 Task: Play online Dominion games in easy mode.
Action: Mouse moved to (312, 213)
Screenshot: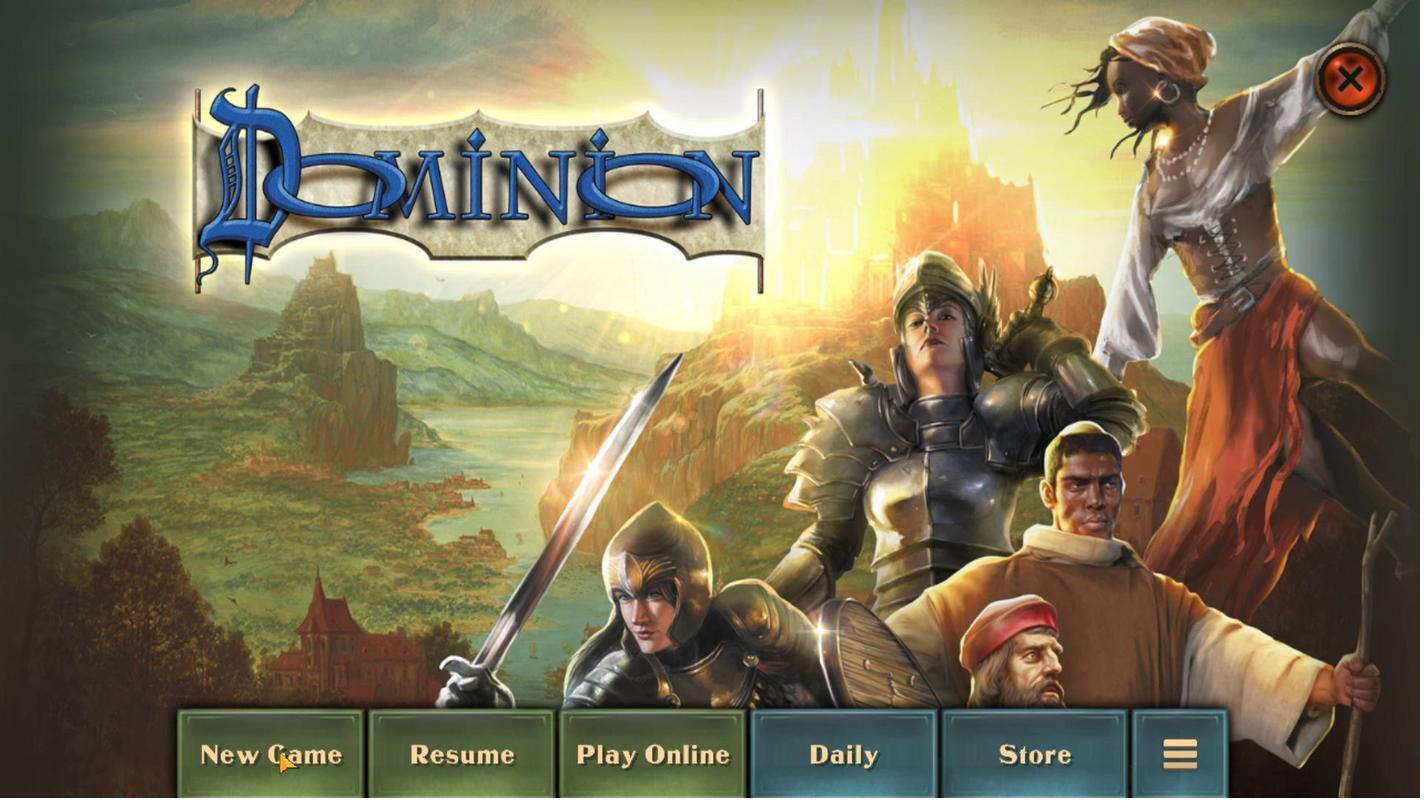 
Action: Mouse pressed left at (312, 213)
Screenshot: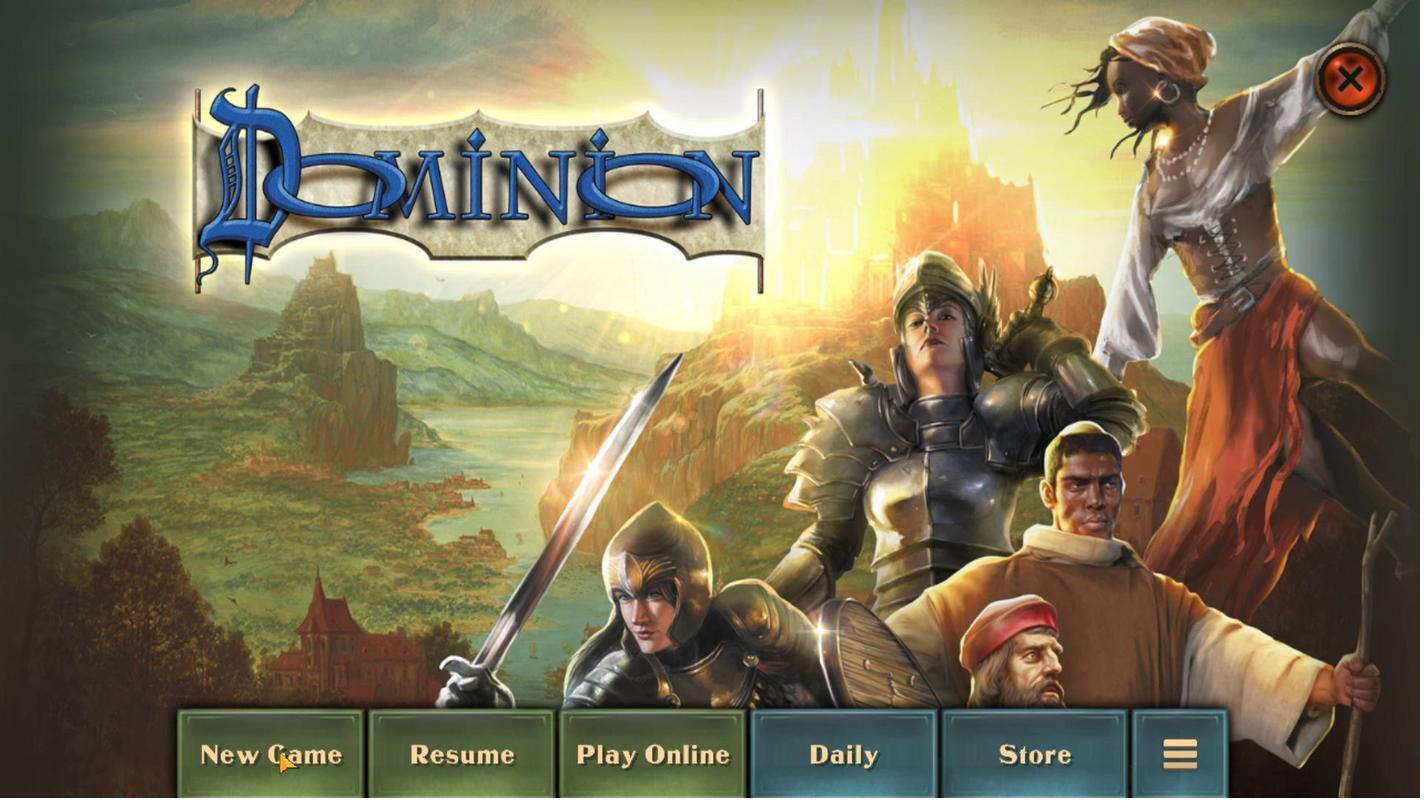 
Action: Mouse moved to (685, 457)
Screenshot: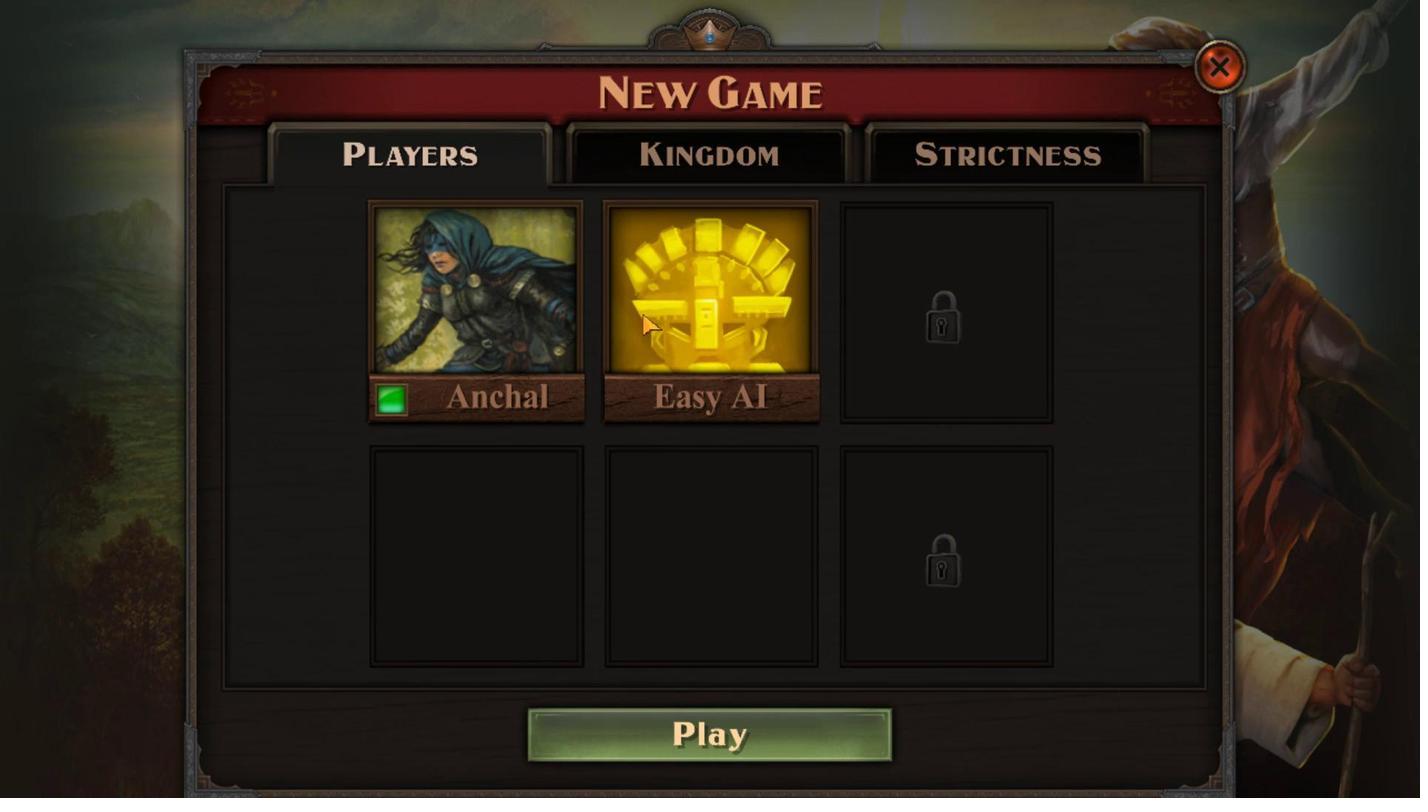 
Action: Mouse pressed left at (685, 457)
Screenshot: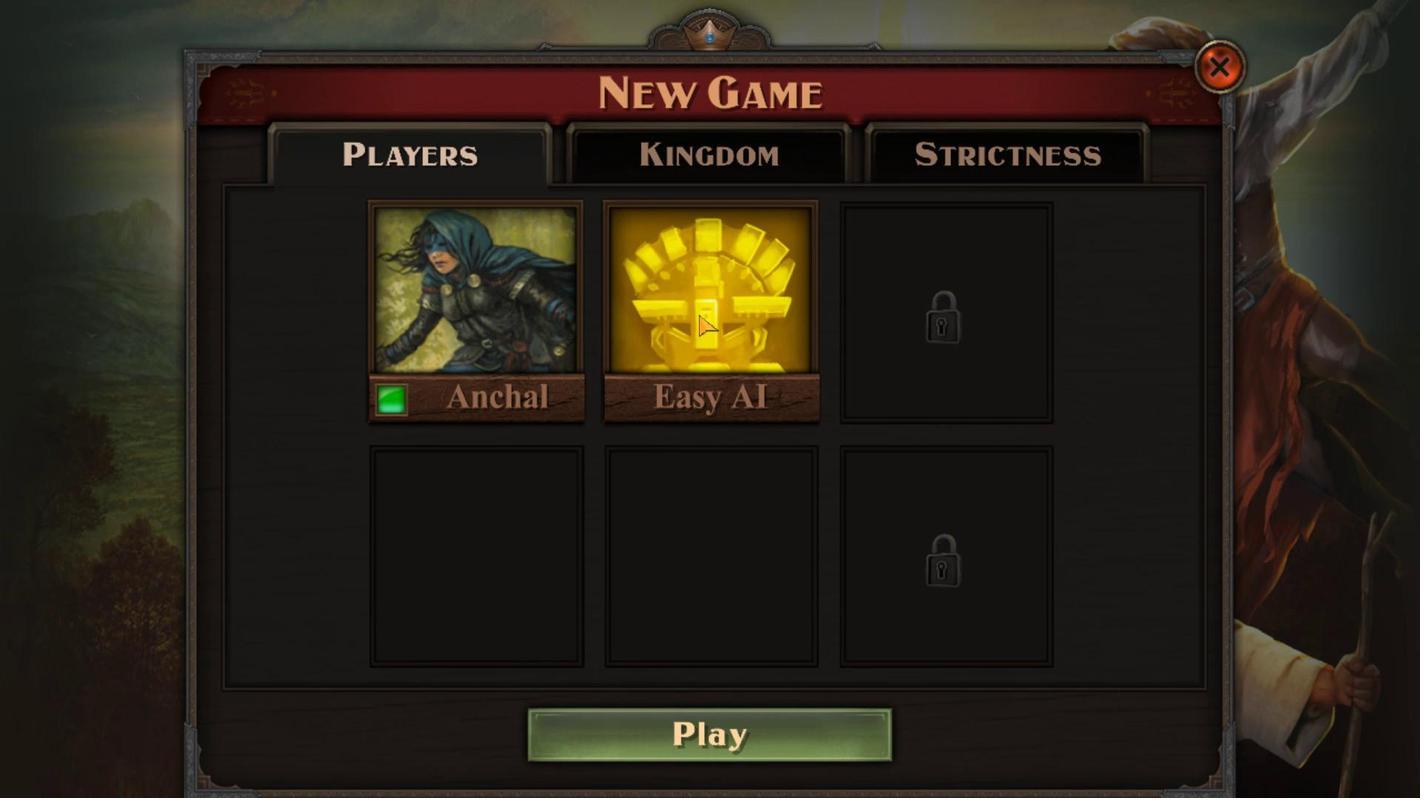 
Action: Mouse moved to (415, 379)
Screenshot: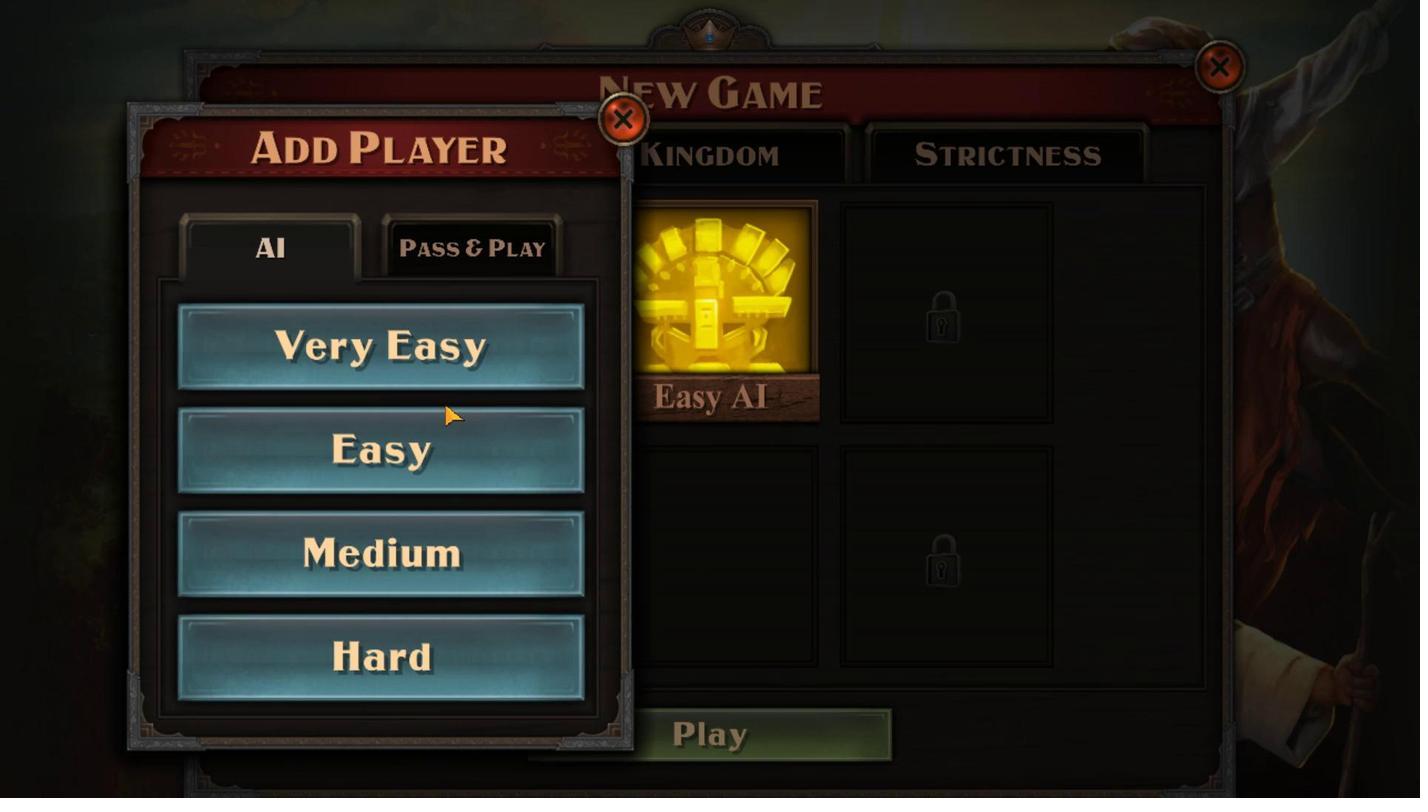 
Action: Mouse pressed left at (415, 379)
Screenshot: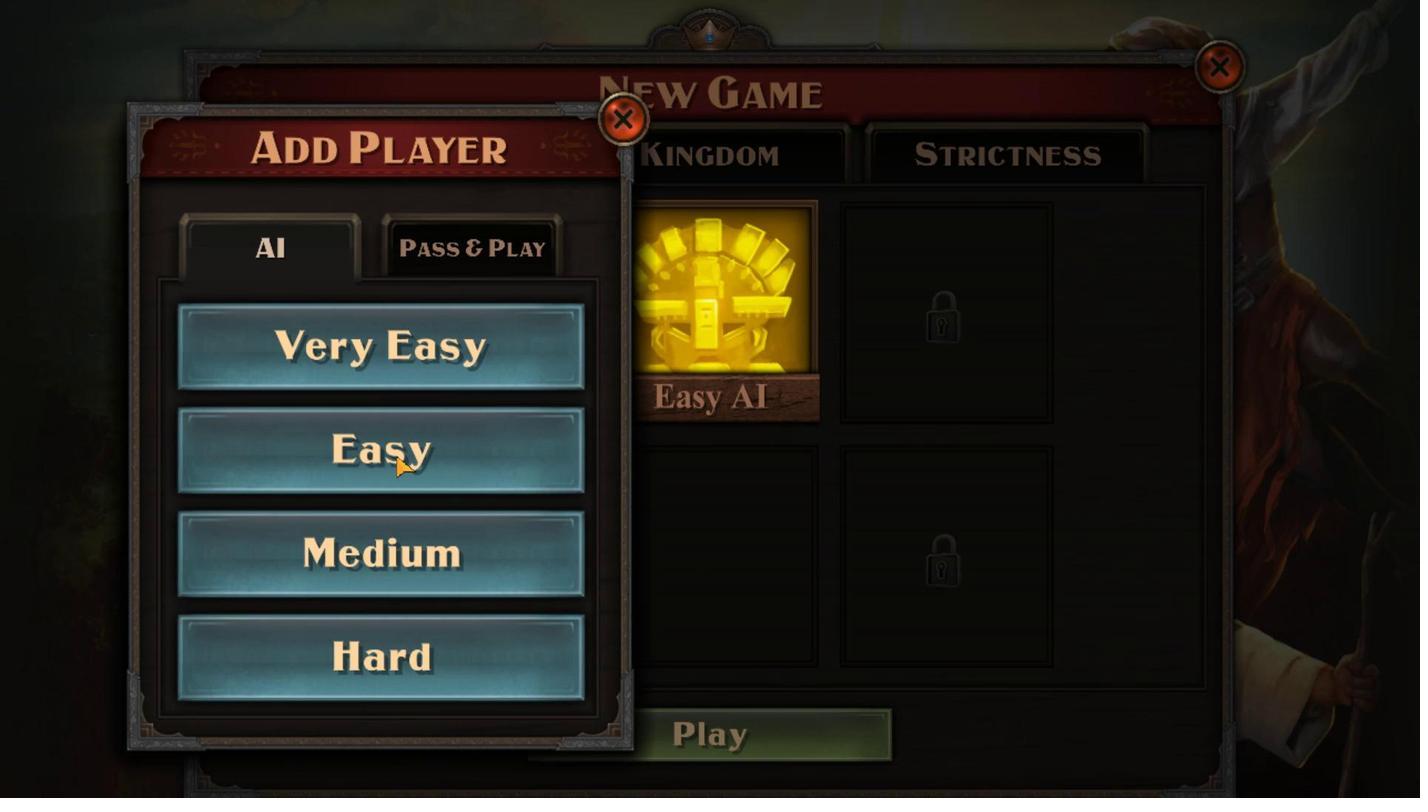 
Action: Mouse moved to (637, 227)
Screenshot: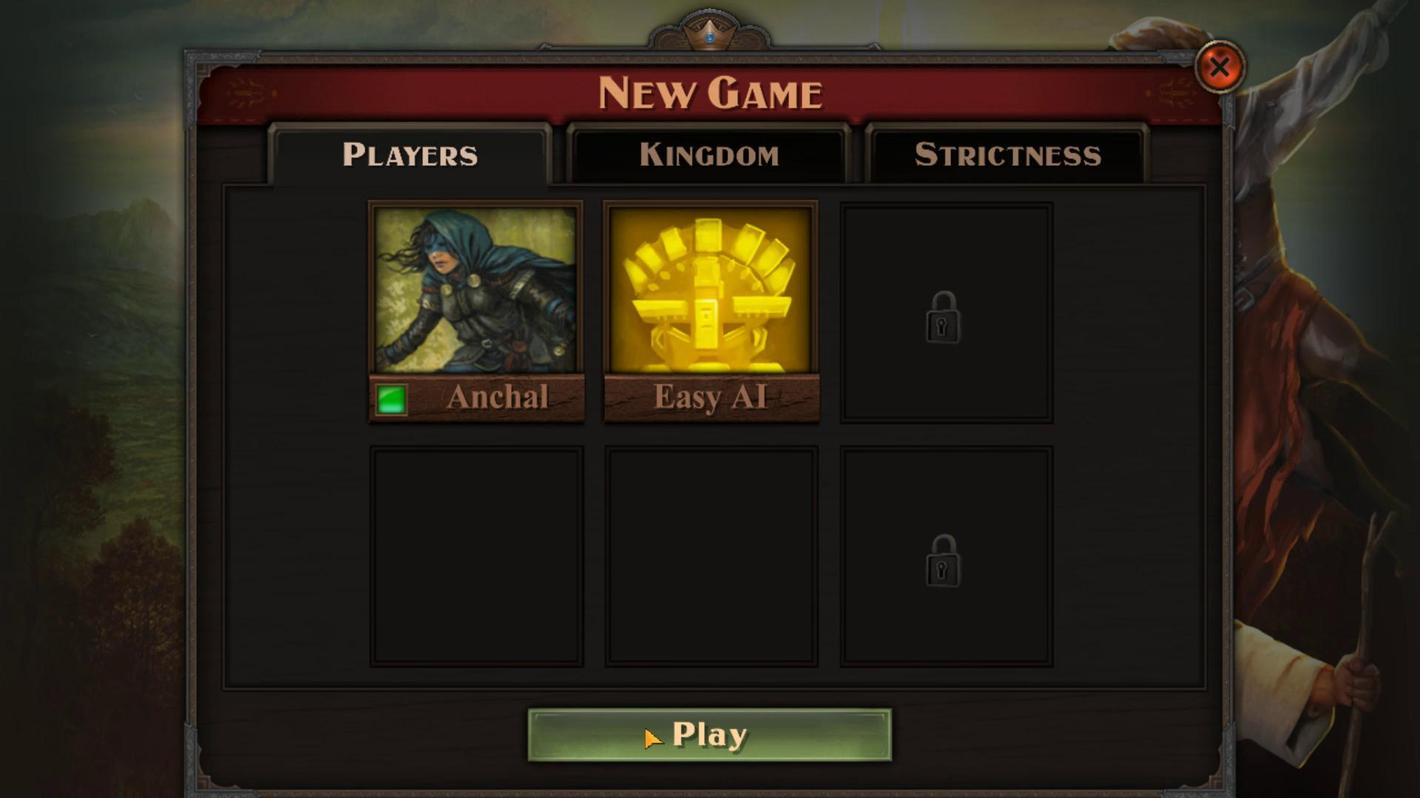 
Action: Mouse pressed left at (637, 227)
Screenshot: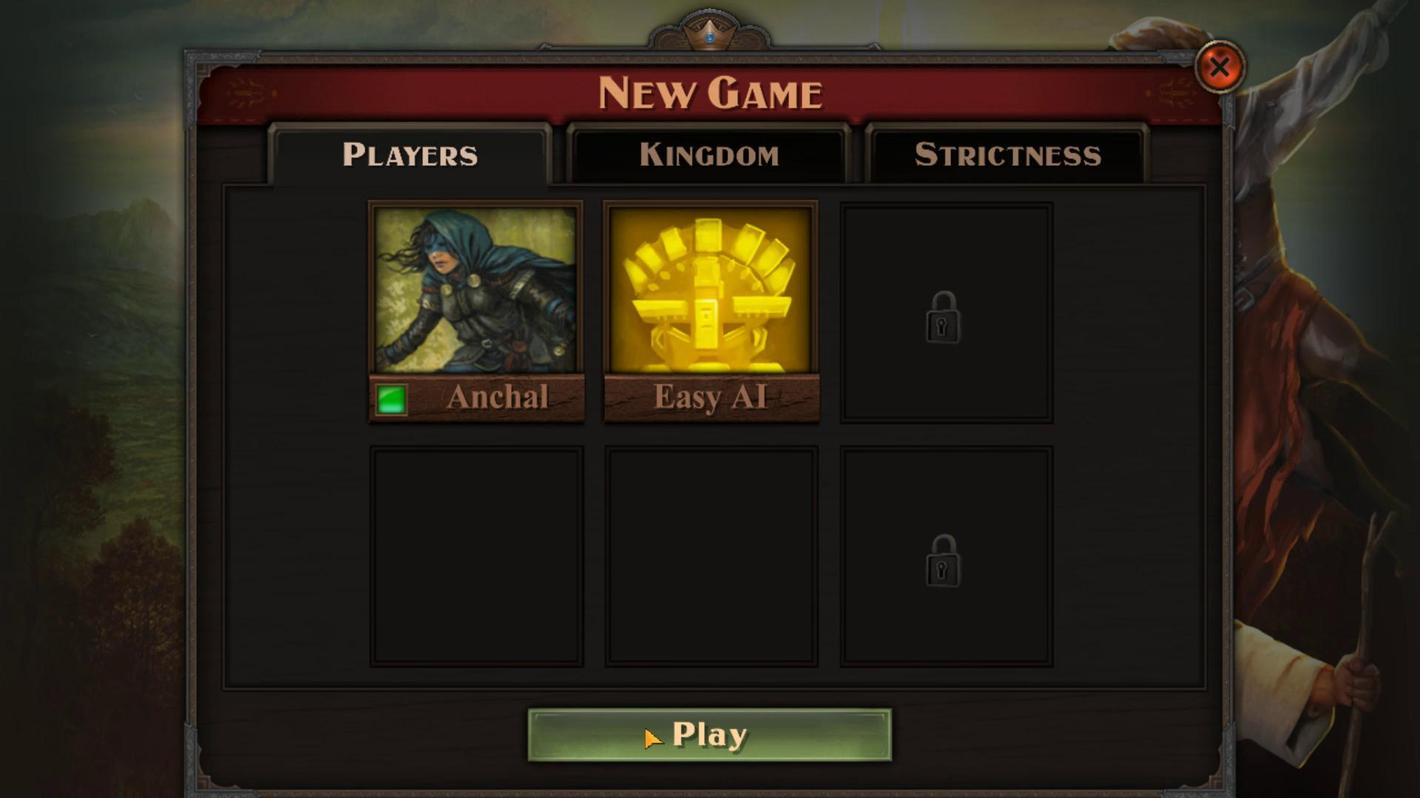 
Action: Mouse moved to (674, 241)
Screenshot: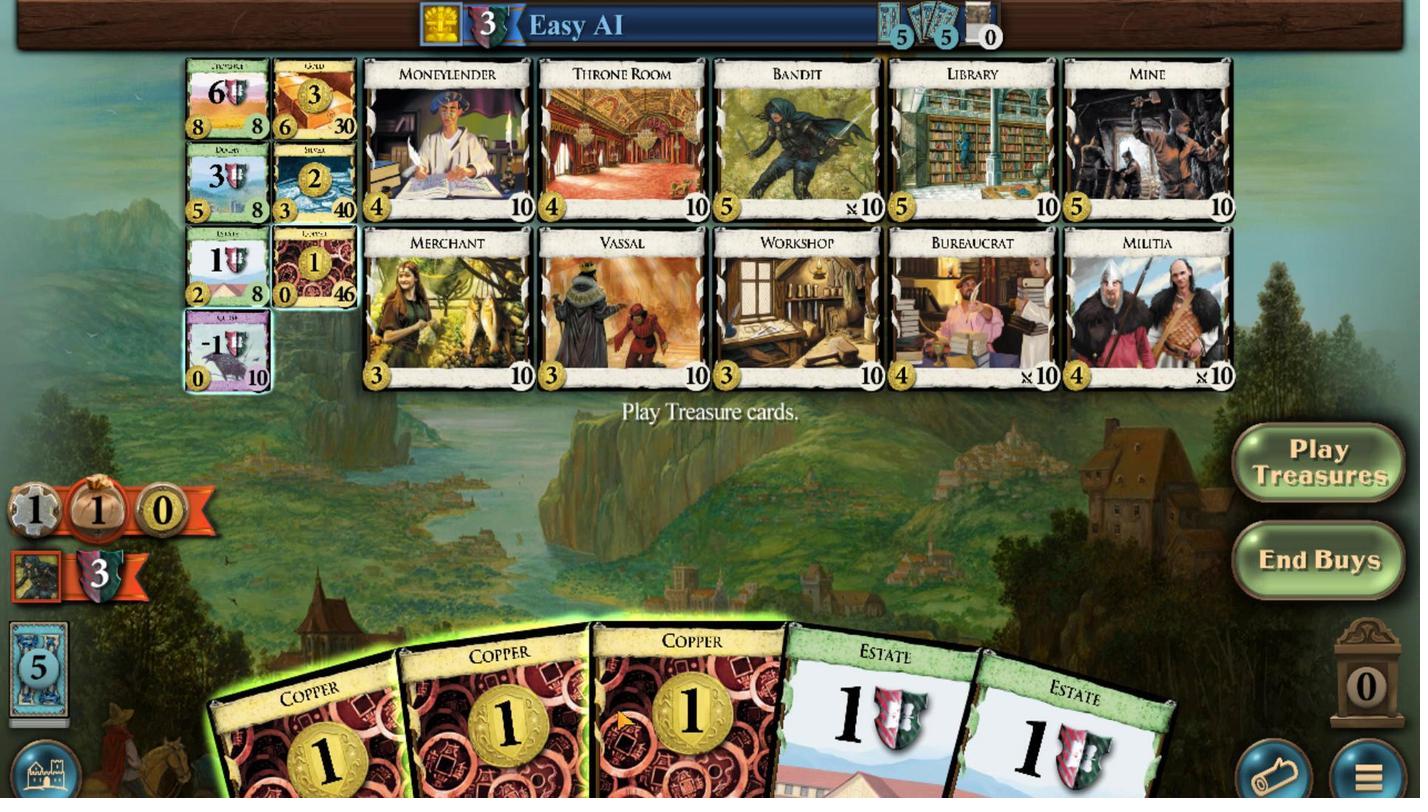 
Action: Mouse pressed left at (674, 241)
Screenshot: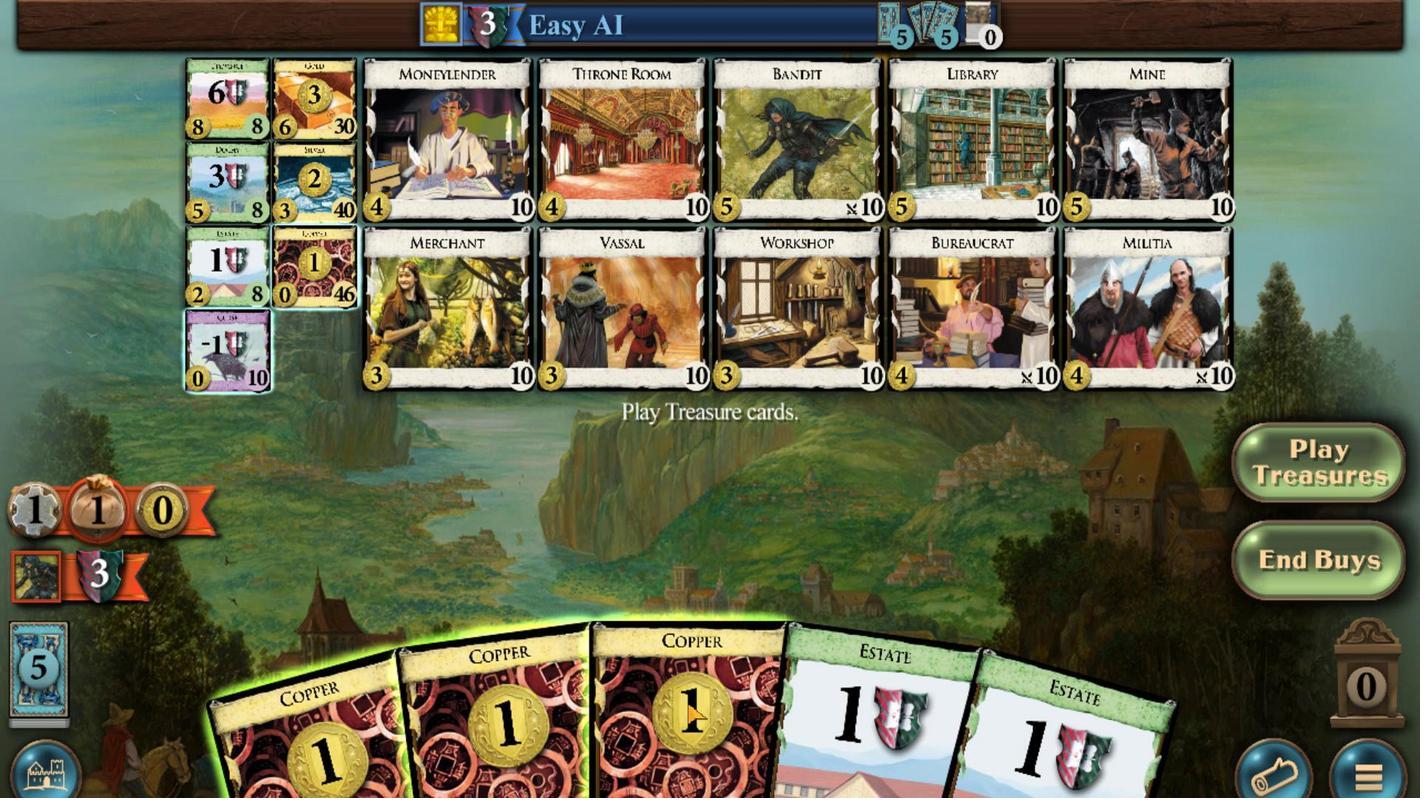 
Action: Mouse moved to (602, 247)
Screenshot: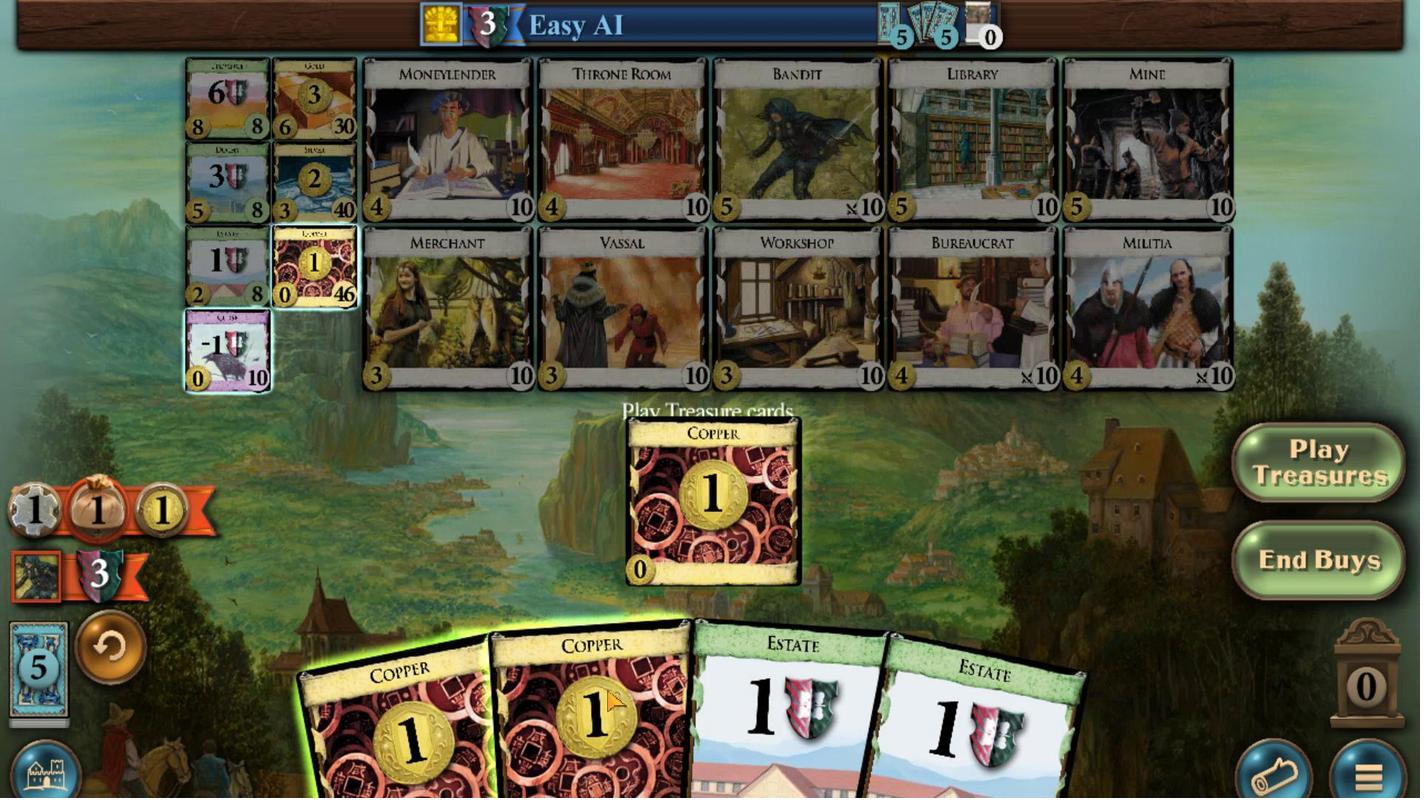 
Action: Mouse pressed left at (602, 247)
Screenshot: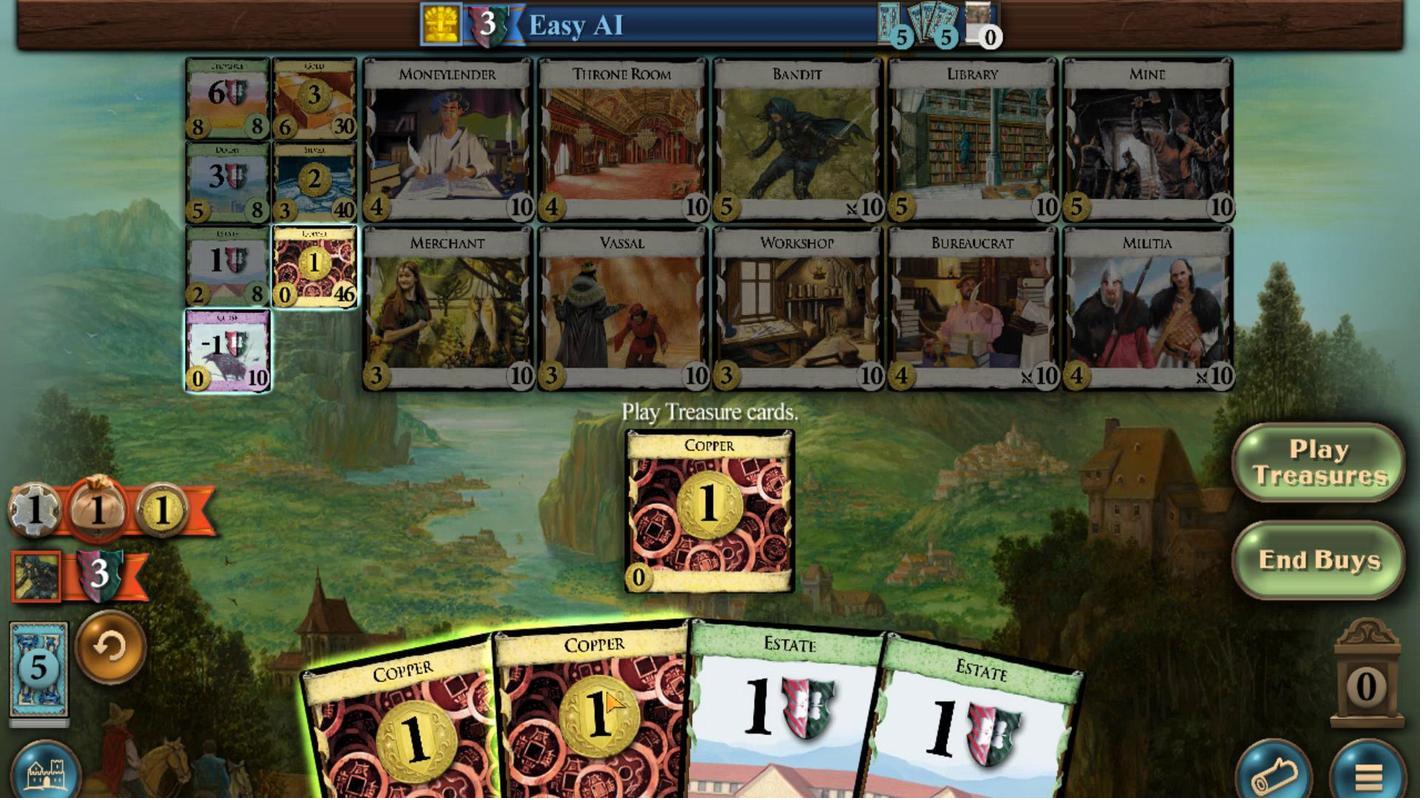 
Action: Mouse moved to (268, 484)
Screenshot: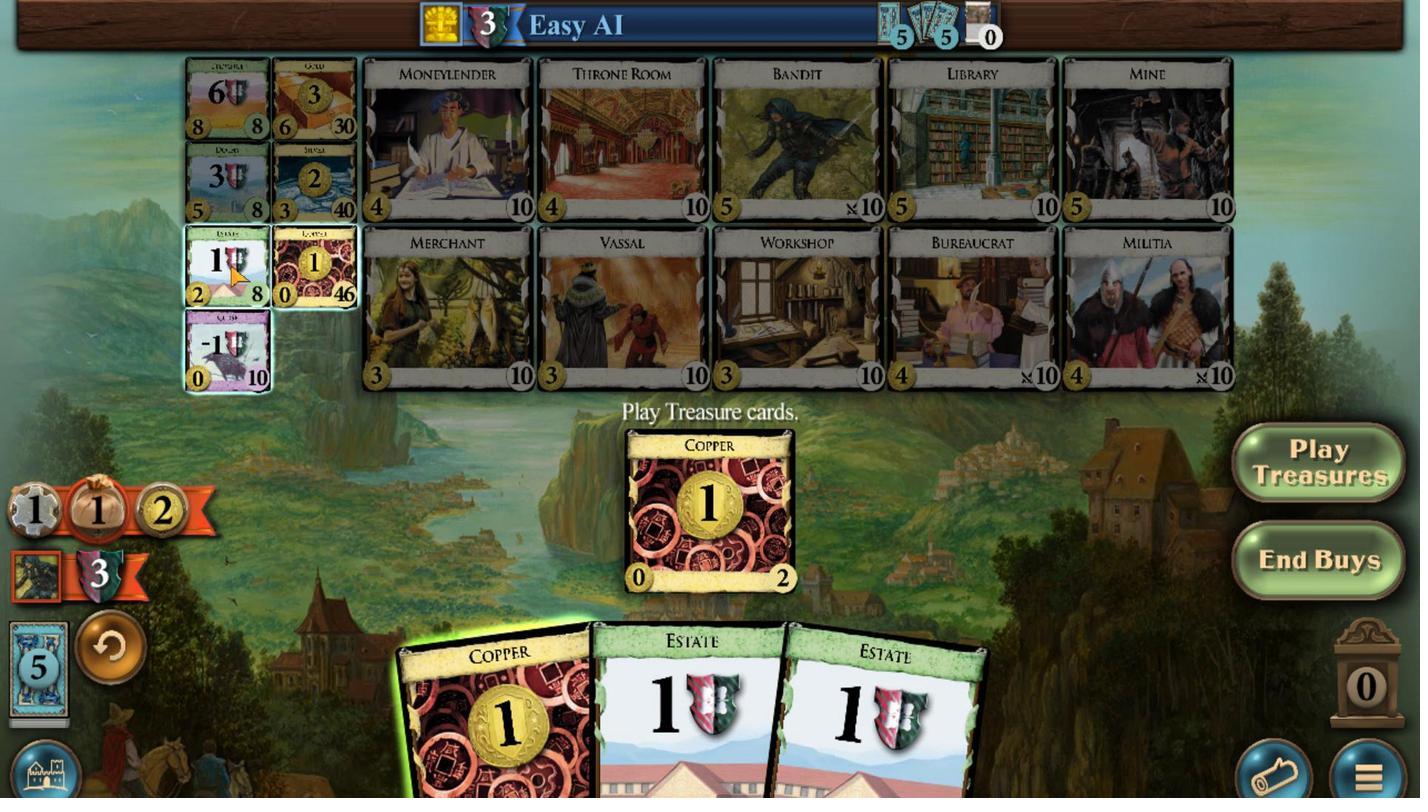 
Action: Mouse pressed left at (268, 484)
Screenshot: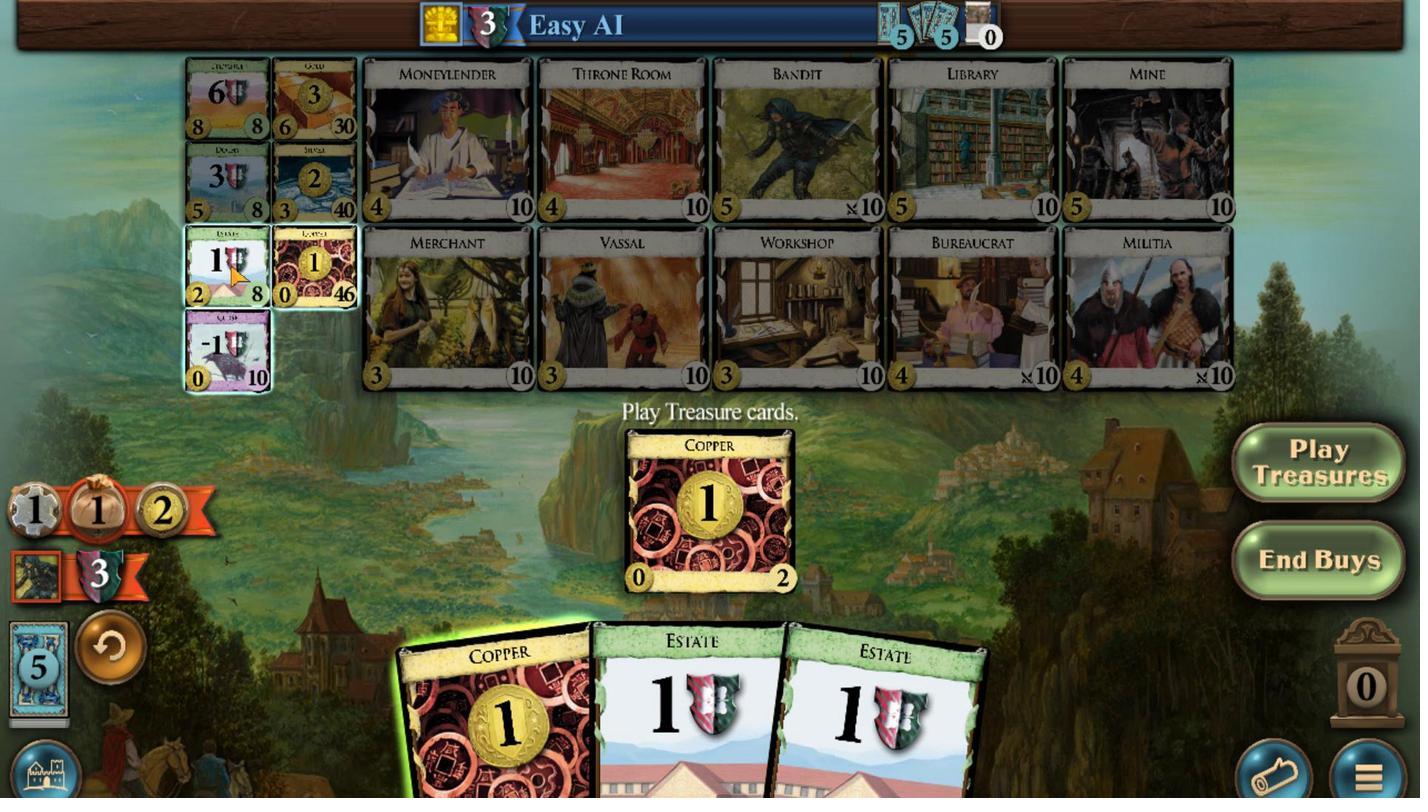 
Action: Mouse moved to (653, 220)
Screenshot: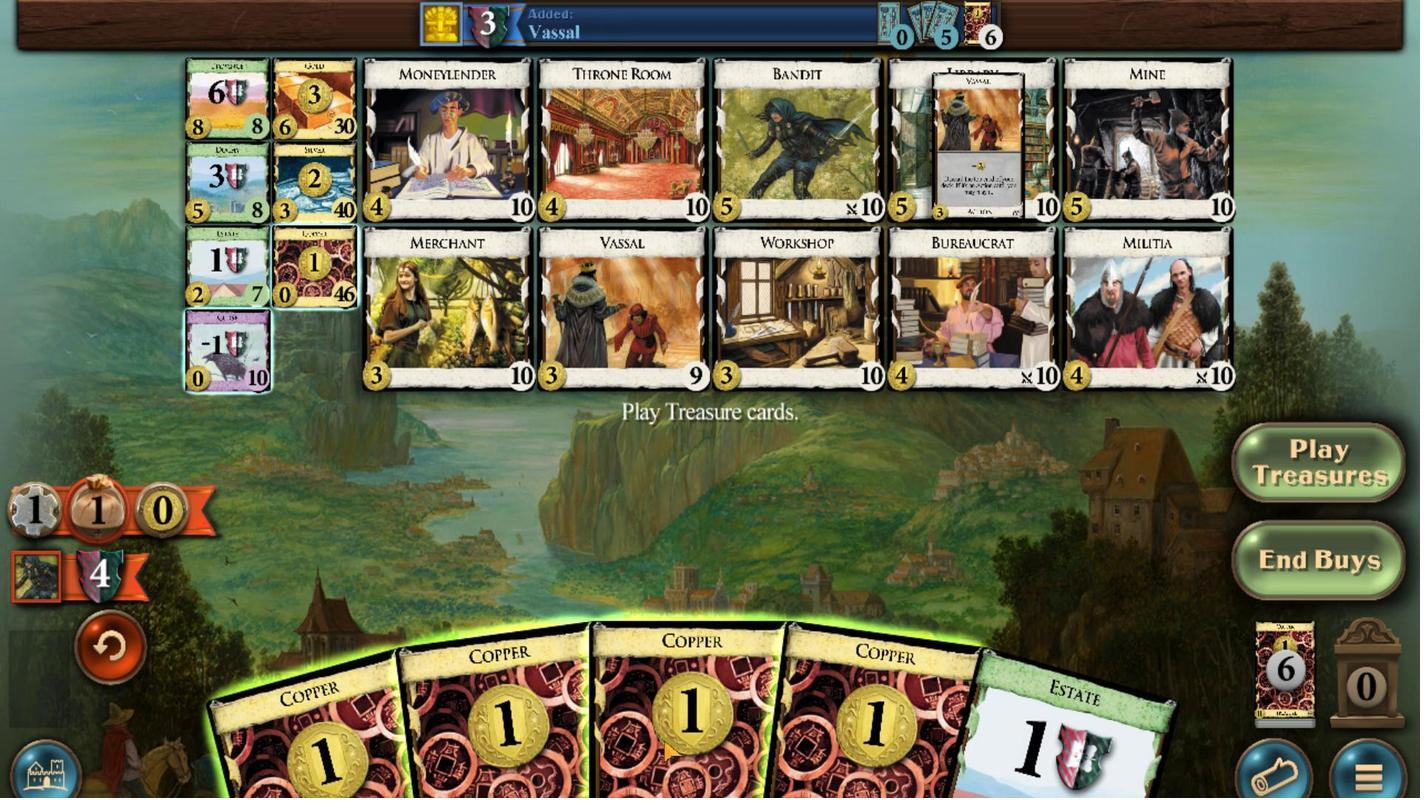
Action: Mouse pressed left at (653, 220)
Screenshot: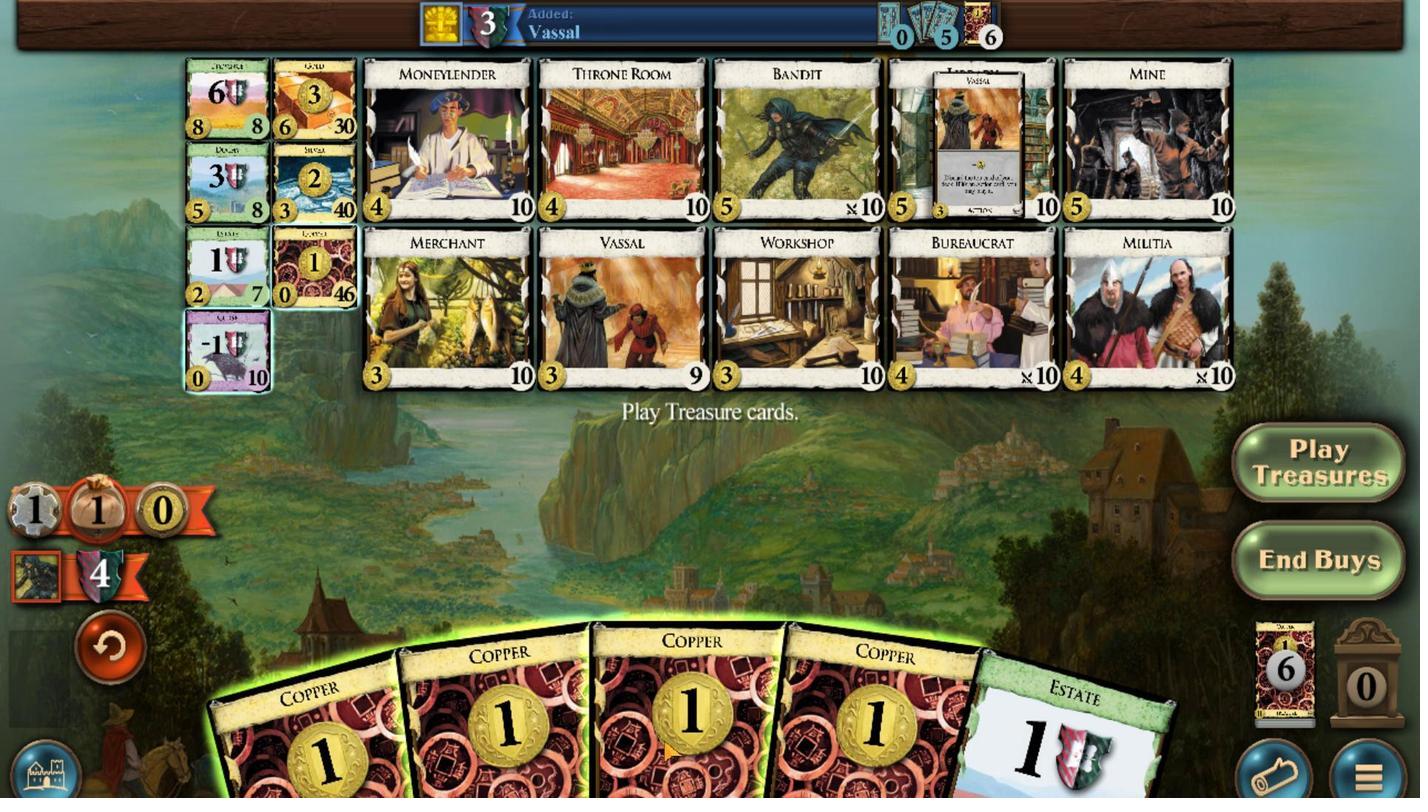 
Action: Mouse moved to (585, 216)
Screenshot: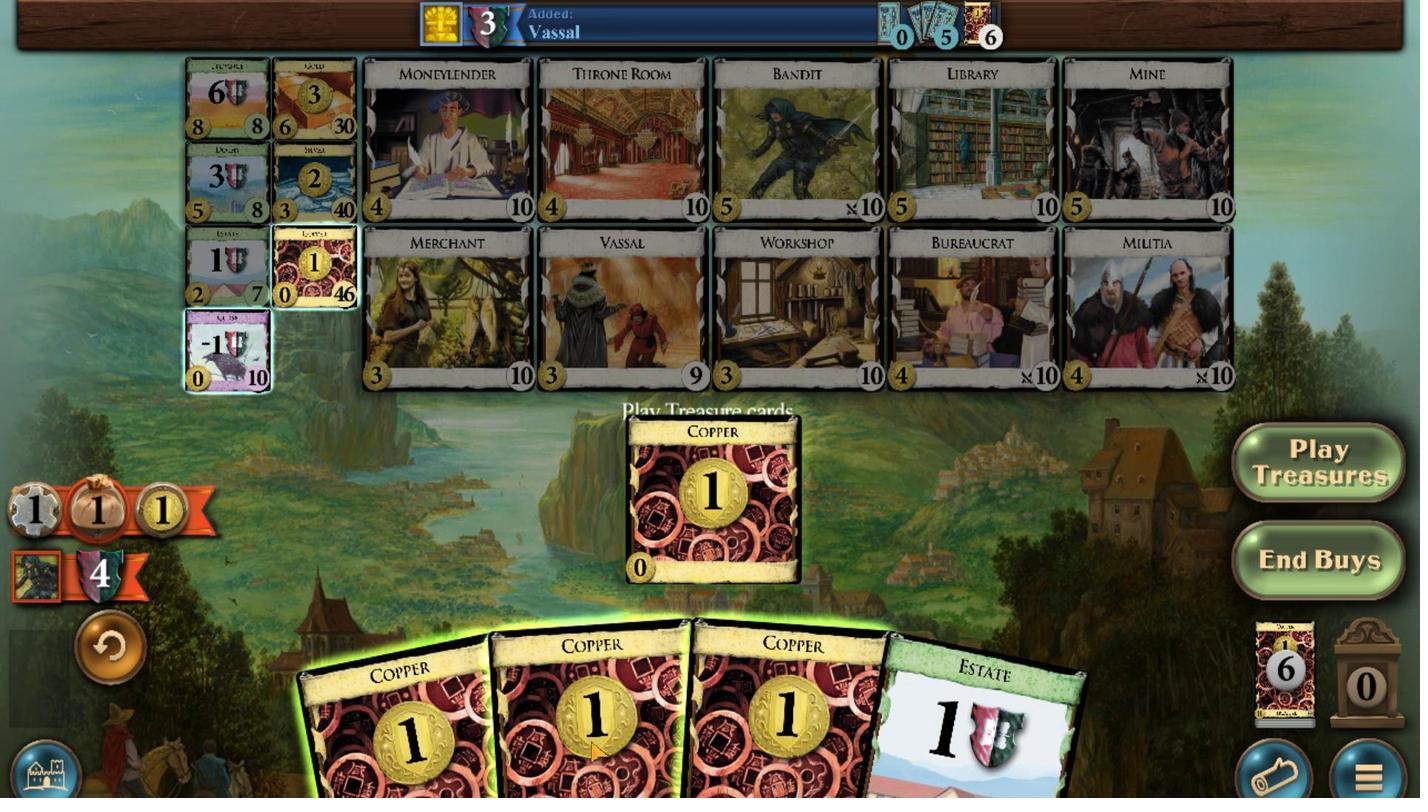 
Action: Mouse pressed left at (585, 216)
Screenshot: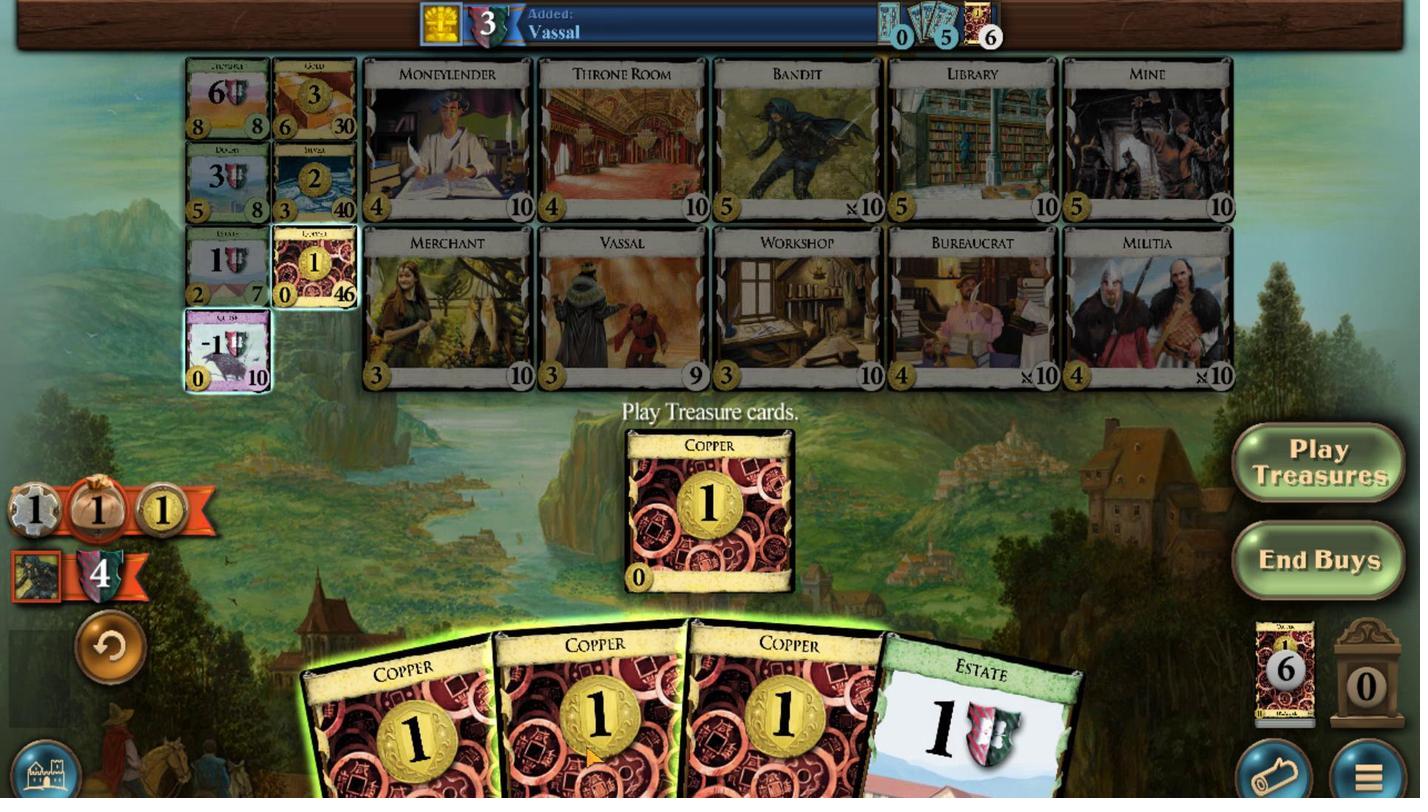 
Action: Mouse moved to (267, 486)
Screenshot: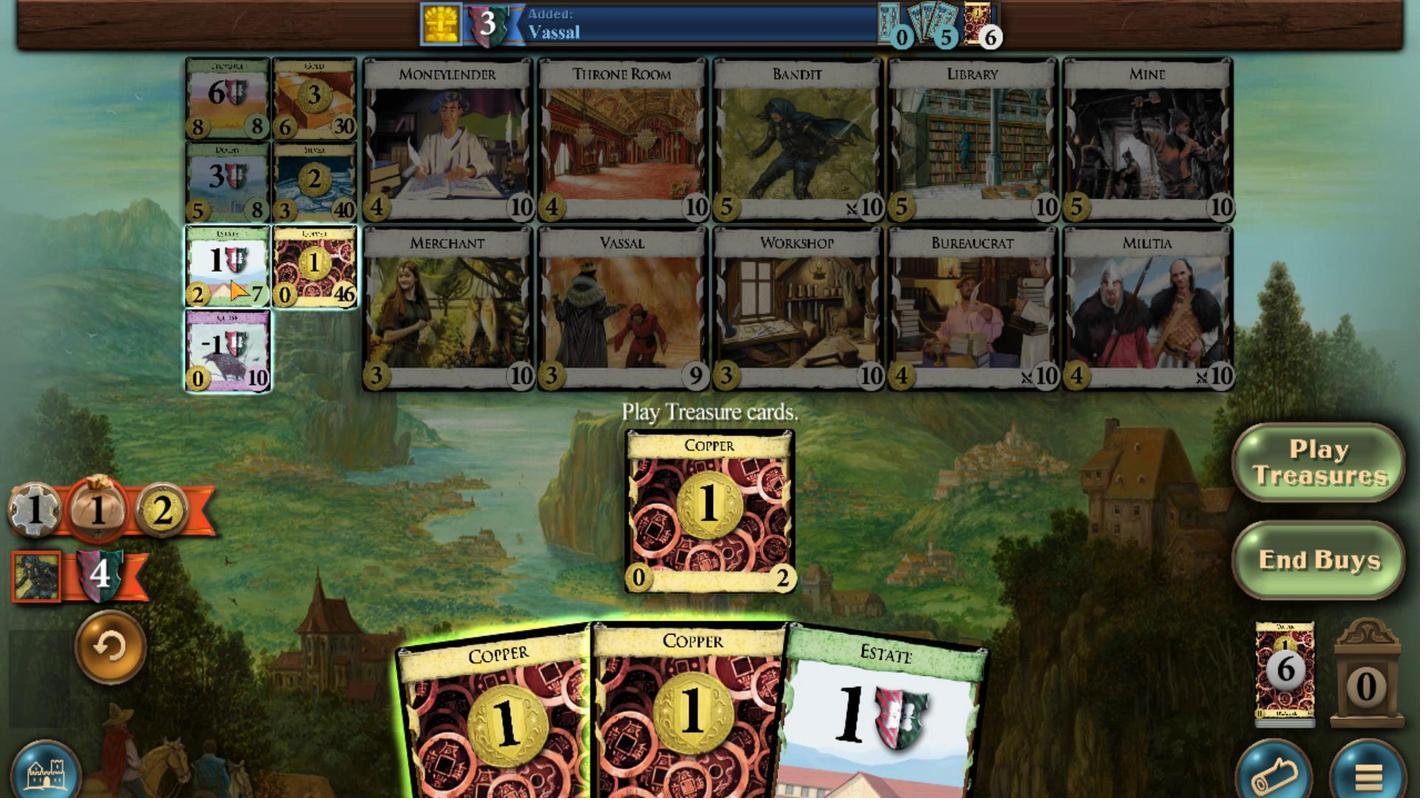 
Action: Mouse pressed left at (267, 486)
Screenshot: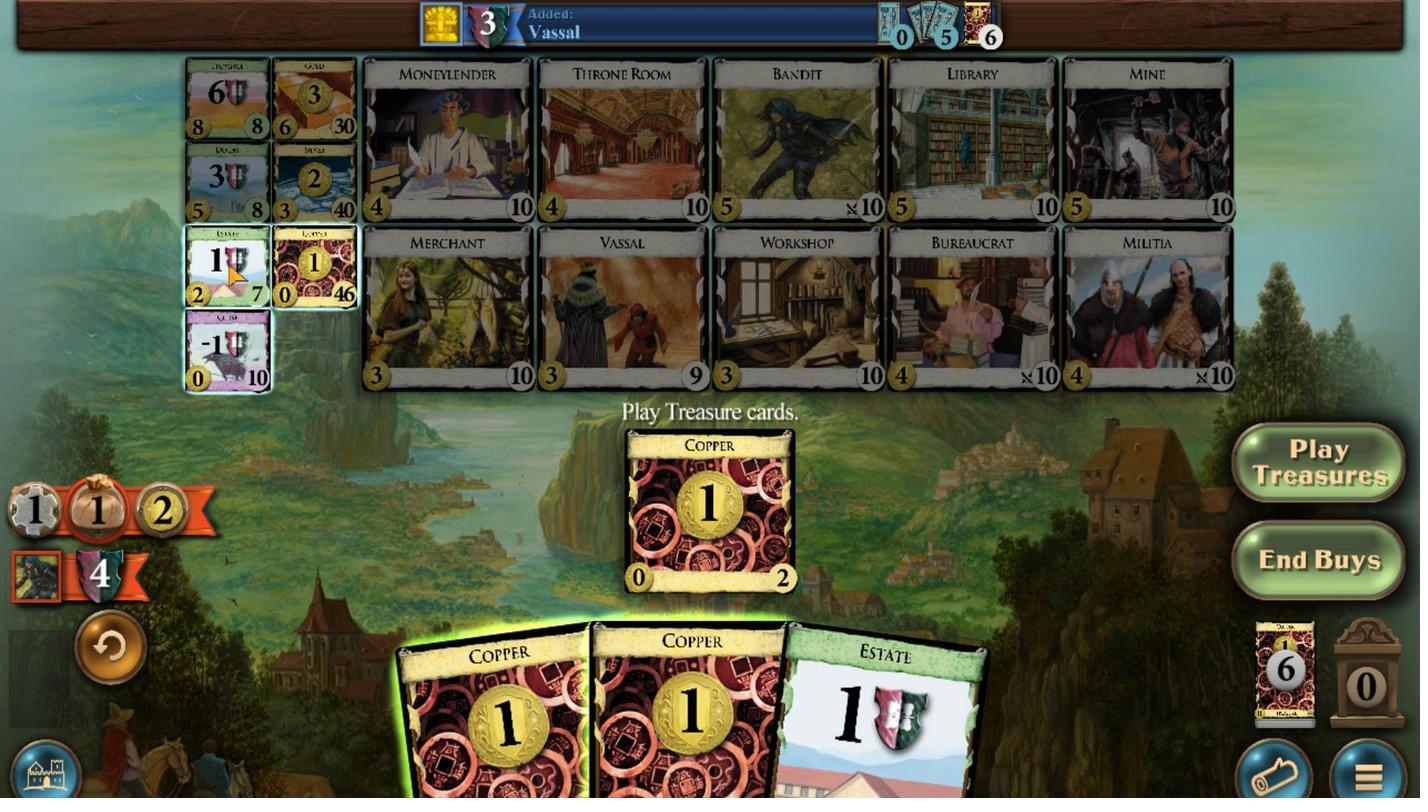 
Action: Mouse moved to (661, 235)
Screenshot: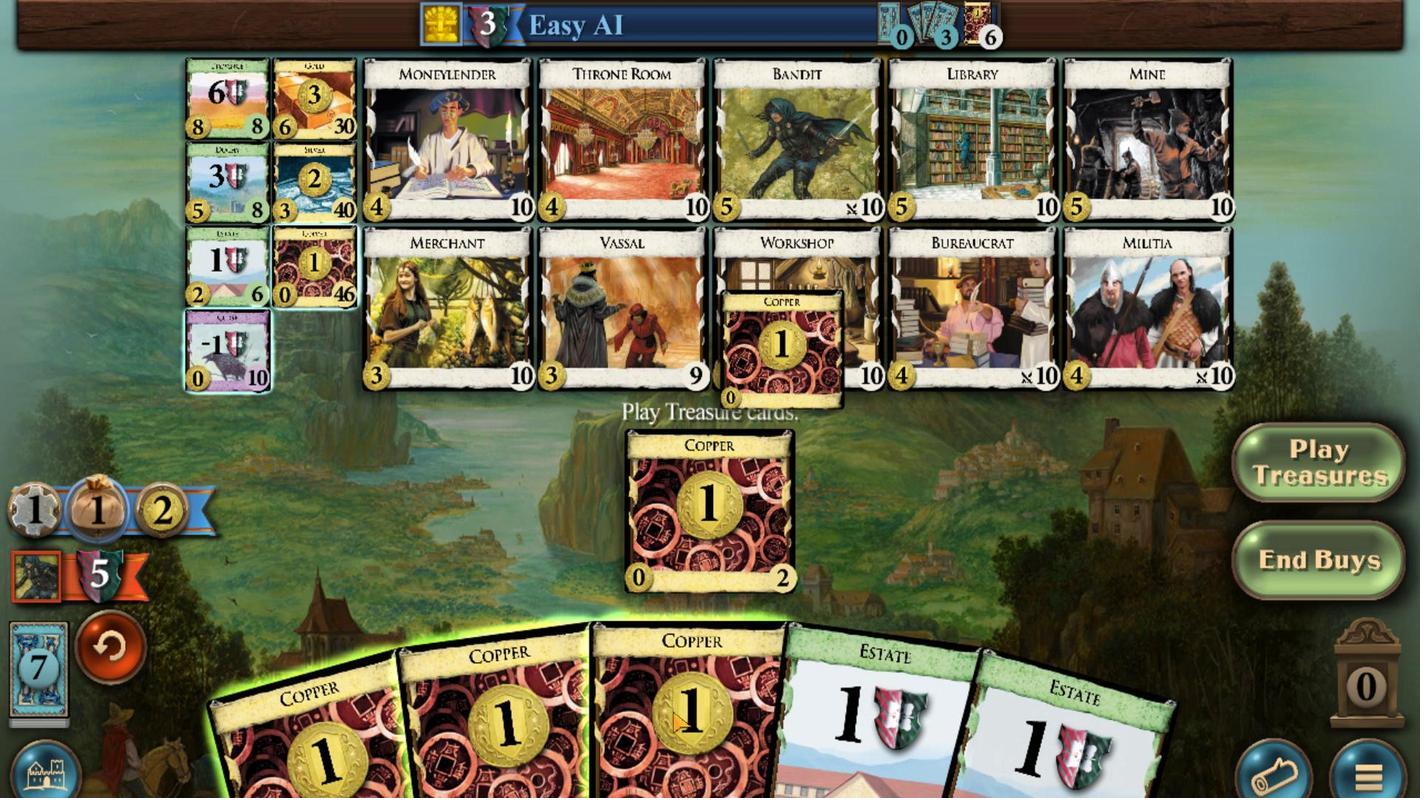 
Action: Mouse pressed left at (661, 235)
Screenshot: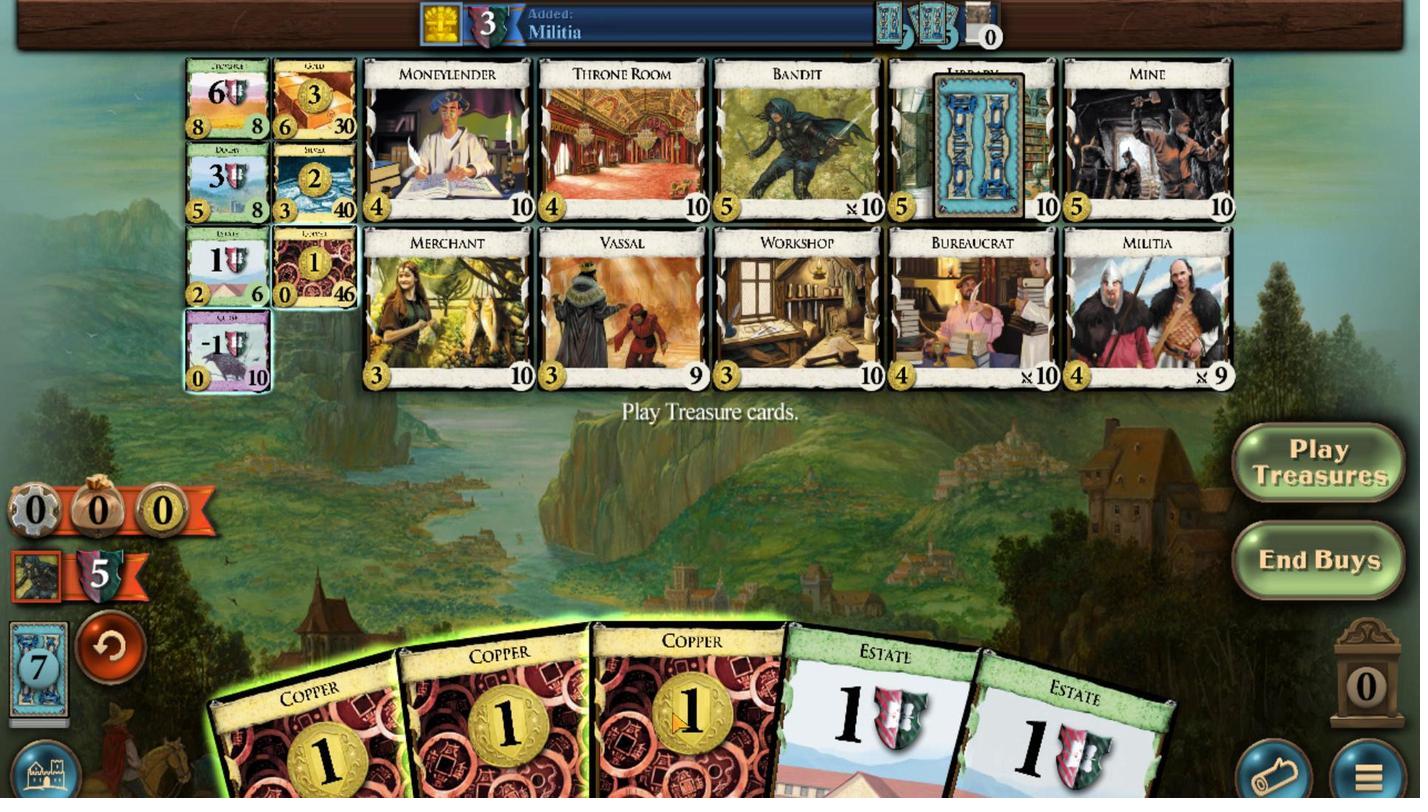 
Action: Mouse moved to (586, 218)
Screenshot: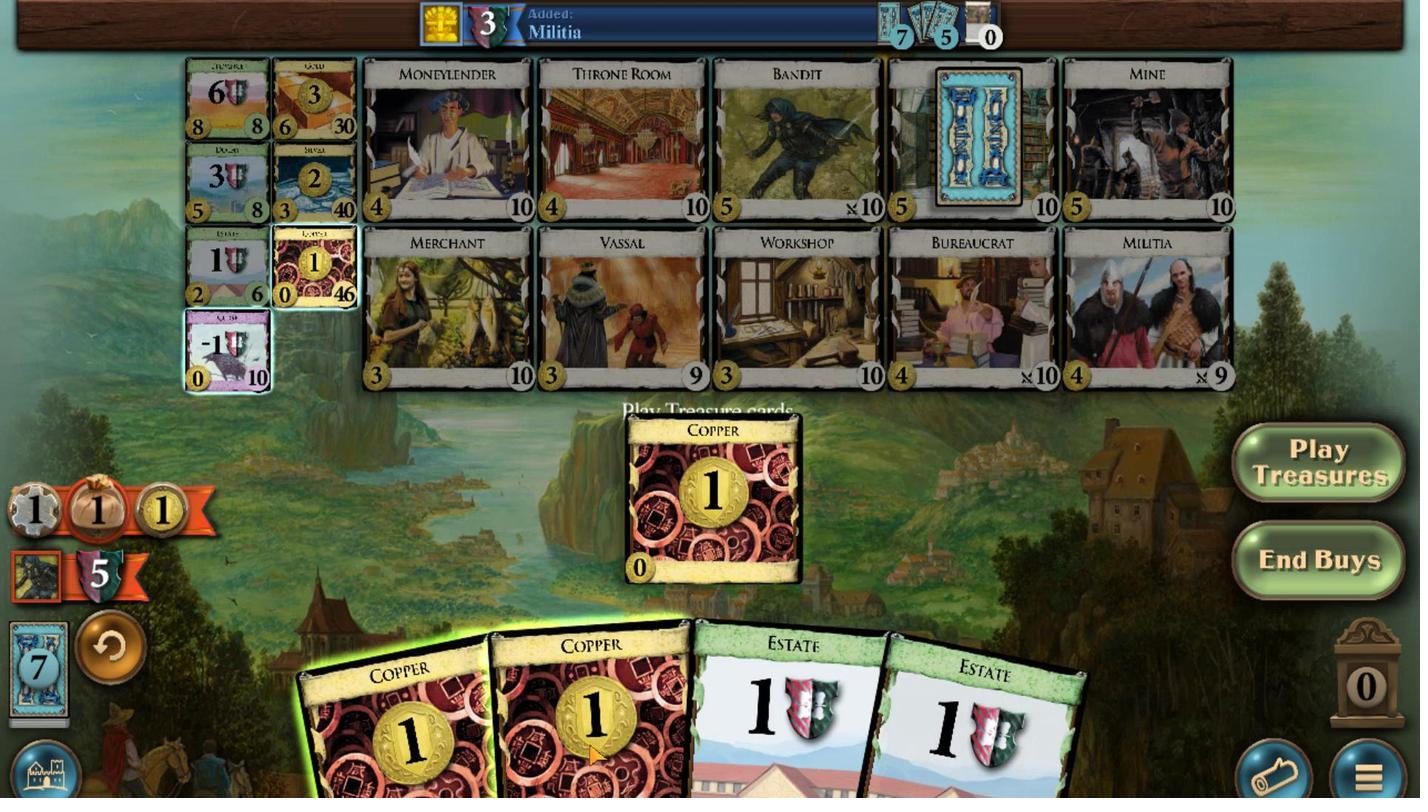 
Action: Mouse pressed left at (586, 218)
Screenshot: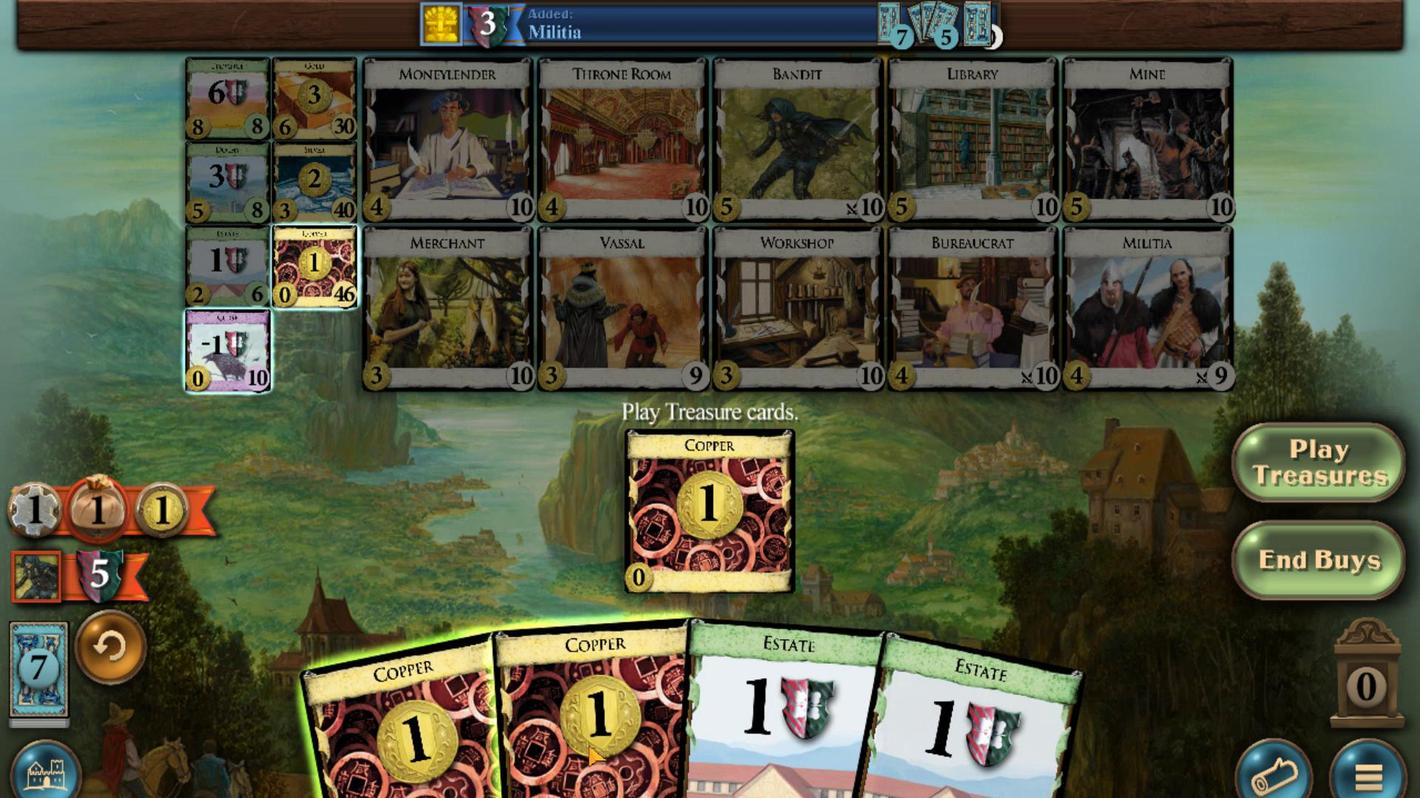 
Action: Mouse moved to (275, 479)
Screenshot: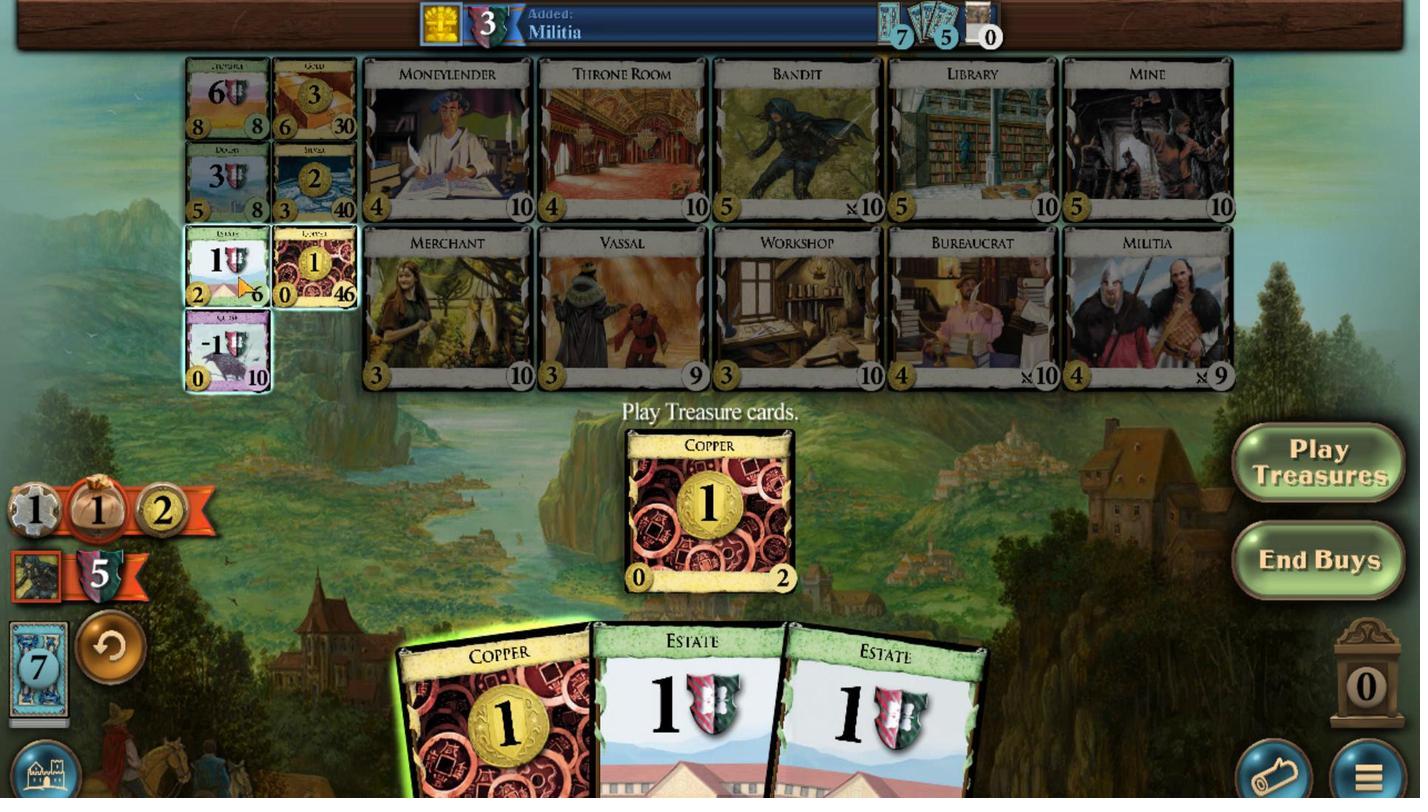 
Action: Mouse pressed left at (275, 479)
Screenshot: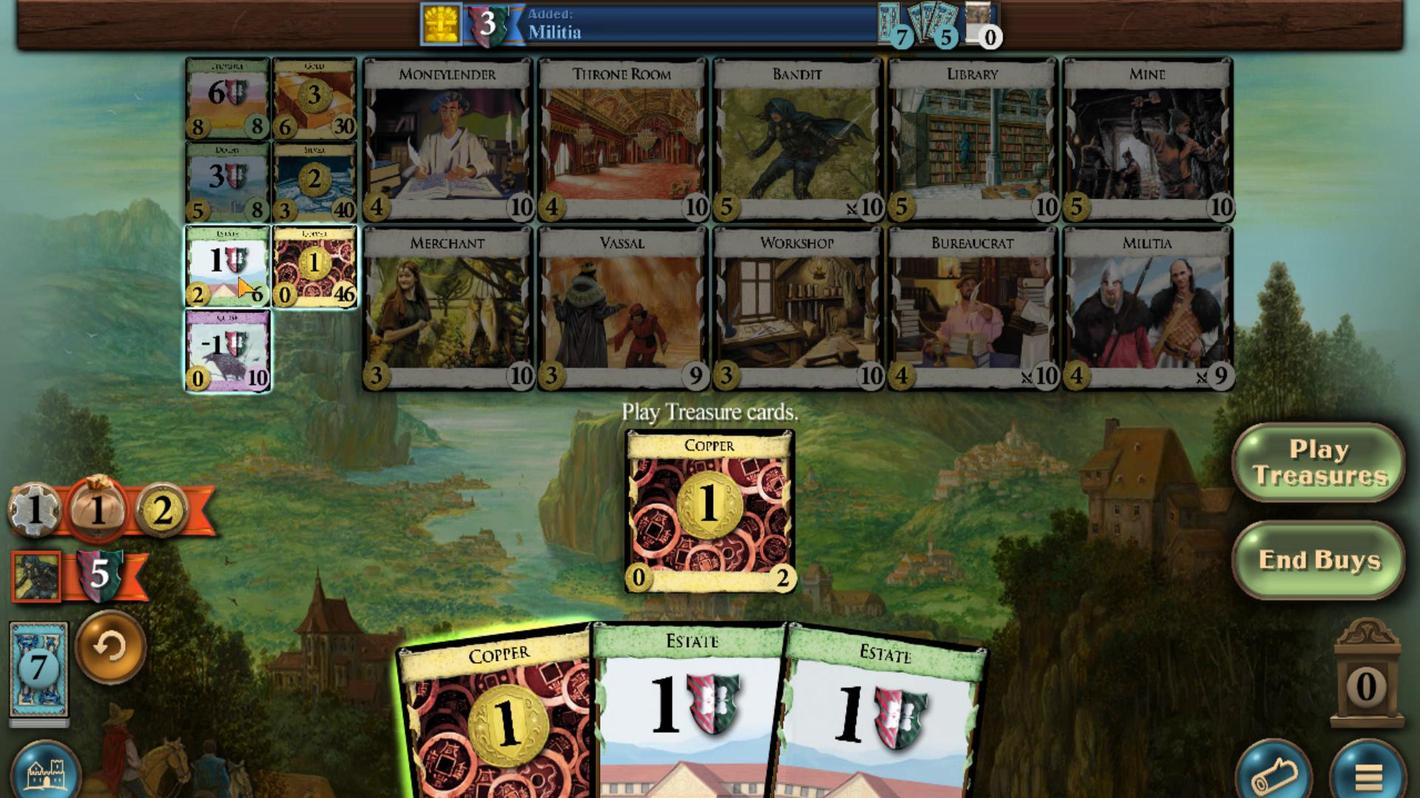 
Action: Mouse moved to (636, 224)
Screenshot: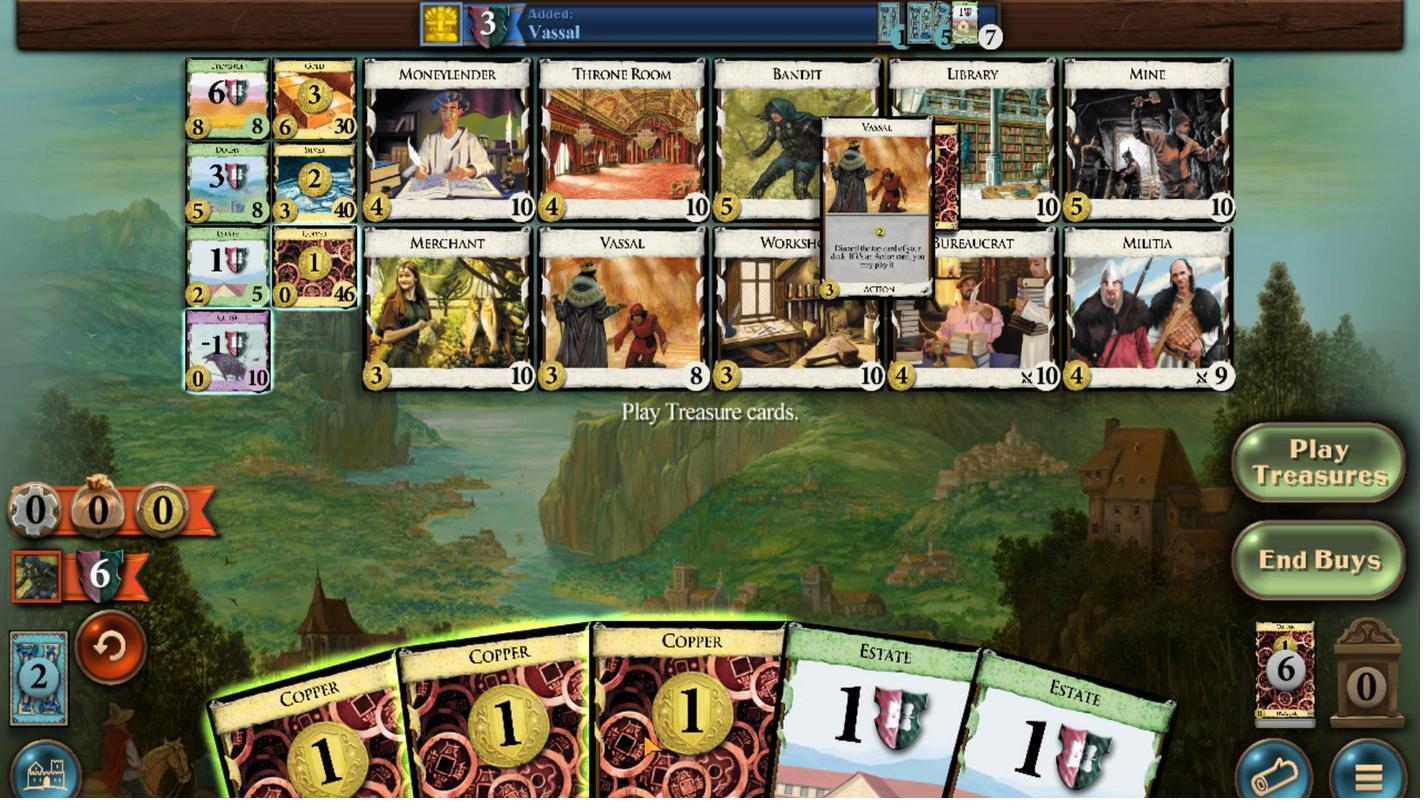 
Action: Mouse pressed left at (636, 224)
Screenshot: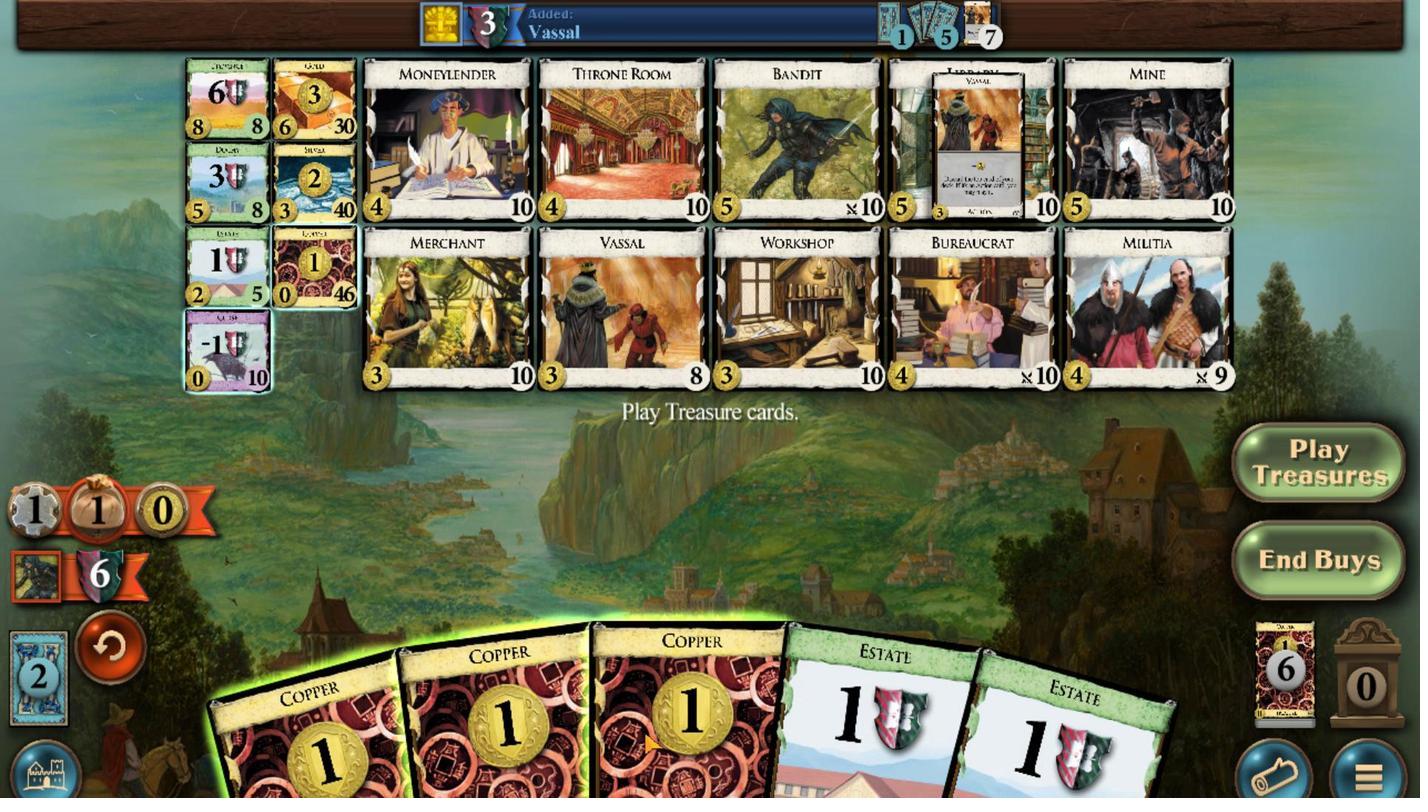 
Action: Mouse moved to (573, 239)
Screenshot: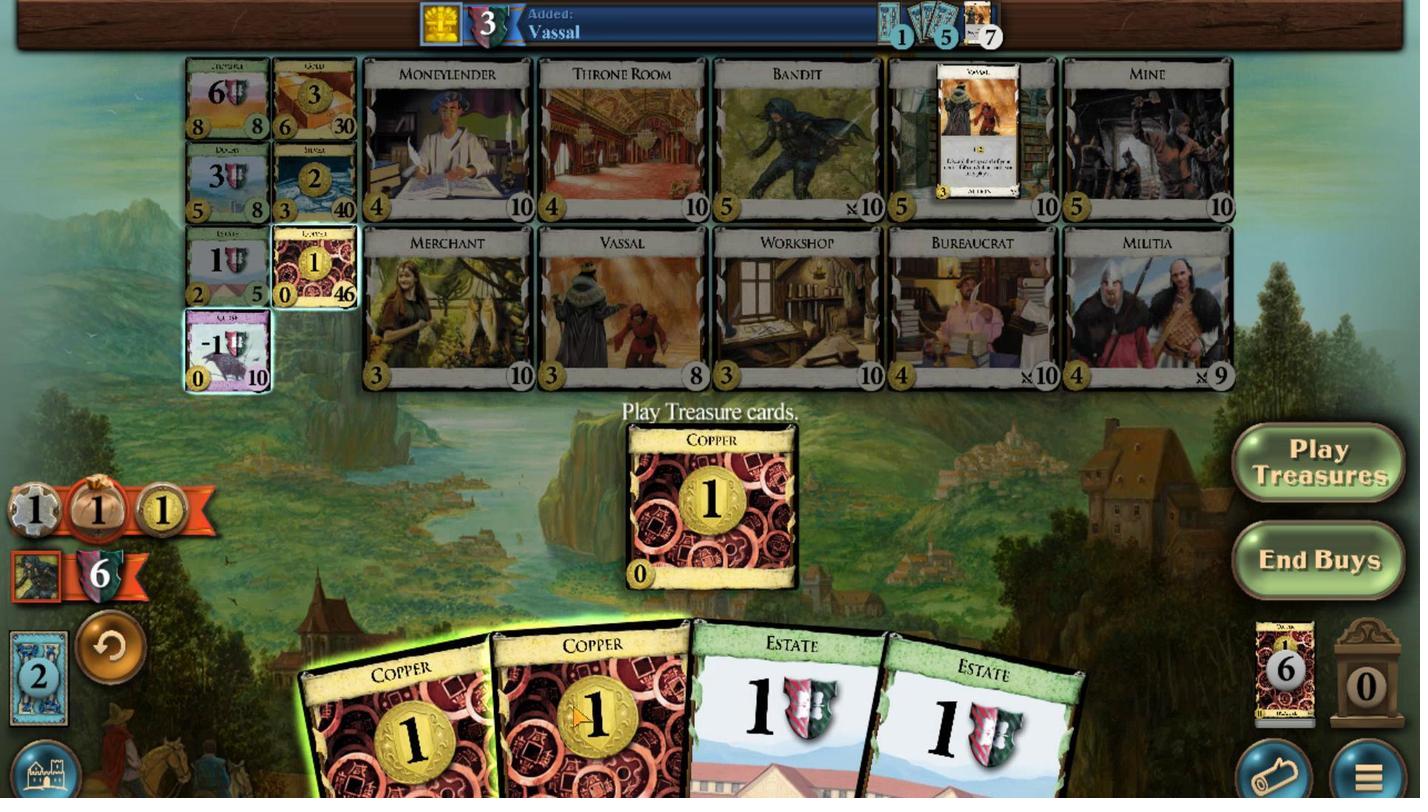 
Action: Mouse pressed left at (573, 239)
Screenshot: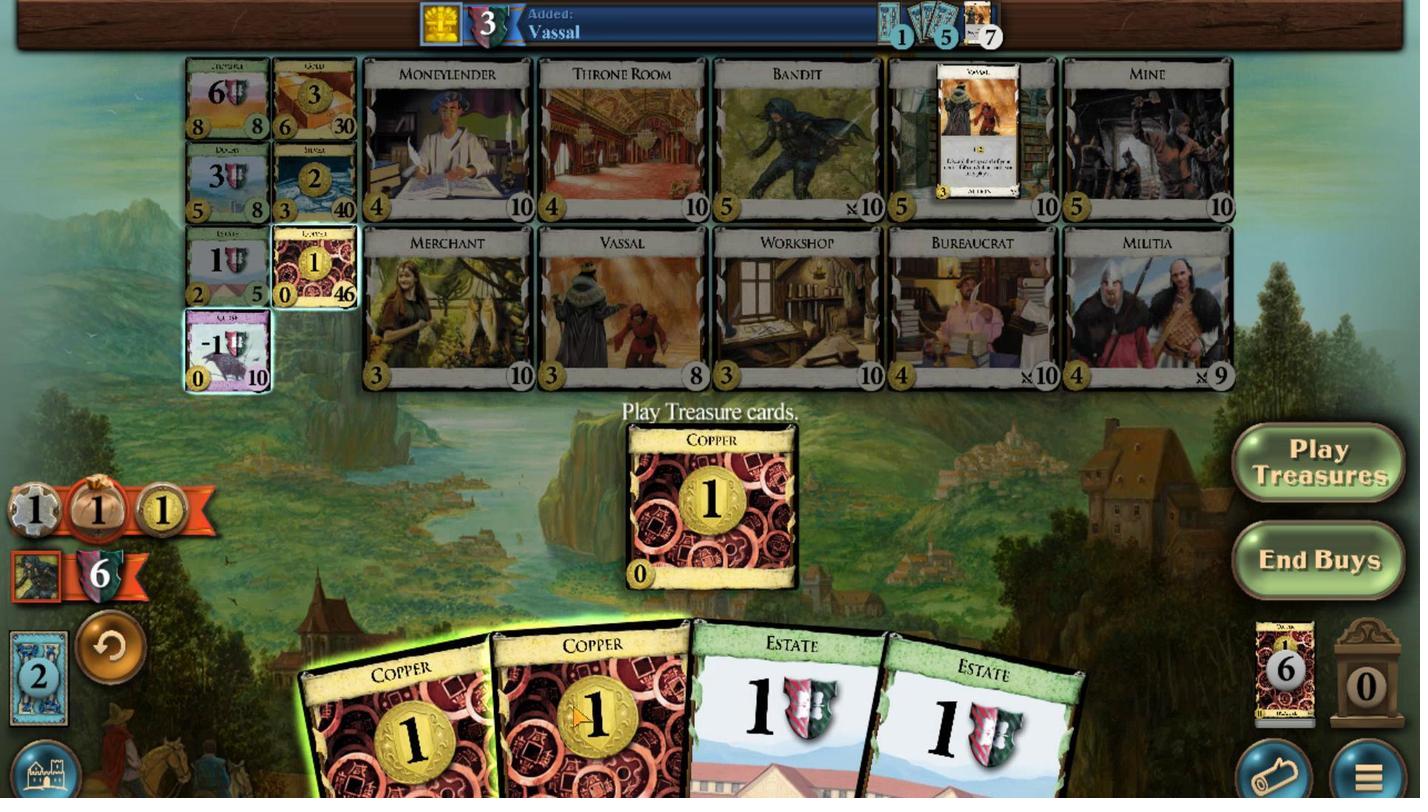 
Action: Mouse moved to (285, 478)
Screenshot: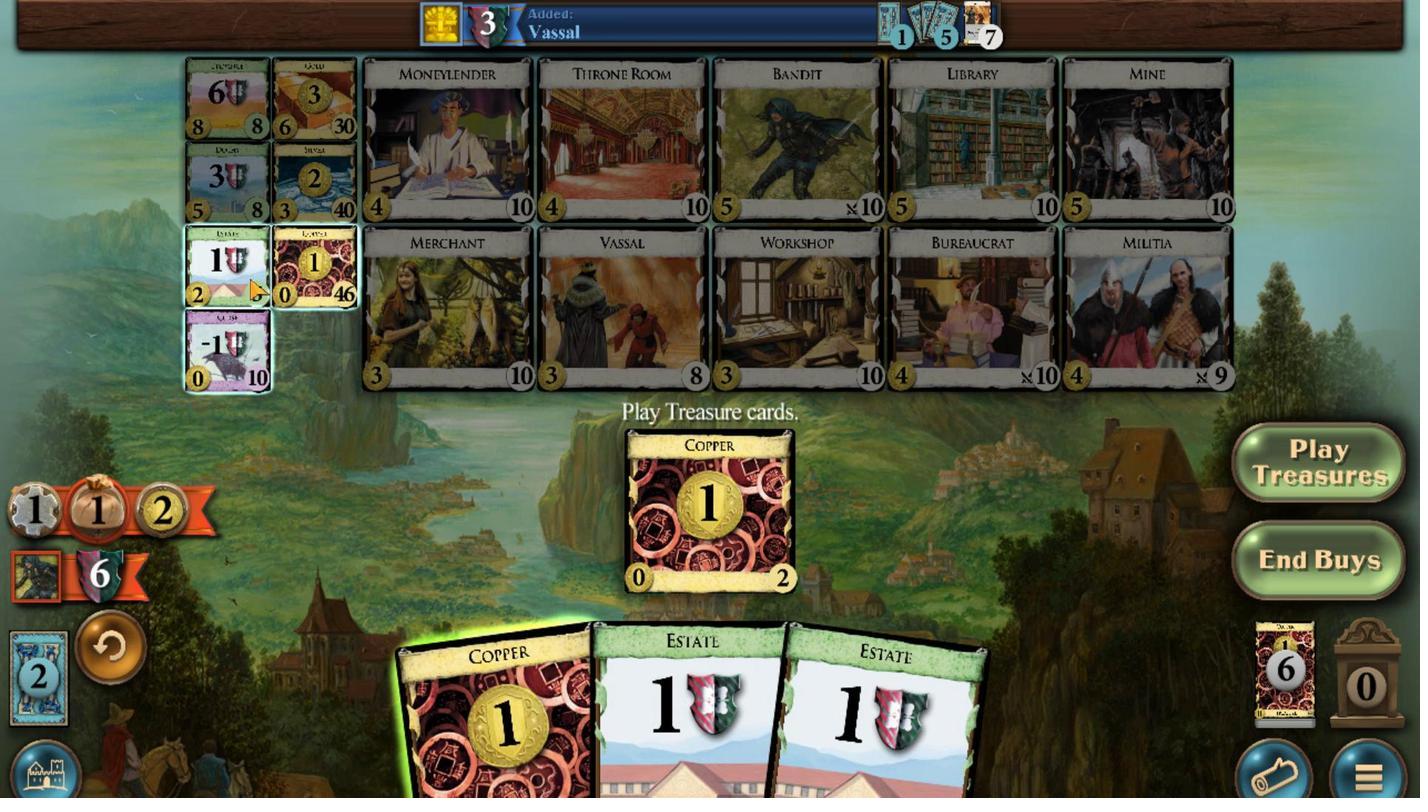 
Action: Mouse pressed left at (285, 478)
Screenshot: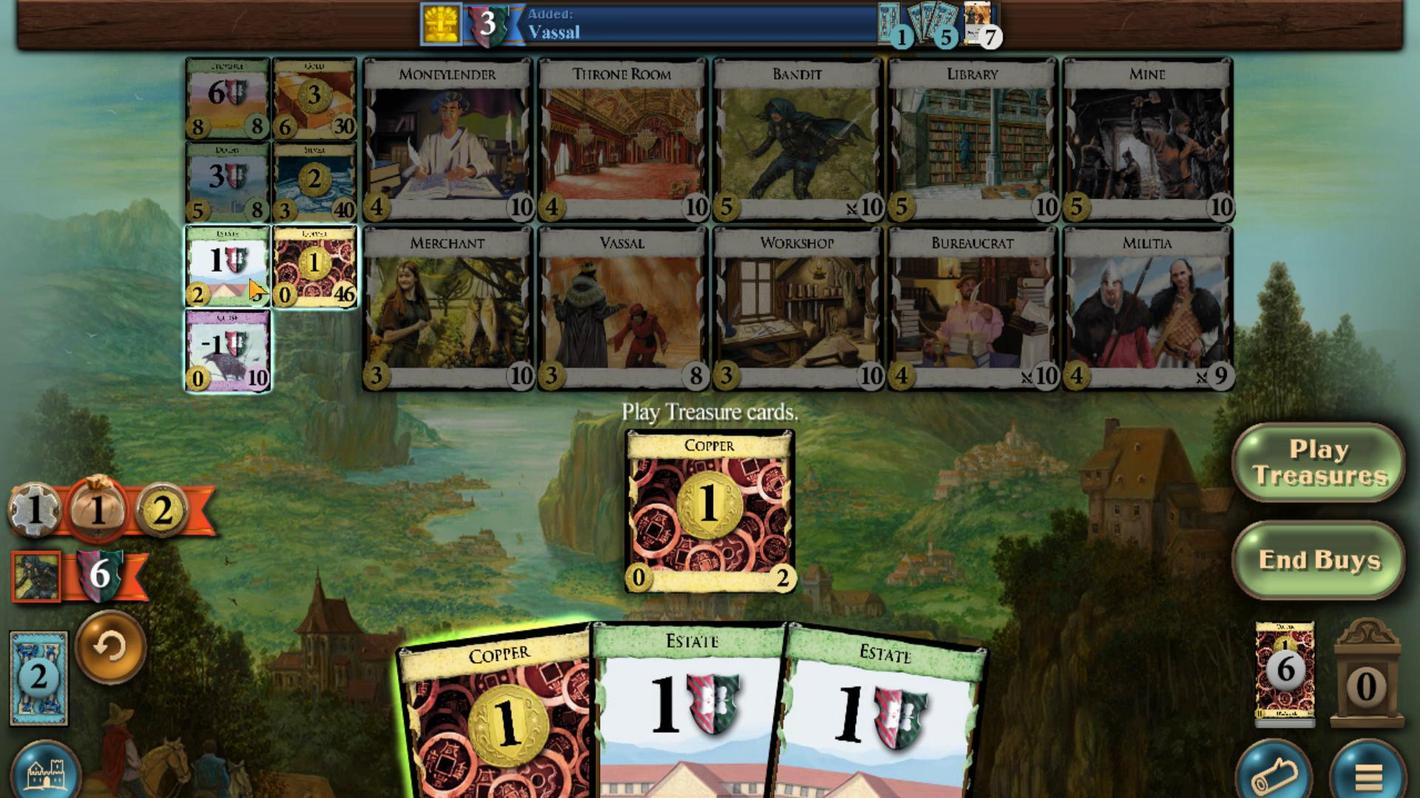 
Action: Mouse moved to (837, 230)
Screenshot: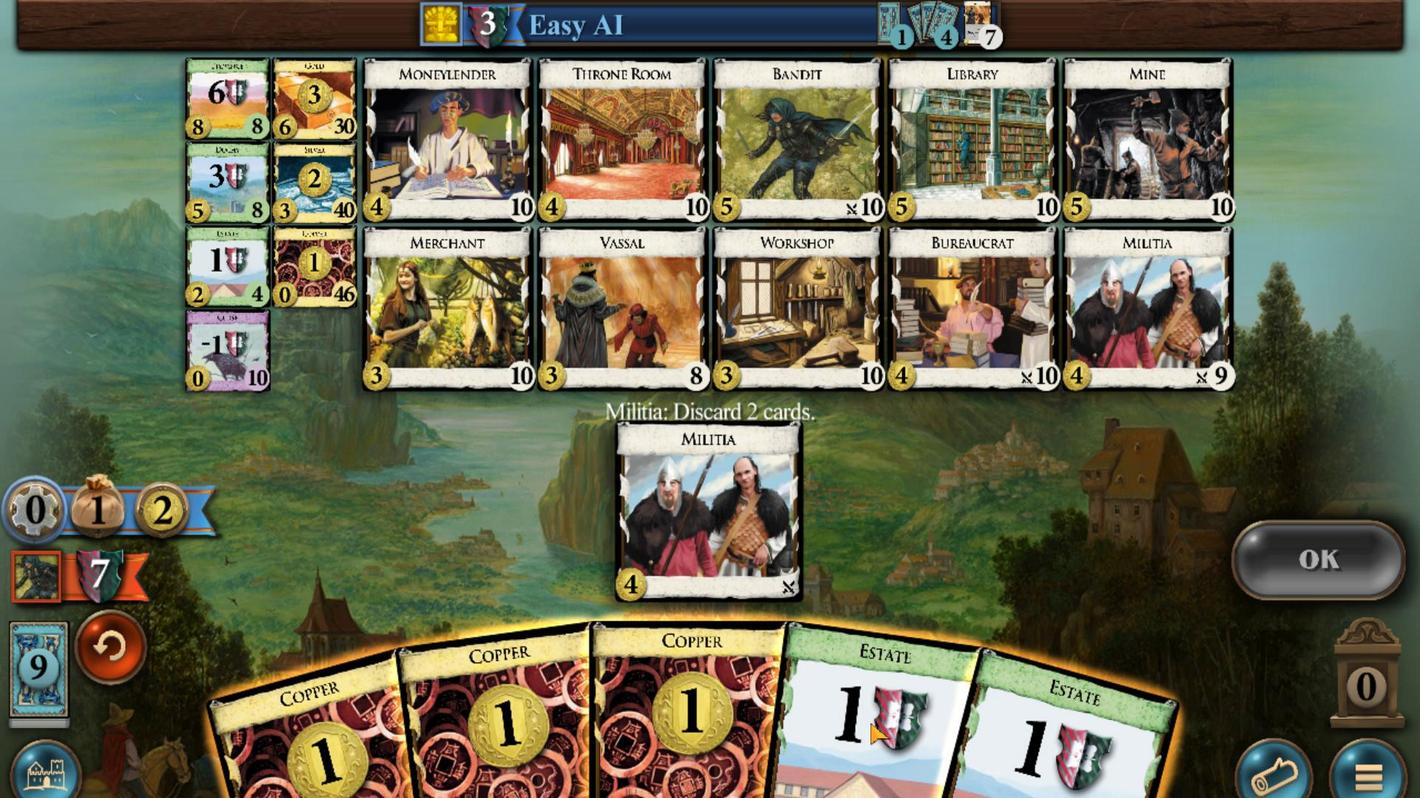 
Action: Mouse pressed left at (837, 230)
Screenshot: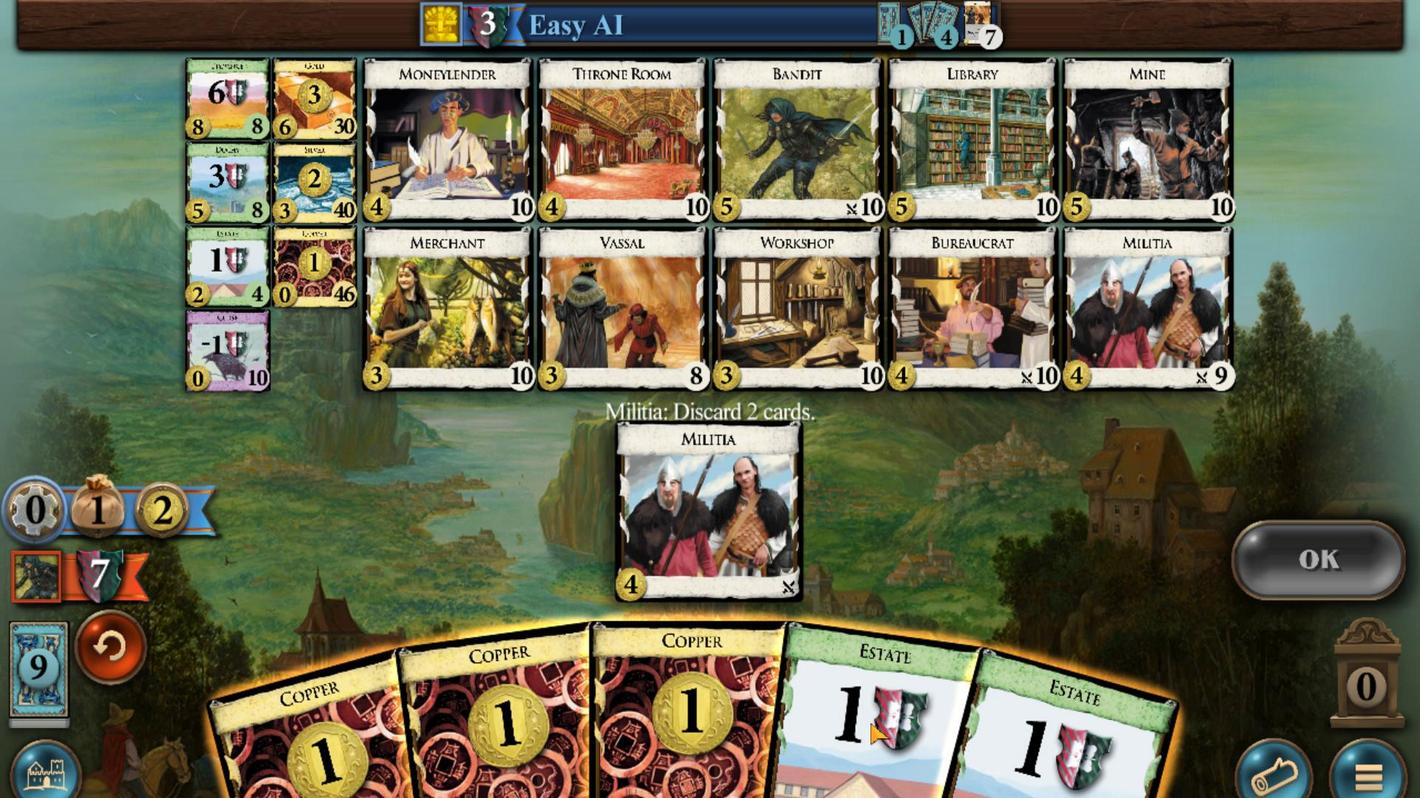
Action: Mouse moved to (703, 250)
Screenshot: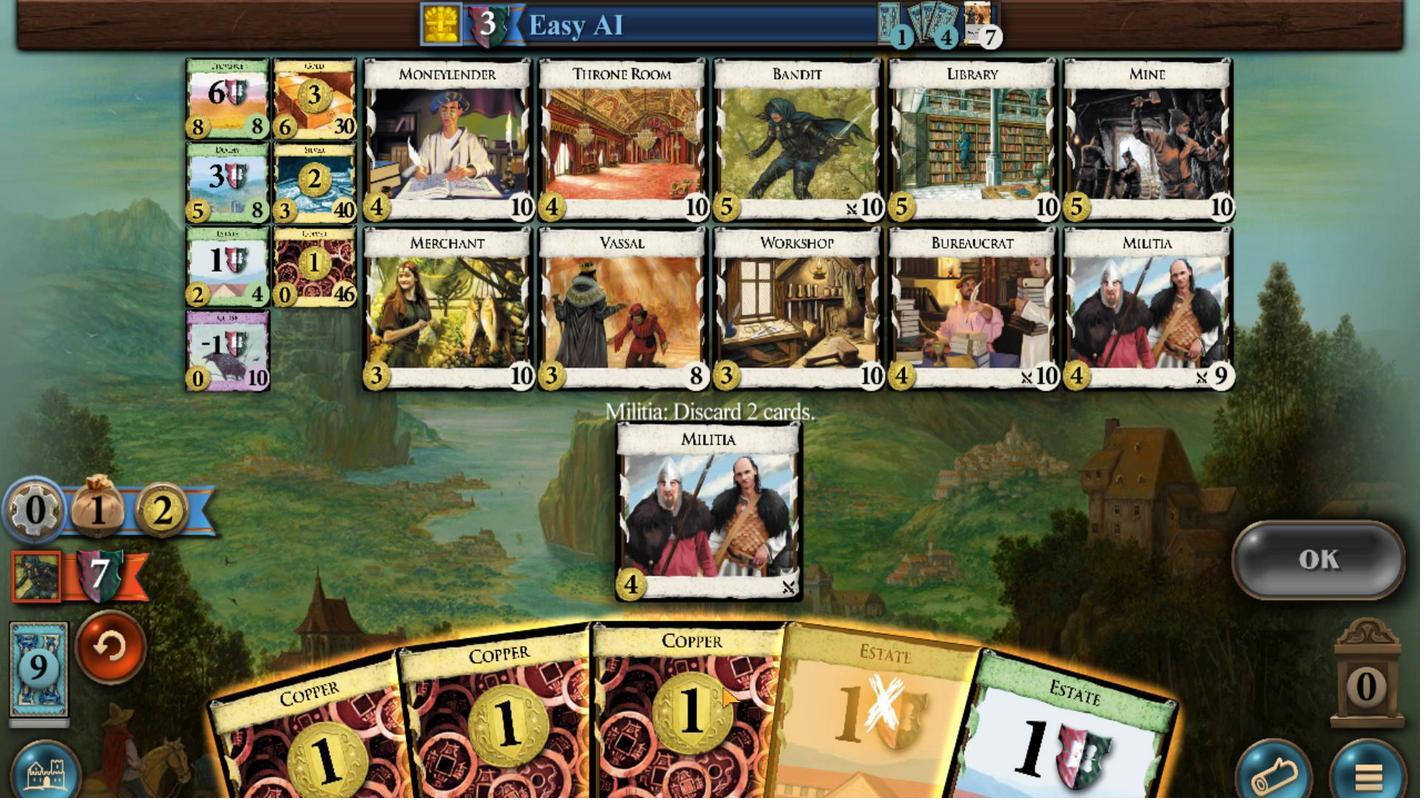 
Action: Mouse pressed left at (703, 250)
Screenshot: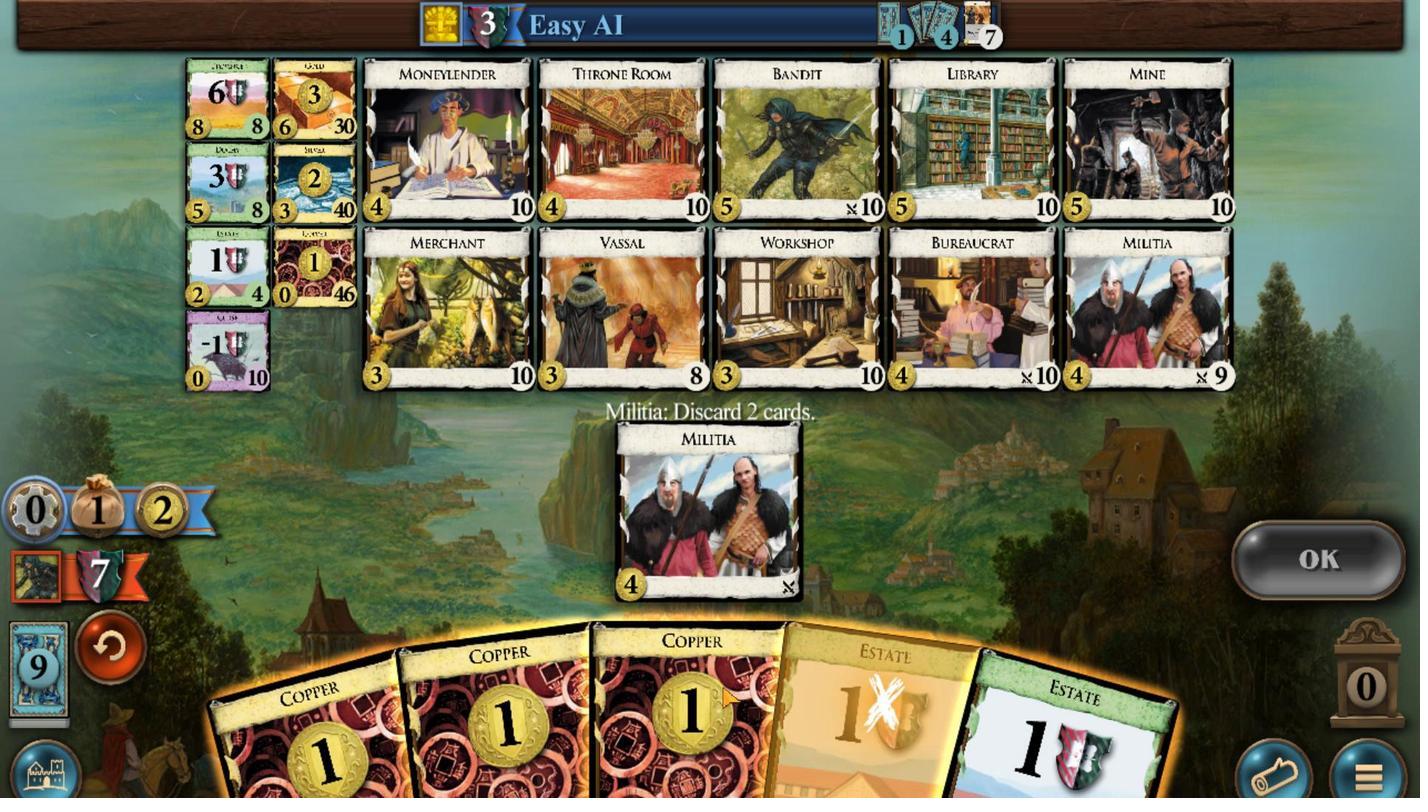 
Action: Mouse moved to (1246, 317)
Screenshot: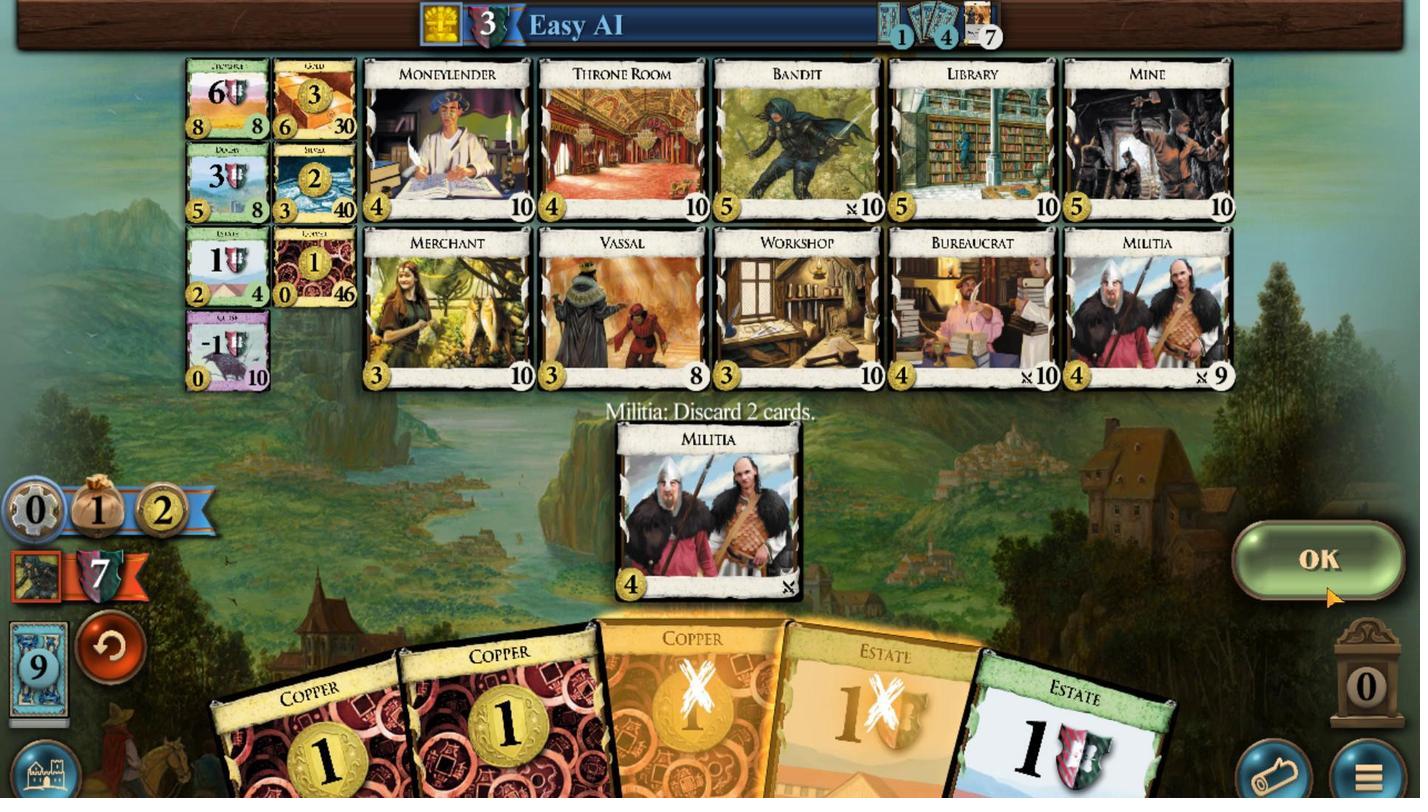 
Action: Mouse pressed left at (1246, 317)
Screenshot: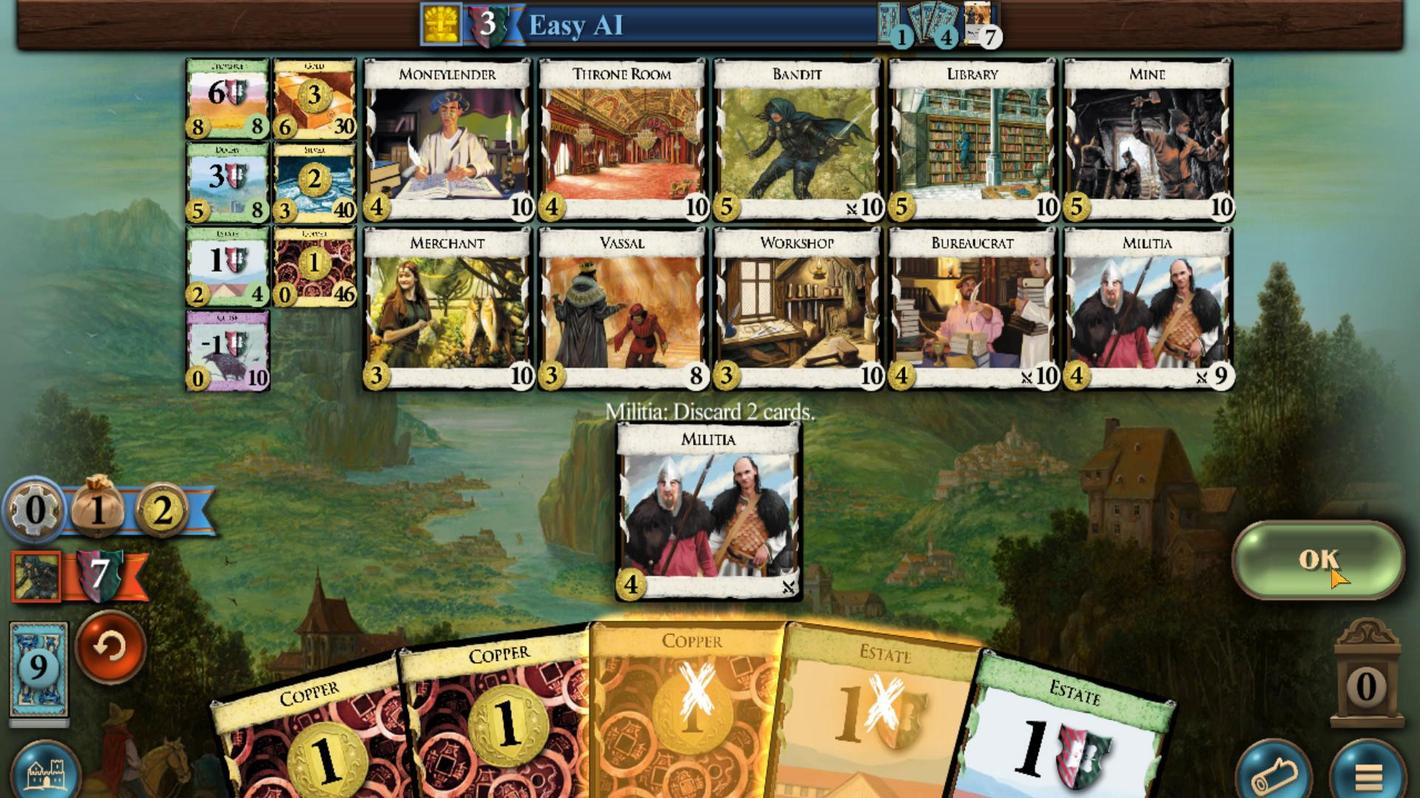 
Action: Mouse moved to (675, 200)
Screenshot: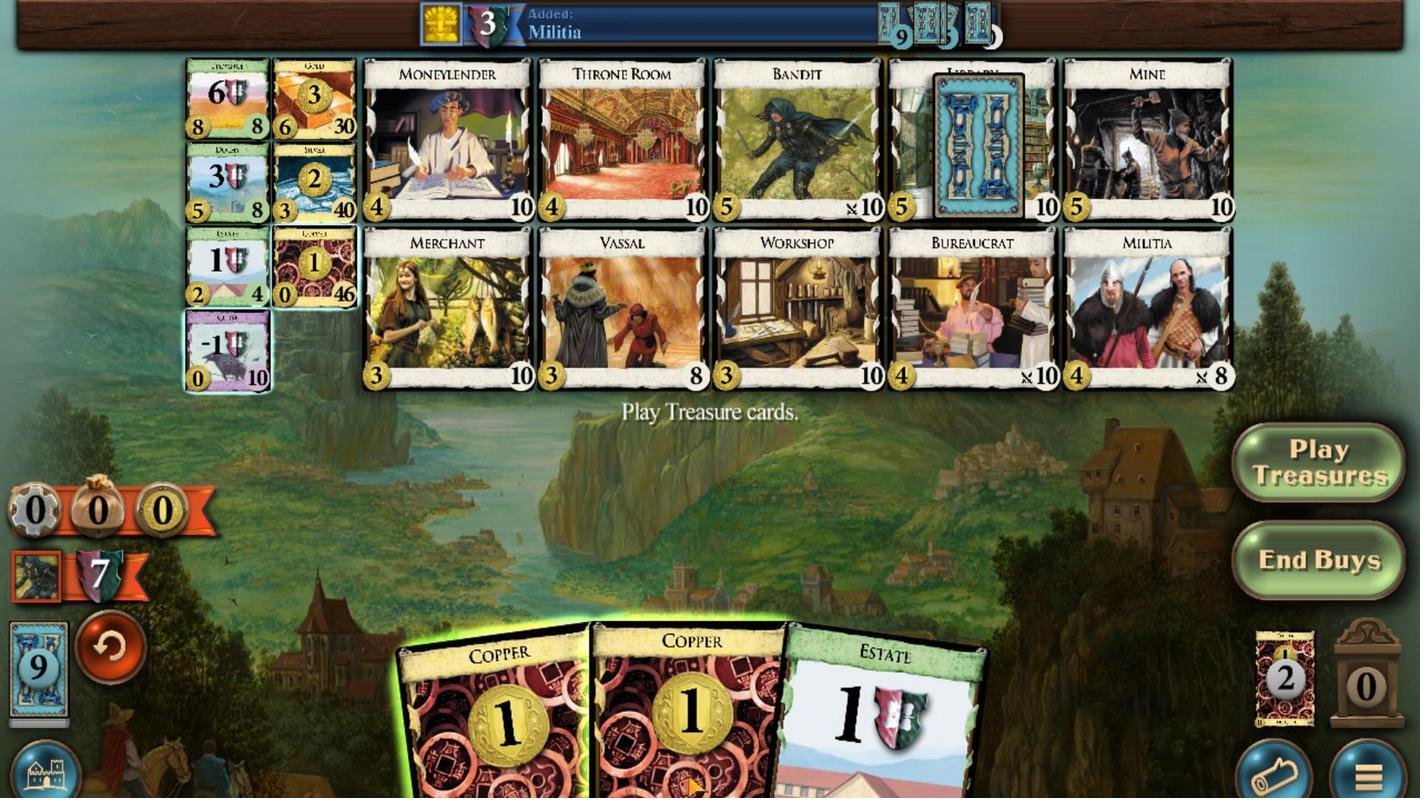 
Action: Mouse pressed left at (675, 200)
Screenshot: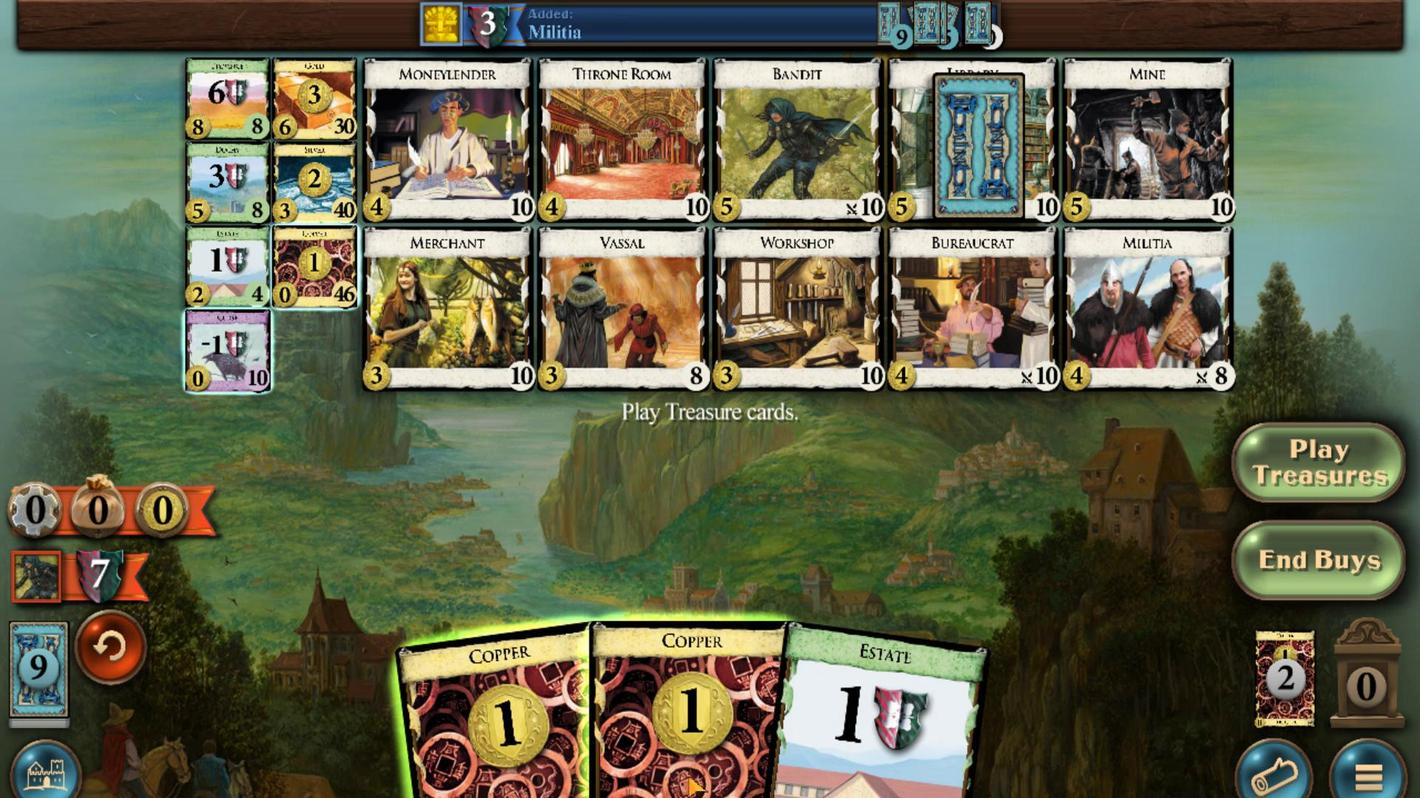 
Action: Mouse moved to (565, 215)
Screenshot: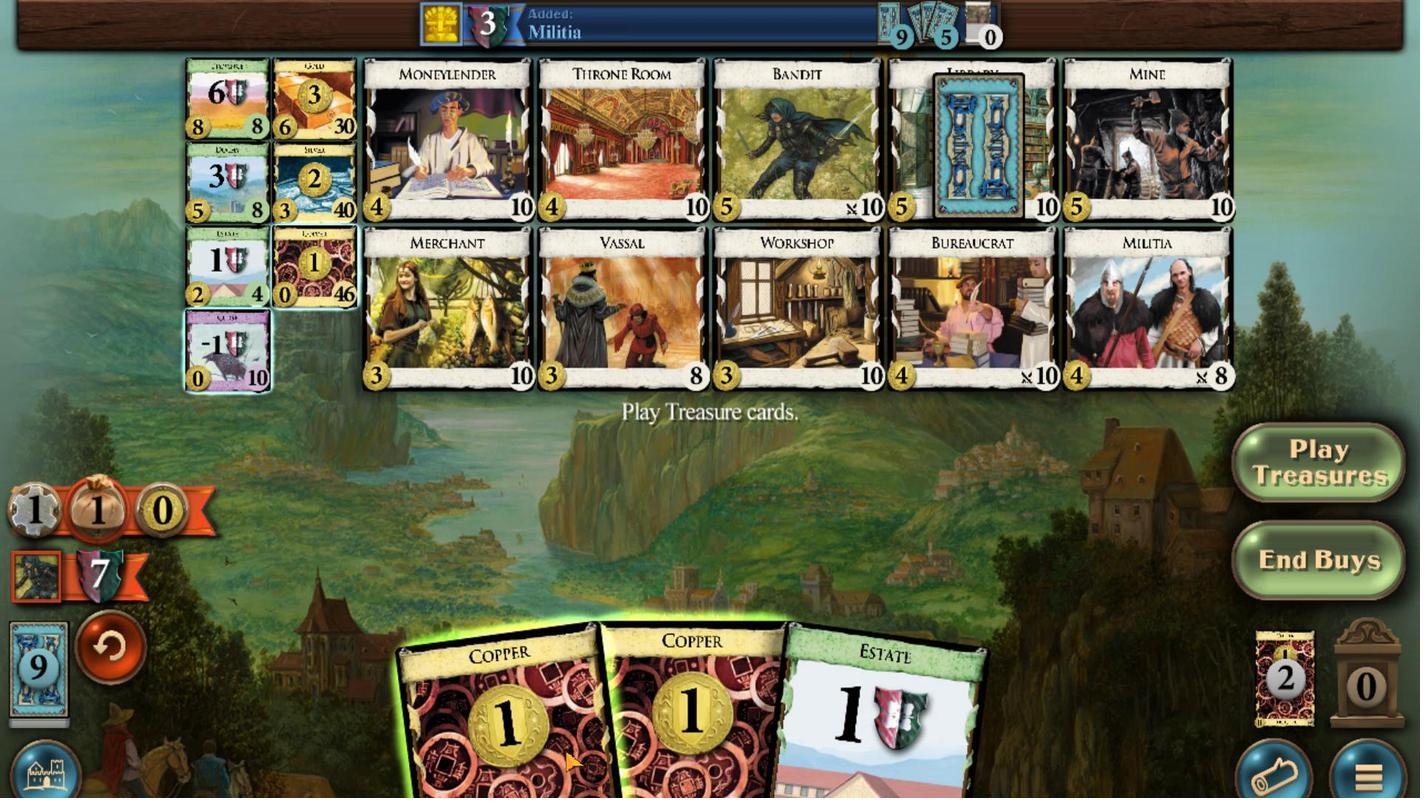 
Action: Mouse pressed left at (565, 215)
Screenshot: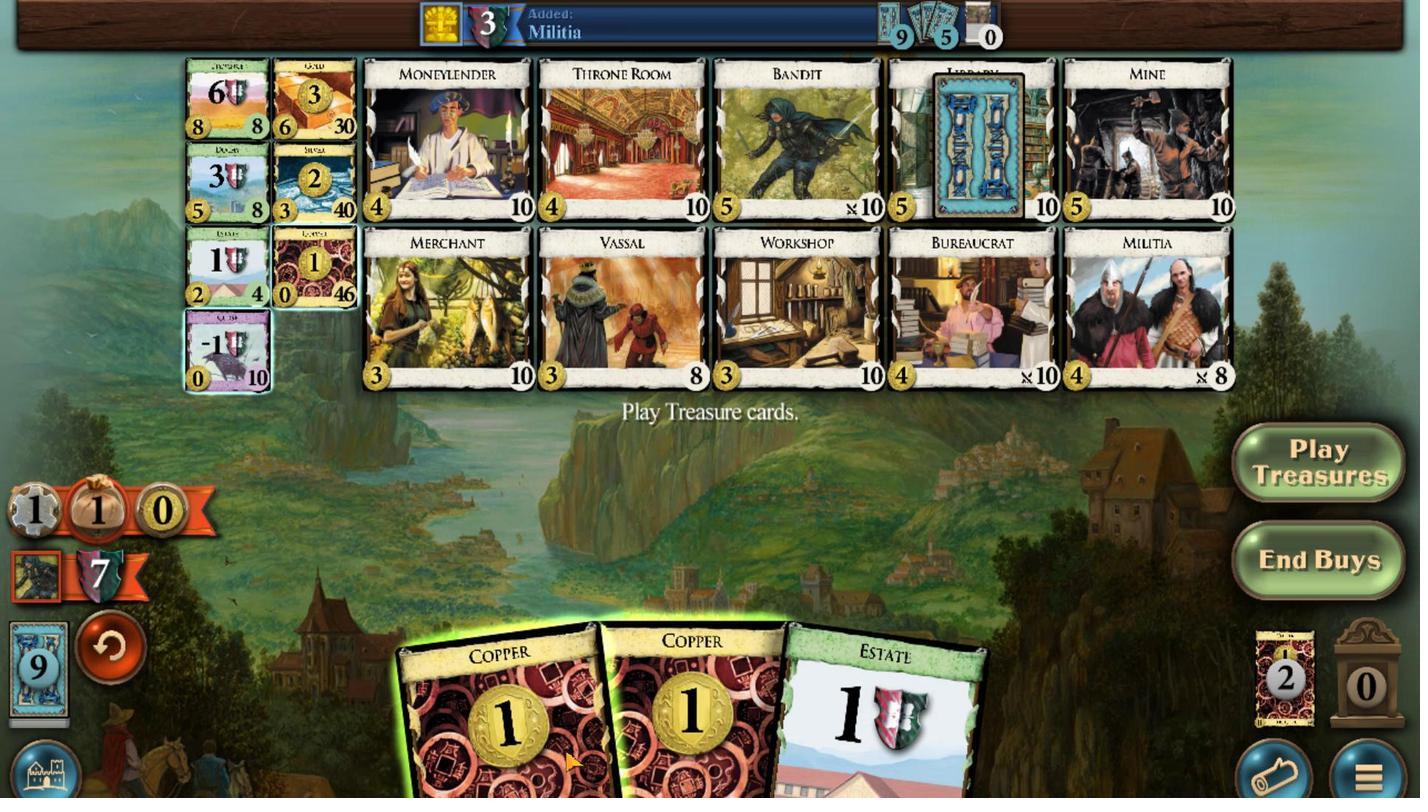 
Action: Mouse moved to (645, 250)
Screenshot: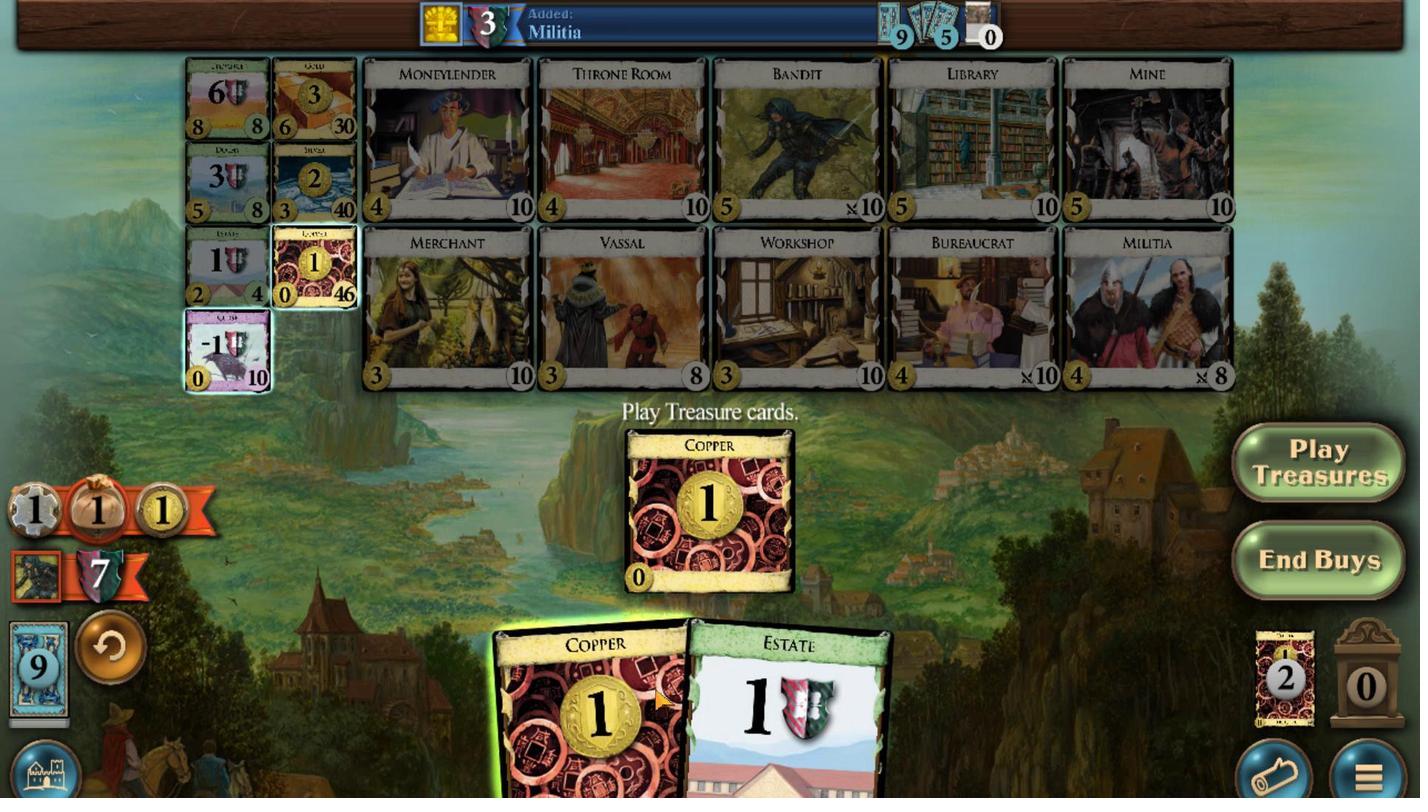 
Action: Mouse pressed left at (645, 250)
Screenshot: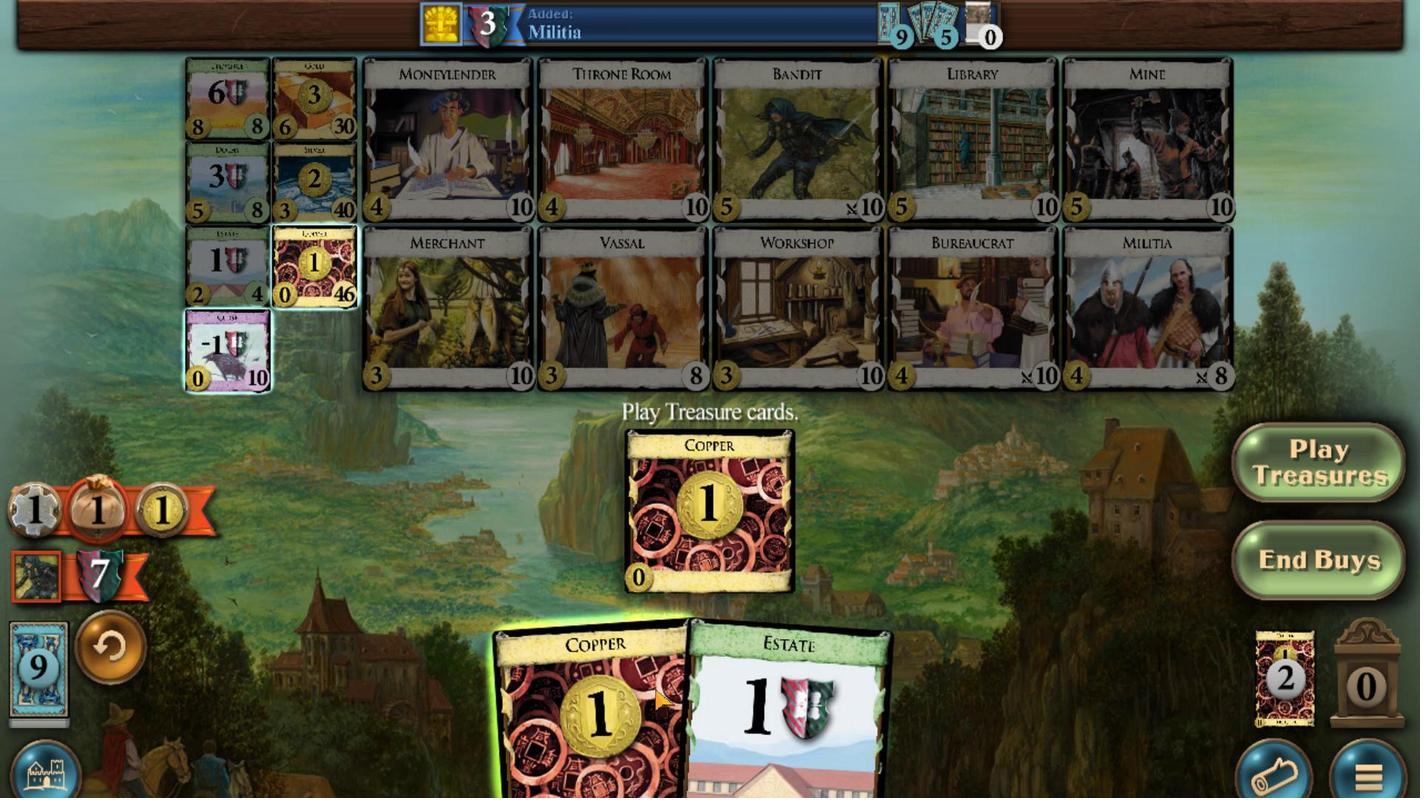 
Action: Mouse moved to (238, 491)
Screenshot: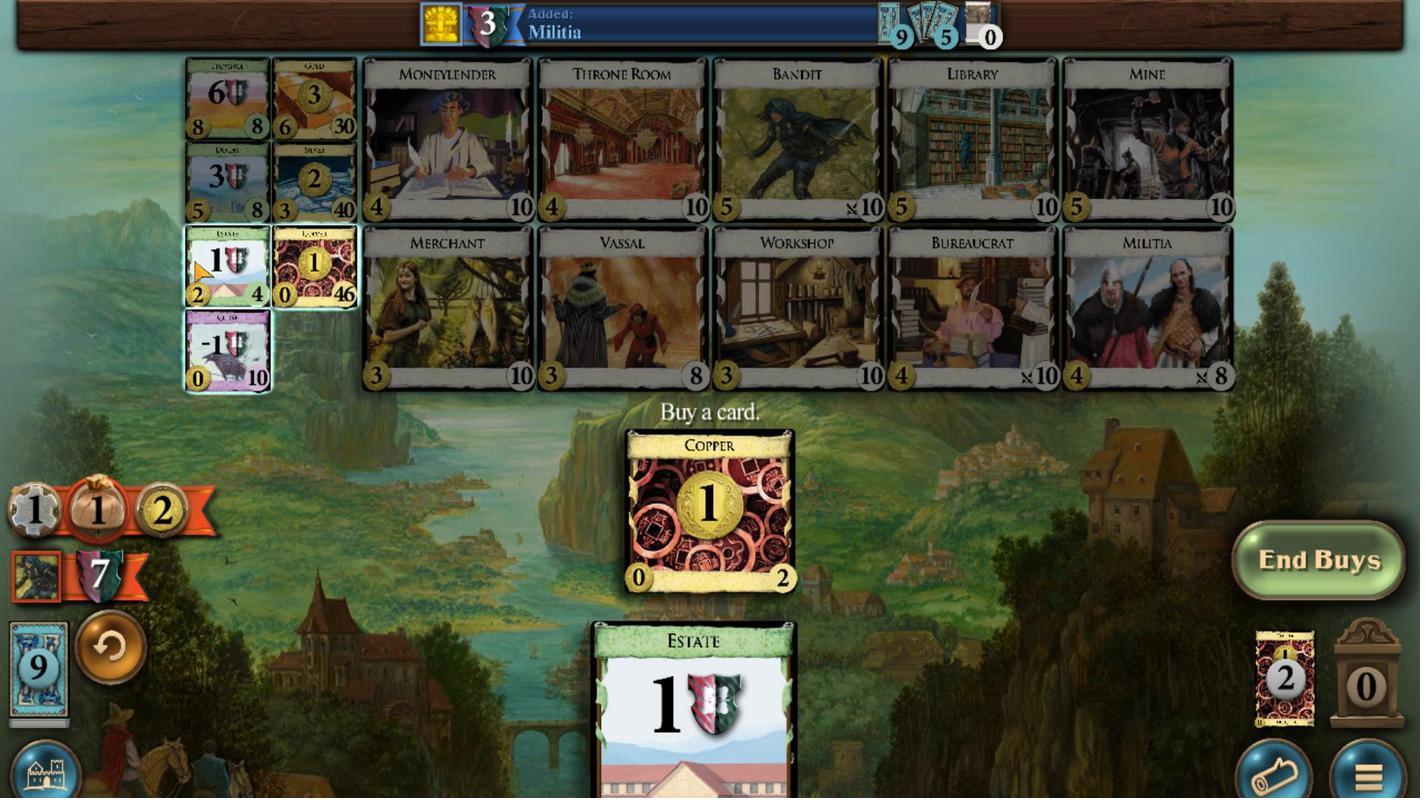
Action: Mouse pressed left at (238, 491)
Screenshot: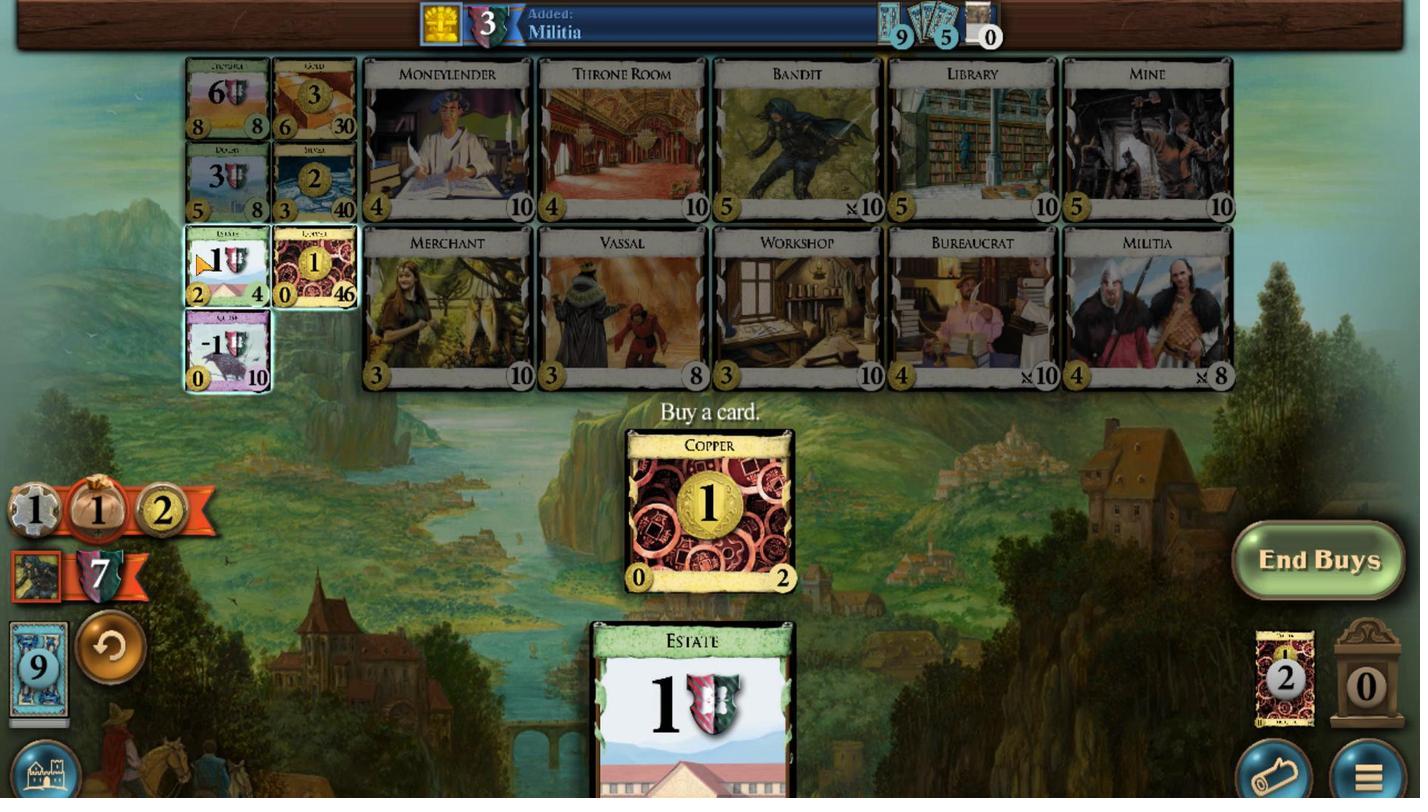 
Action: Mouse moved to (332, 195)
Screenshot: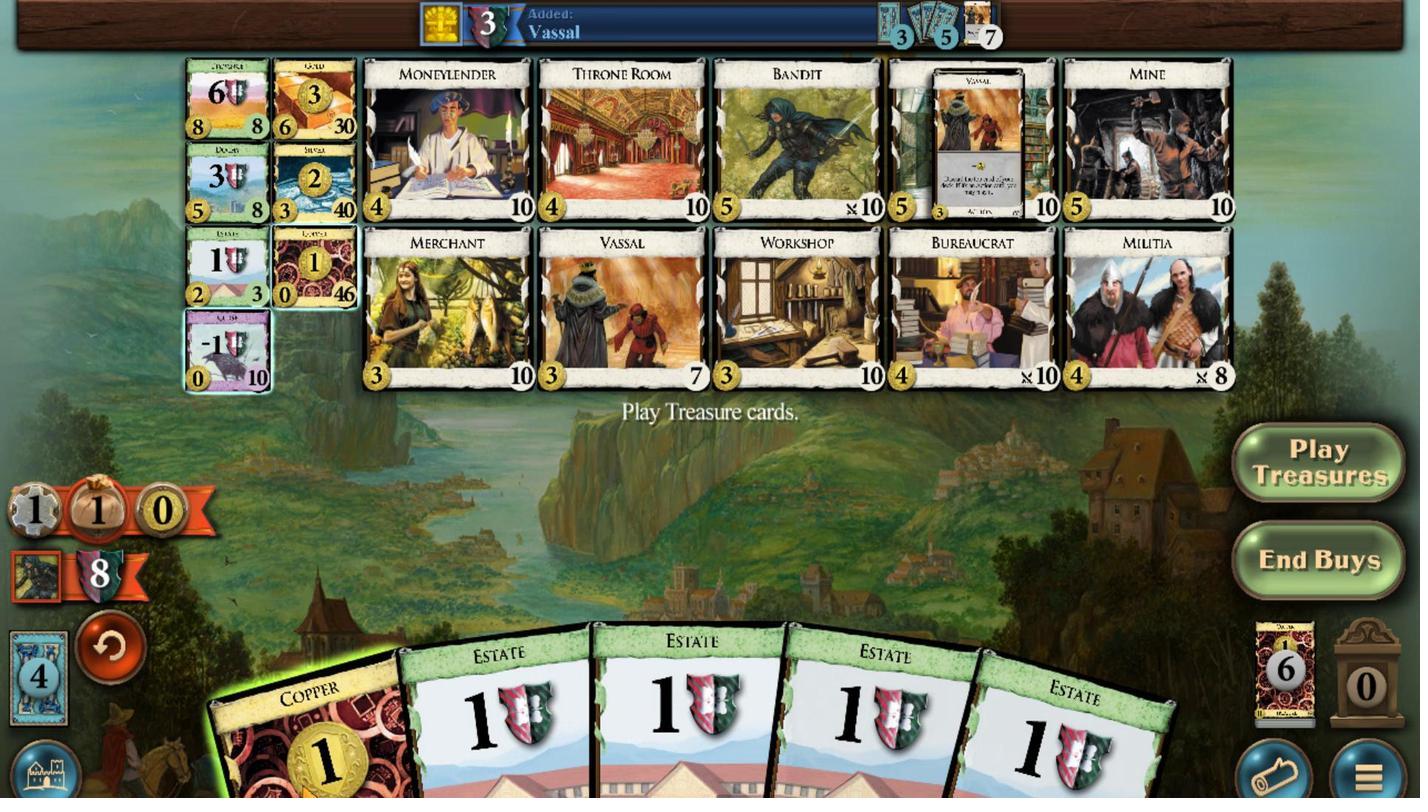 
Action: Mouse pressed left at (332, 195)
Screenshot: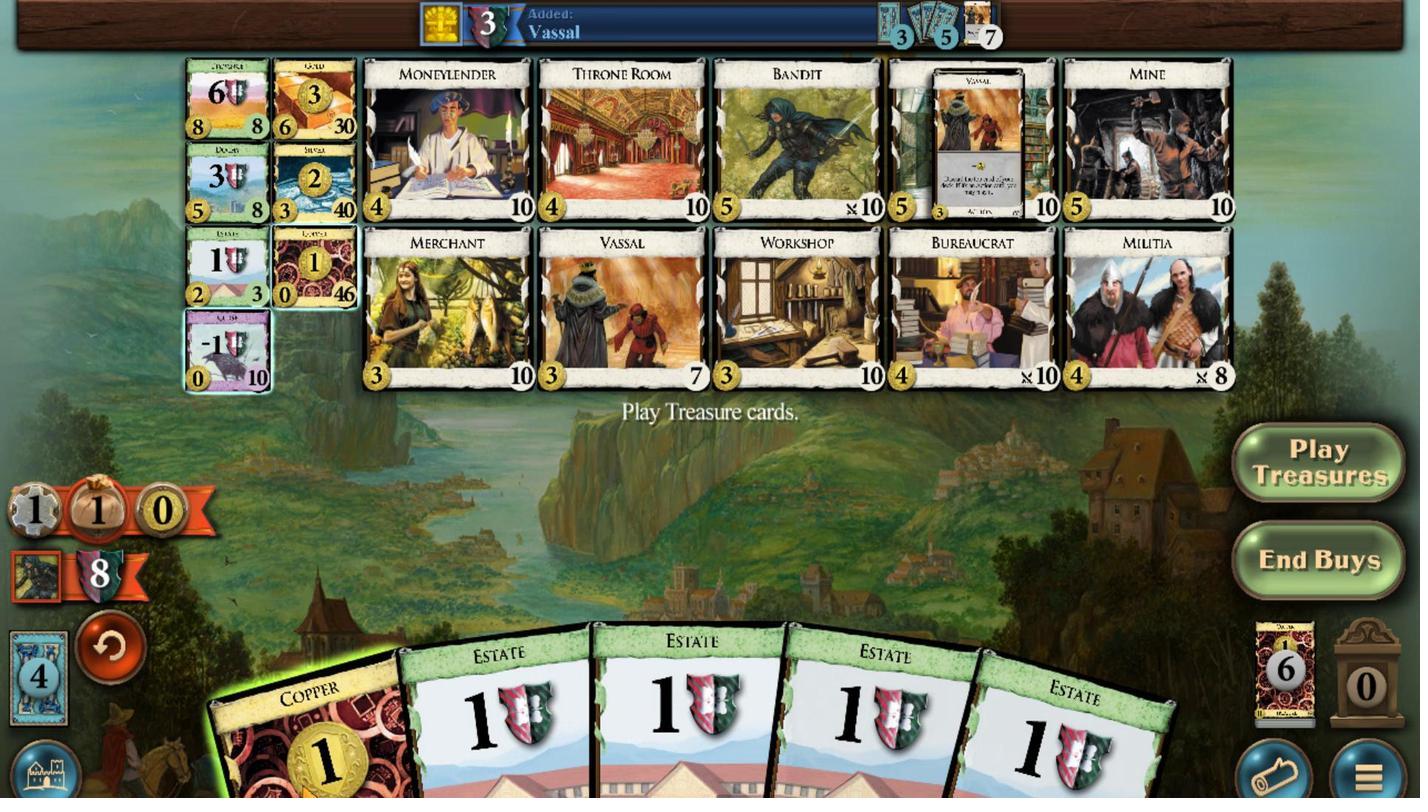 
Action: Mouse moved to (356, 489)
Screenshot: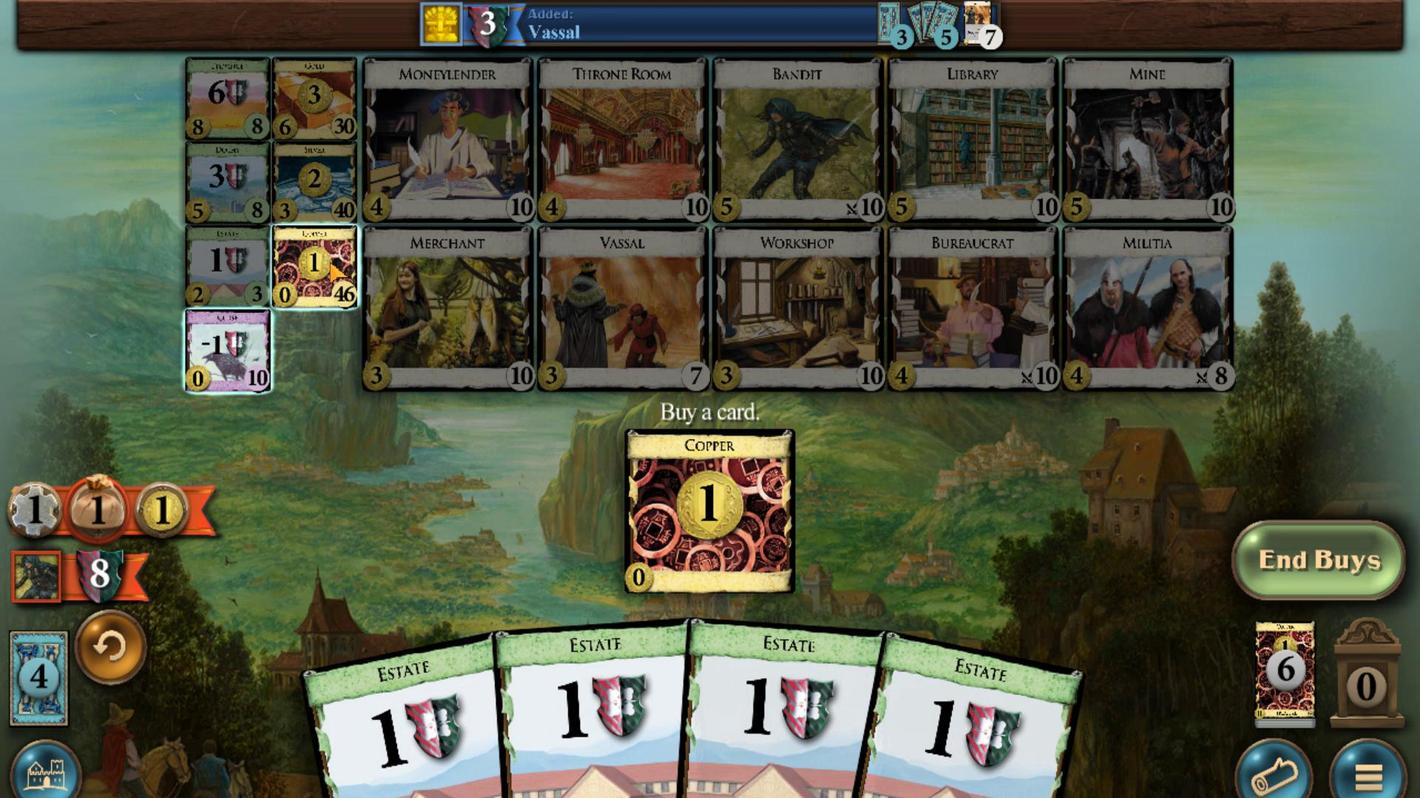 
Action: Mouse pressed left at (356, 489)
Screenshot: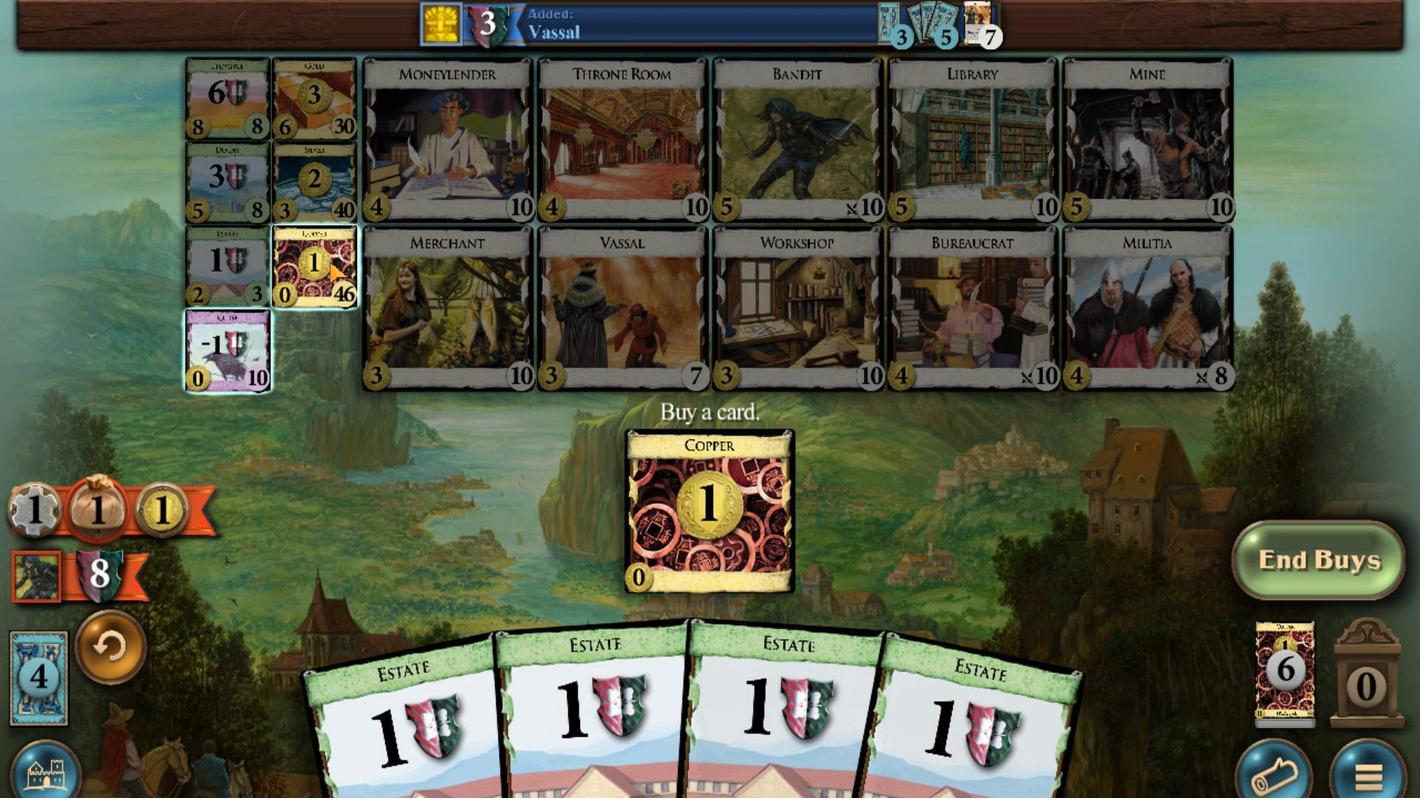 
Action: Mouse moved to (884, 229)
Screenshot: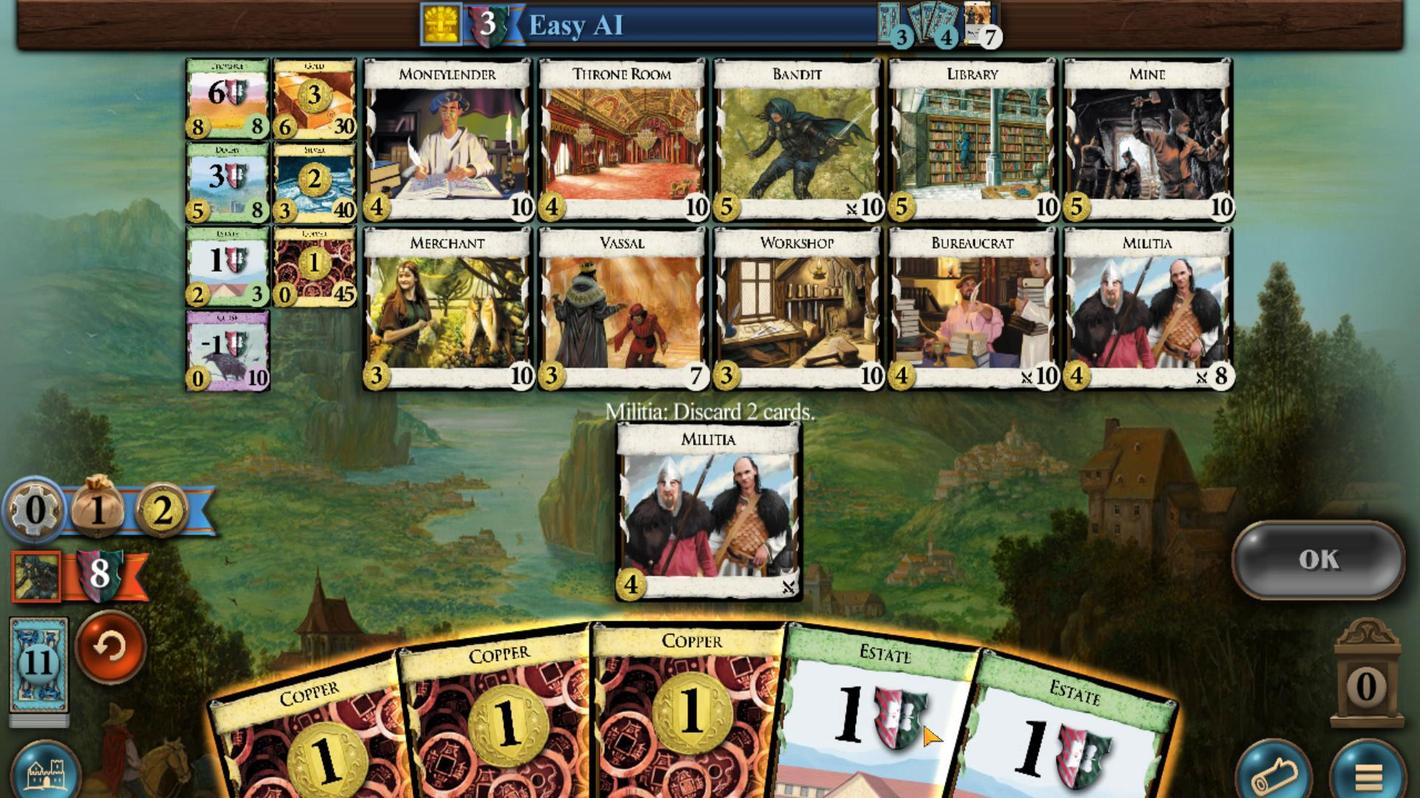 
Action: Mouse pressed left at (884, 229)
Screenshot: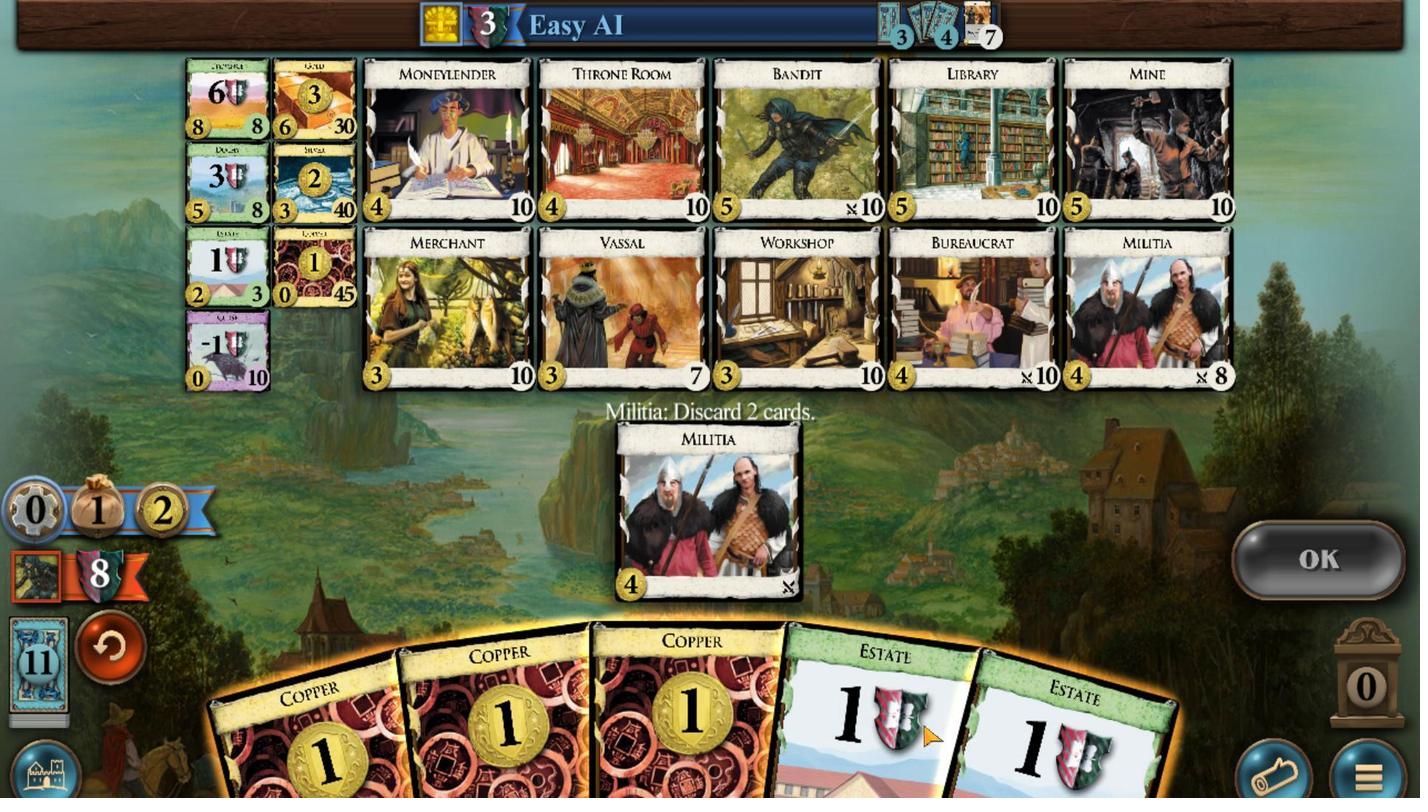 
Action: Mouse moved to (719, 240)
Screenshot: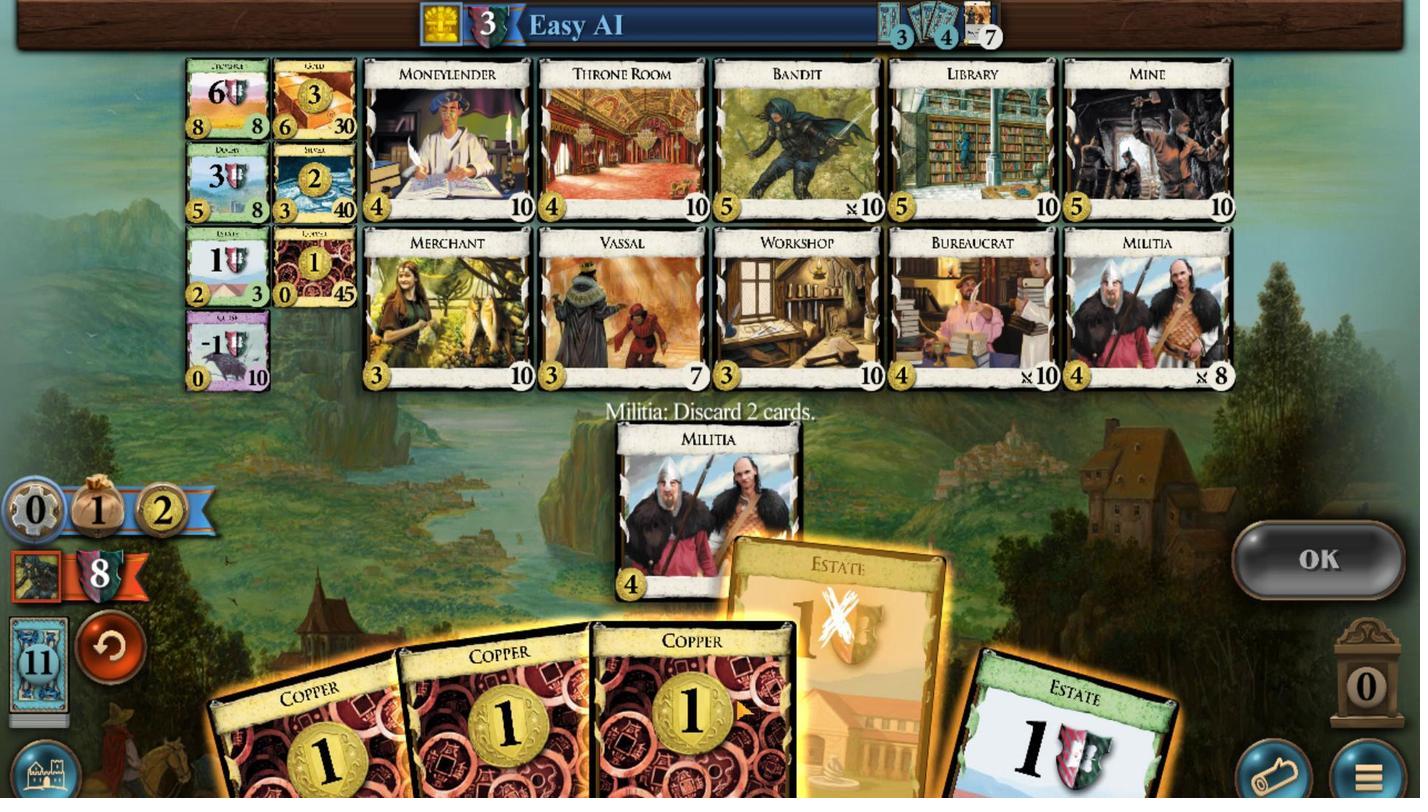 
Action: Mouse pressed left at (719, 240)
Screenshot: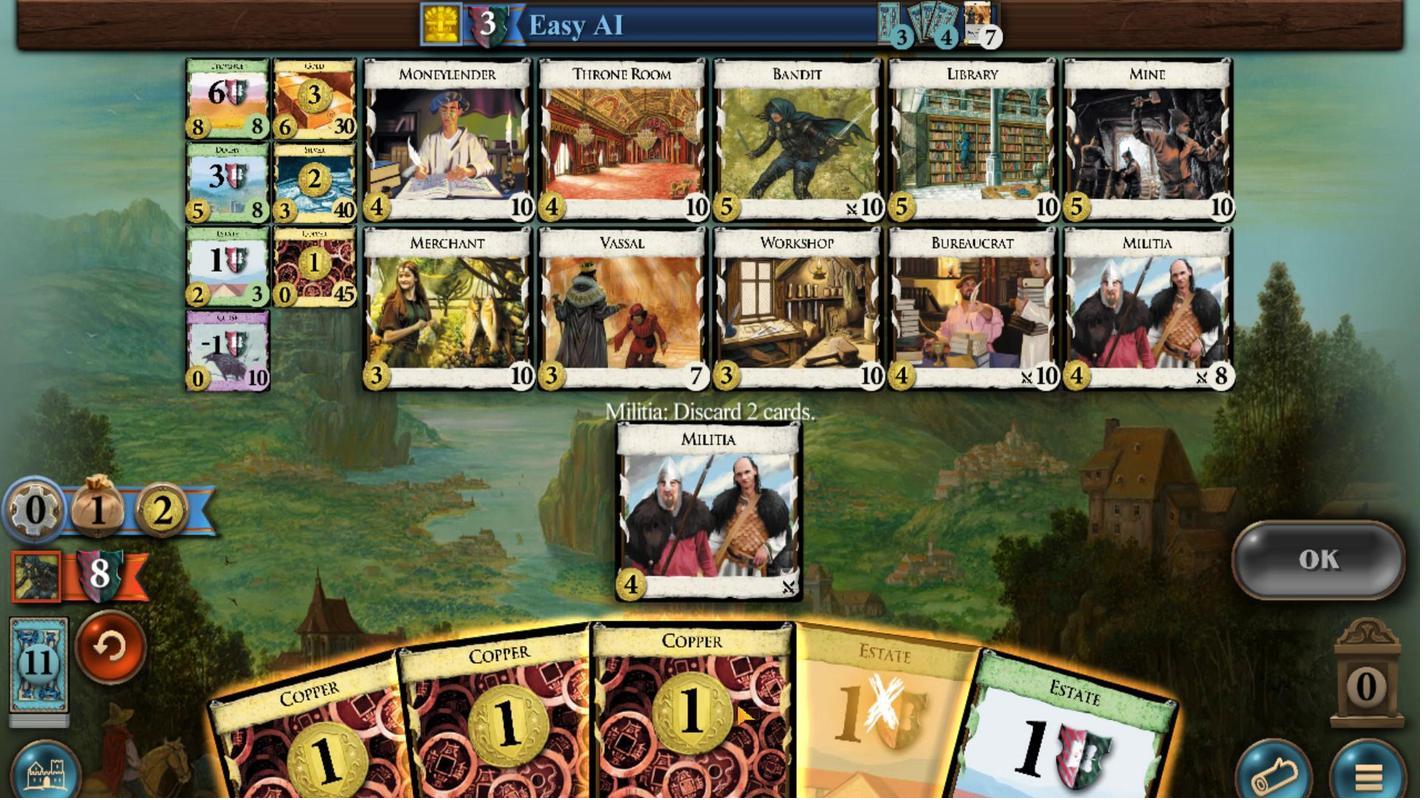 
Action: Mouse moved to (1228, 318)
Screenshot: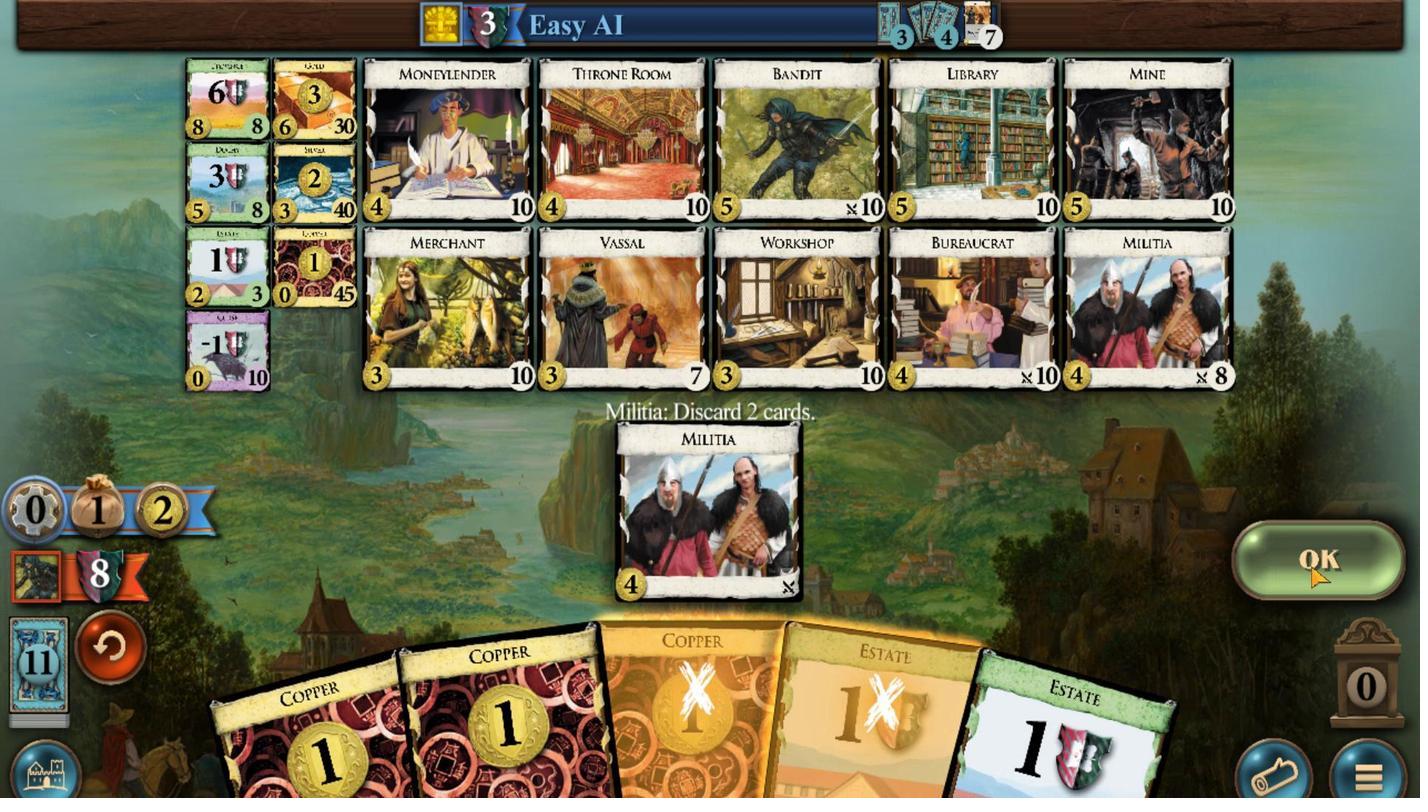 
Action: Mouse pressed left at (1228, 318)
Screenshot: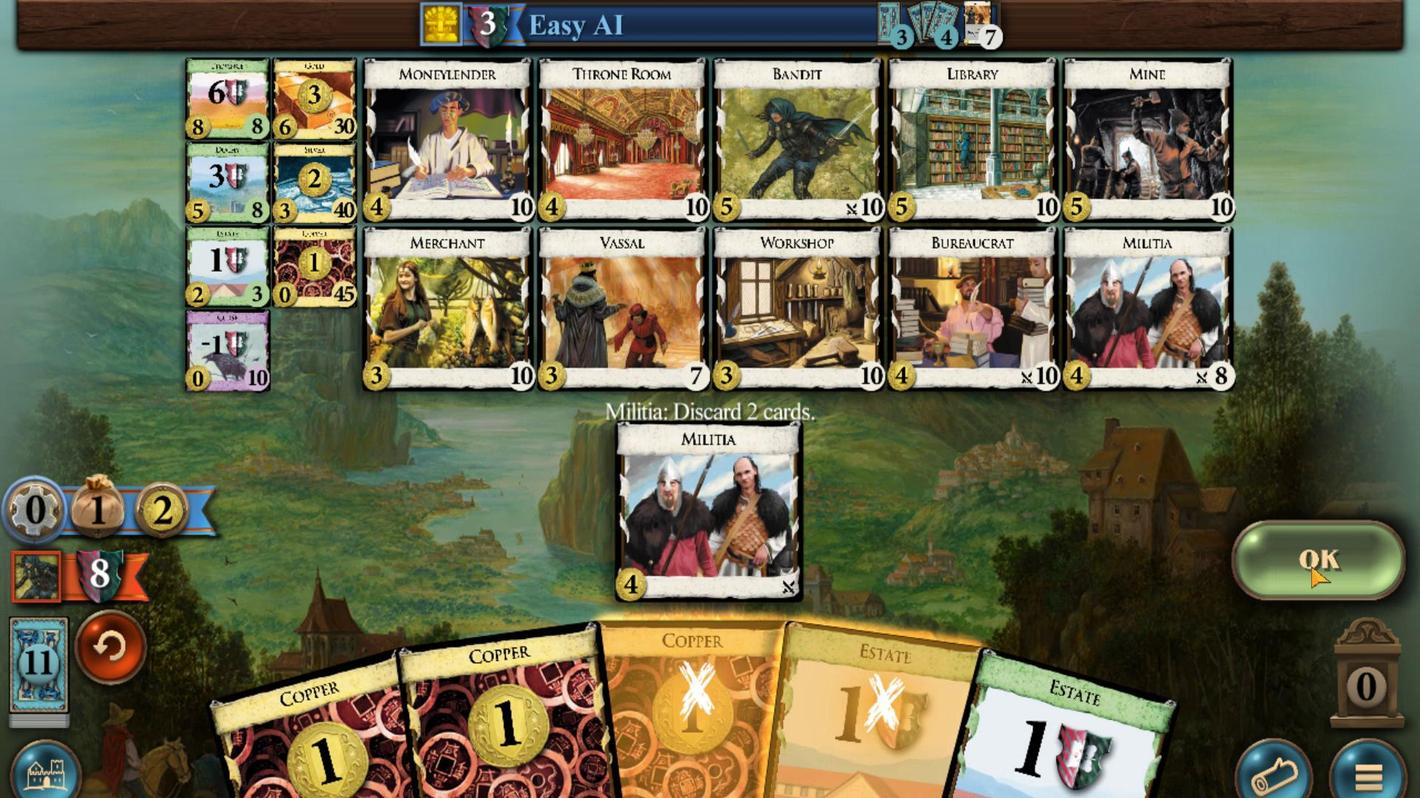 
Action: Mouse moved to (704, 237)
Screenshot: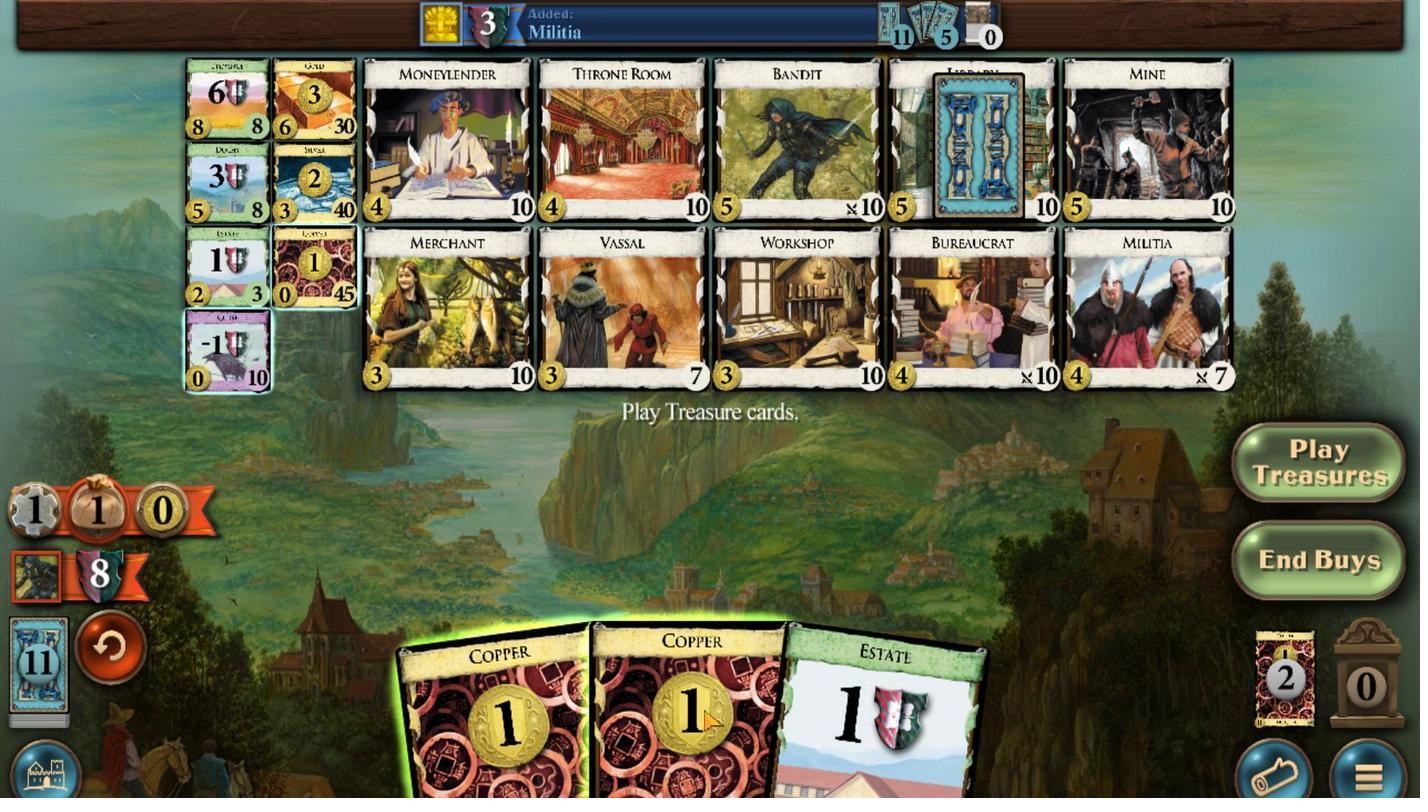 
Action: Mouse pressed left at (704, 237)
Screenshot: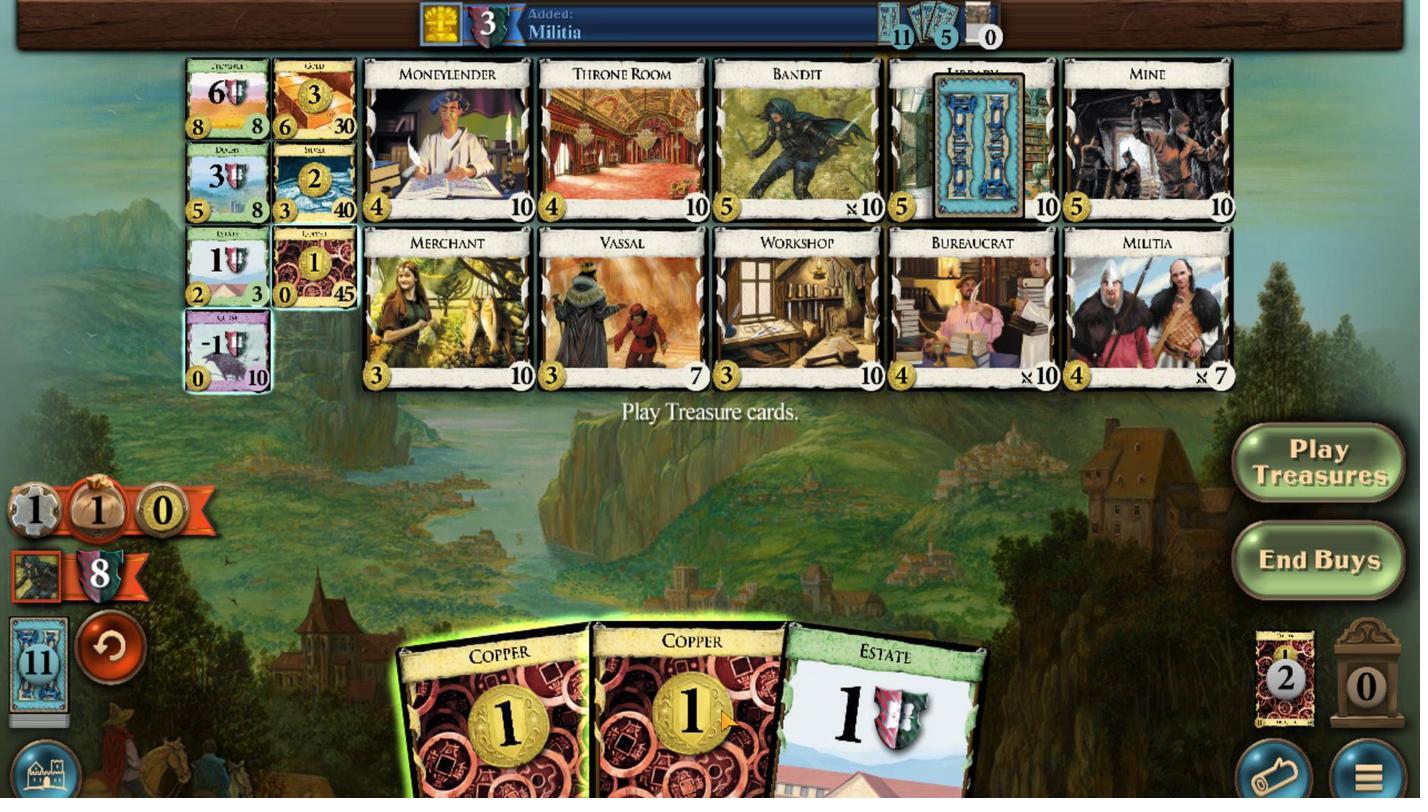 
Action: Mouse moved to (589, 261)
Screenshot: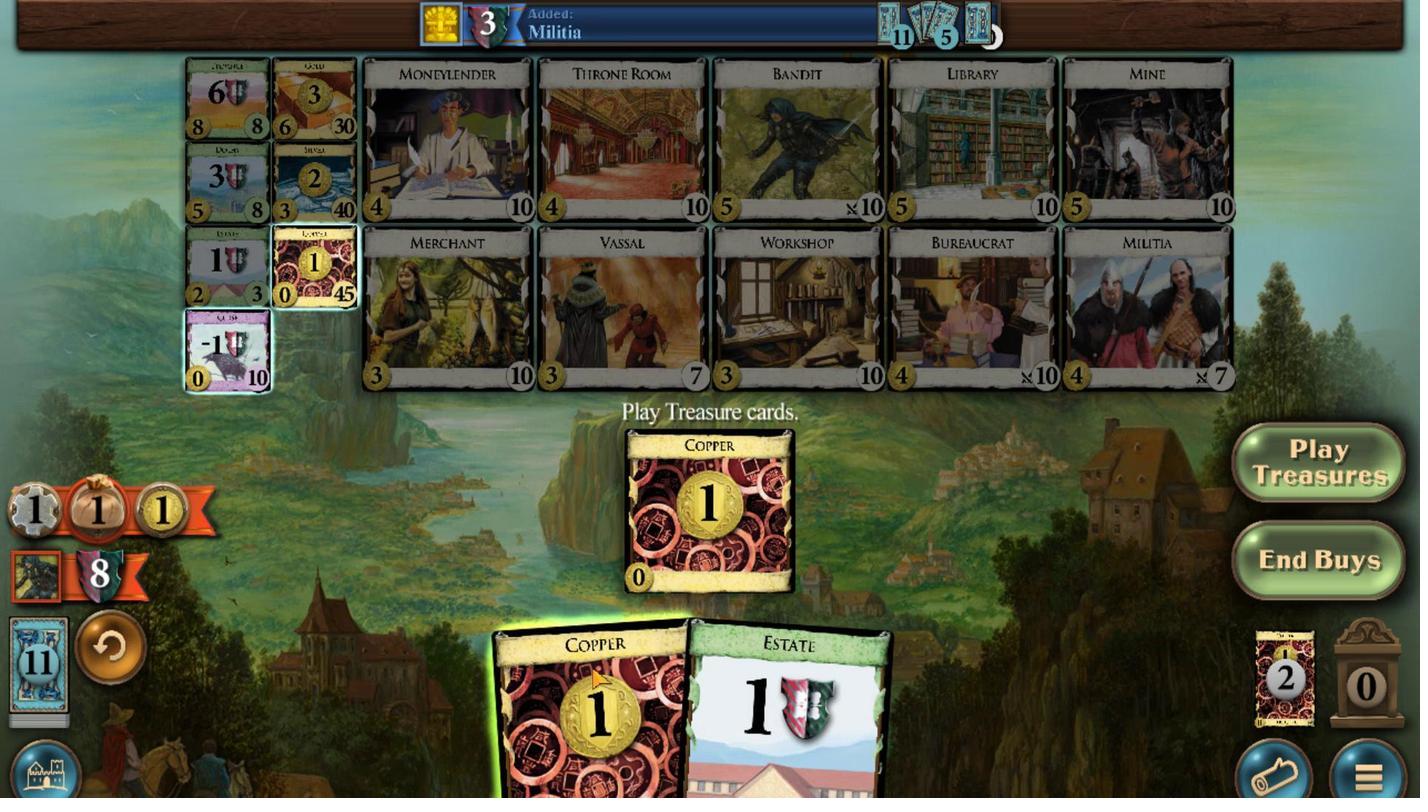 
Action: Mouse pressed left at (589, 261)
Screenshot: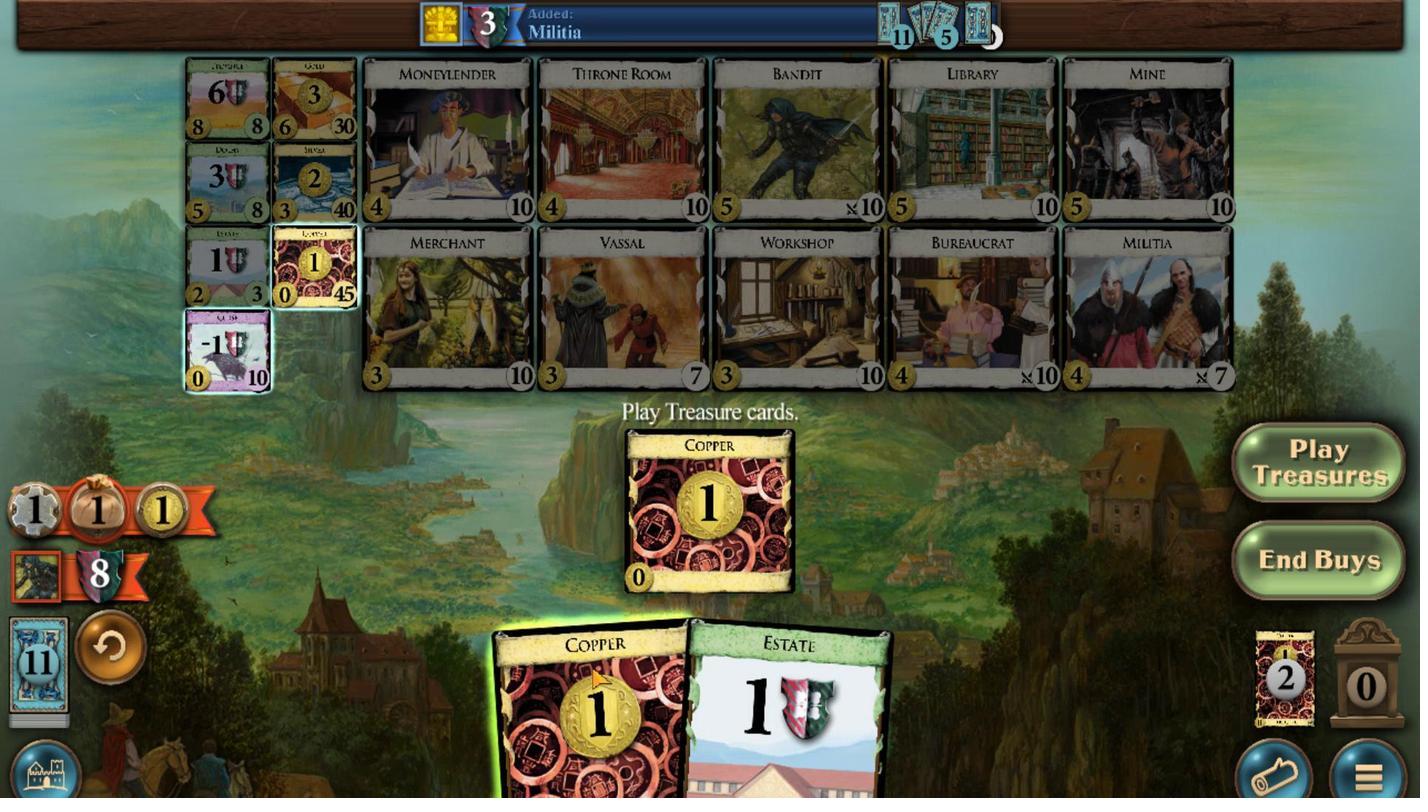 
Action: Mouse moved to (249, 486)
Screenshot: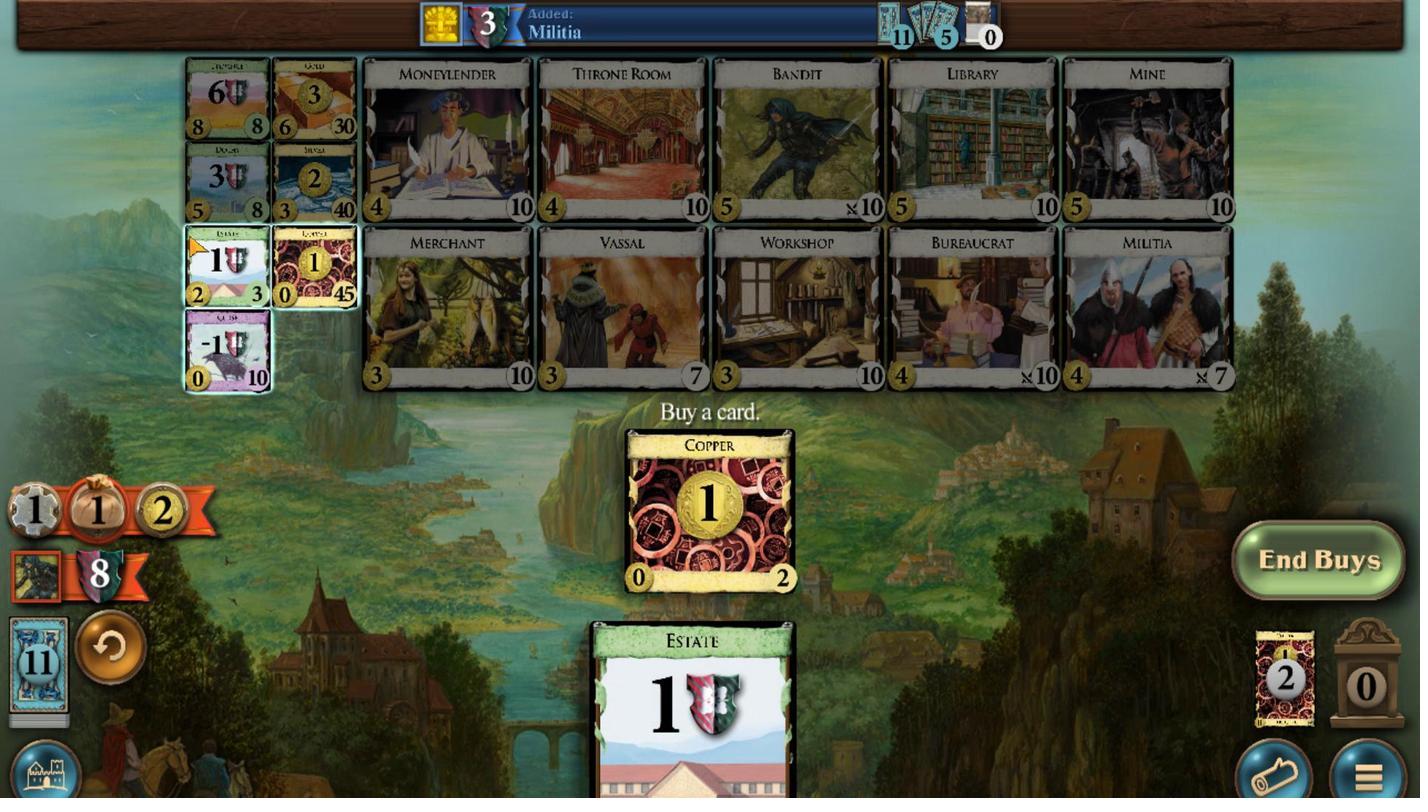 
Action: Mouse pressed left at (249, 486)
Screenshot: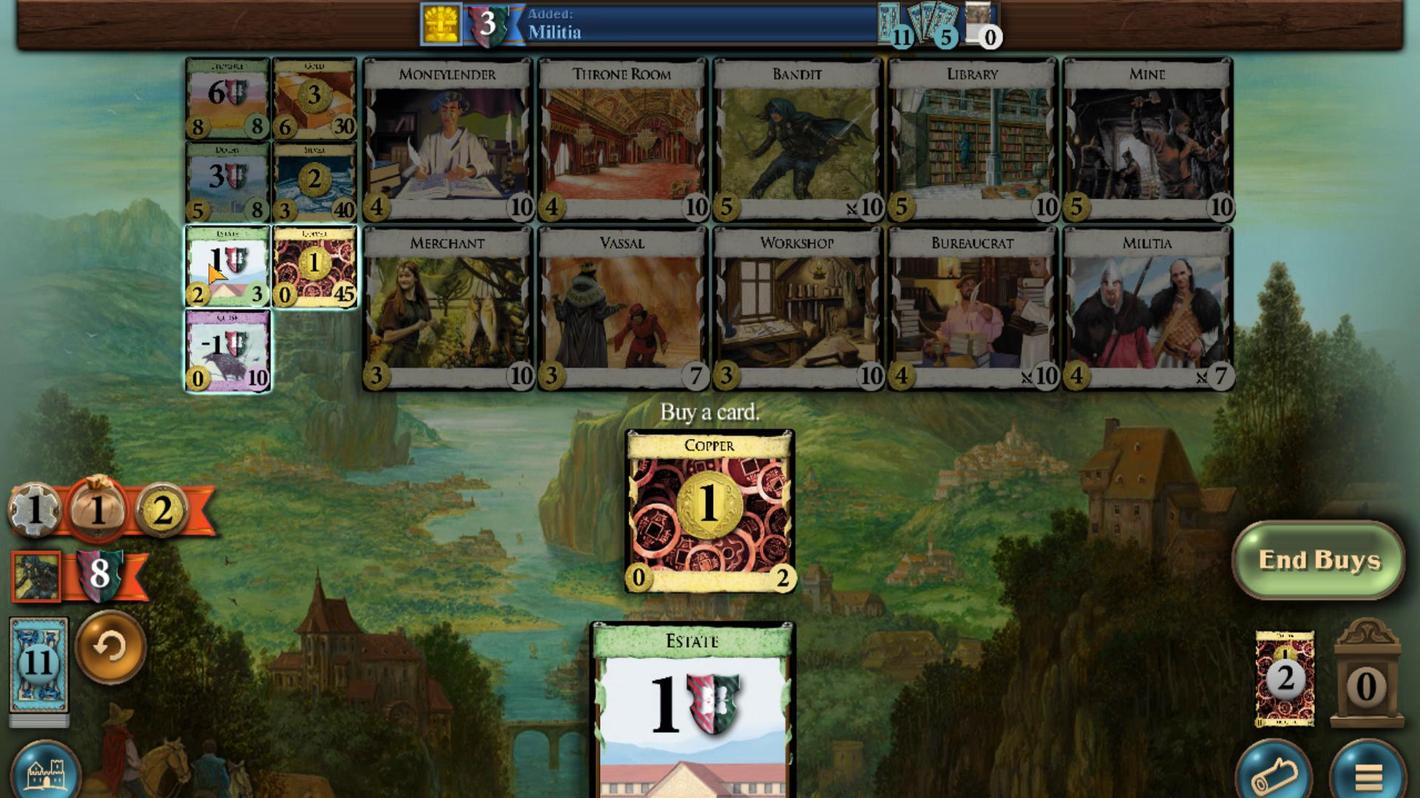 
Action: Mouse moved to (529, 219)
Screenshot: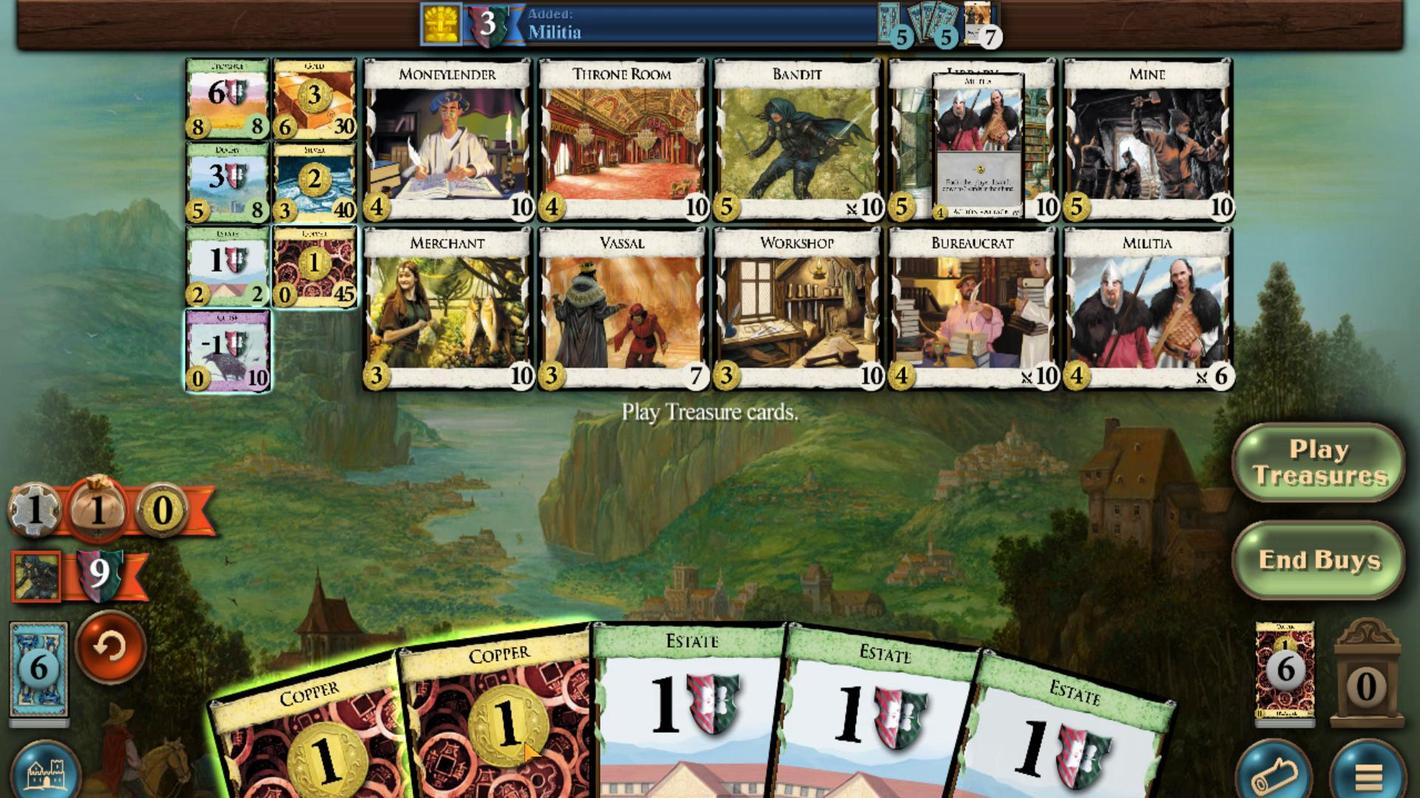 
Action: Mouse pressed left at (529, 219)
Screenshot: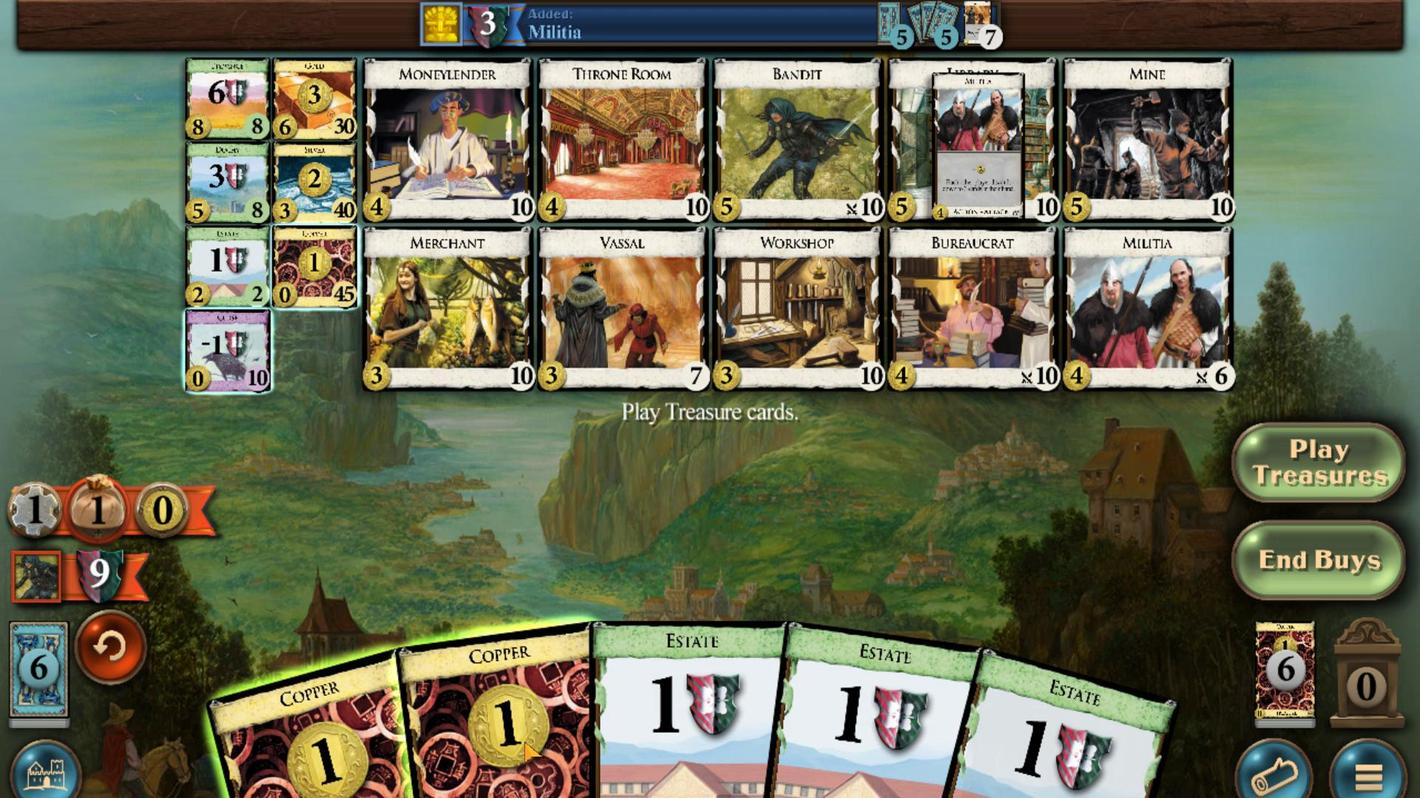 
Action: Mouse moved to (414, 221)
Screenshot: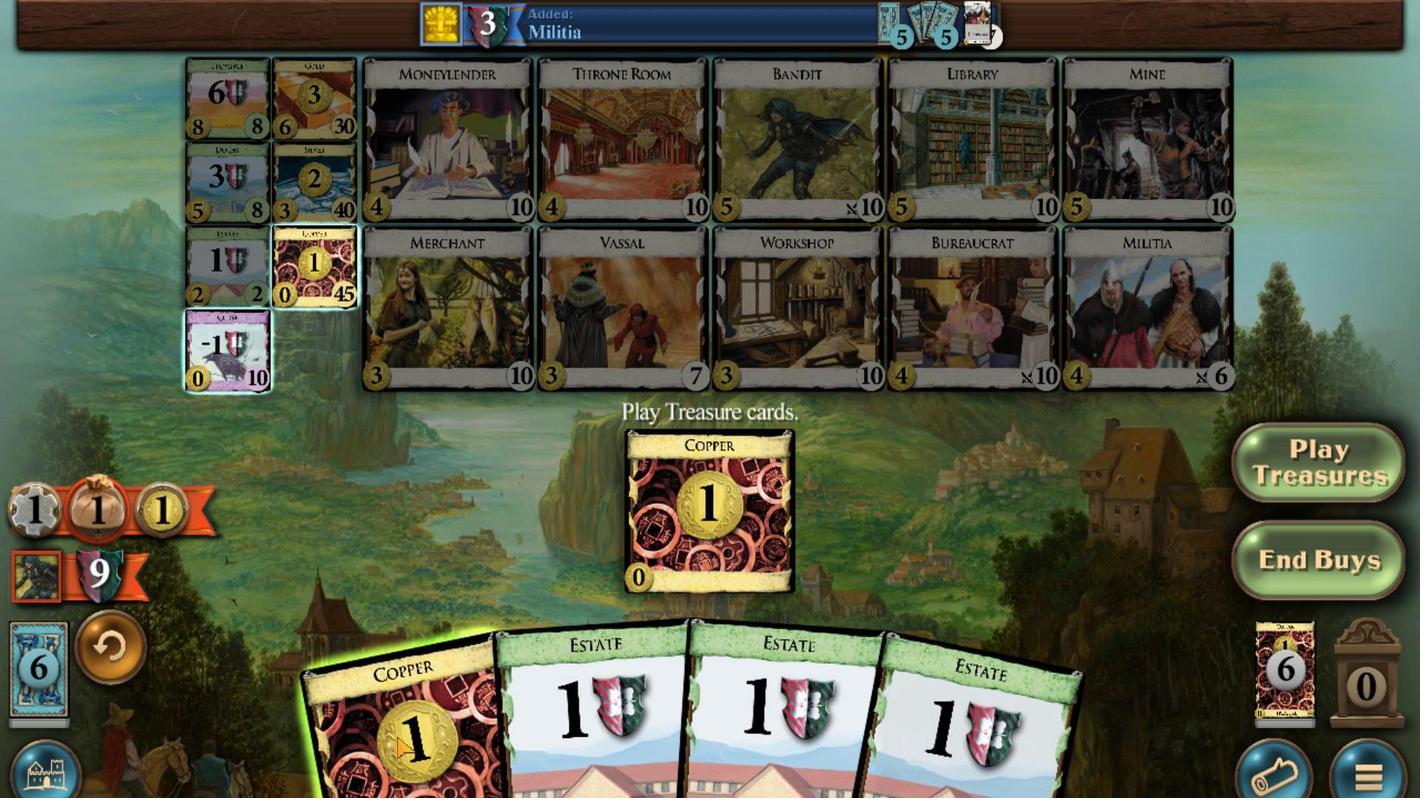 
Action: Mouse pressed left at (414, 221)
Screenshot: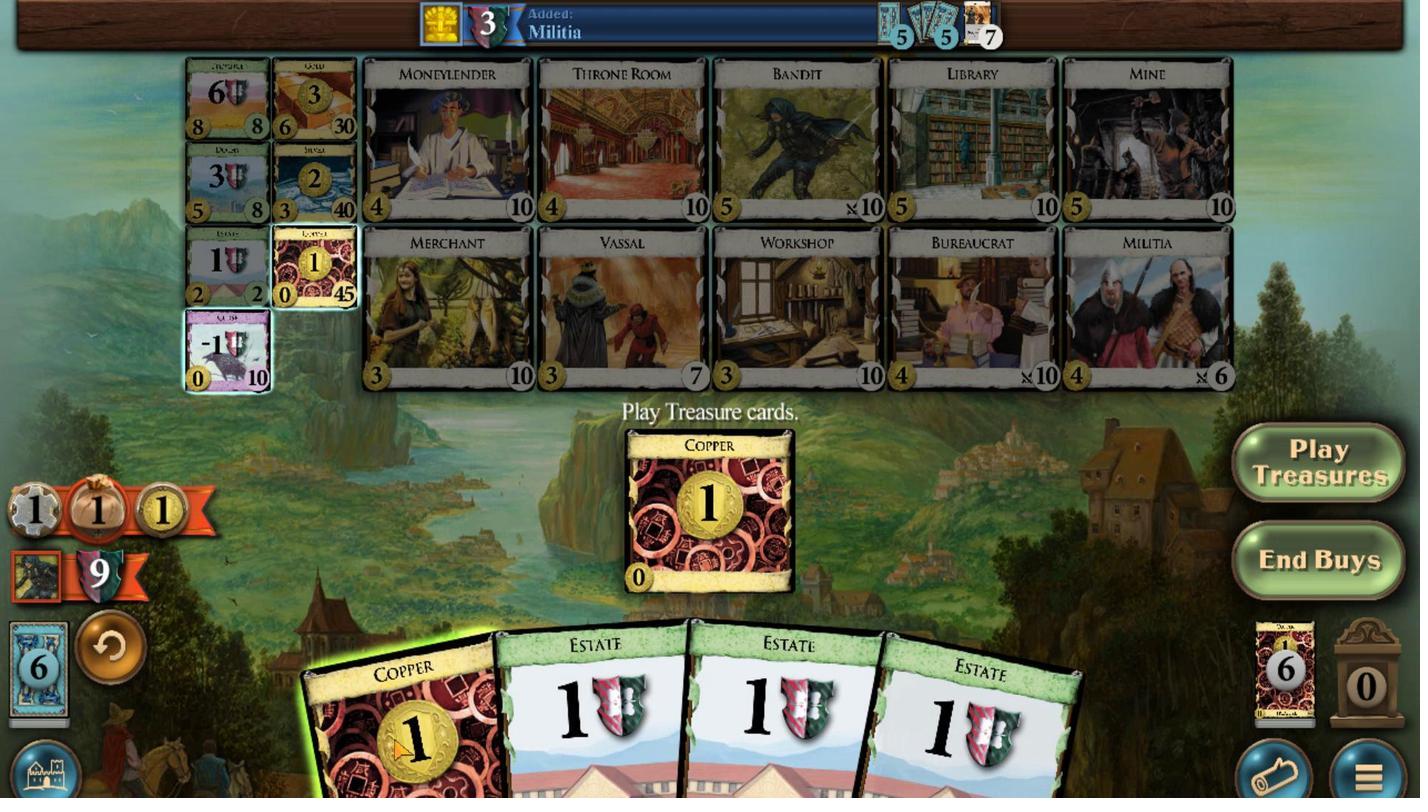 
Action: Mouse moved to (275, 481)
Screenshot: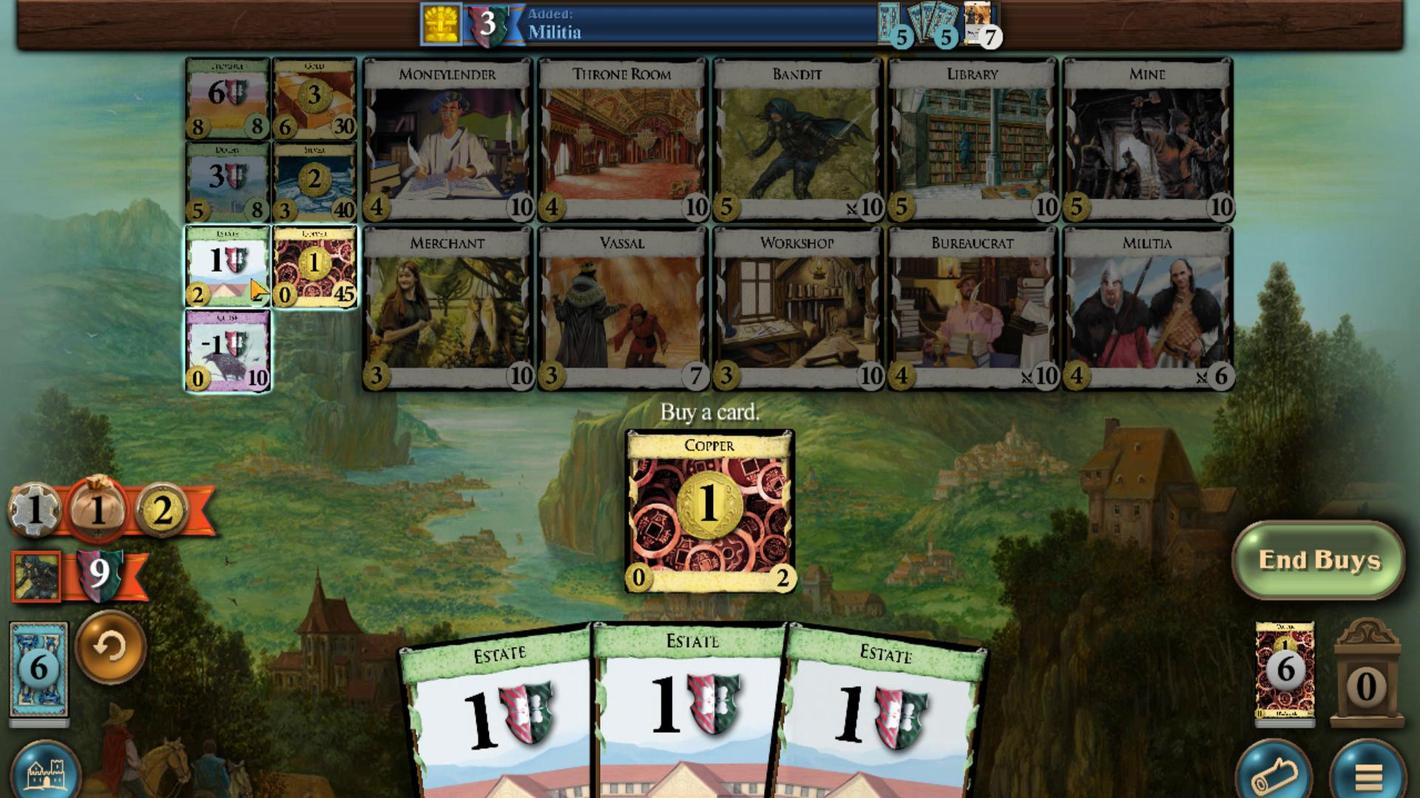 
Action: Mouse pressed left at (275, 481)
Screenshot: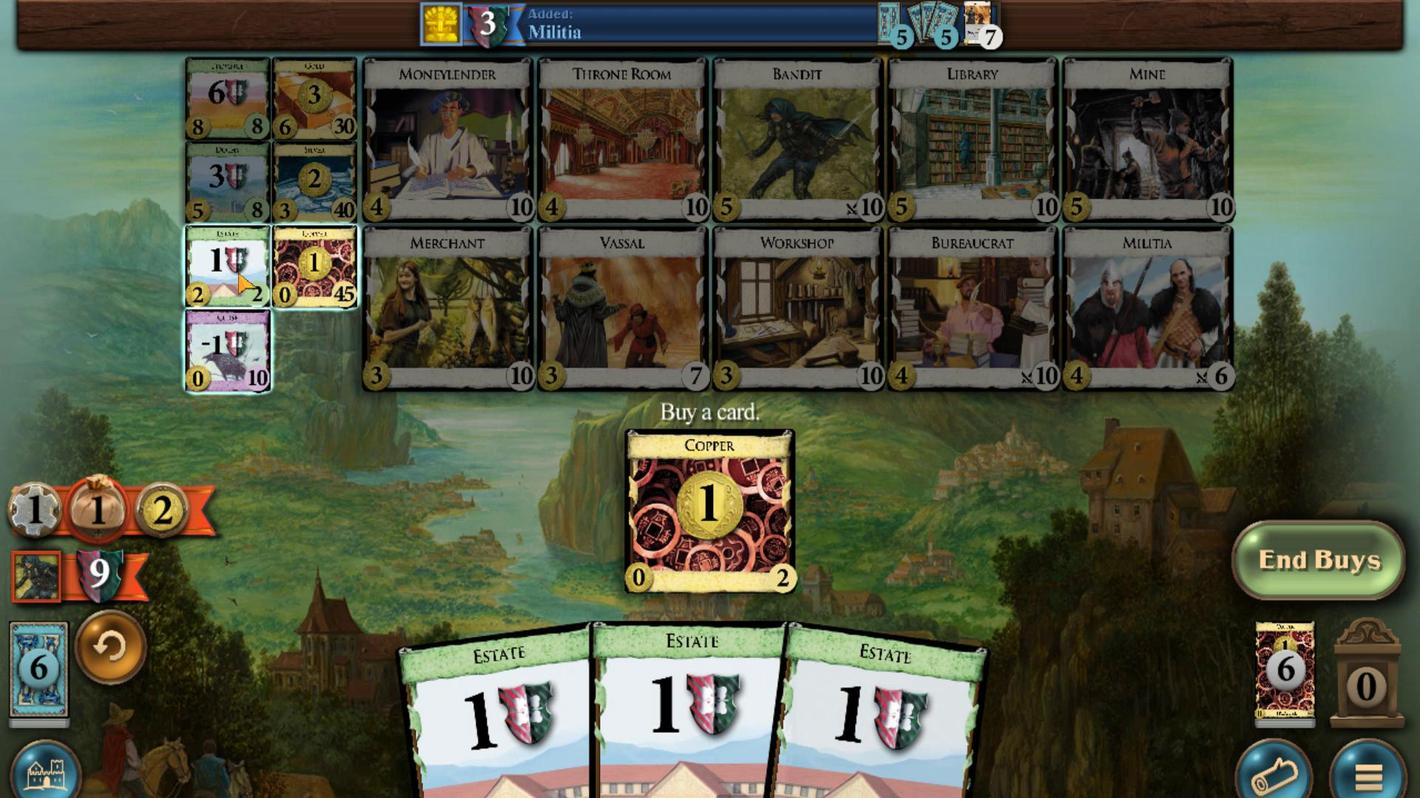 
Action: Mouse moved to (510, 223)
Screenshot: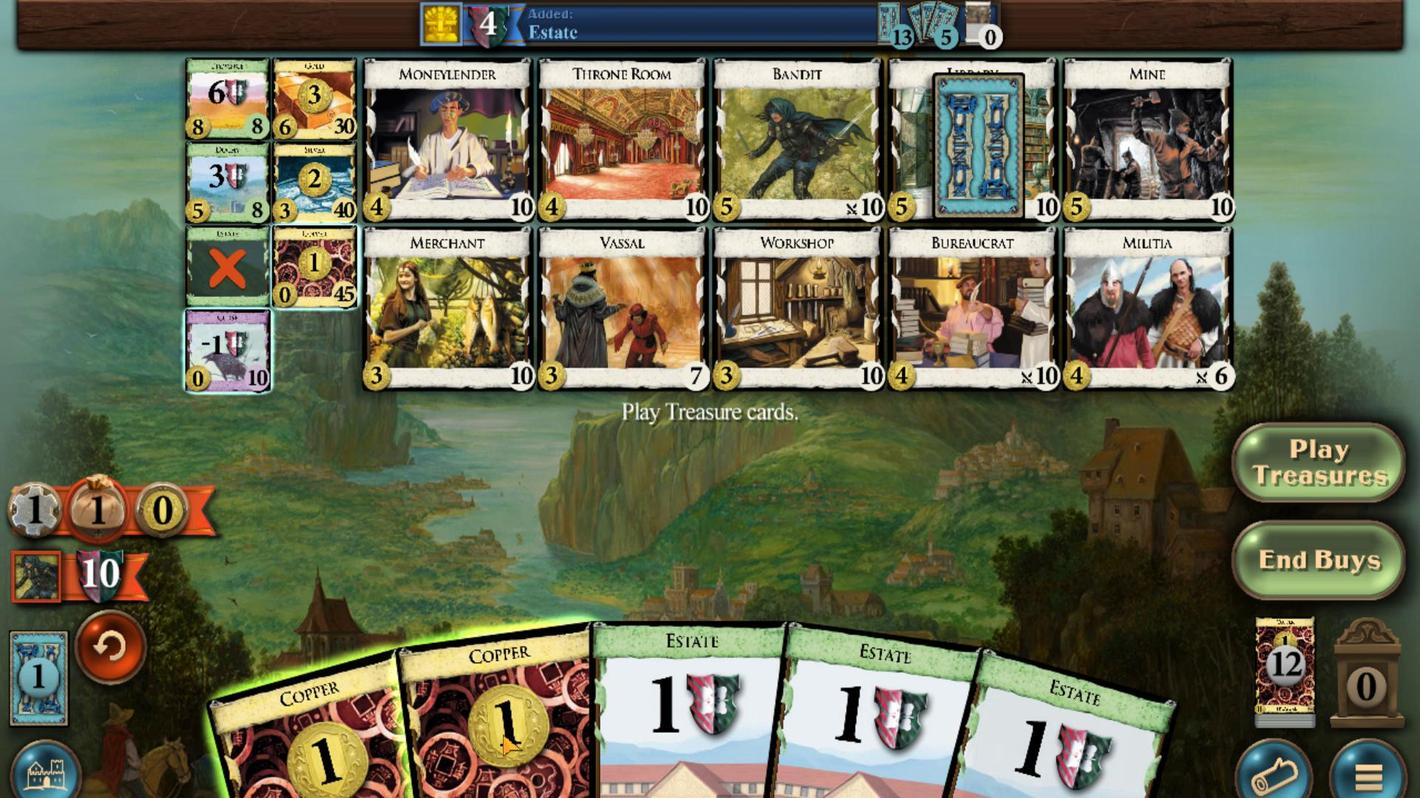 
Action: Mouse pressed left at (510, 223)
Screenshot: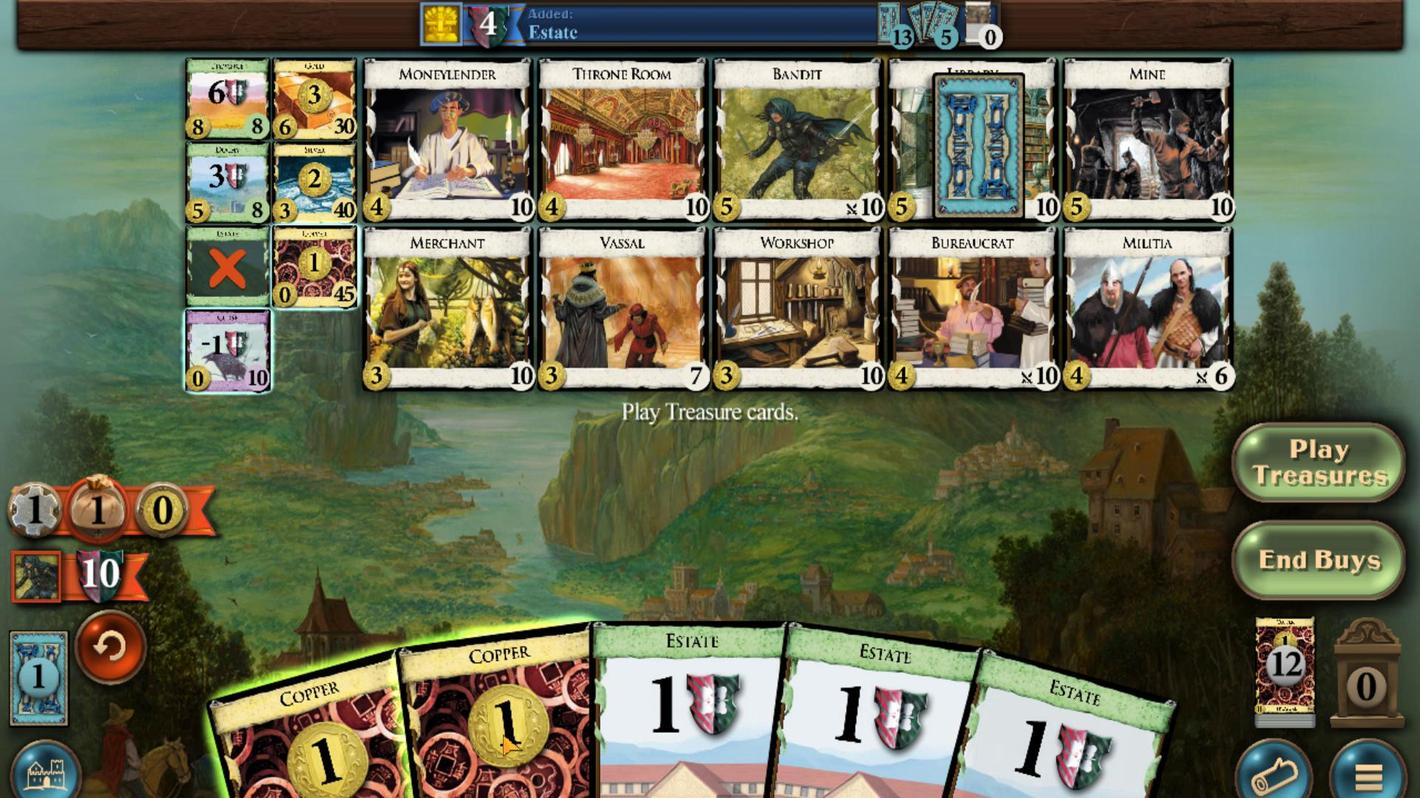
Action: Mouse moved to (340, 484)
Screenshot: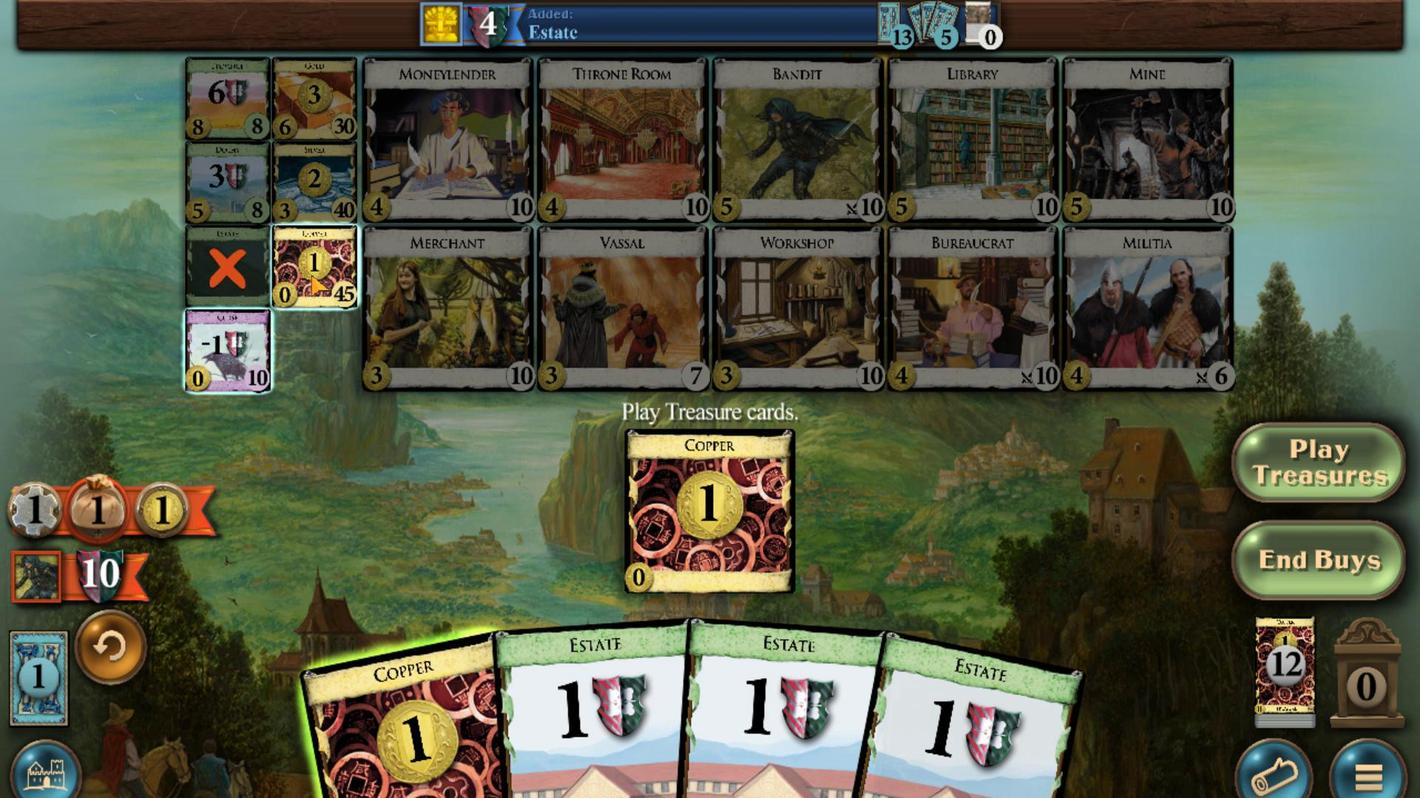 
Action: Mouse pressed left at (340, 484)
Screenshot: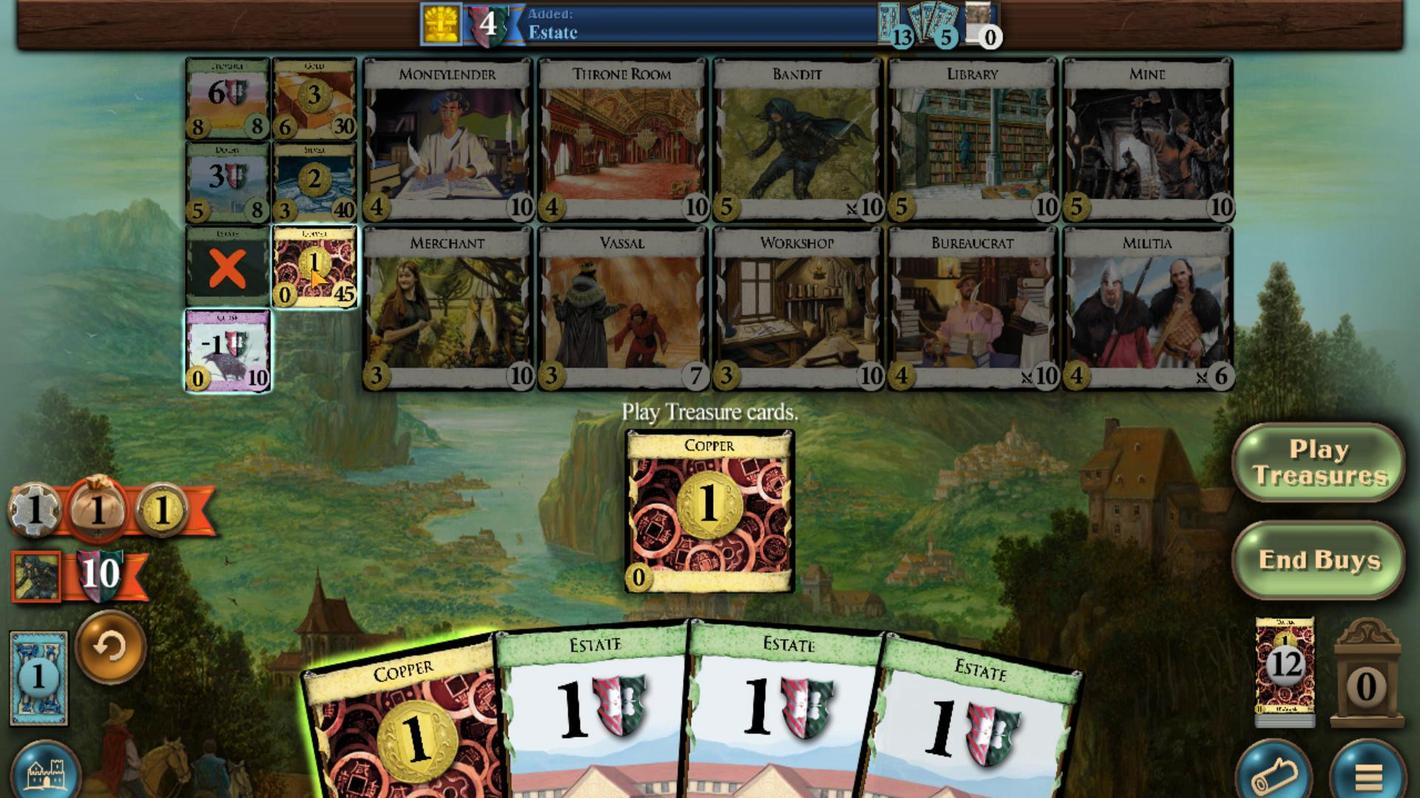
Action: Mouse moved to (685, 207)
Screenshot: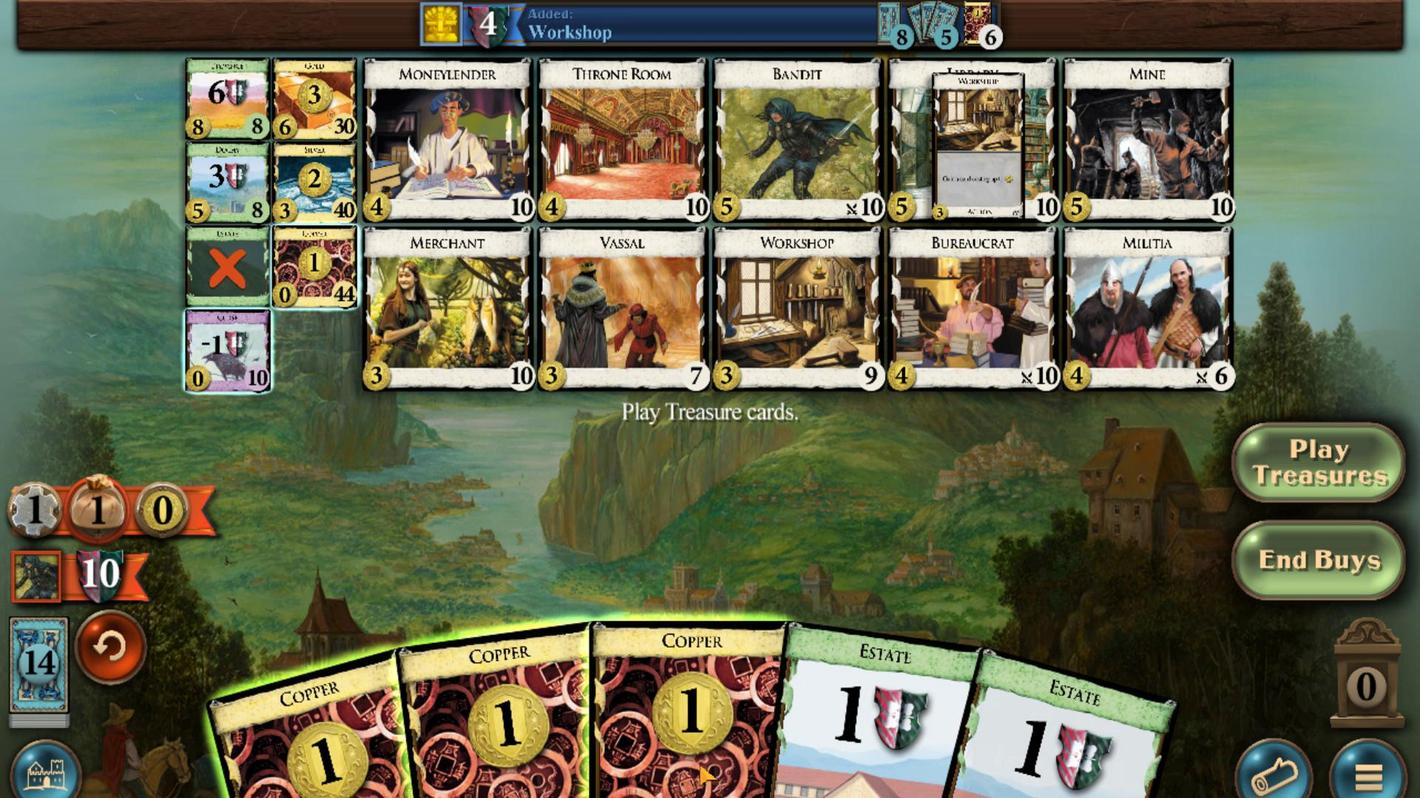 
Action: Mouse pressed left at (685, 207)
Screenshot: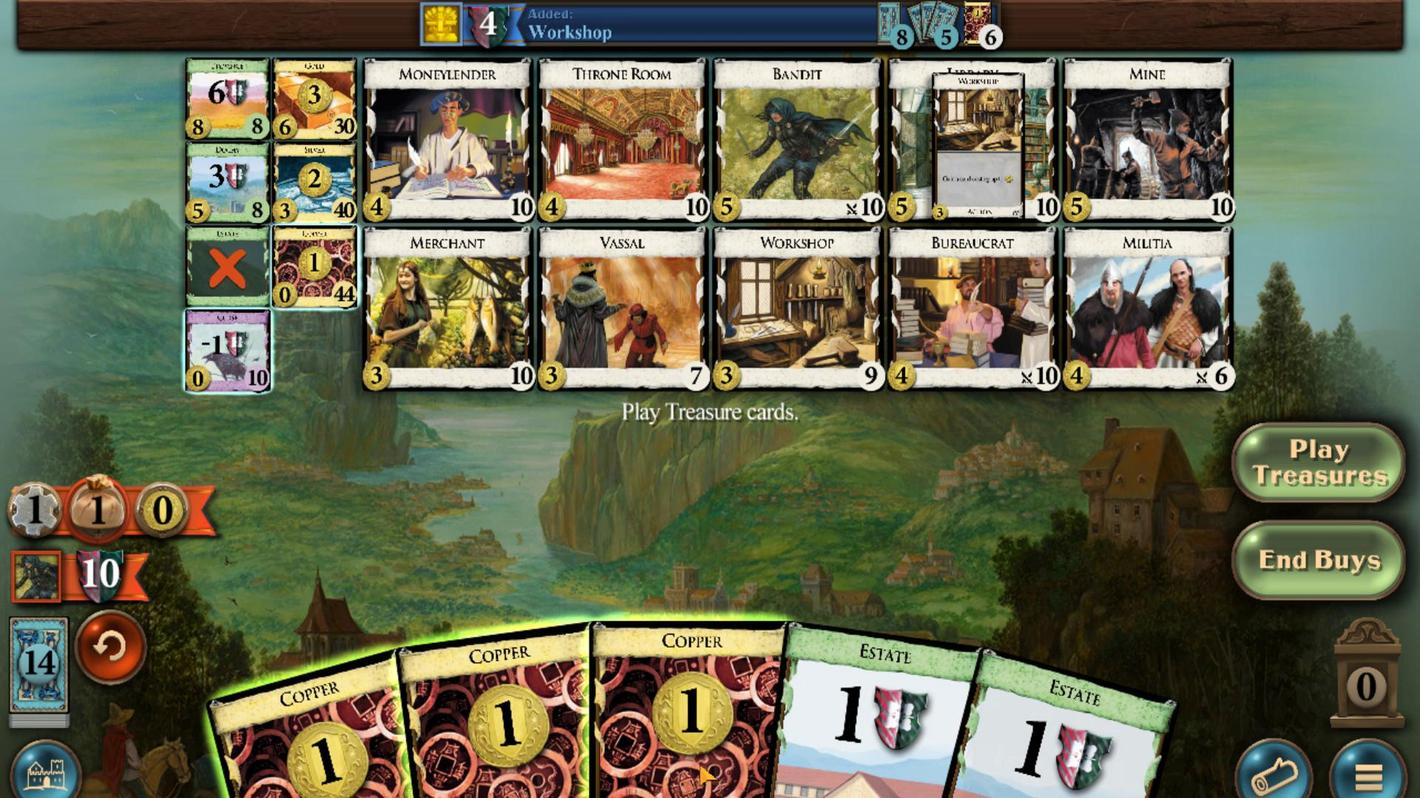 
Action: Mouse moved to (599, 241)
Screenshot: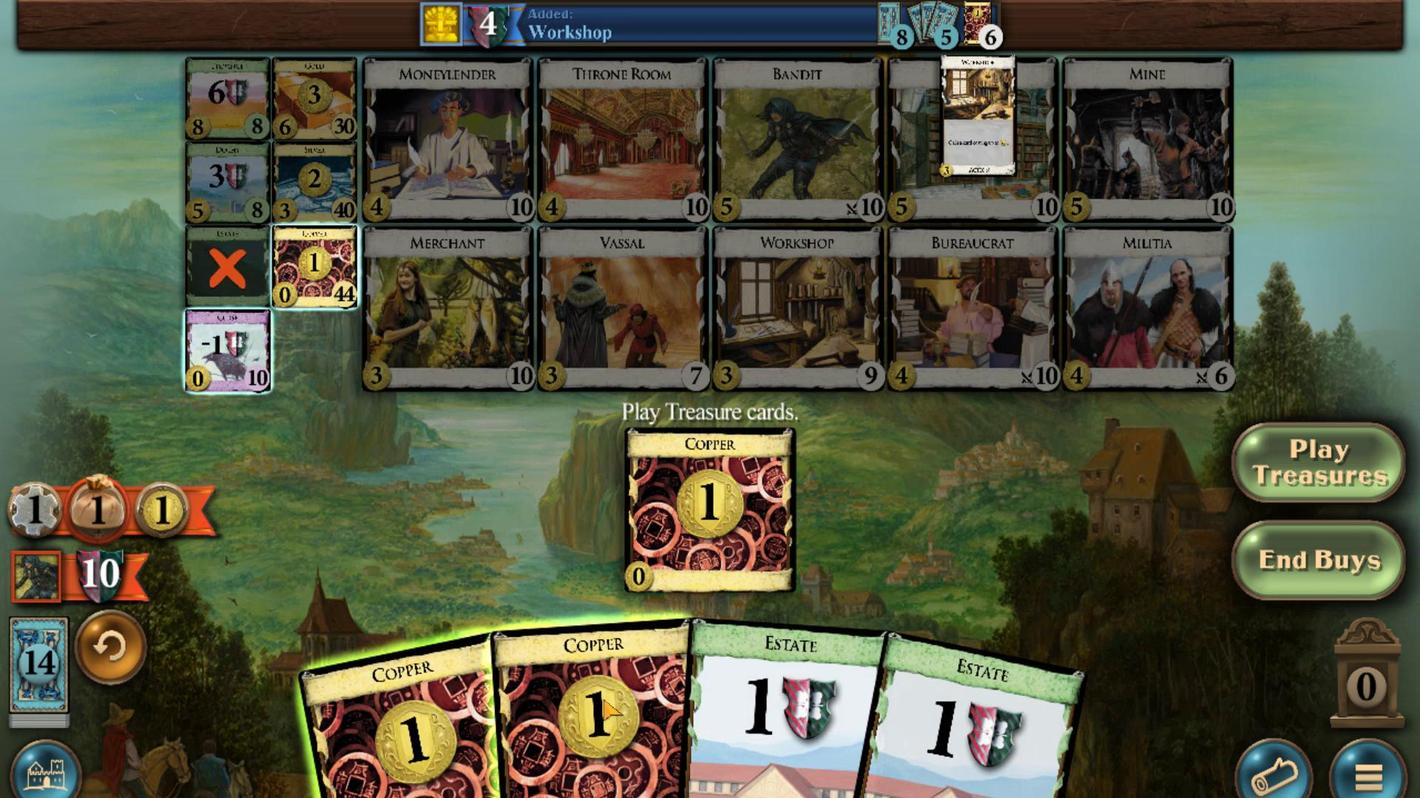 
Action: Mouse pressed left at (599, 241)
Screenshot: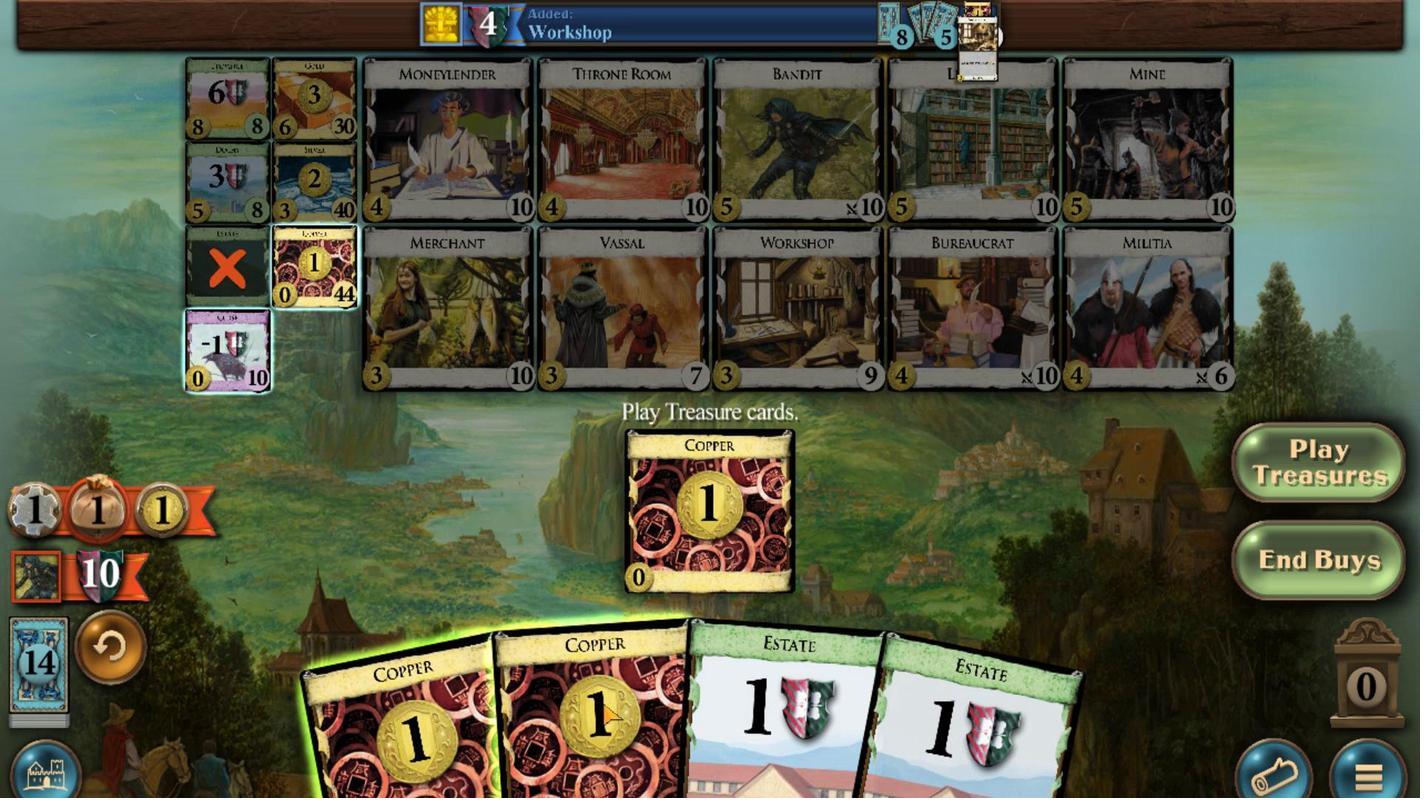 
Action: Mouse moved to (489, 240)
Screenshot: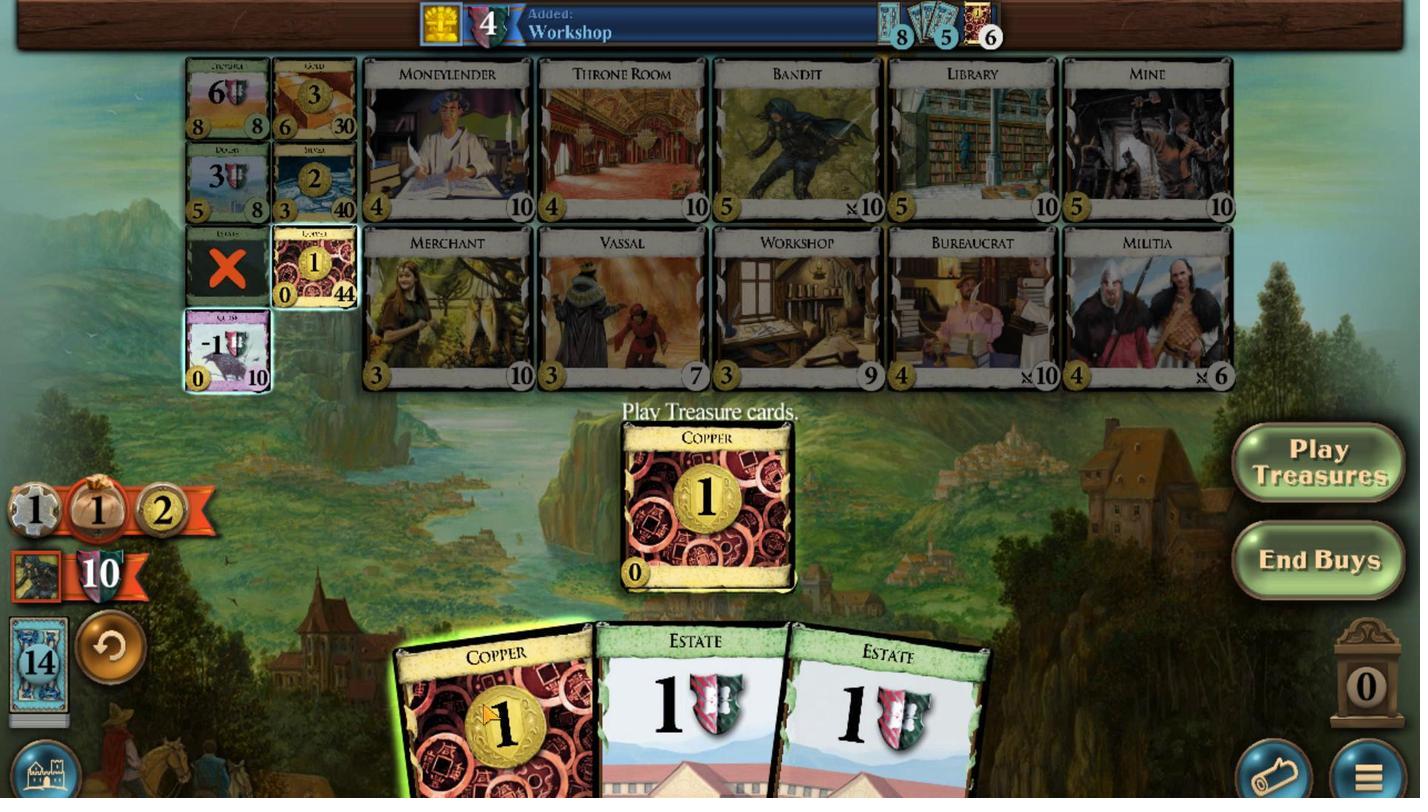 
Action: Mouse pressed left at (489, 240)
Screenshot: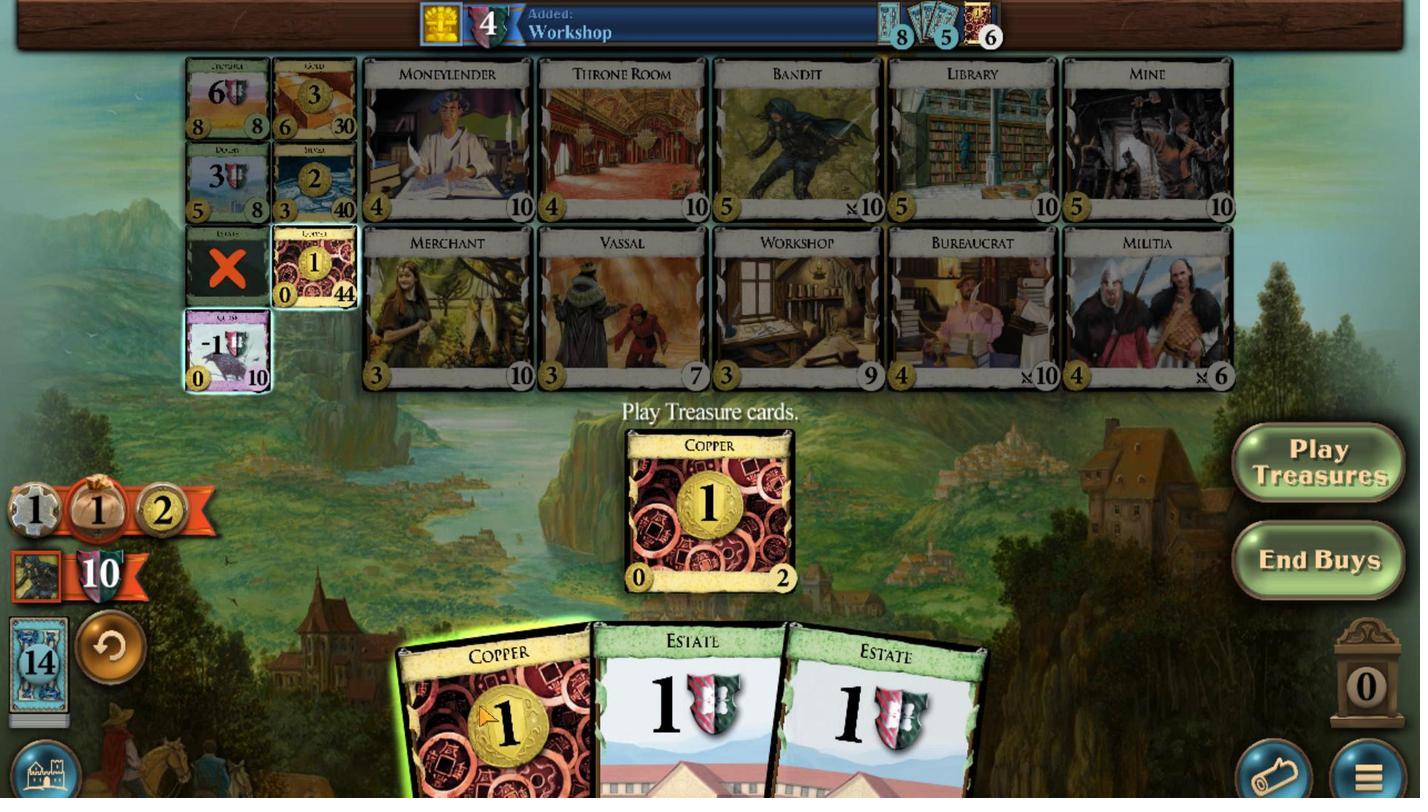 
Action: Mouse moved to (327, 486)
Screenshot: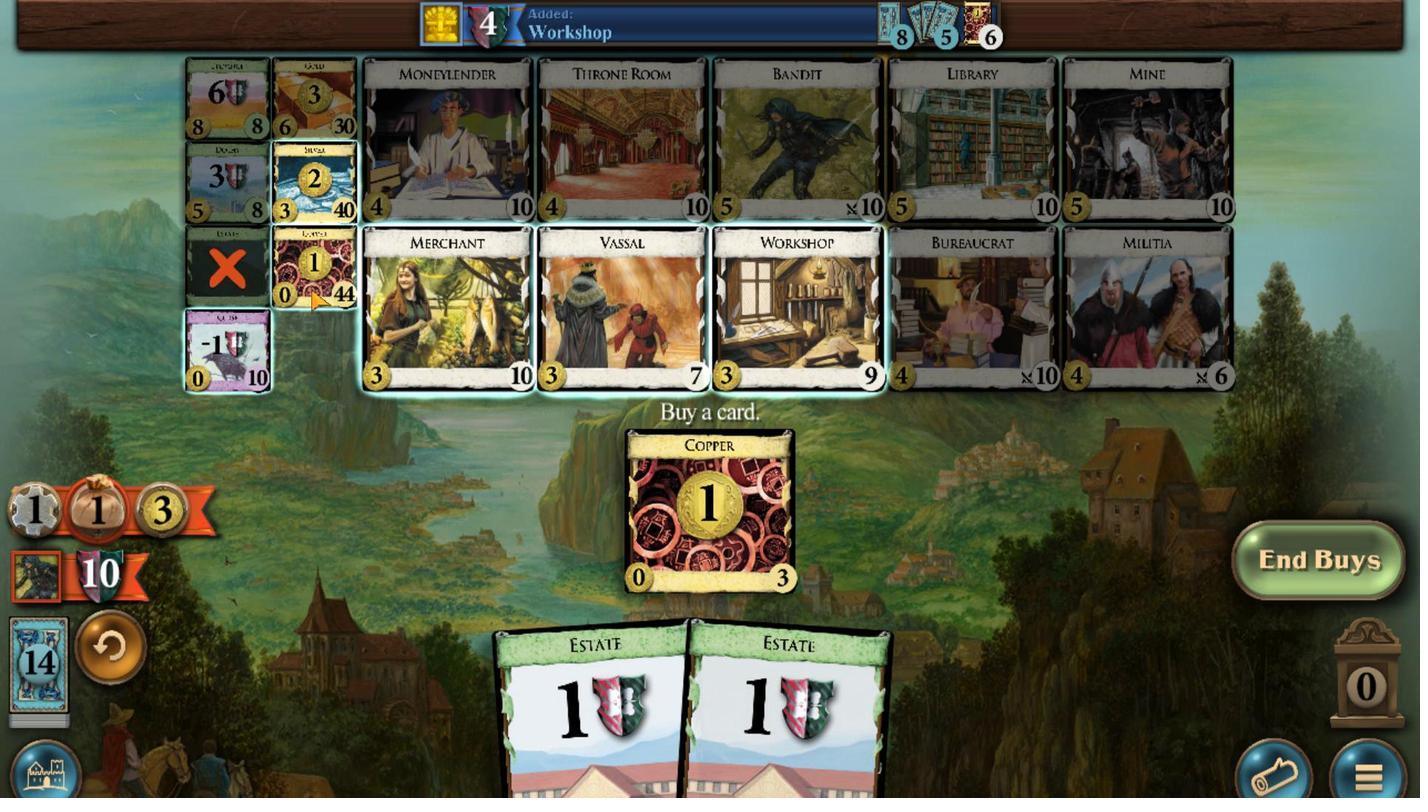 
Action: Mouse pressed left at (327, 486)
Screenshot: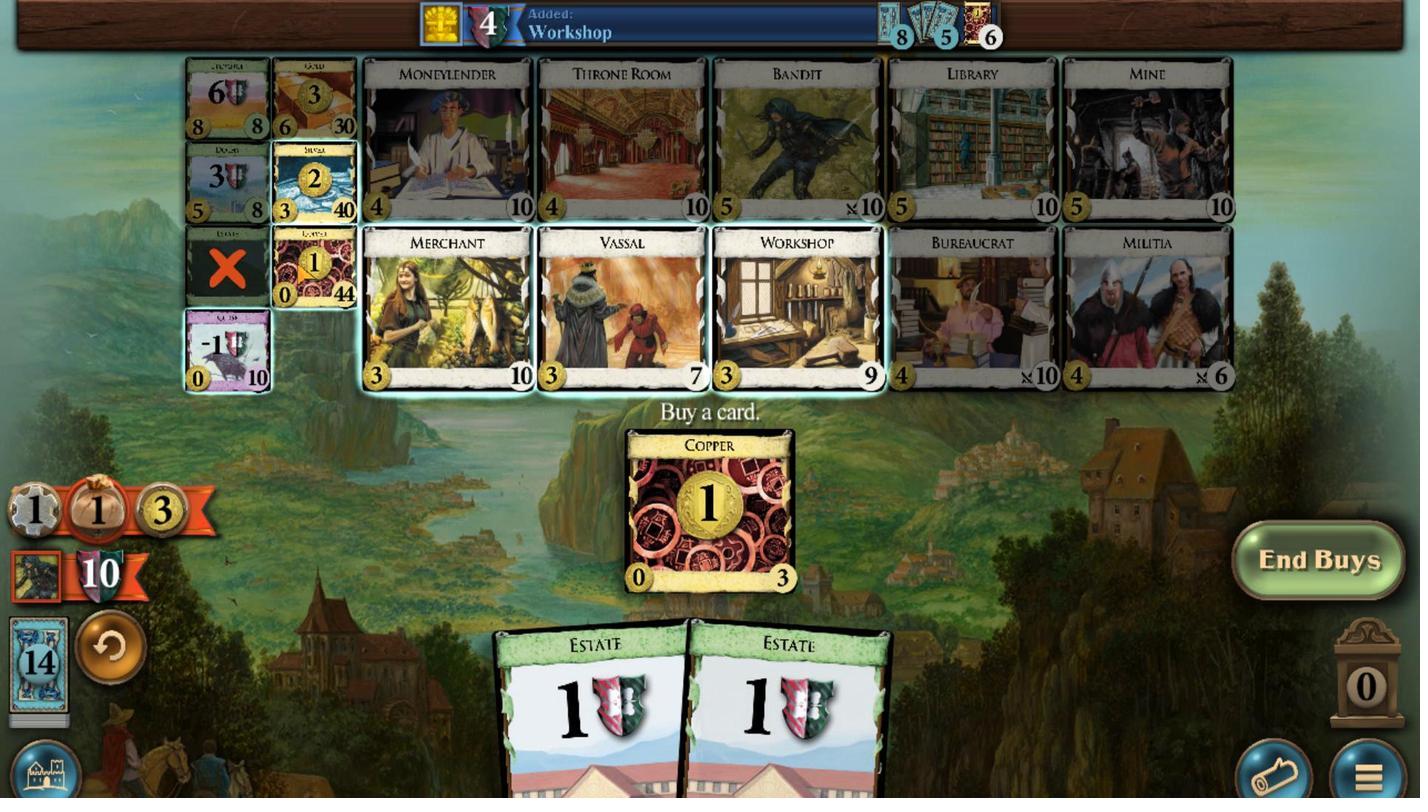 
Action: Mouse moved to (514, 210)
Screenshot: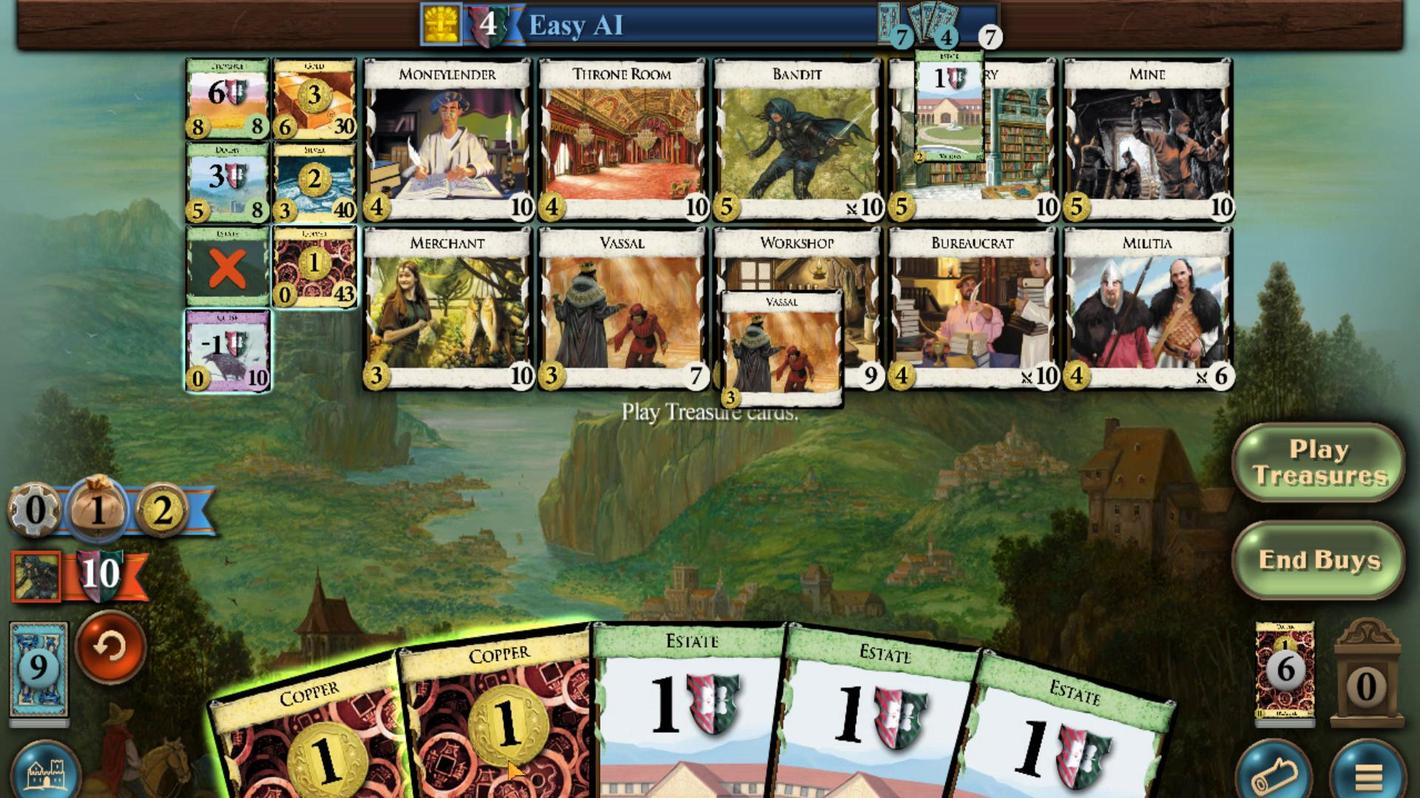 
Action: Mouse pressed left at (514, 210)
Screenshot: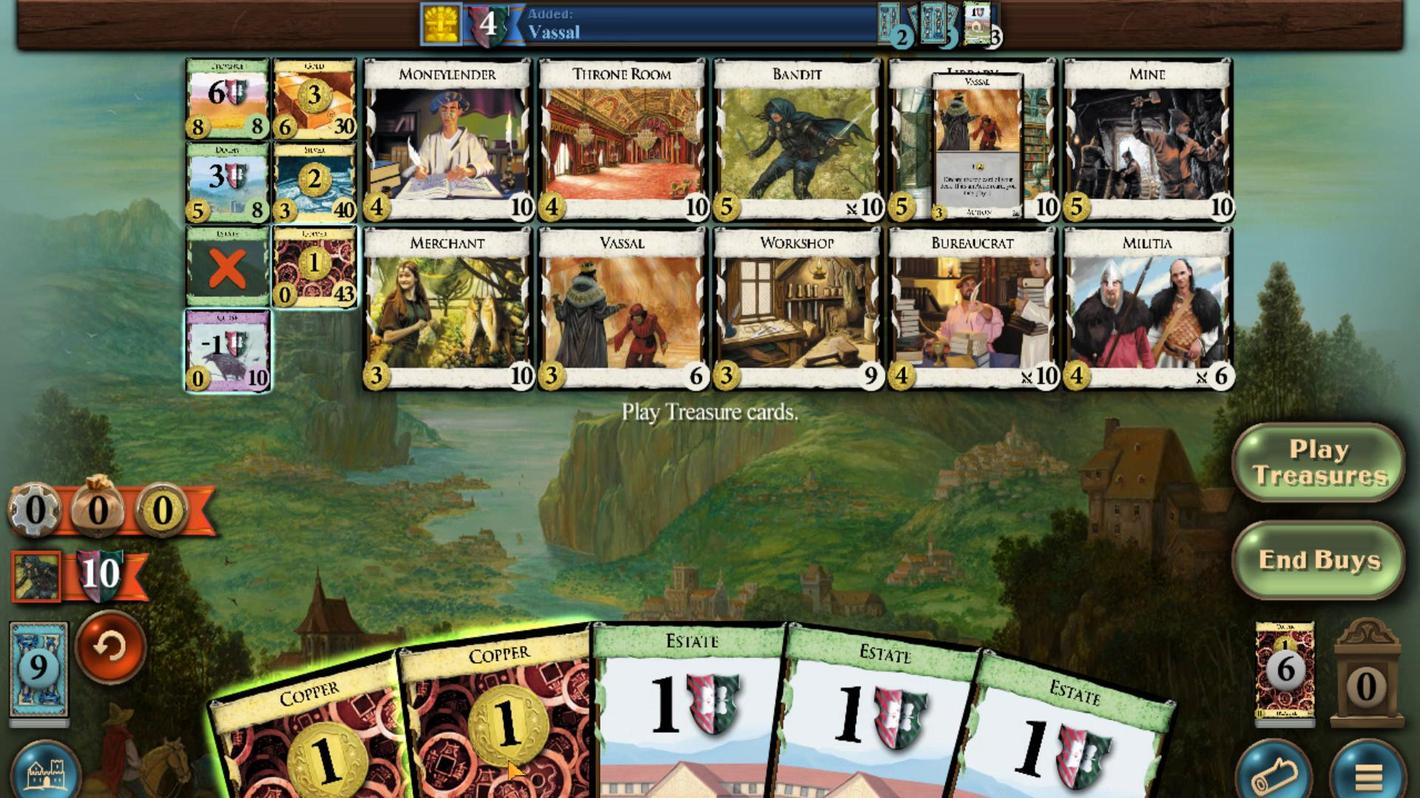 
Action: Mouse moved to (457, 227)
Screenshot: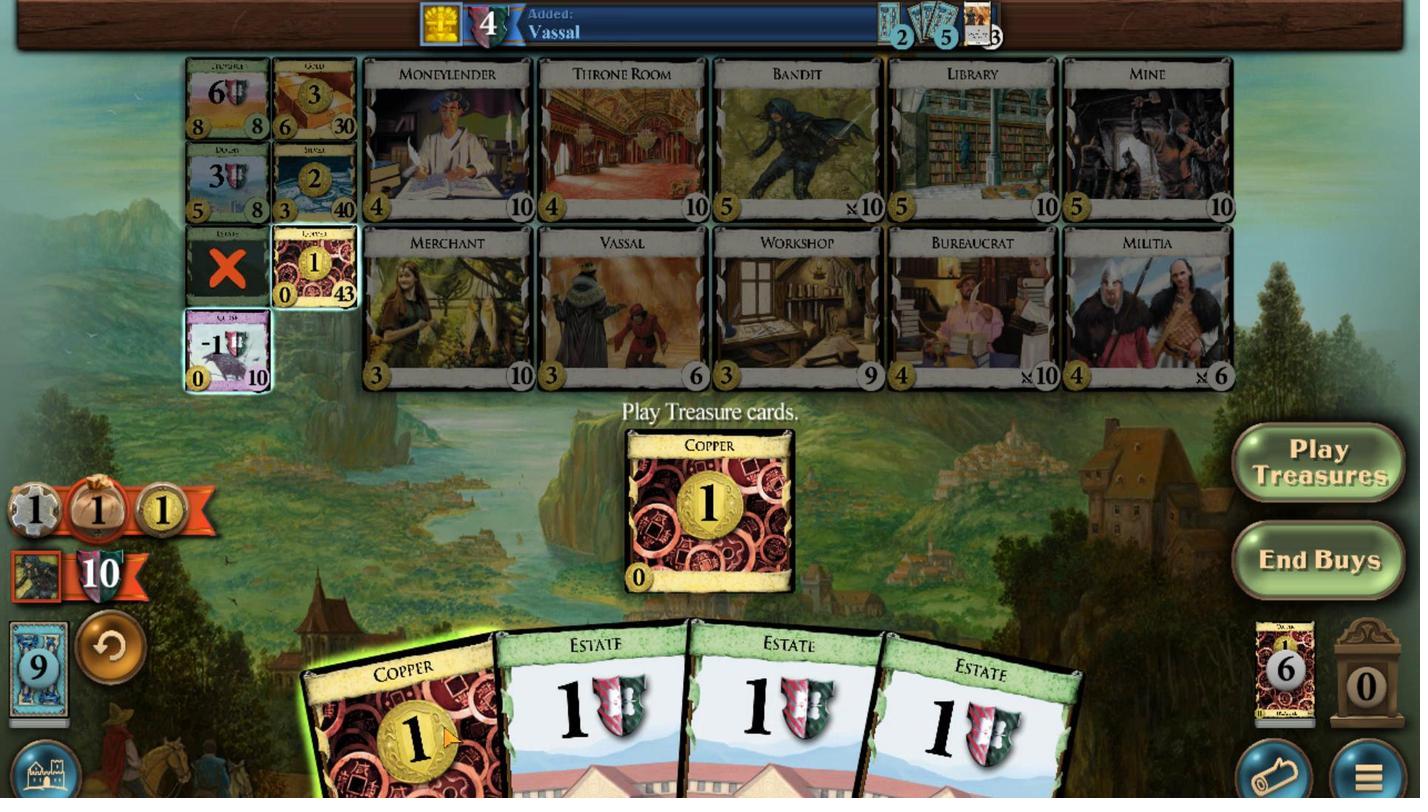 
Action: Mouse pressed left at (457, 227)
Screenshot: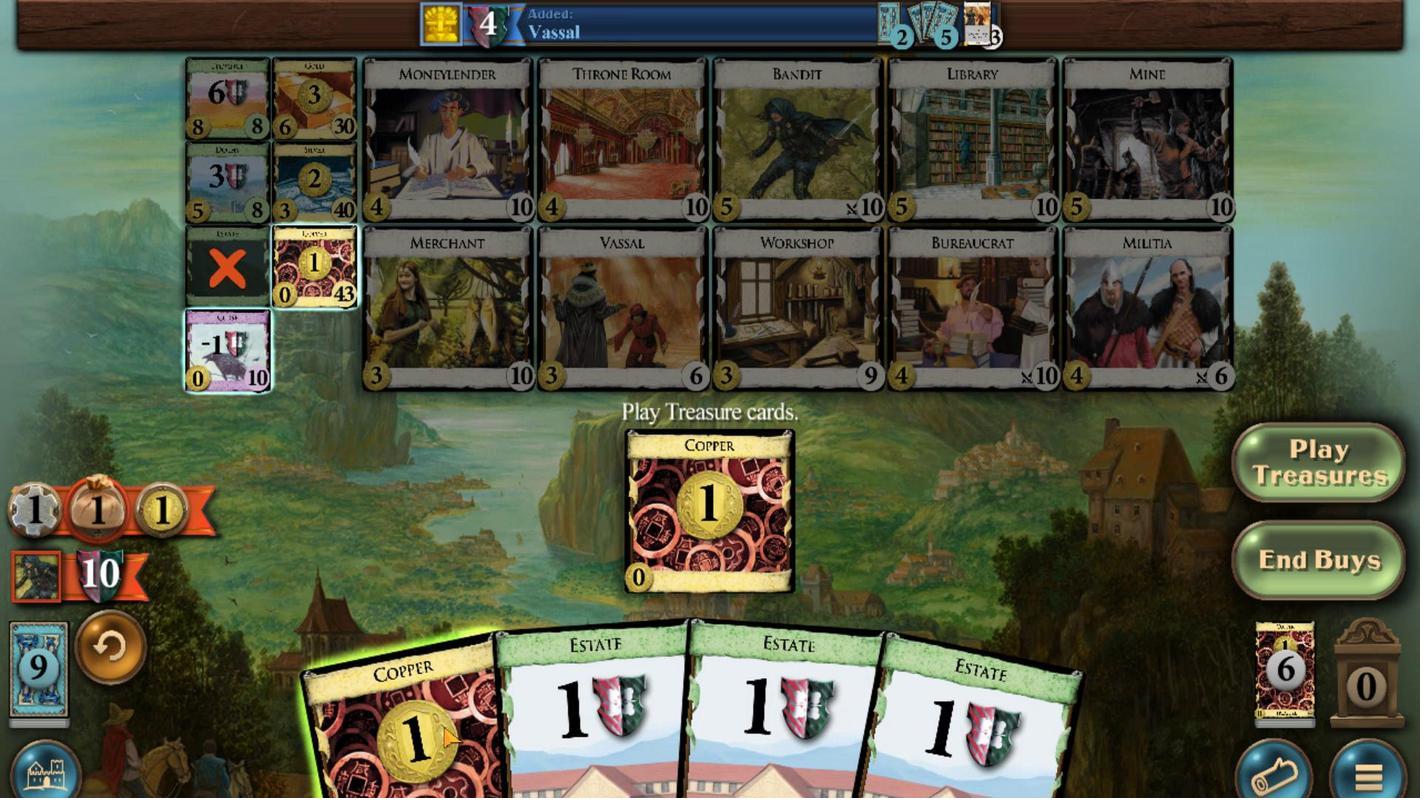 
Action: Mouse moved to (335, 480)
Screenshot: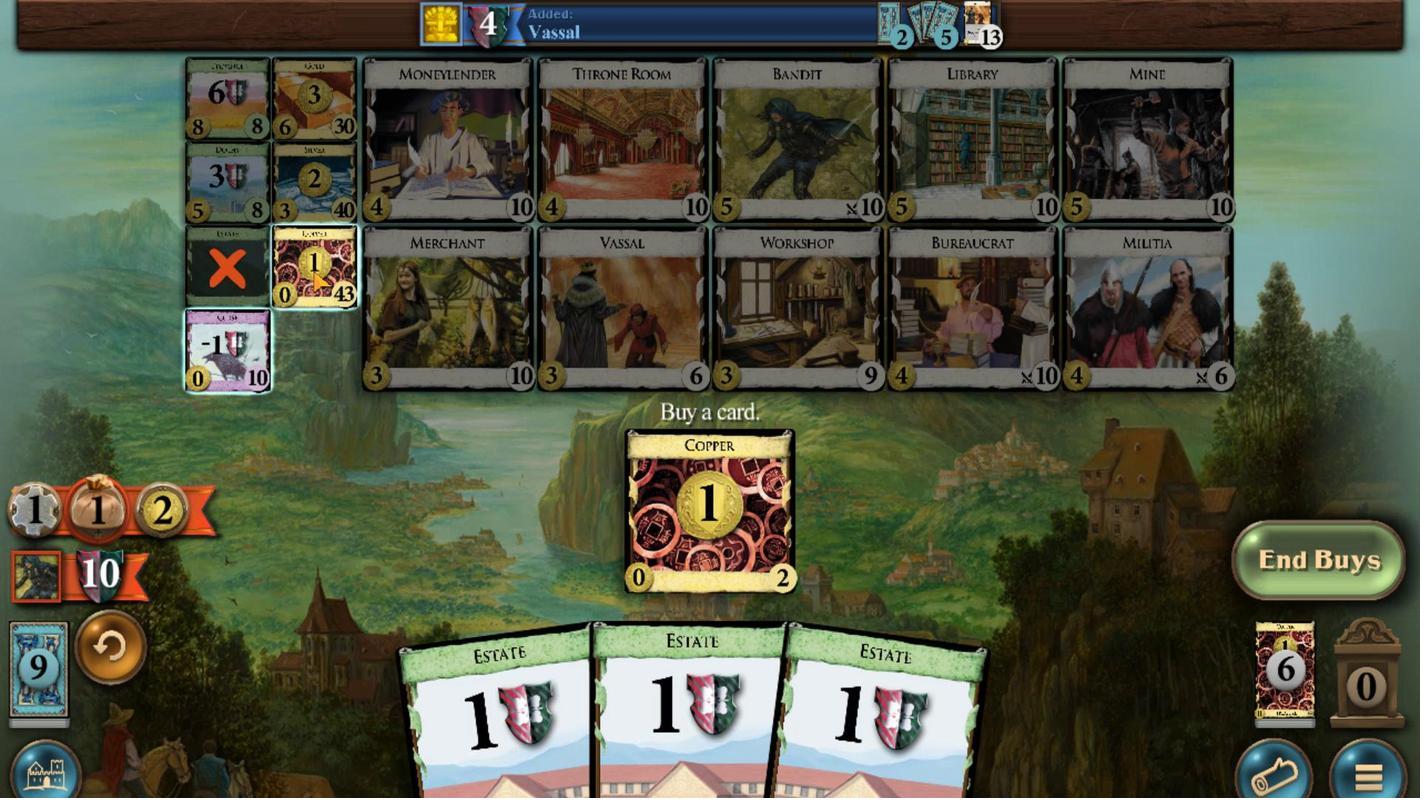 
Action: Mouse pressed left at (335, 480)
Screenshot: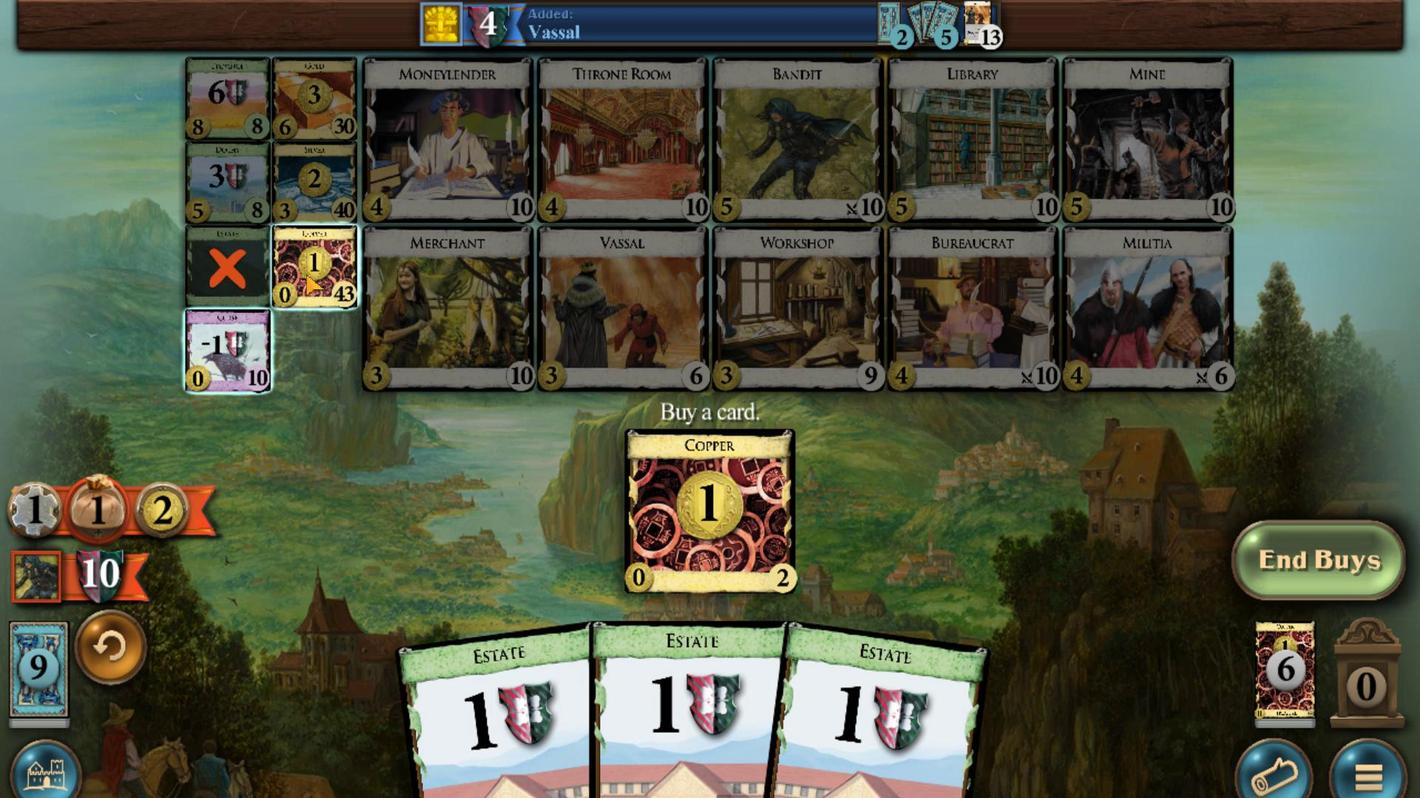 
Action: Mouse moved to (830, 219)
Screenshot: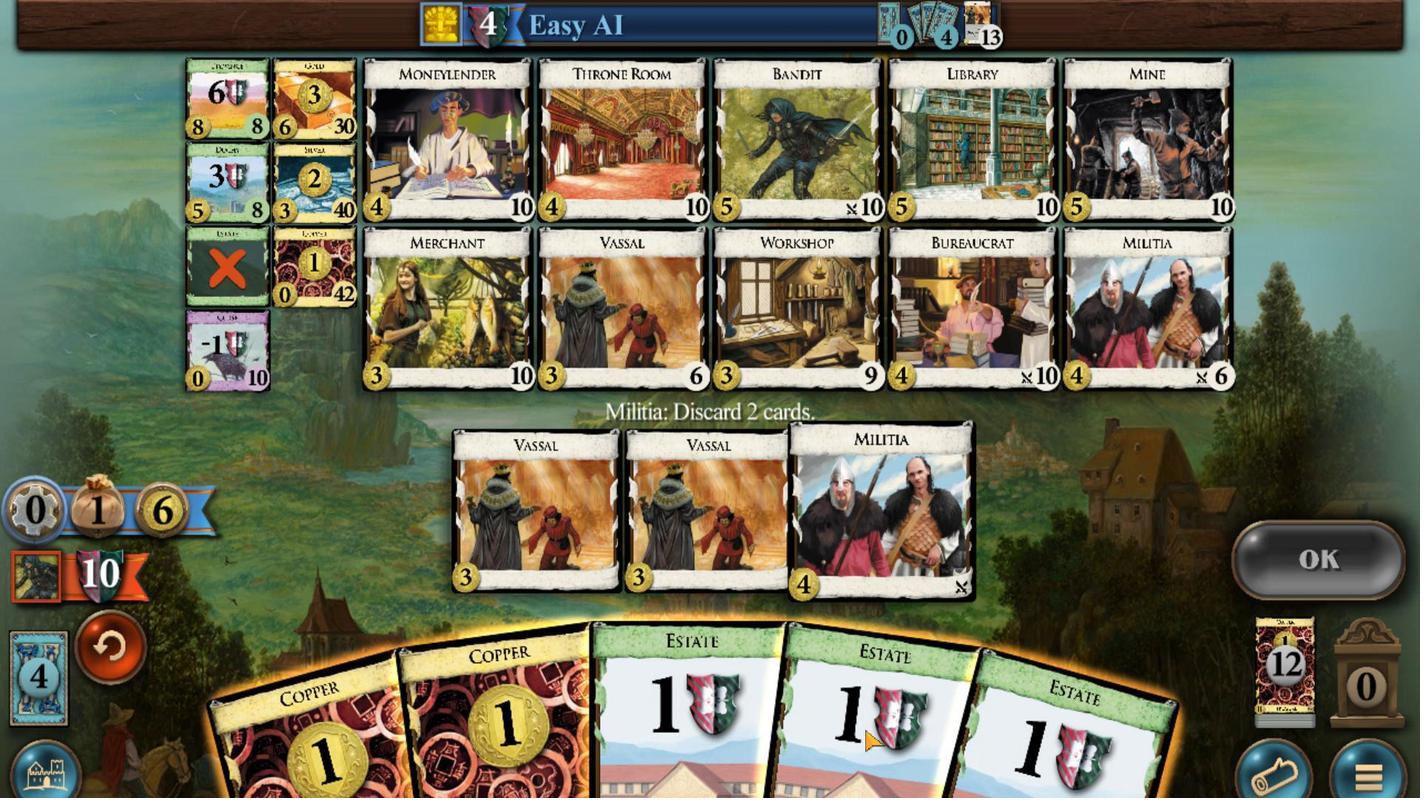 
Action: Mouse pressed left at (830, 219)
Screenshot: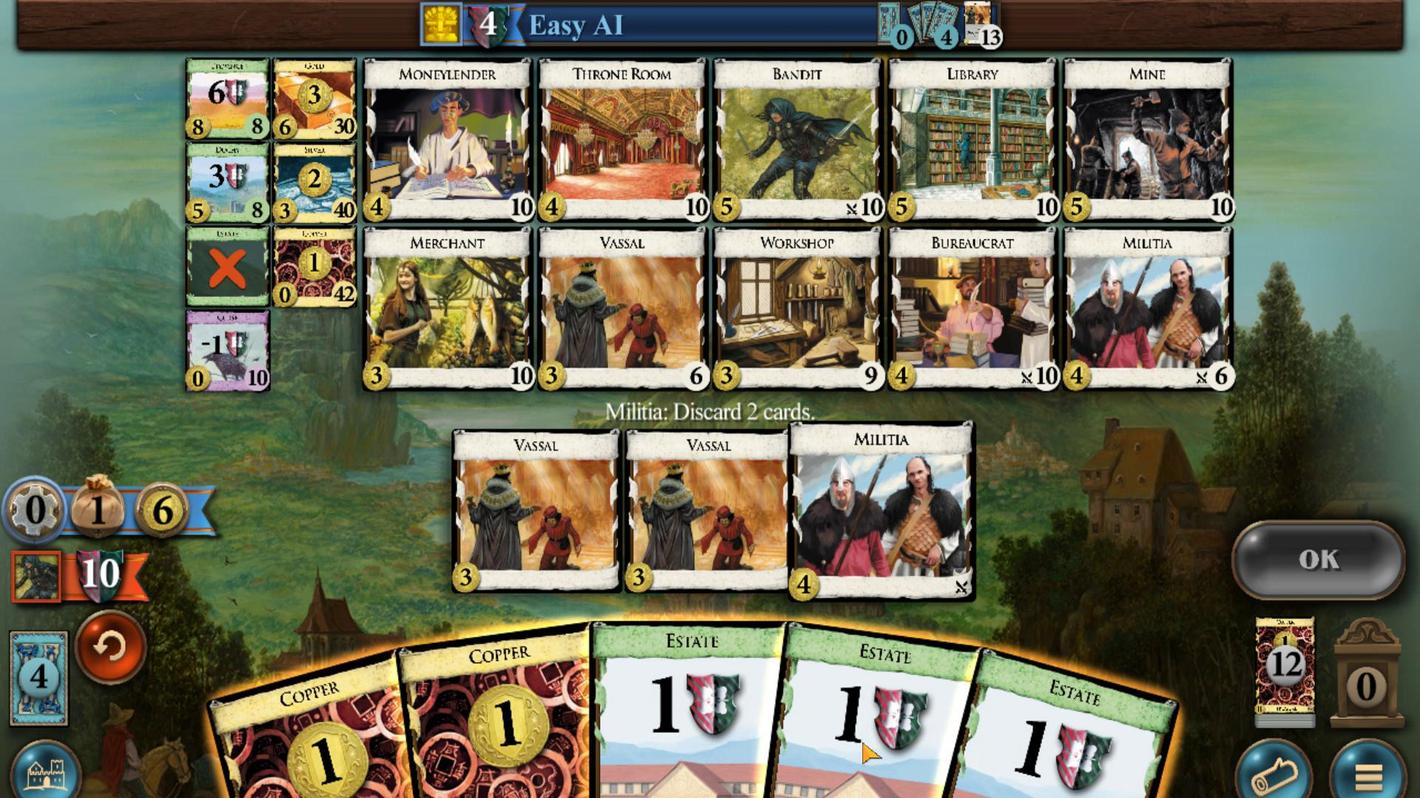 
Action: Mouse moved to (990, 213)
Screenshot: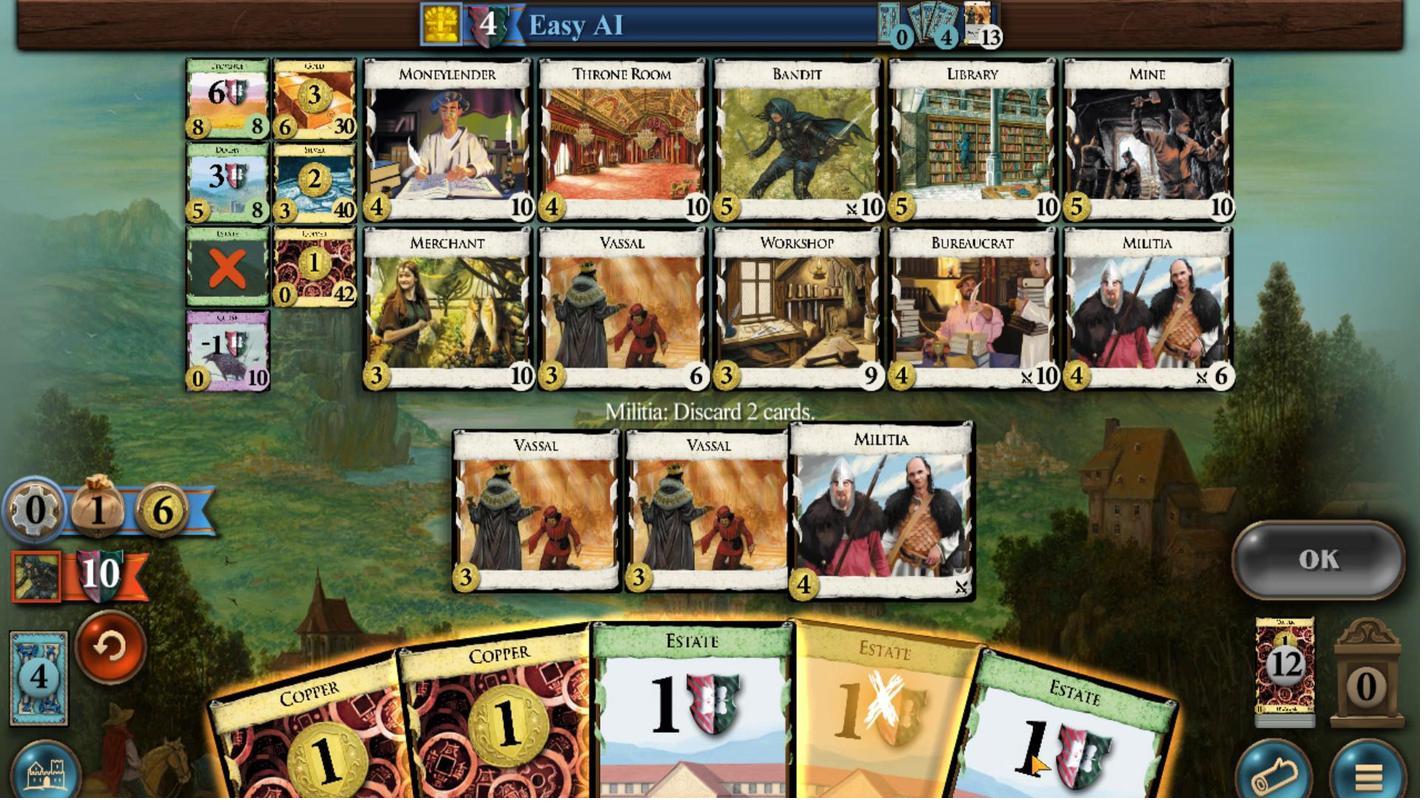 
Action: Mouse pressed left at (990, 213)
Screenshot: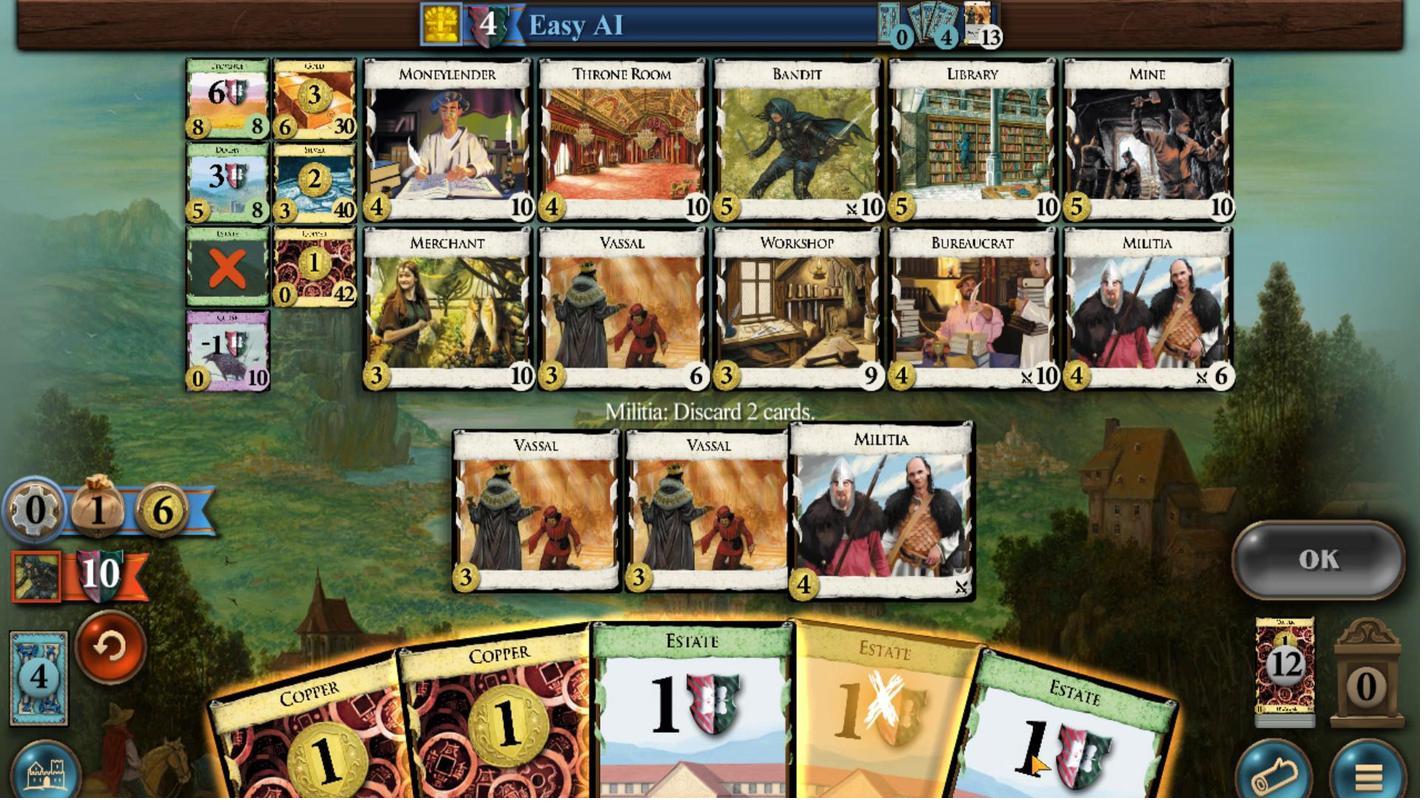 
Action: Mouse moved to (708, 232)
Screenshot: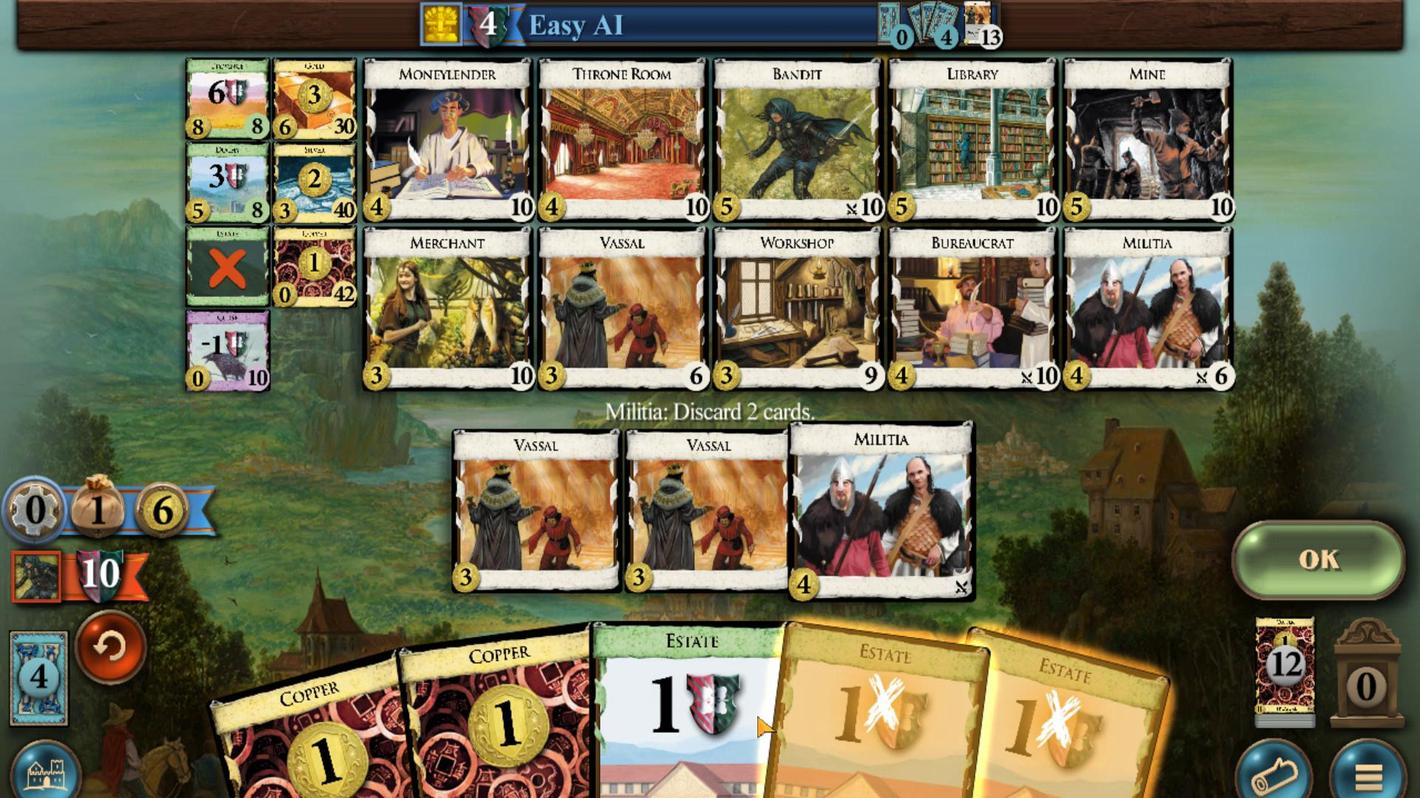 
Action: Mouse pressed left at (708, 232)
Screenshot: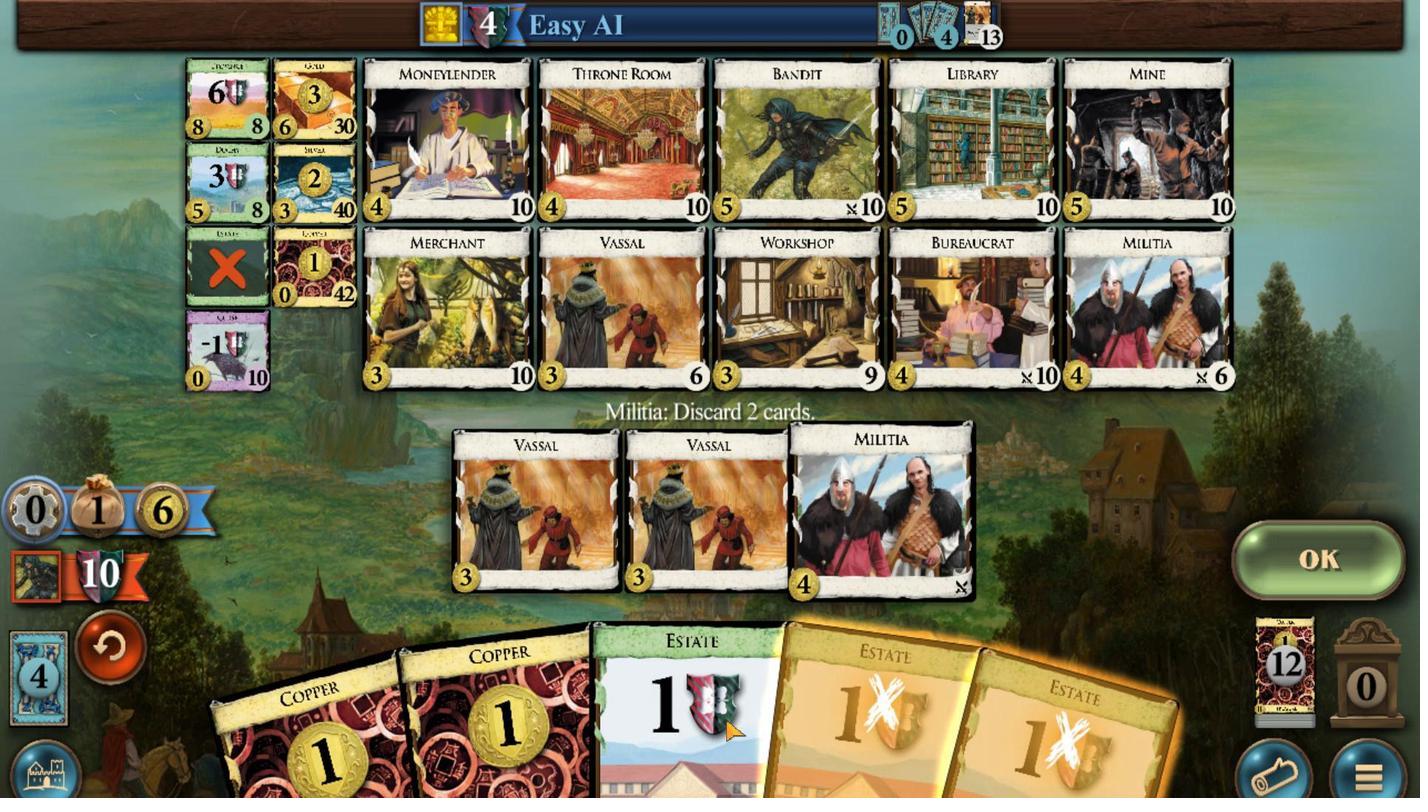 
Action: Mouse moved to (1229, 329)
Screenshot: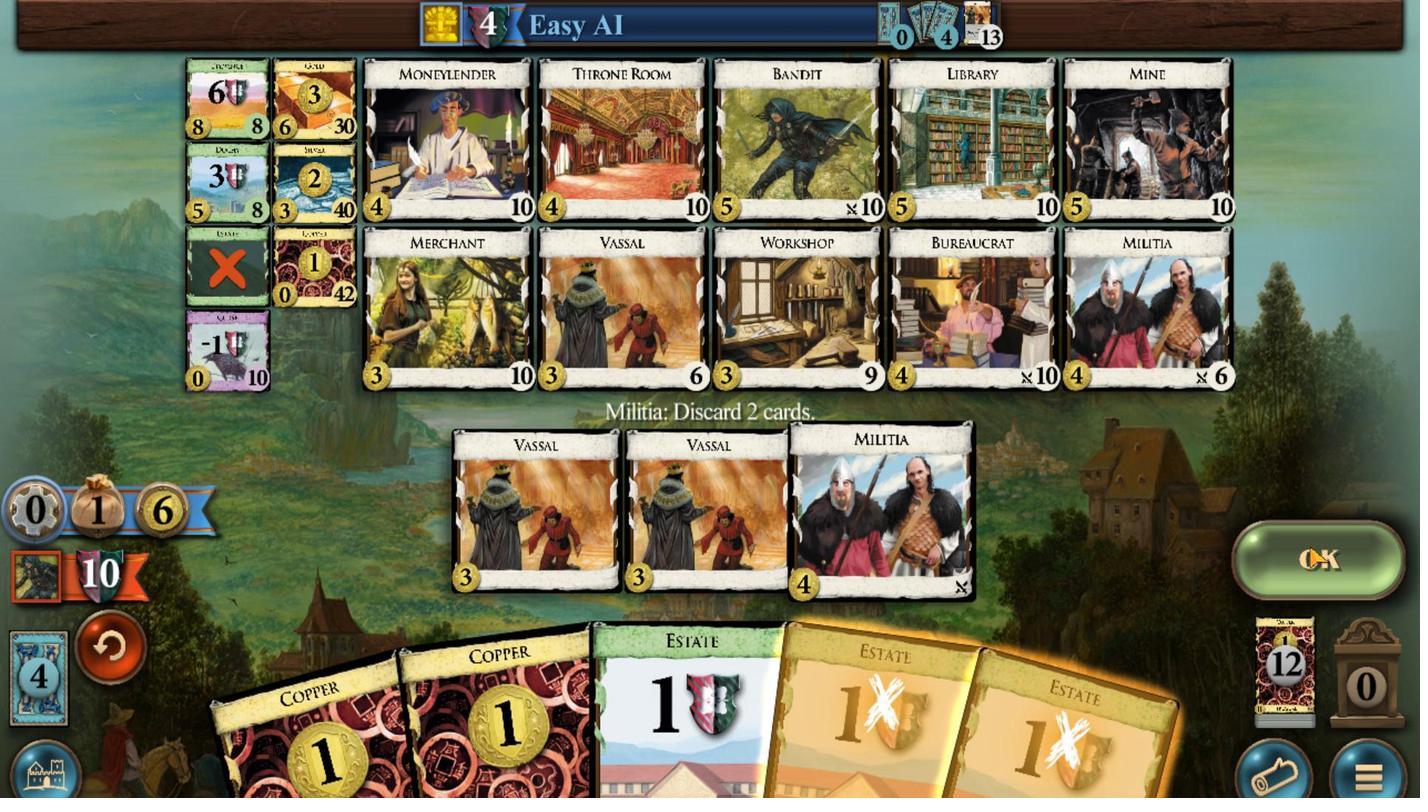 
Action: Mouse pressed left at (1229, 329)
Screenshot: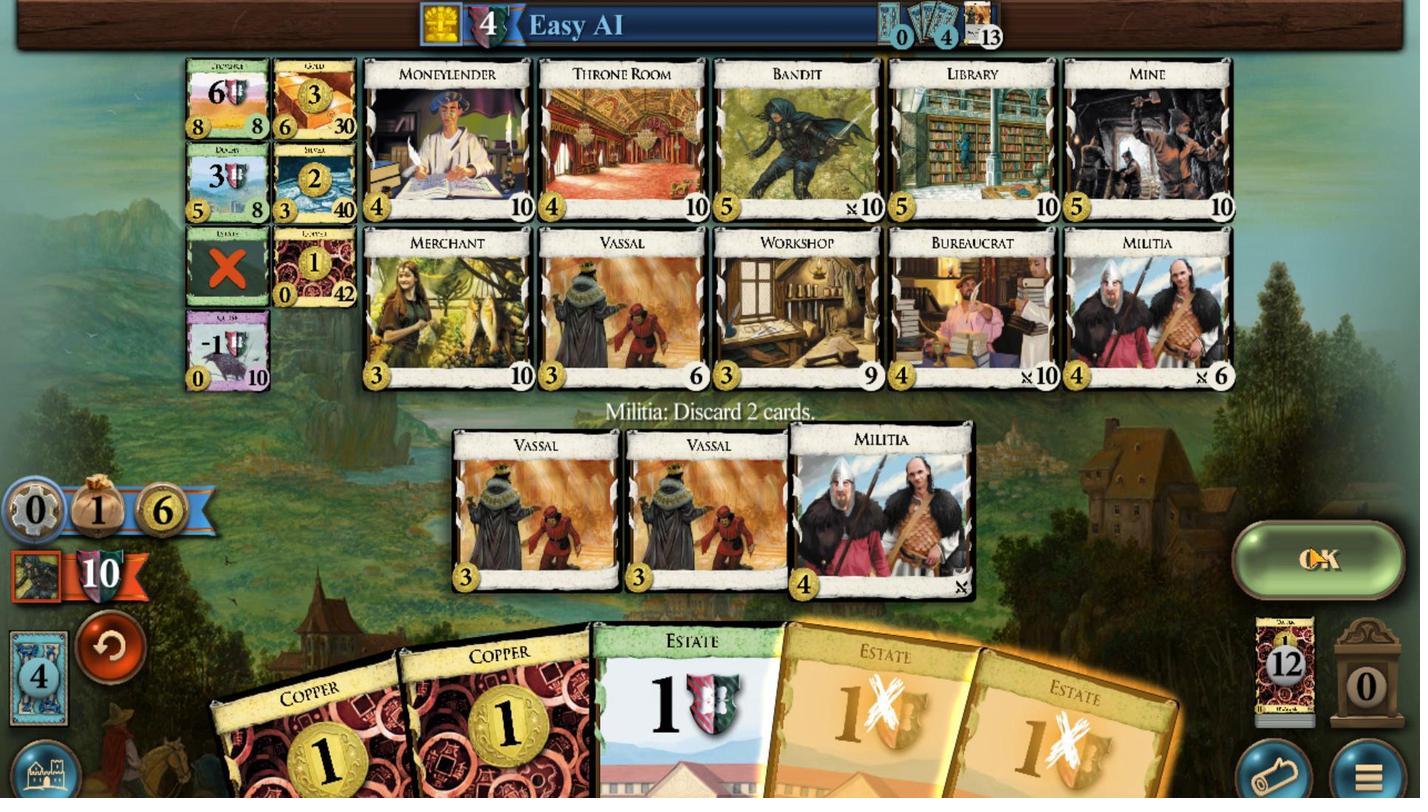 
Action: Mouse moved to (702, 230)
Screenshot: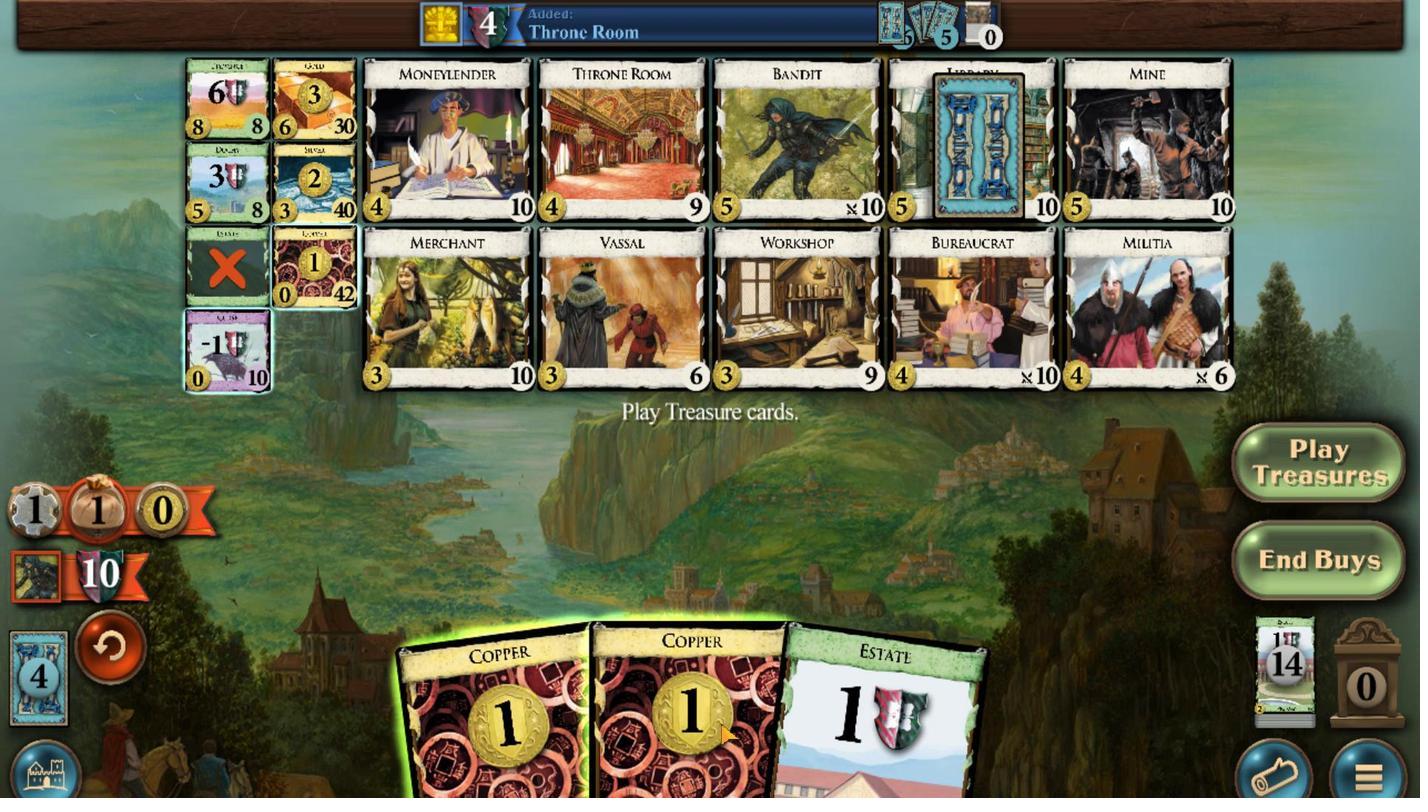 
Action: Mouse pressed left at (702, 230)
Screenshot: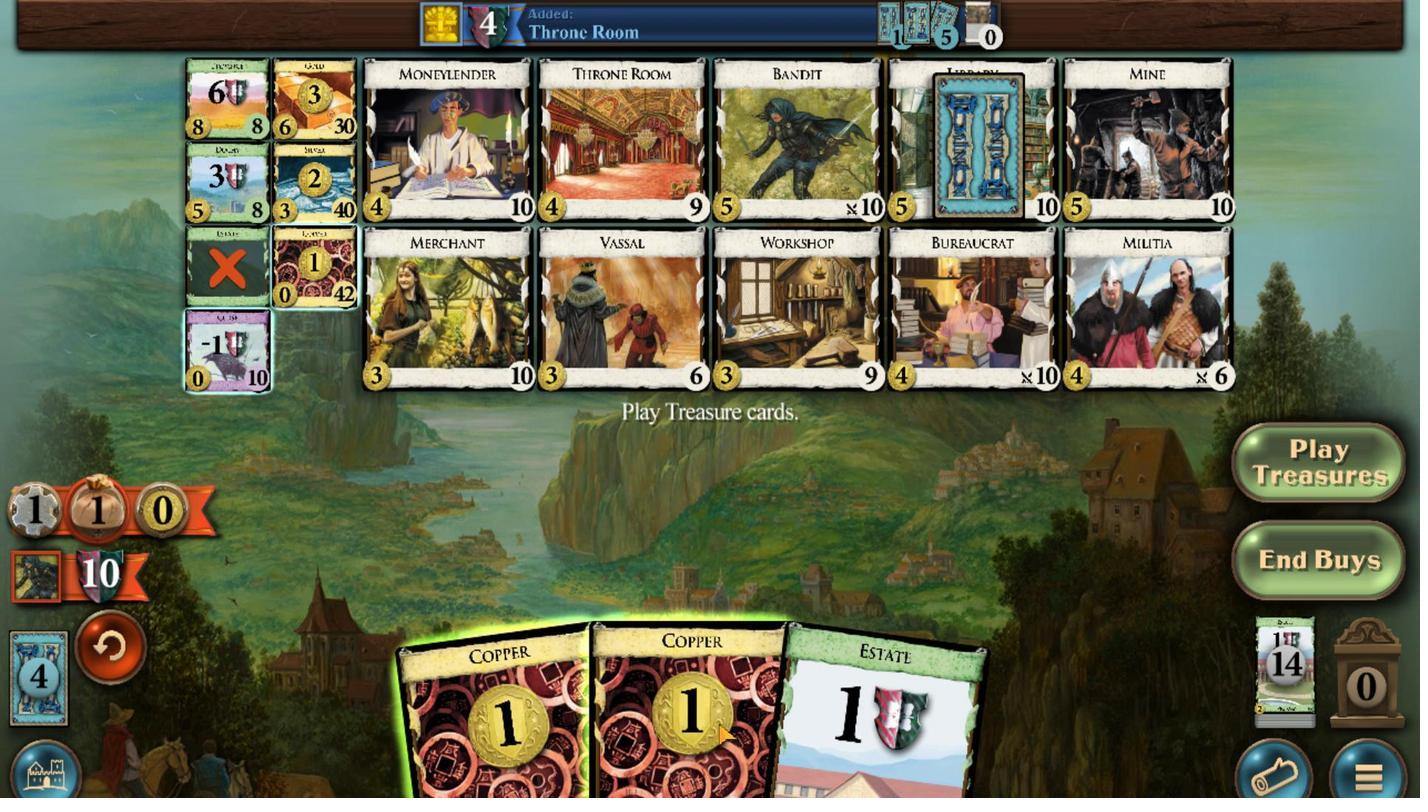 
Action: Mouse moved to (549, 244)
Screenshot: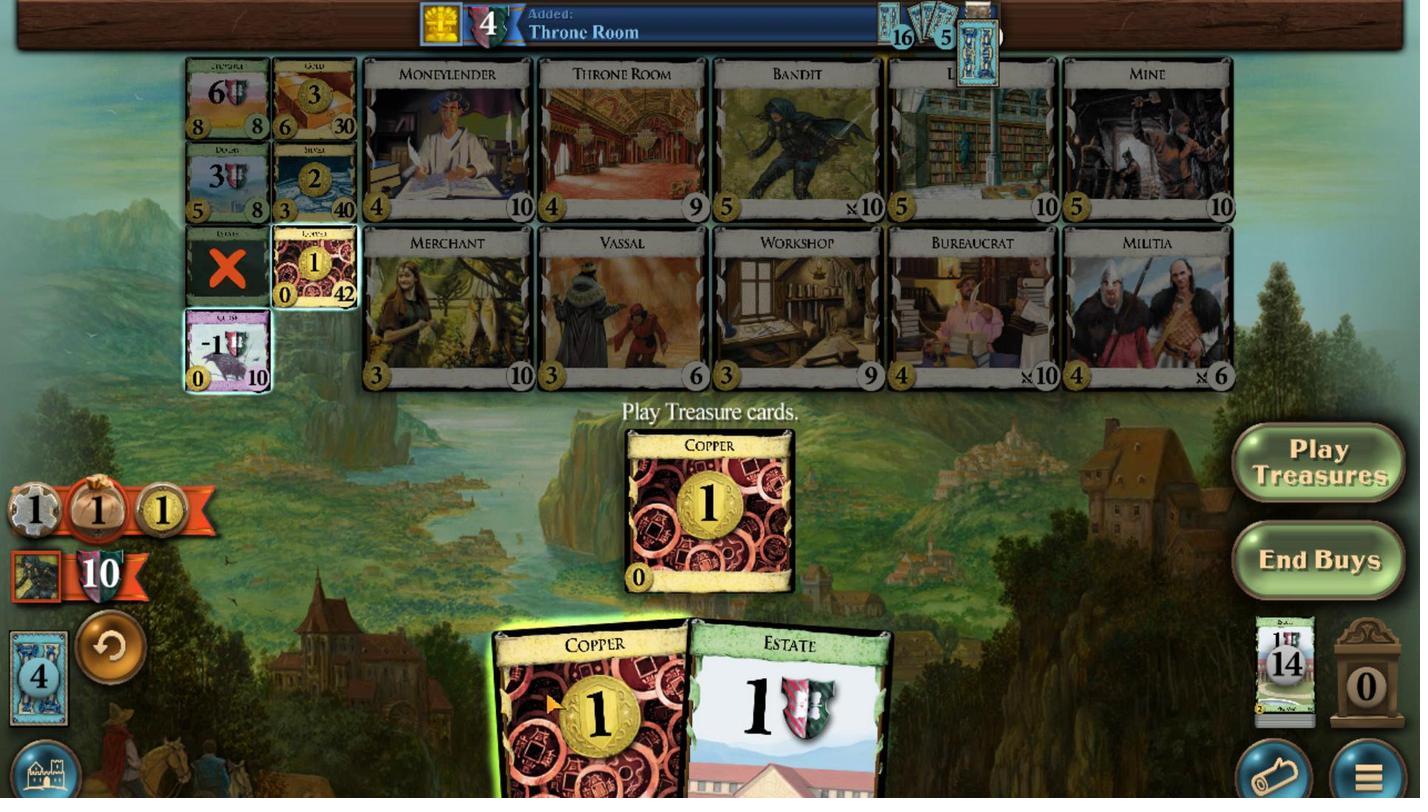 
Action: Mouse pressed left at (549, 244)
Screenshot: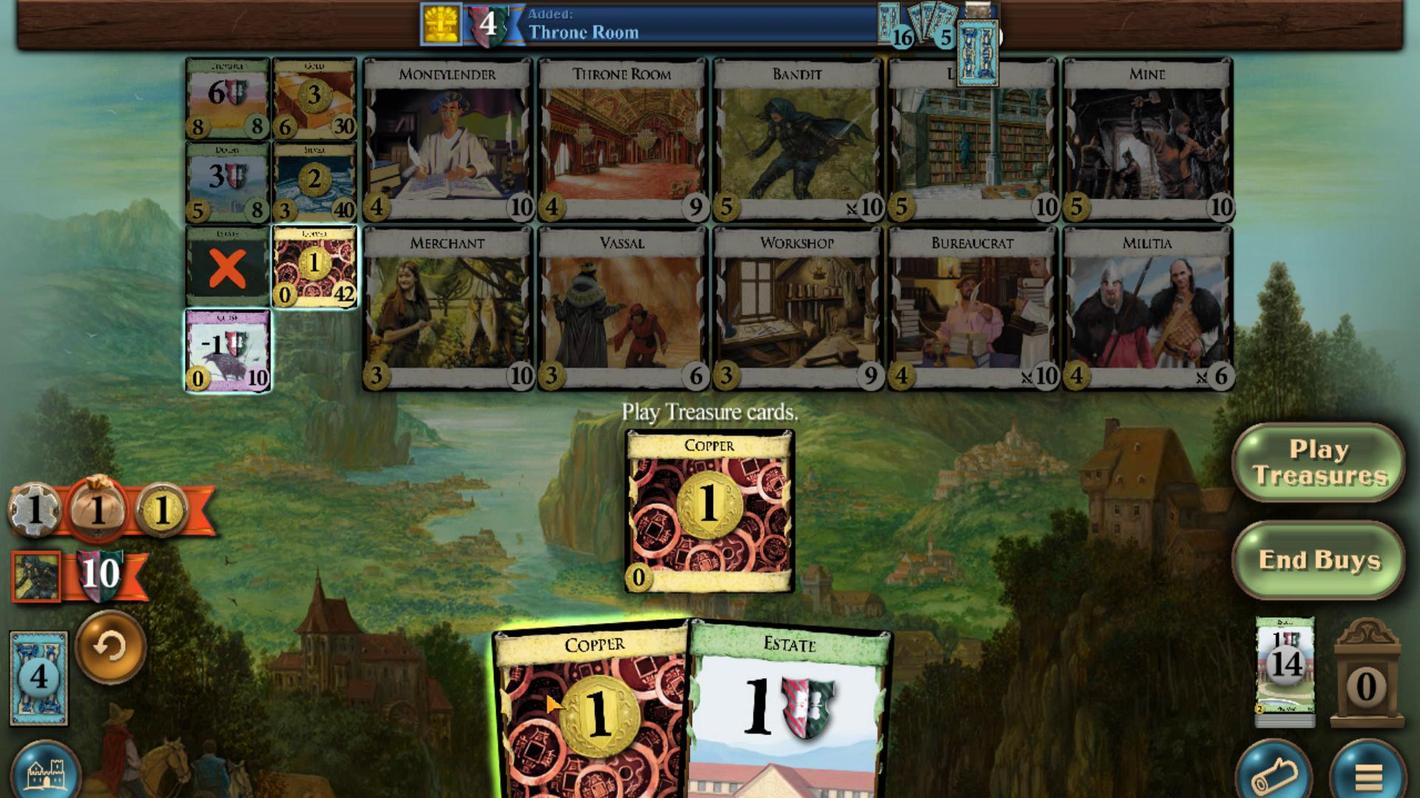 
Action: Mouse moved to (344, 481)
Screenshot: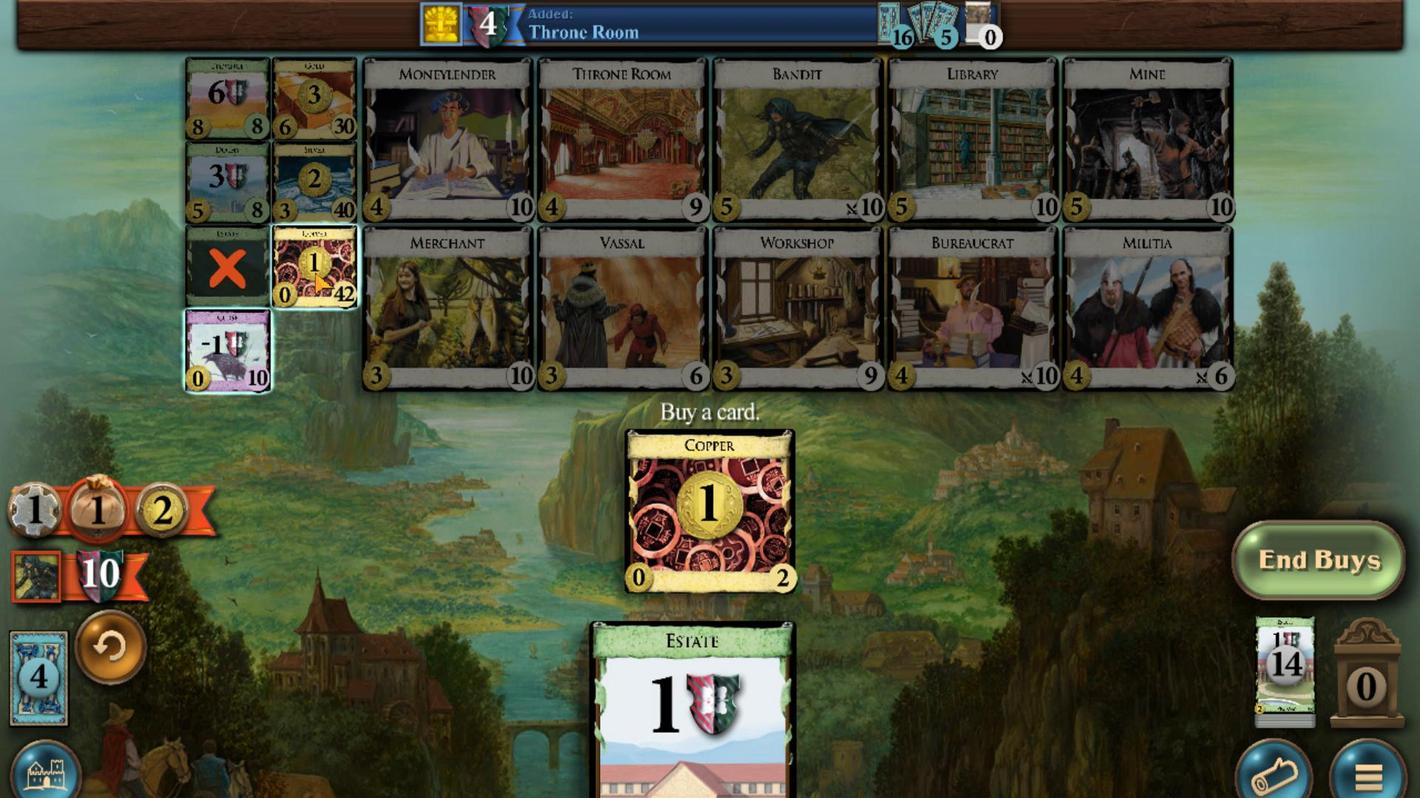 
Action: Mouse pressed left at (344, 481)
Screenshot: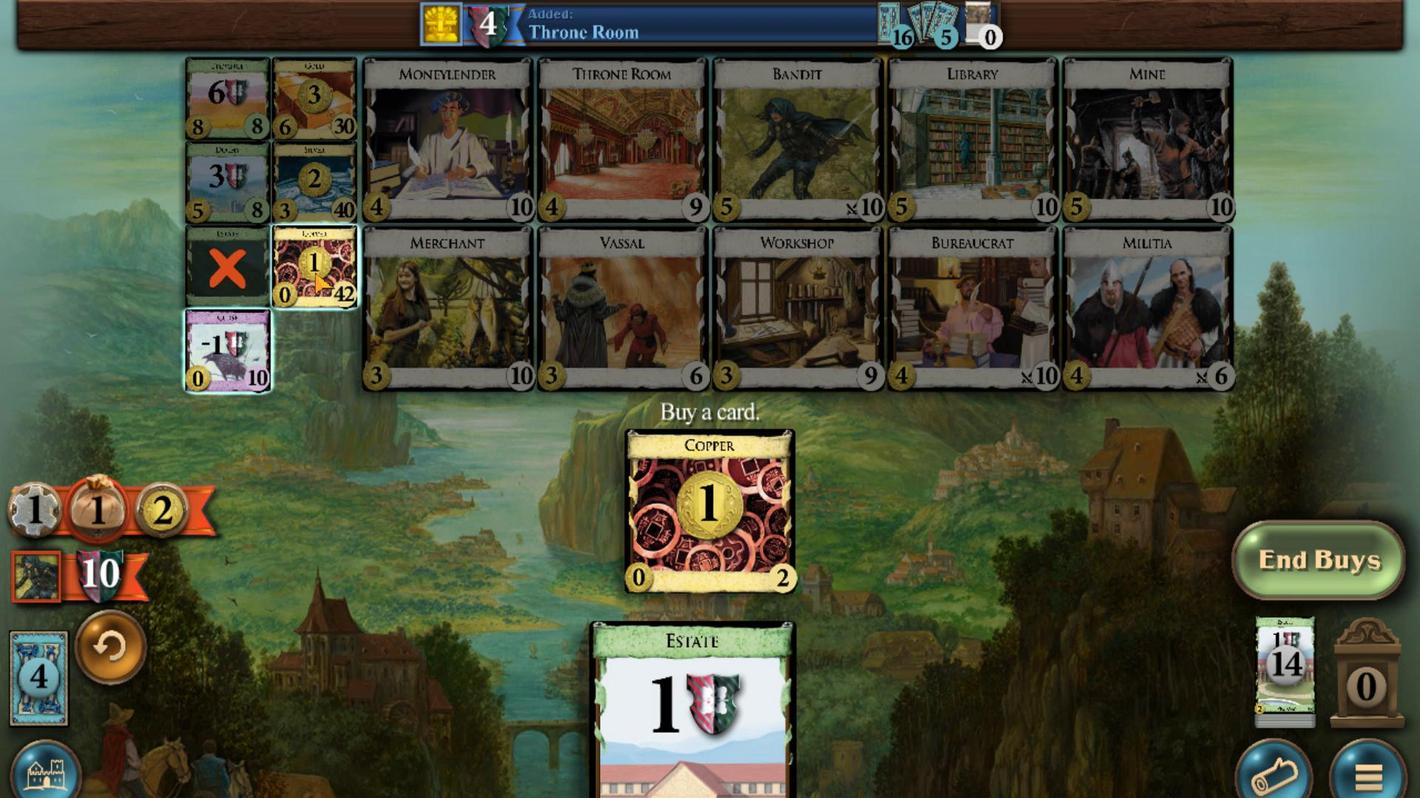 
Action: Mouse moved to (500, 236)
Screenshot: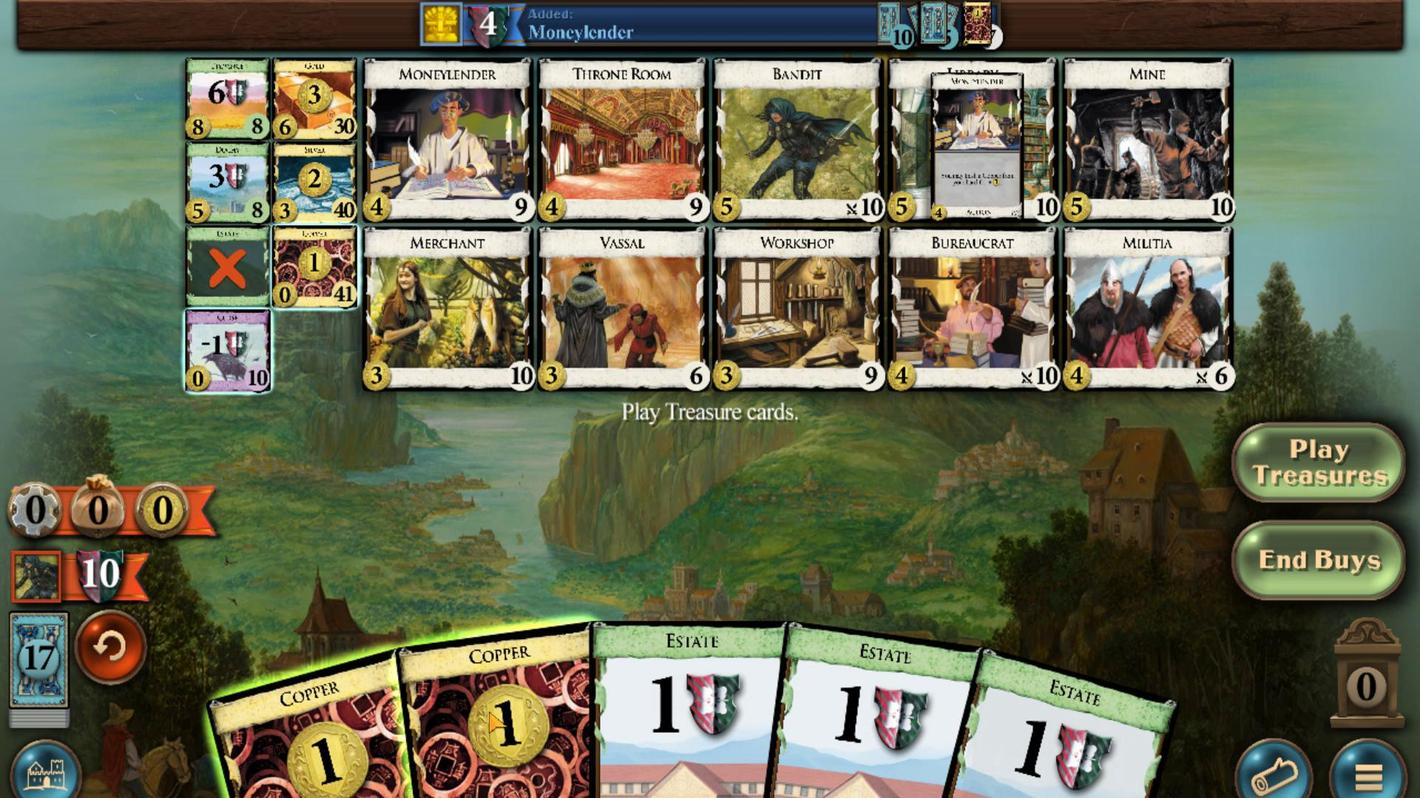 
Action: Mouse pressed left at (500, 236)
Screenshot: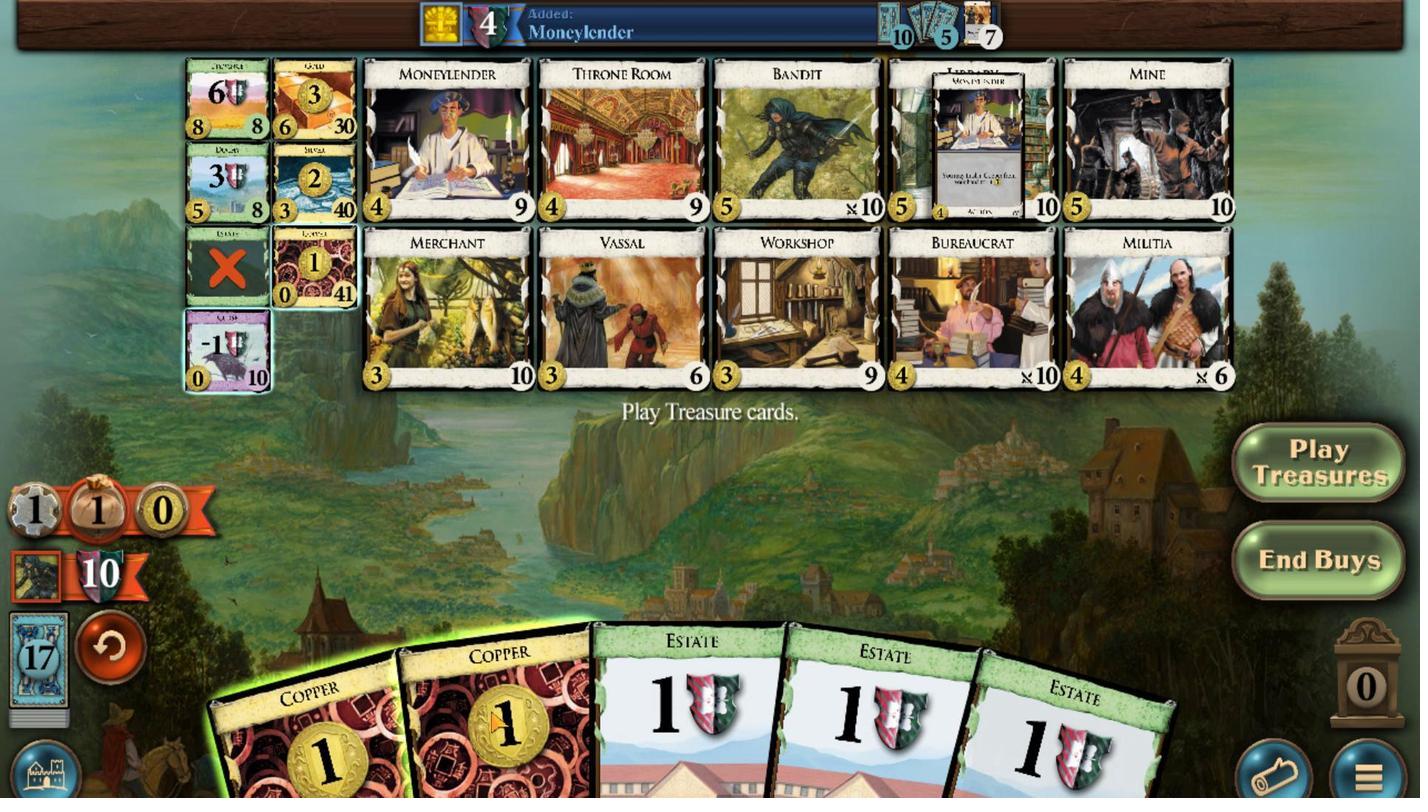 
Action: Mouse moved to (358, 483)
Screenshot: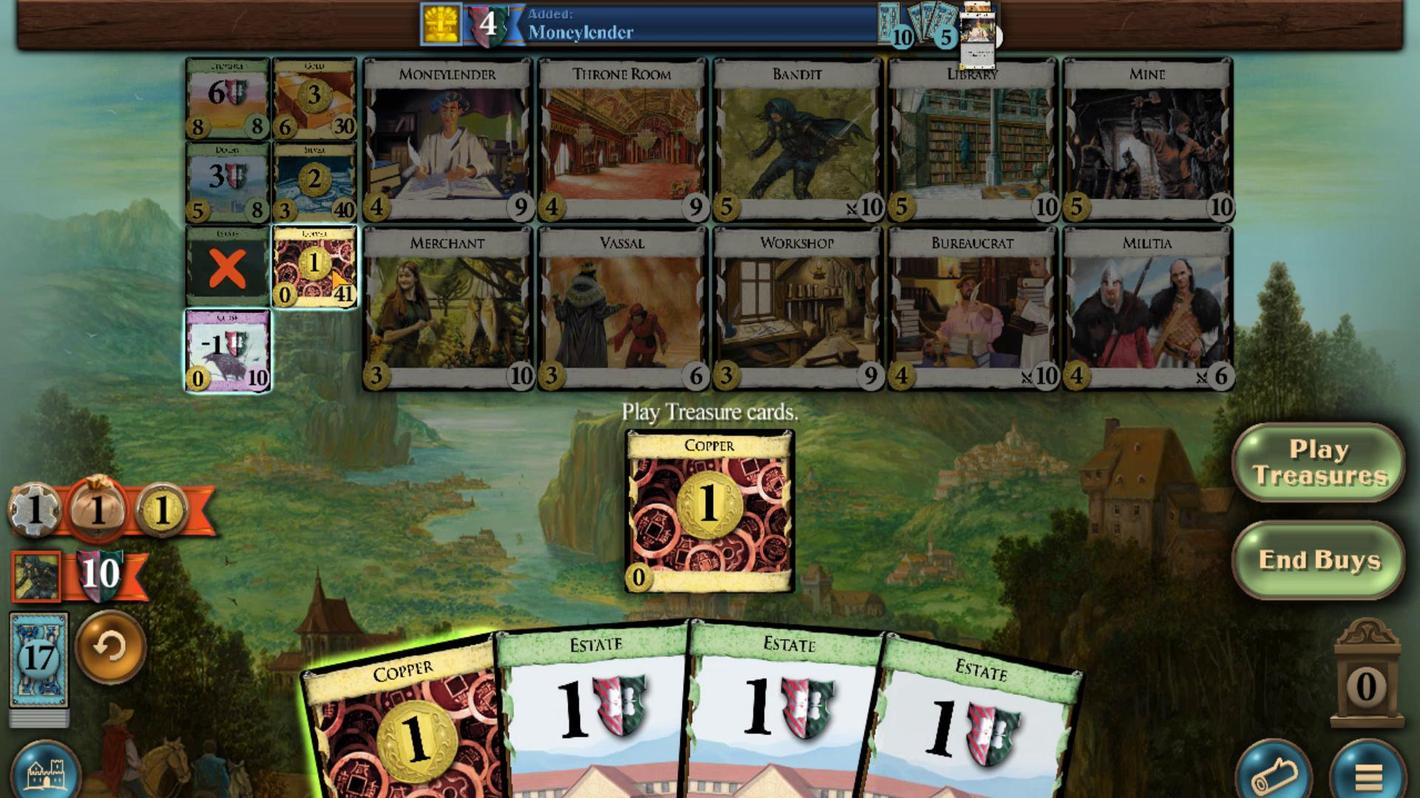 
Action: Mouse pressed left at (358, 483)
Screenshot: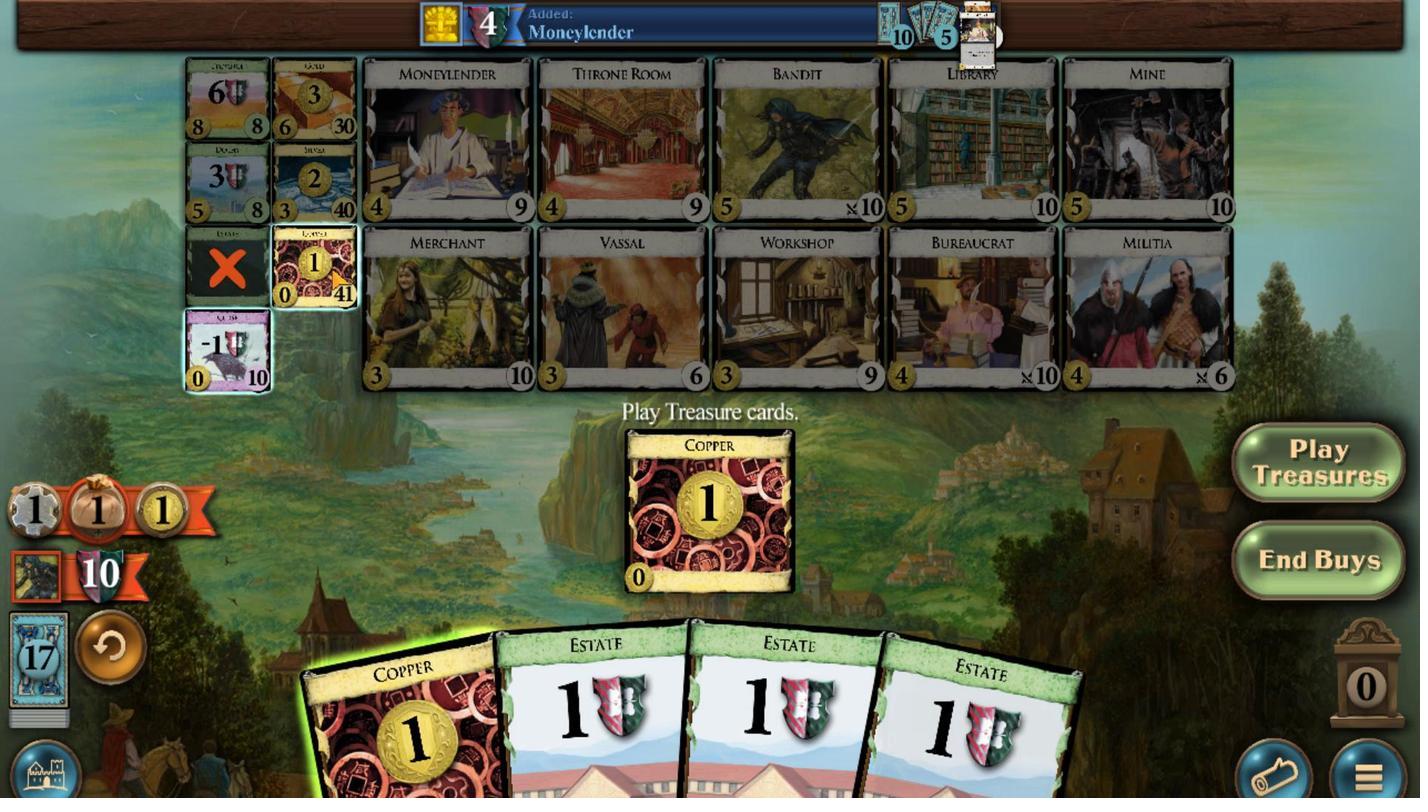 
Action: Mouse moved to (670, 204)
Screenshot: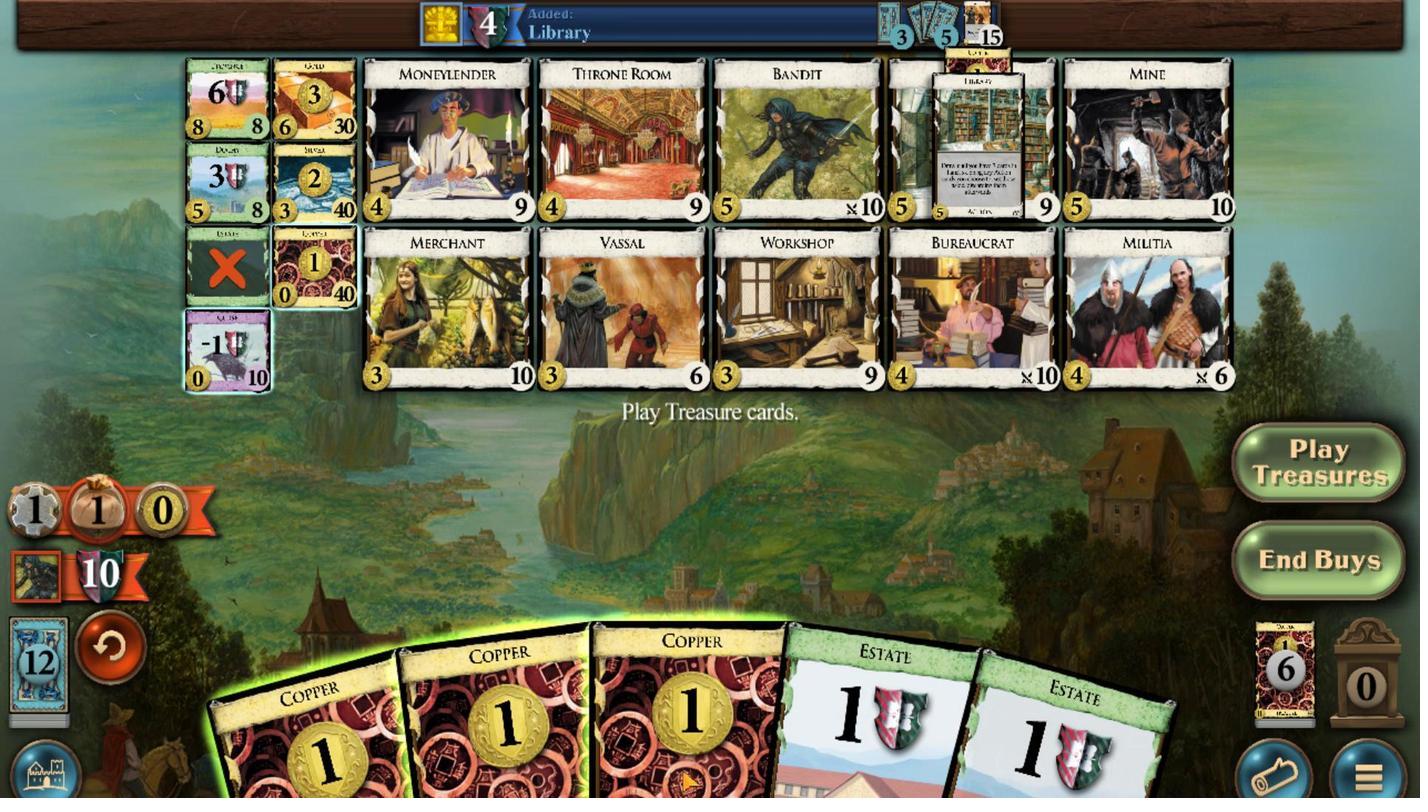 
Action: Mouse pressed left at (670, 204)
Screenshot: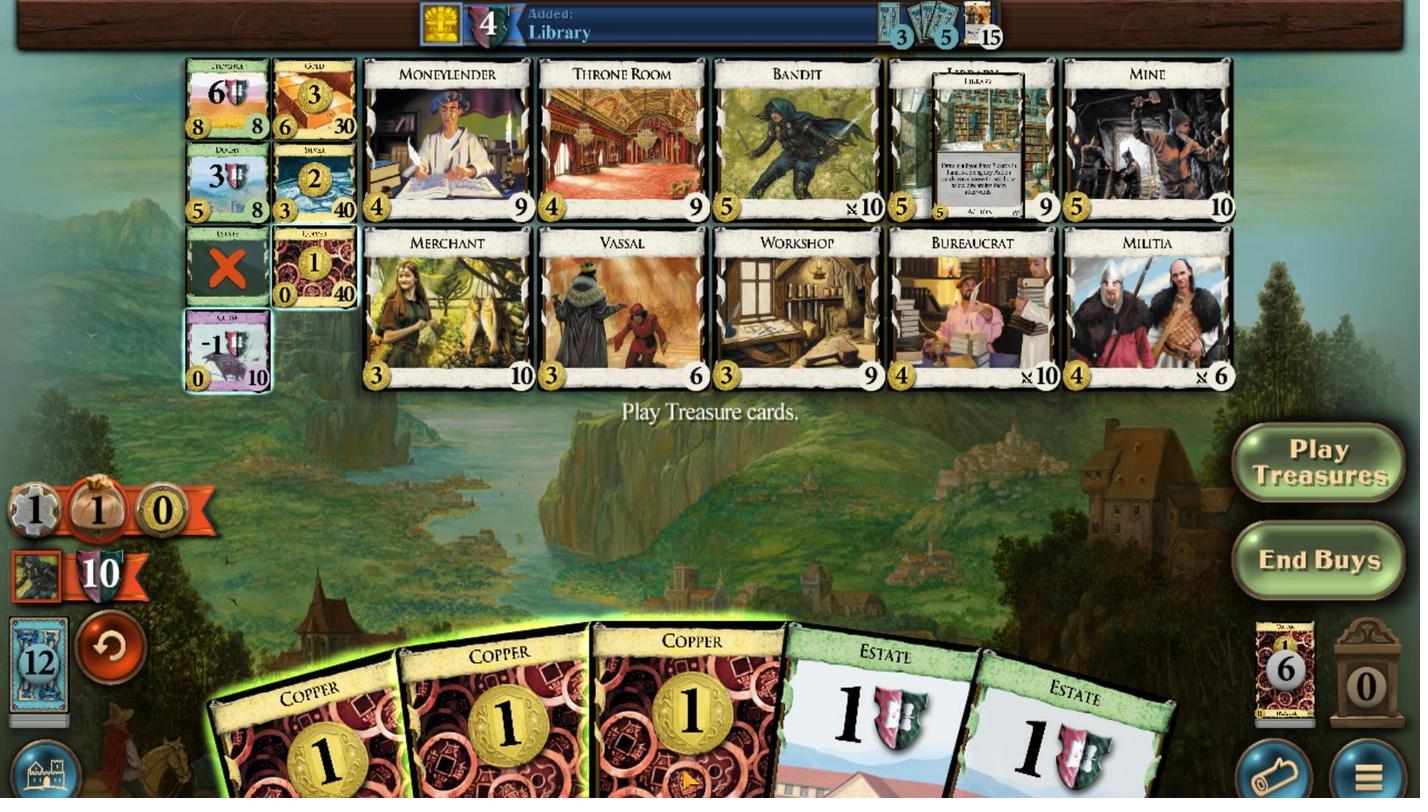 
Action: Mouse moved to (507, 199)
Screenshot: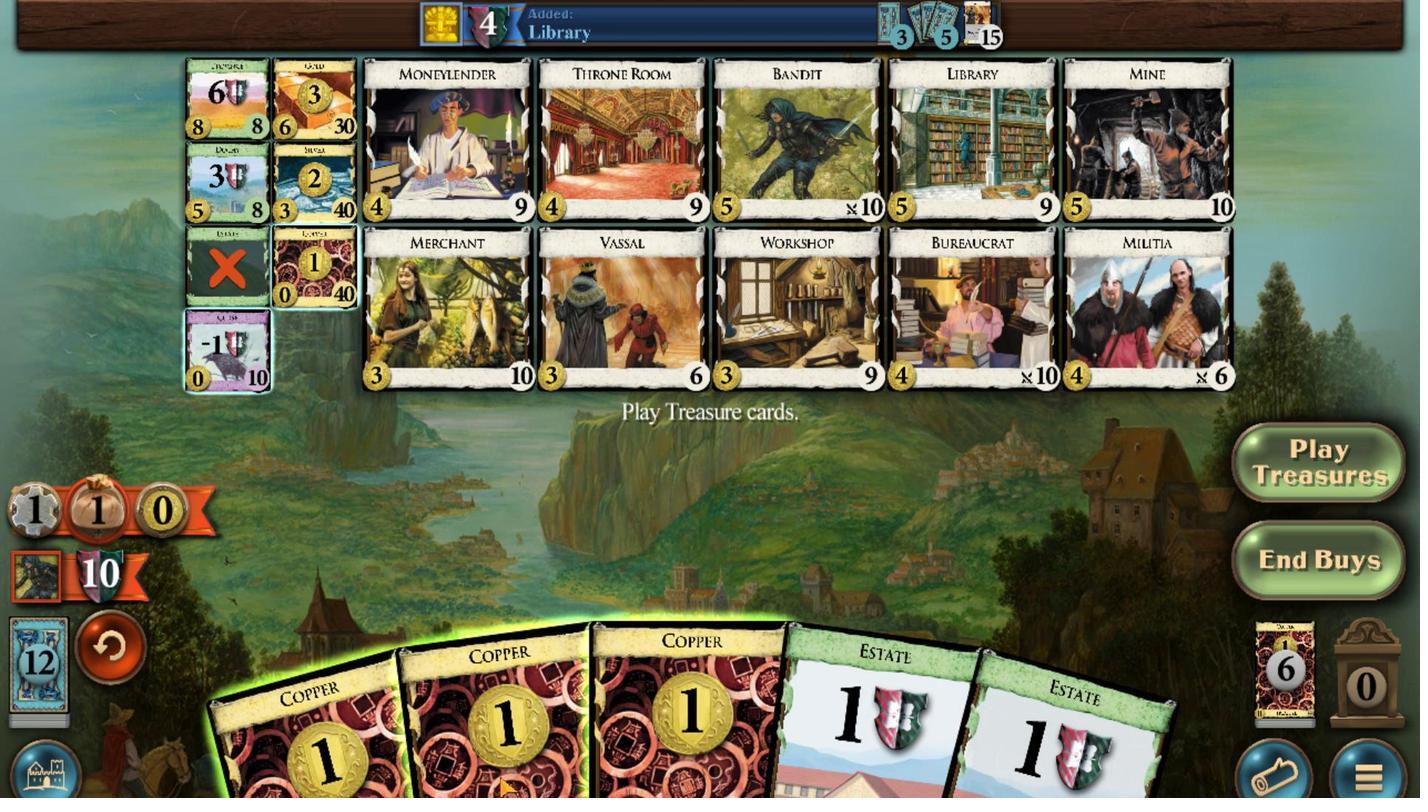 
Action: Mouse pressed left at (507, 199)
Screenshot: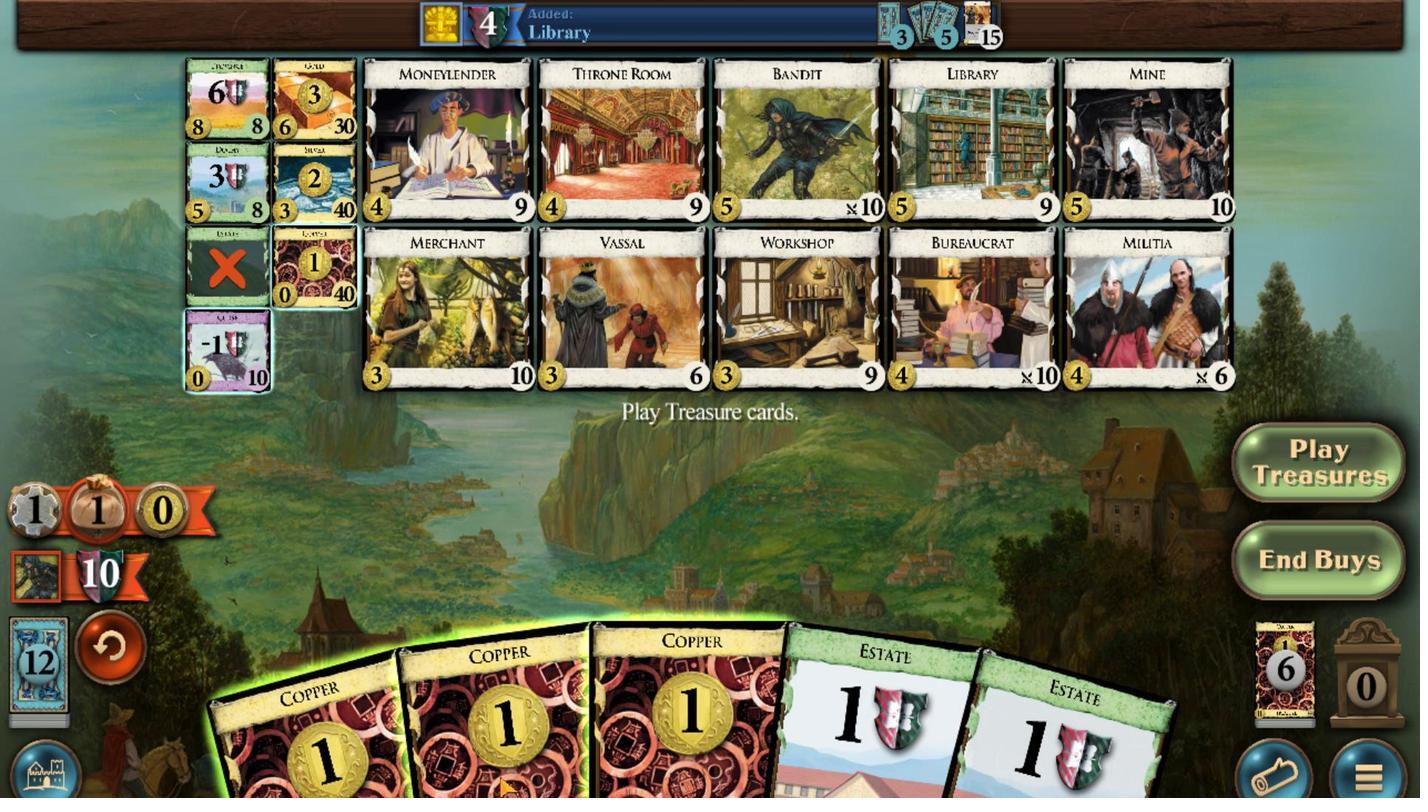 
Action: Mouse moved to (346, 480)
Screenshot: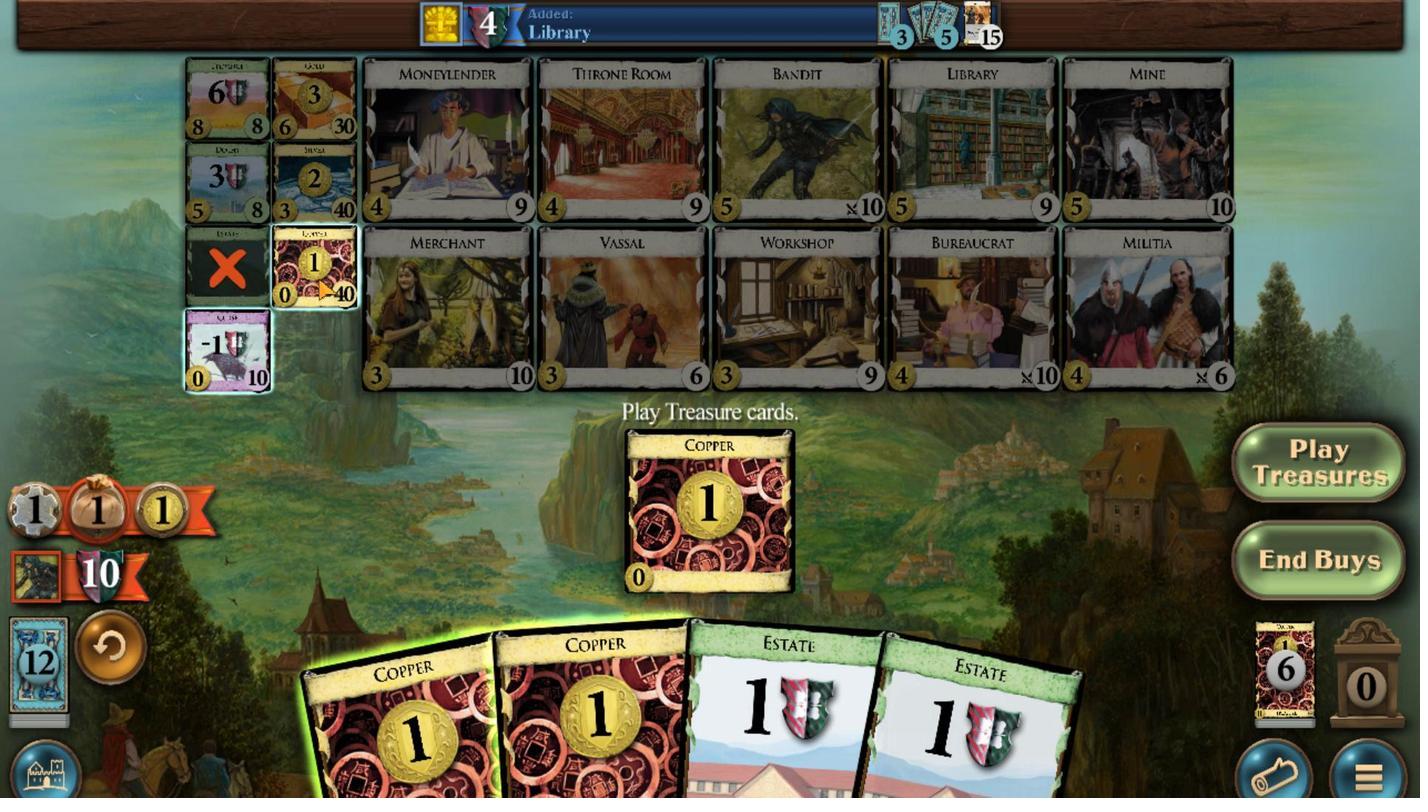 
Action: Mouse pressed left at (346, 480)
Screenshot: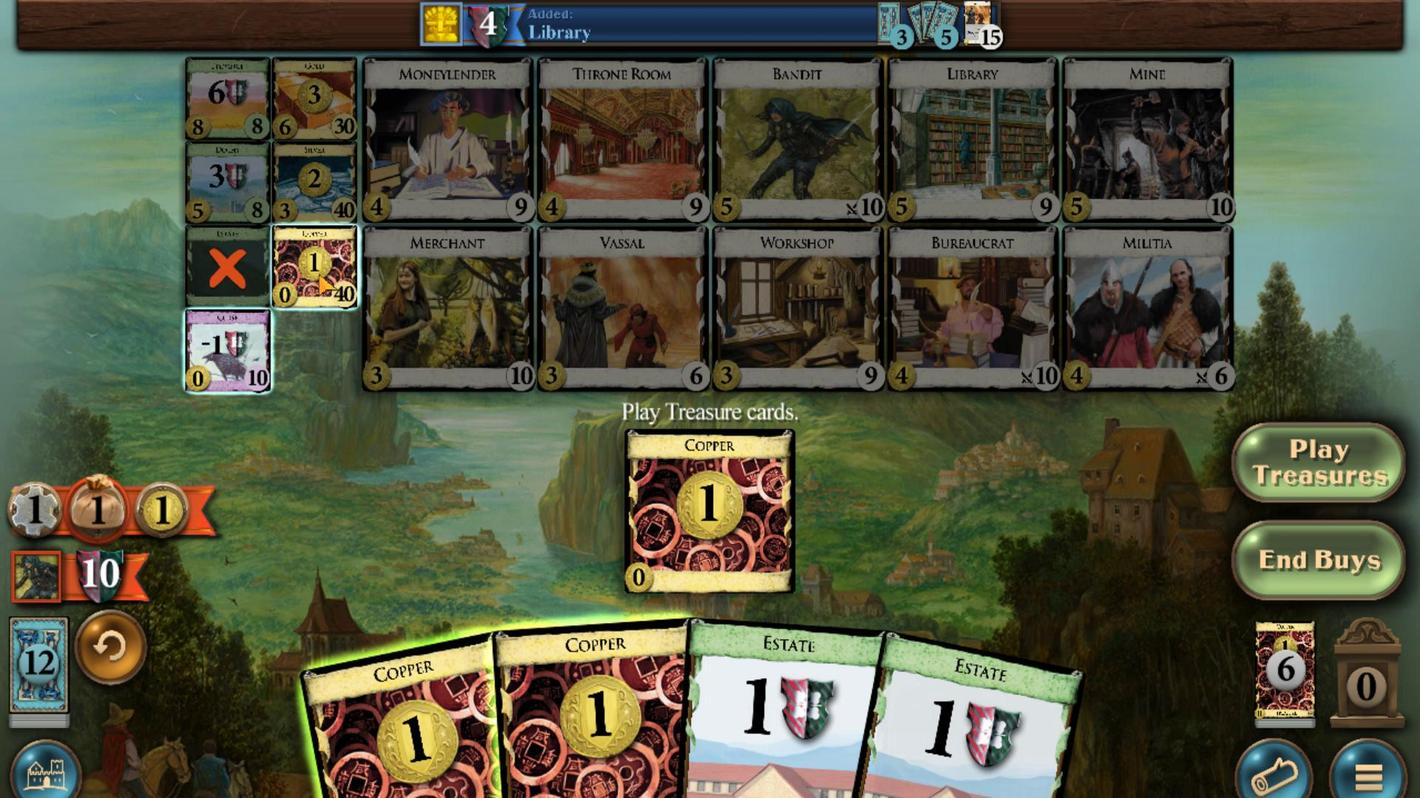 
Action: Mouse moved to (830, 232)
Screenshot: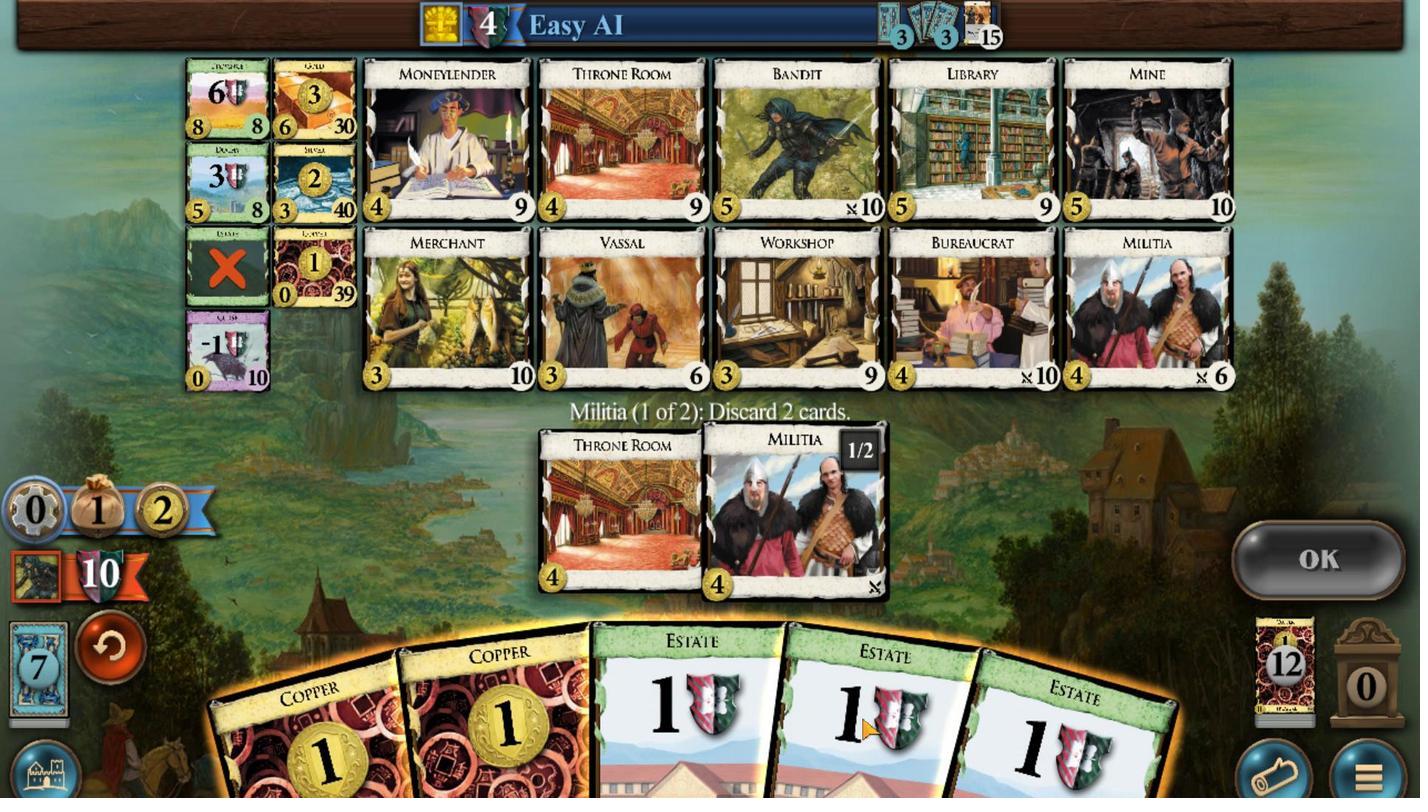 
Action: Mouse pressed left at (830, 232)
Screenshot: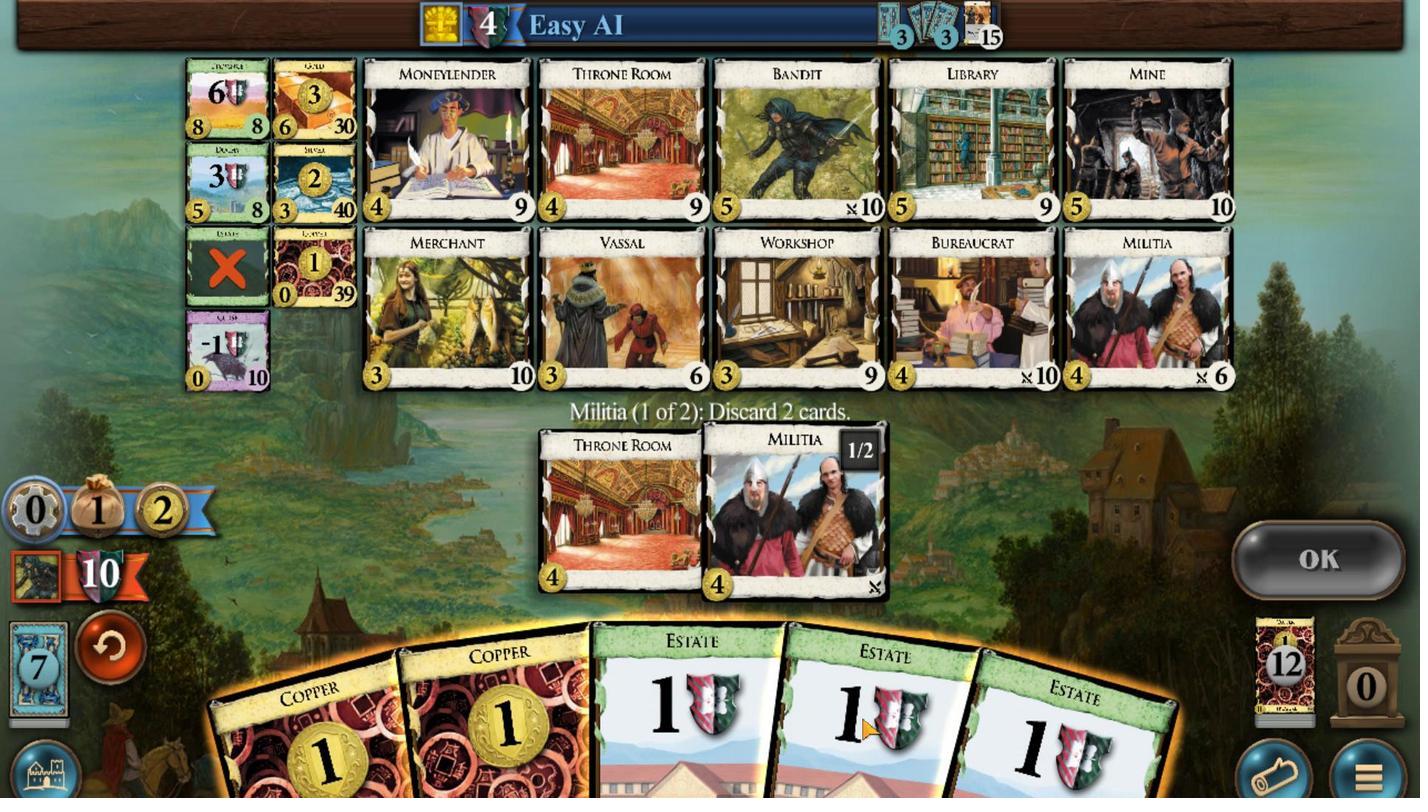 
Action: Mouse moved to (726, 253)
Screenshot: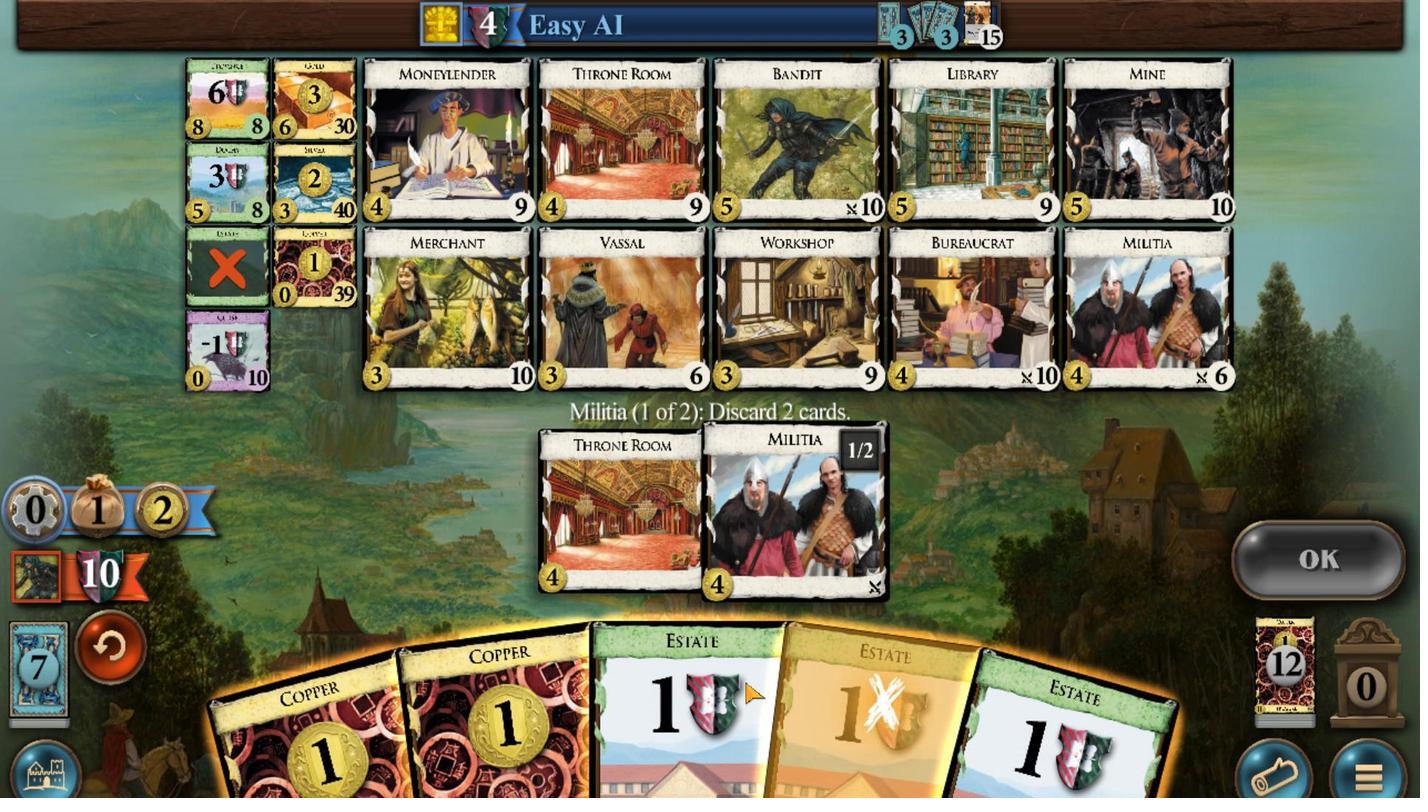 
Action: Mouse pressed left at (726, 253)
Screenshot: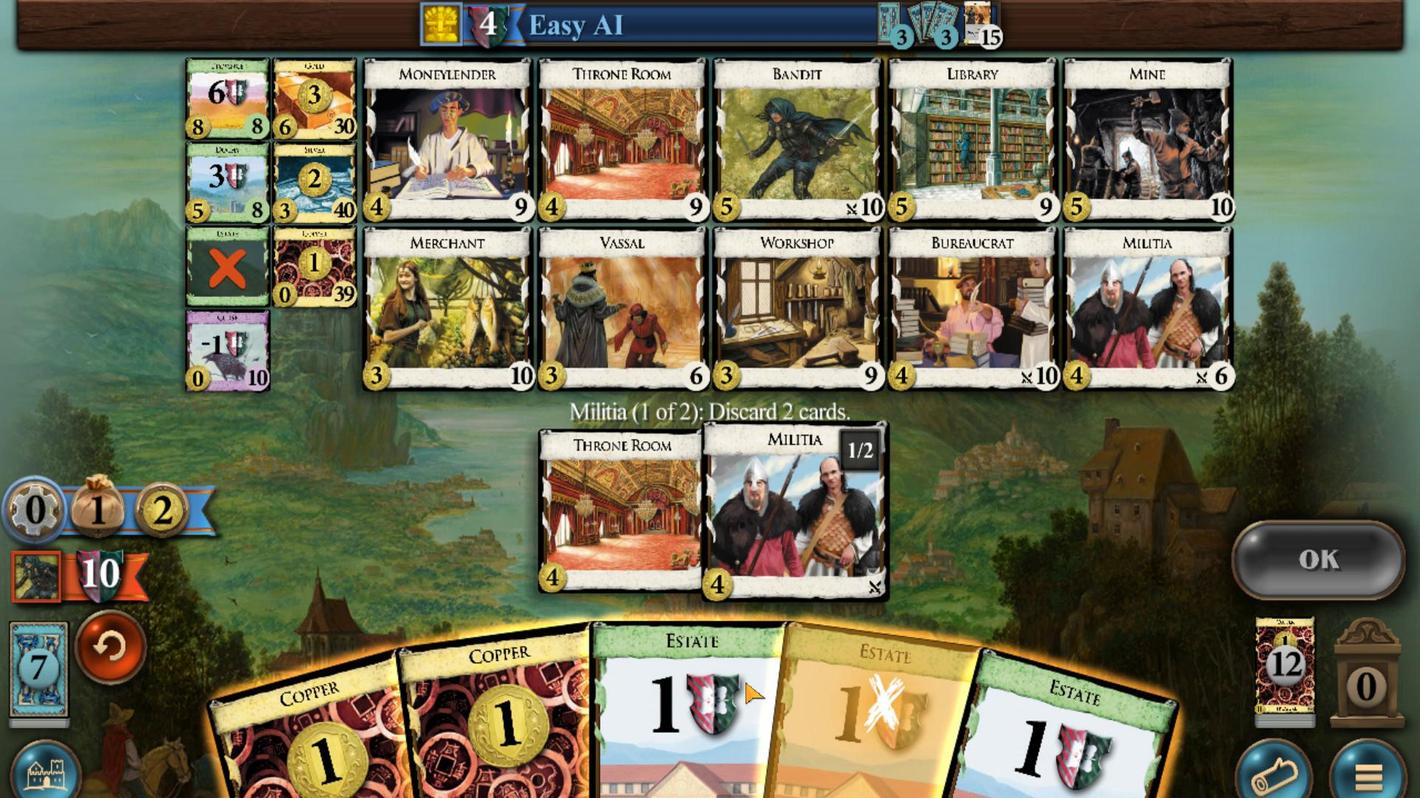 
Action: Mouse moved to (1280, 322)
Screenshot: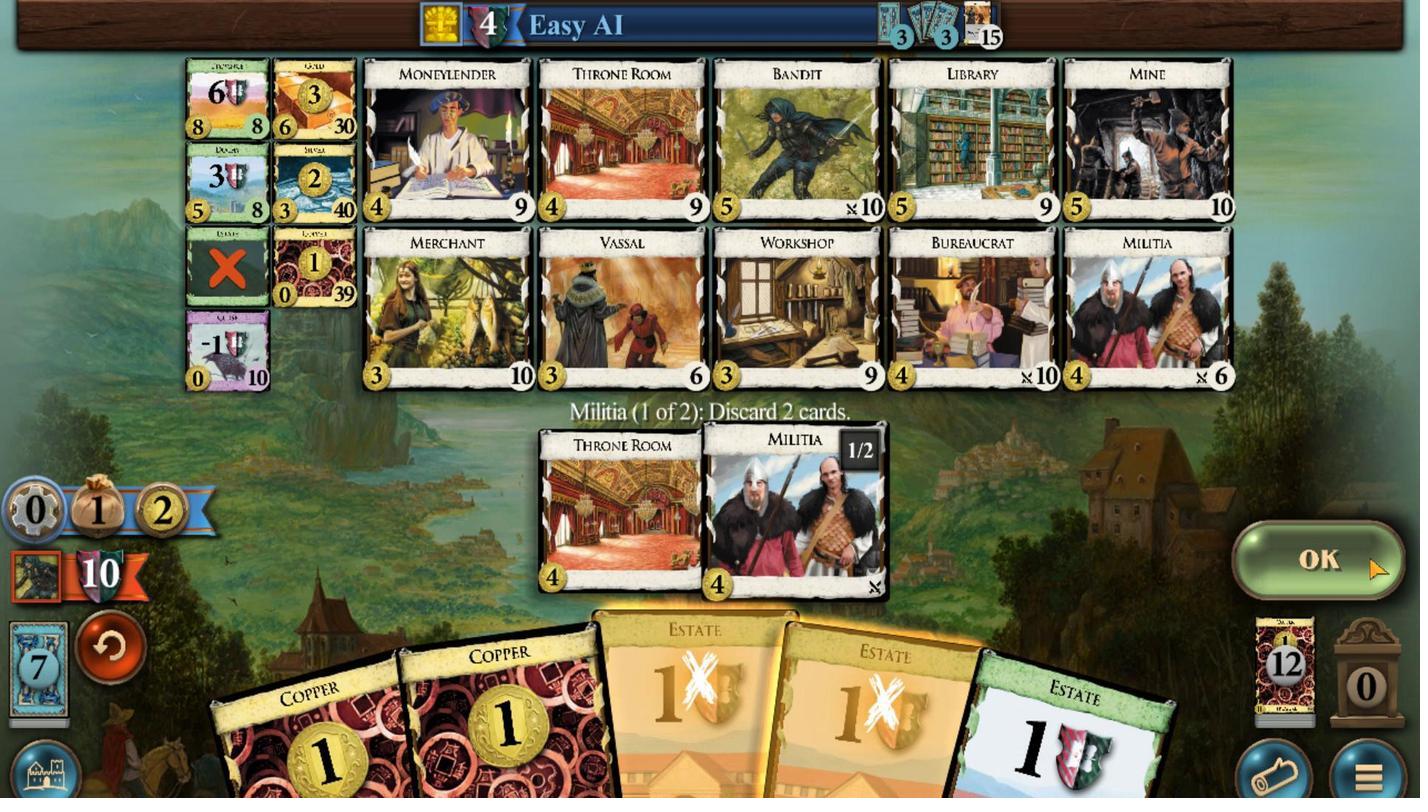 
Action: Mouse pressed left at (1280, 322)
Screenshot: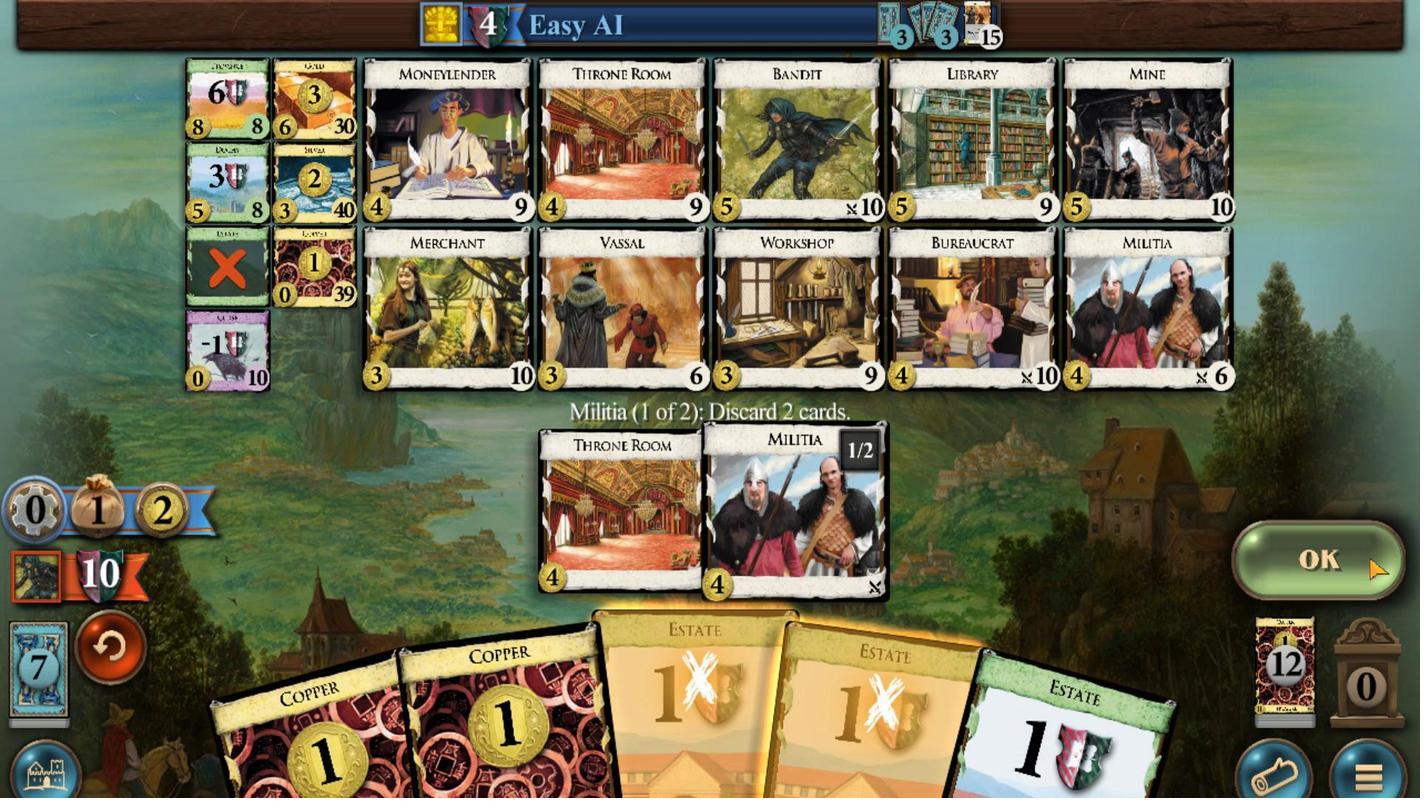 
Action: Mouse moved to (696, 224)
Screenshot: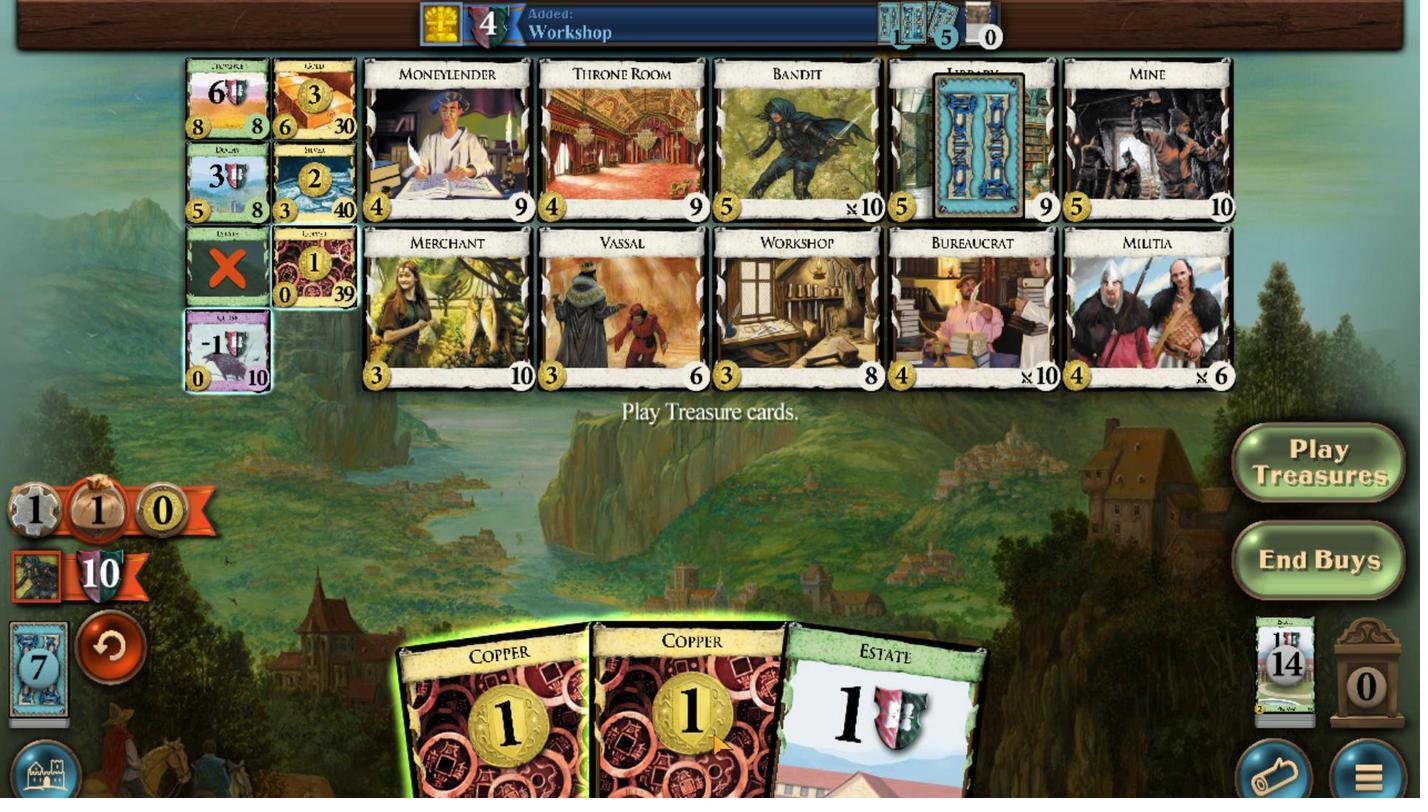 
Action: Mouse pressed left at (696, 224)
Screenshot: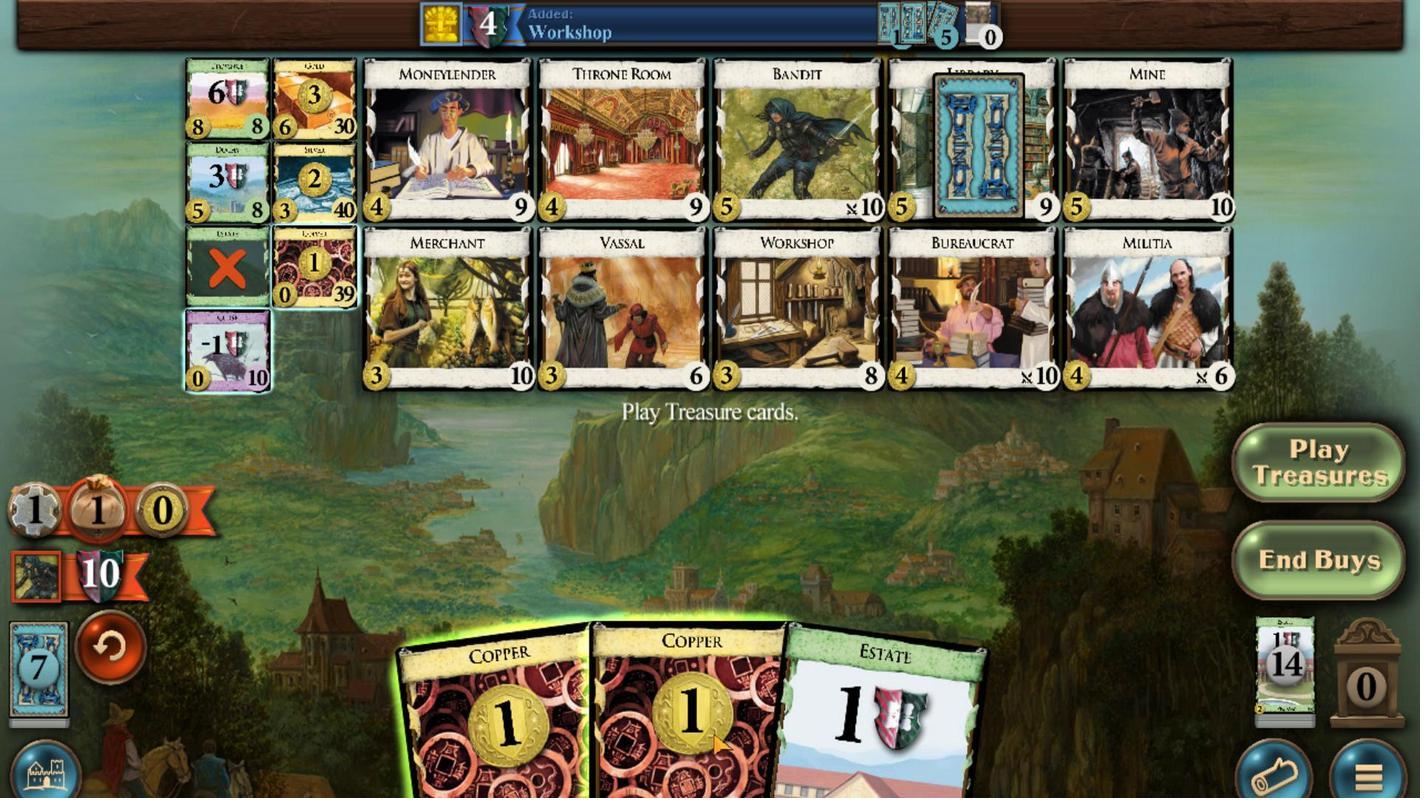 
Action: Mouse moved to (611, 241)
Screenshot: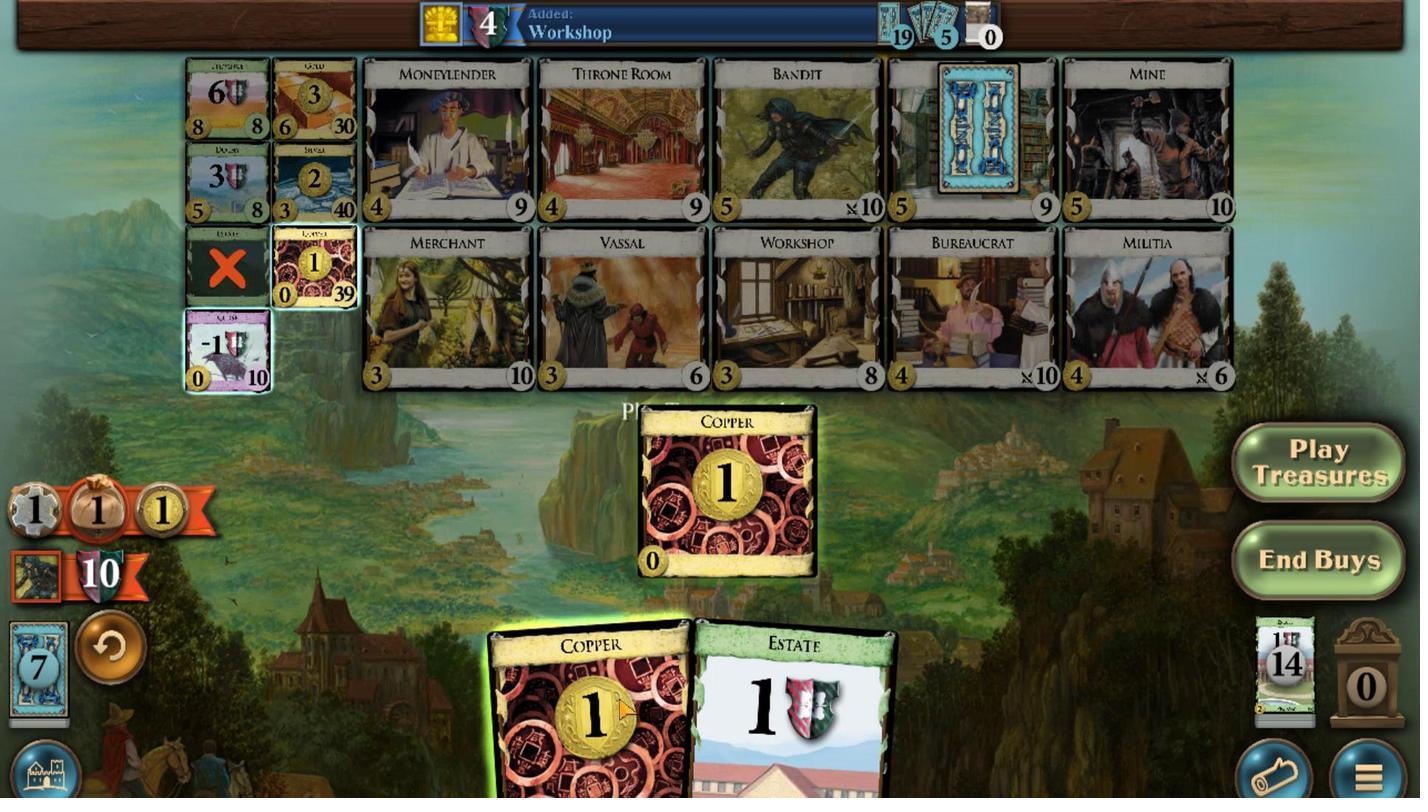 
Action: Mouse pressed left at (611, 241)
Screenshot: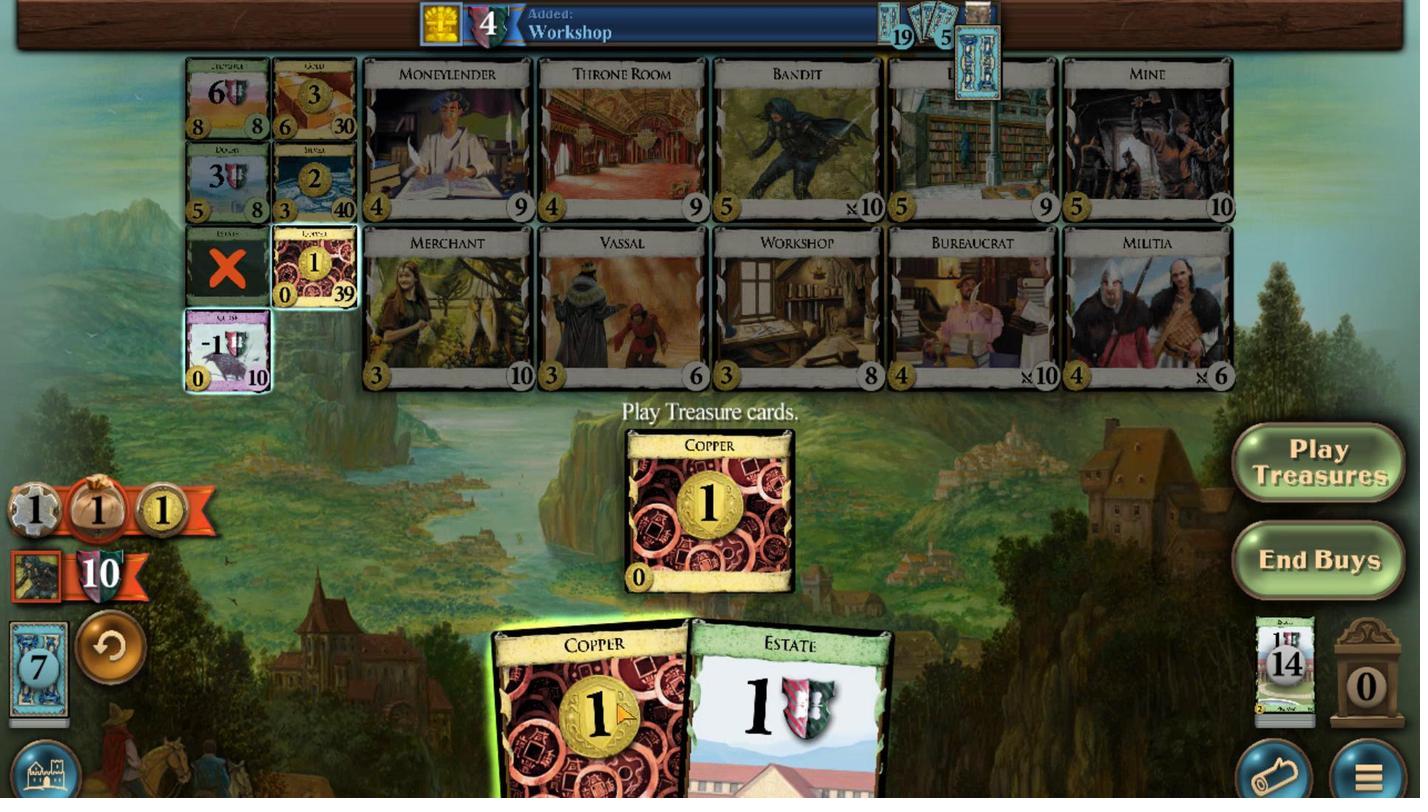 
Action: Mouse moved to (344, 486)
Screenshot: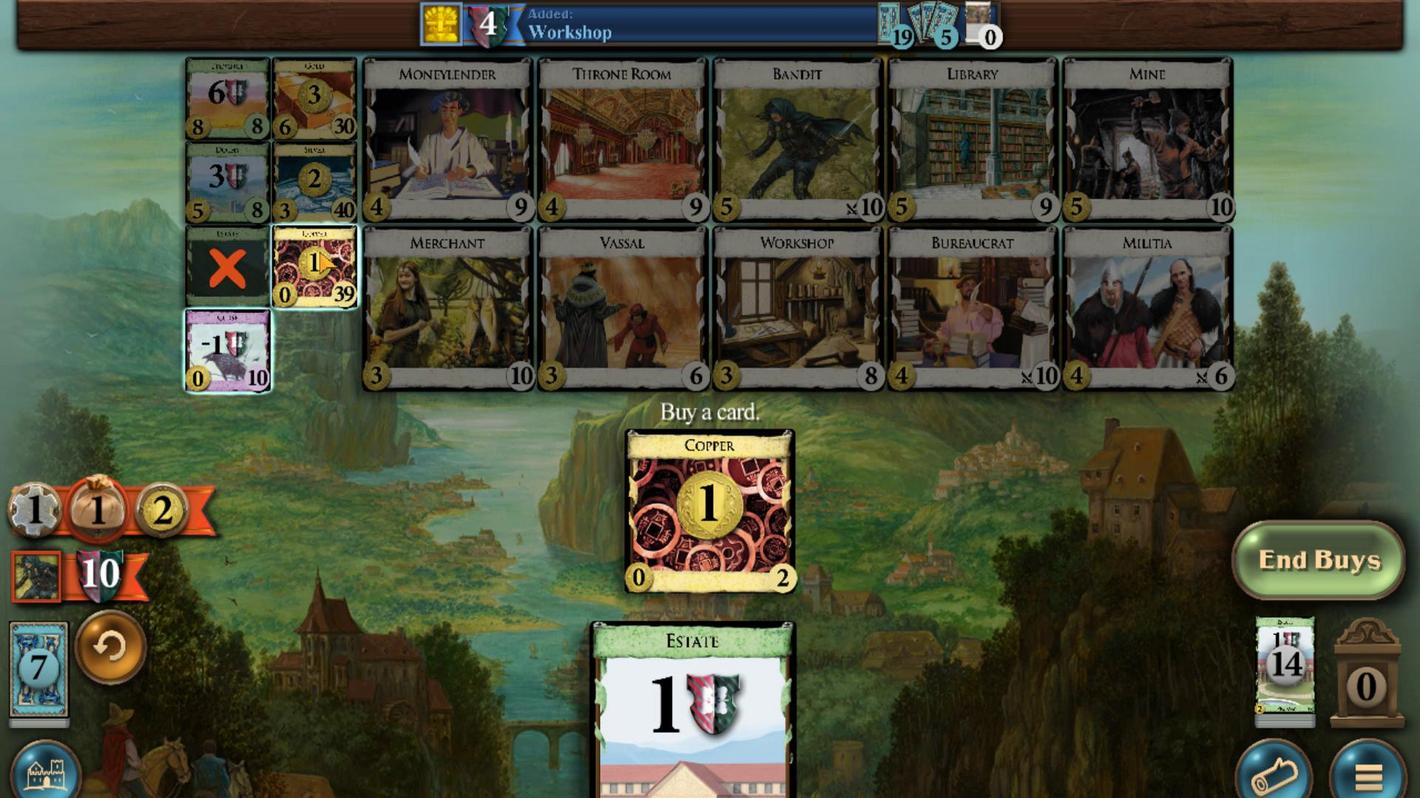 
Action: Mouse pressed left at (344, 486)
Screenshot: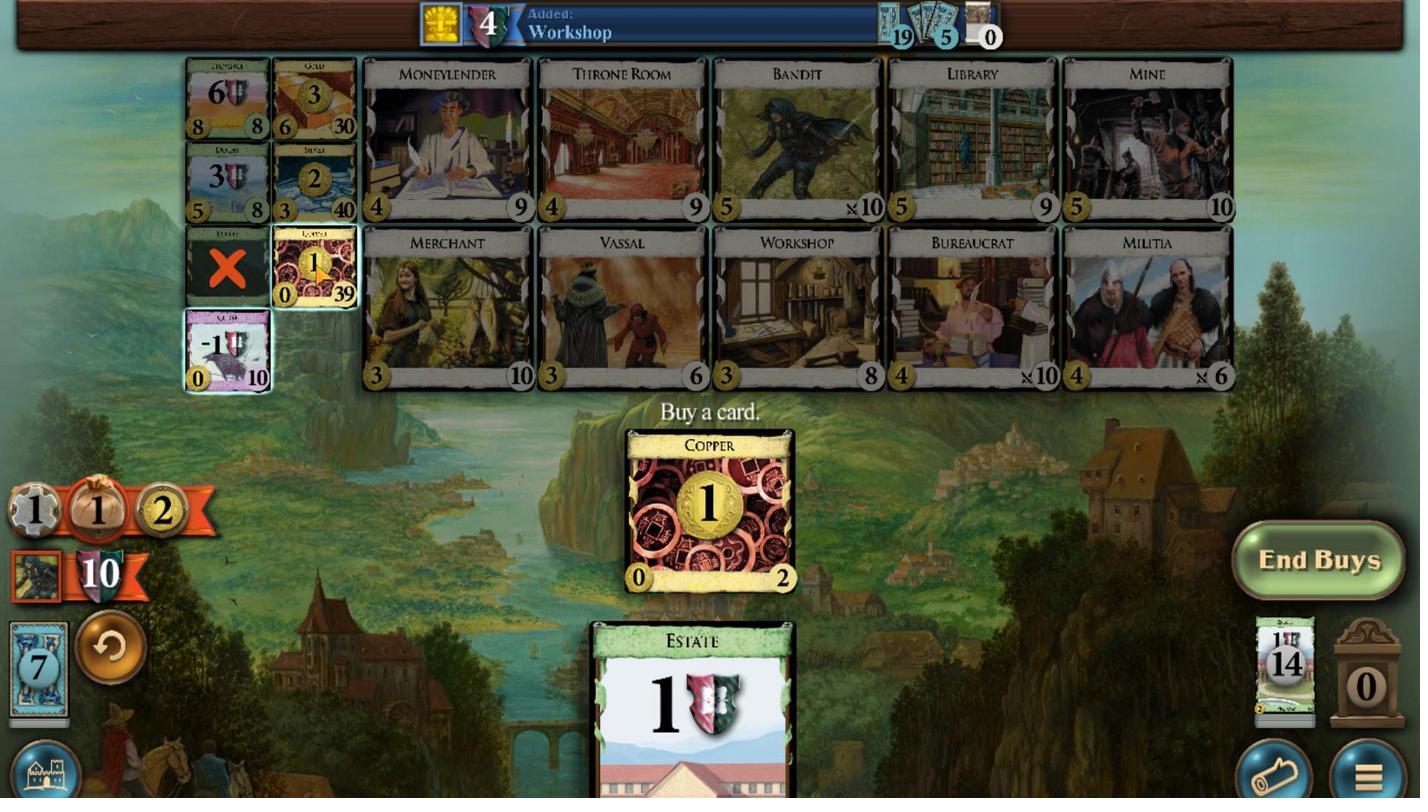 
Action: Mouse moved to (835, 224)
Screenshot: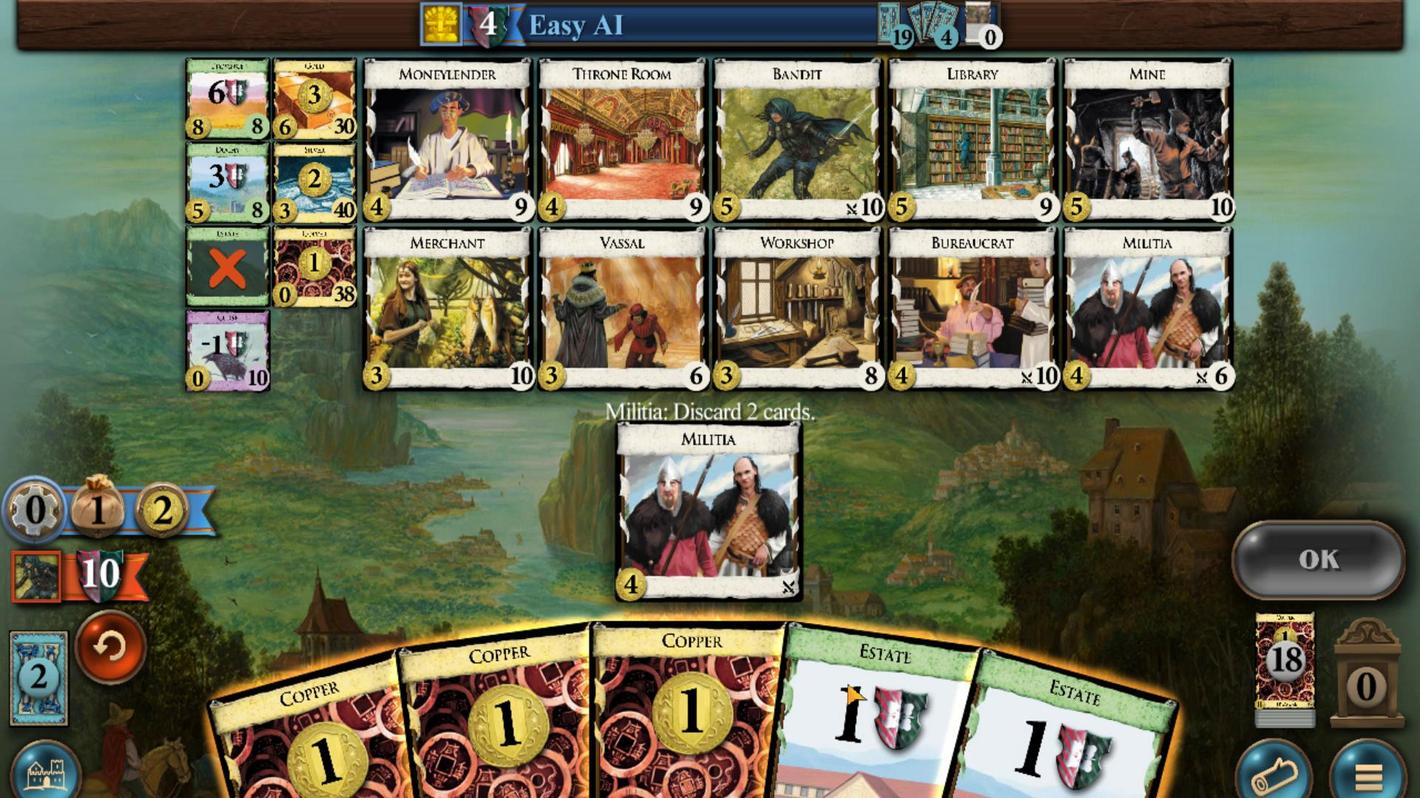 
Action: Mouse pressed left at (835, 224)
Screenshot: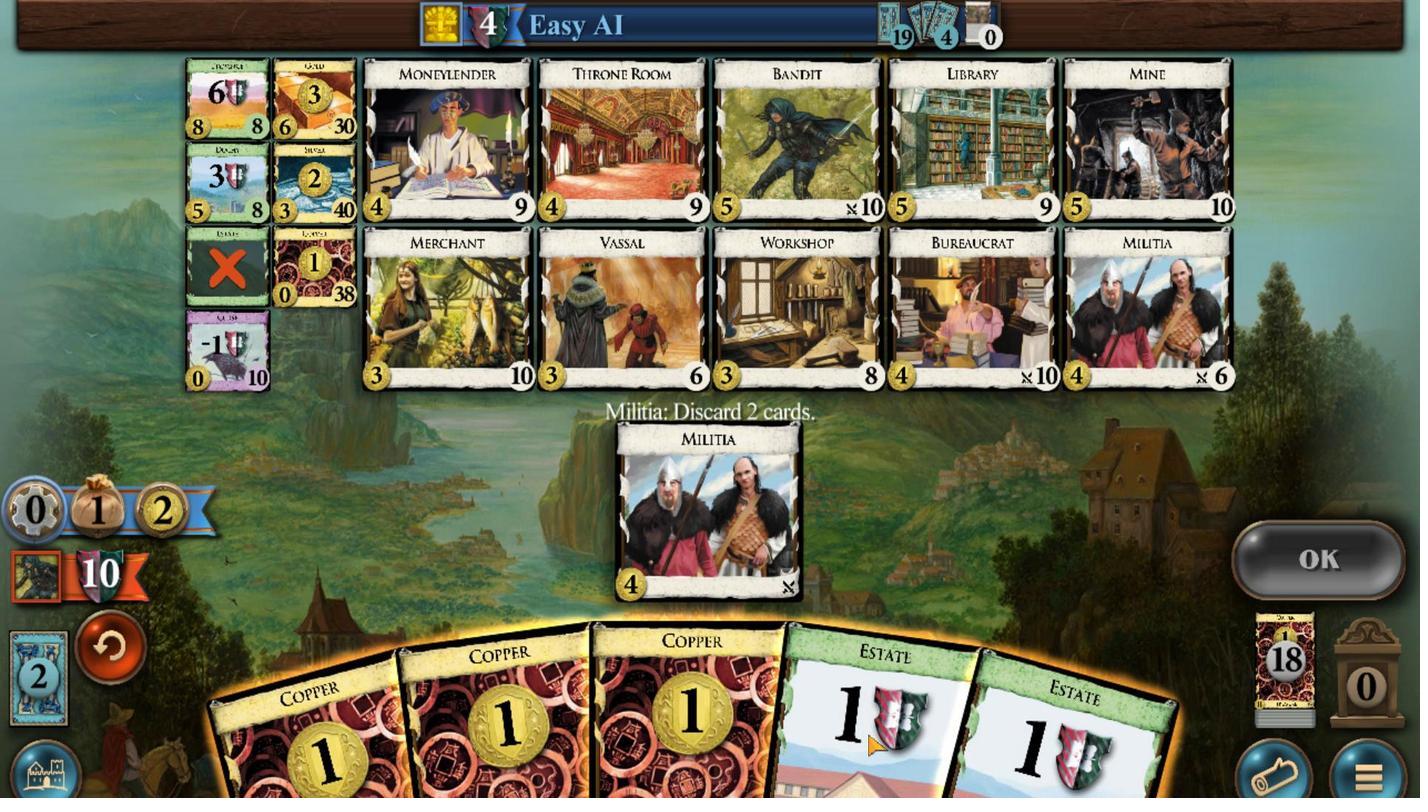 
Action: Mouse moved to (958, 223)
Screenshot: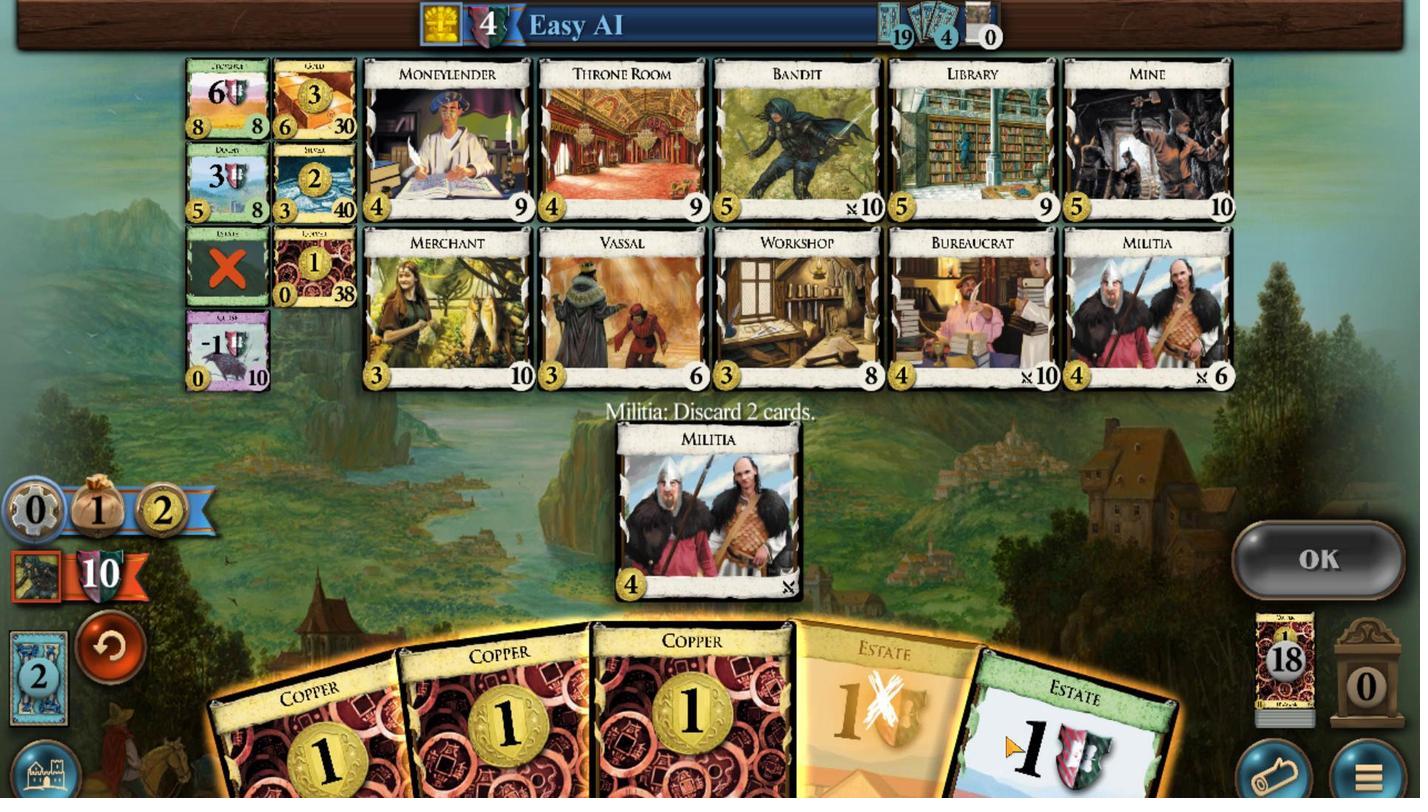 
Action: Mouse pressed left at (958, 223)
Screenshot: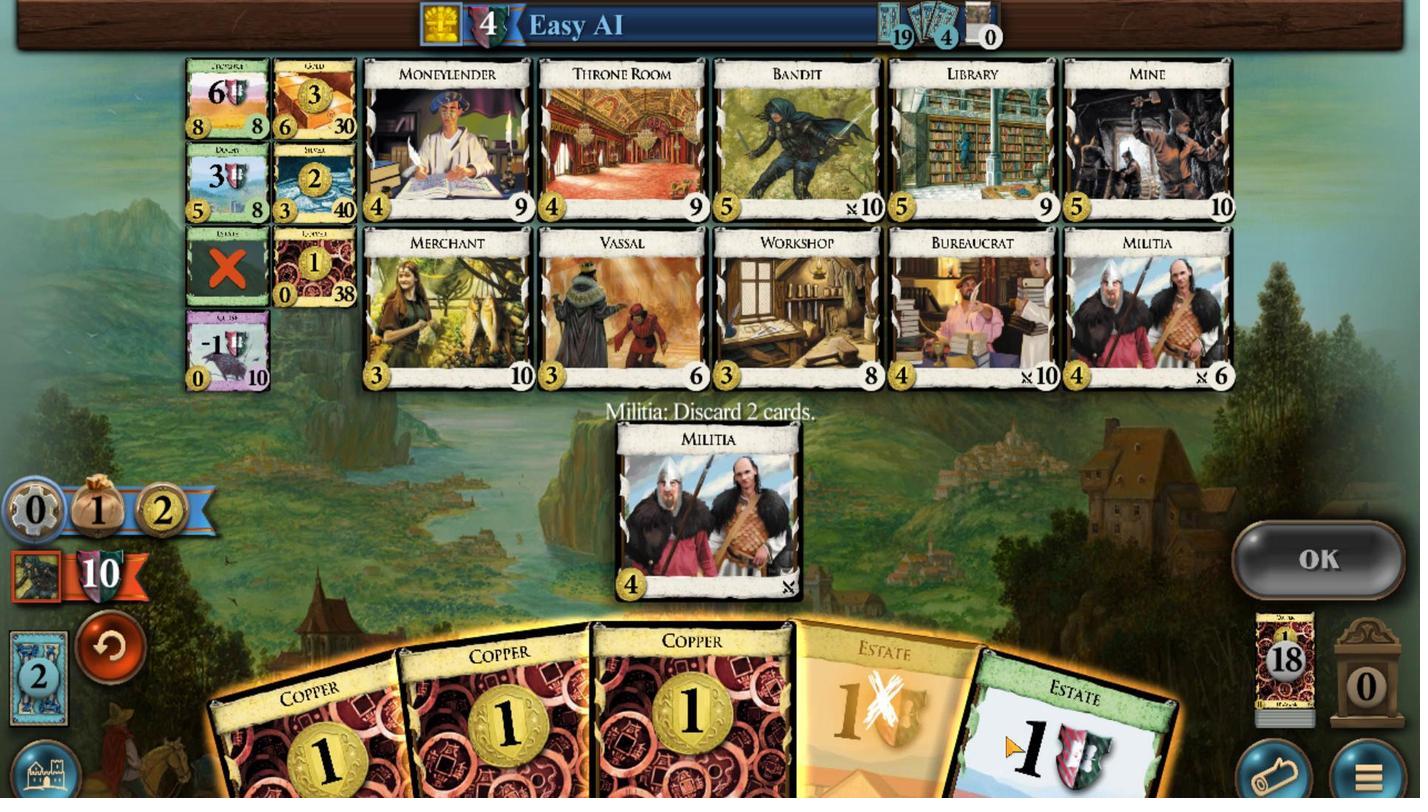 
Action: Mouse moved to (1215, 320)
Screenshot: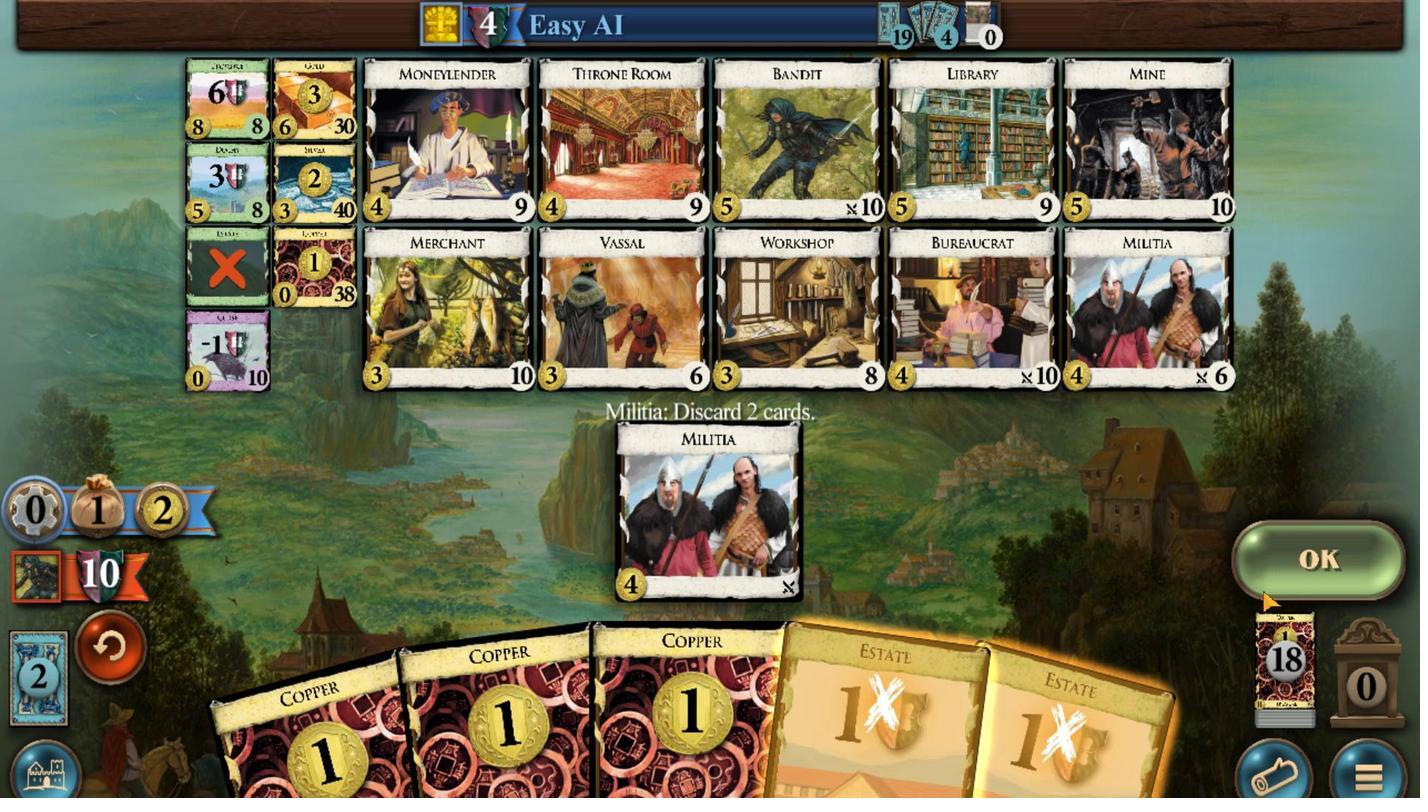 
Action: Mouse pressed left at (1215, 320)
Screenshot: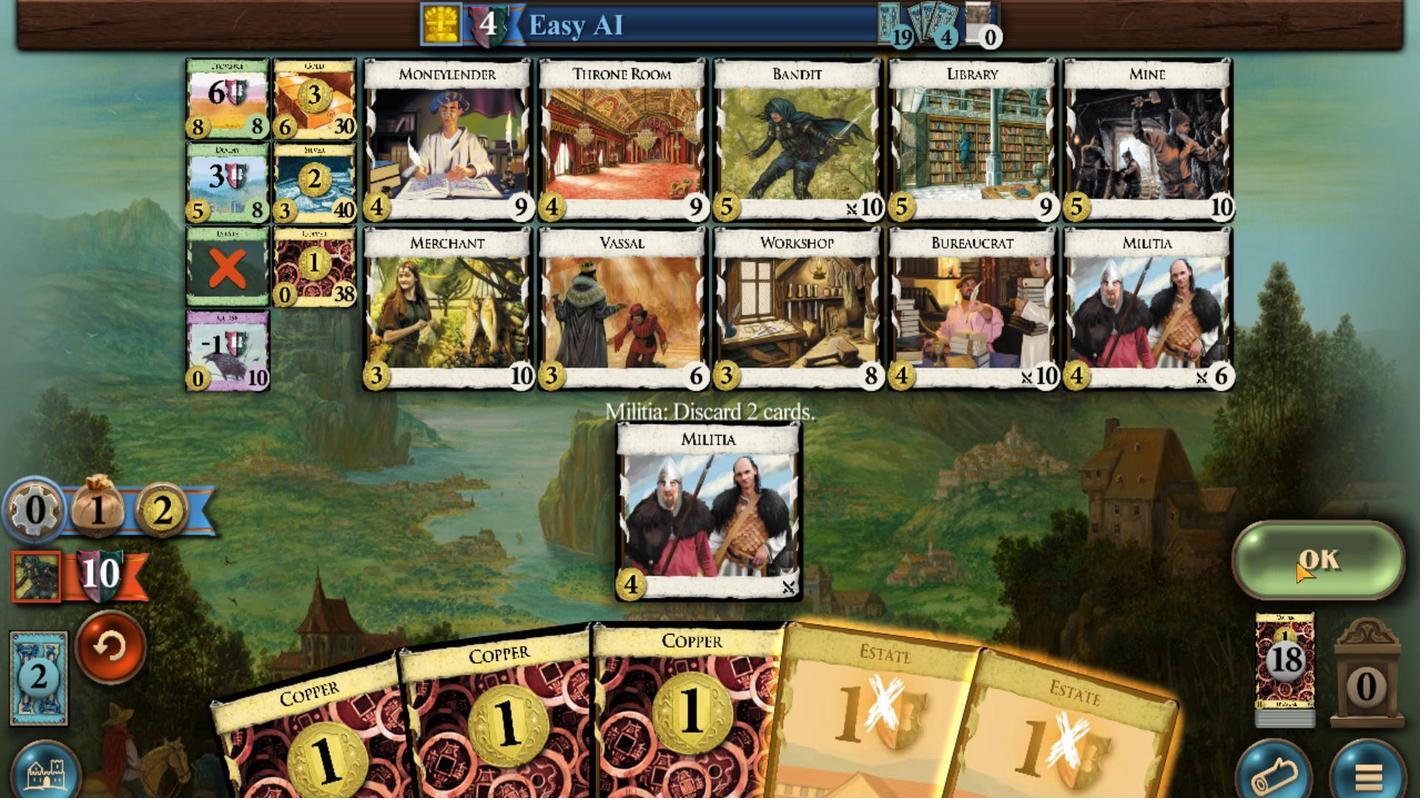 
Action: Mouse moved to (817, 216)
Screenshot: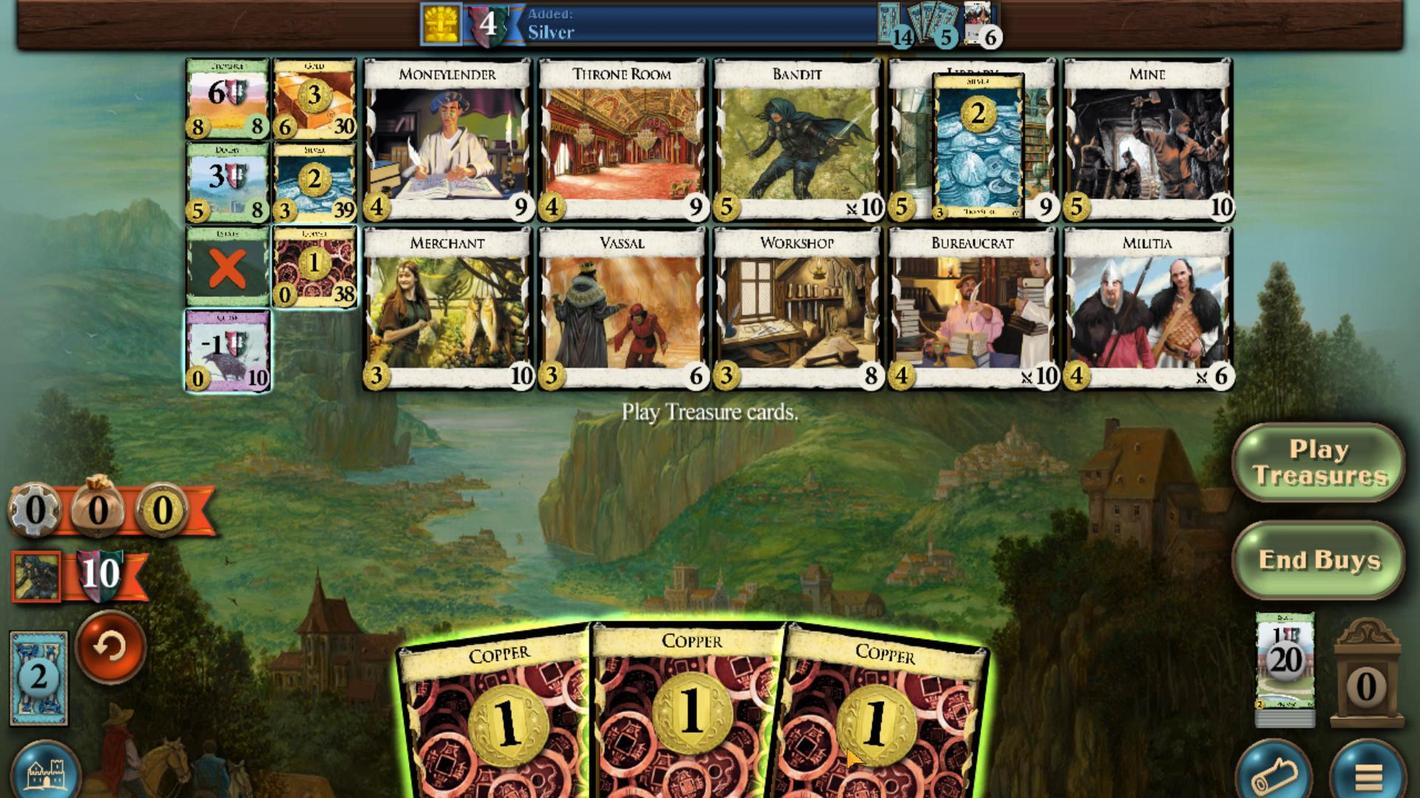 
Action: Mouse pressed left at (817, 216)
Screenshot: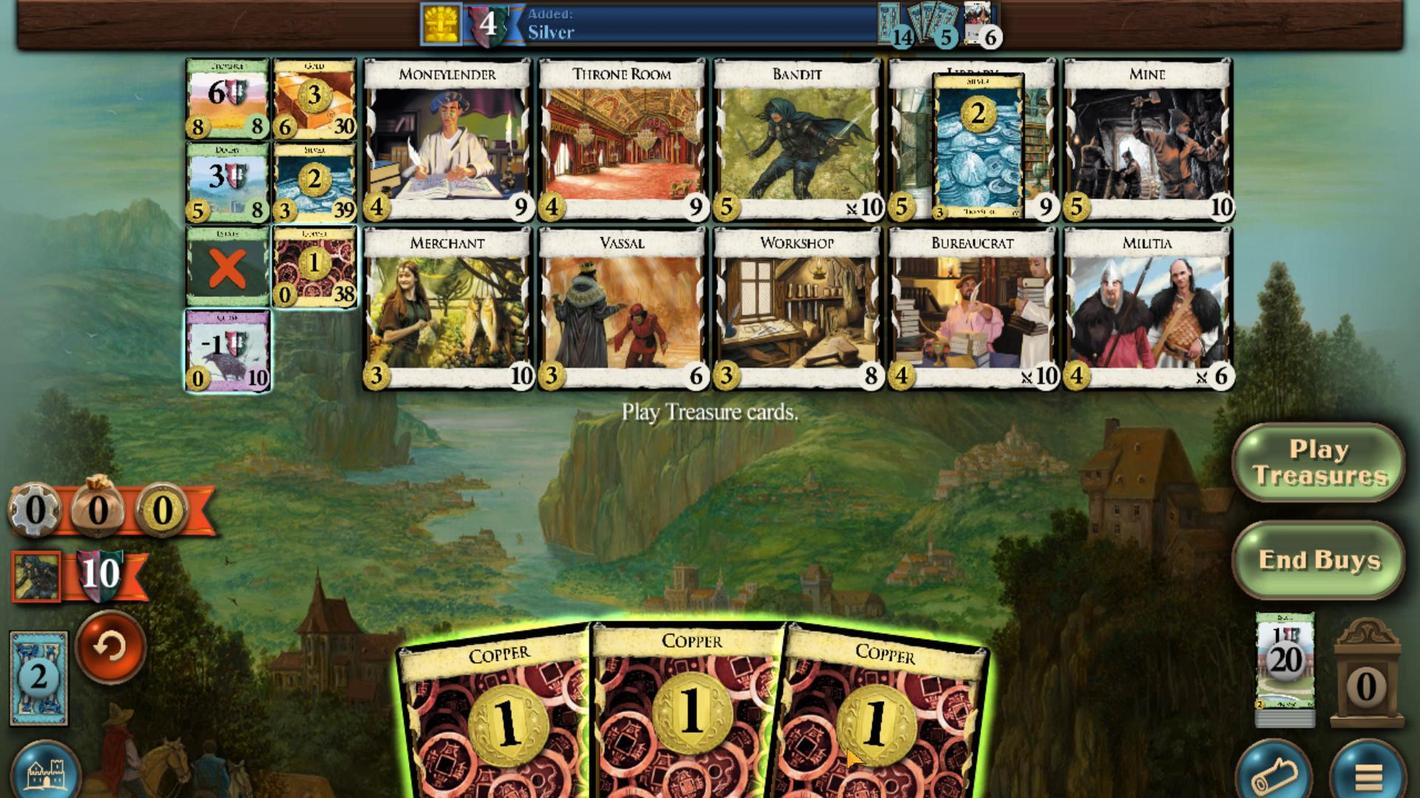 
Action: Mouse moved to (729, 212)
Screenshot: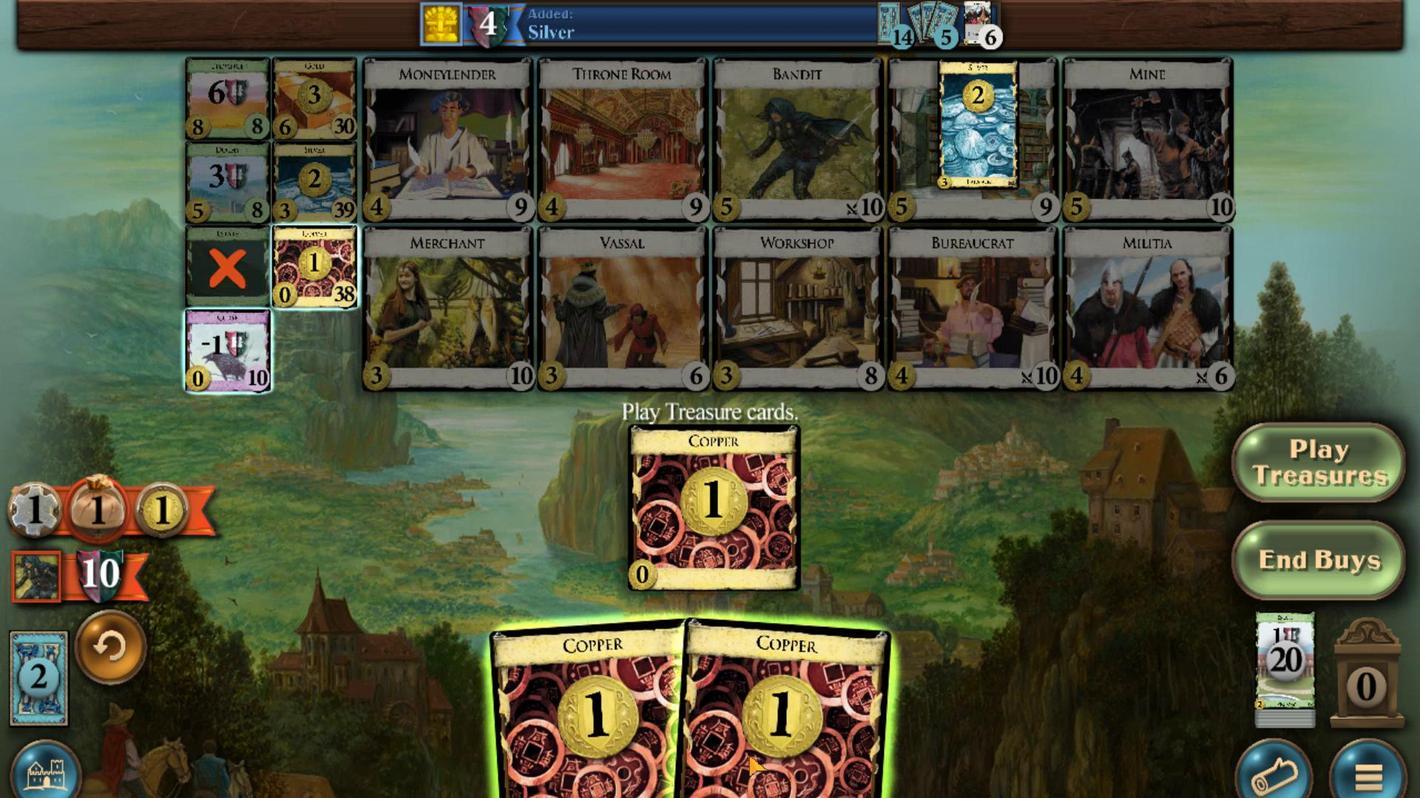 
Action: Mouse pressed left at (729, 212)
Screenshot: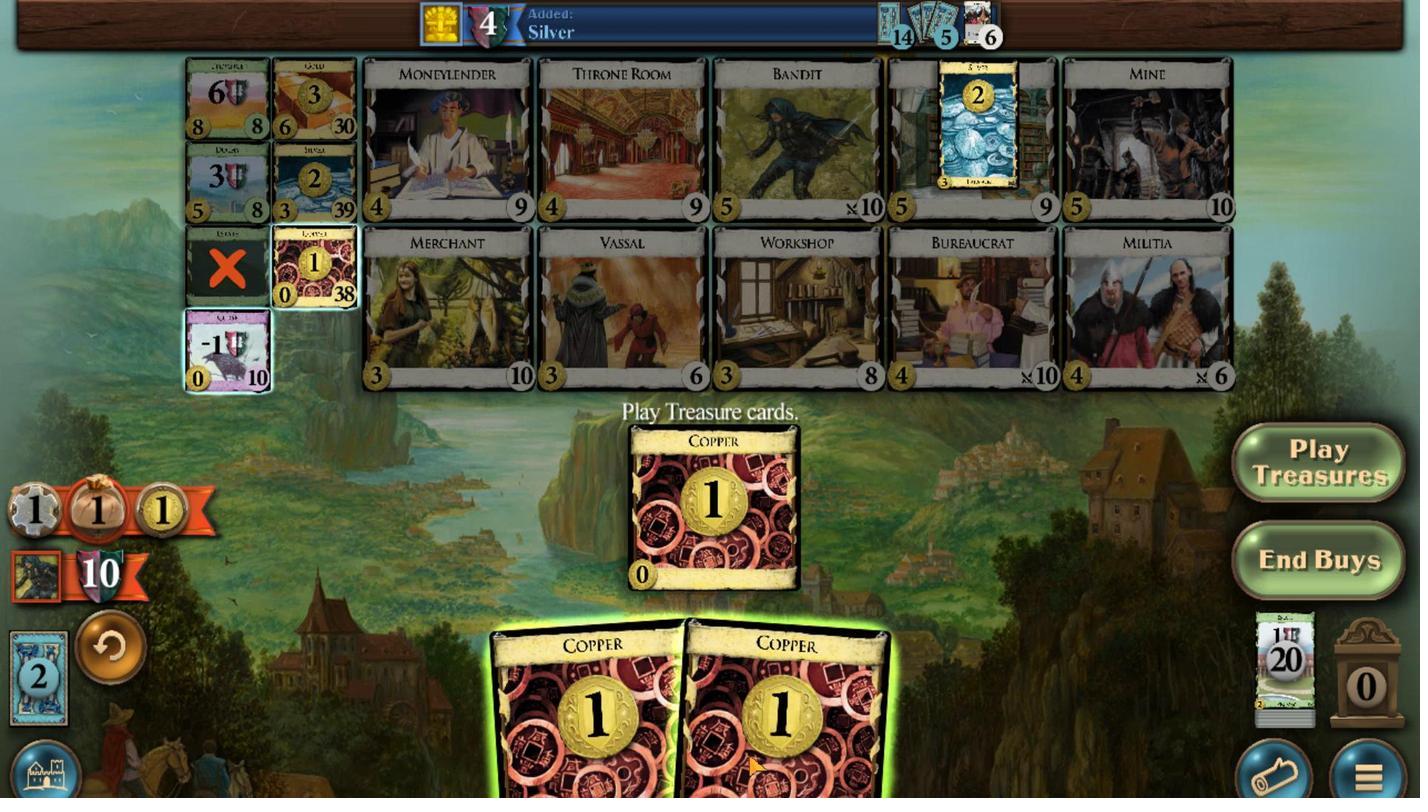 
Action: Mouse moved to (636, 242)
Screenshot: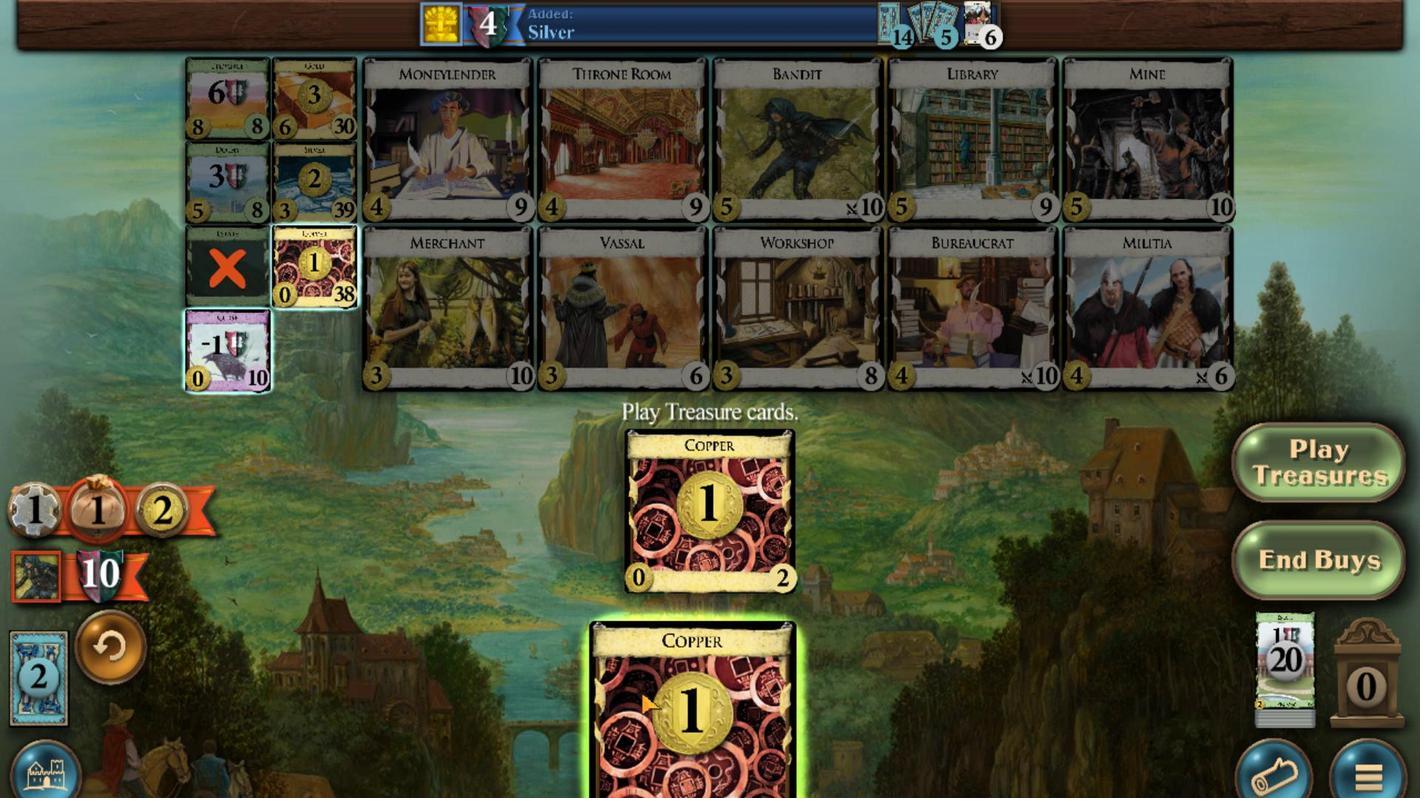 
Action: Mouse pressed left at (636, 242)
Screenshot: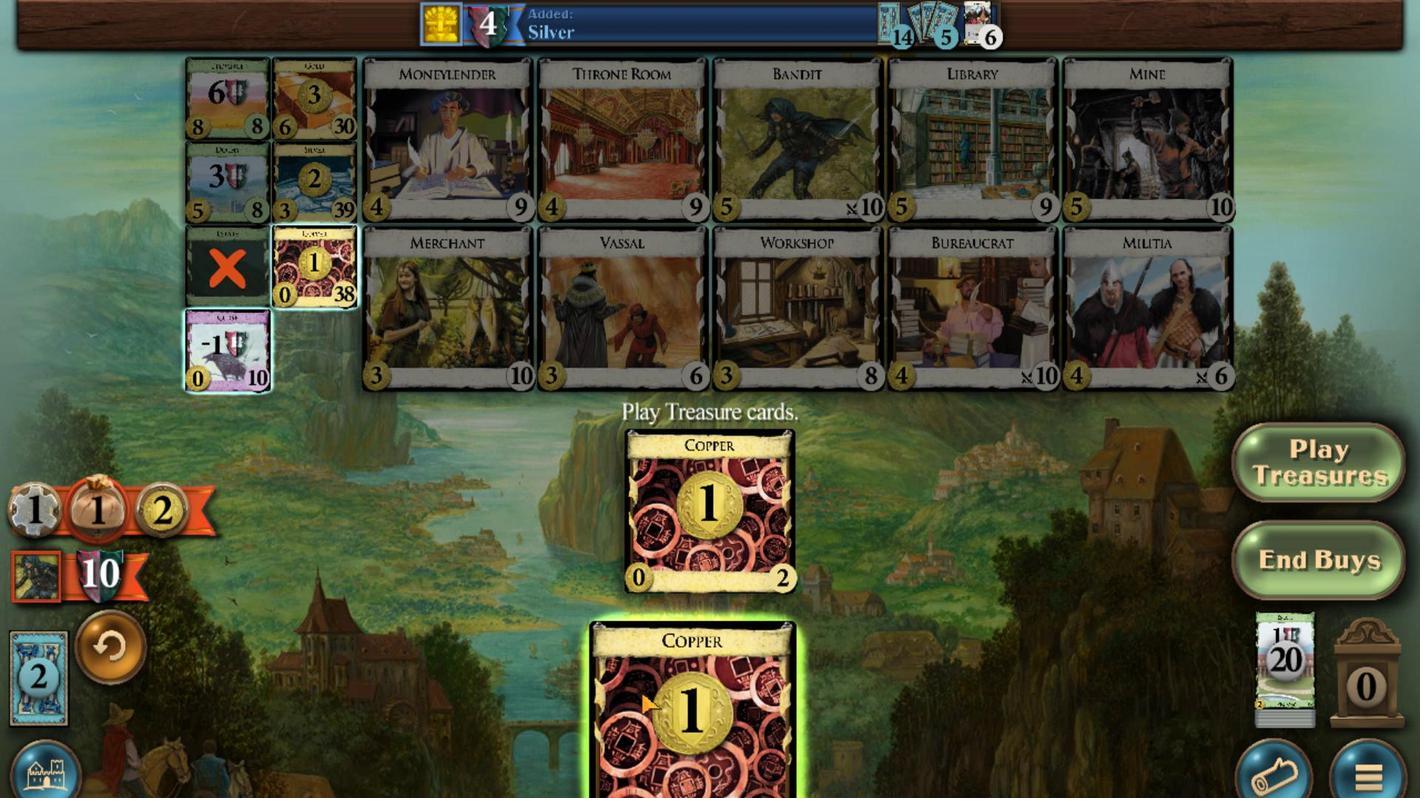 
Action: Mouse moved to (337, 531)
Screenshot: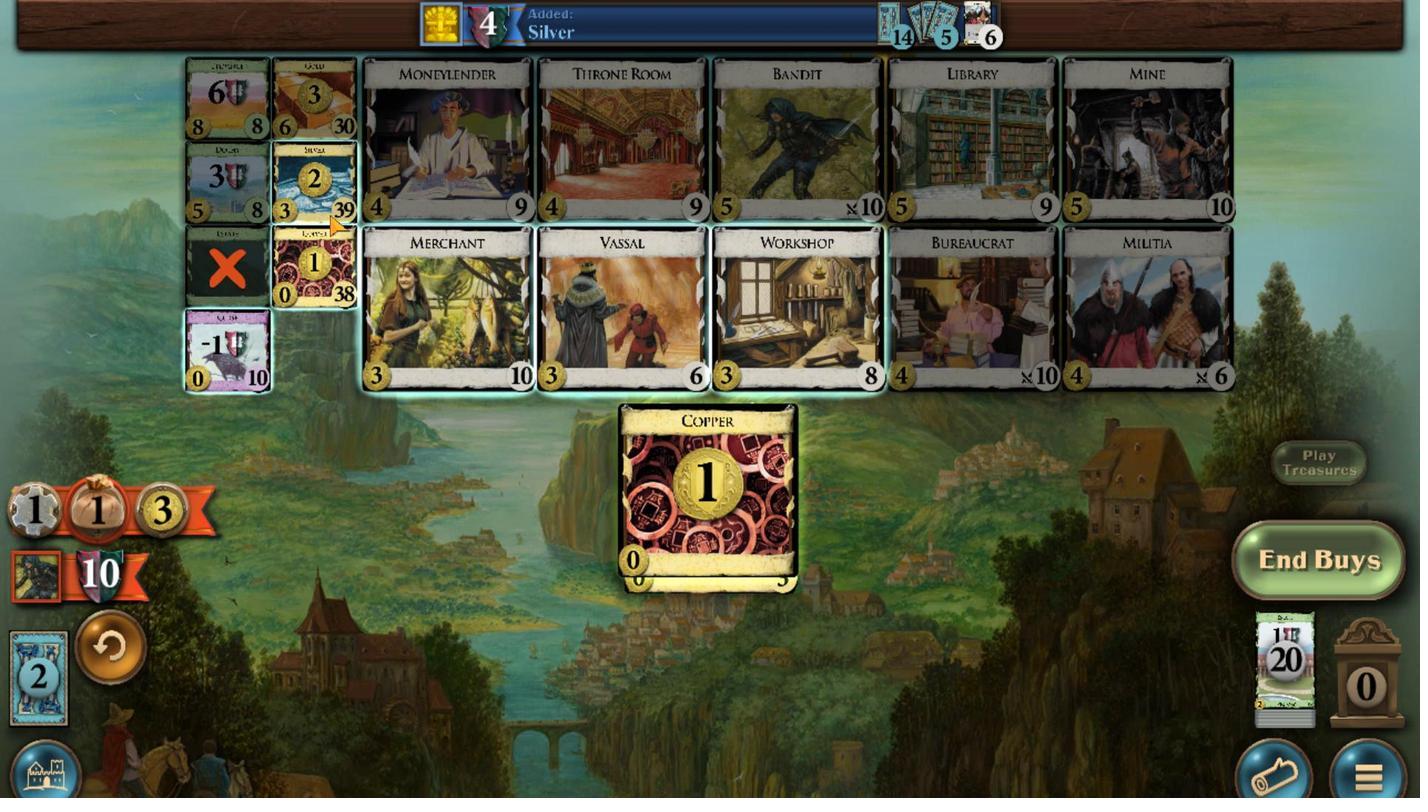 
Action: Mouse pressed left at (337, 531)
Screenshot: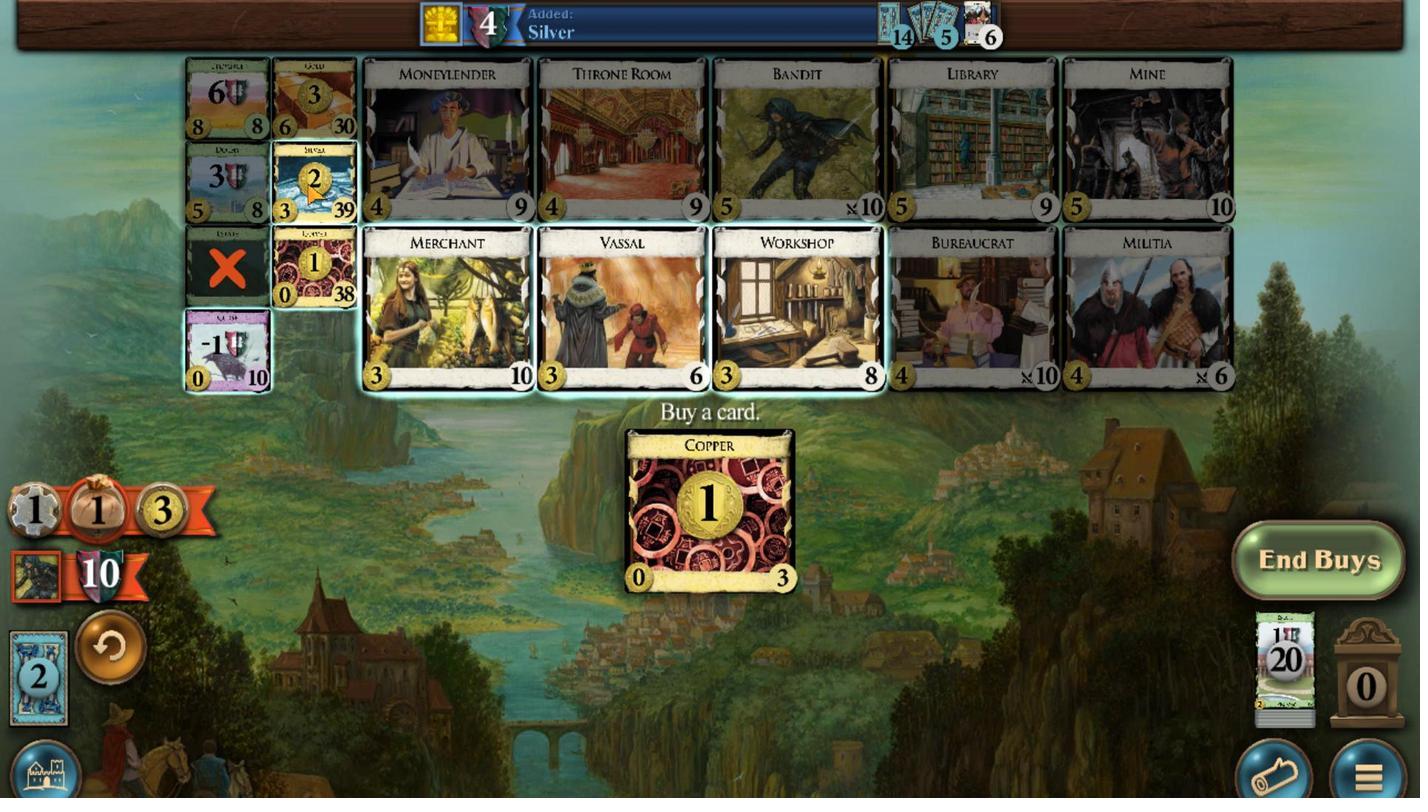 
Action: Mouse moved to (831, 202)
Screenshot: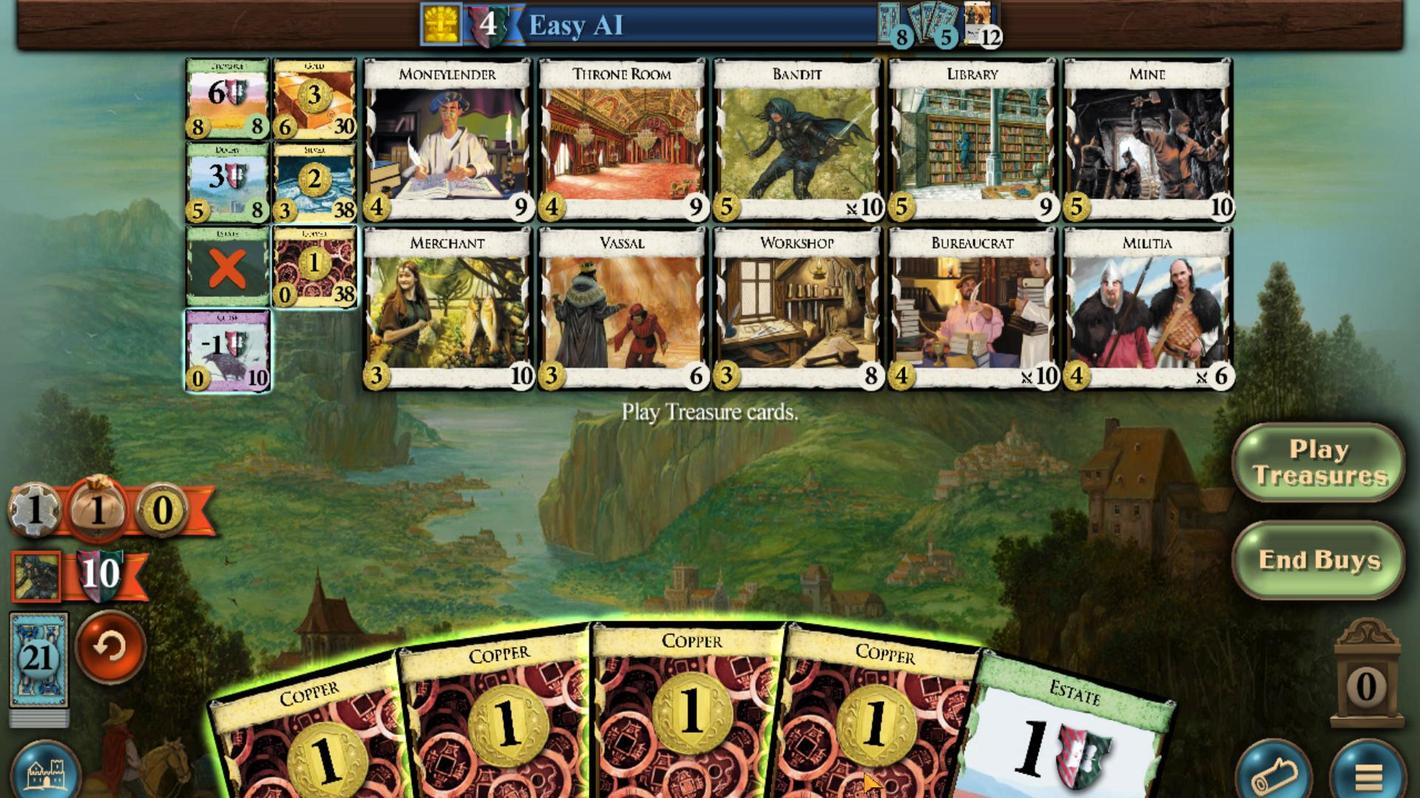 
Action: Mouse pressed left at (831, 202)
Screenshot: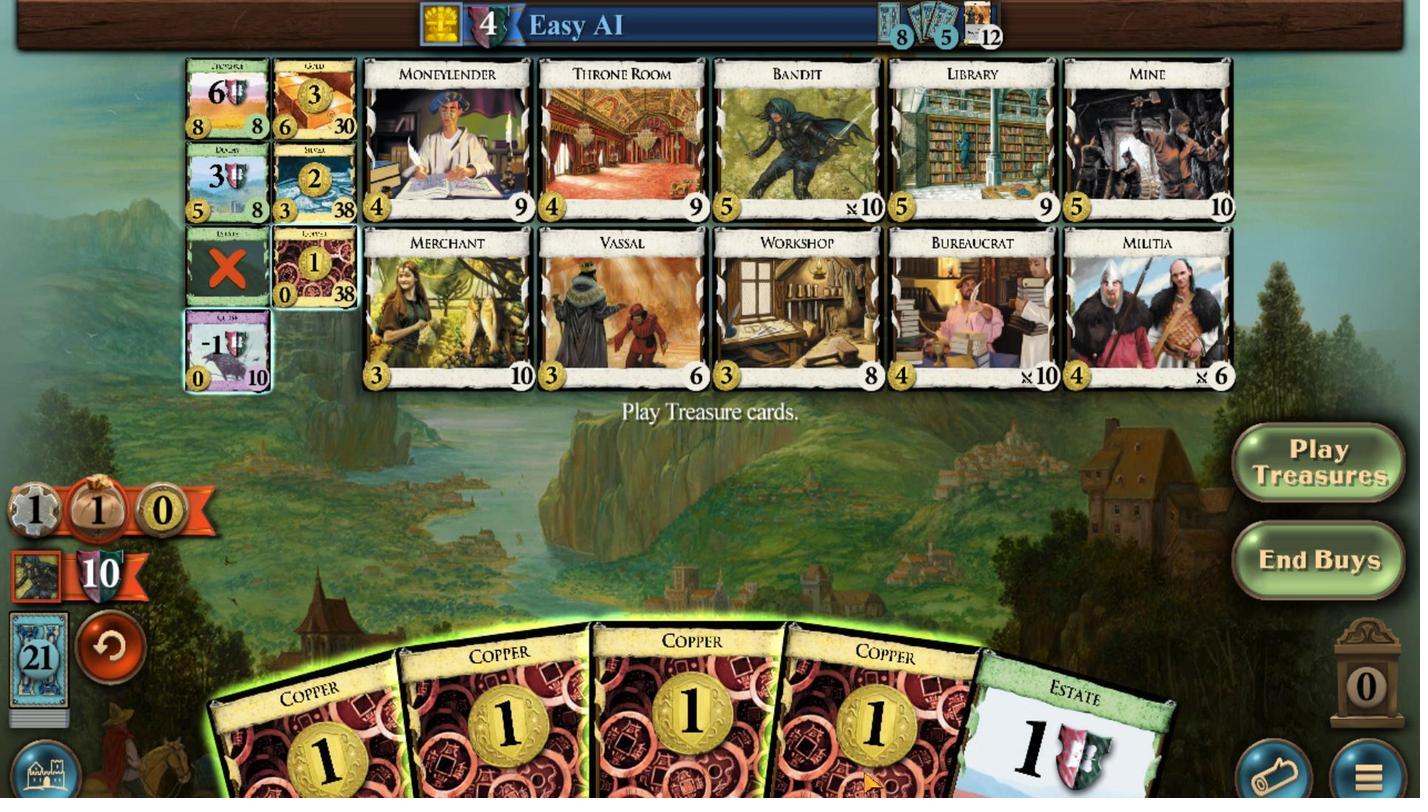 
Action: Mouse moved to (732, 220)
Screenshot: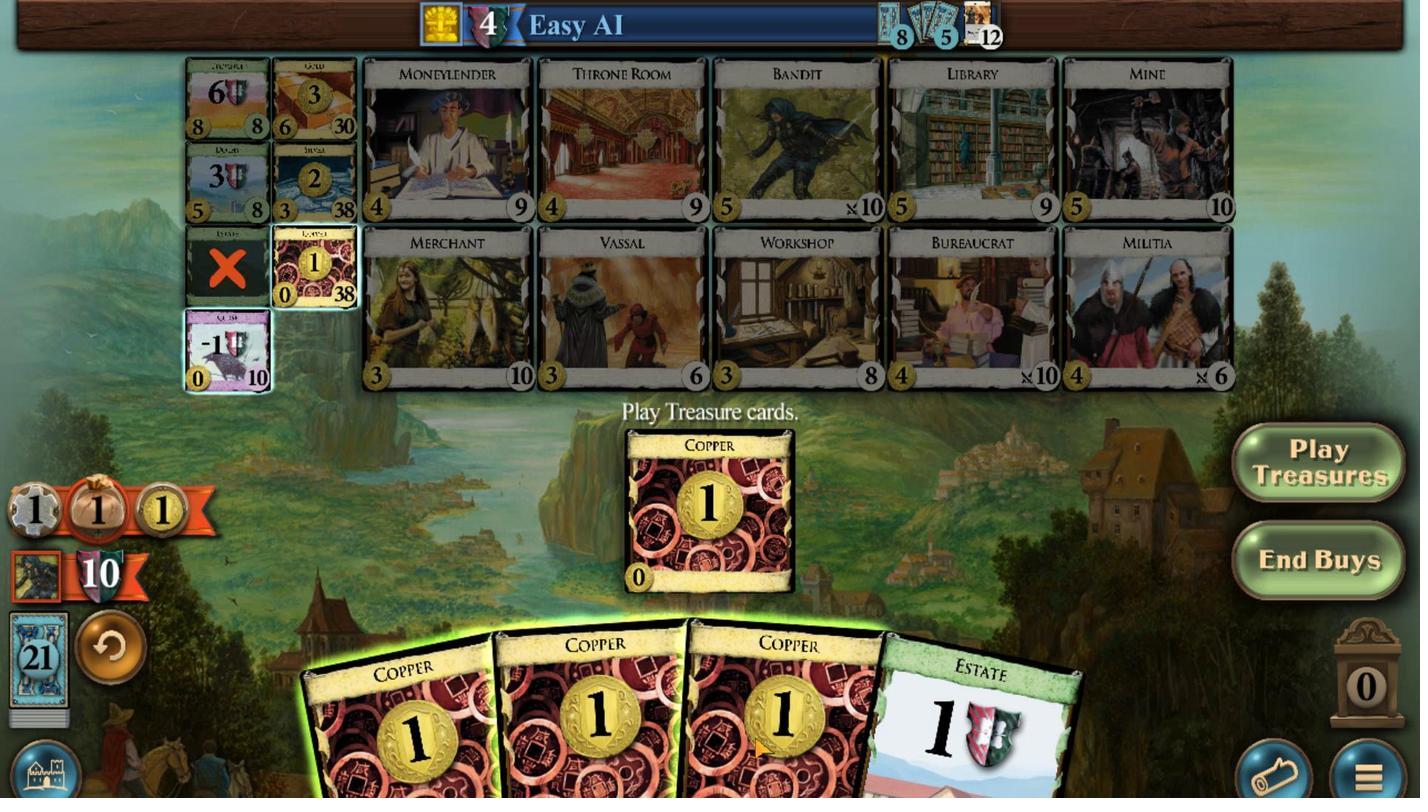 
Action: Mouse pressed left at (732, 220)
Screenshot: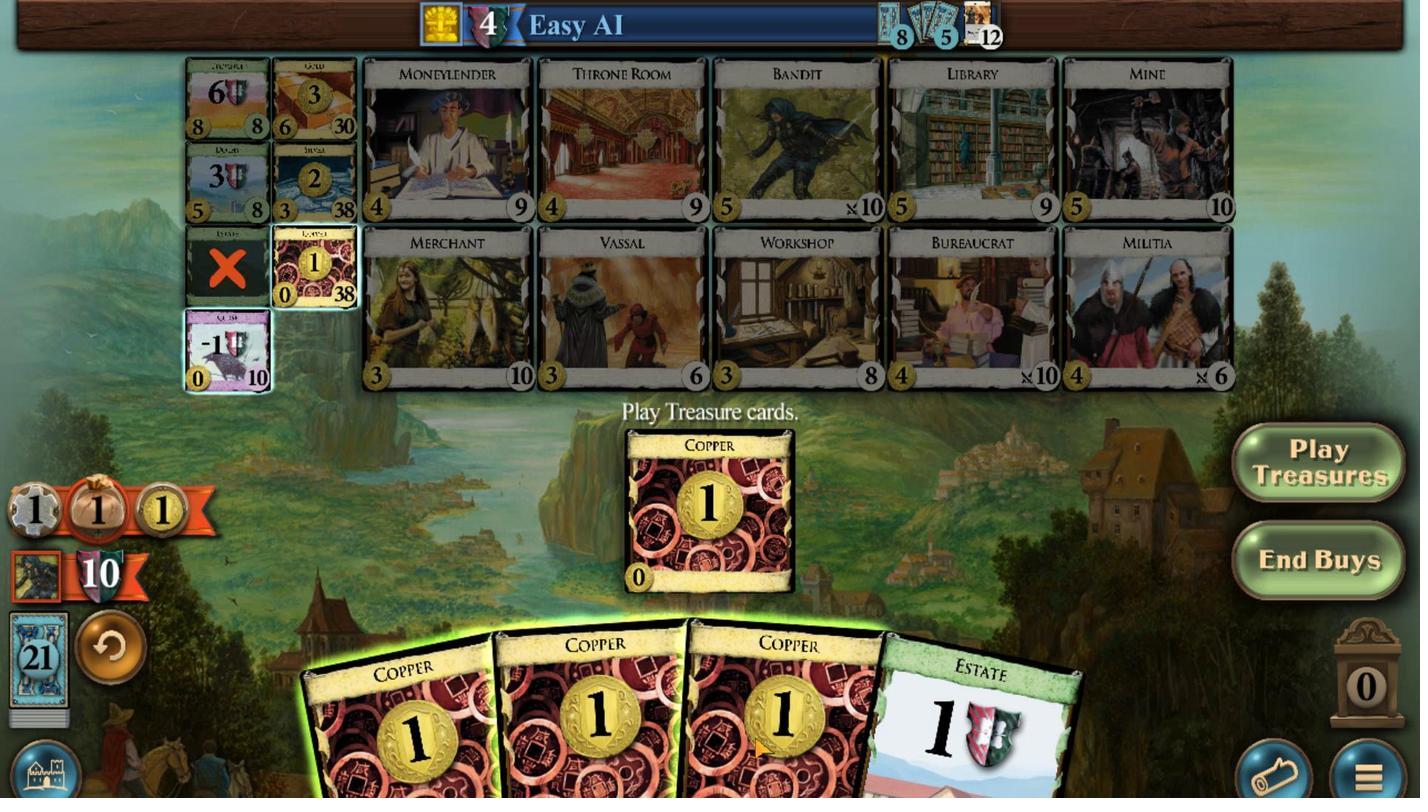 
Action: Mouse moved to (676, 226)
Screenshot: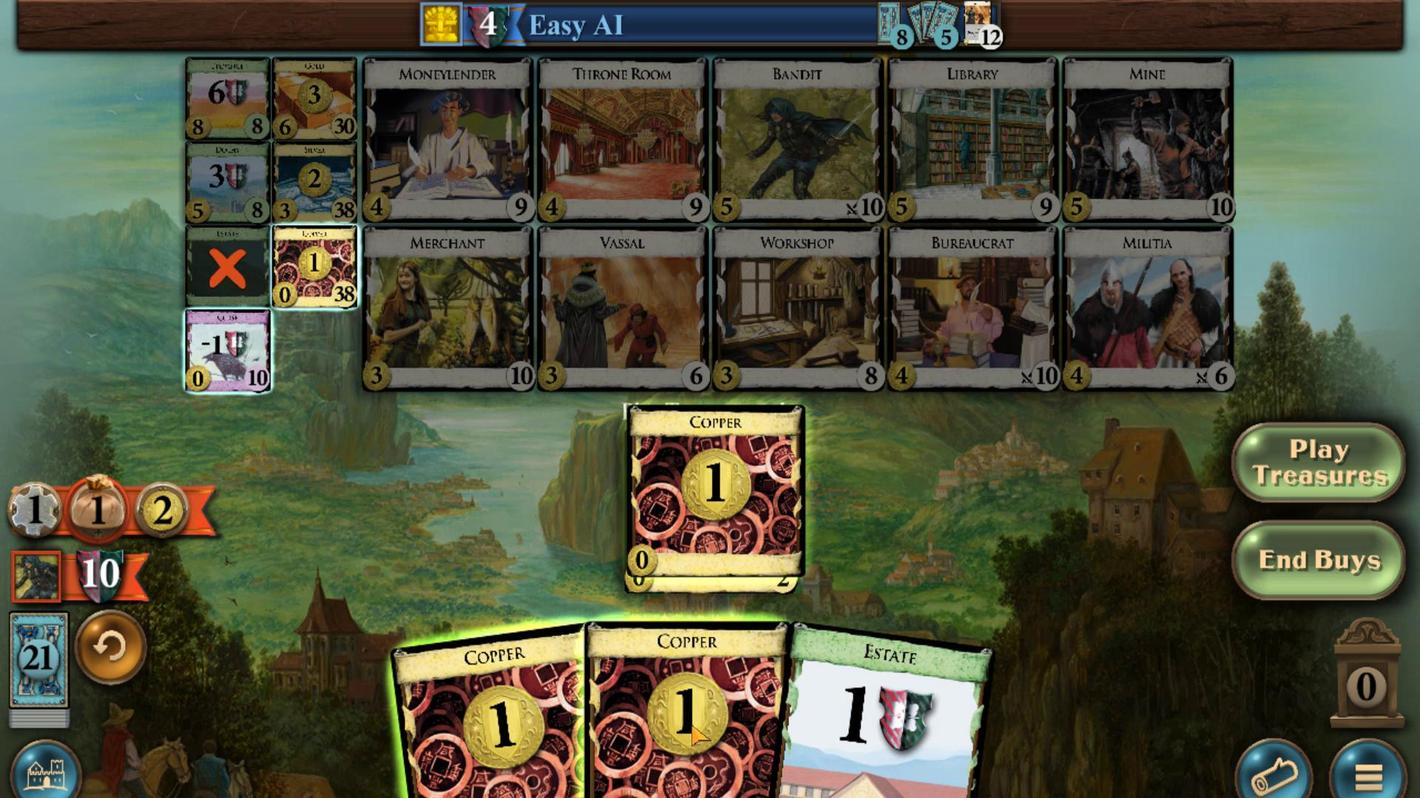 
Action: Mouse pressed left at (676, 226)
Screenshot: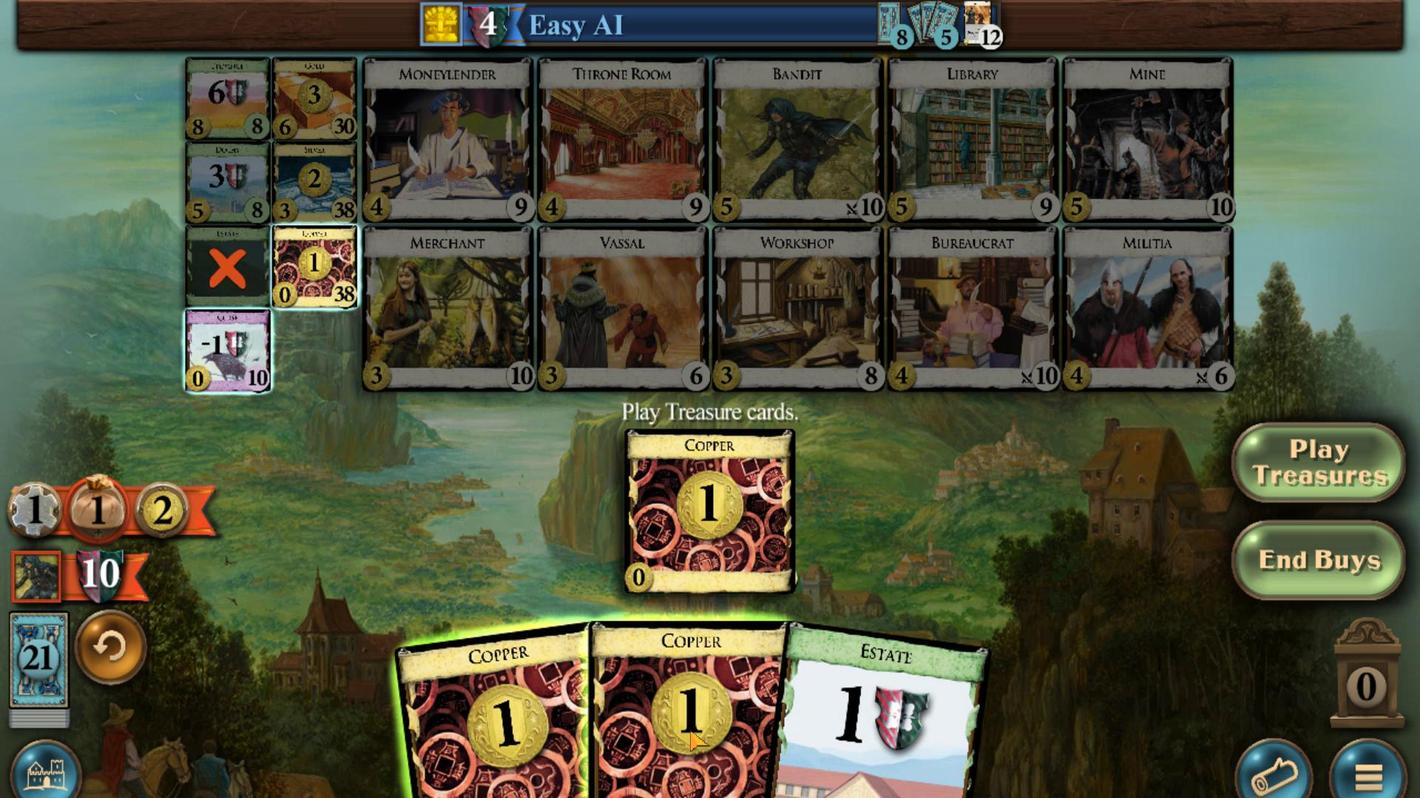 
Action: Mouse moved to (336, 533)
Screenshot: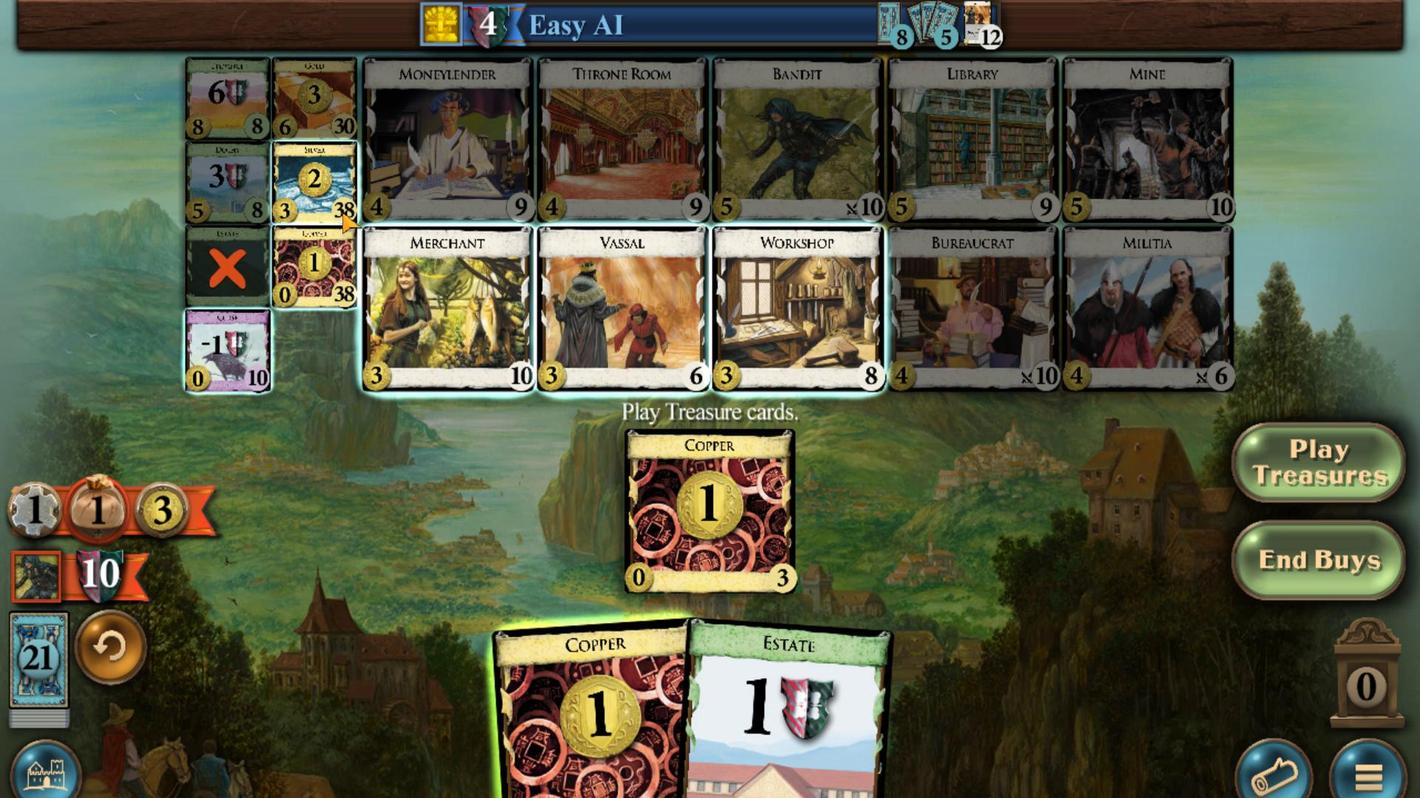 
Action: Mouse pressed left at (336, 533)
Screenshot: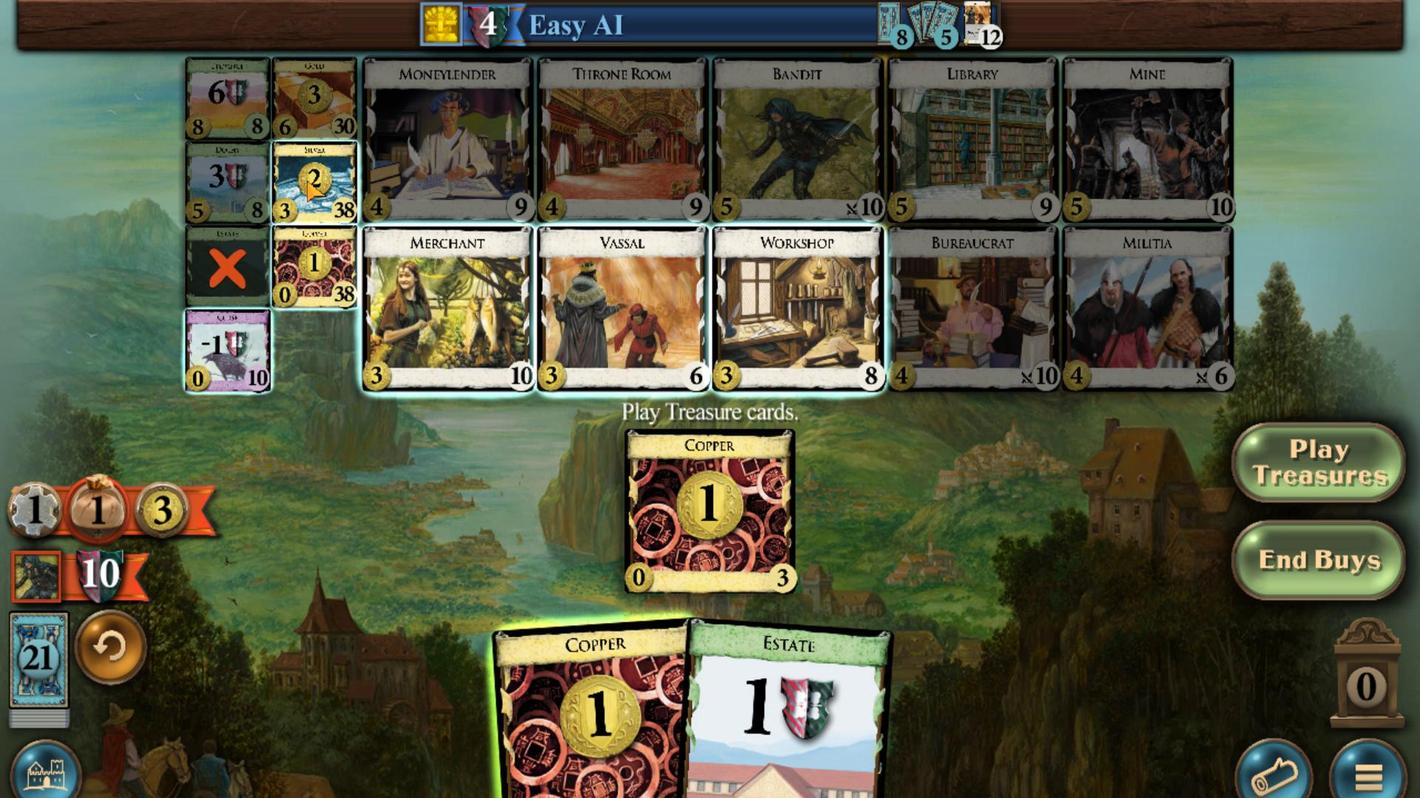 
Action: Mouse moved to (516, 212)
Screenshot: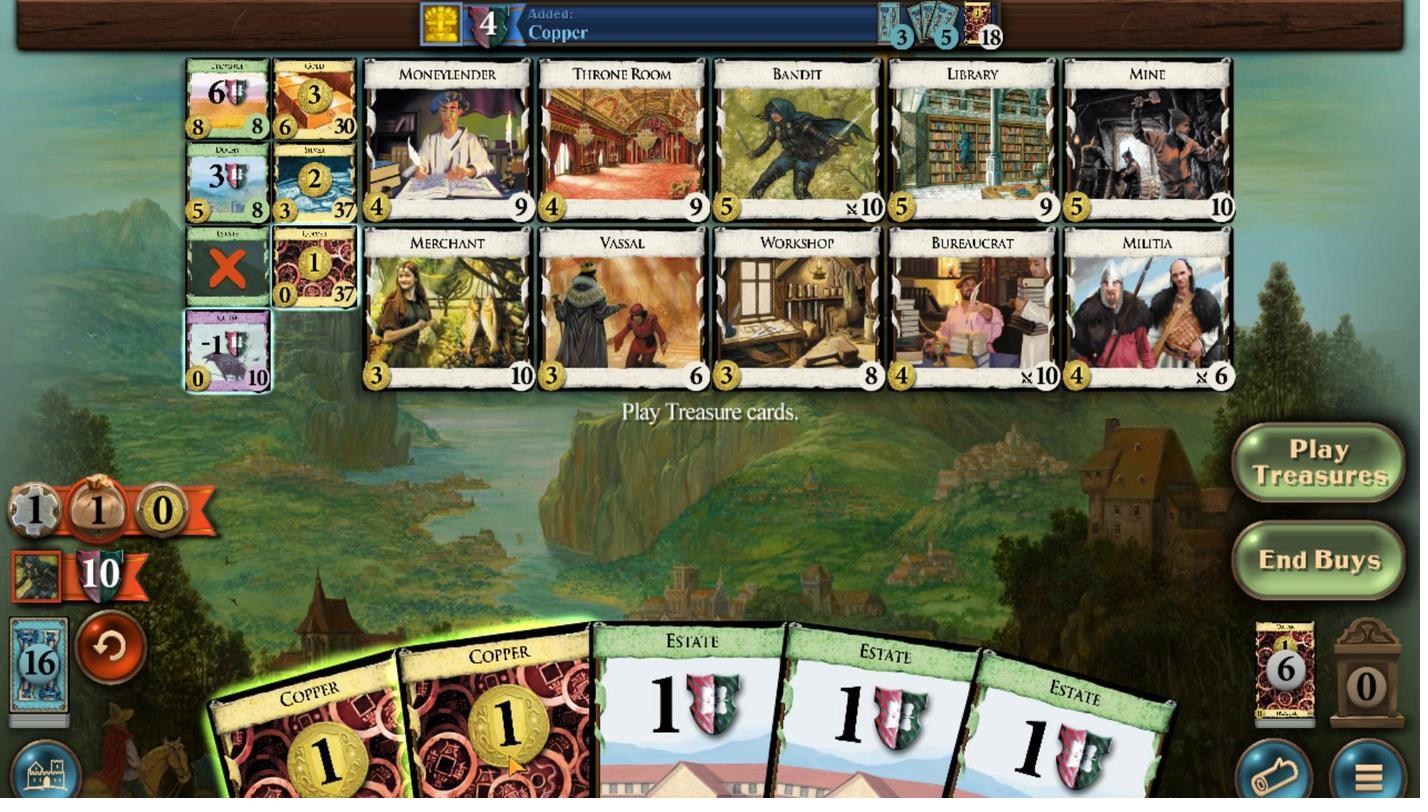 
Action: Mouse pressed left at (516, 212)
Screenshot: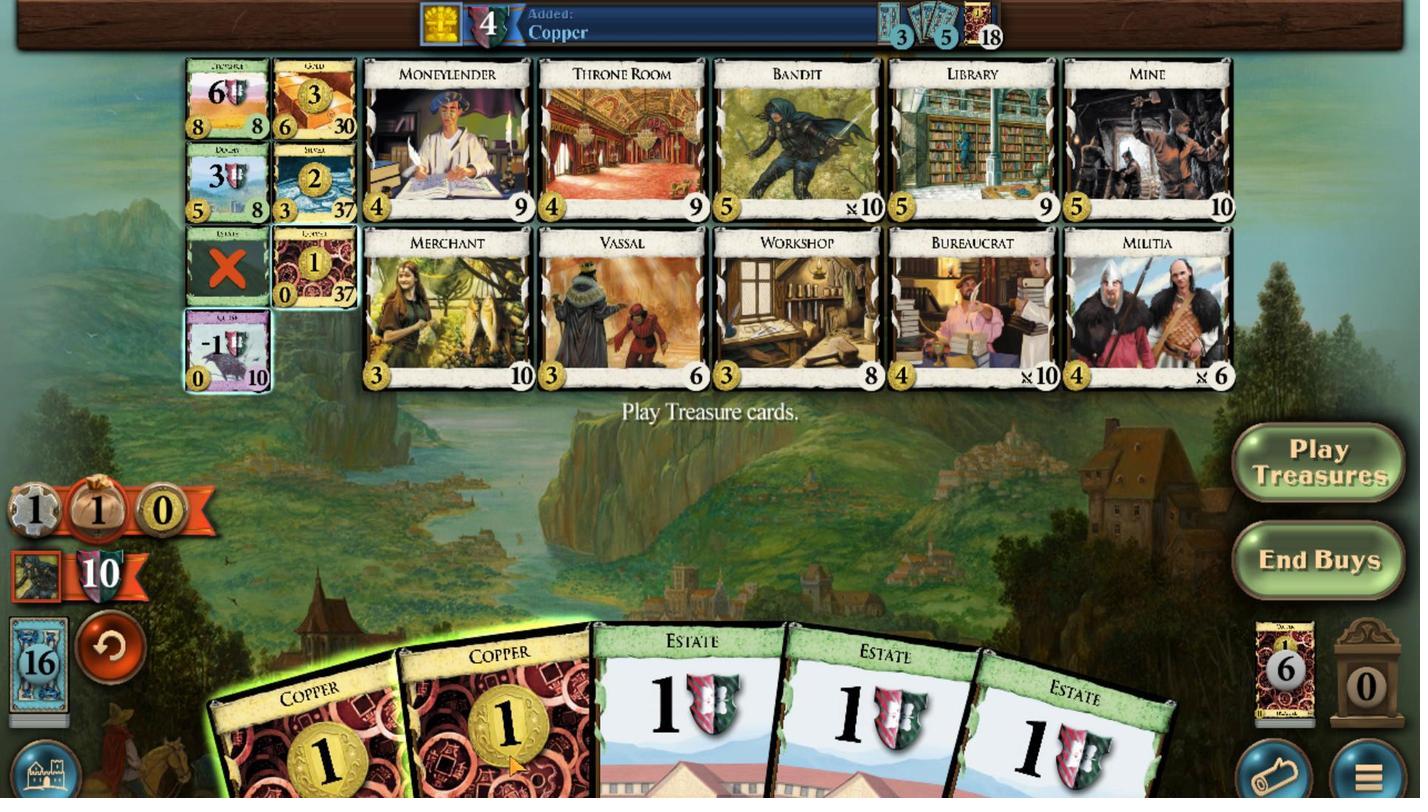
Action: Mouse moved to (370, 476)
Screenshot: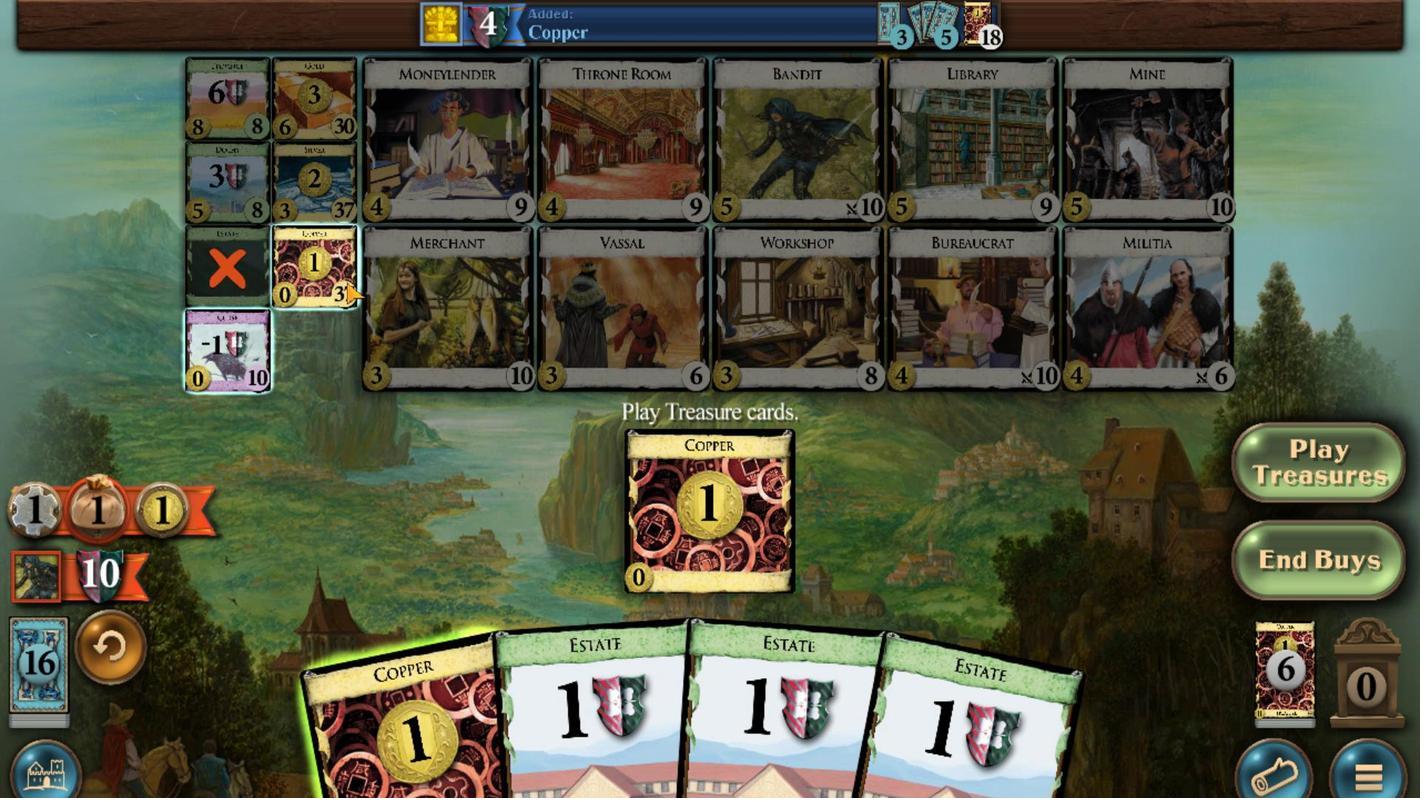 
Action: Mouse pressed left at (370, 476)
Screenshot: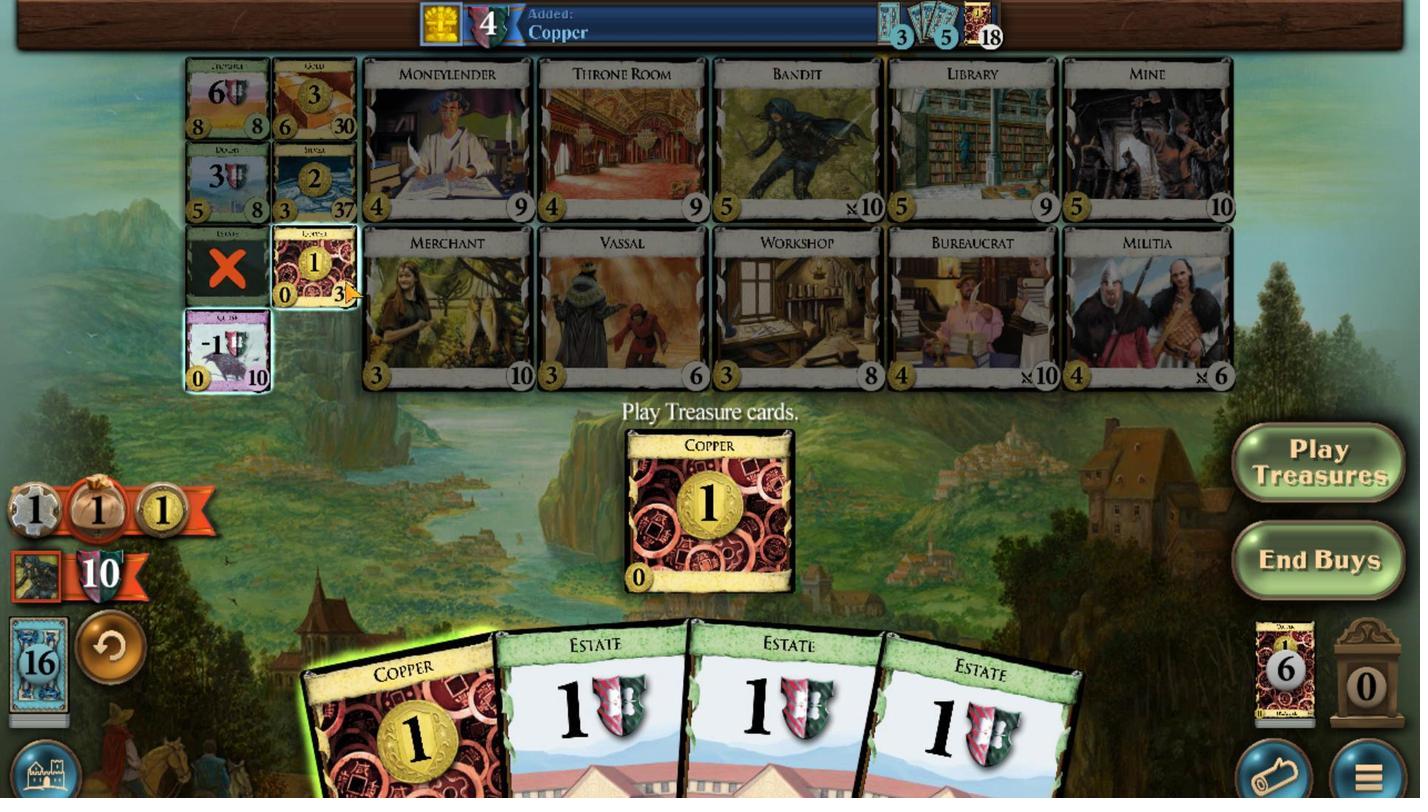 
Action: Mouse moved to (665, 201)
Screenshot: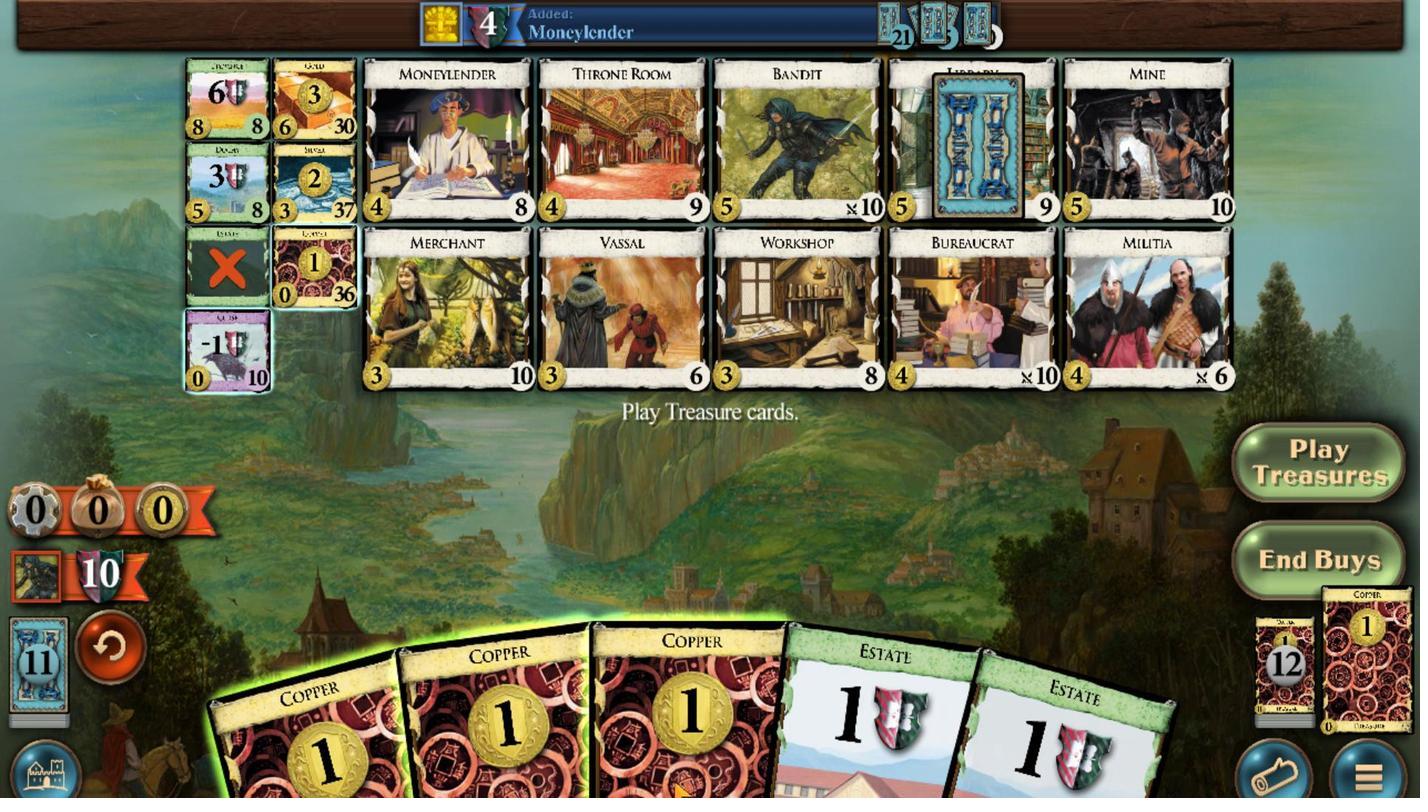 
Action: Mouse pressed left at (665, 201)
Screenshot: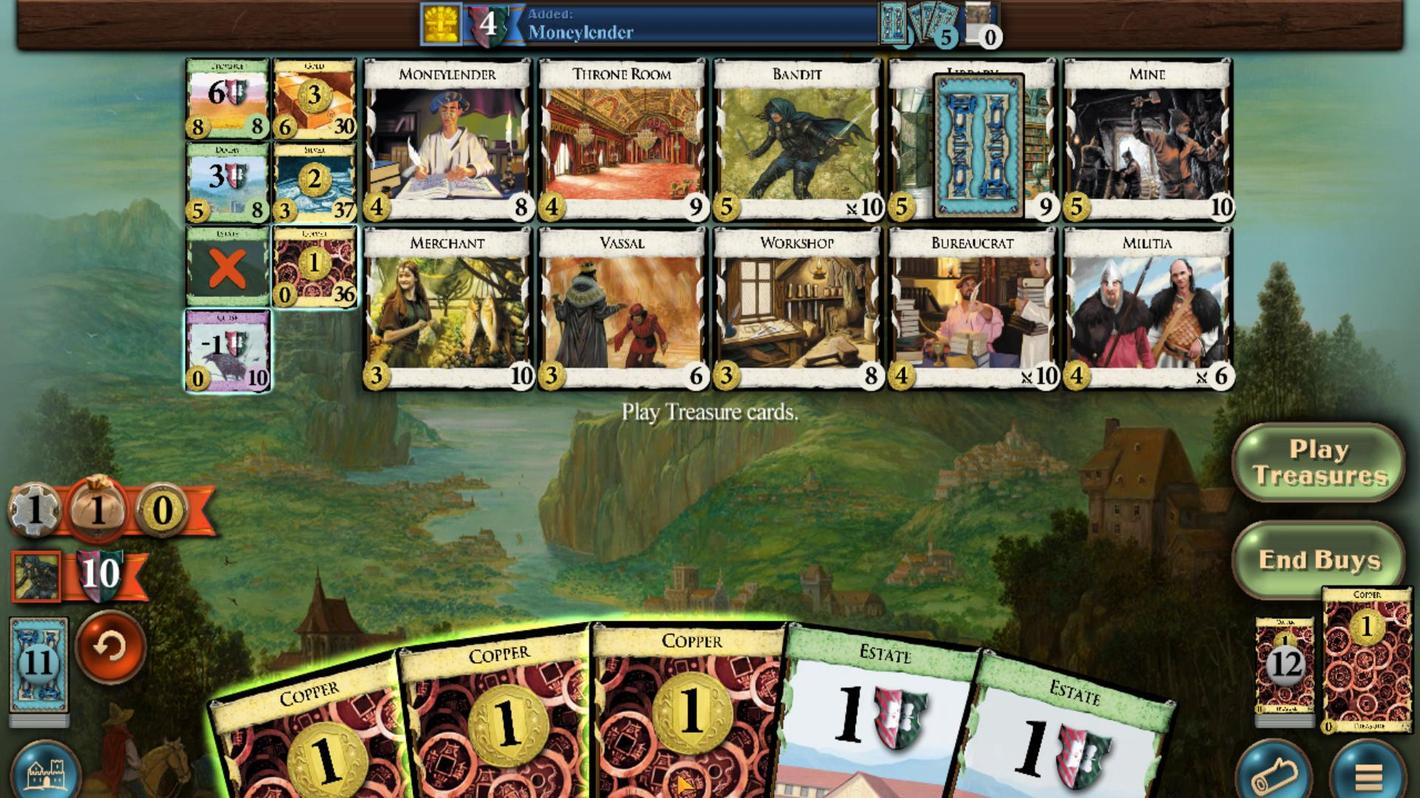 
Action: Mouse moved to (353, 471)
Screenshot: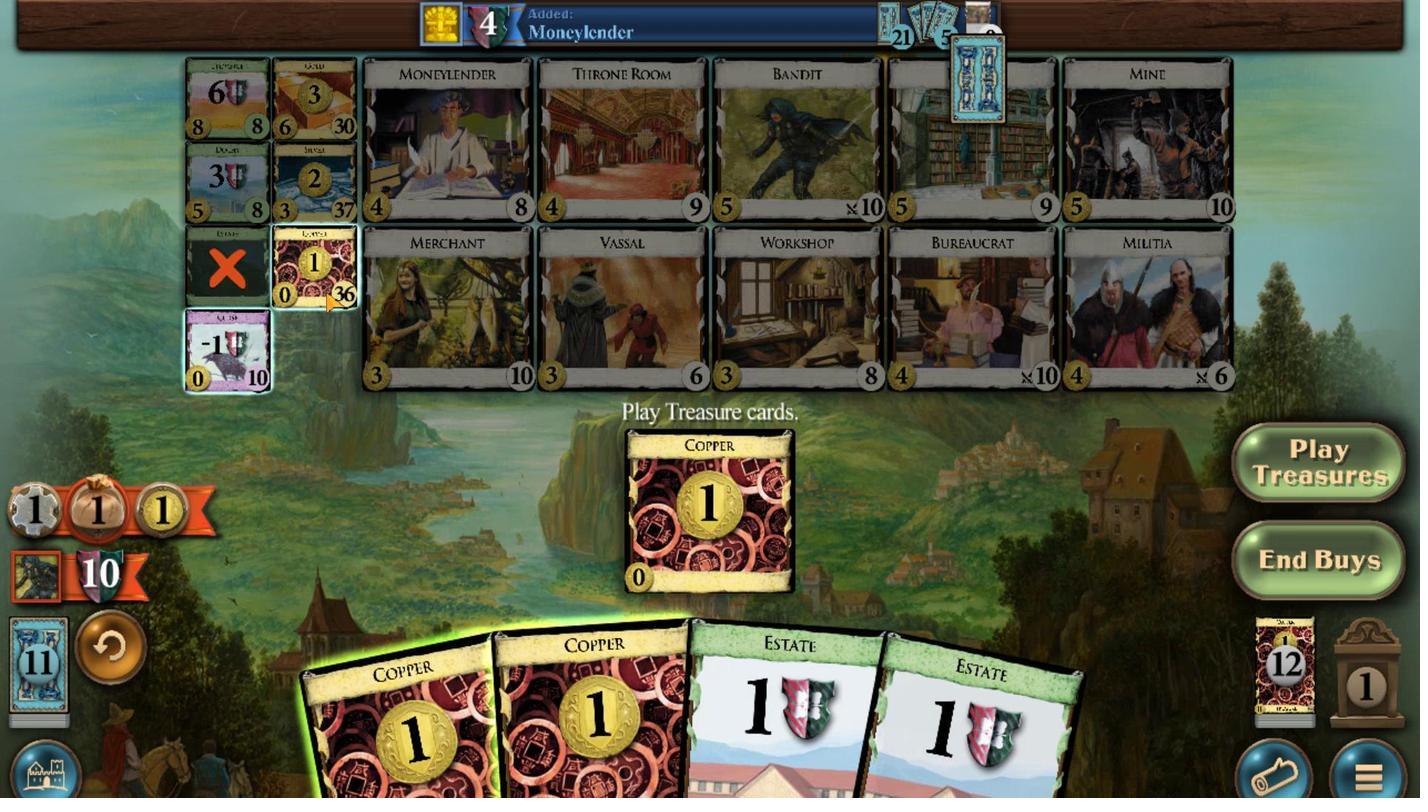 
Action: Mouse pressed left at (353, 471)
Screenshot: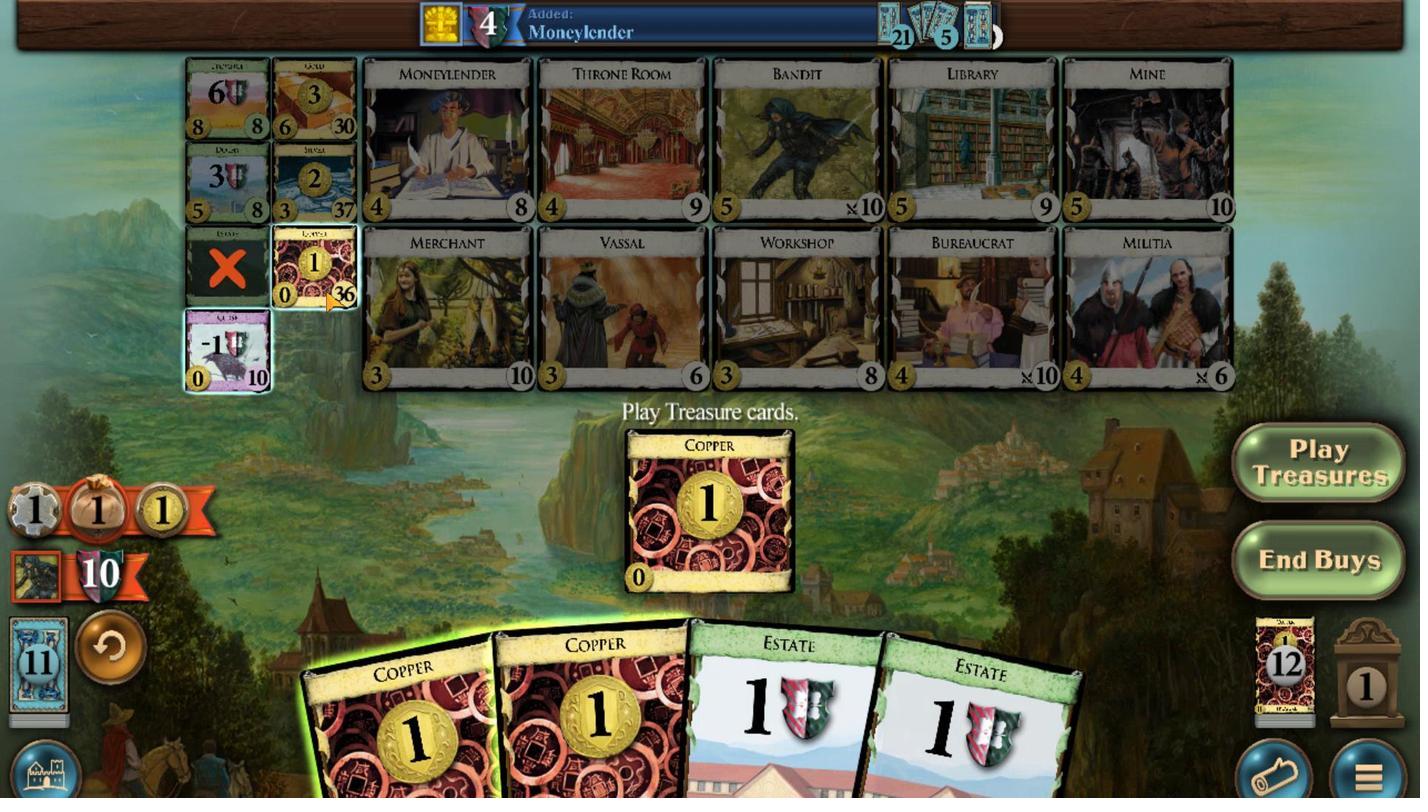 
Action: Mouse moved to (850, 230)
Screenshot: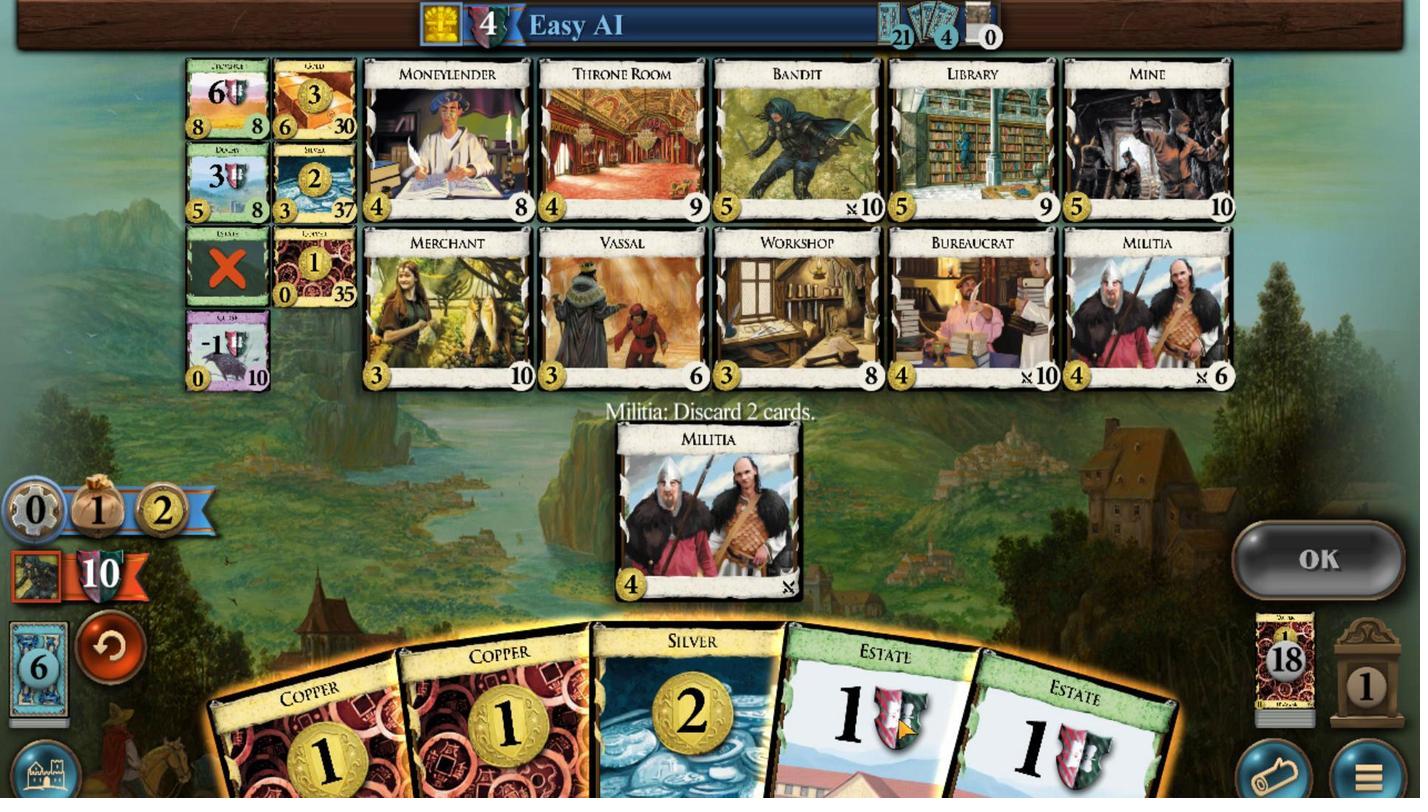 
Action: Mouse pressed left at (850, 230)
Screenshot: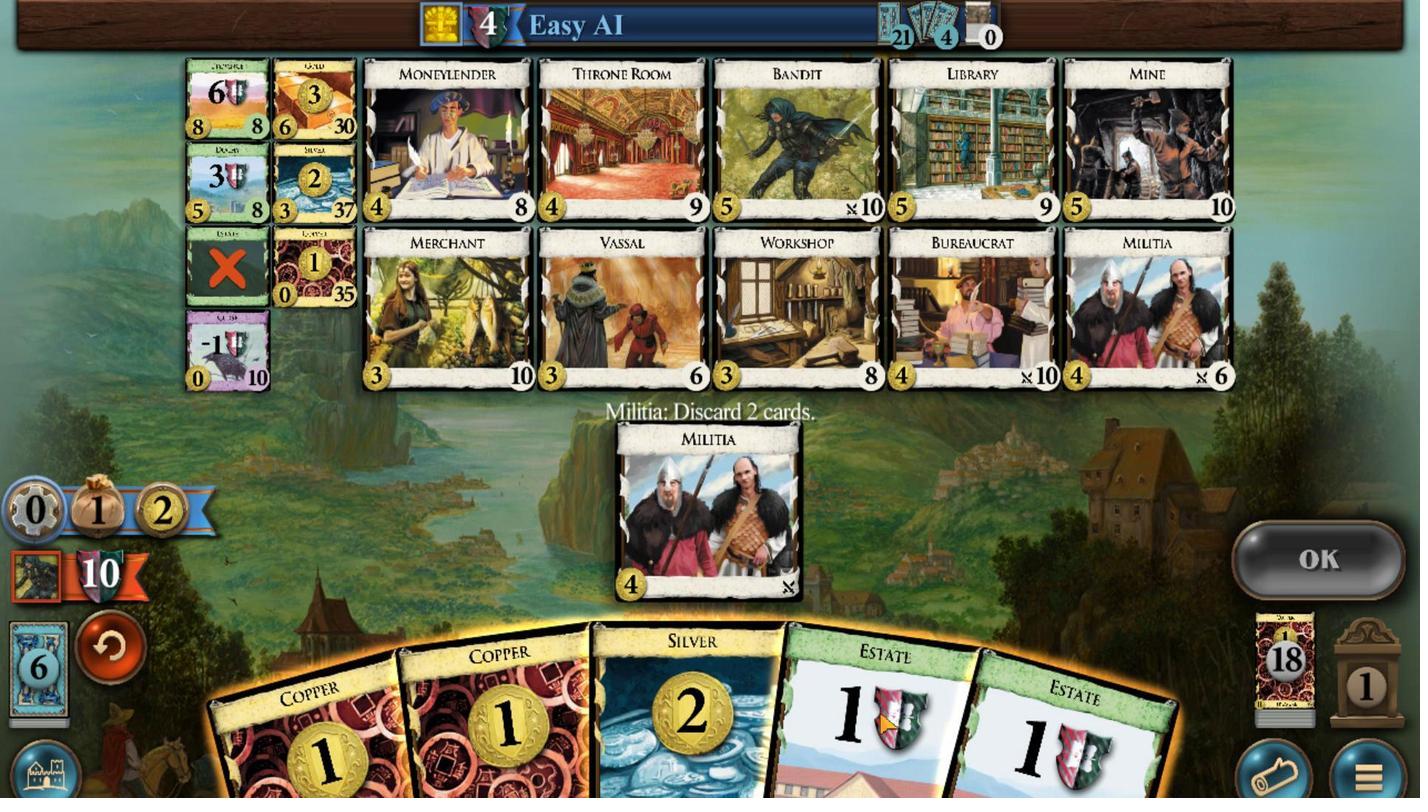 
Action: Mouse moved to (973, 241)
Screenshot: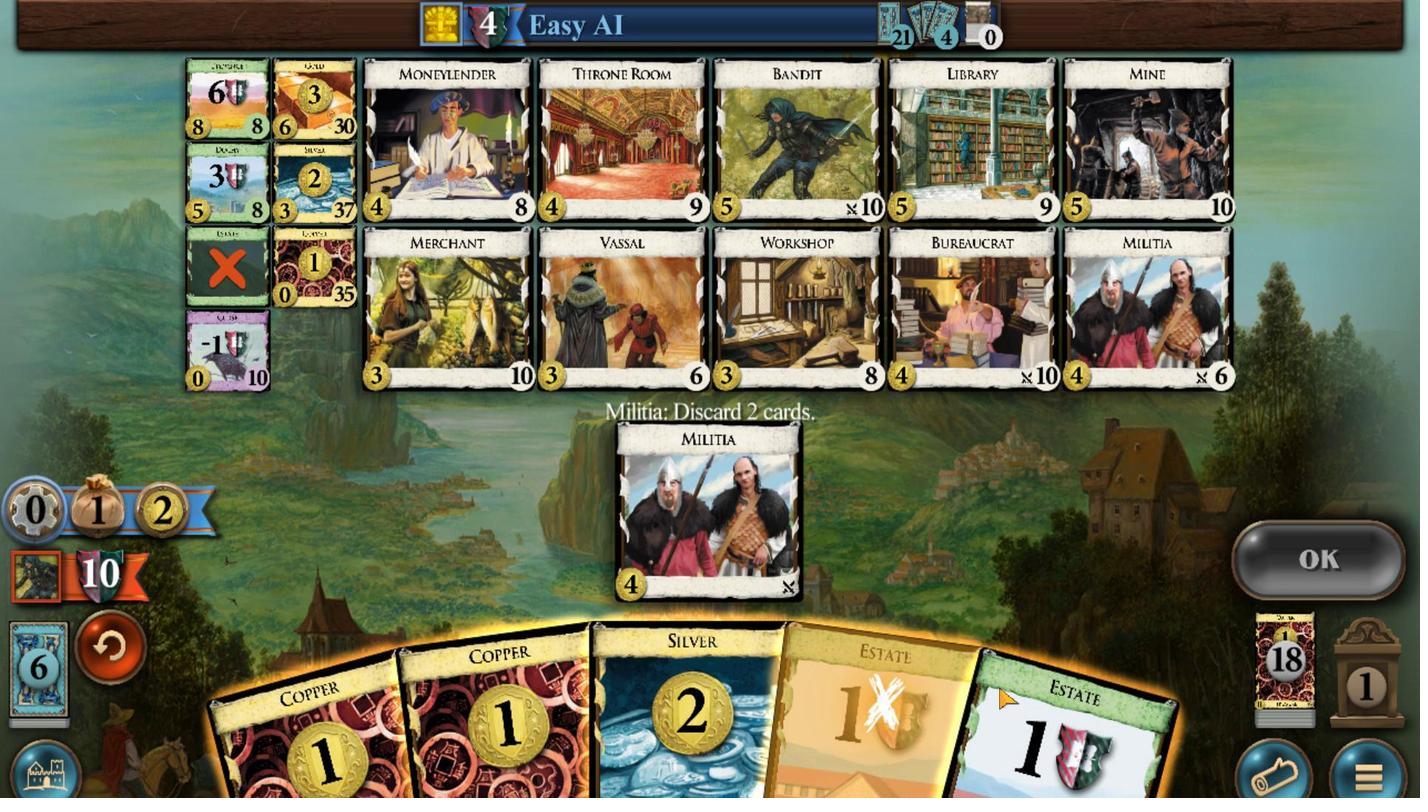 
Action: Mouse pressed left at (973, 241)
Screenshot: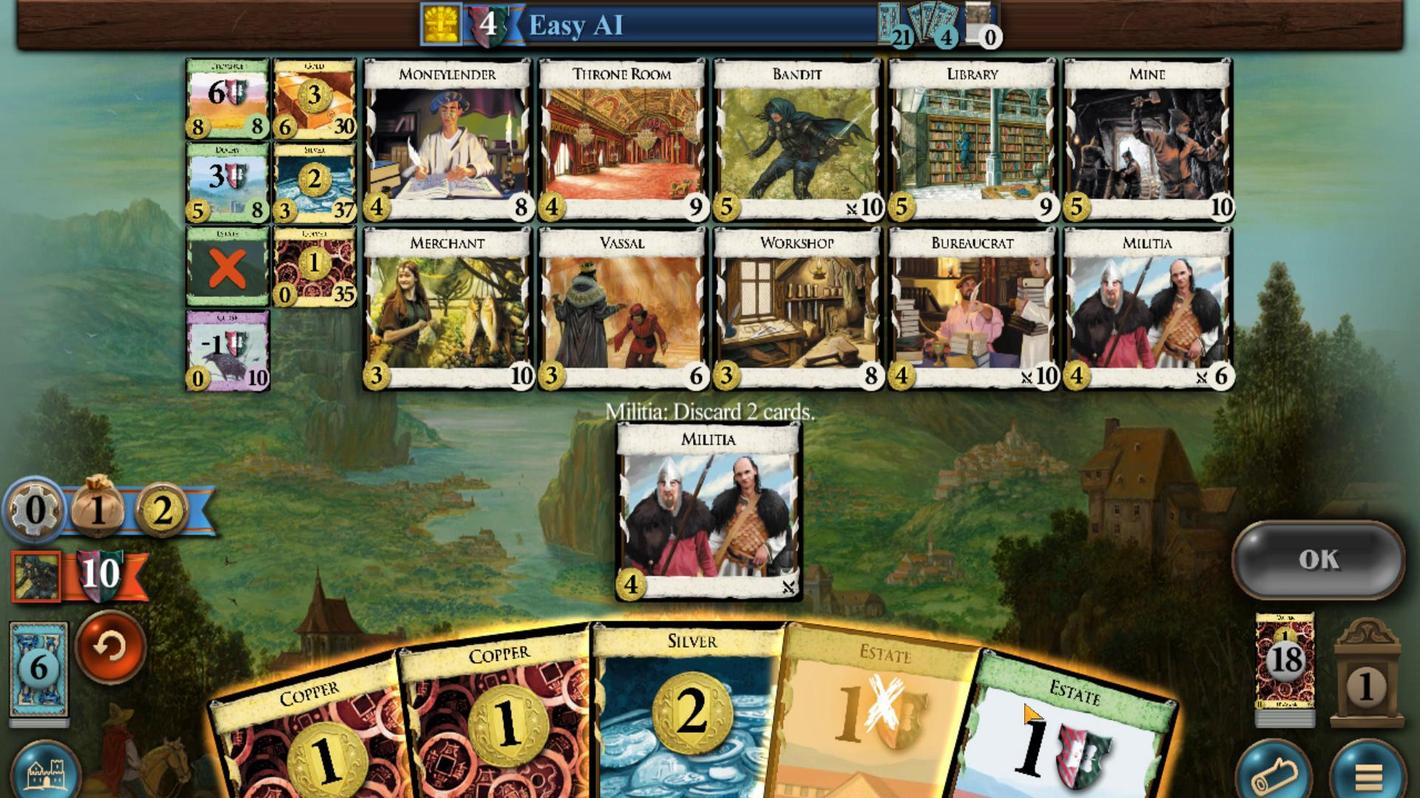 
Action: Mouse moved to (1224, 328)
Screenshot: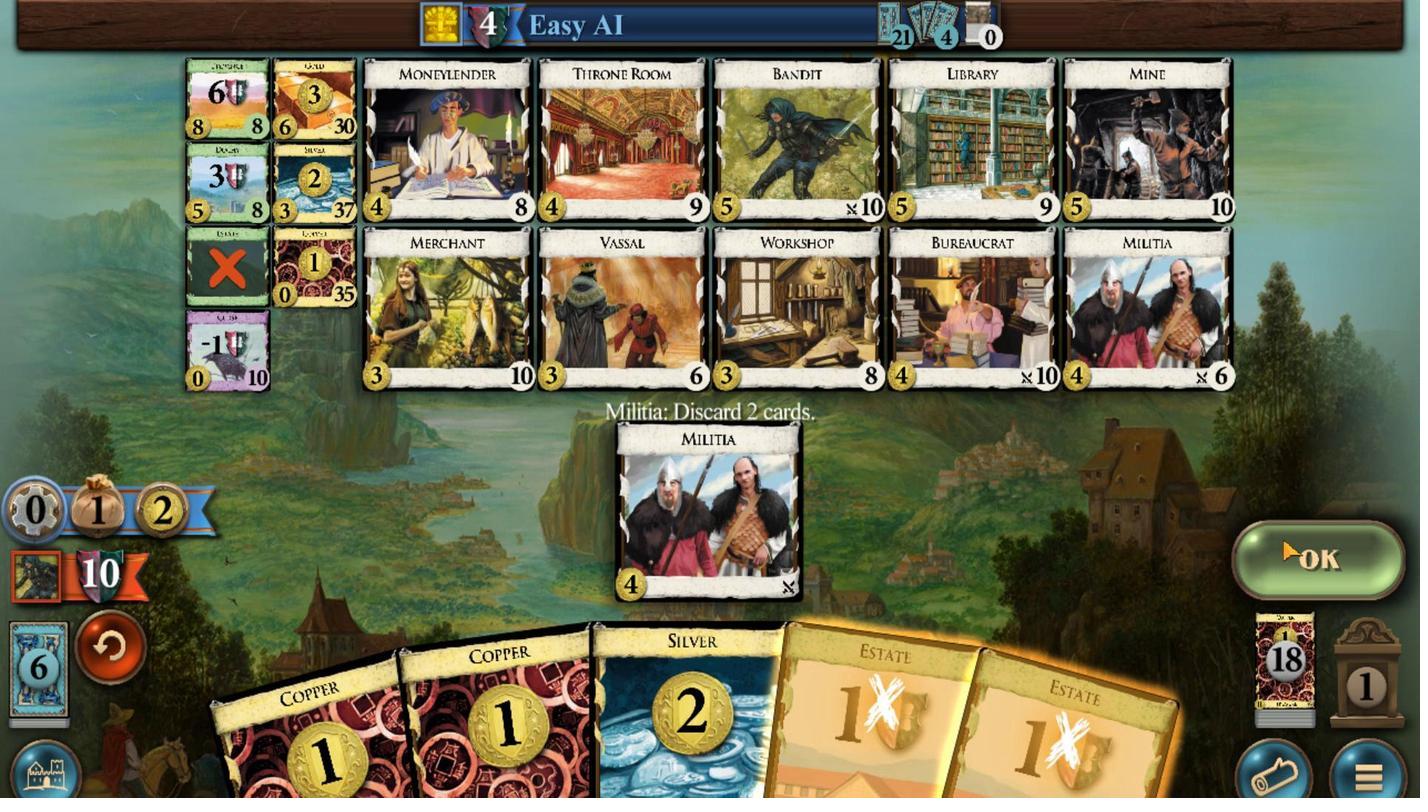 
Action: Mouse pressed left at (1224, 328)
Screenshot: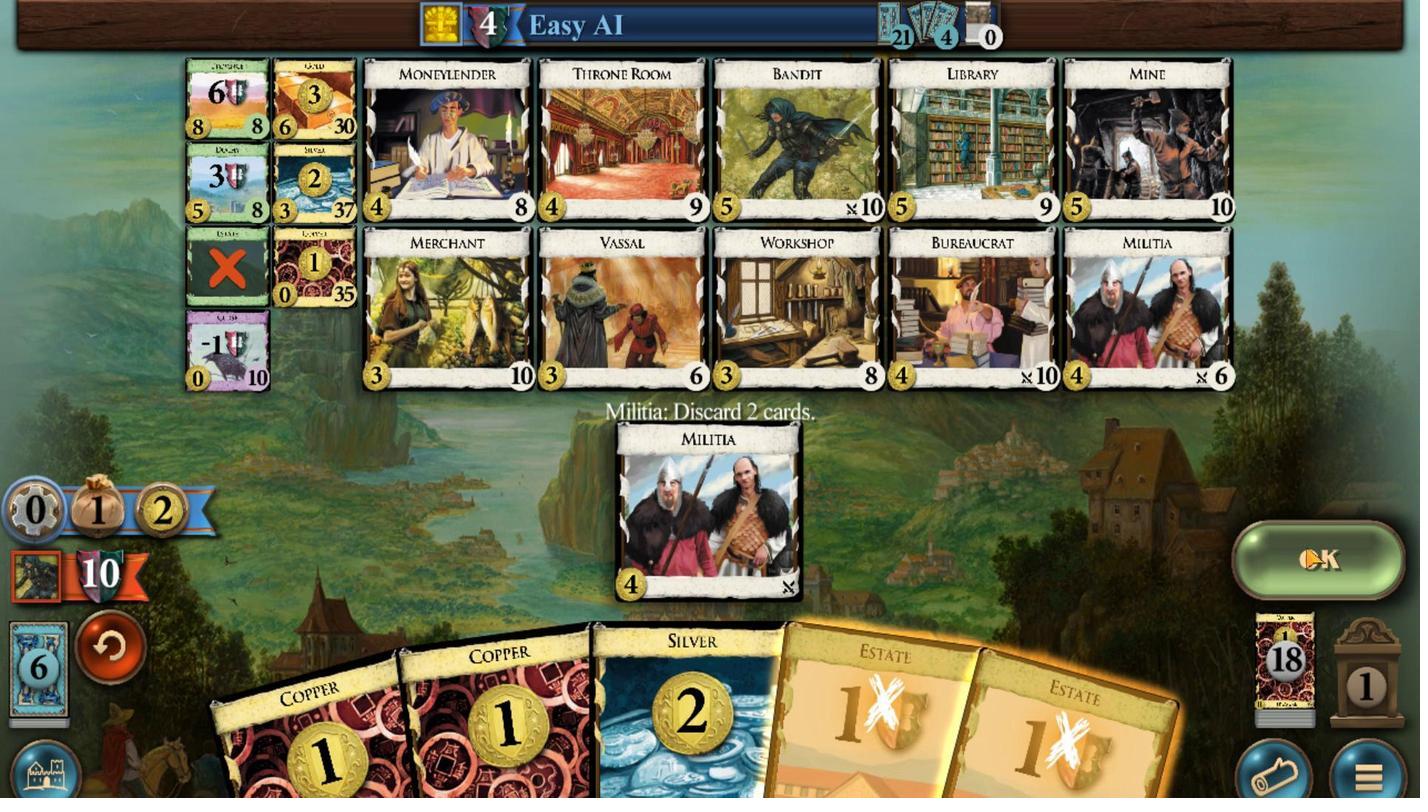 
Action: Mouse moved to (849, 224)
Screenshot: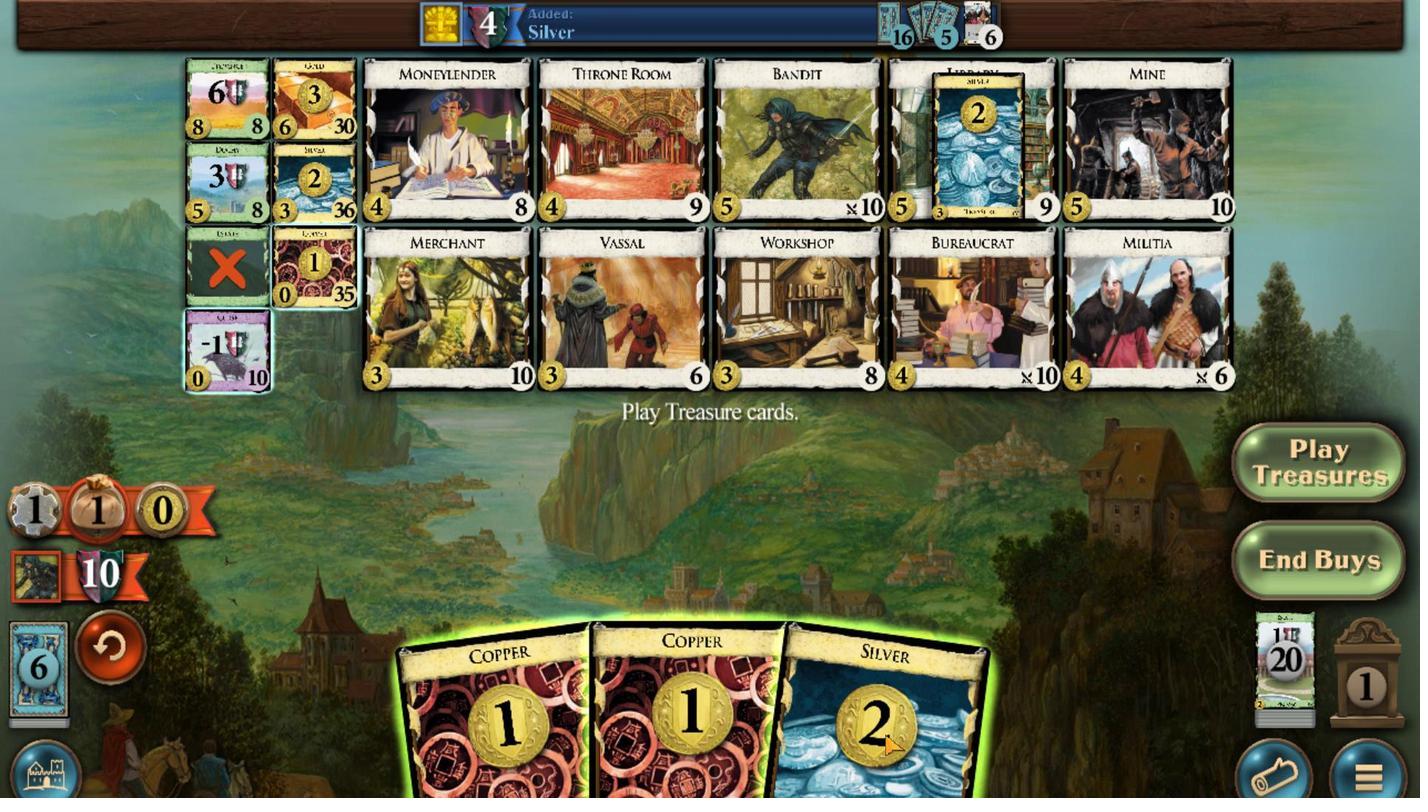 
Action: Mouse pressed left at (849, 224)
Screenshot: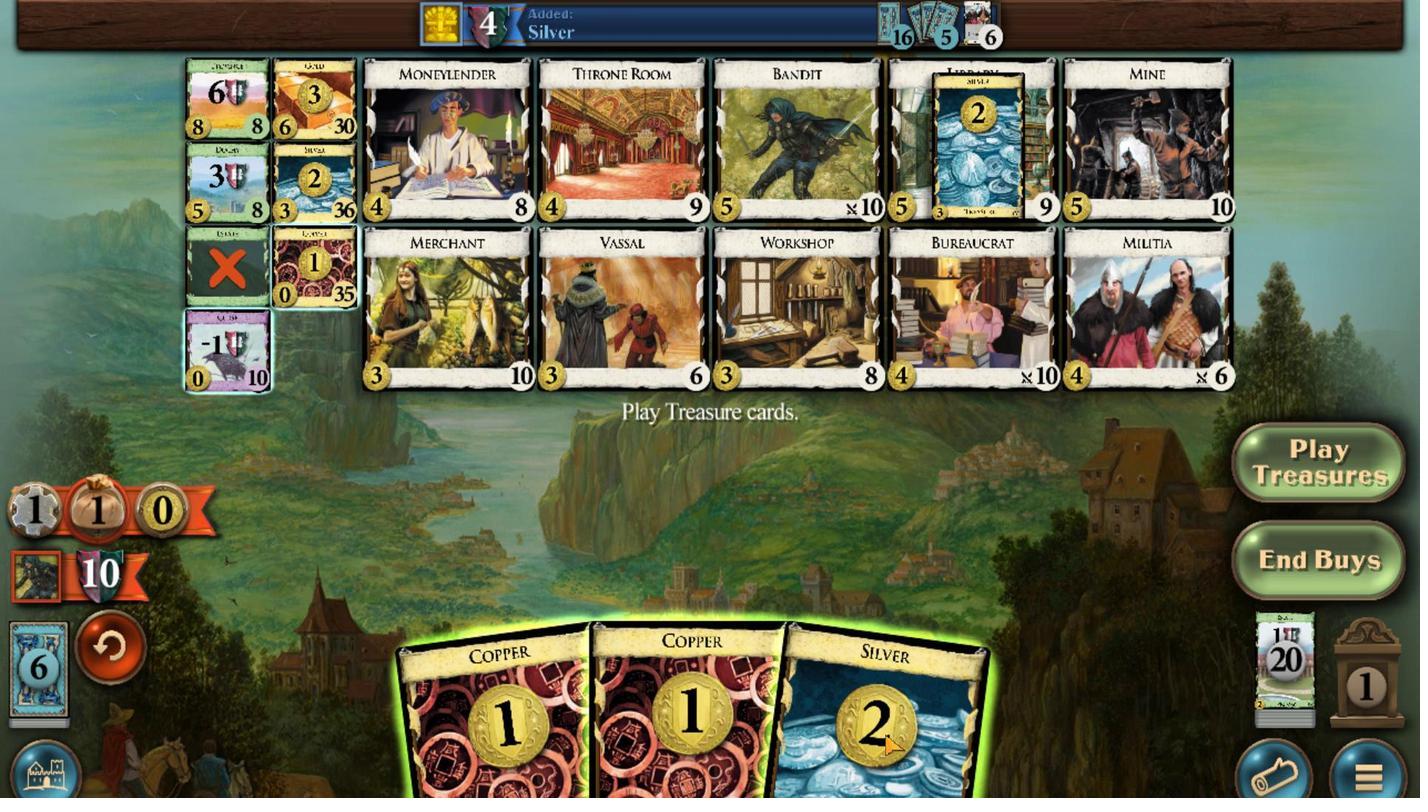 
Action: Mouse moved to (713, 235)
Screenshot: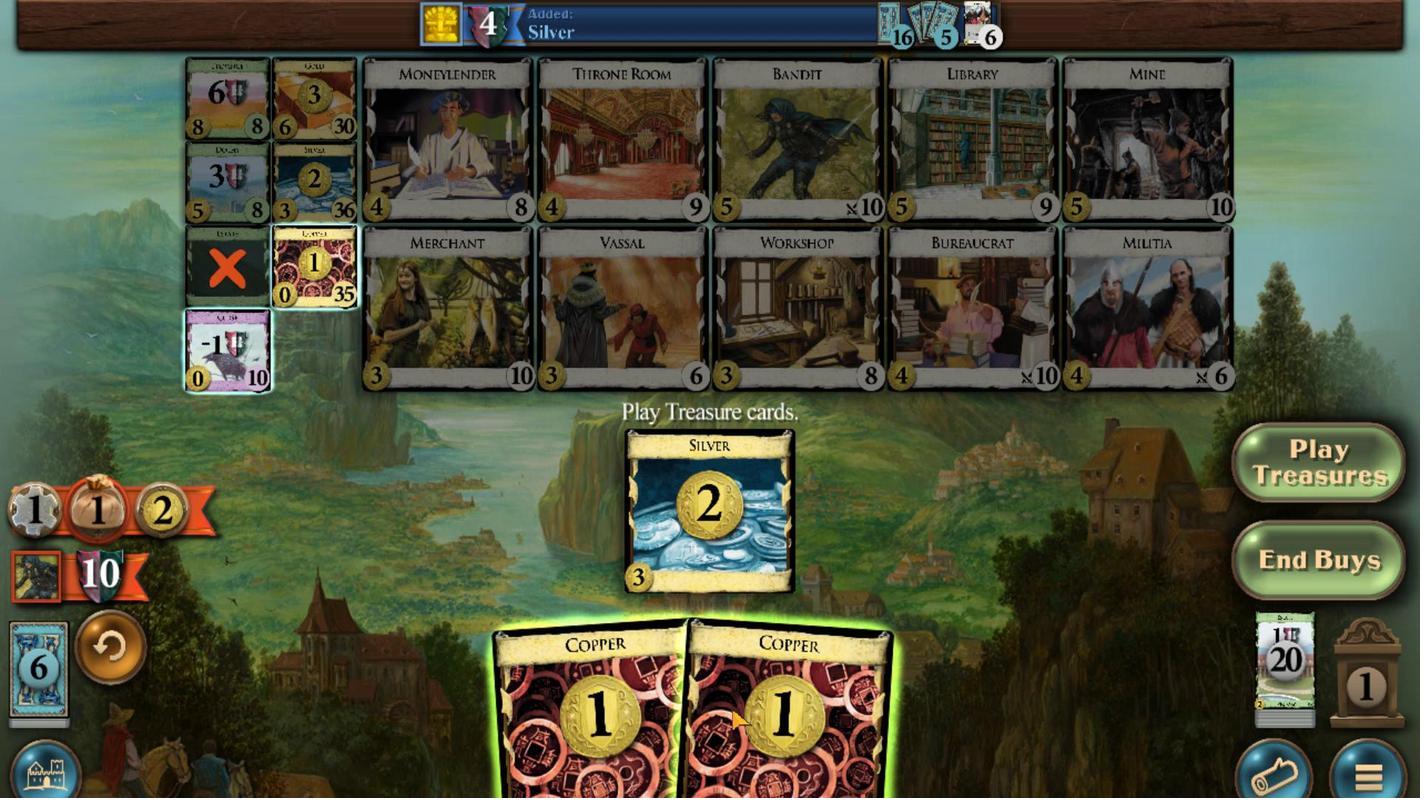 
Action: Mouse pressed left at (713, 235)
Screenshot: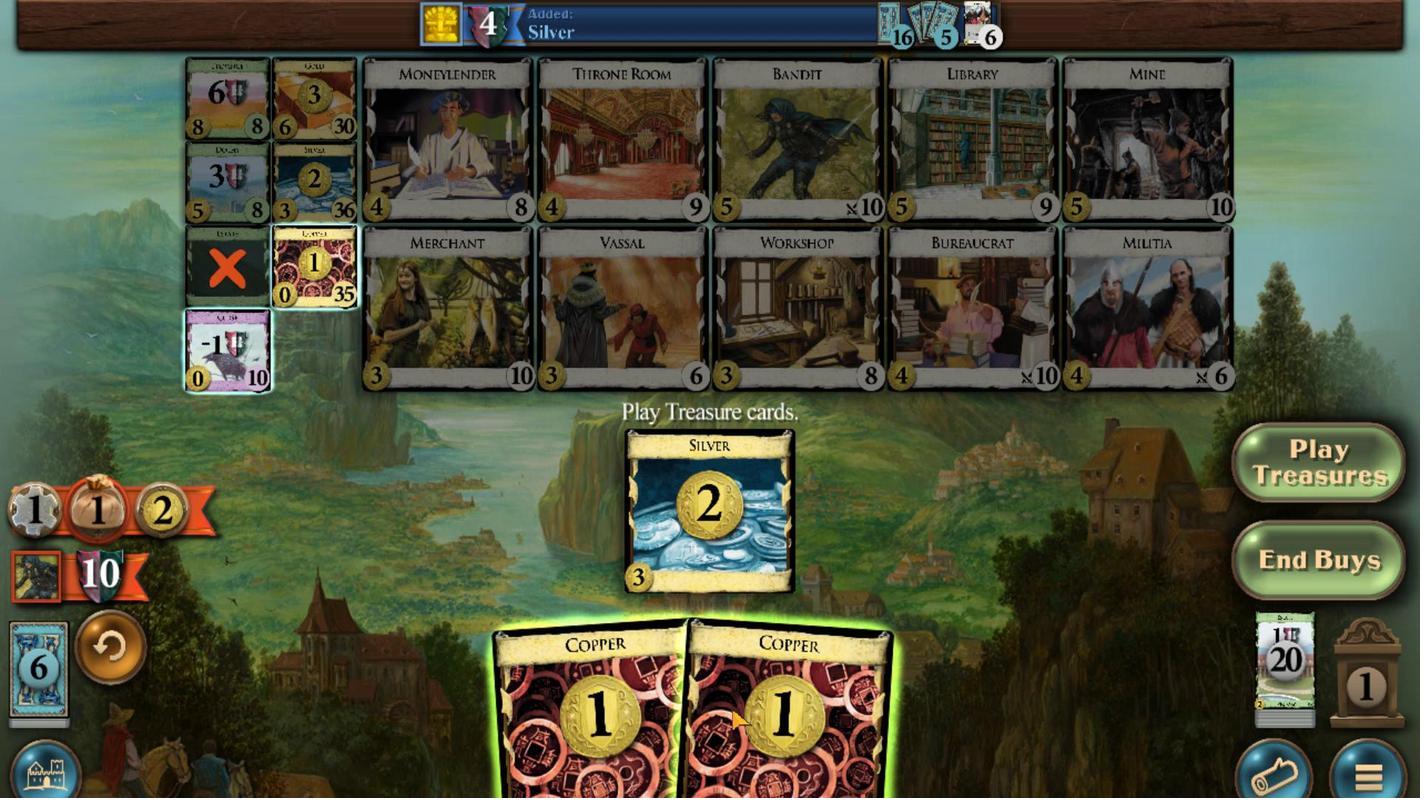 
Action: Mouse moved to (342, 528)
Screenshot: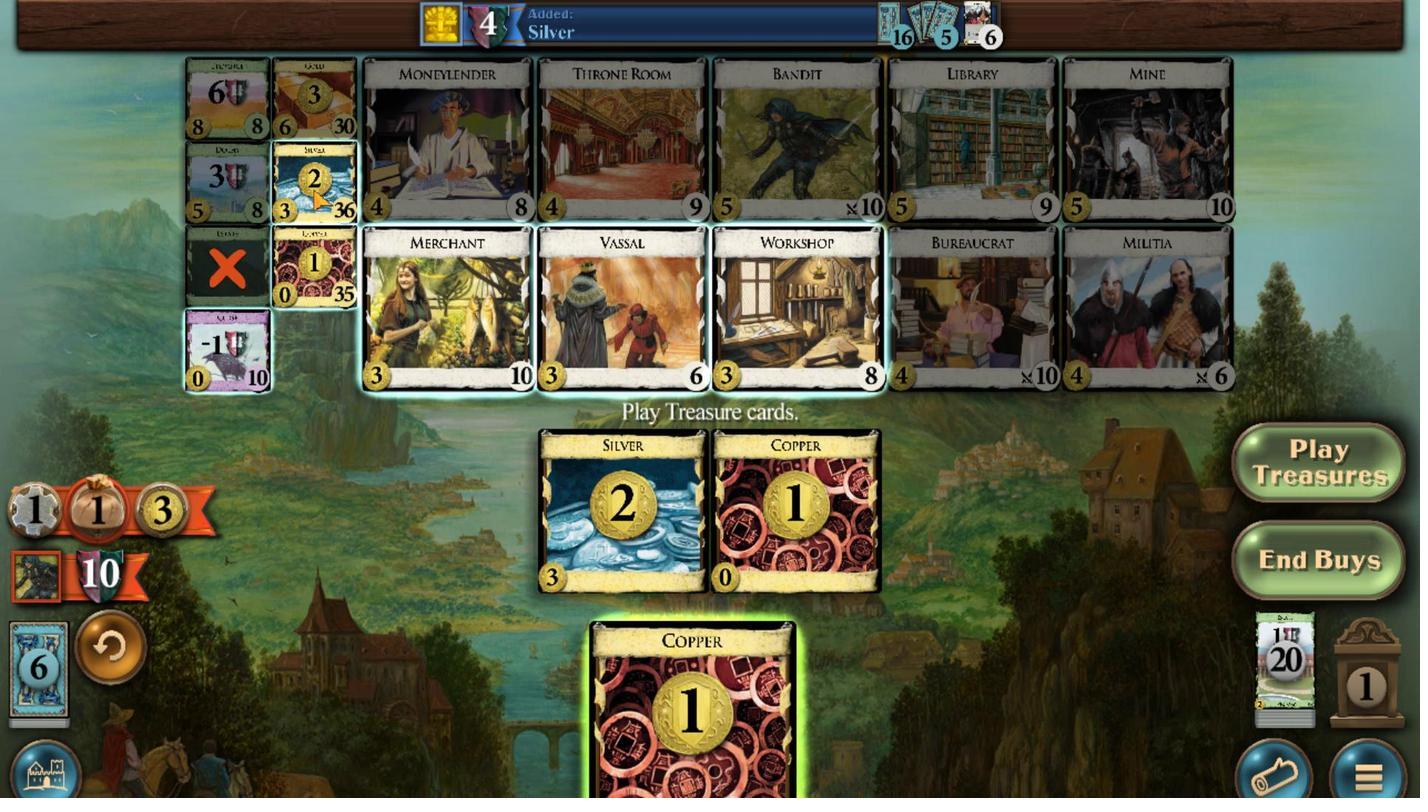 
Action: Mouse pressed left at (342, 528)
Screenshot: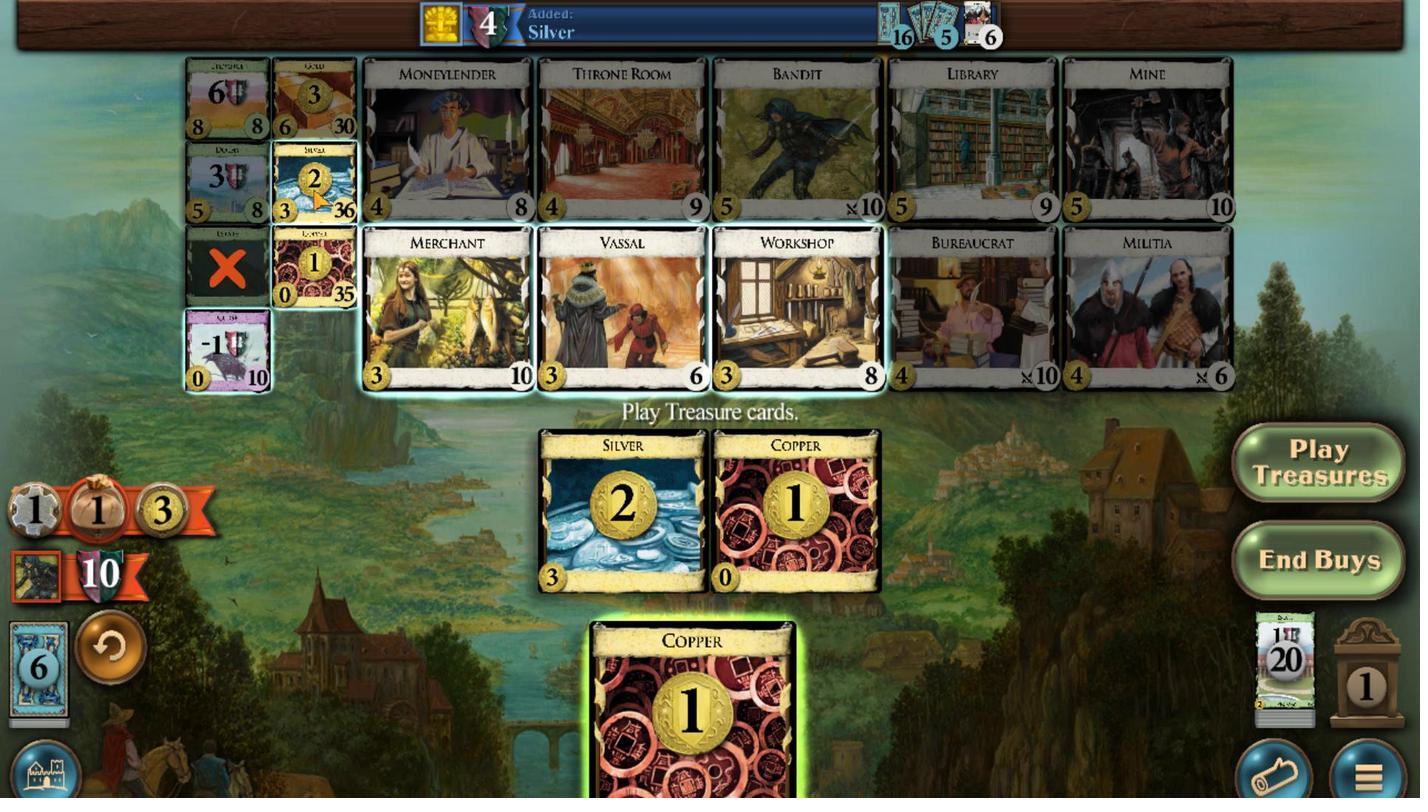 
Action: Mouse moved to (989, 210)
Screenshot: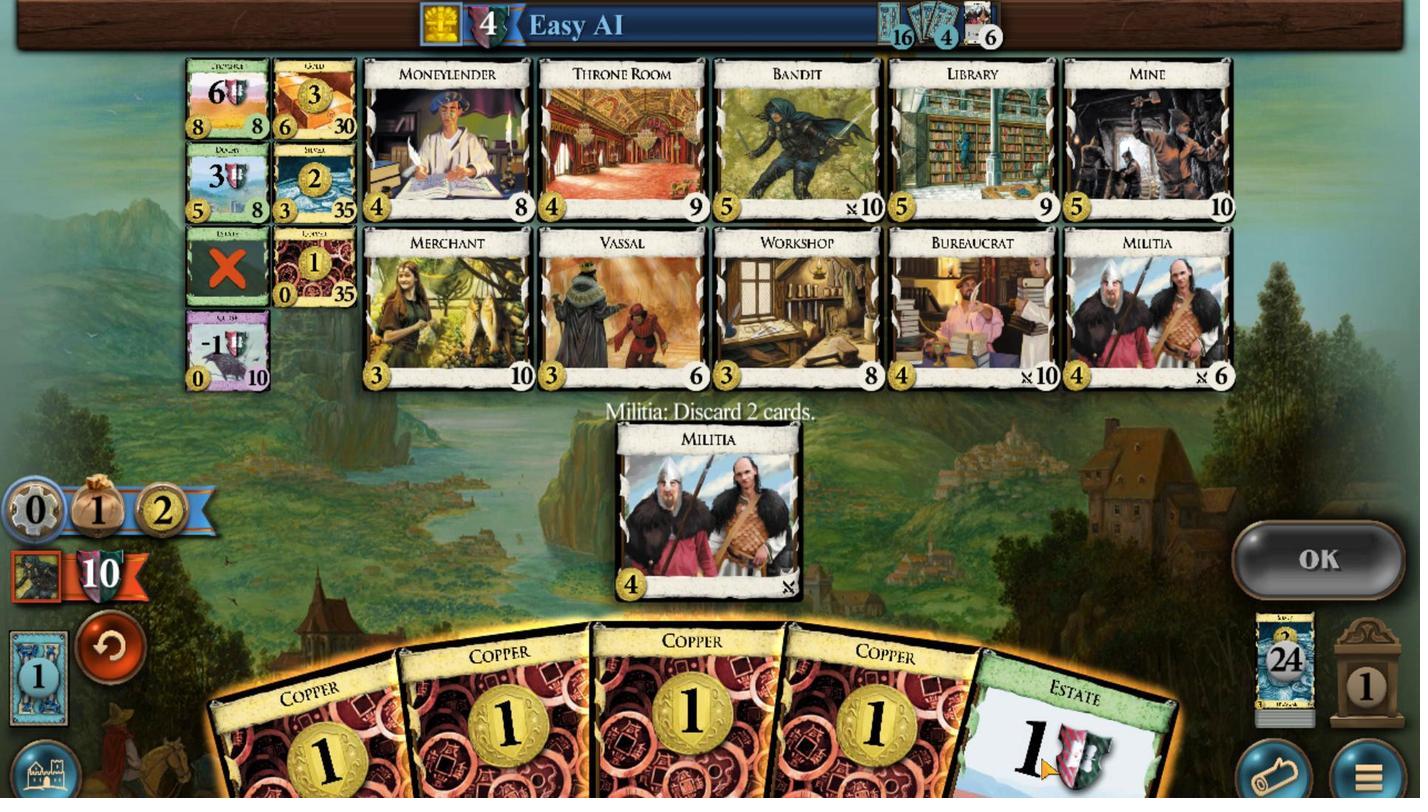 
Action: Mouse pressed left at (989, 210)
Screenshot: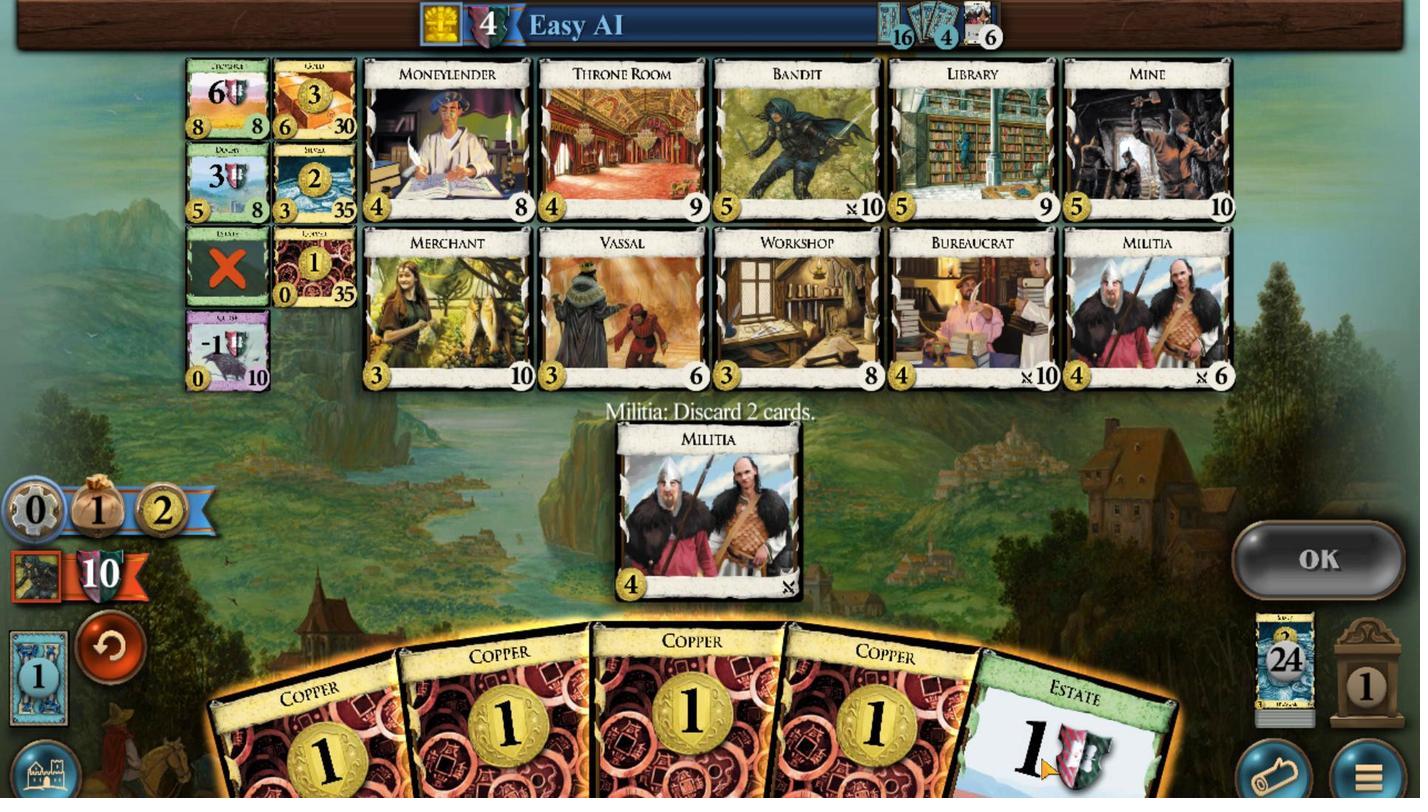 
Action: Mouse moved to (810, 227)
Screenshot: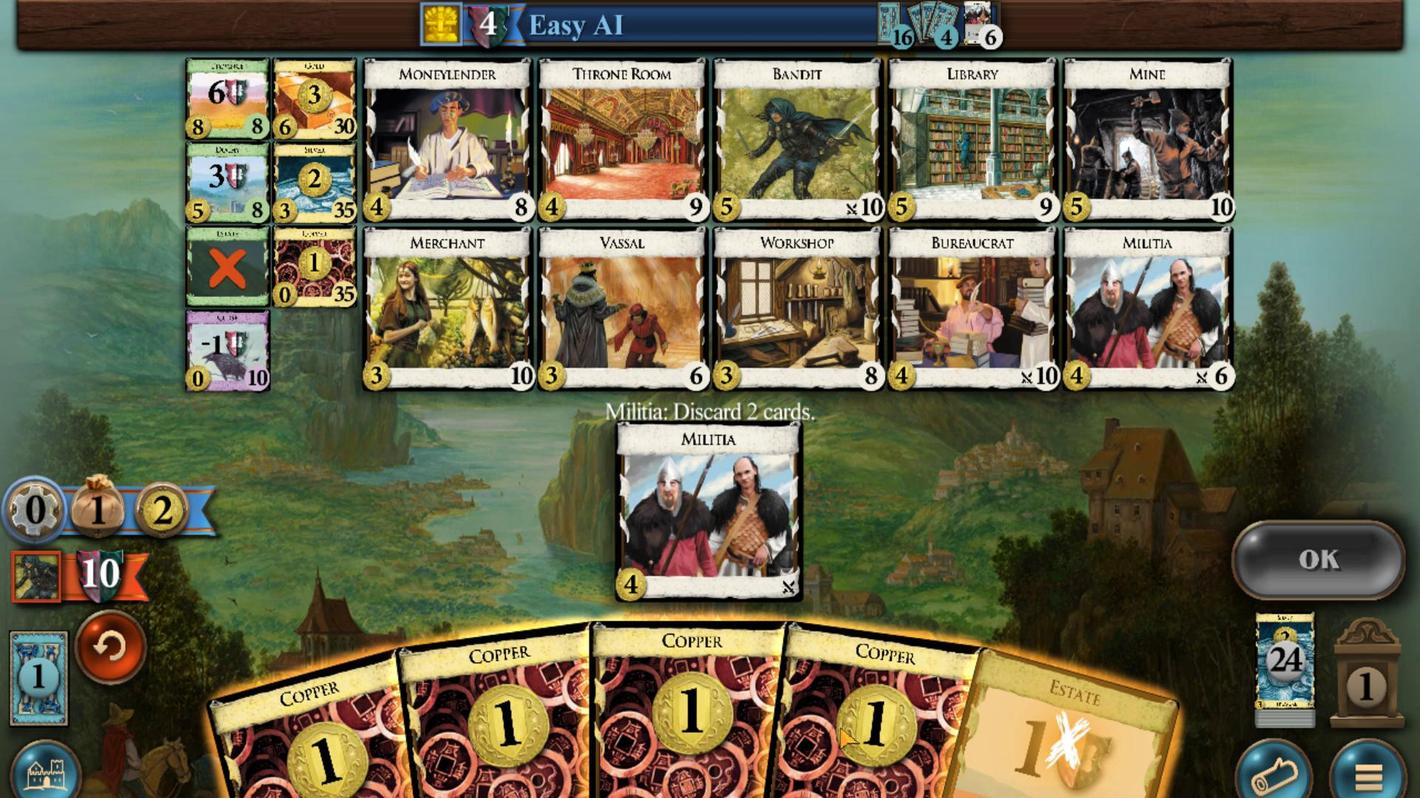 
Action: Mouse pressed left at (810, 227)
Screenshot: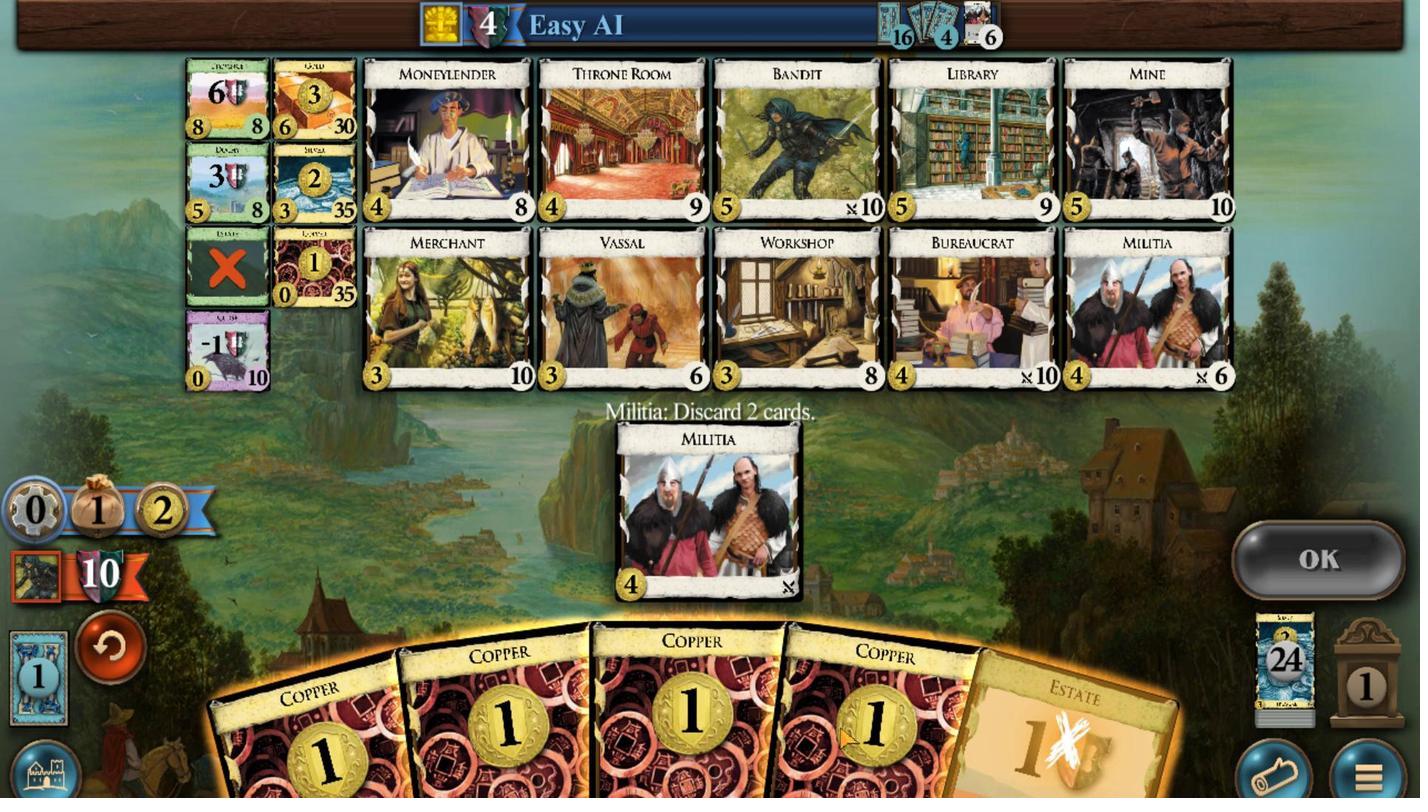 
Action: Mouse moved to (1198, 324)
Screenshot: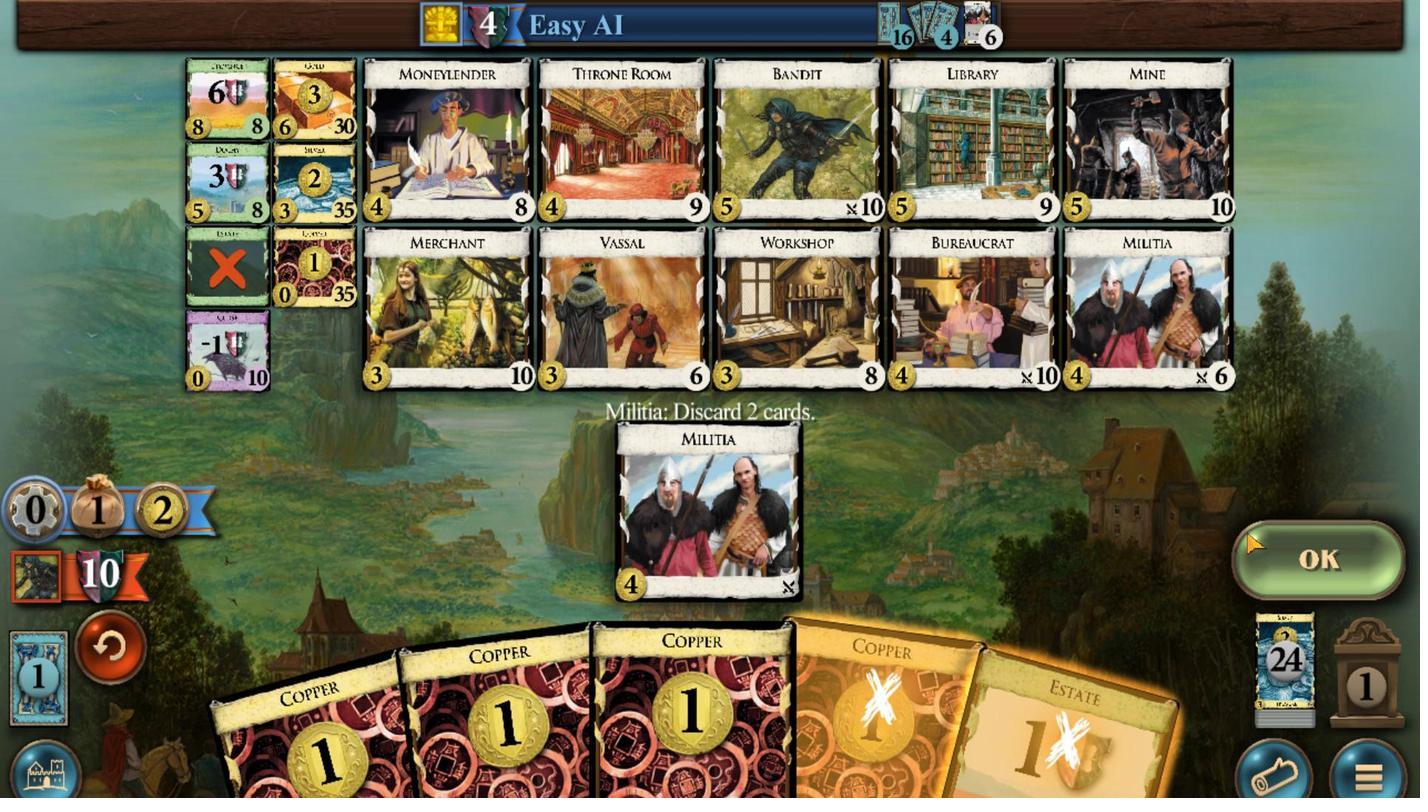
Action: Mouse pressed left at (1198, 324)
Screenshot: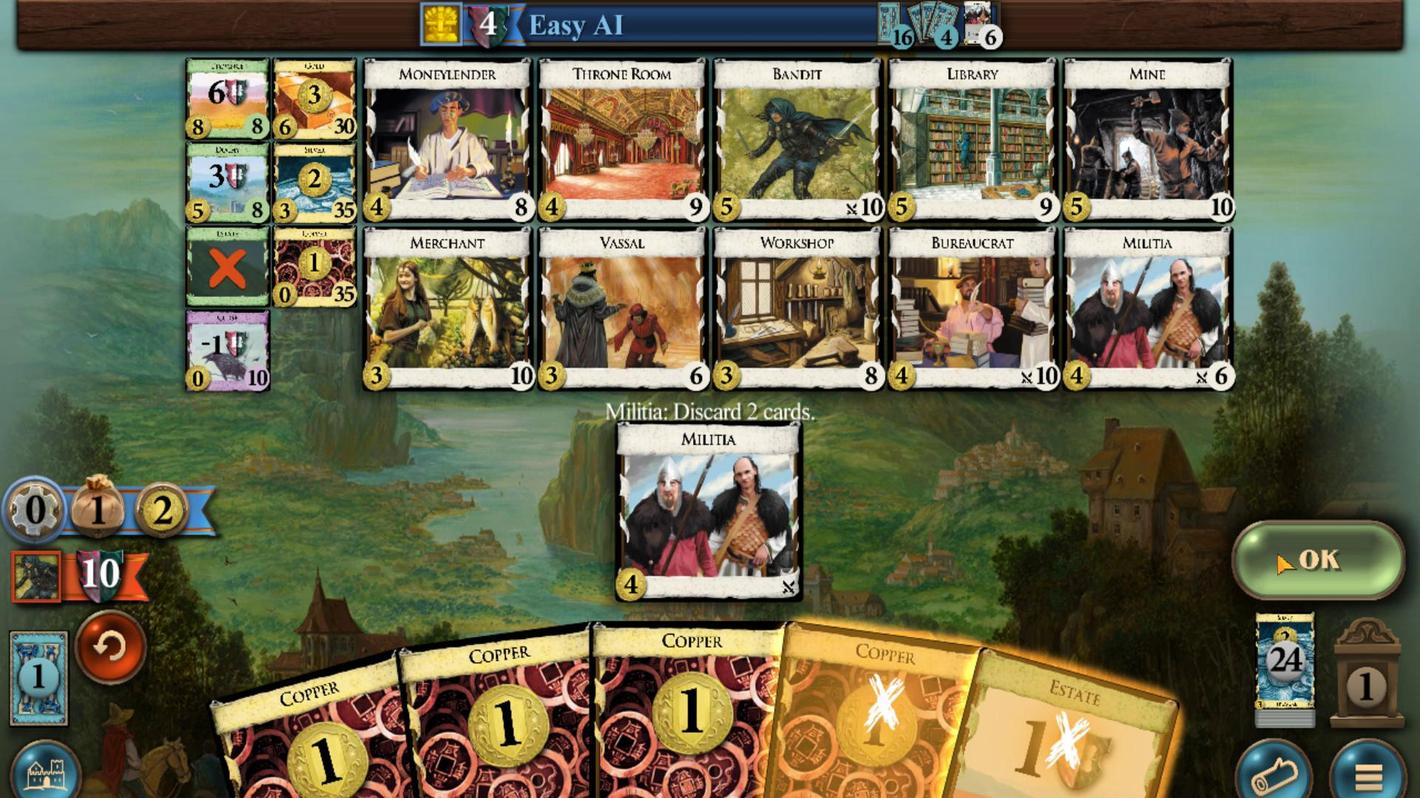 
Action: Mouse moved to (840, 213)
Screenshot: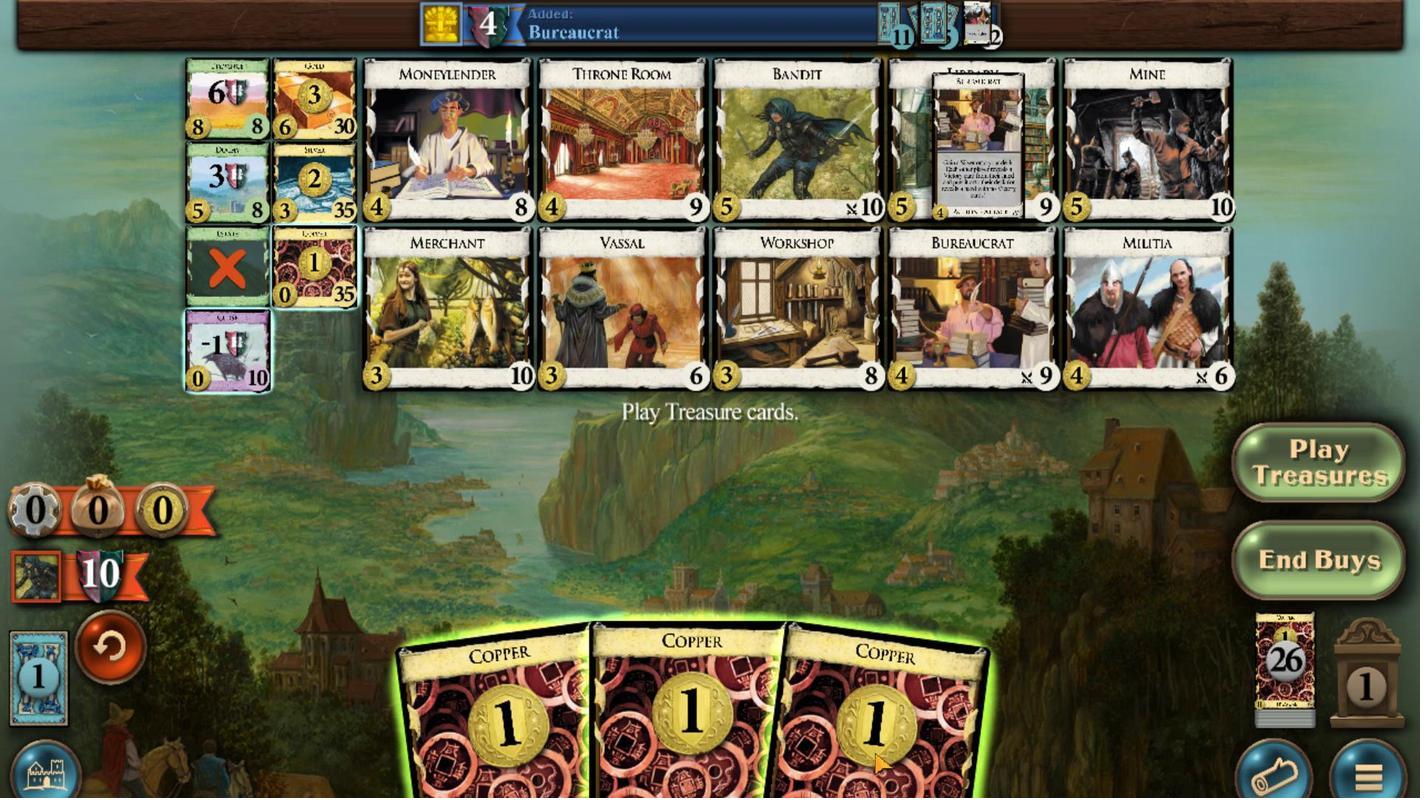 
Action: Mouse pressed left at (840, 213)
Screenshot: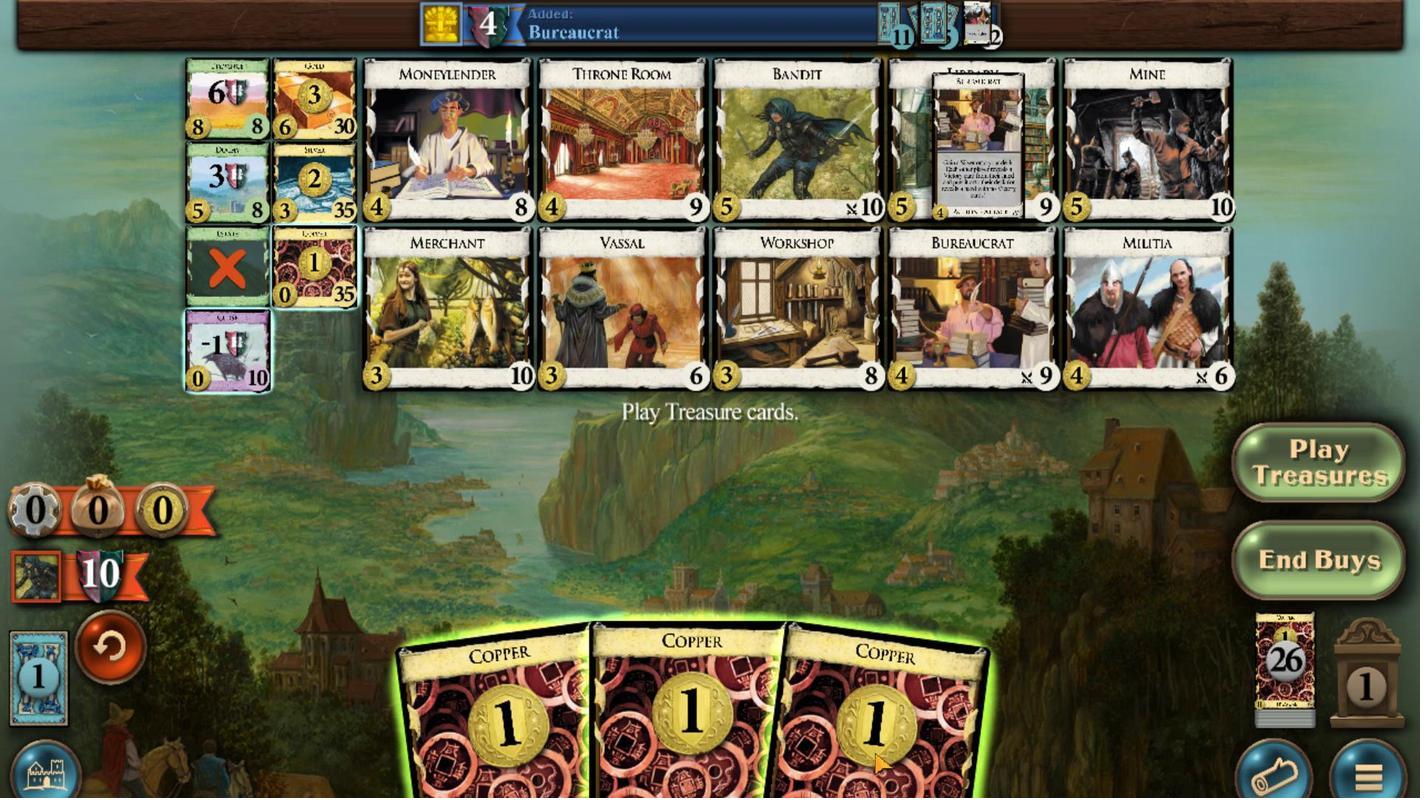
Action: Mouse moved to (325, 483)
Screenshot: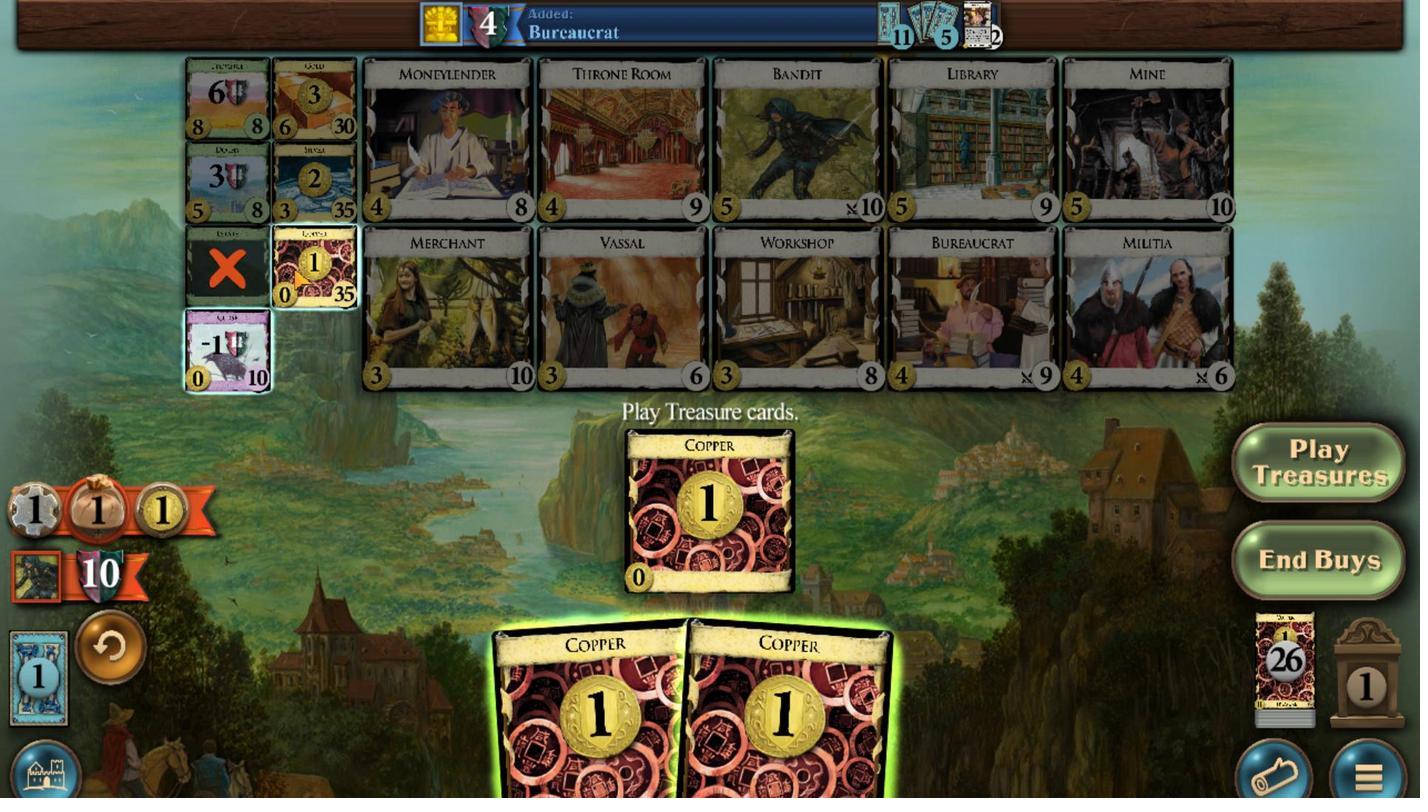 
Action: Mouse pressed left at (325, 483)
Screenshot: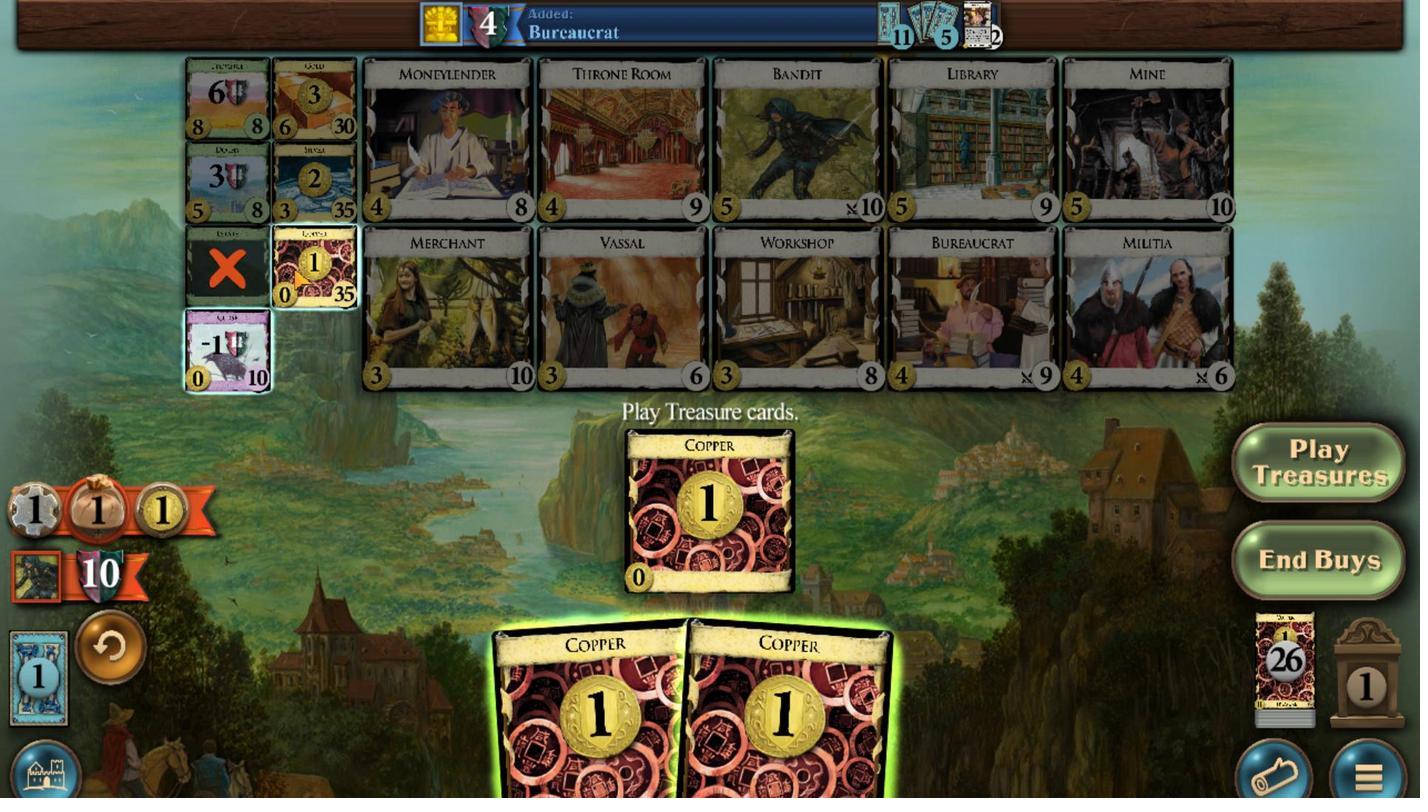 
Action: Mouse moved to (969, 233)
Screenshot: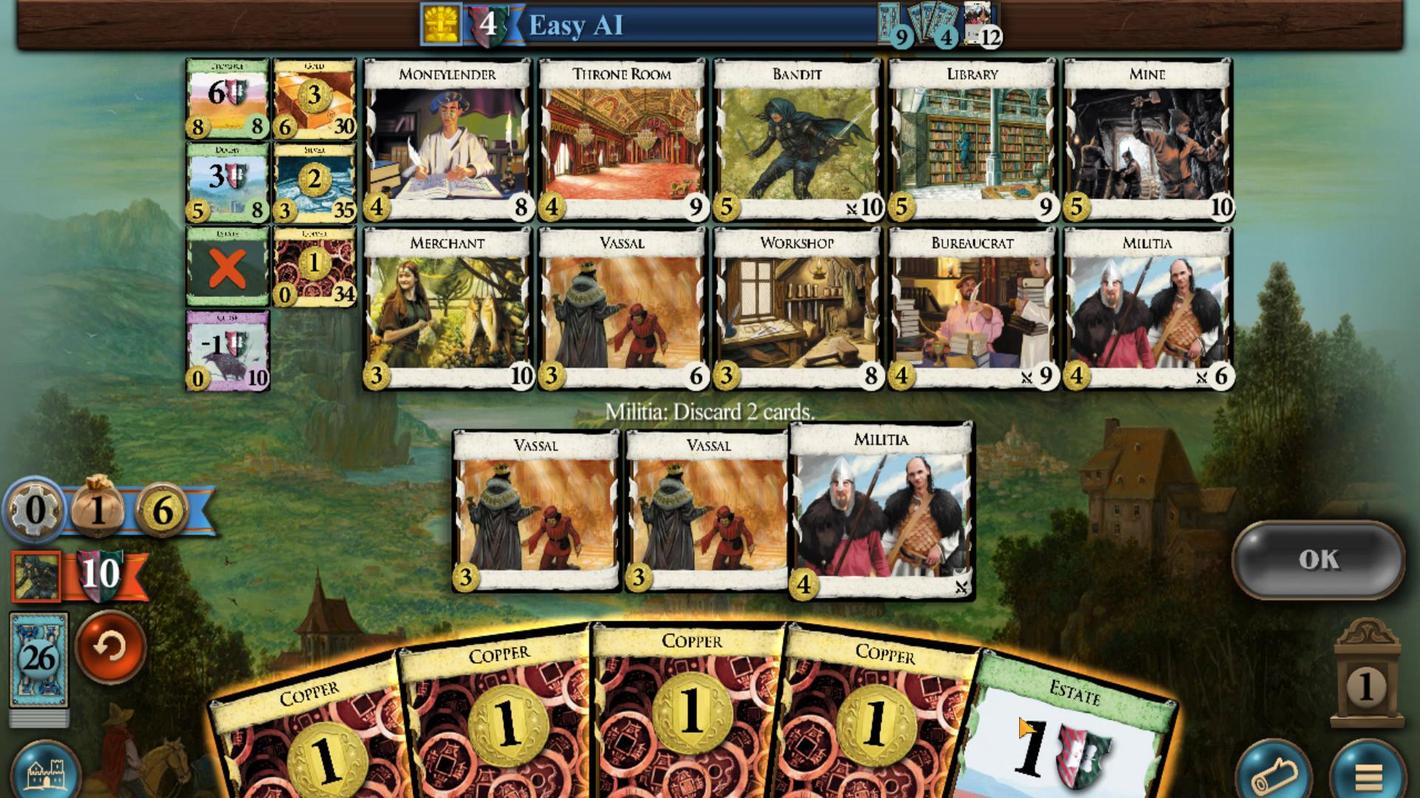 
Action: Mouse pressed left at (969, 233)
Screenshot: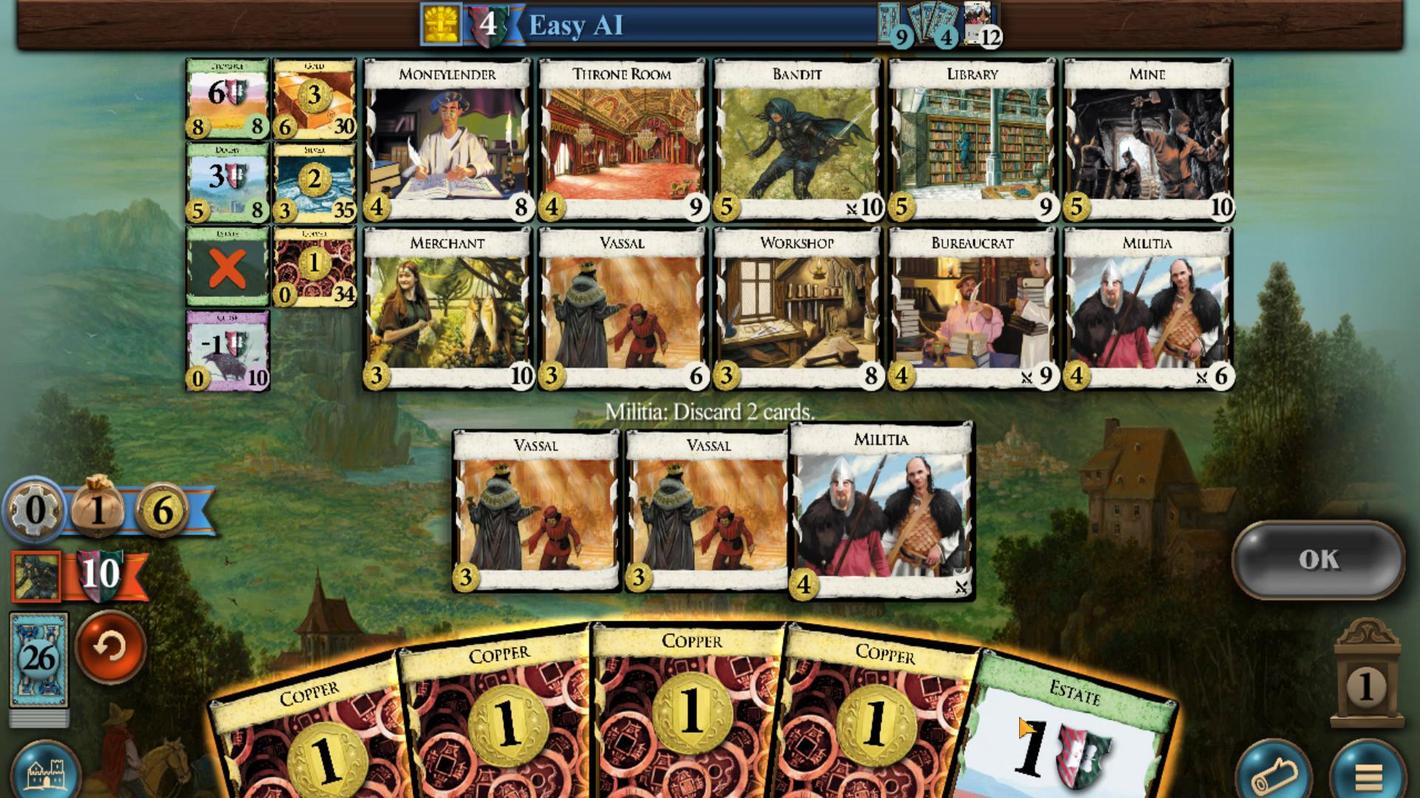 
Action: Mouse moved to (878, 223)
Screenshot: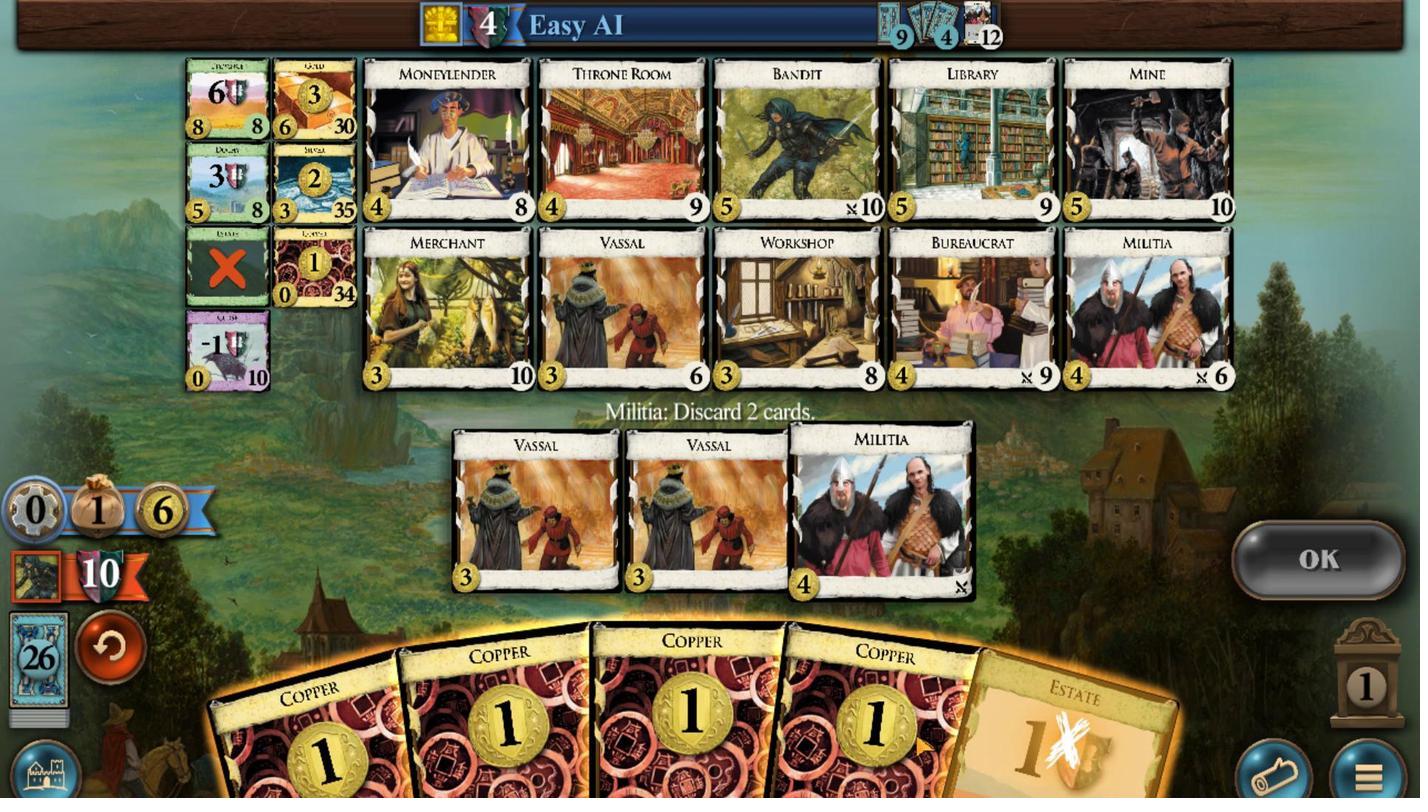 
Action: Mouse pressed left at (878, 223)
Screenshot: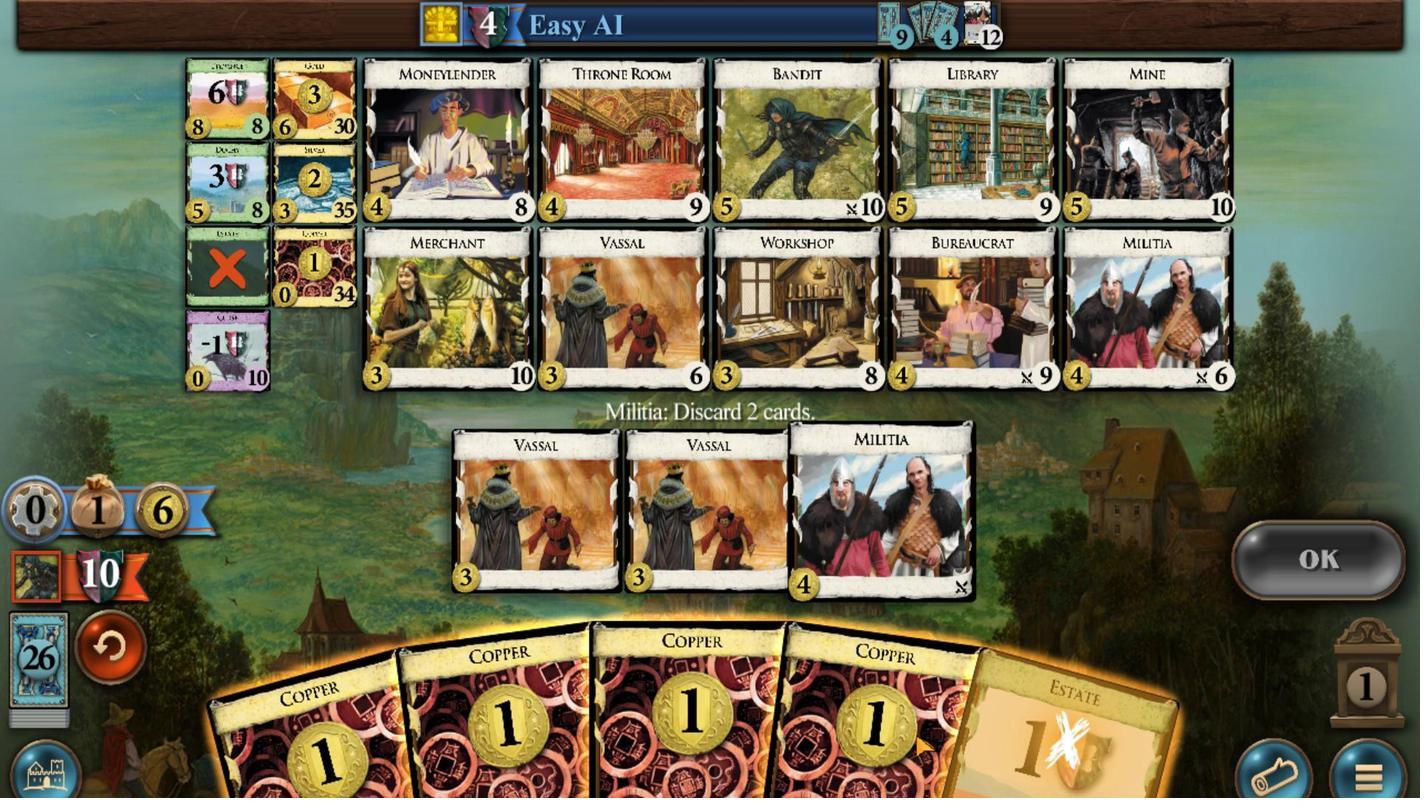
Action: Mouse moved to (1189, 321)
Screenshot: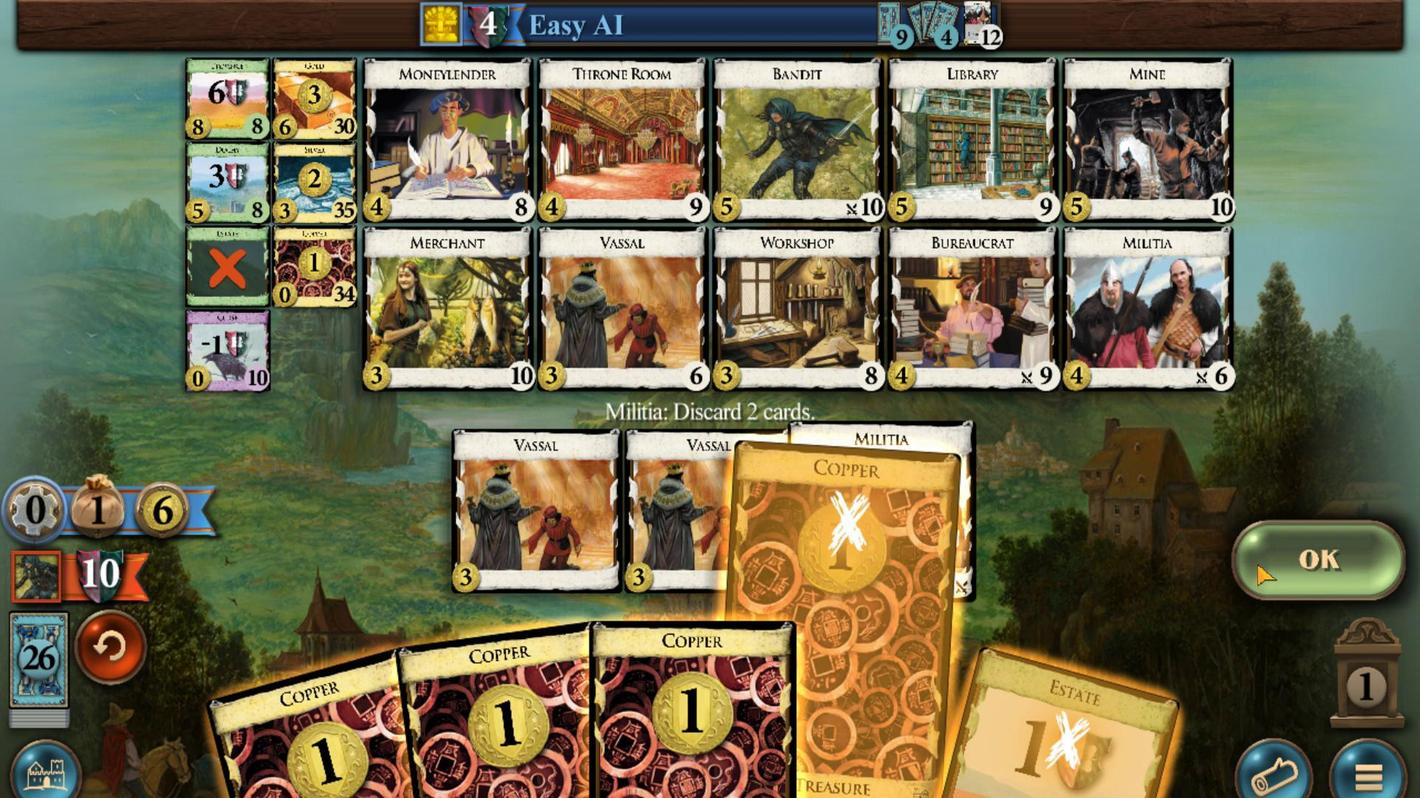 
Action: Mouse pressed left at (1189, 321)
Screenshot: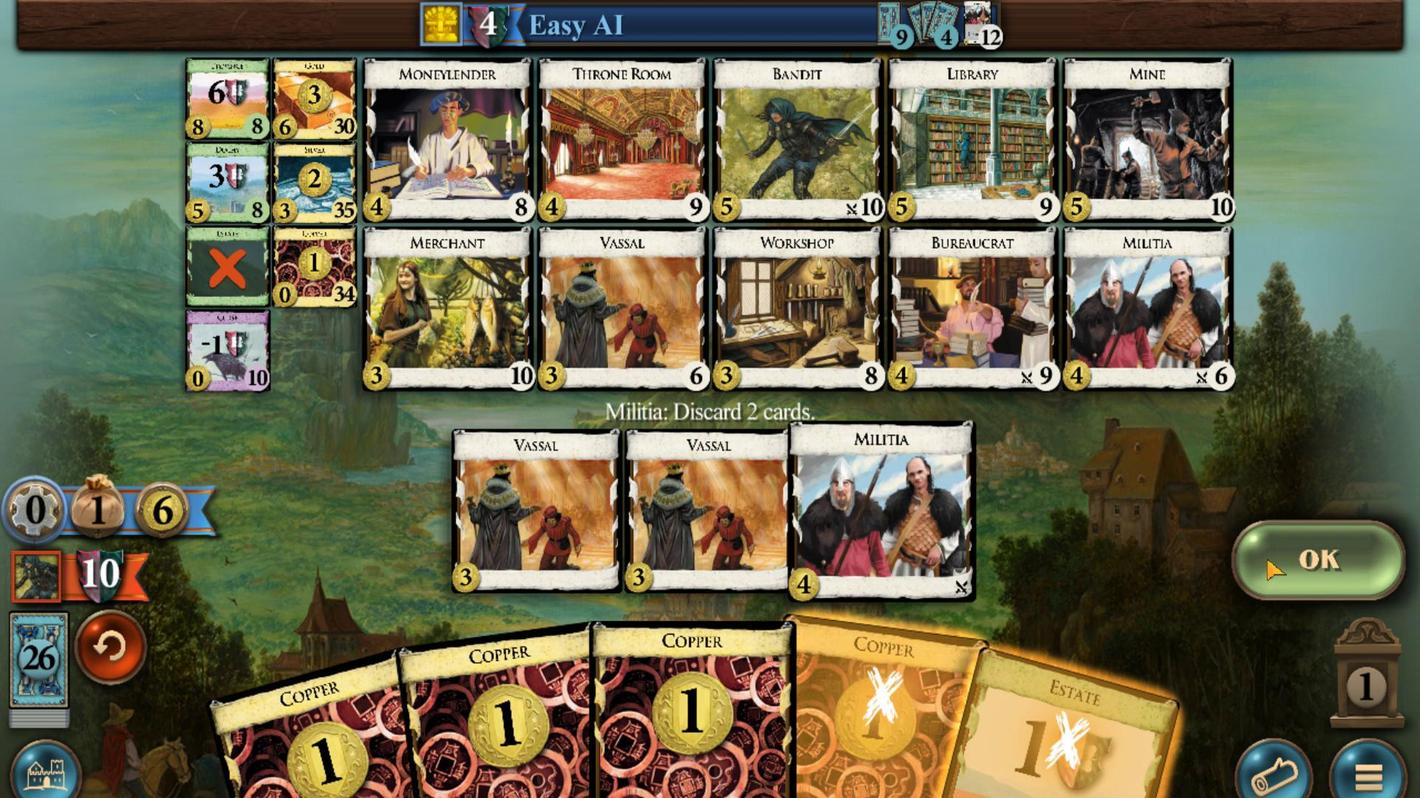 
Action: Mouse moved to (820, 213)
Screenshot: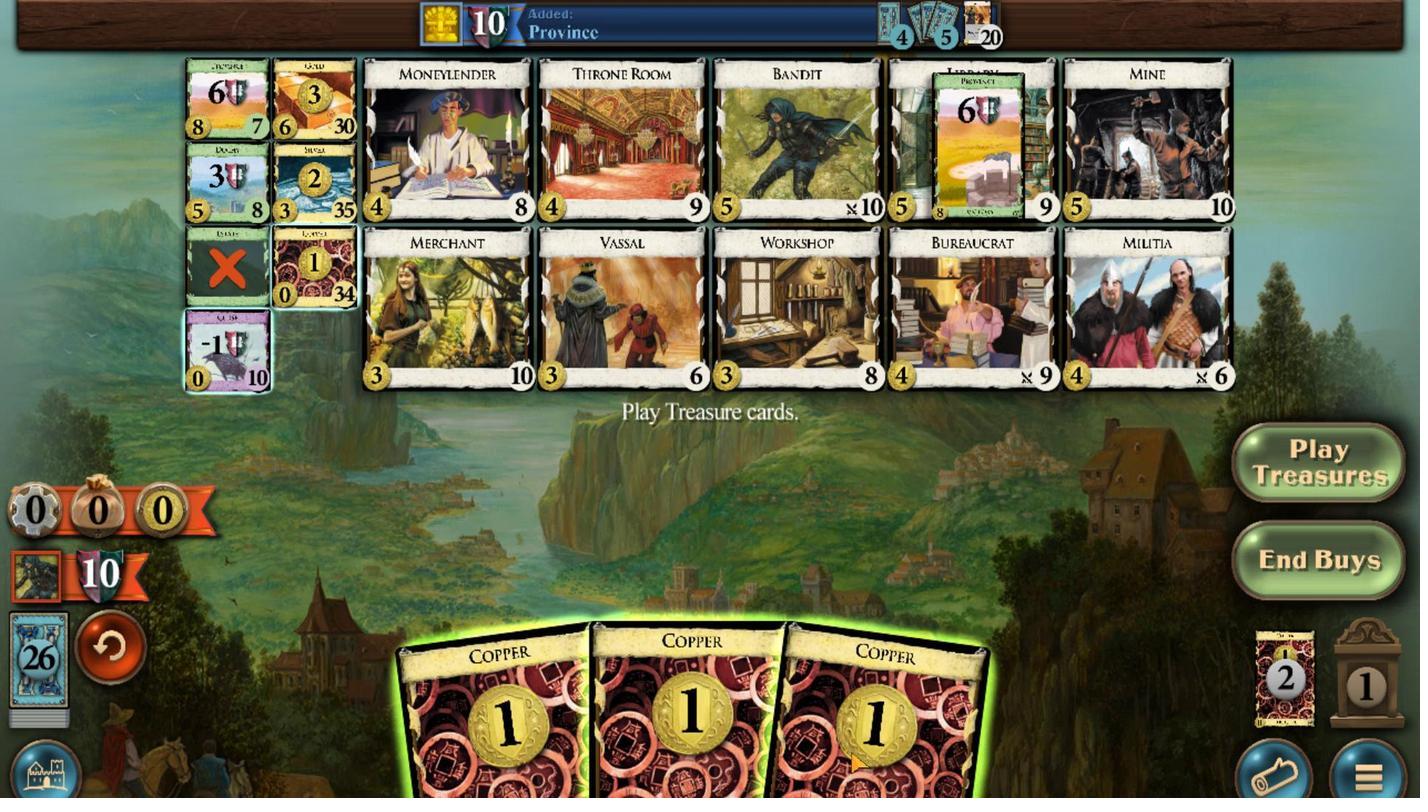 
Action: Mouse pressed left at (820, 213)
Screenshot: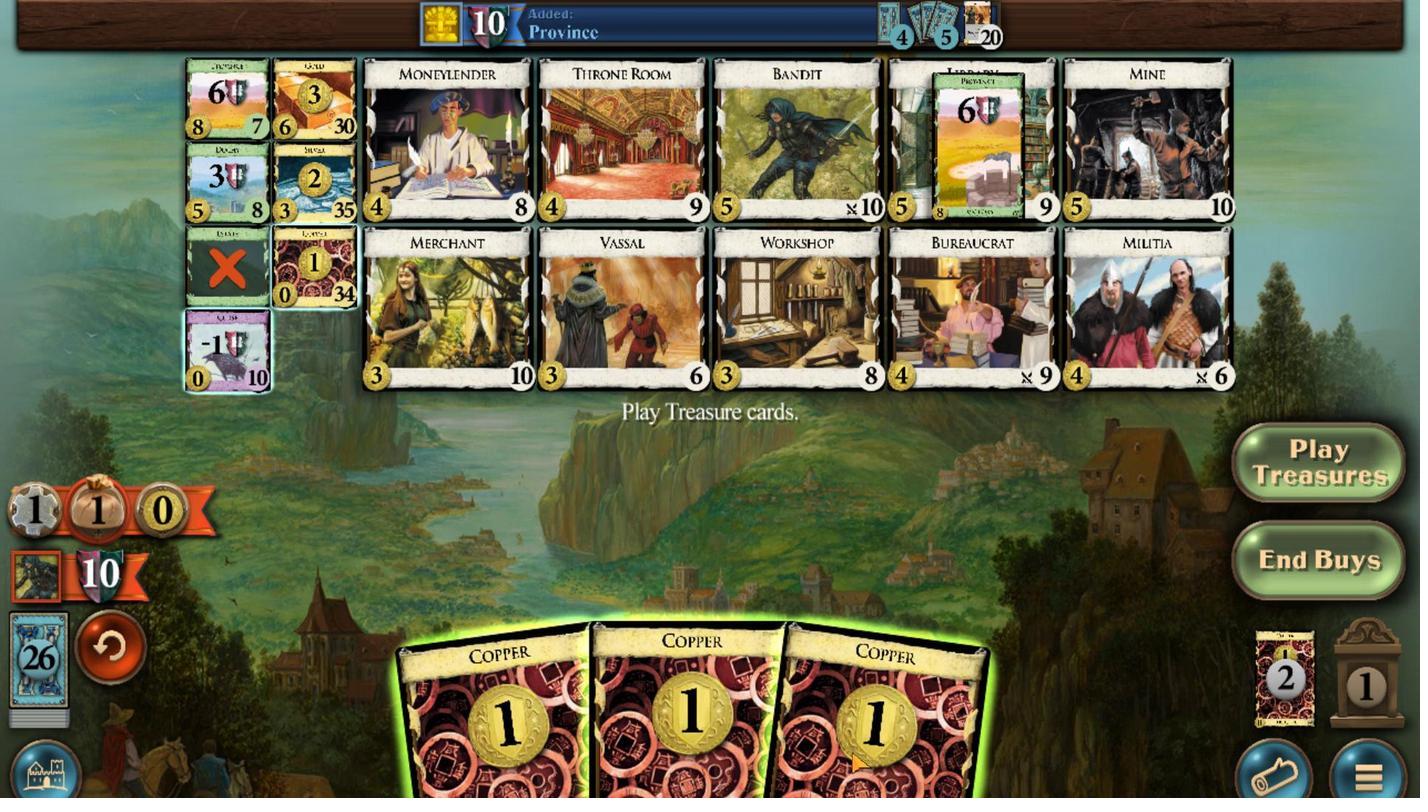
Action: Mouse moved to (340, 494)
Screenshot: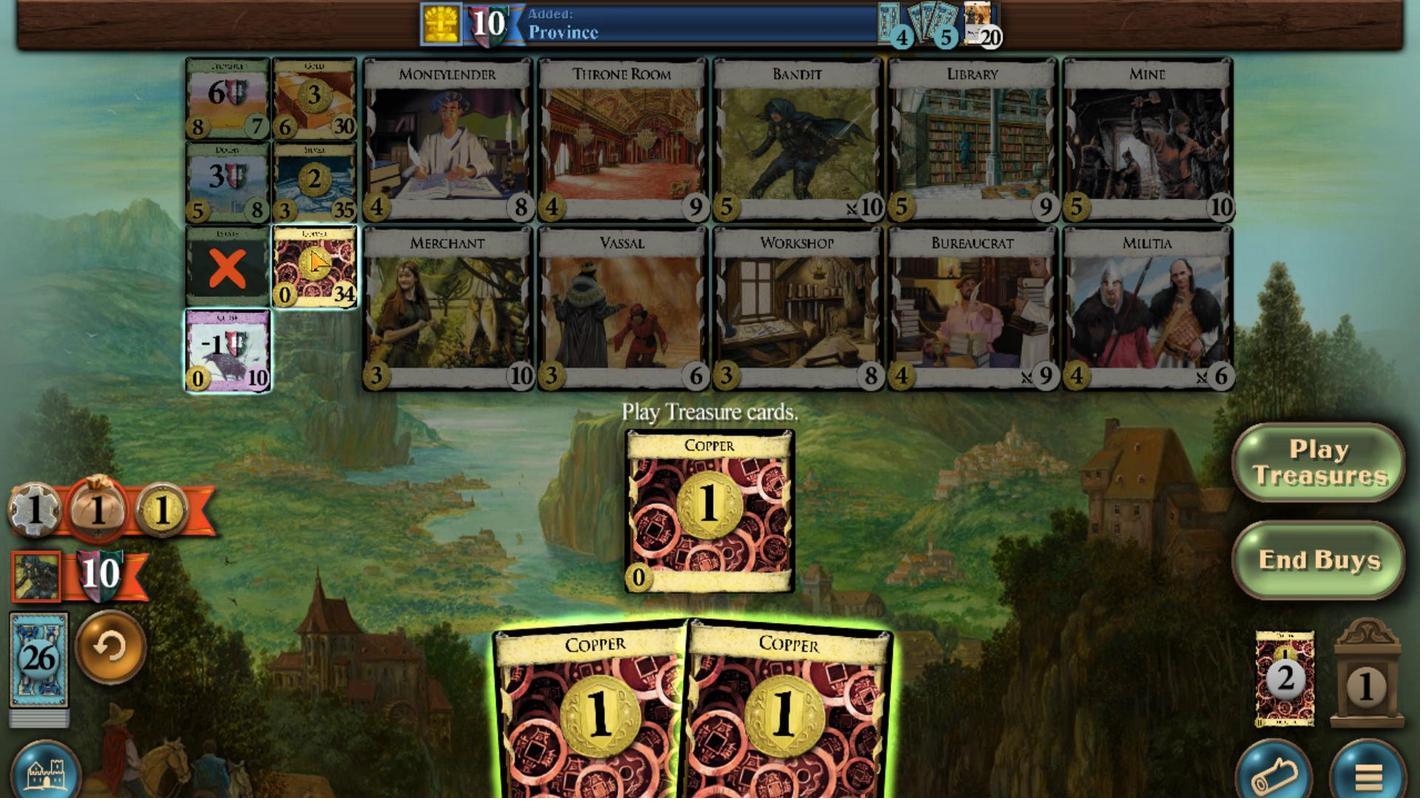 
Action: Mouse pressed left at (340, 494)
Screenshot: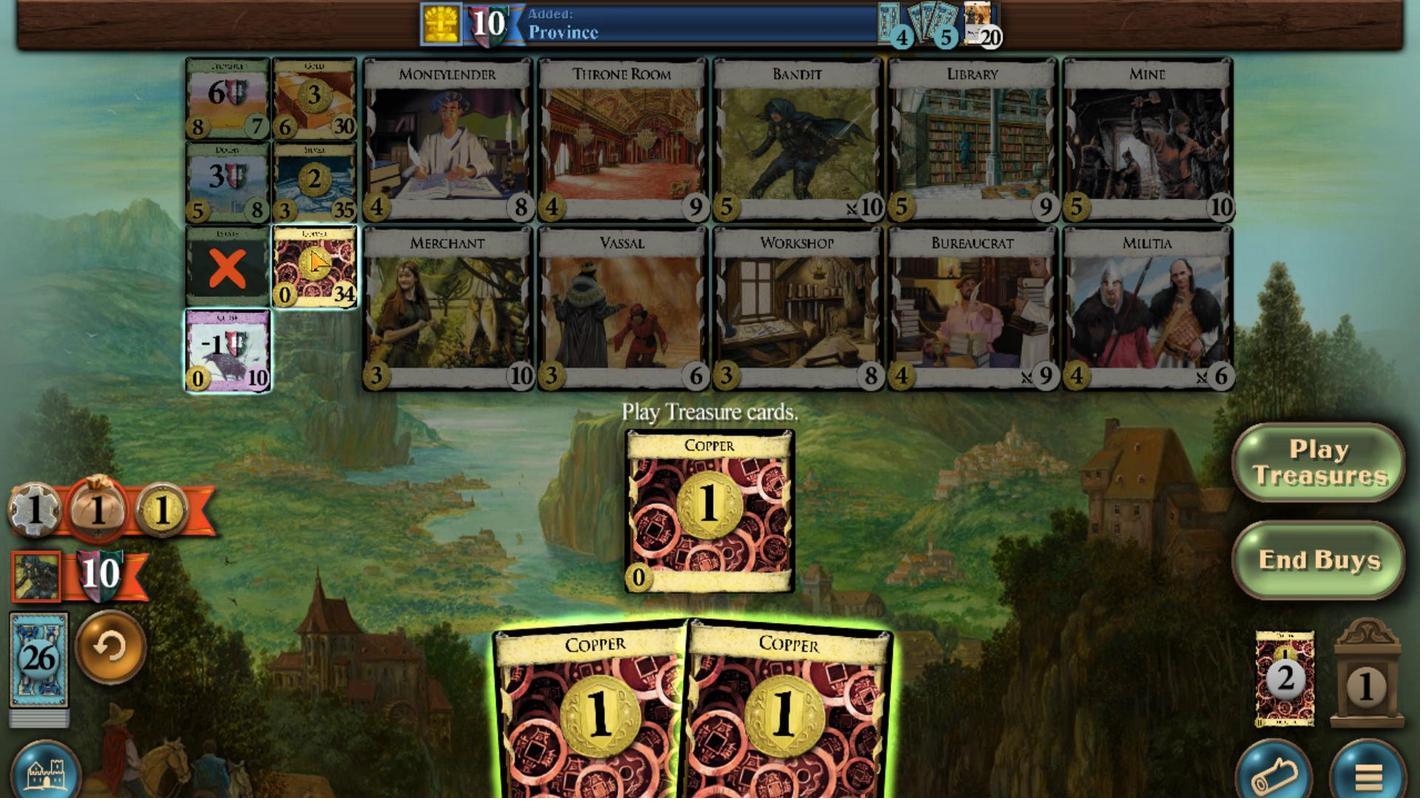 
Action: Mouse moved to (314, 214)
Screenshot: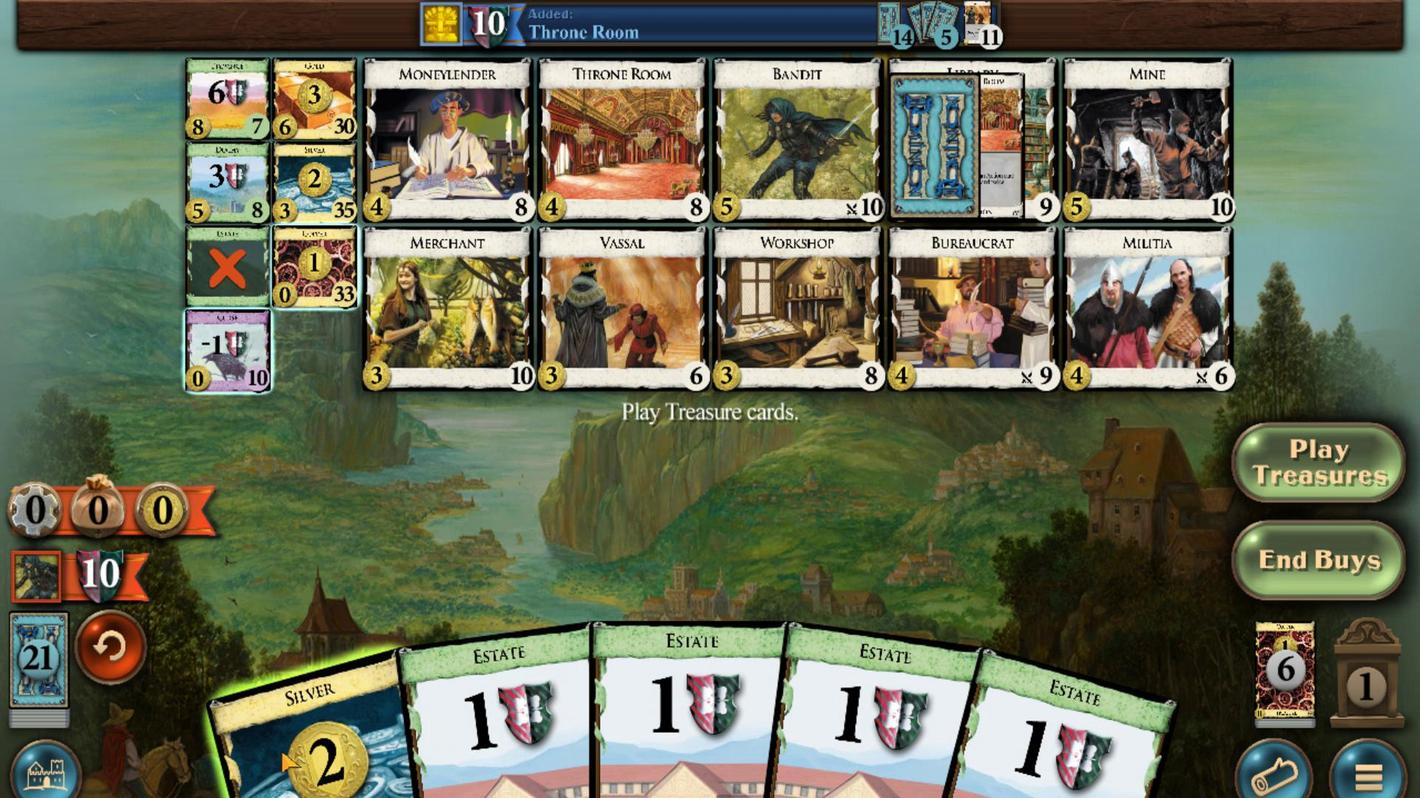 
Action: Mouse pressed left at (314, 214)
Screenshot: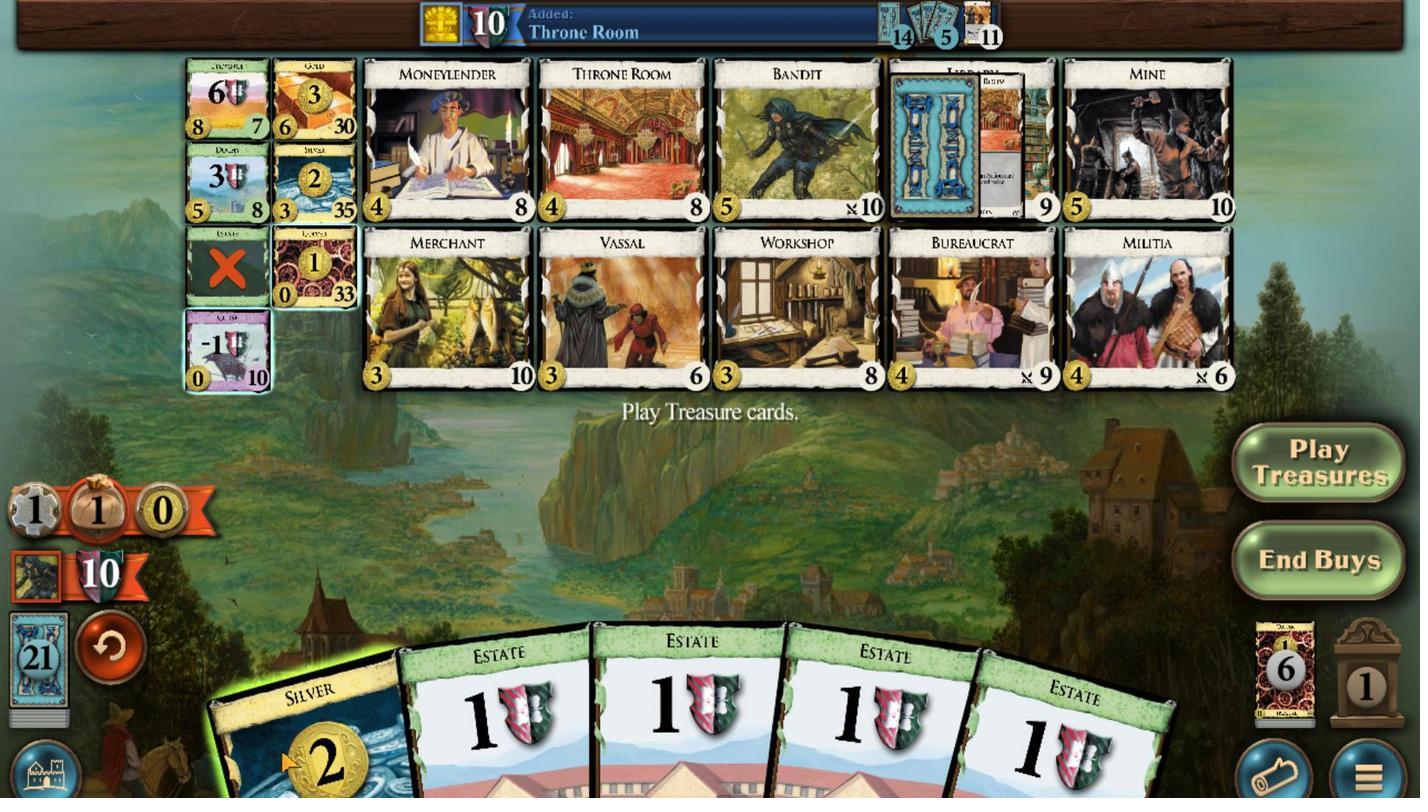 
Action: Mouse moved to (324, 486)
Screenshot: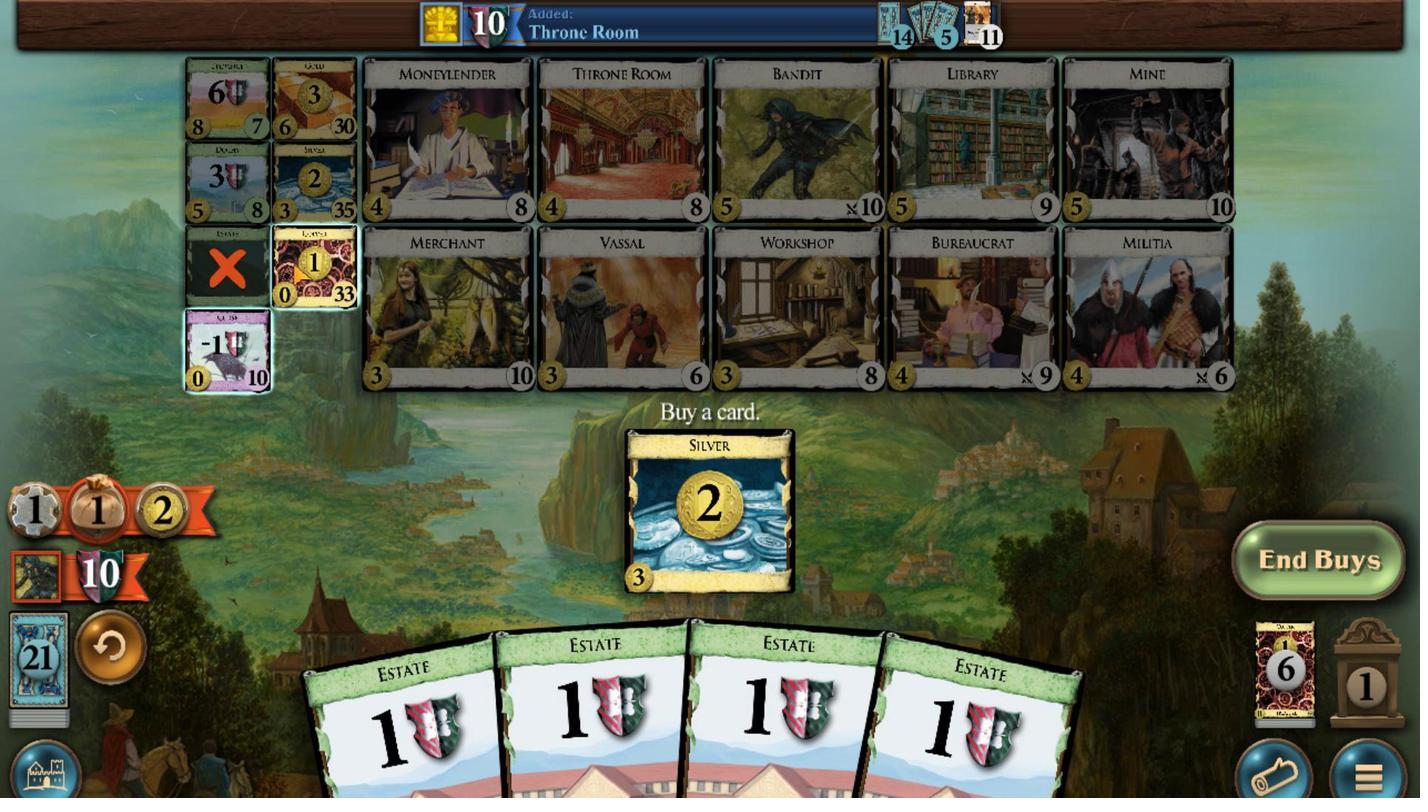
Action: Mouse pressed left at (324, 486)
Screenshot: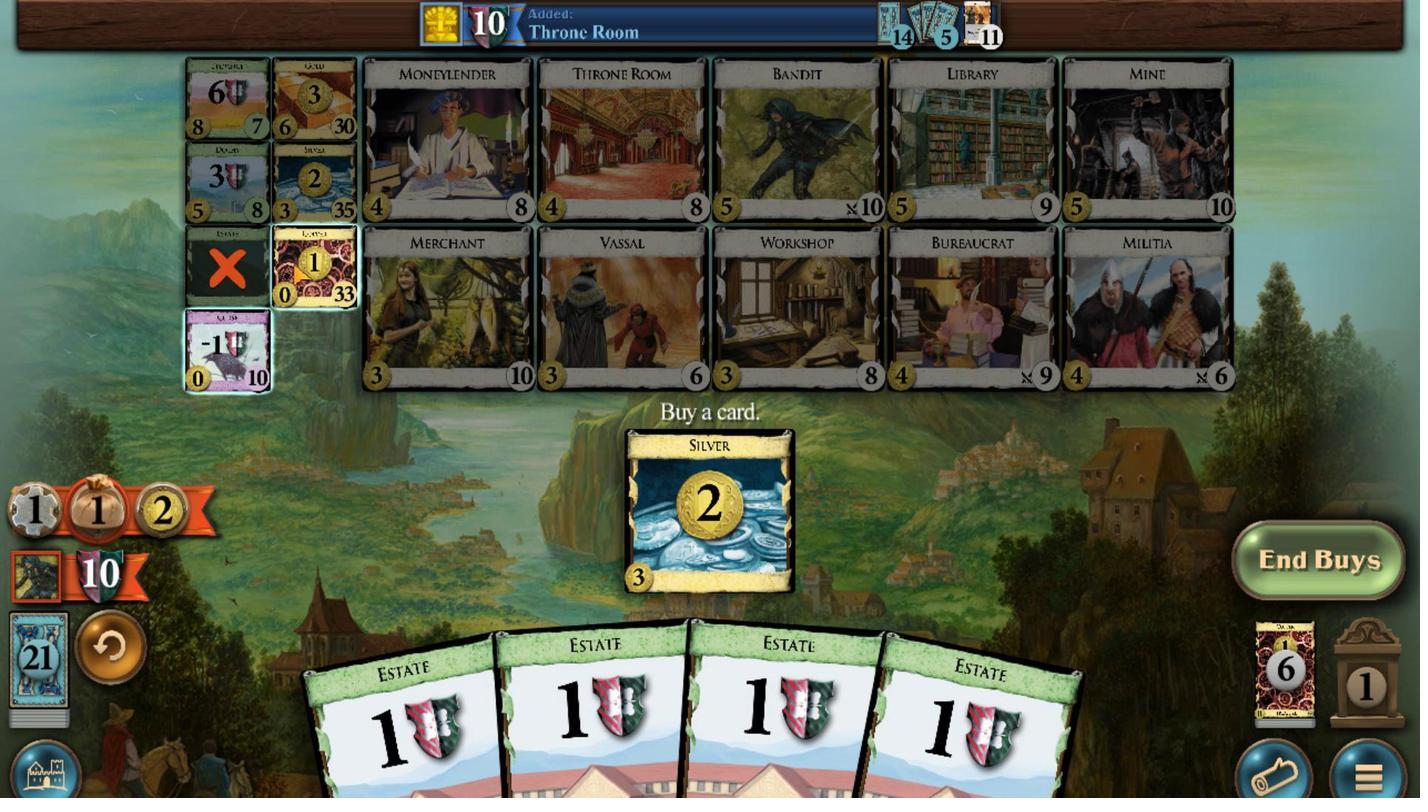 
Action: Mouse moved to (858, 221)
Screenshot: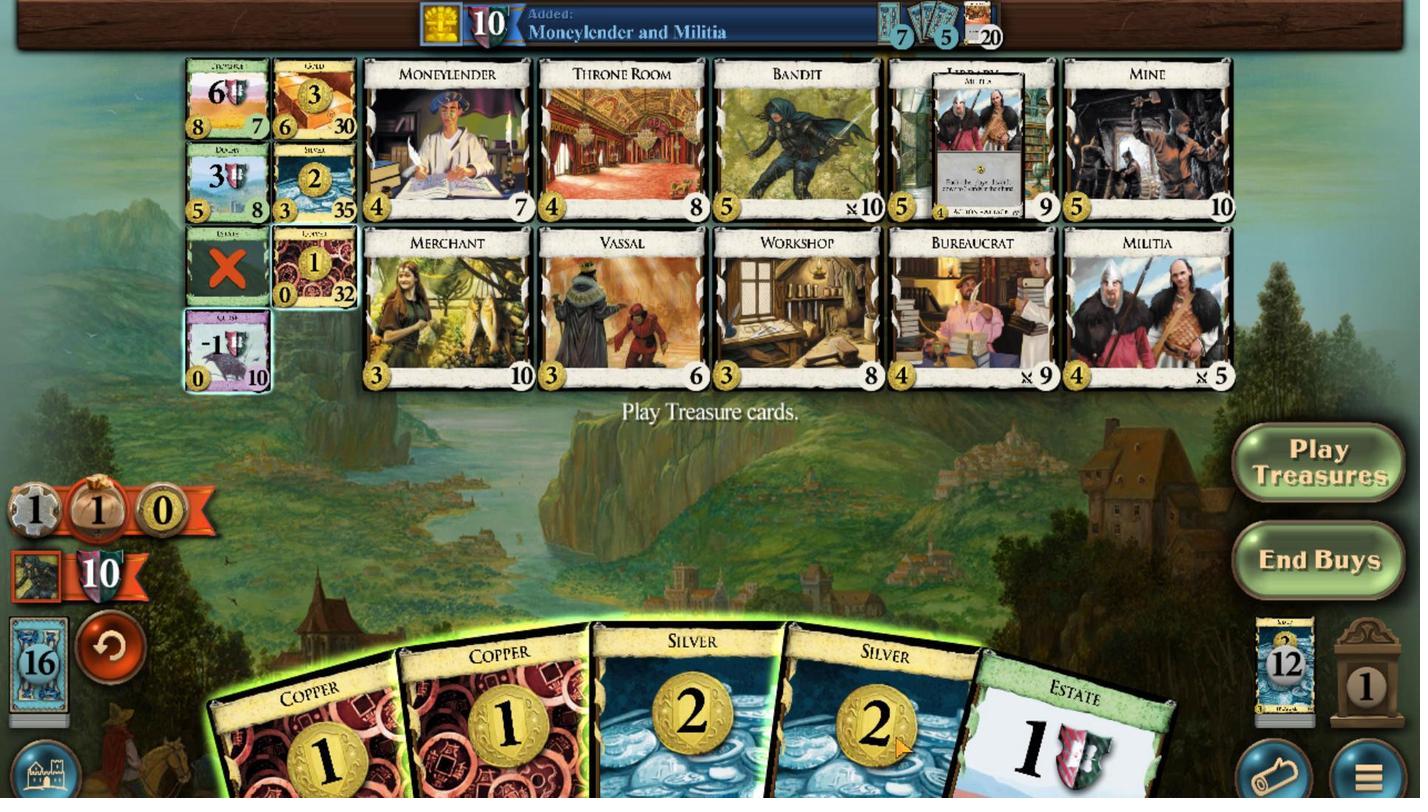 
Action: Mouse pressed left at (858, 221)
Screenshot: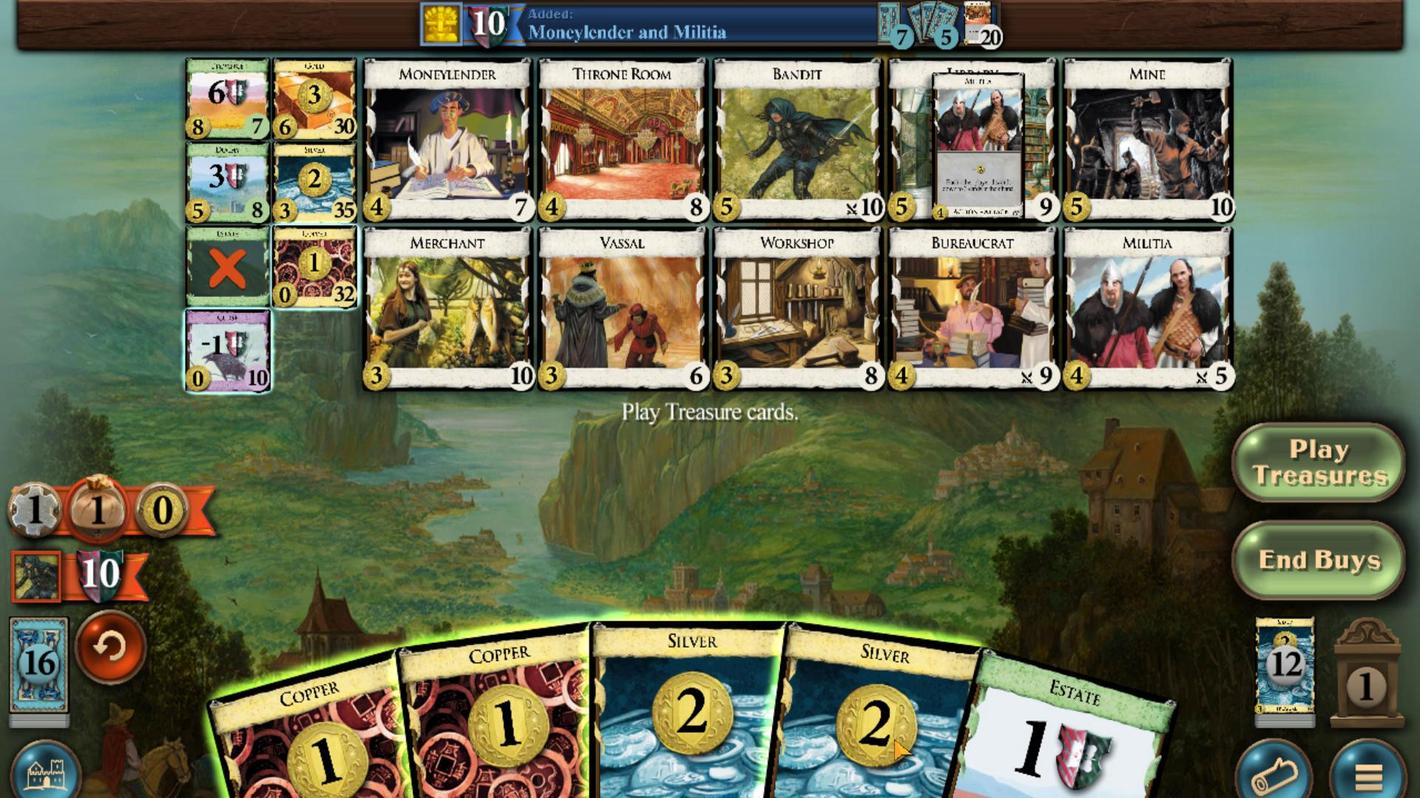 
Action: Mouse moved to (696, 213)
Screenshot: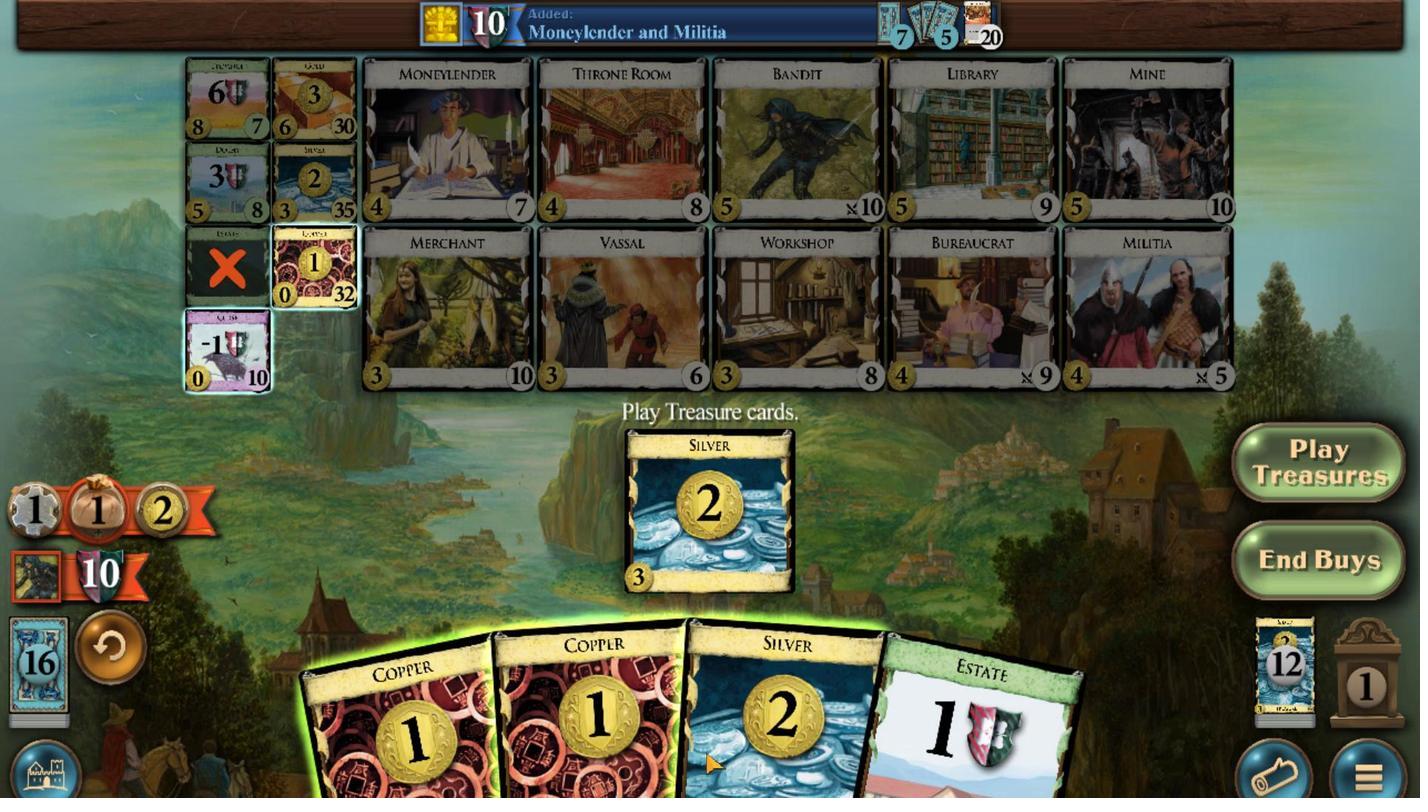 
Action: Mouse pressed left at (696, 213)
Screenshot: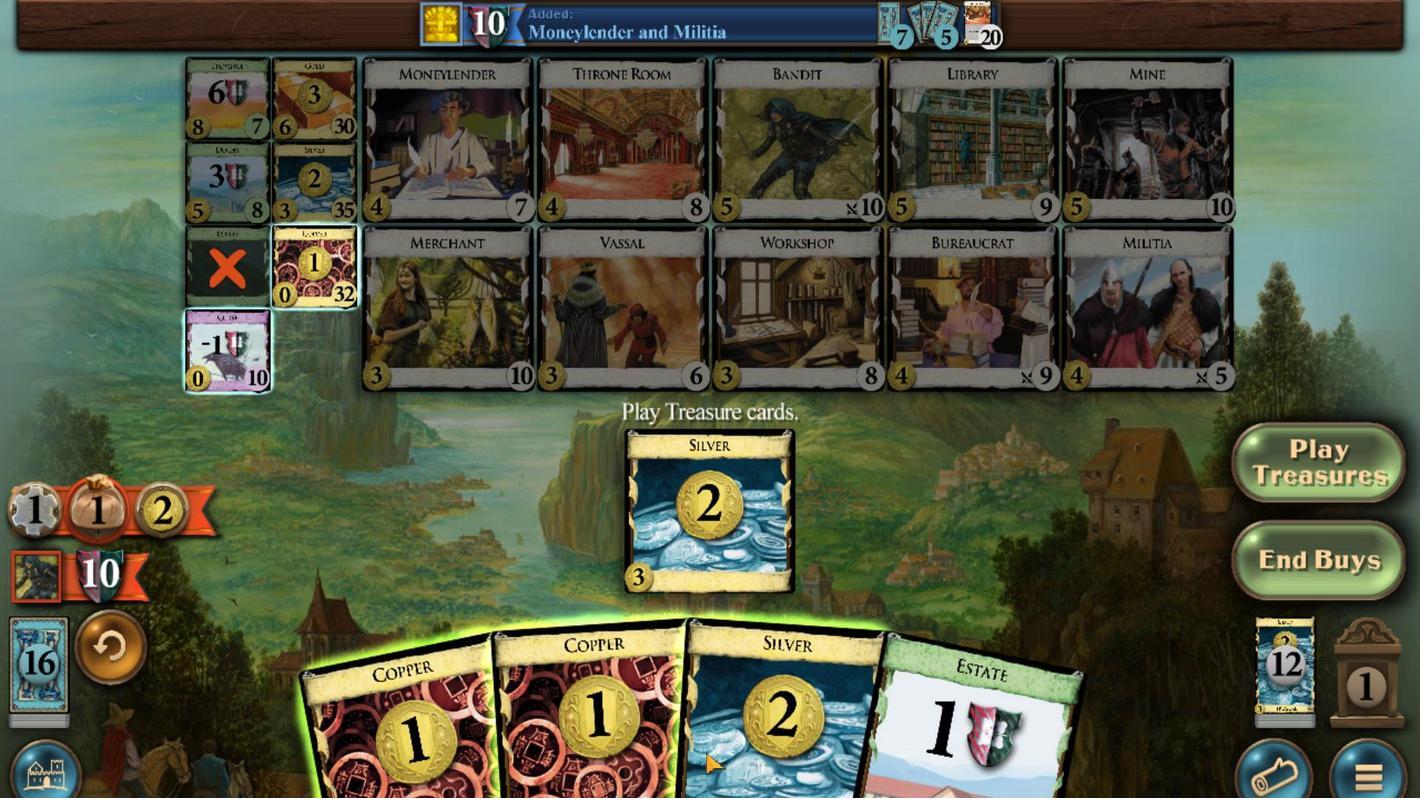 
Action: Mouse moved to (642, 237)
Screenshot: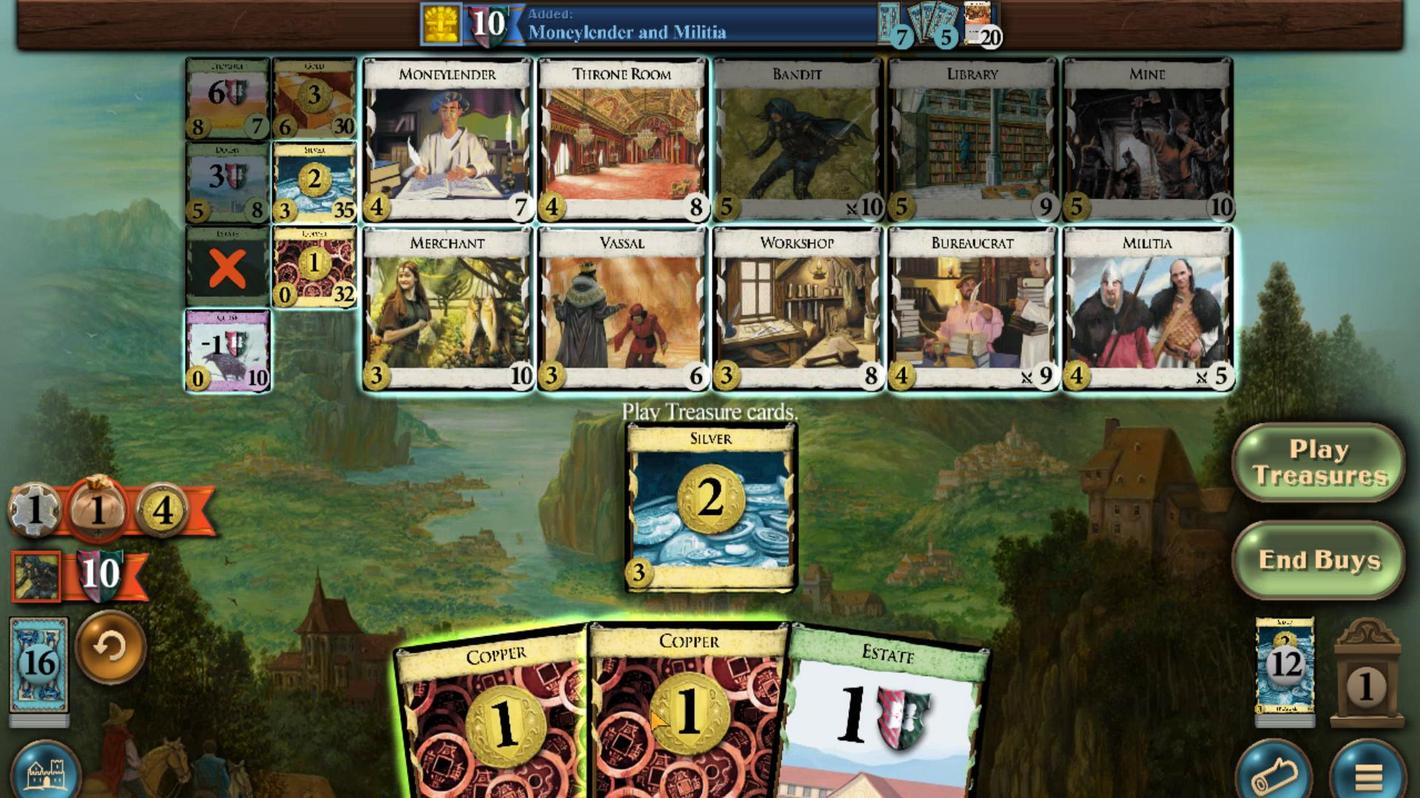
Action: Mouse pressed left at (642, 237)
Screenshot: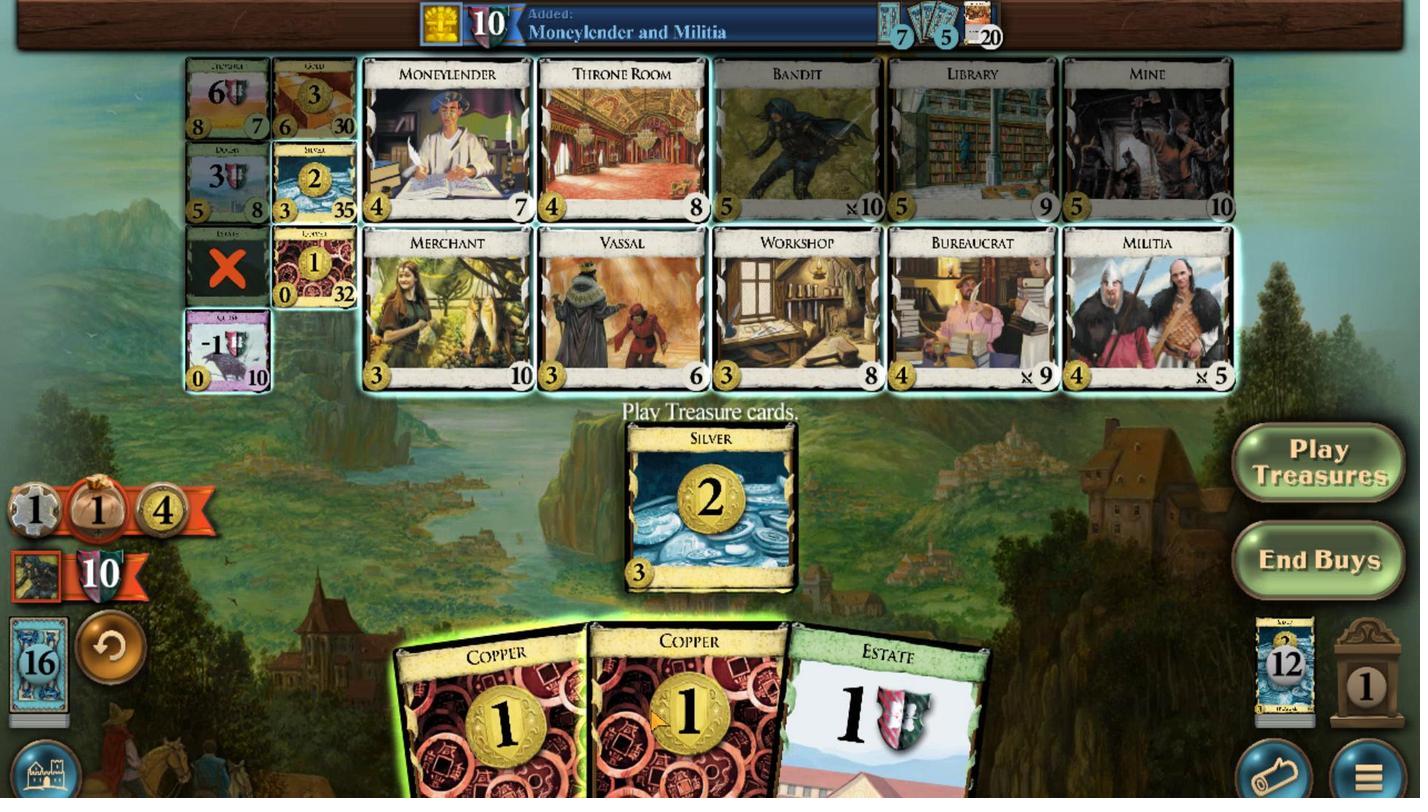 
Action: Mouse moved to (238, 537)
Screenshot: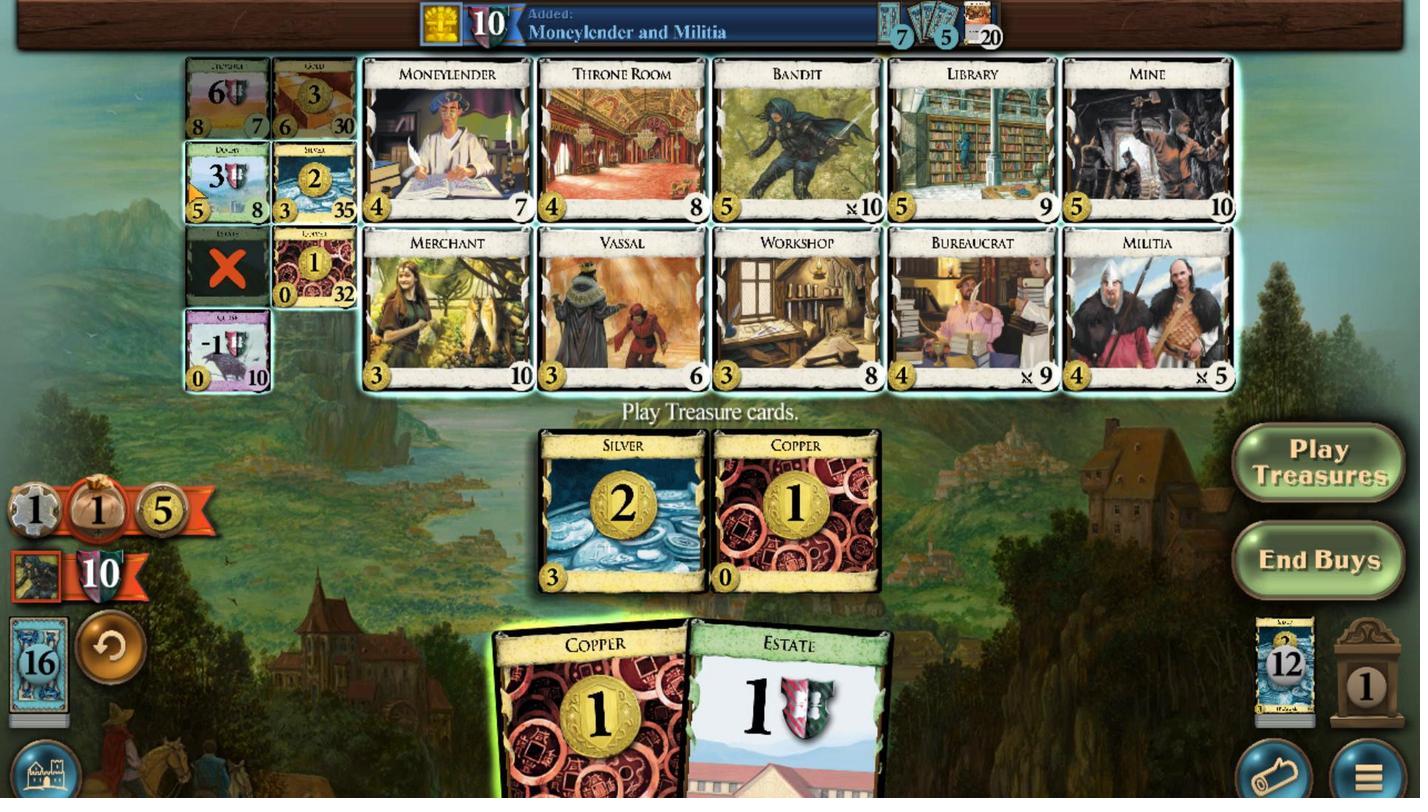 
Action: Mouse pressed left at (238, 537)
Screenshot: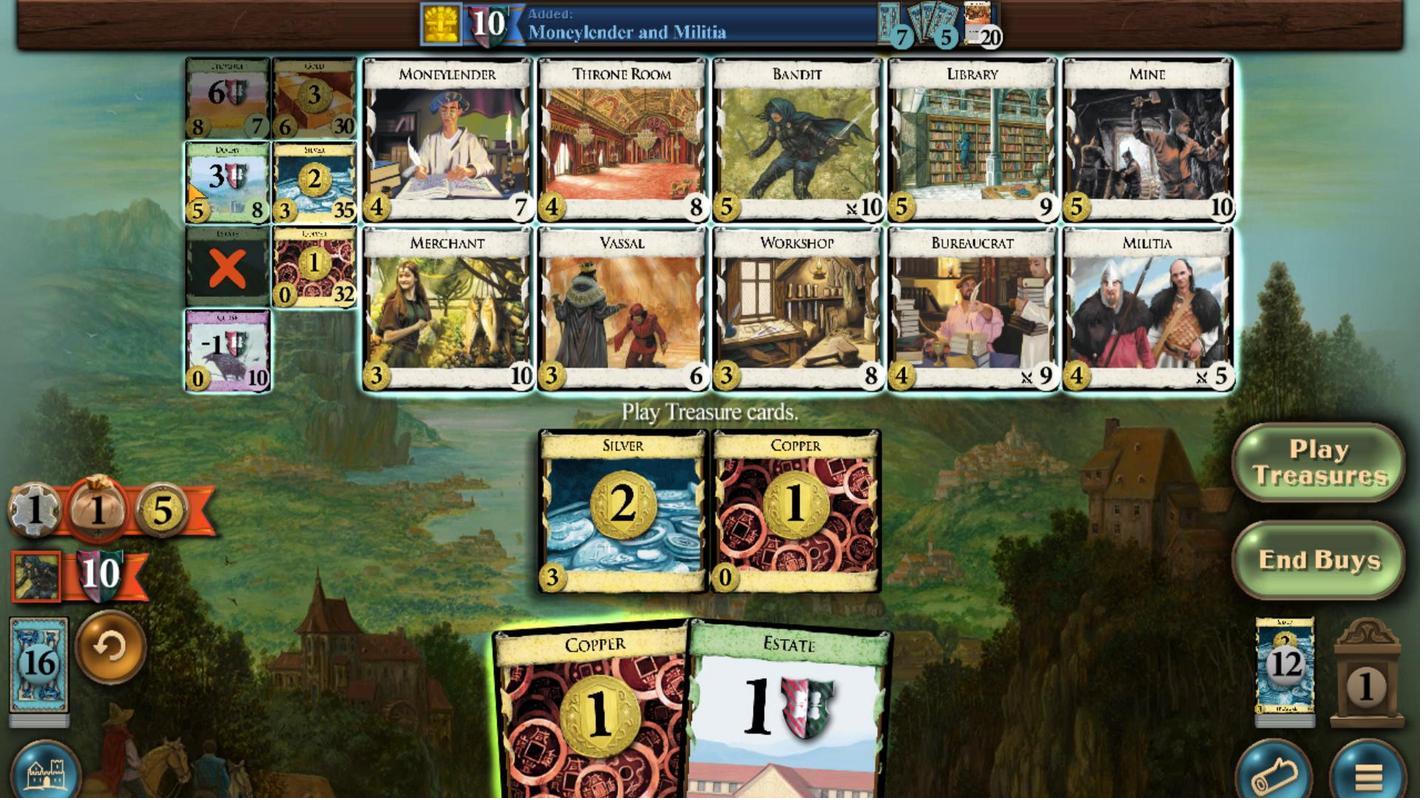 
Action: Mouse moved to (626, 223)
Screenshot: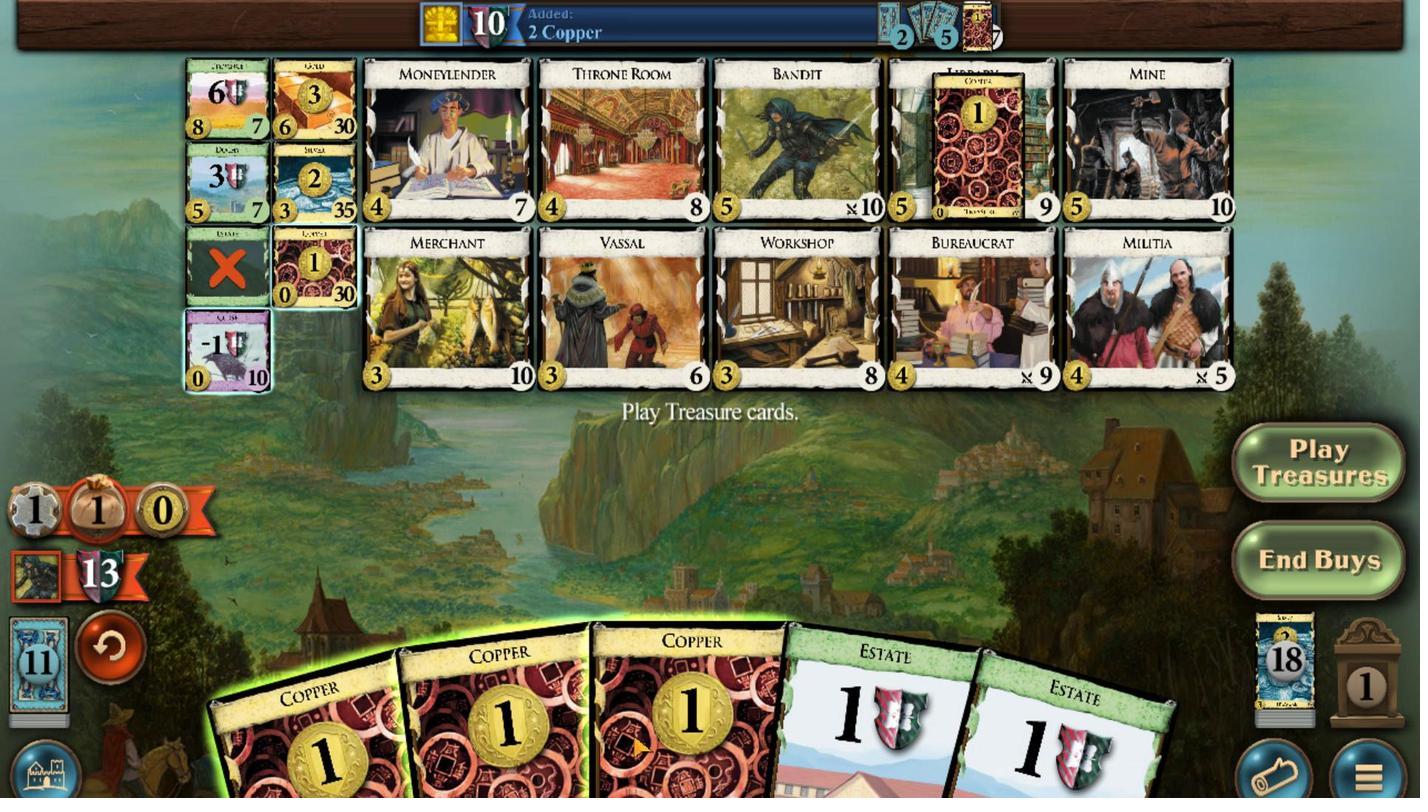 
Action: Mouse pressed left at (626, 223)
Screenshot: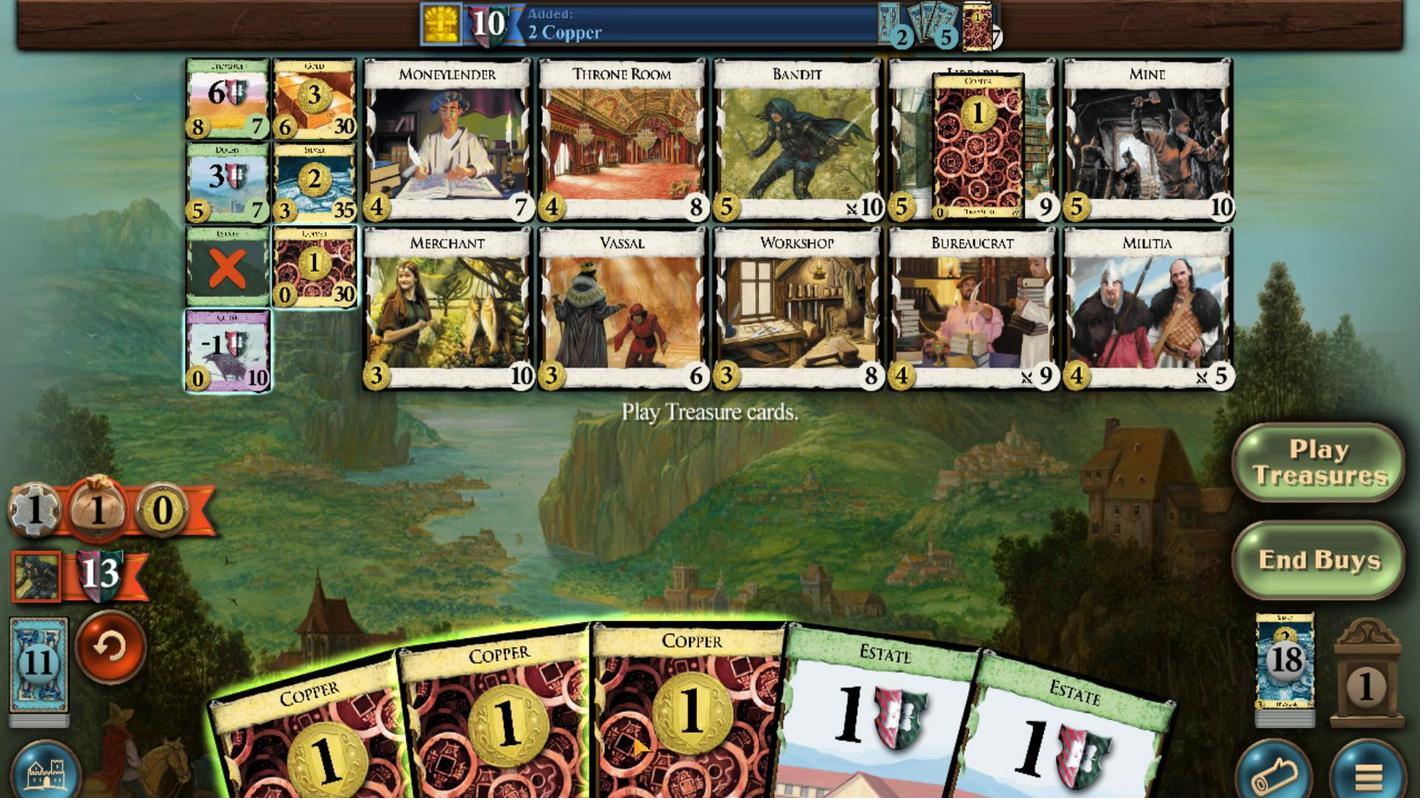 
Action: Mouse moved to (341, 488)
Screenshot: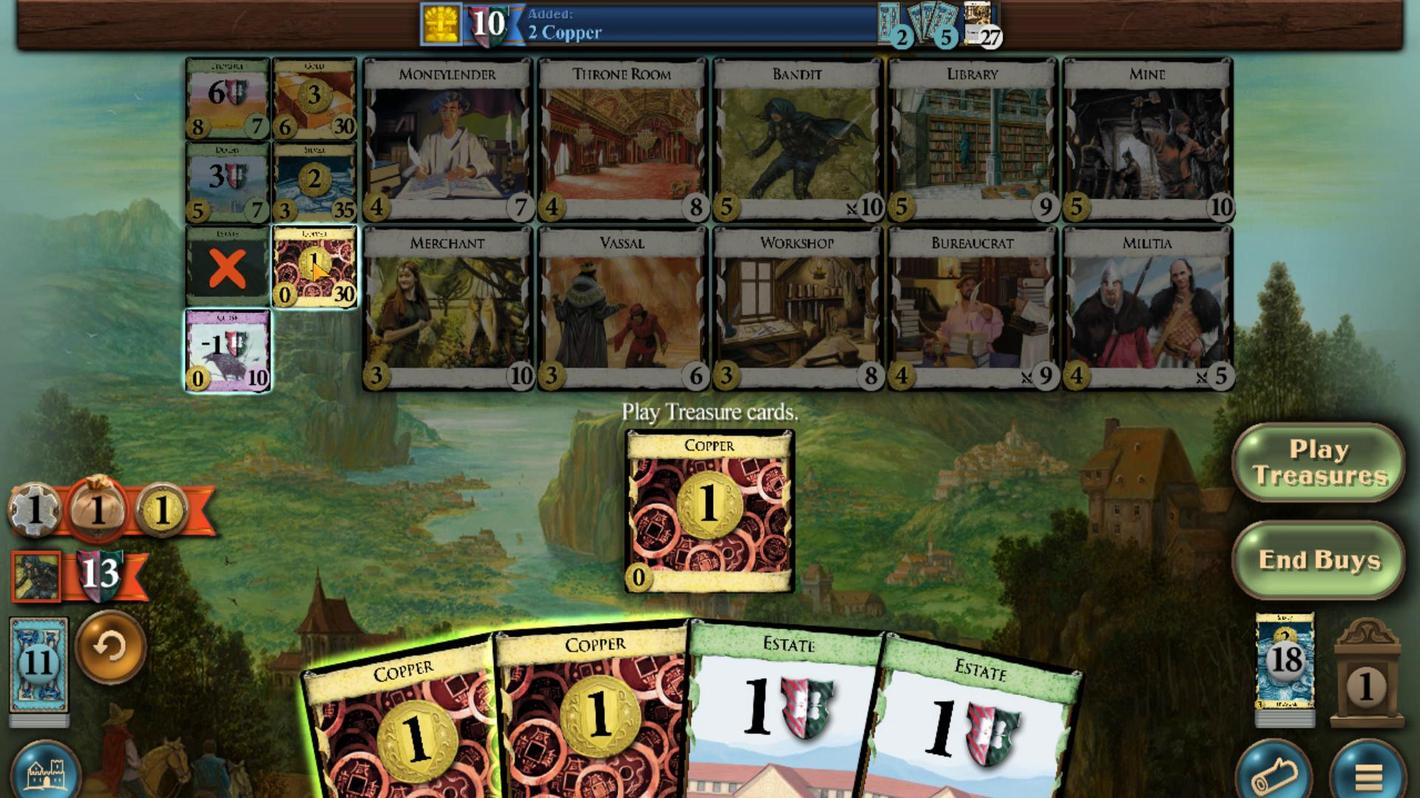 
Action: Mouse pressed left at (341, 488)
Screenshot: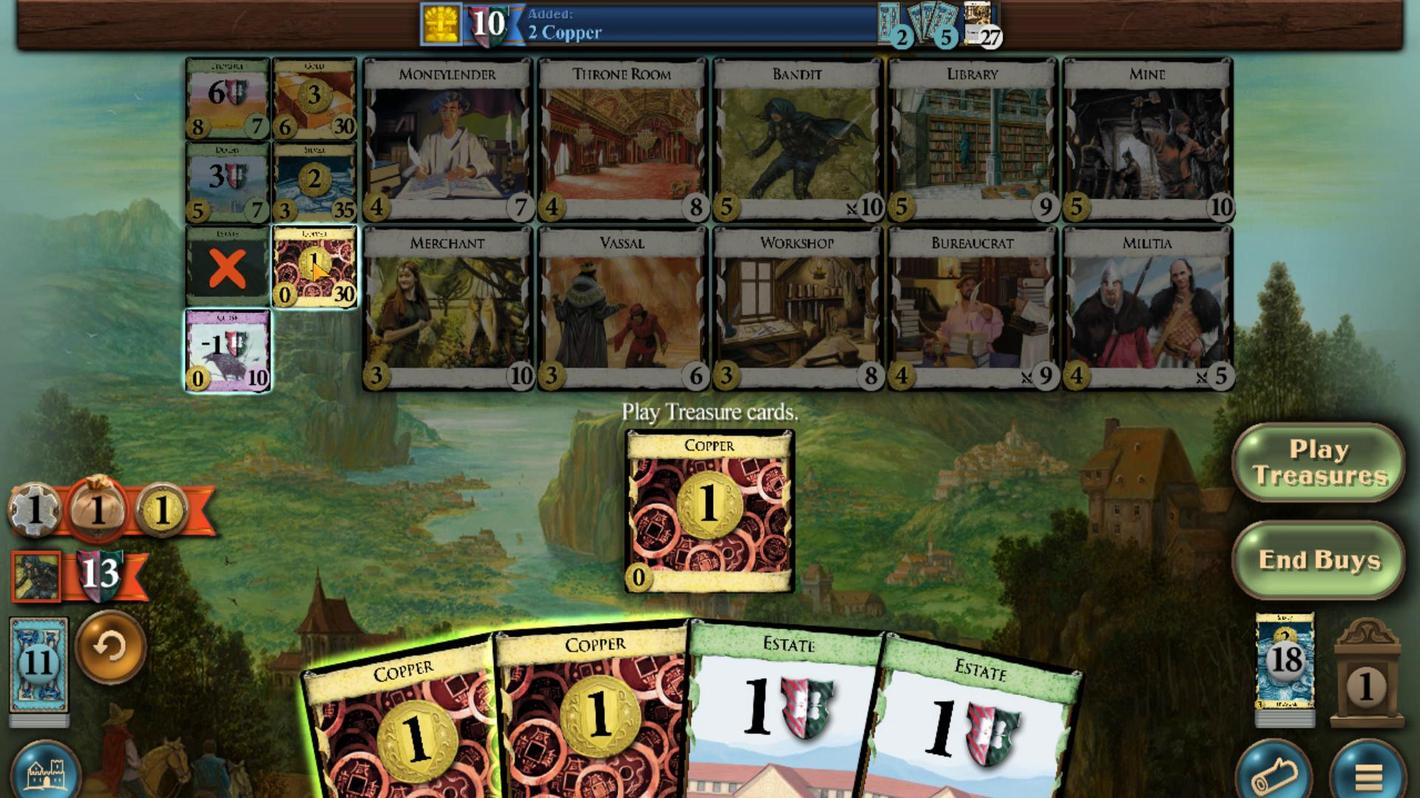 
Action: Mouse moved to (986, 187)
Screenshot: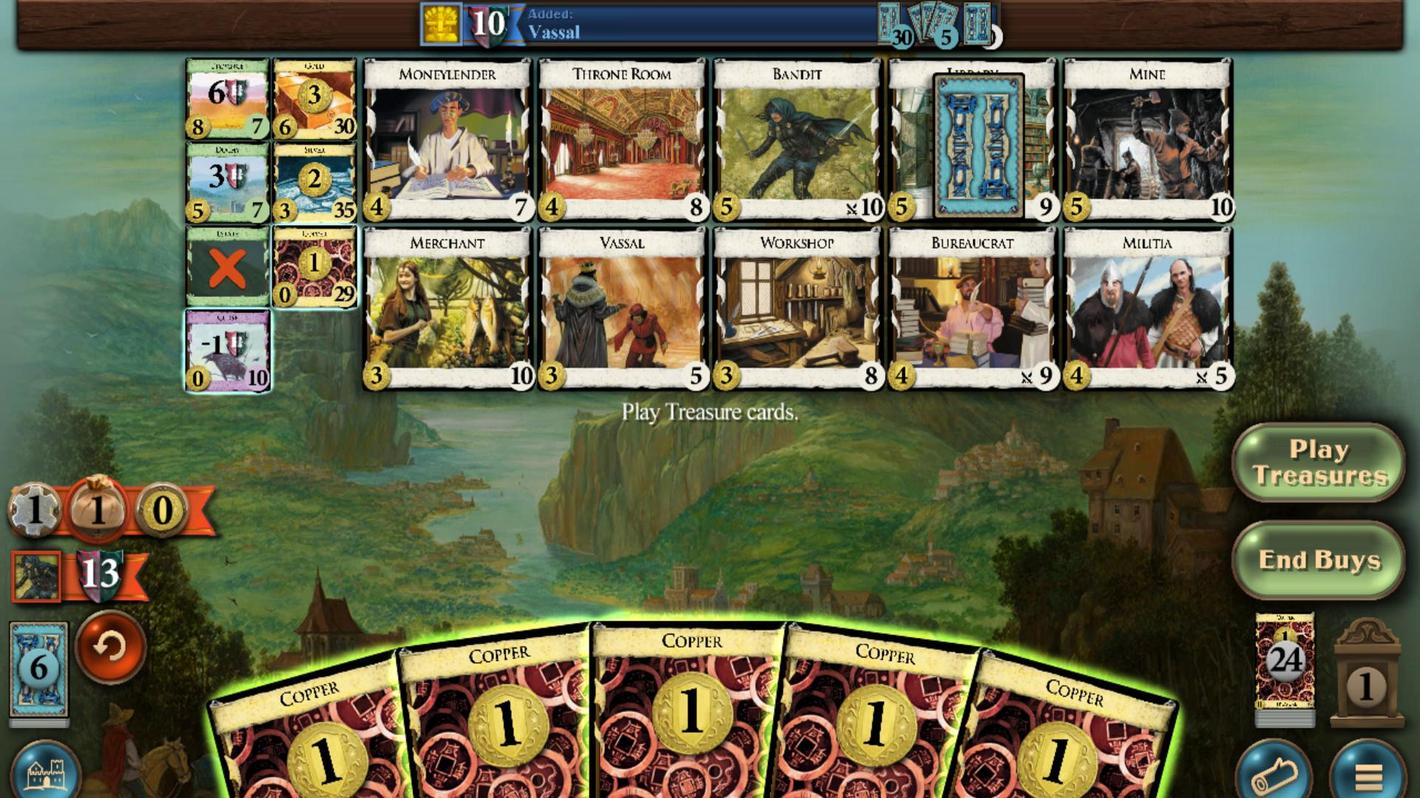 
Action: Mouse pressed left at (986, 187)
Screenshot: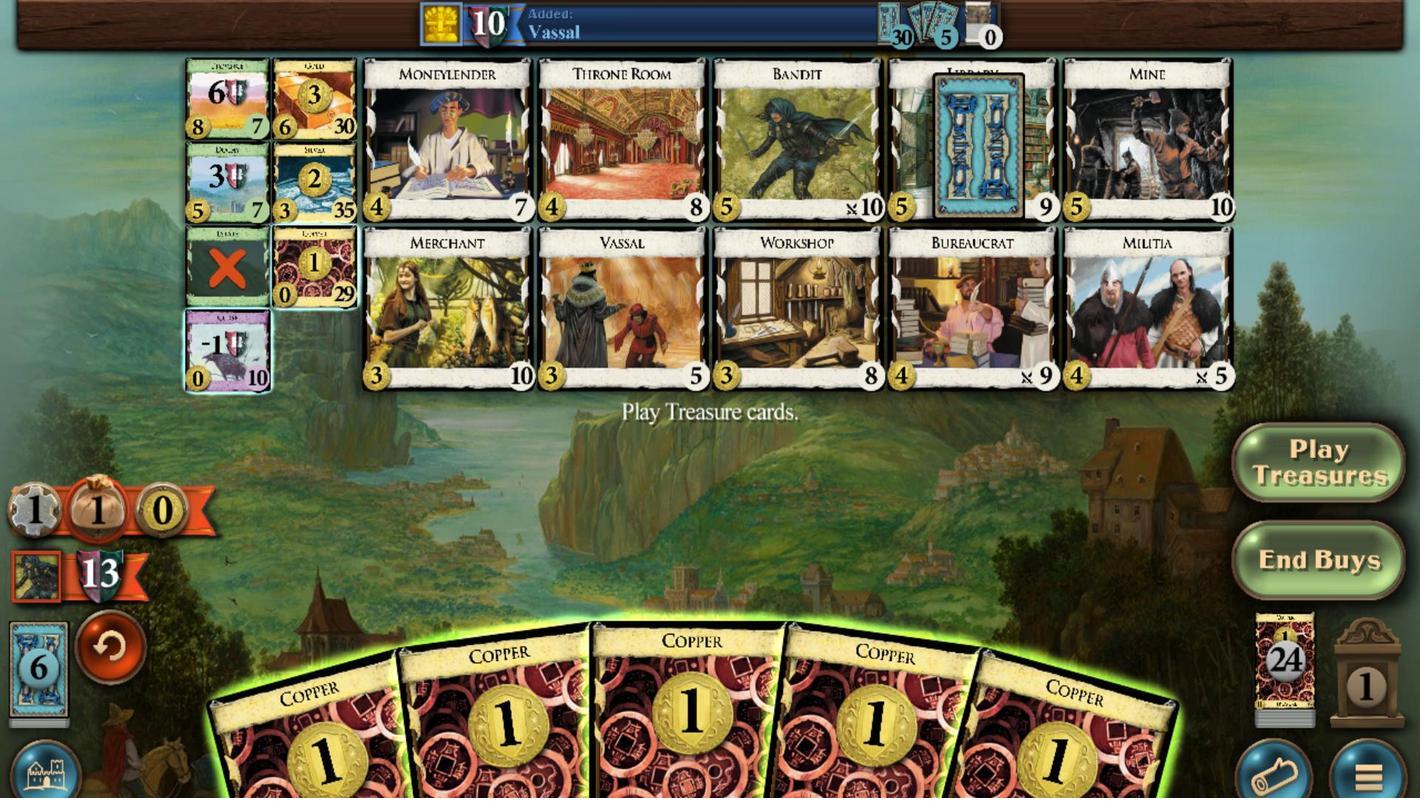 
Action: Mouse moved to (760, 223)
Screenshot: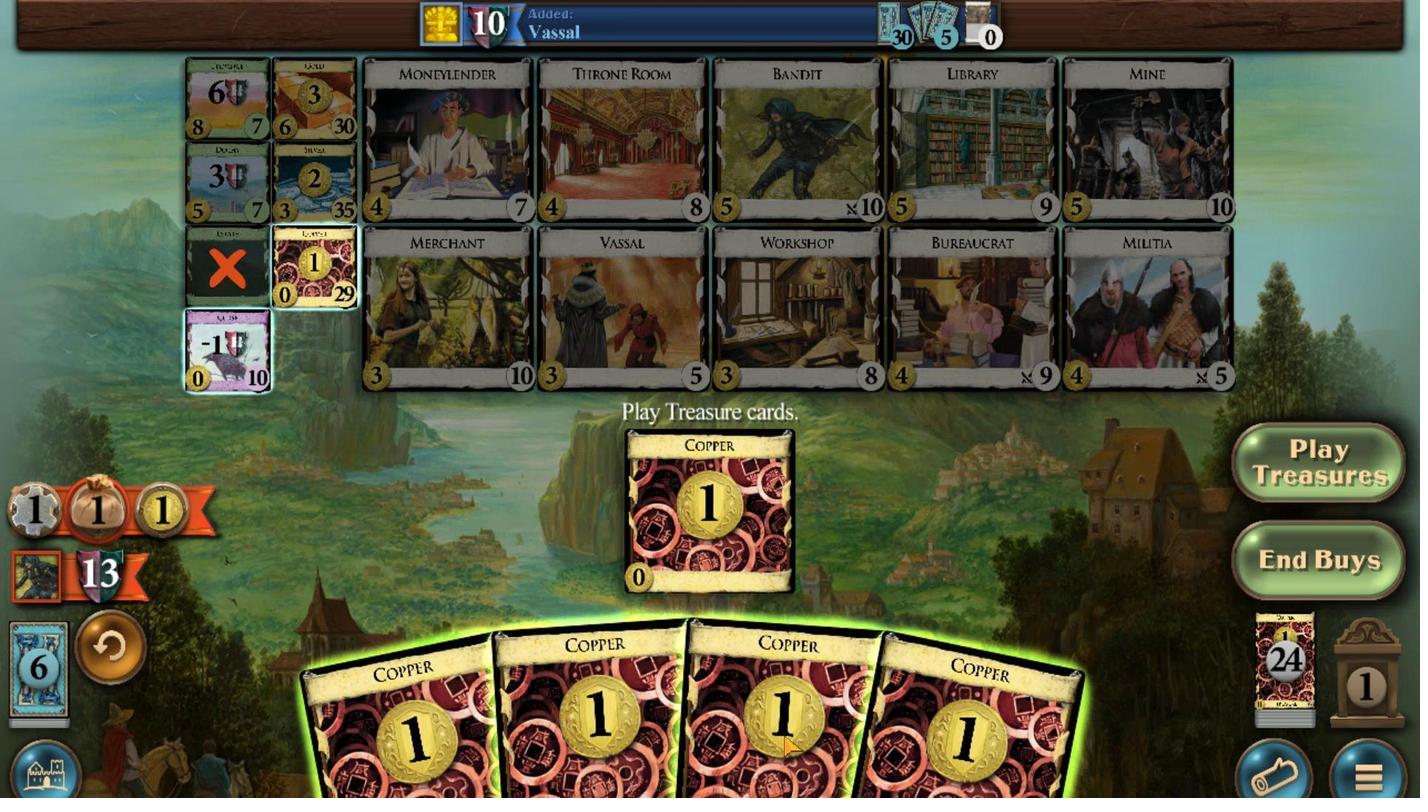 
Action: Mouse pressed left at (760, 223)
Screenshot: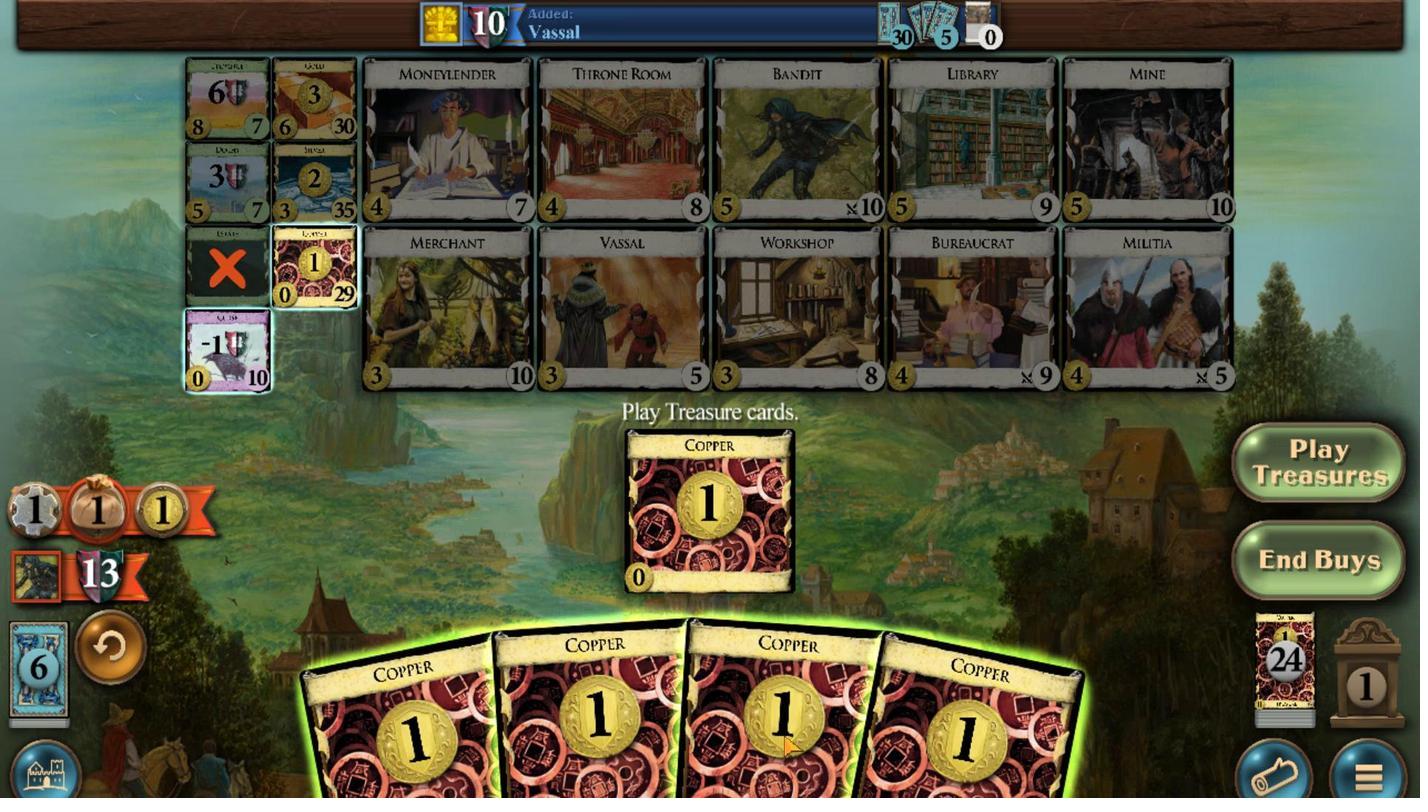 
Action: Mouse moved to (628, 250)
Screenshot: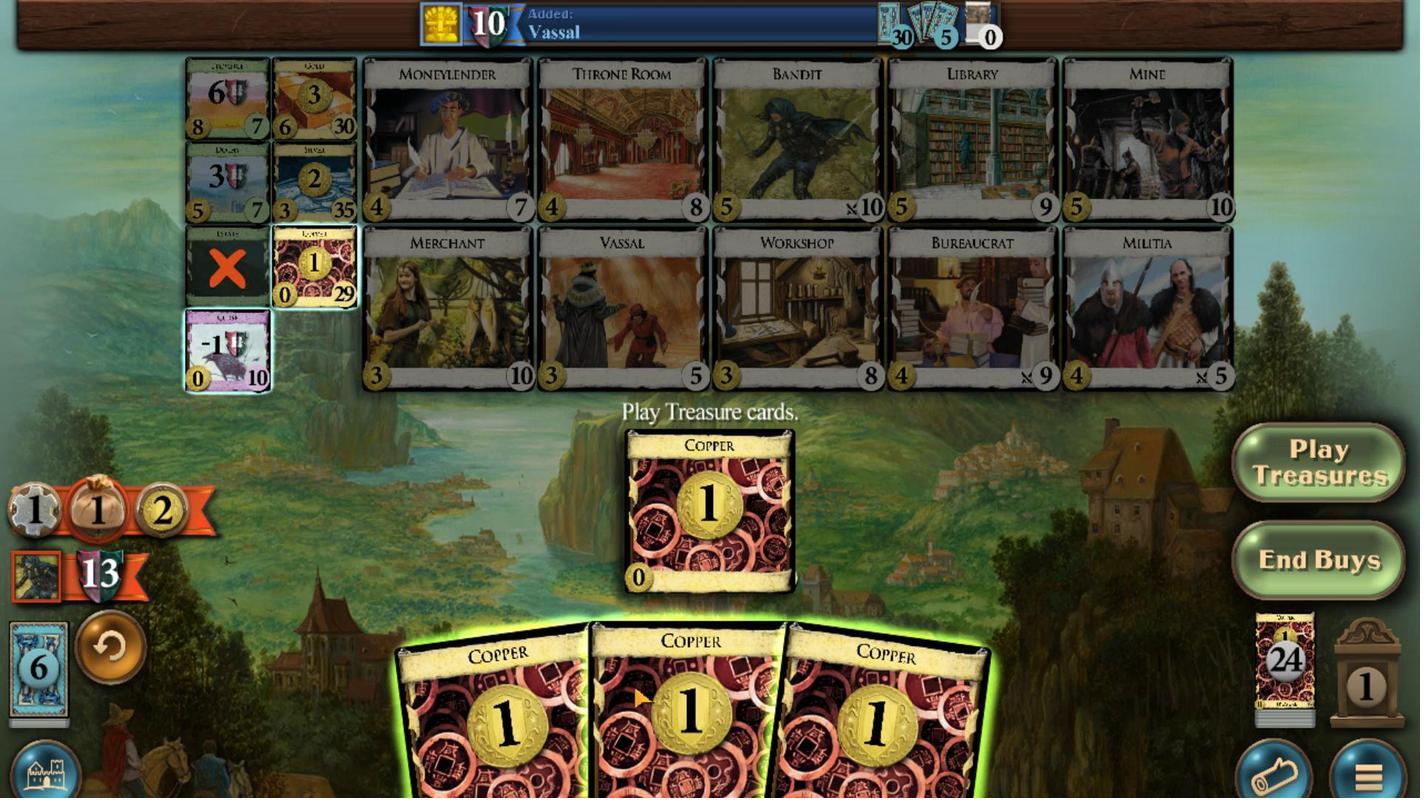 
Action: Mouse pressed left at (628, 250)
Screenshot: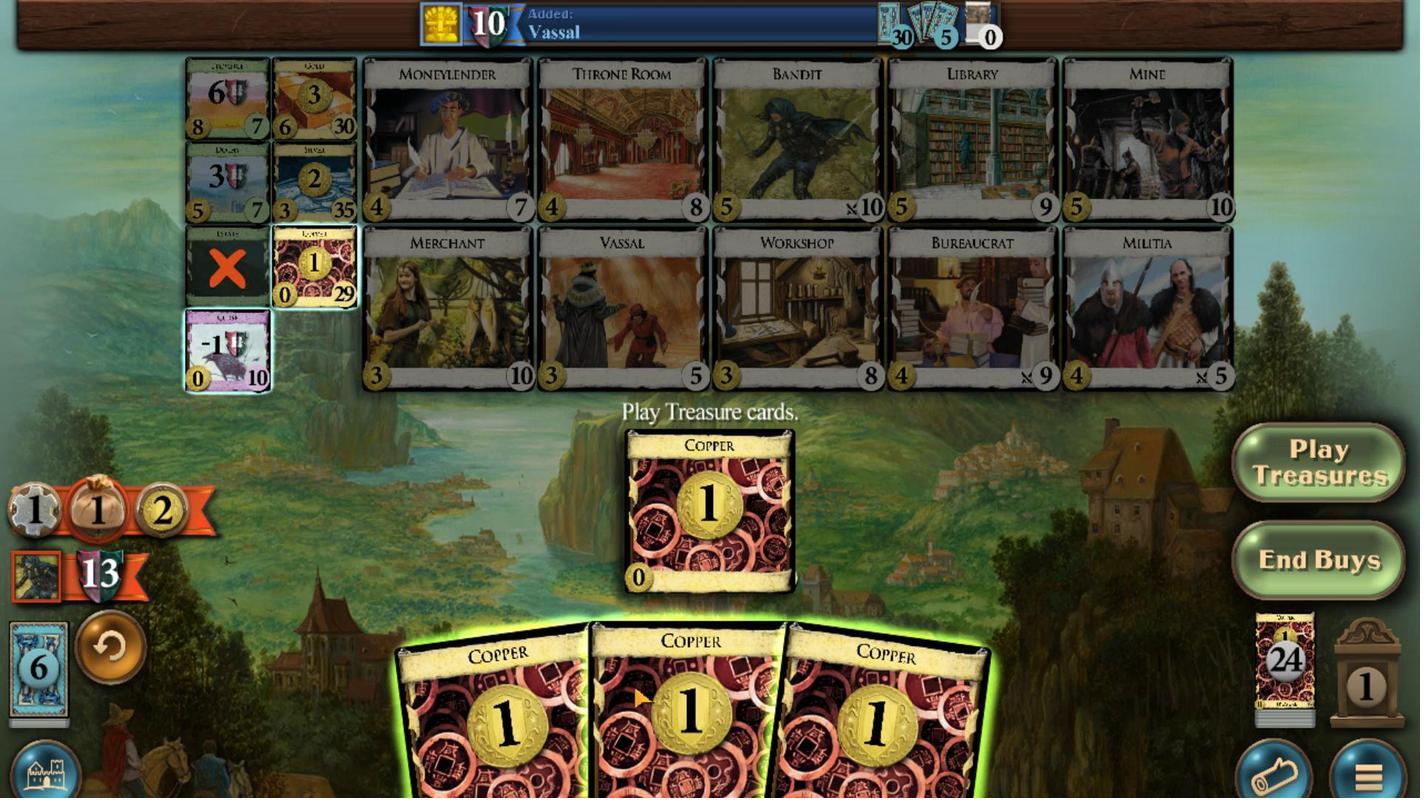 
Action: Mouse moved to (763, 241)
Screenshot: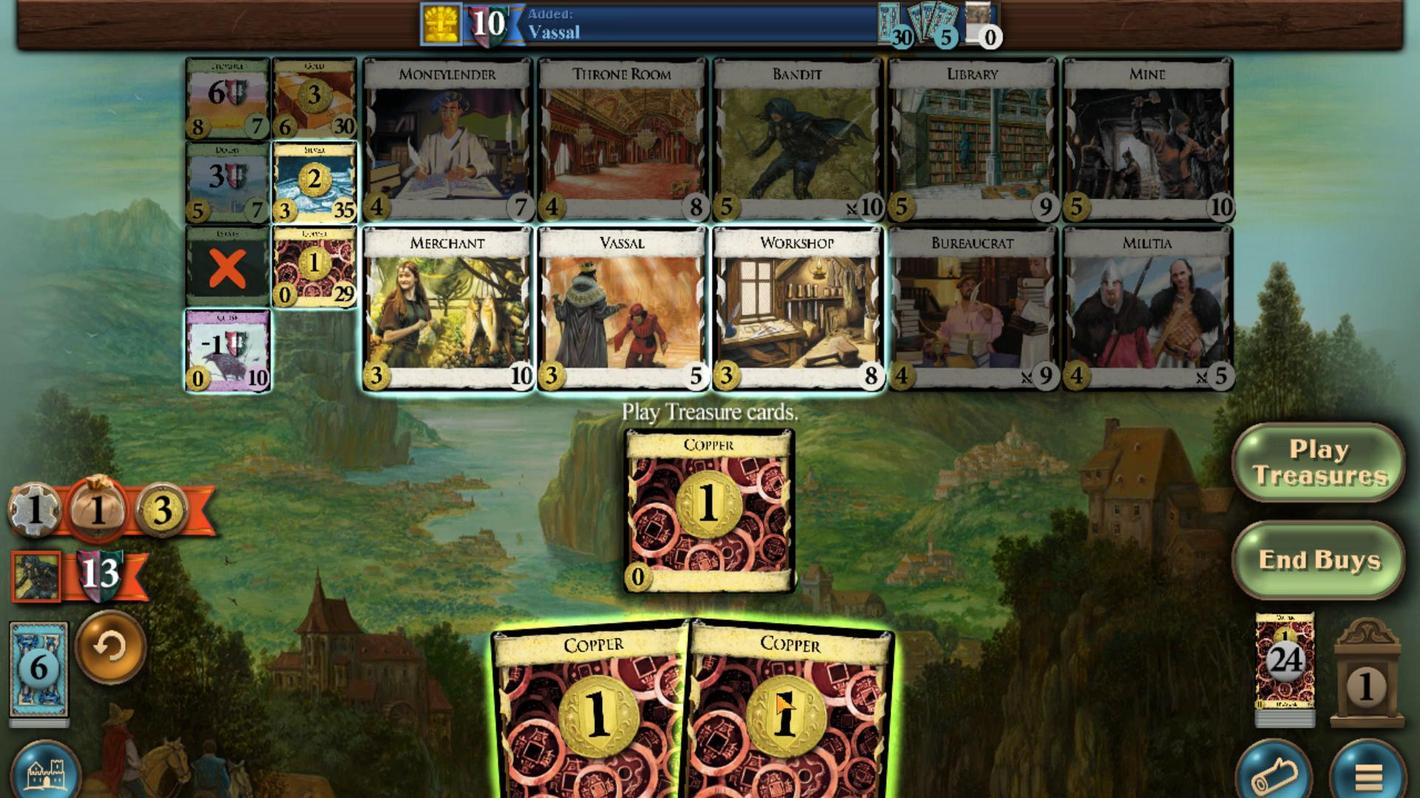 
Action: Mouse pressed left at (763, 241)
Screenshot: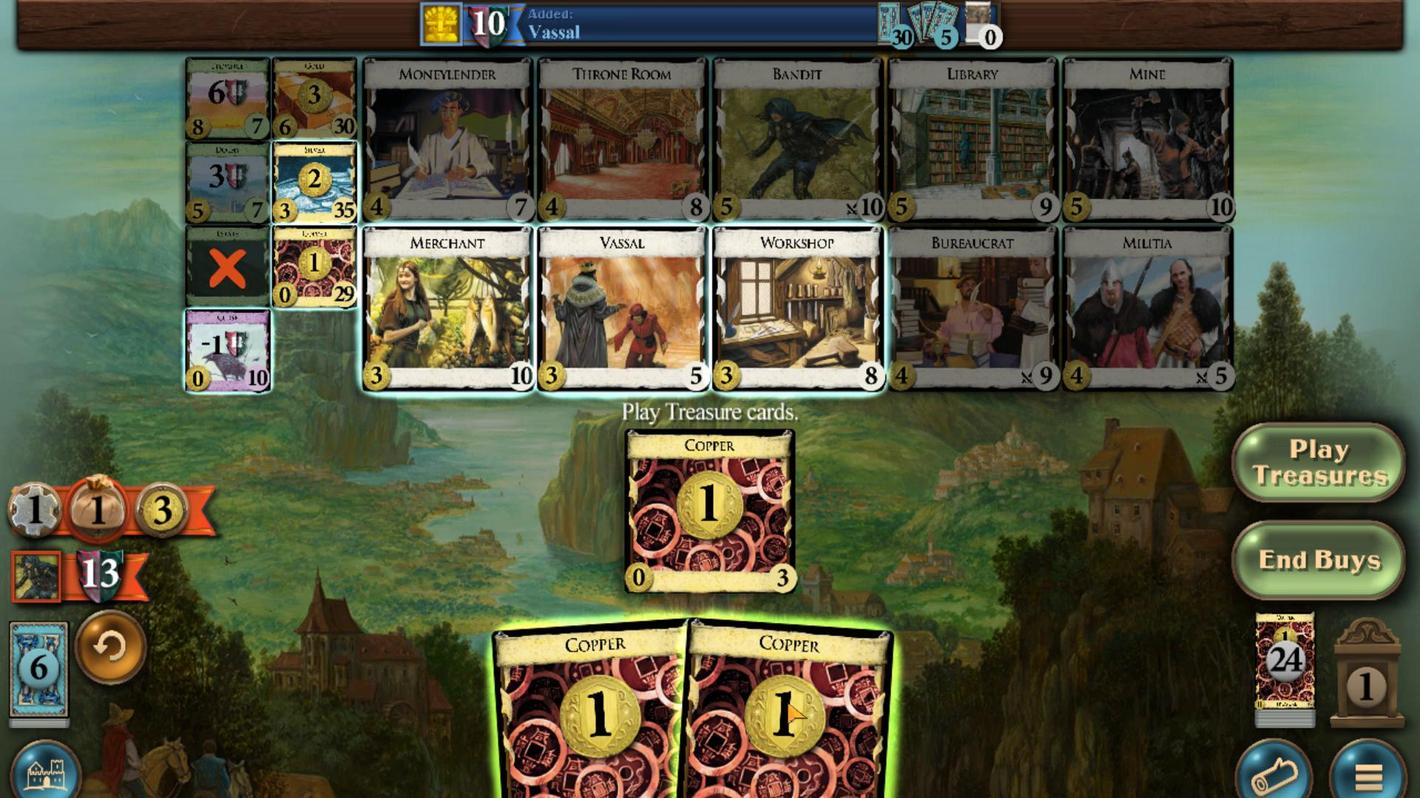 
Action: Mouse moved to (616, 245)
Screenshot: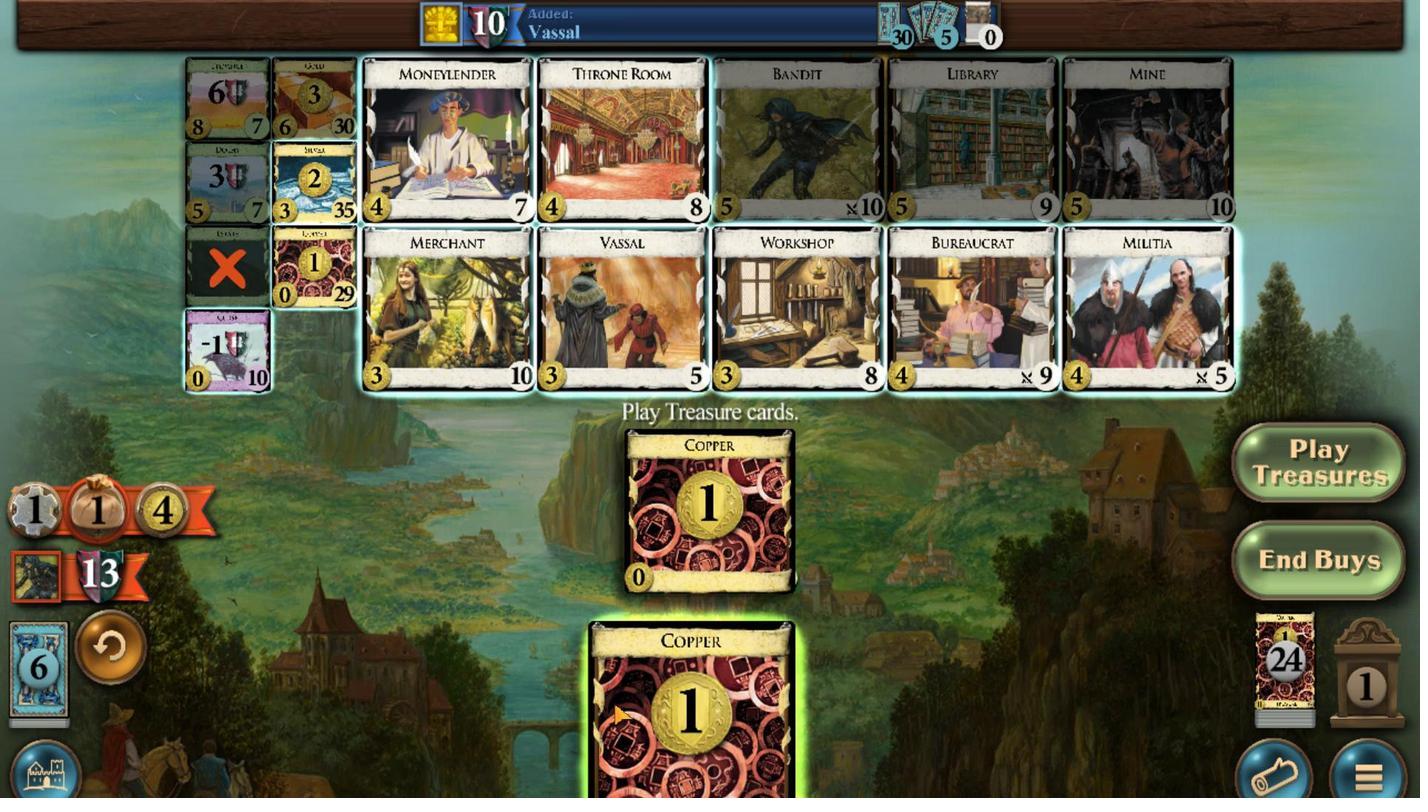 
Action: Mouse pressed left at (616, 245)
Screenshot: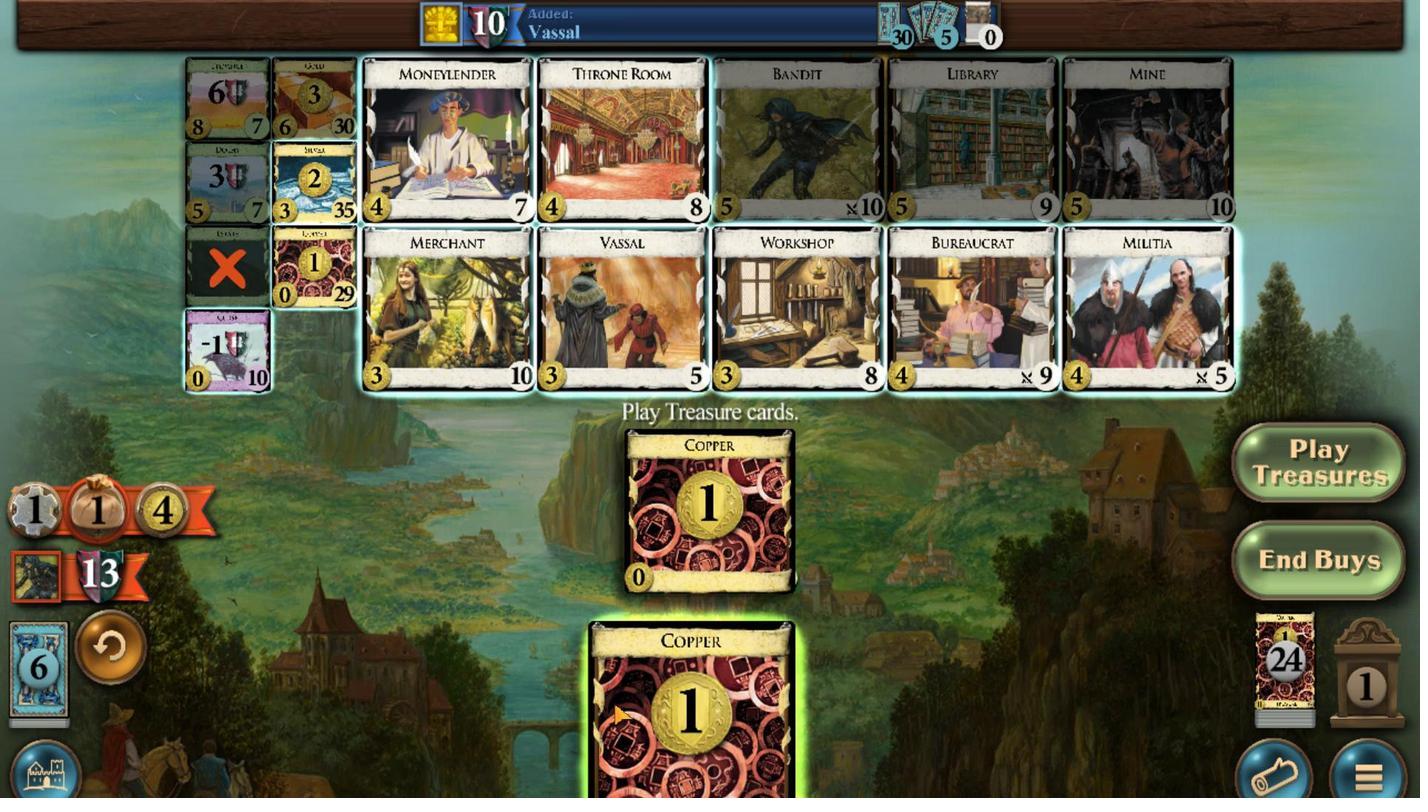 
Action: Mouse moved to (252, 533)
Screenshot: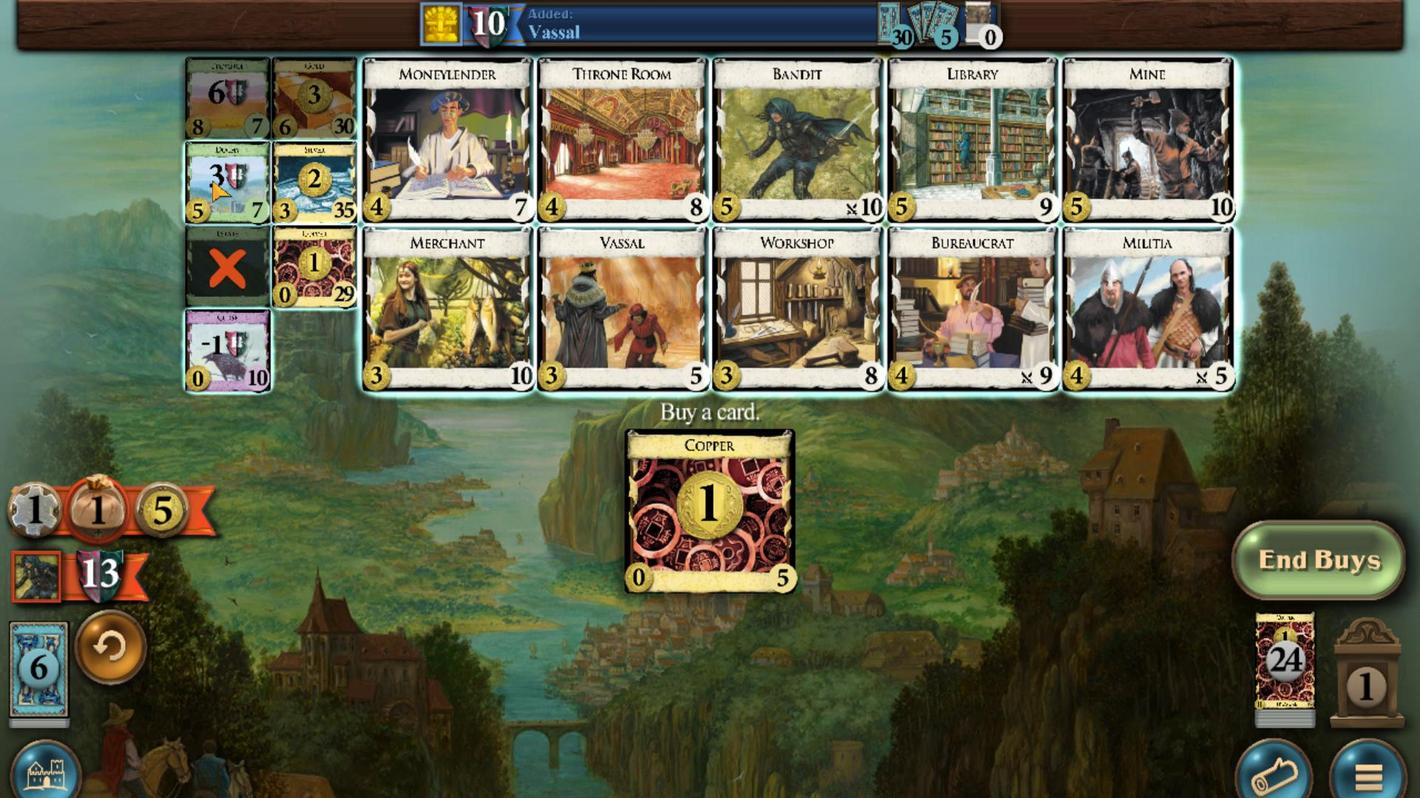 
Action: Mouse pressed left at (252, 533)
Screenshot: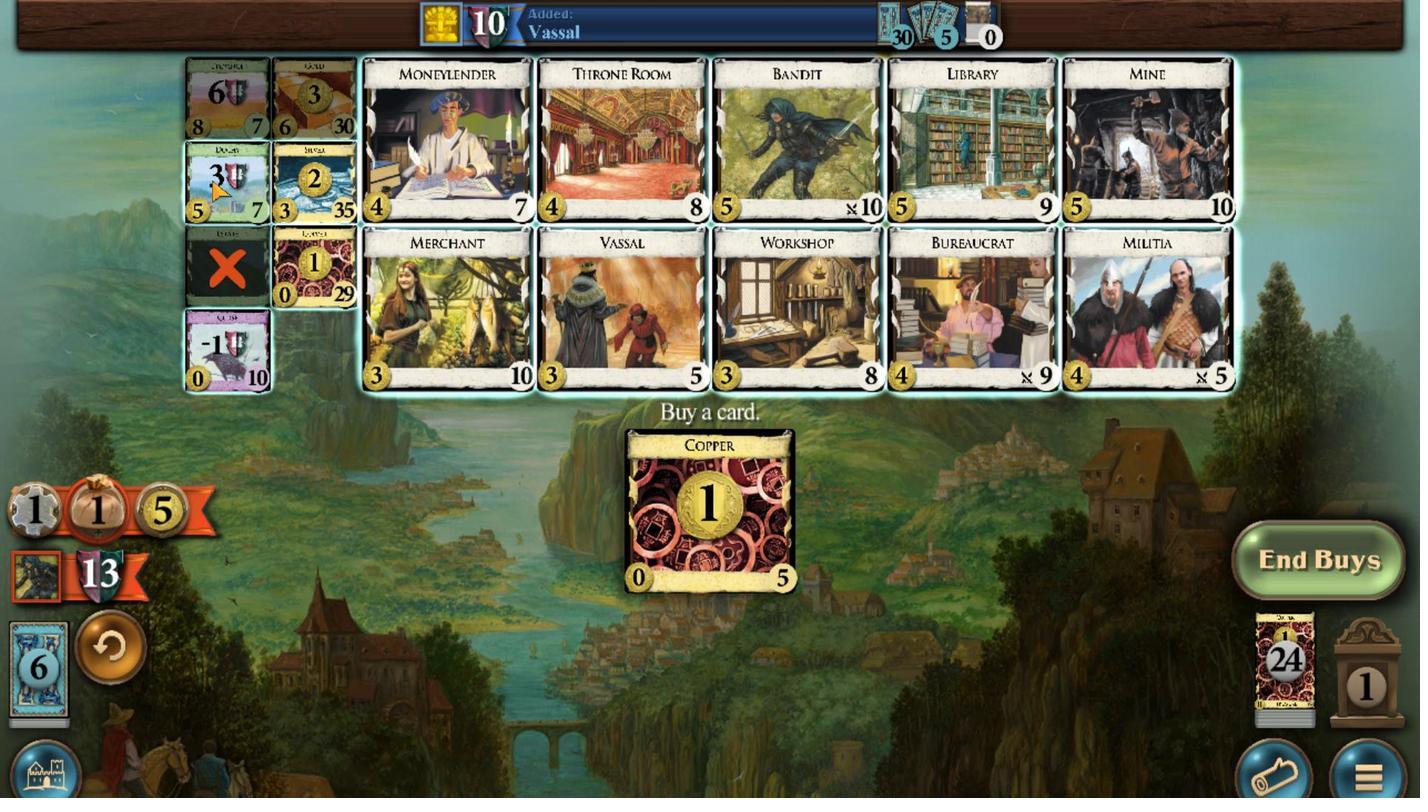 
Action: Mouse moved to (840, 217)
Screenshot: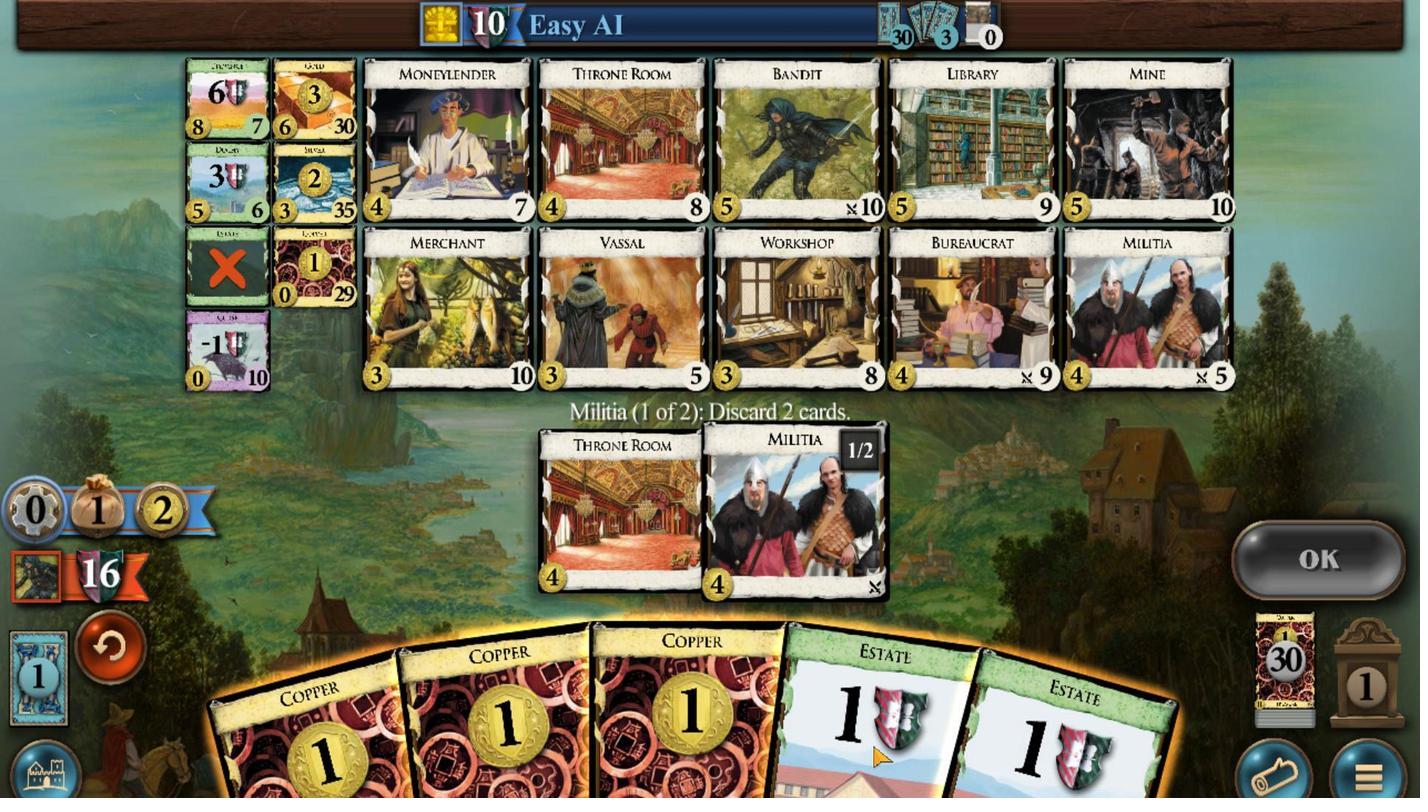 
Action: Mouse pressed left at (840, 217)
Screenshot: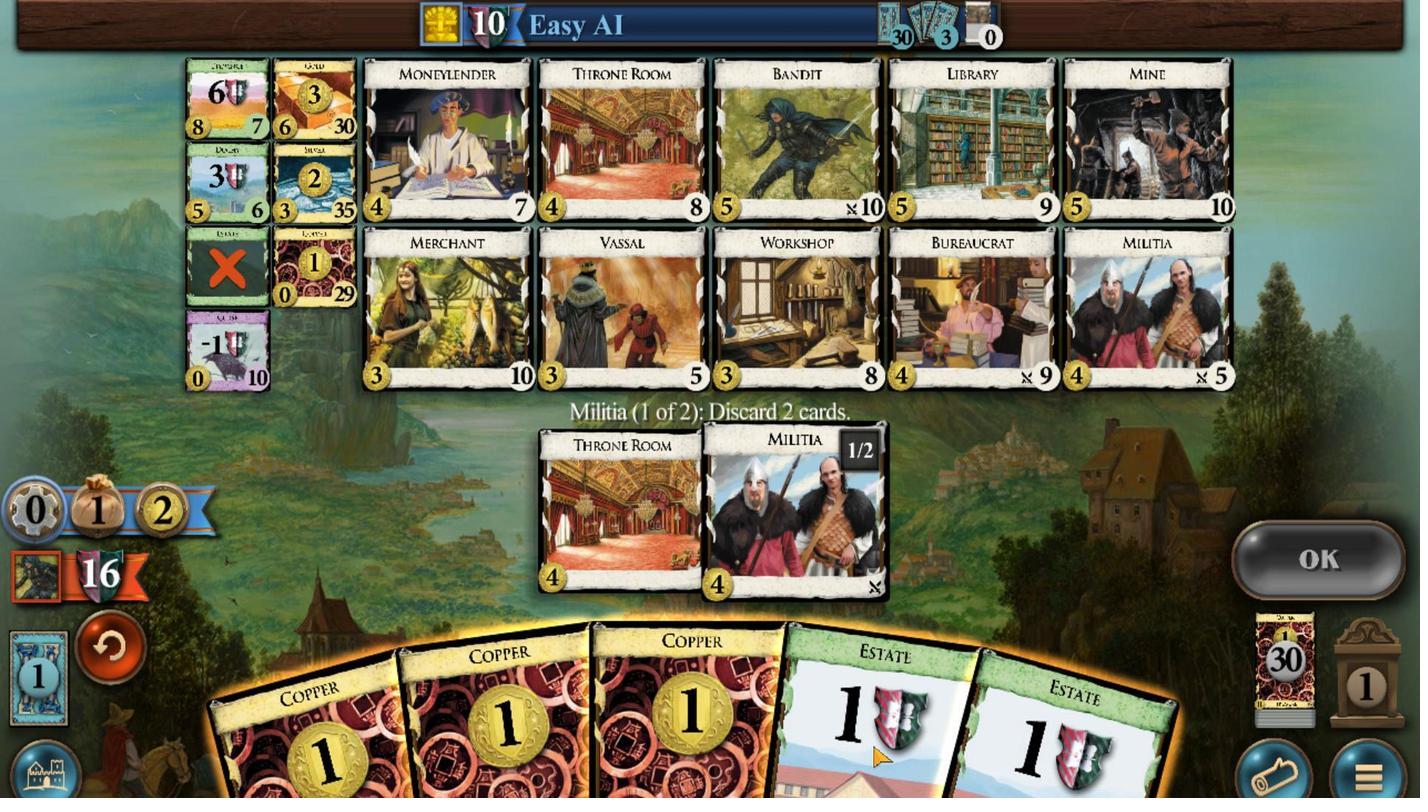 
Action: Mouse moved to (963, 236)
Screenshot: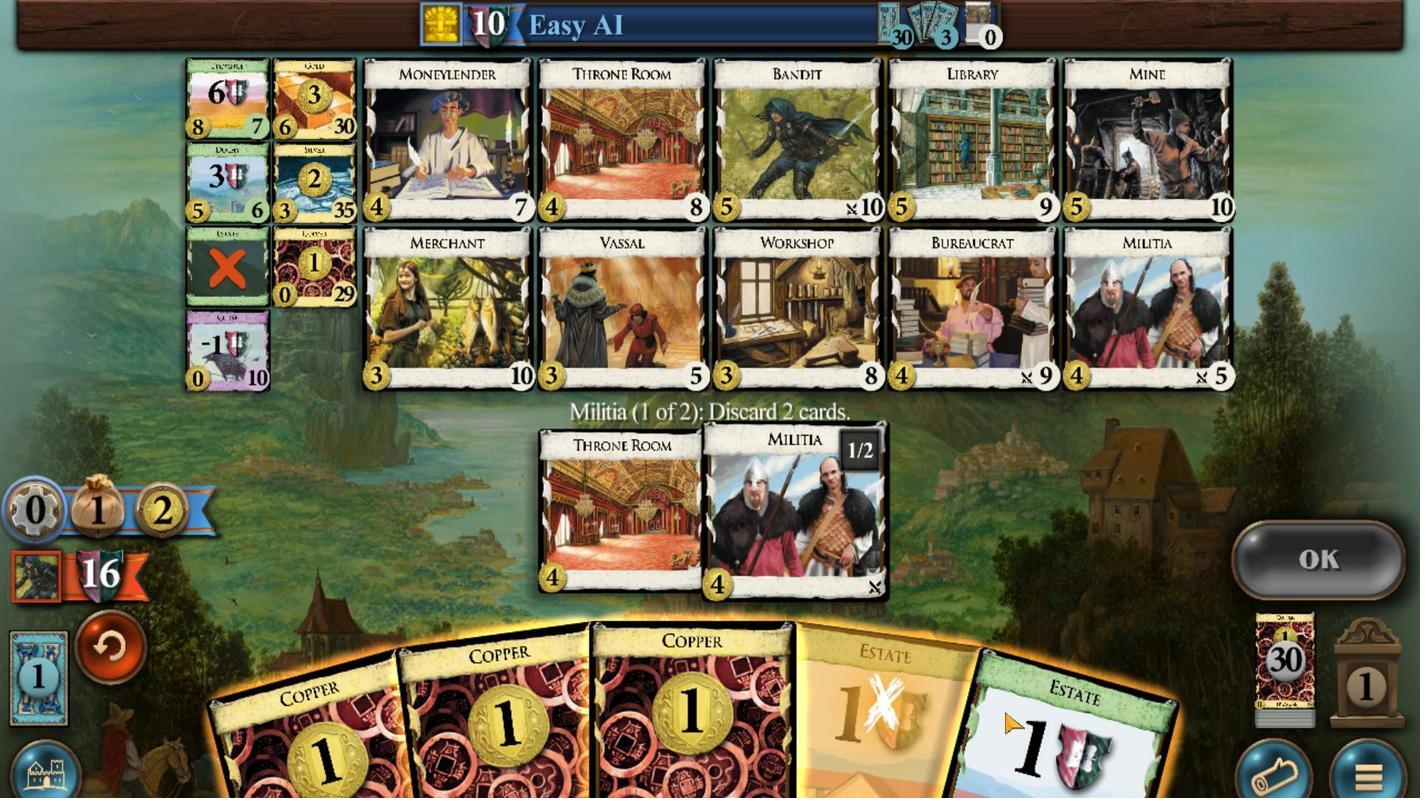 
Action: Mouse pressed left at (963, 236)
Screenshot: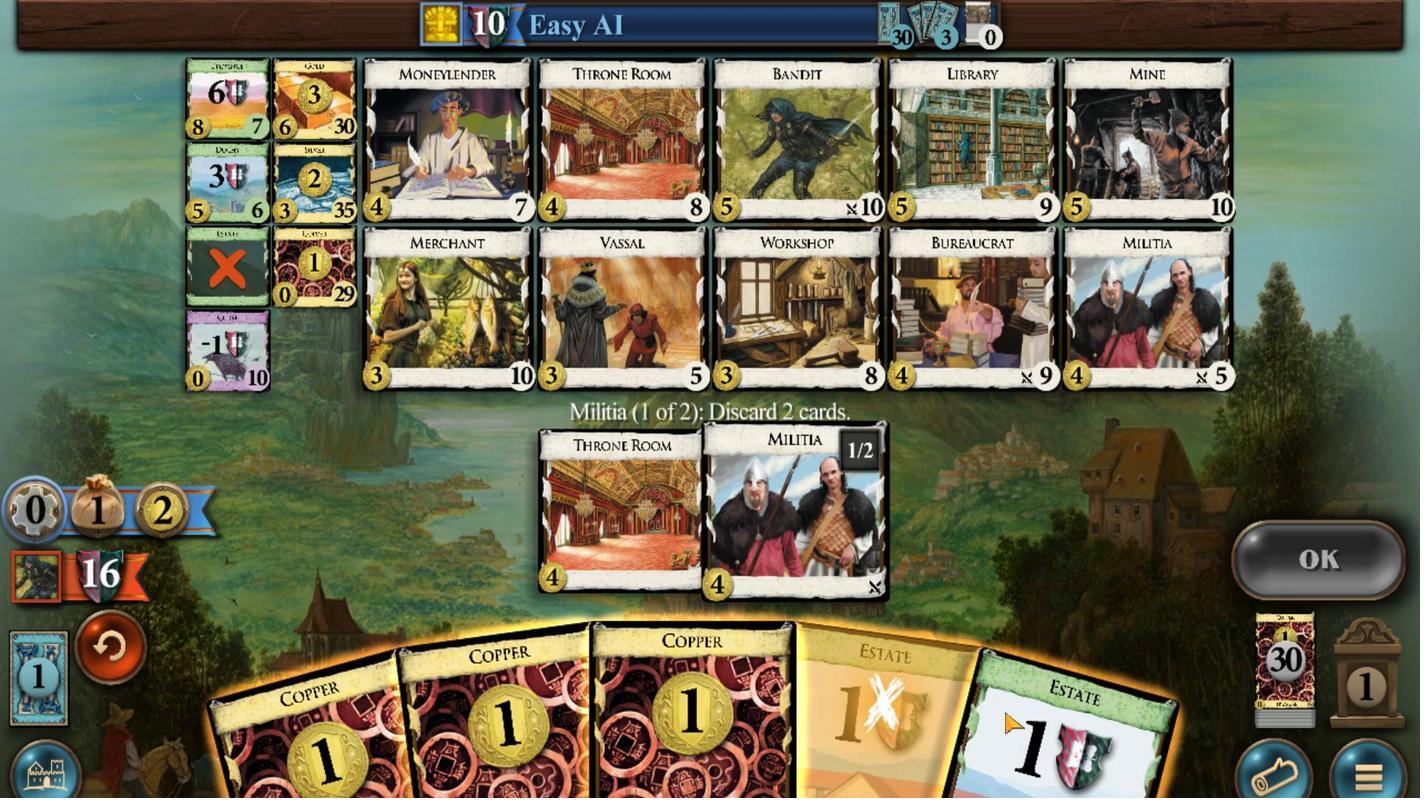 
Action: Mouse moved to (1247, 319)
Screenshot: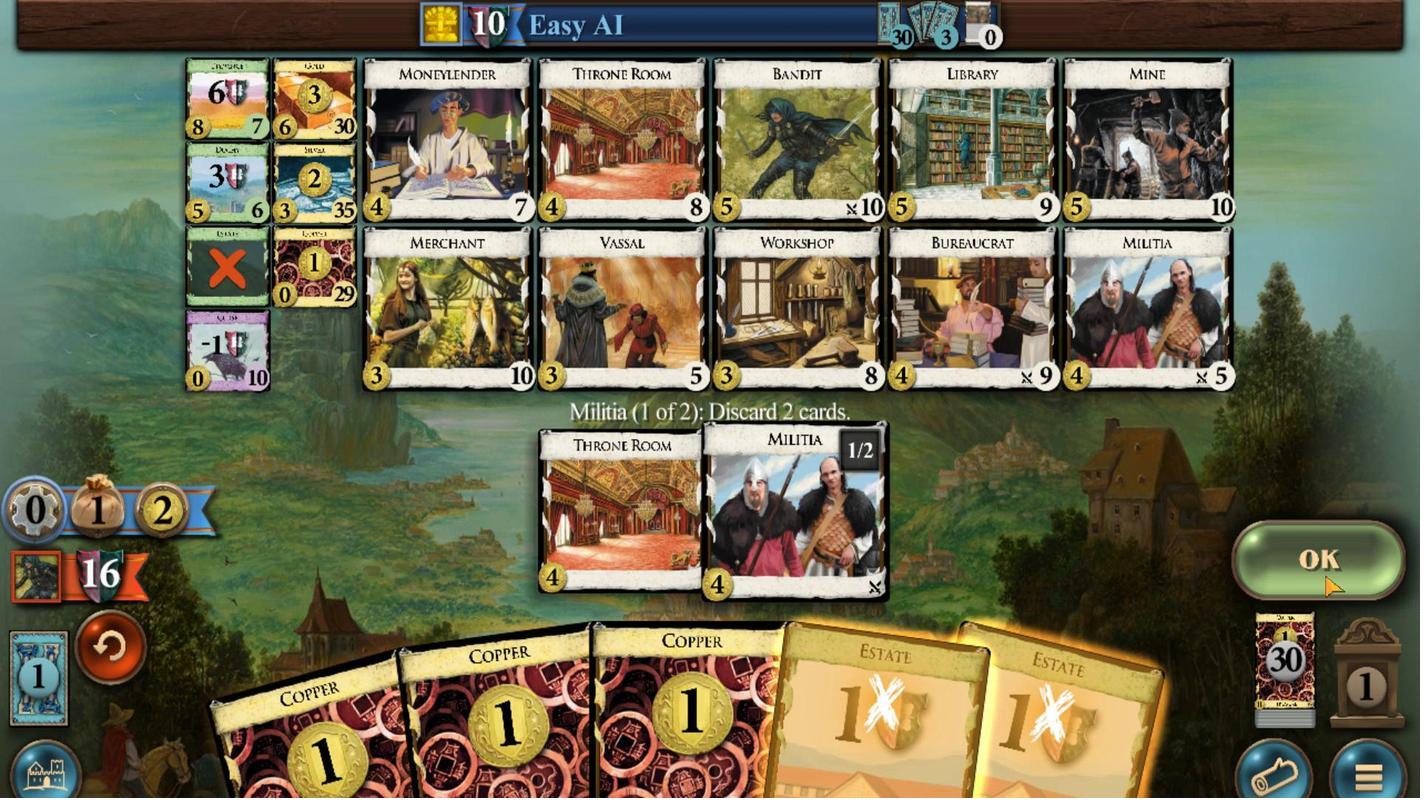 
Action: Mouse pressed left at (1247, 319)
Screenshot: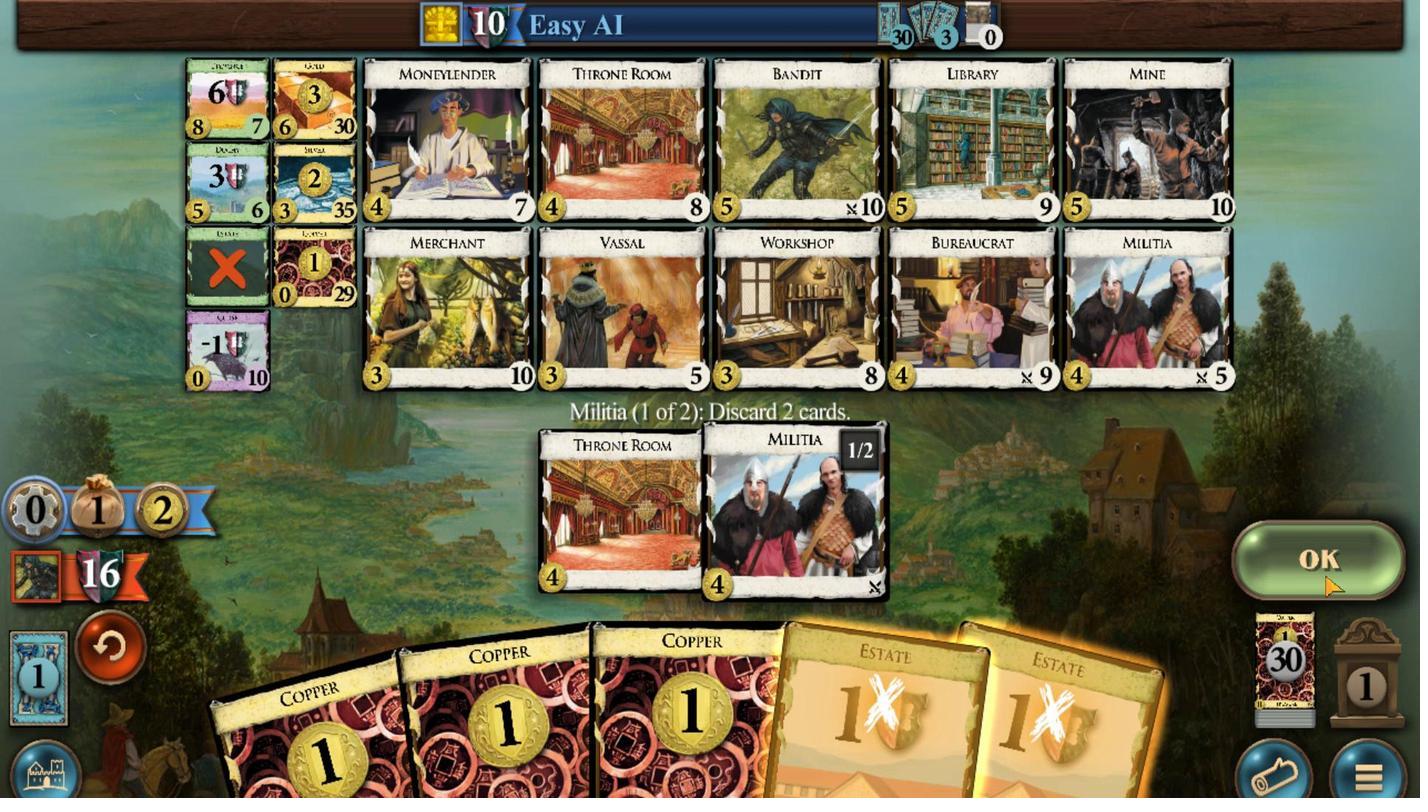
Action: Mouse moved to (838, 216)
Screenshot: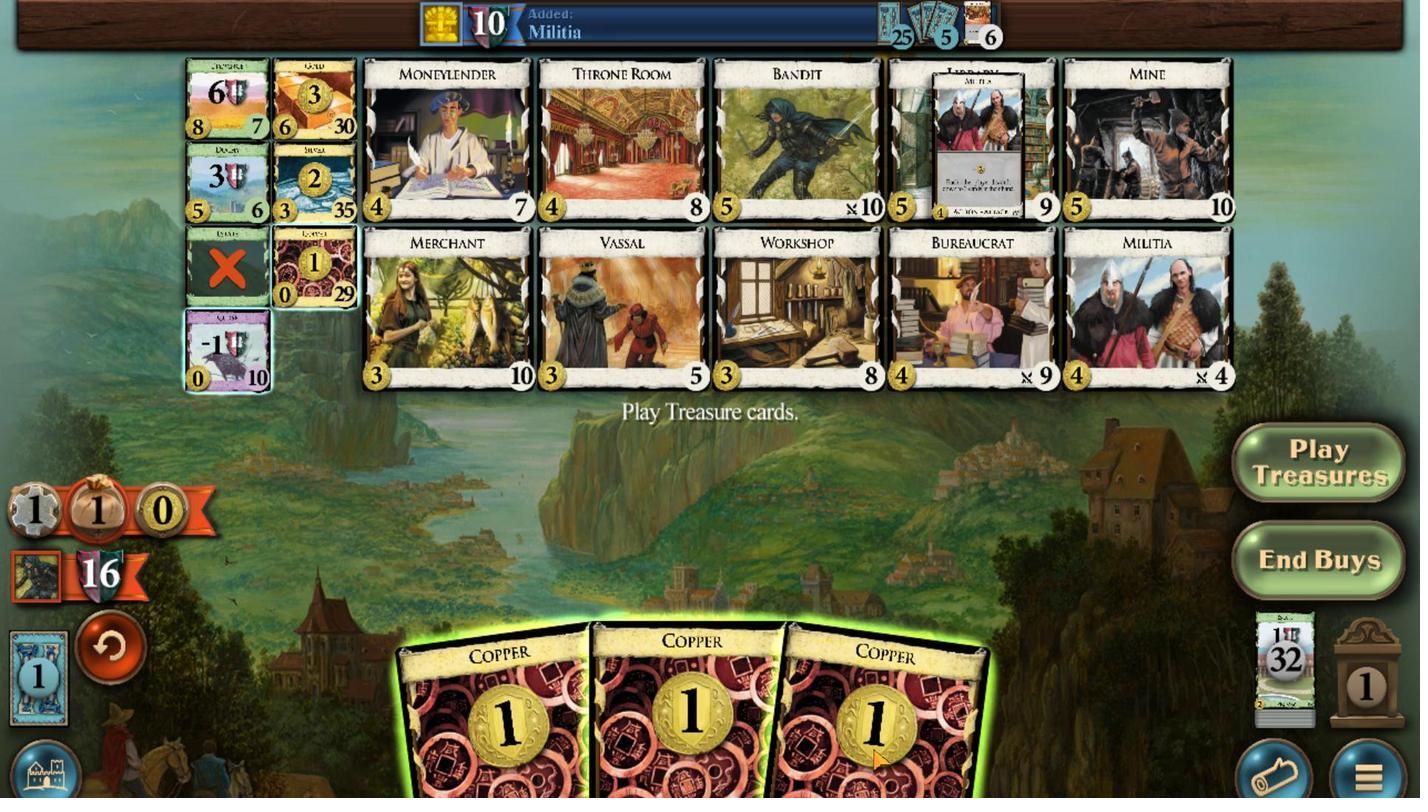 
Action: Mouse pressed left at (838, 216)
Screenshot: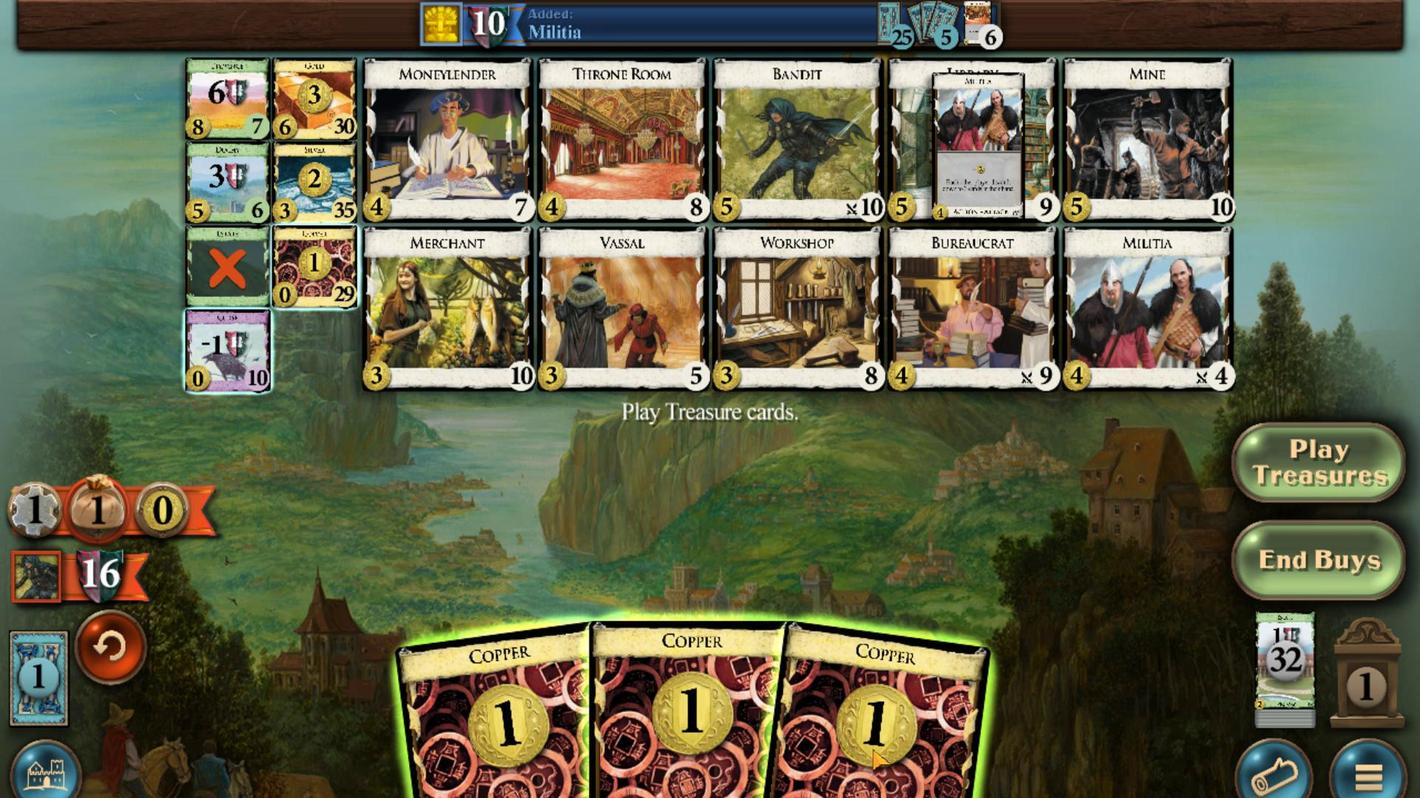 
Action: Mouse moved to (334, 489)
Screenshot: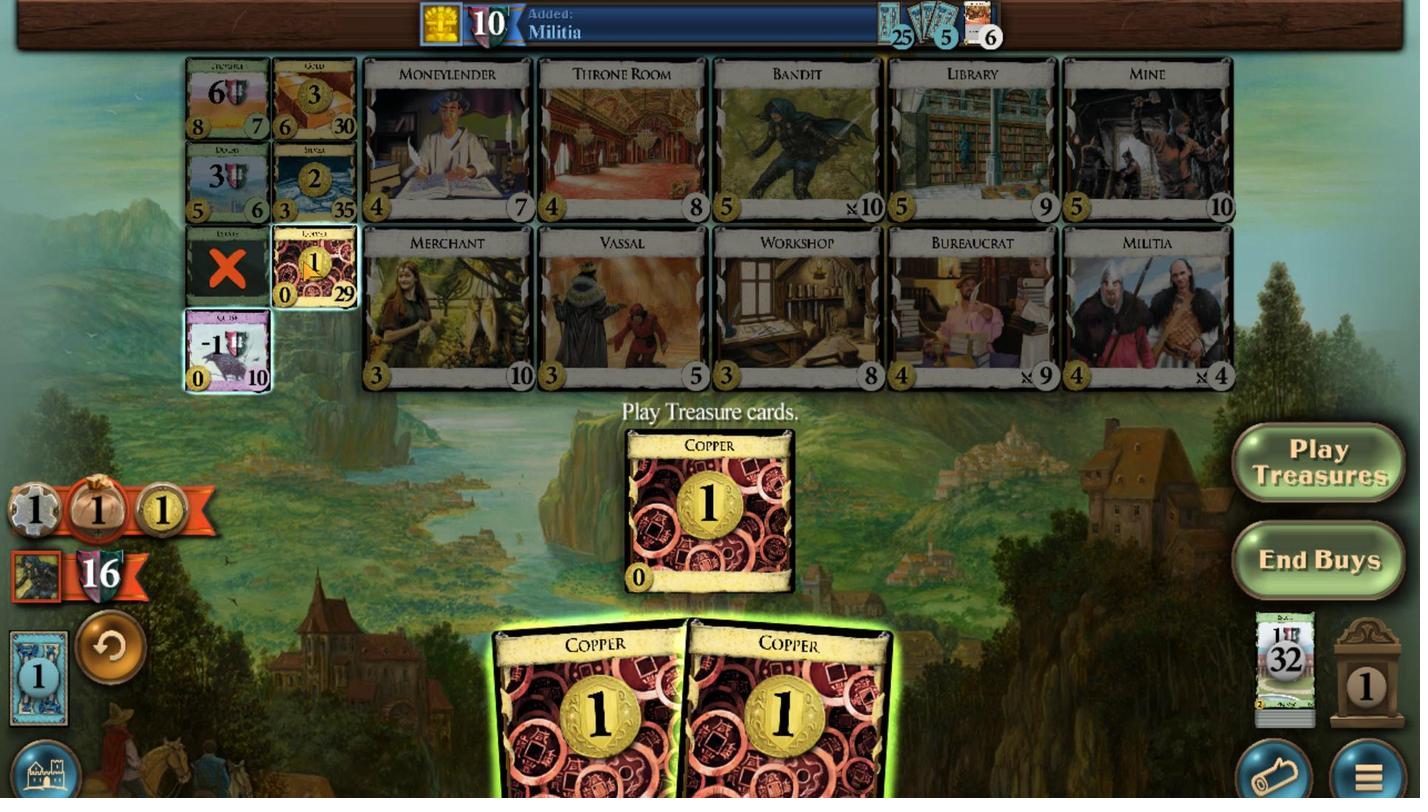 
Action: Mouse pressed left at (334, 489)
Screenshot: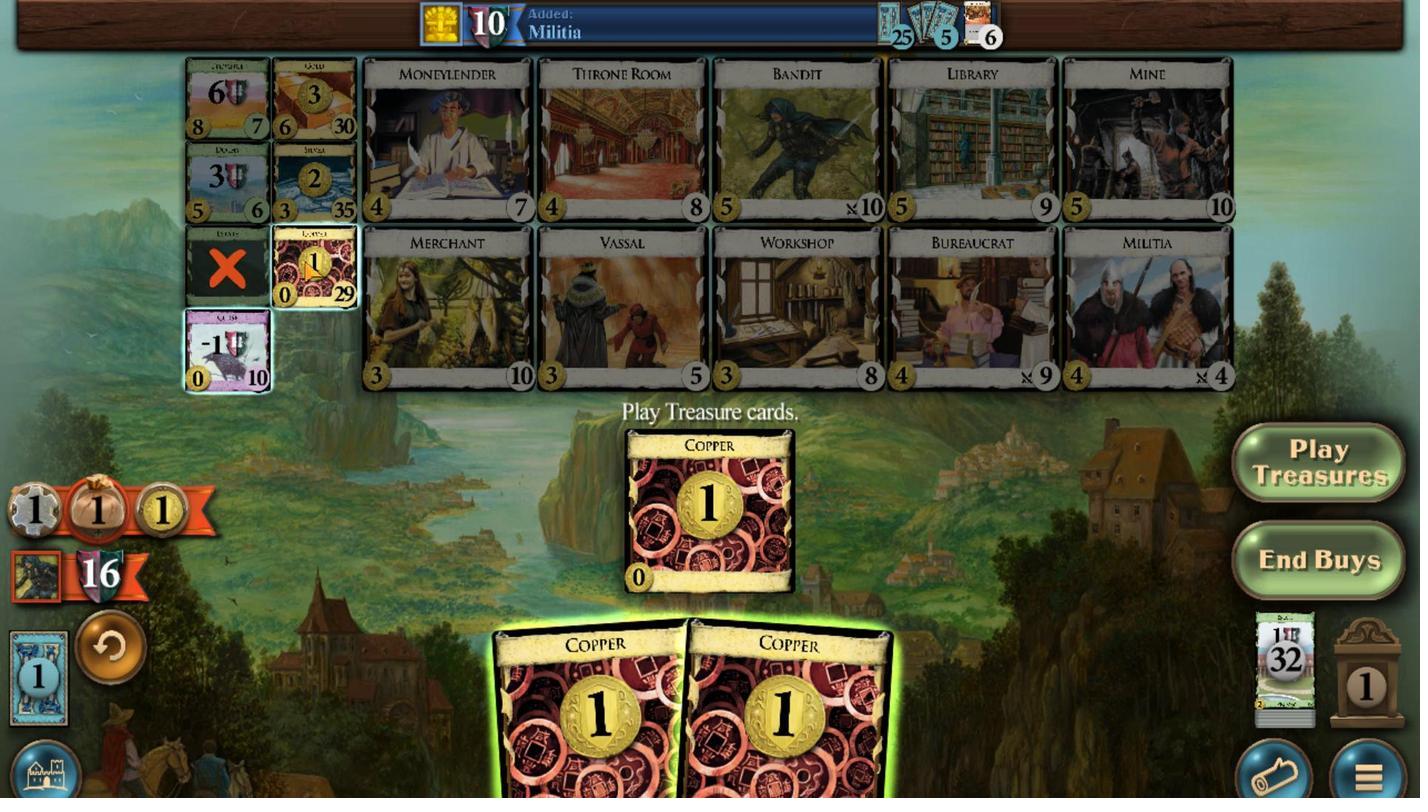 
Action: Mouse moved to (855, 223)
Screenshot: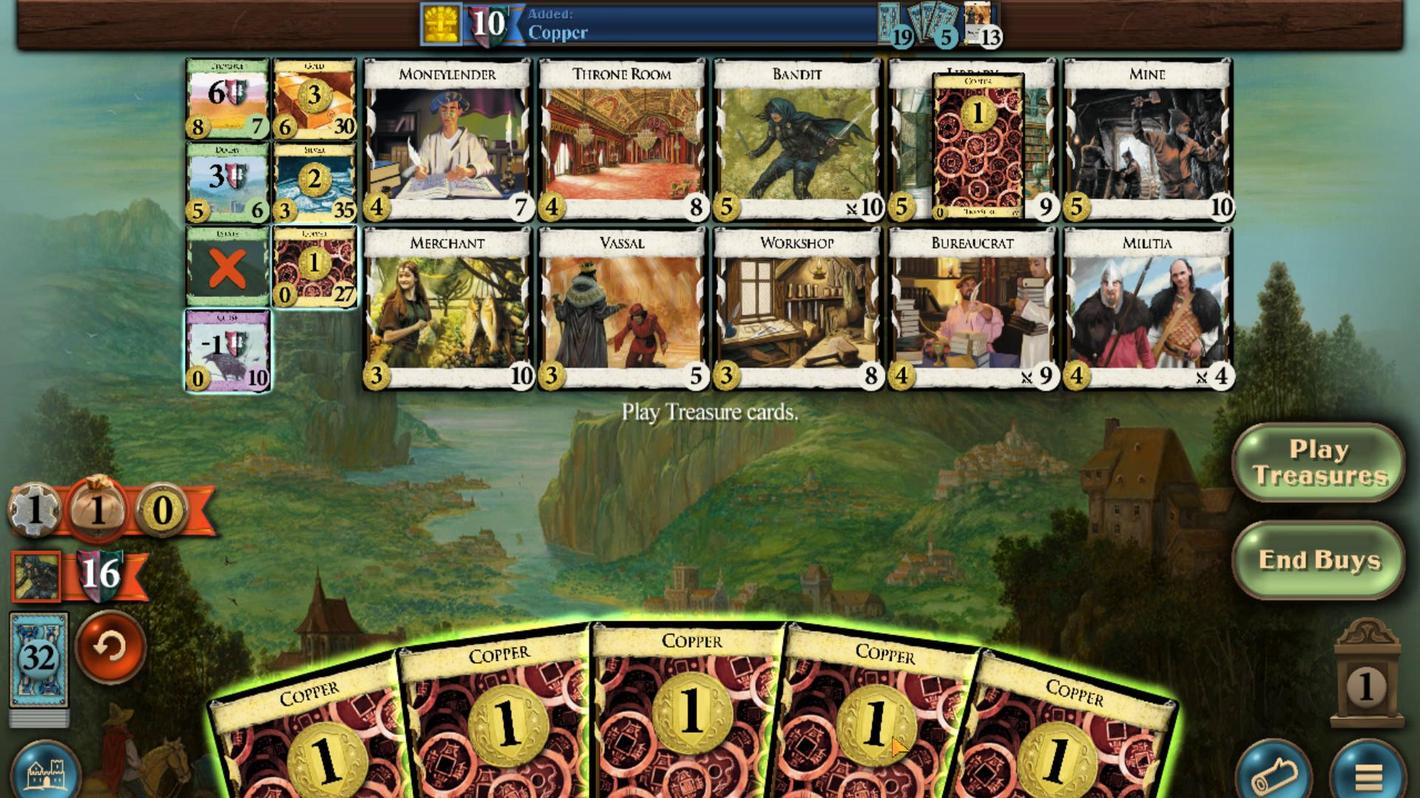 
Action: Mouse pressed left at (855, 223)
Screenshot: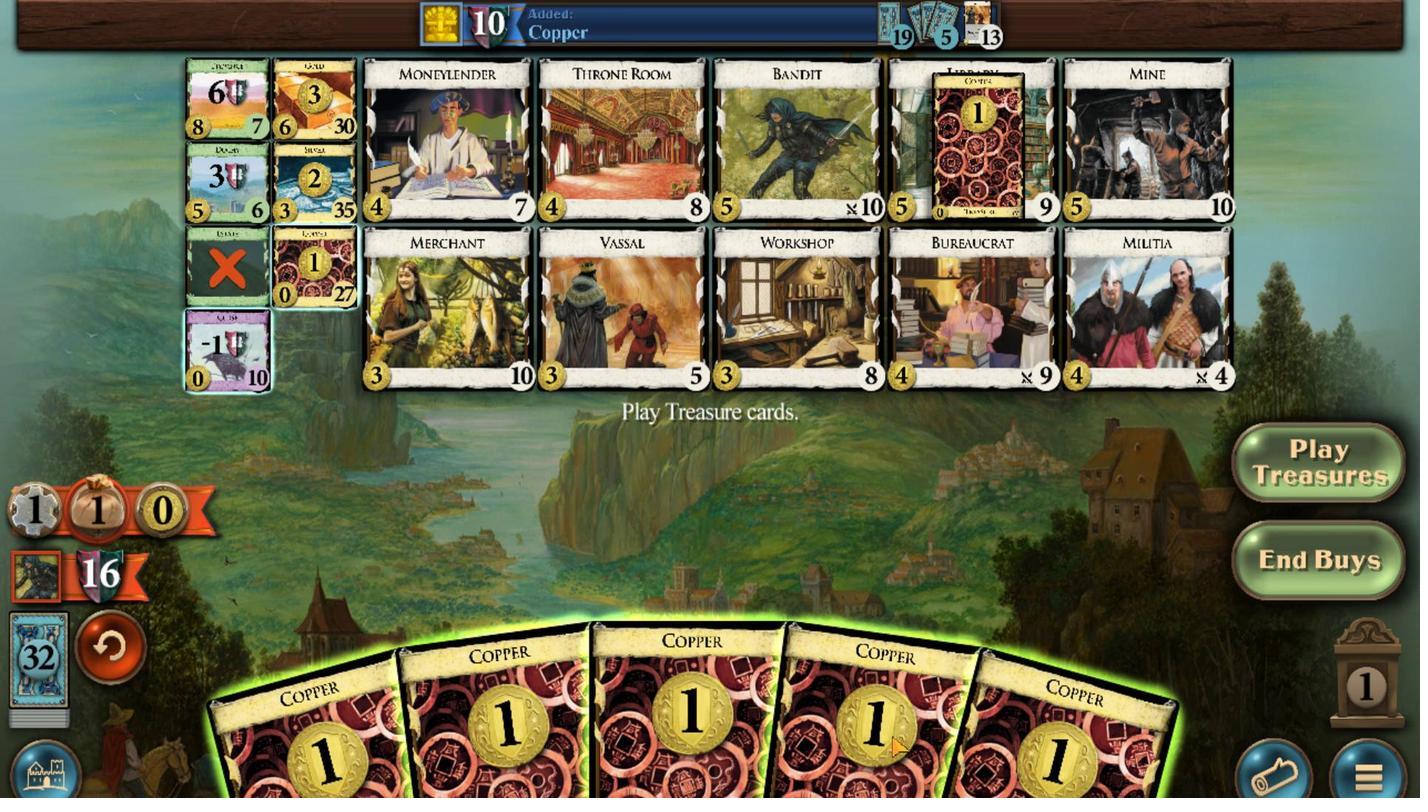 
Action: Mouse moved to (722, 226)
Screenshot: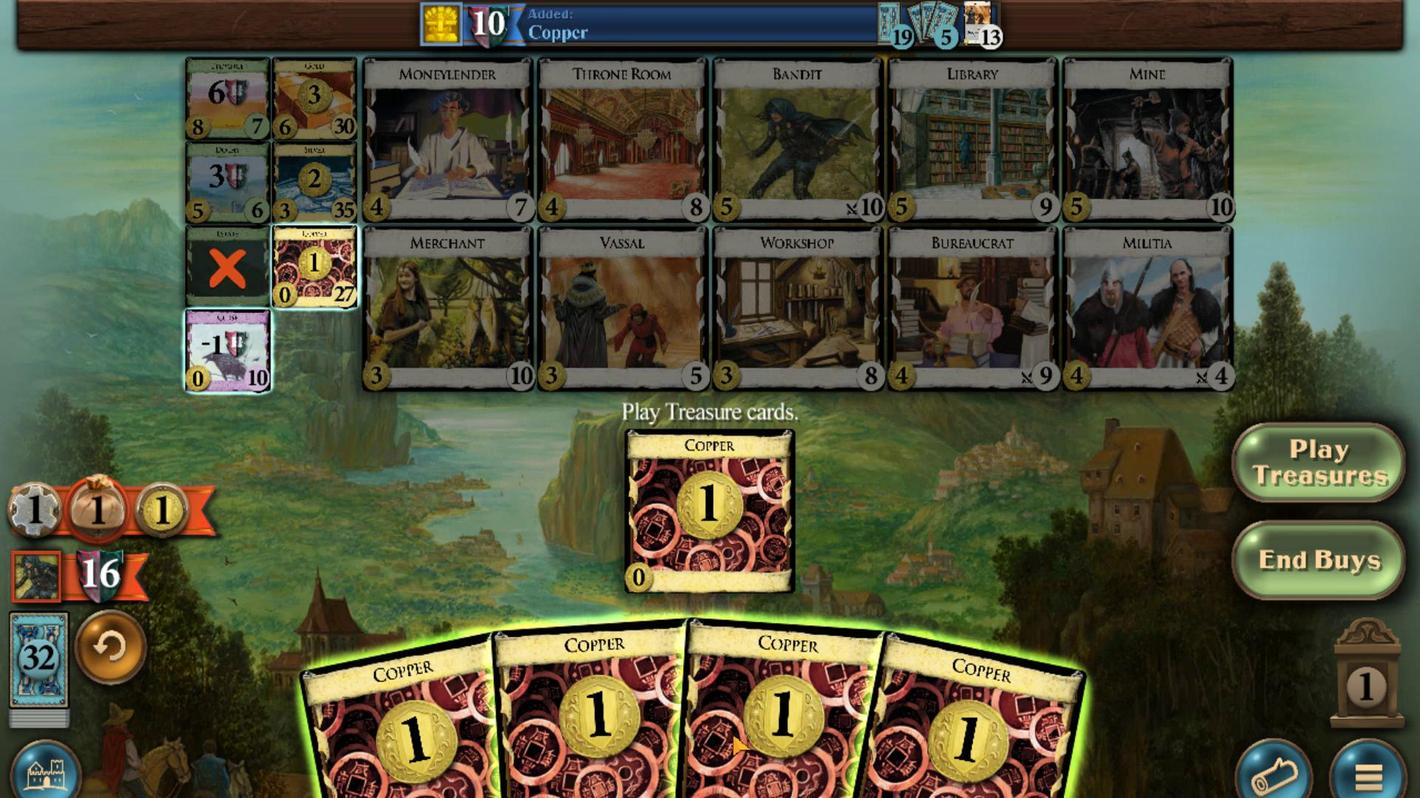 
Action: Mouse pressed left at (722, 226)
Screenshot: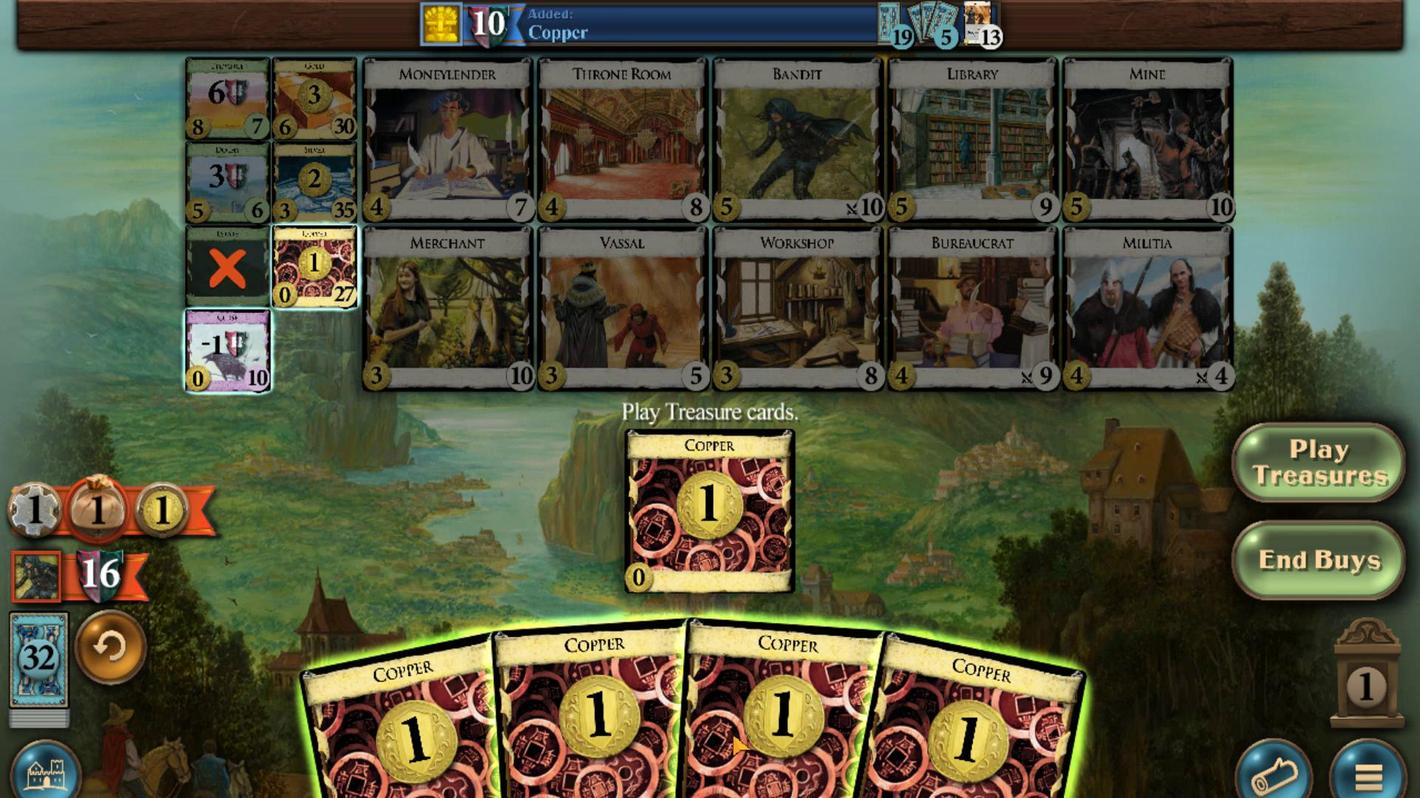 
Action: Mouse moved to (648, 237)
Screenshot: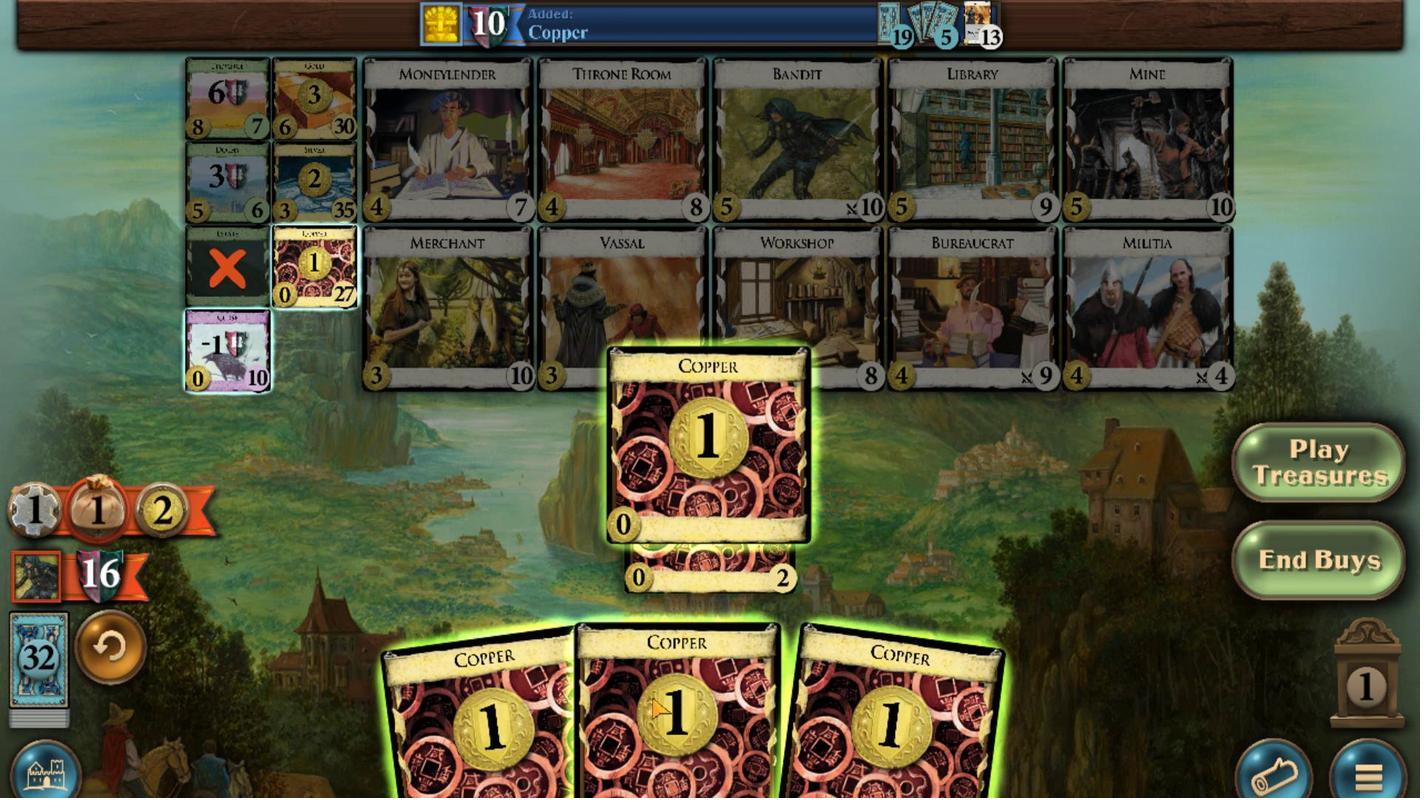 
Action: Mouse pressed left at (648, 237)
Screenshot: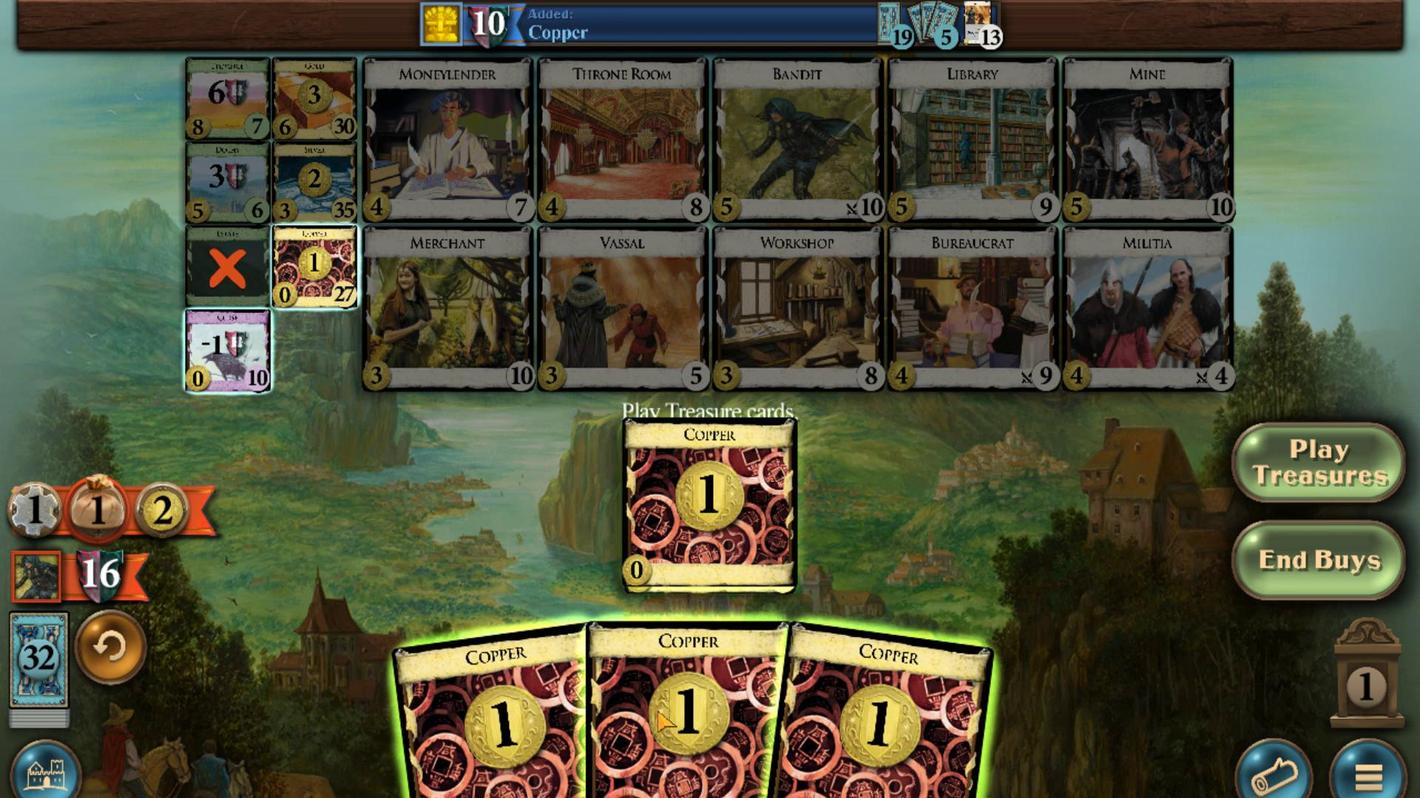 
Action: Mouse moved to (596, 235)
Screenshot: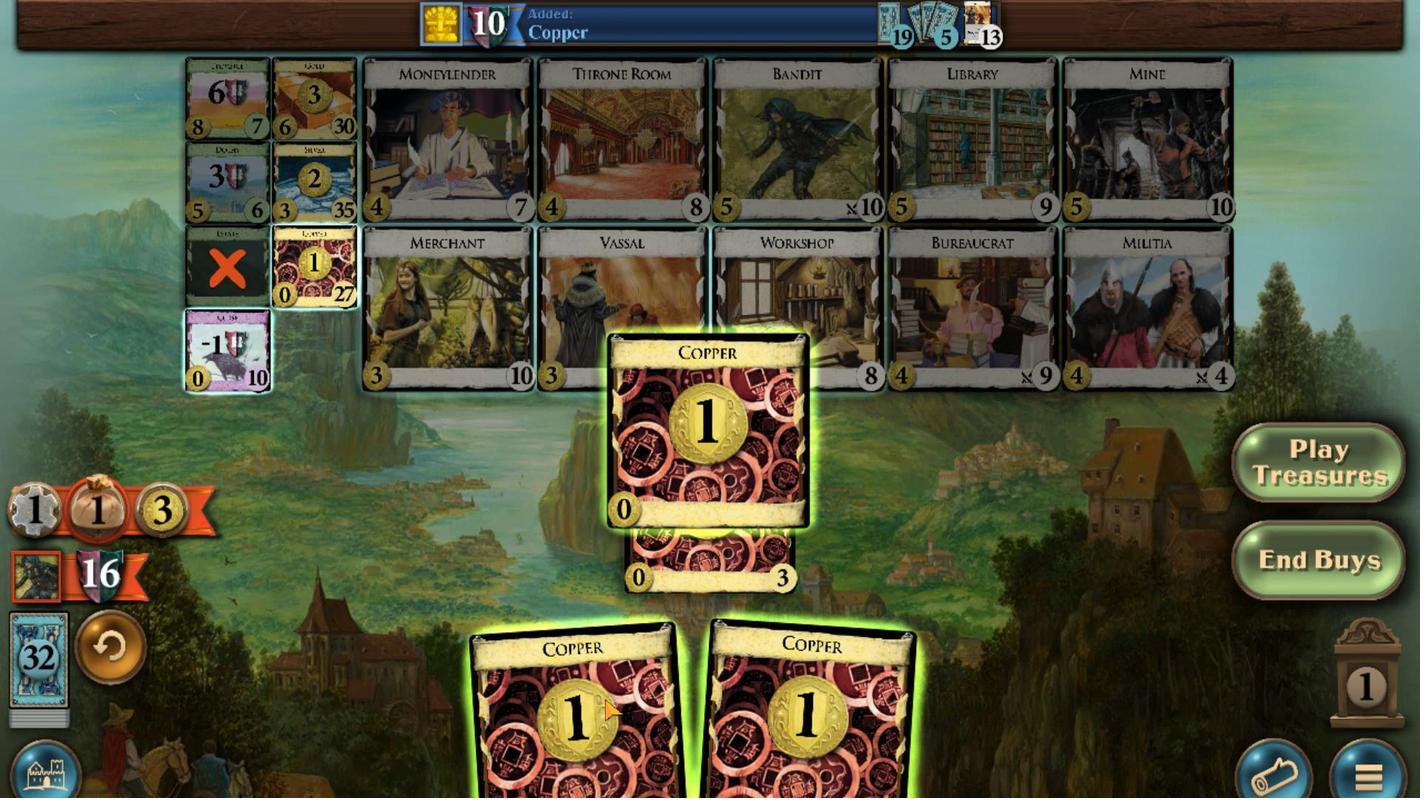 
Action: Mouse pressed left at (596, 235)
Screenshot: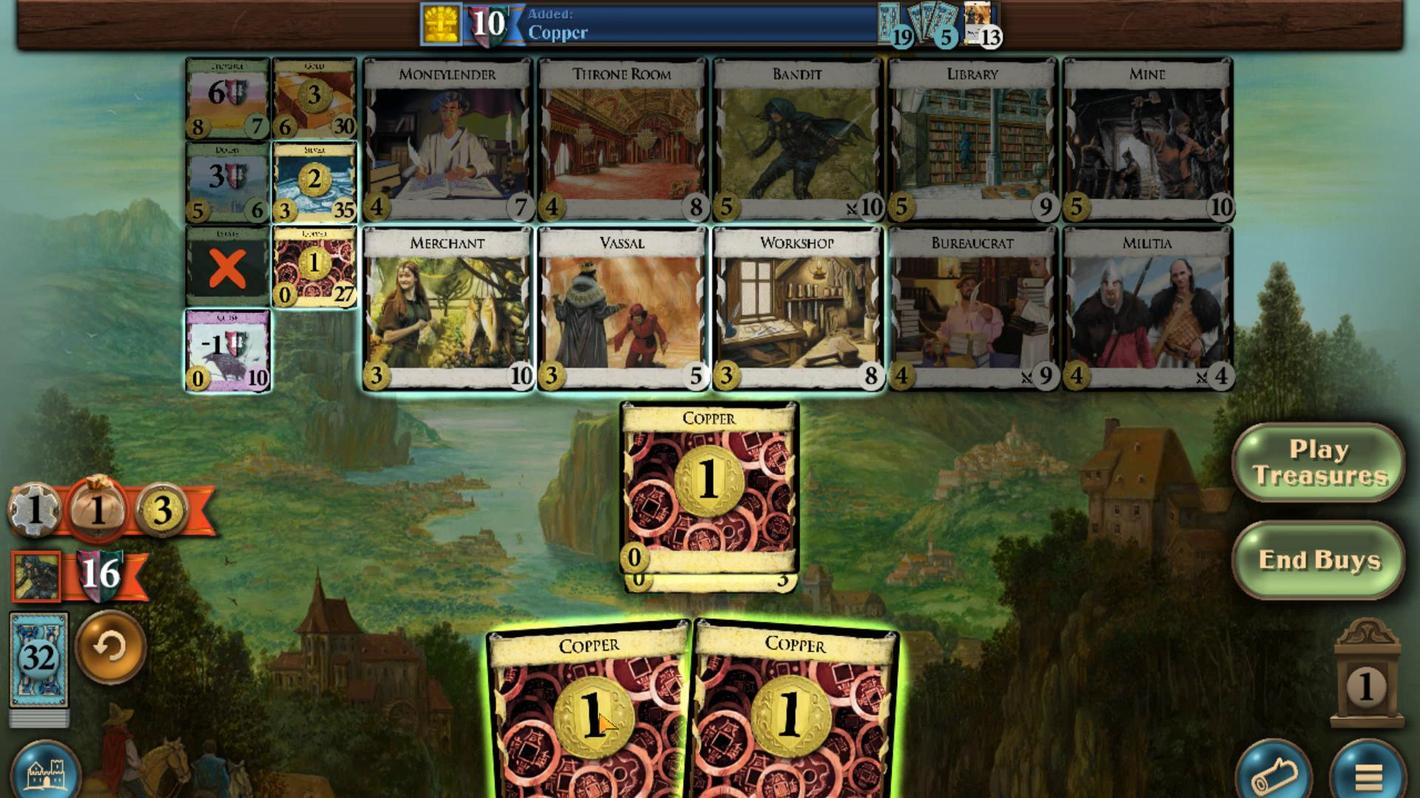 
Action: Mouse moved to (711, 204)
Screenshot: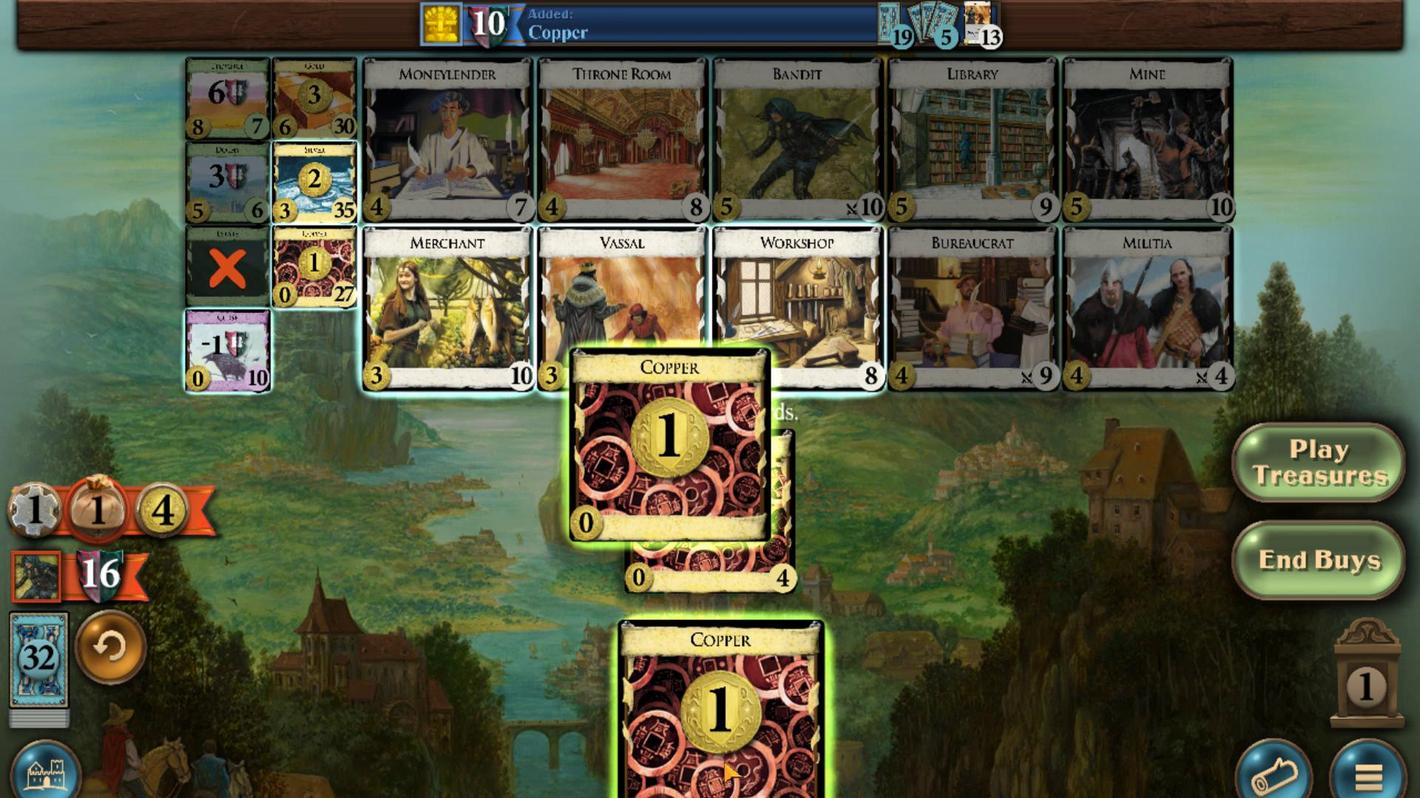 
Action: Mouse pressed left at (711, 204)
Screenshot: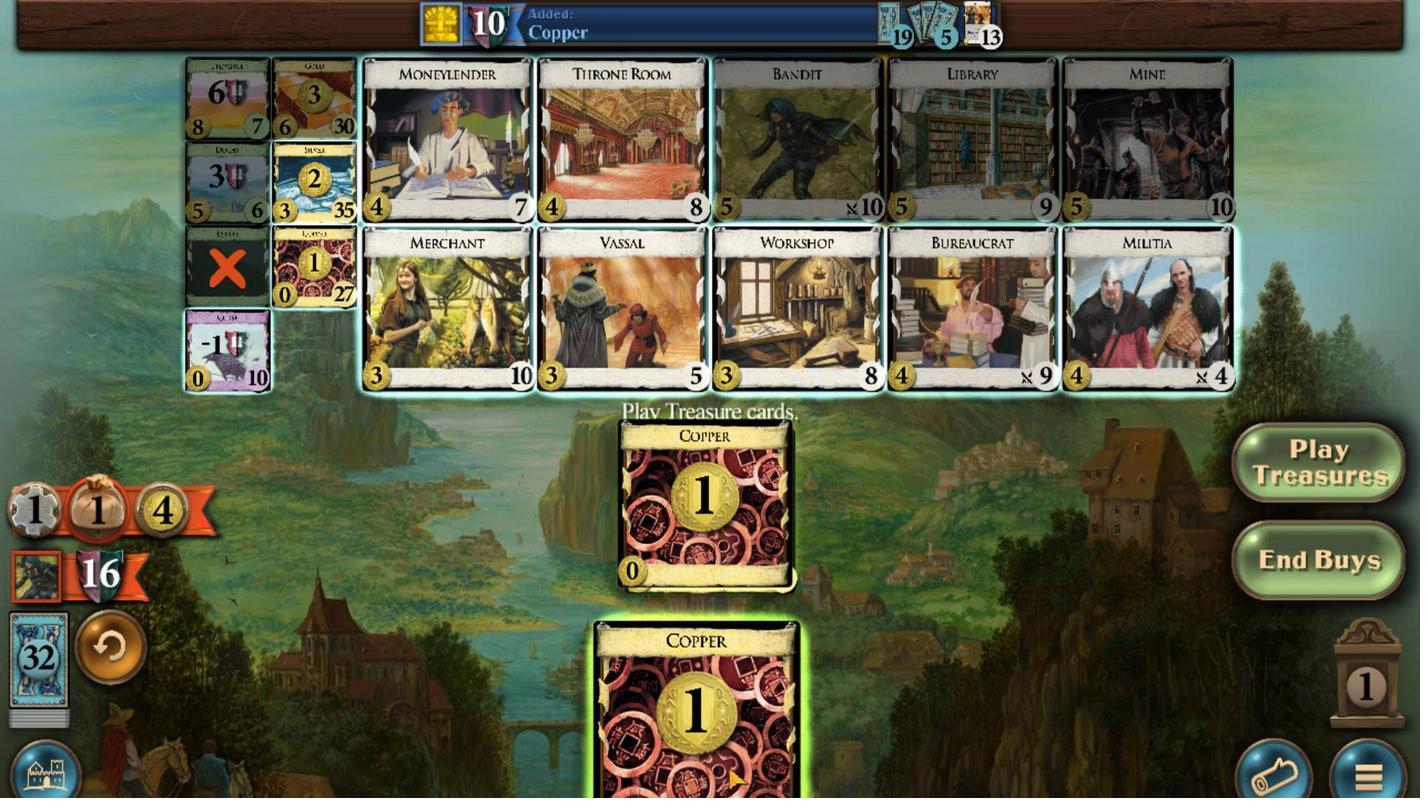 
Action: Mouse moved to (269, 536)
Screenshot: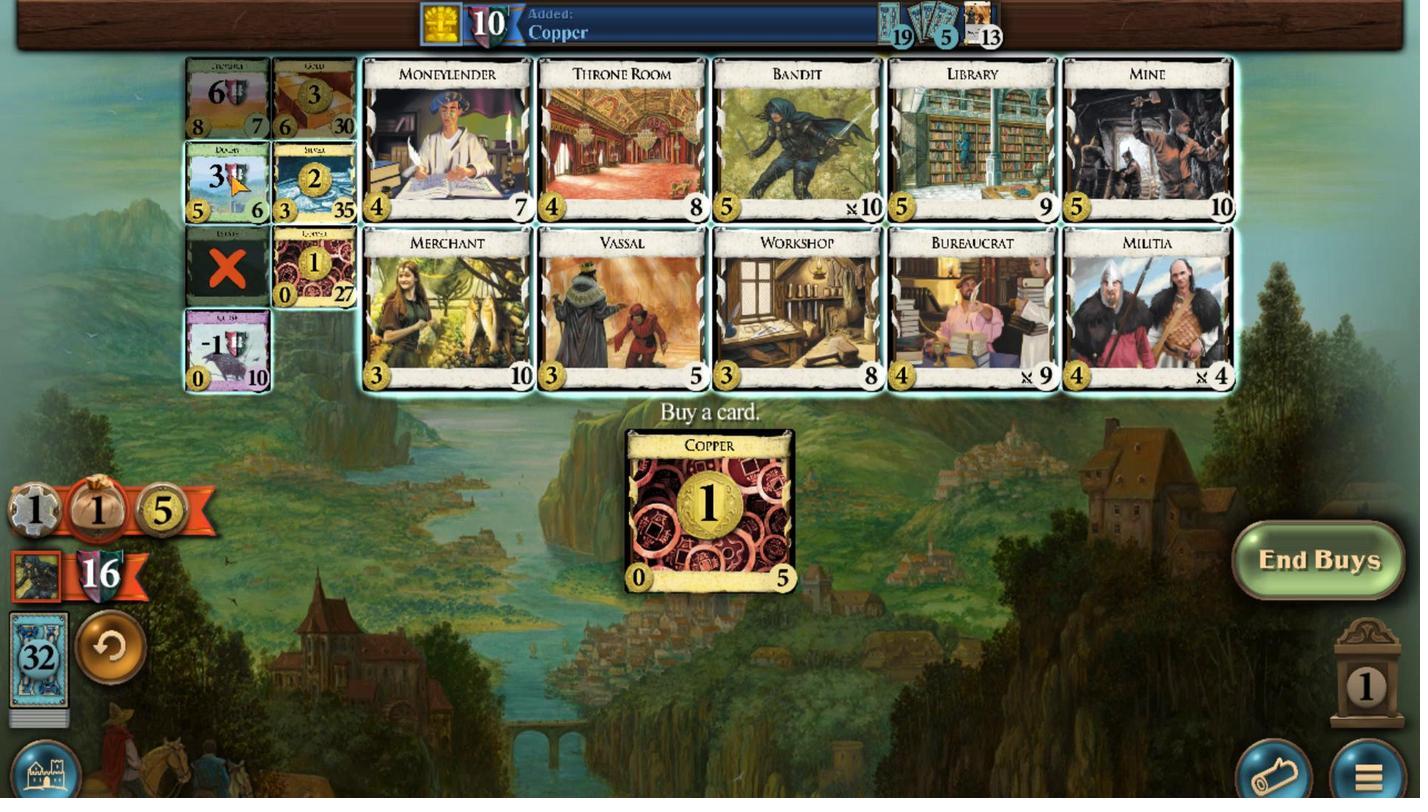 
Action: Mouse pressed left at (269, 536)
Screenshot: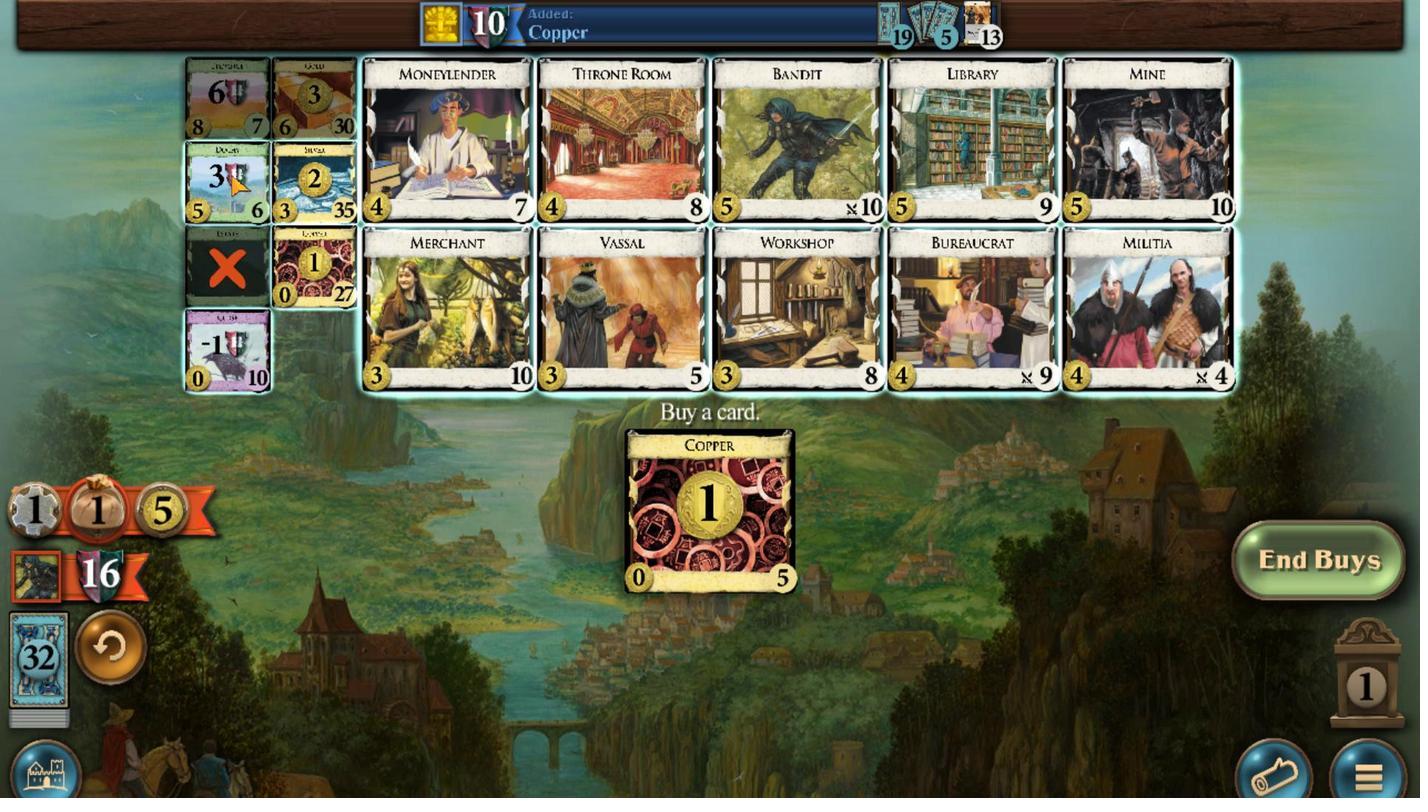 
Action: Mouse moved to (705, 234)
Screenshot: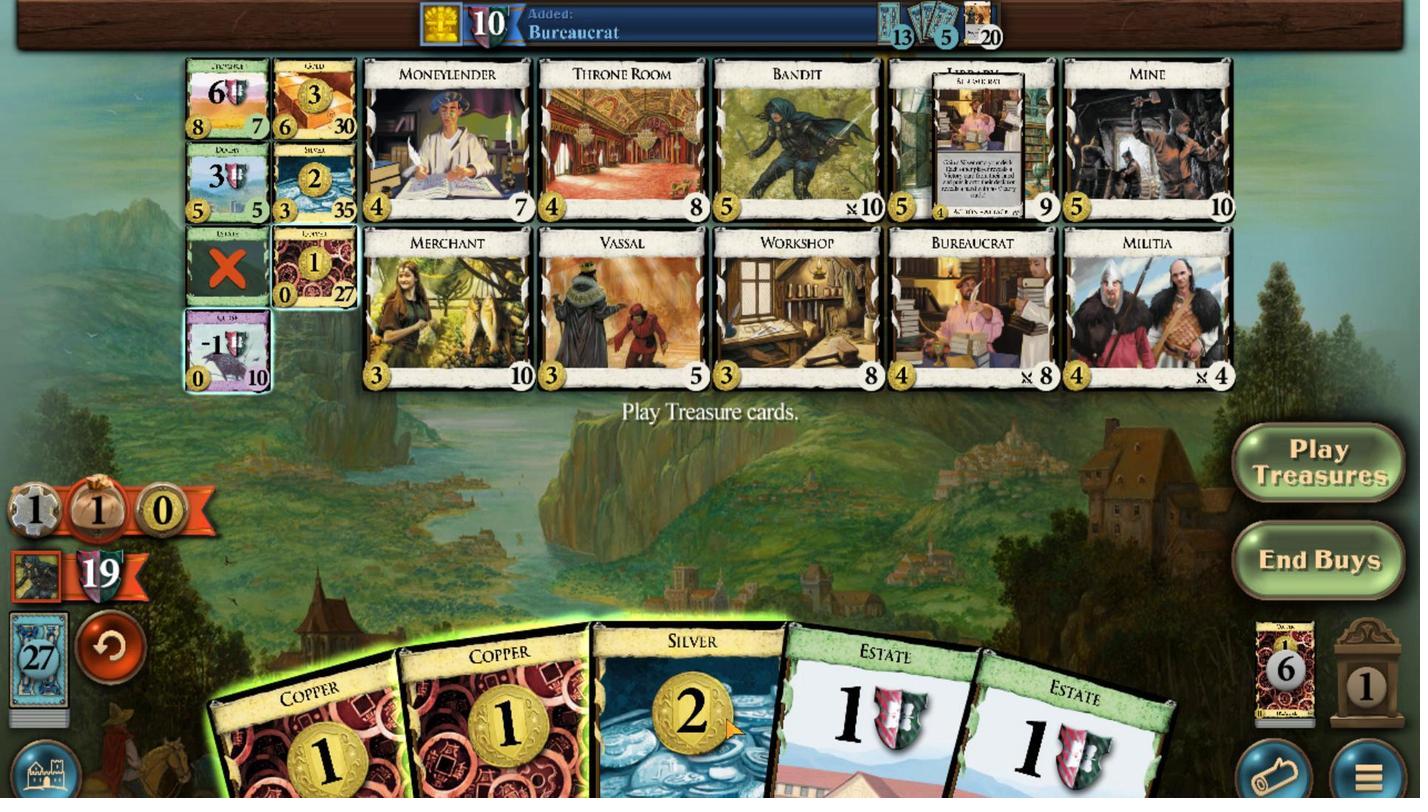 
Action: Mouse pressed left at (705, 234)
Screenshot: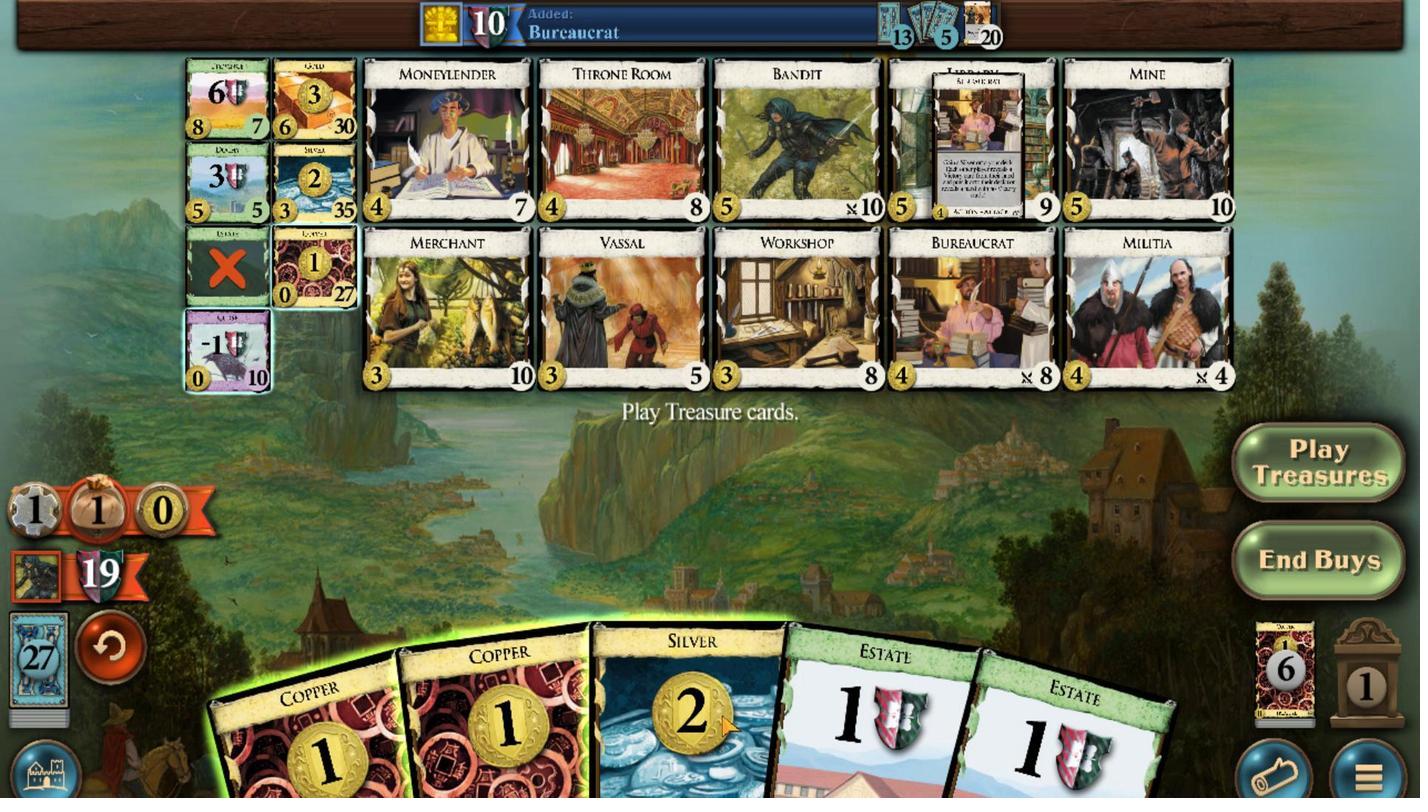 
Action: Mouse moved to (337, 495)
Screenshot: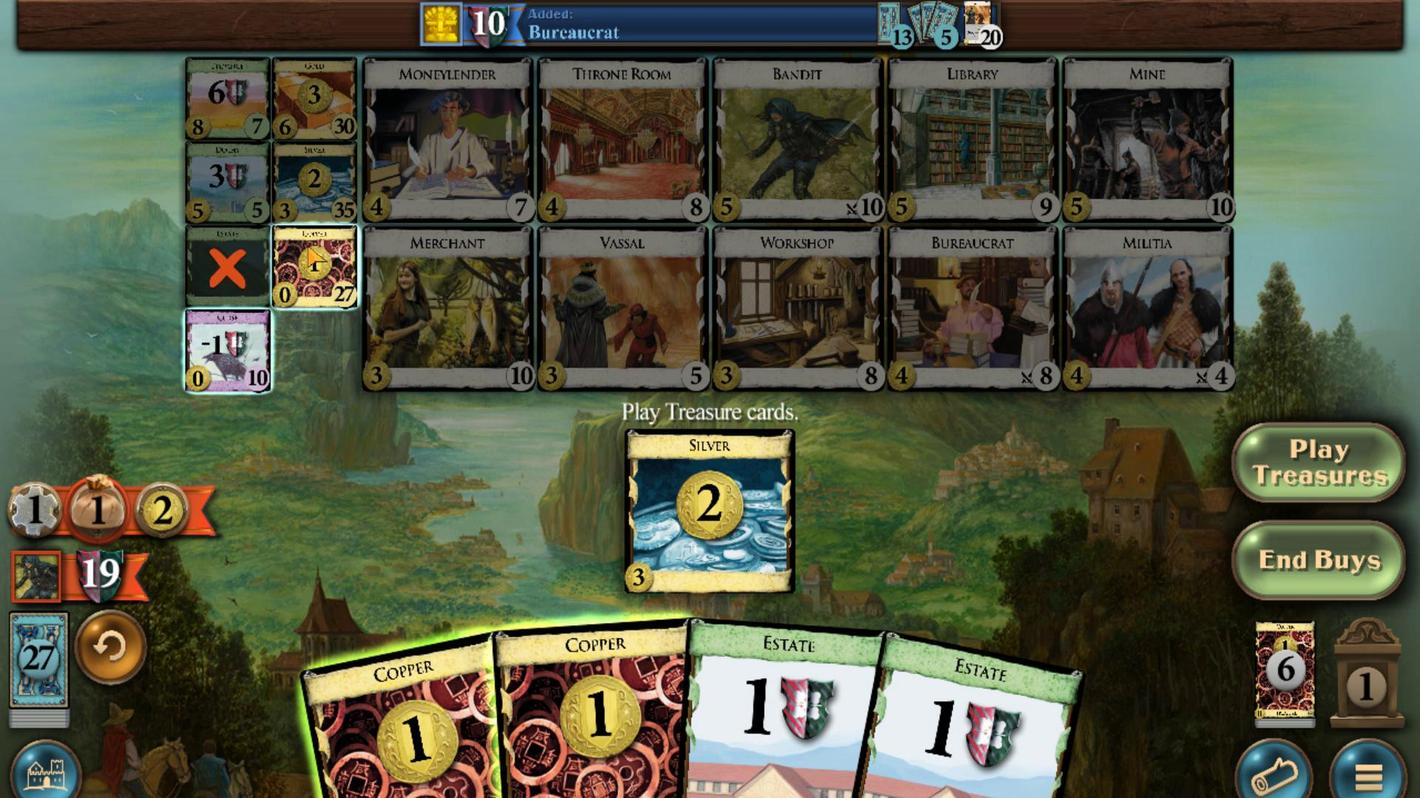 
Action: Mouse pressed left at (337, 495)
Screenshot: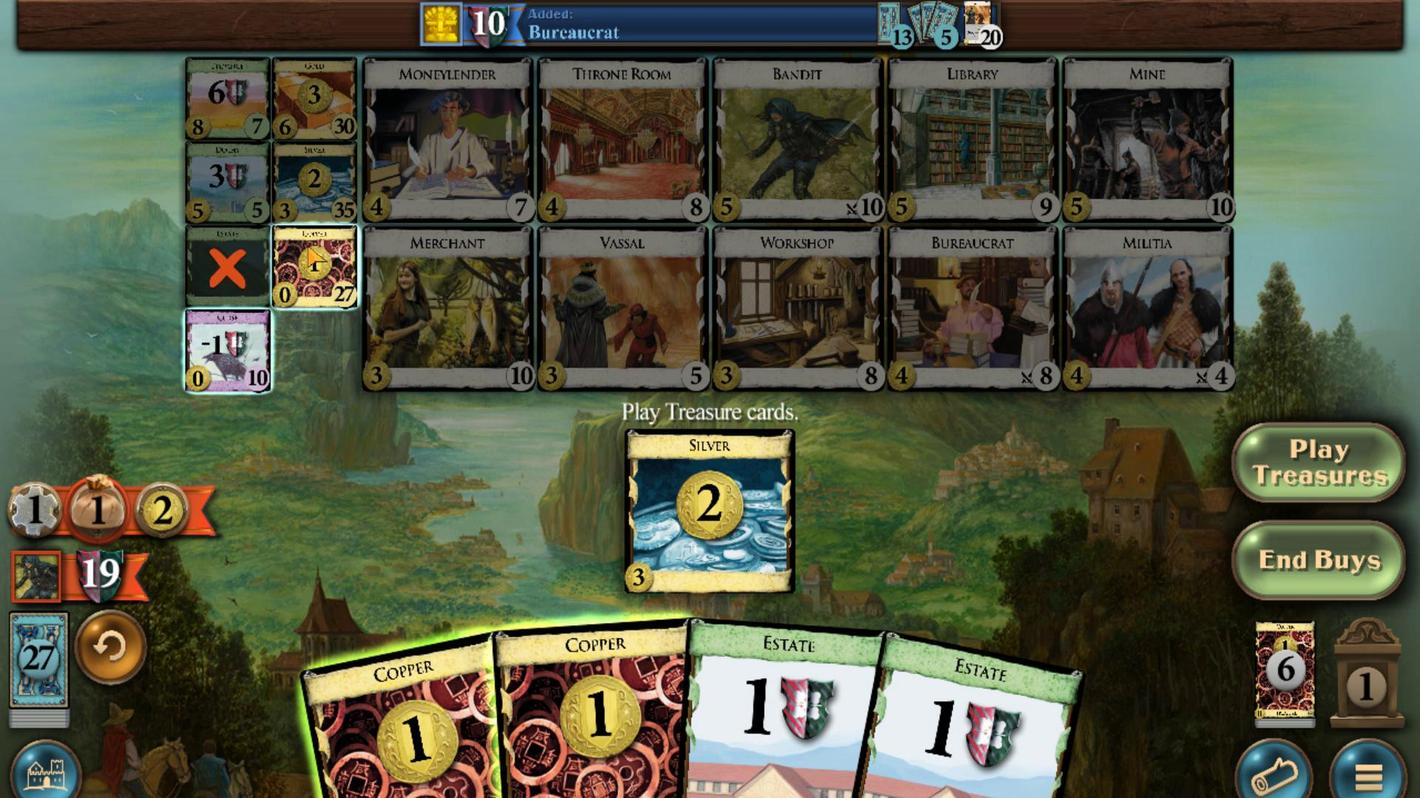 
Action: Mouse moved to (876, 211)
Screenshot: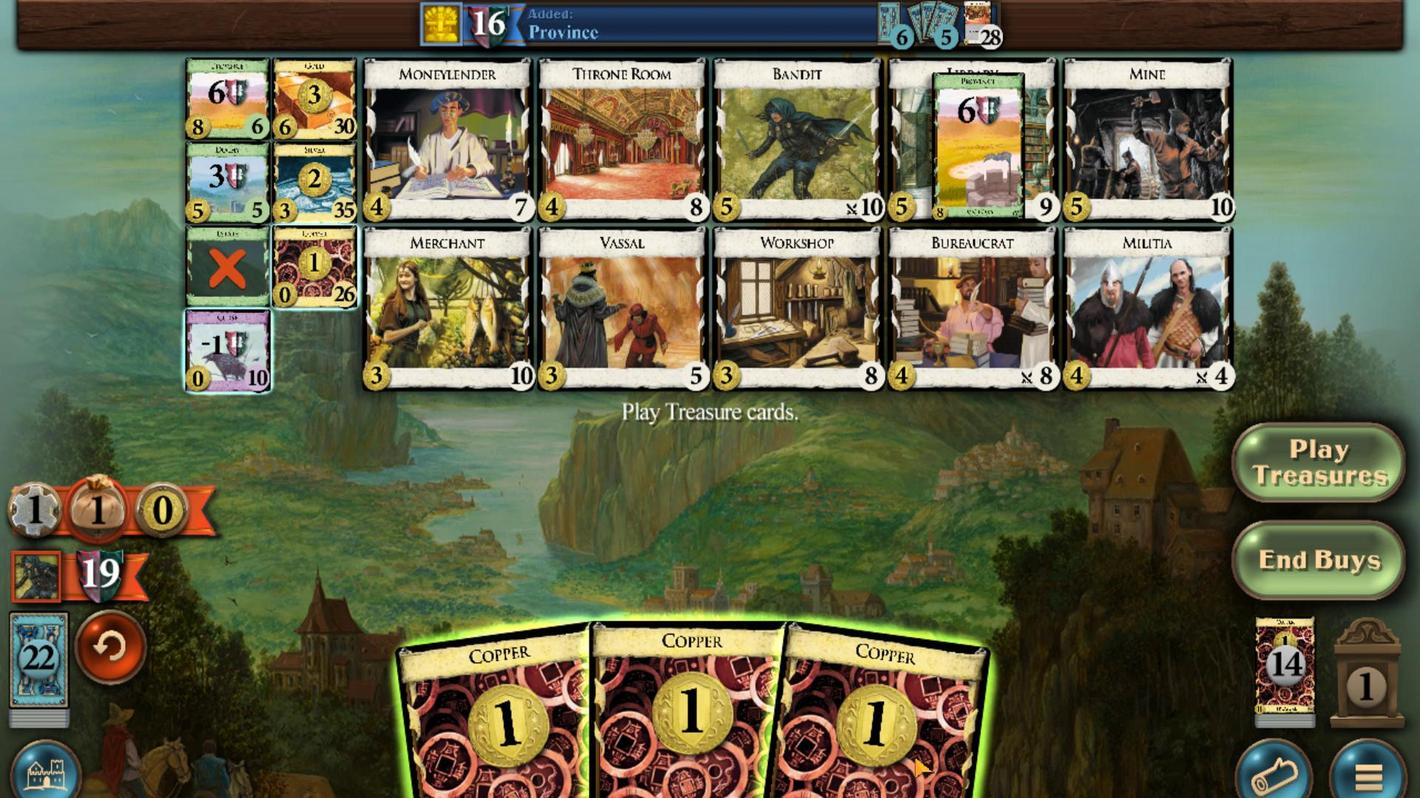 
Action: Mouse pressed left at (876, 211)
Screenshot: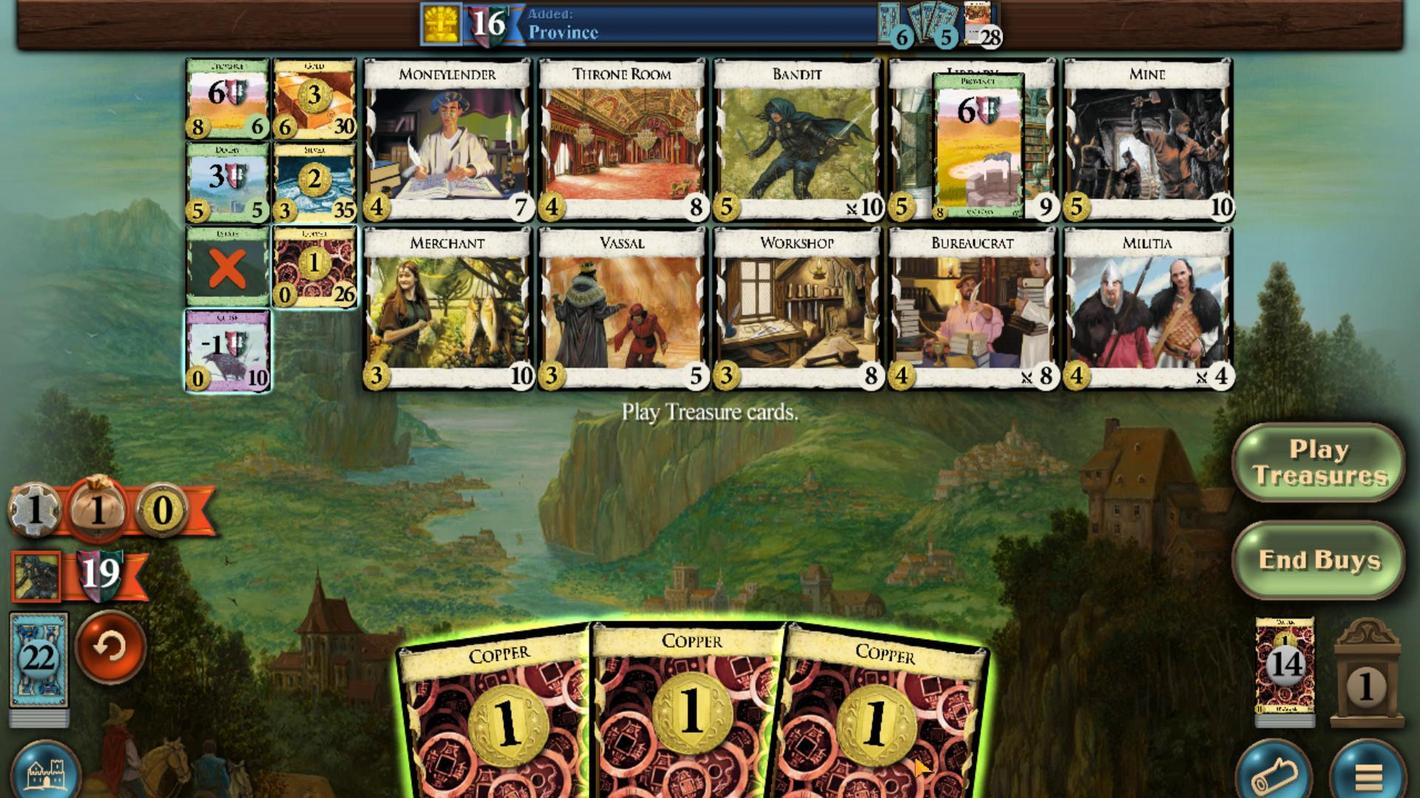 
Action: Mouse moved to (762, 211)
Screenshot: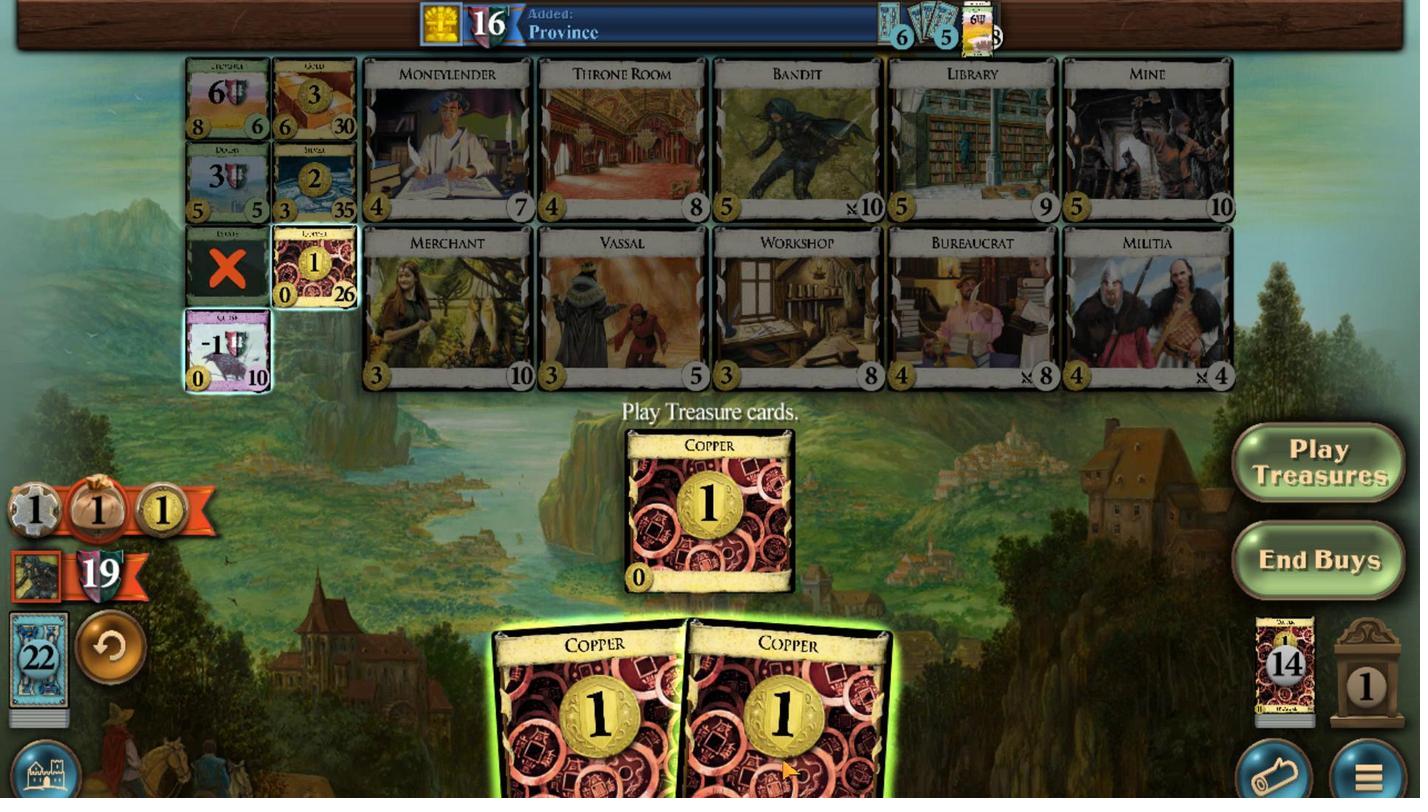 
Action: Mouse pressed left at (762, 211)
Screenshot: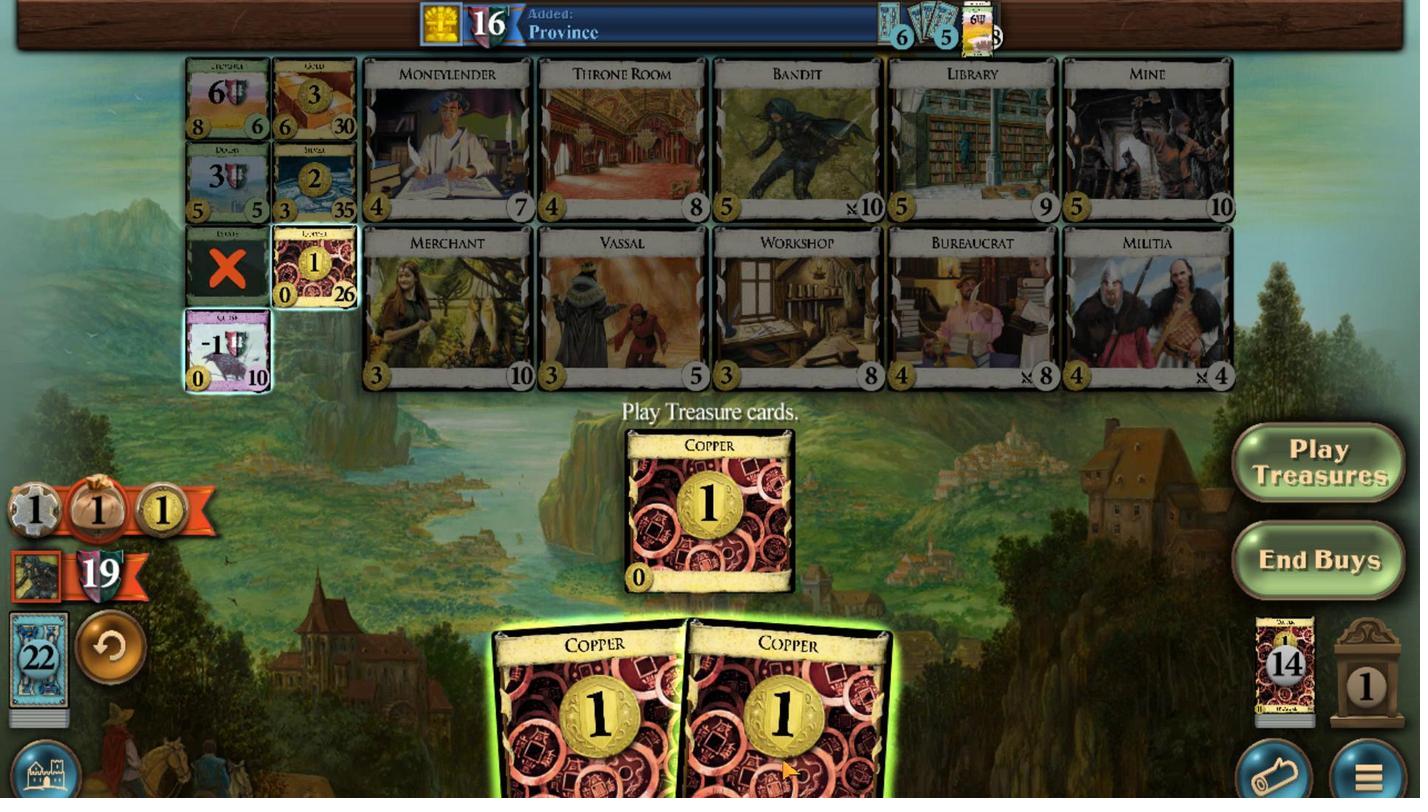 
Action: Mouse moved to (332, 483)
Screenshot: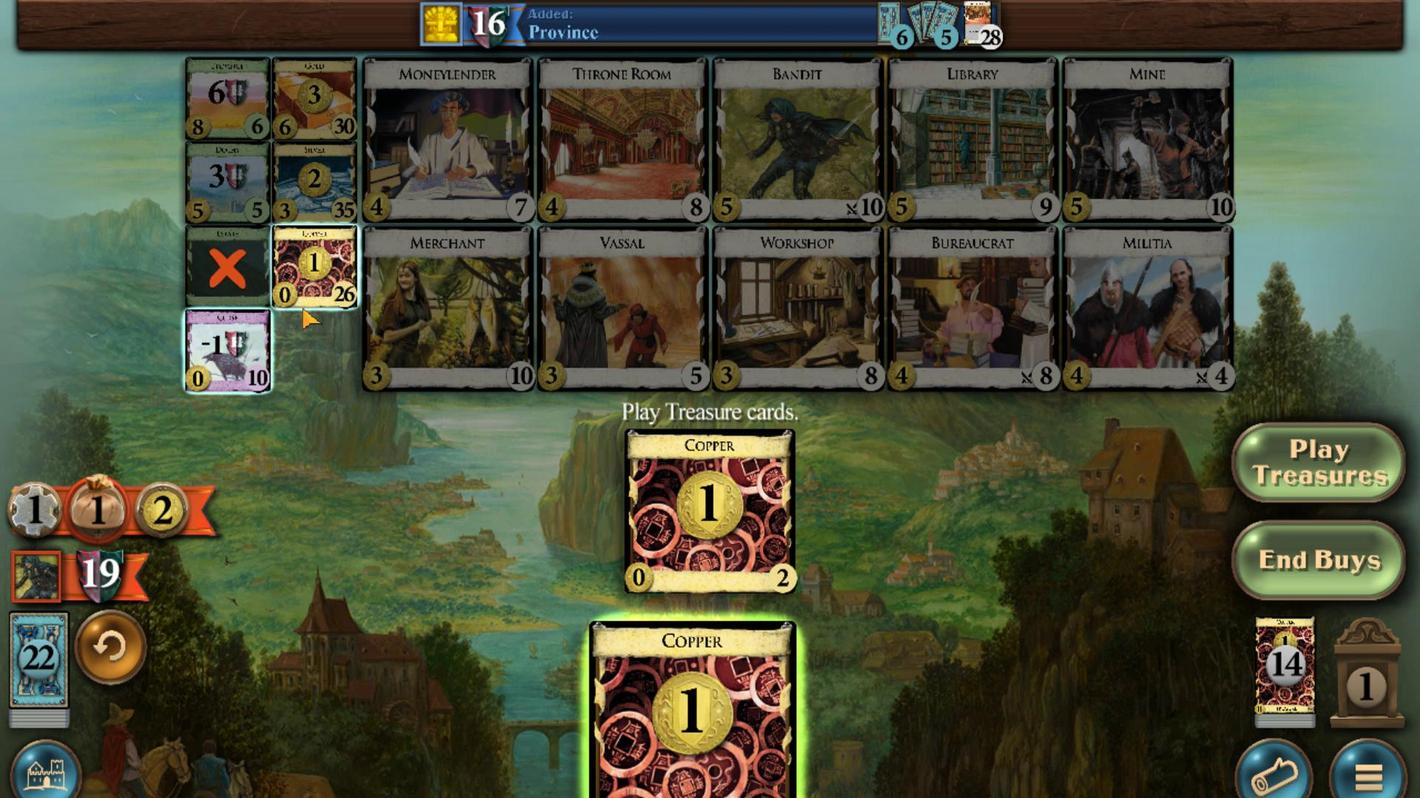 
Action: Mouse pressed left at (332, 483)
Screenshot: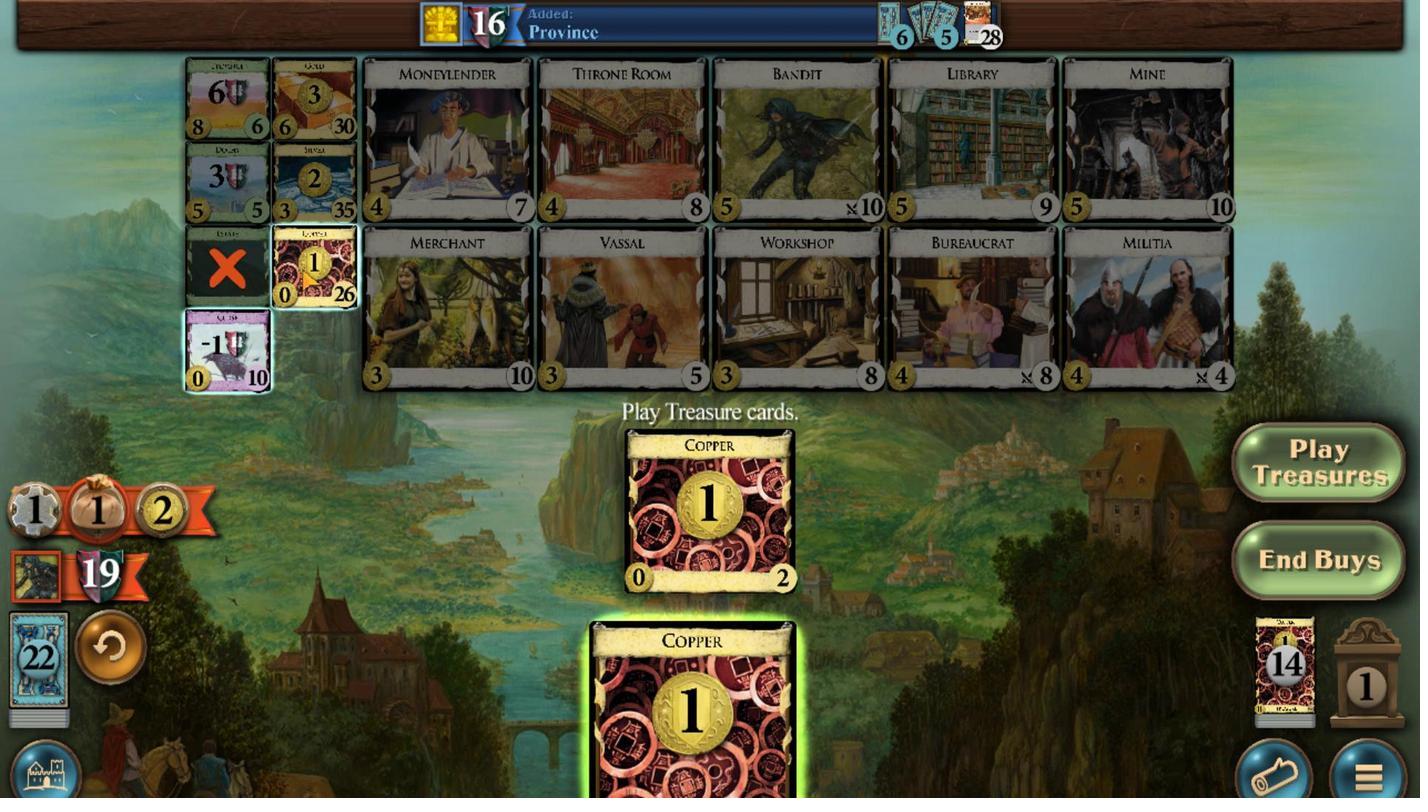 
Action: Mouse moved to (820, 203)
Screenshot: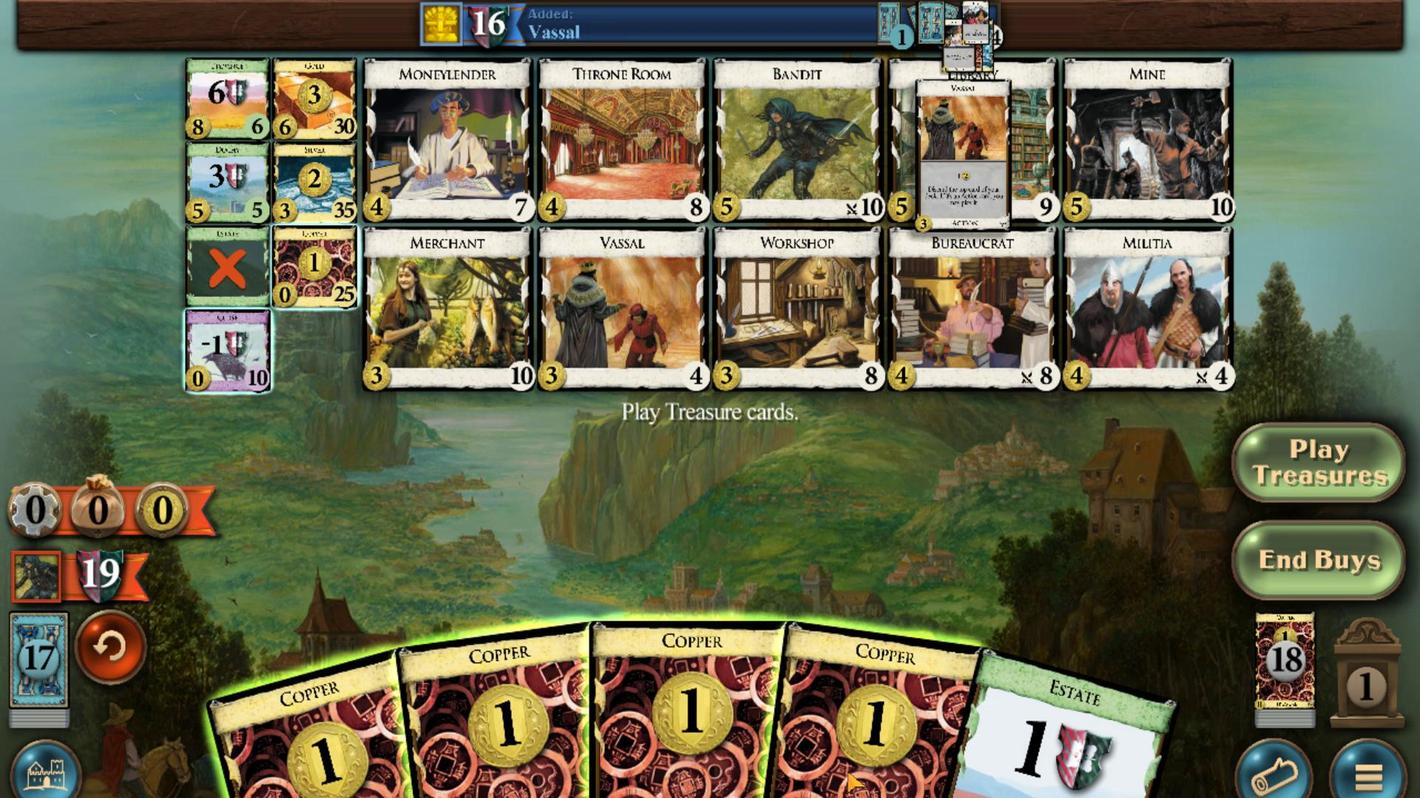 
Action: Mouse pressed left at (820, 203)
Screenshot: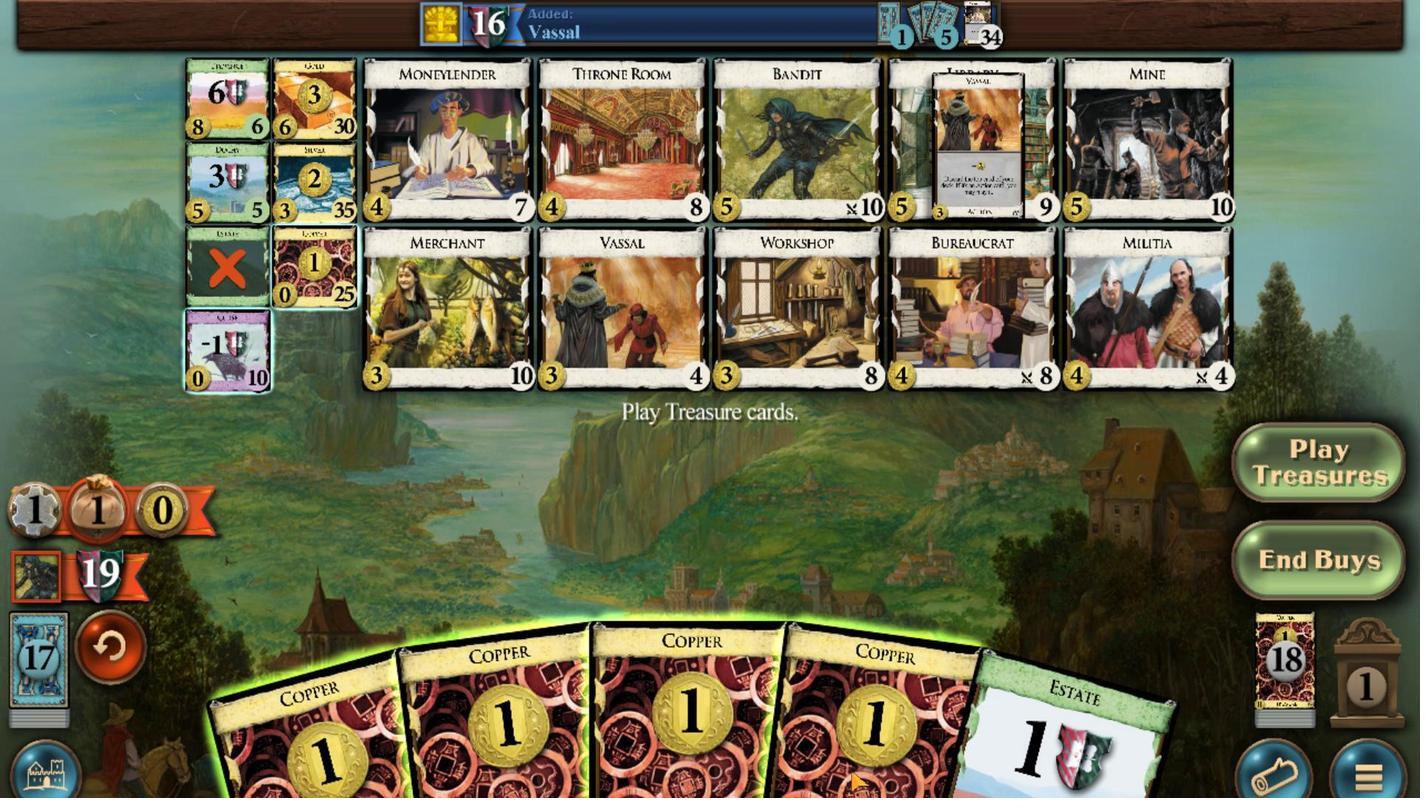 
Action: Mouse moved to (662, 210)
Screenshot: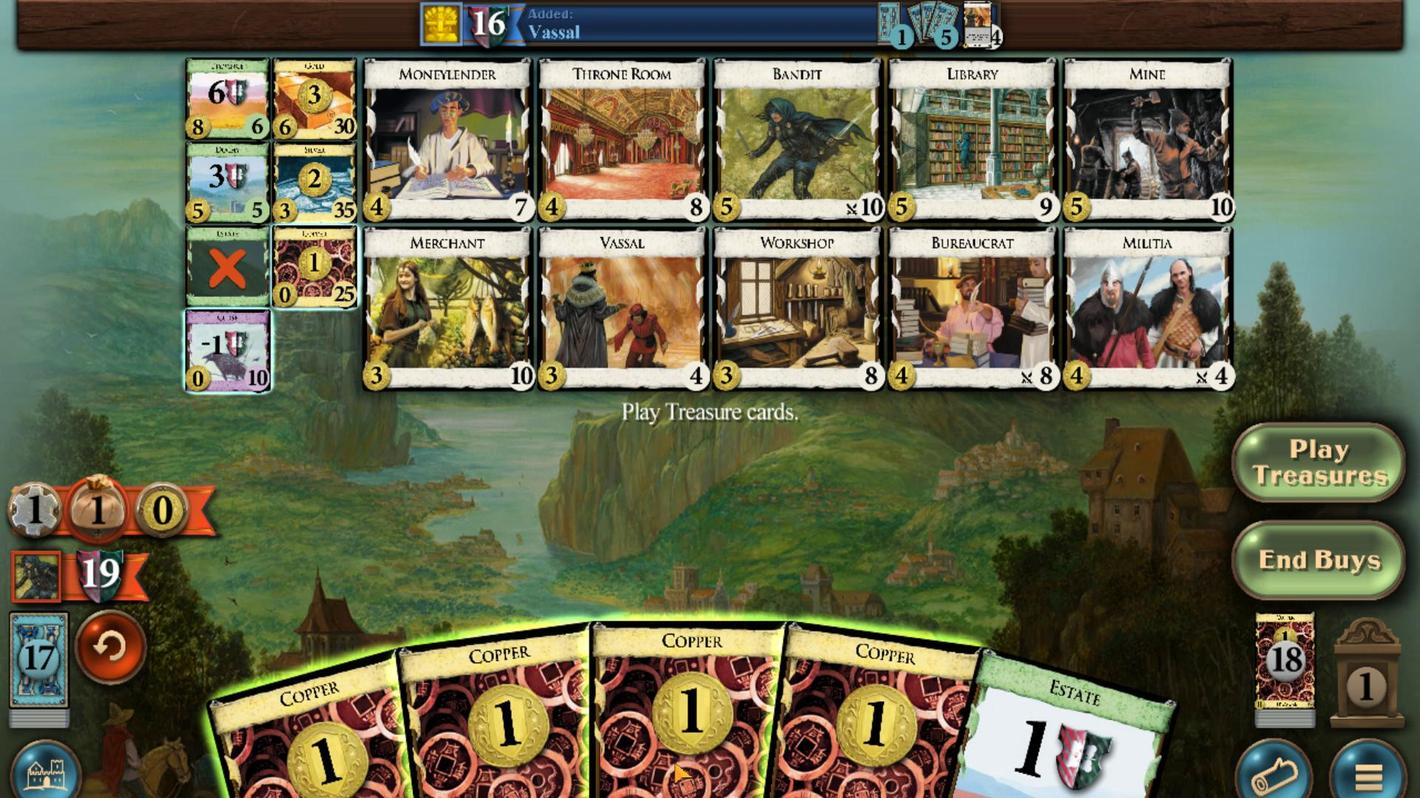 
Action: Mouse pressed left at (662, 210)
Screenshot: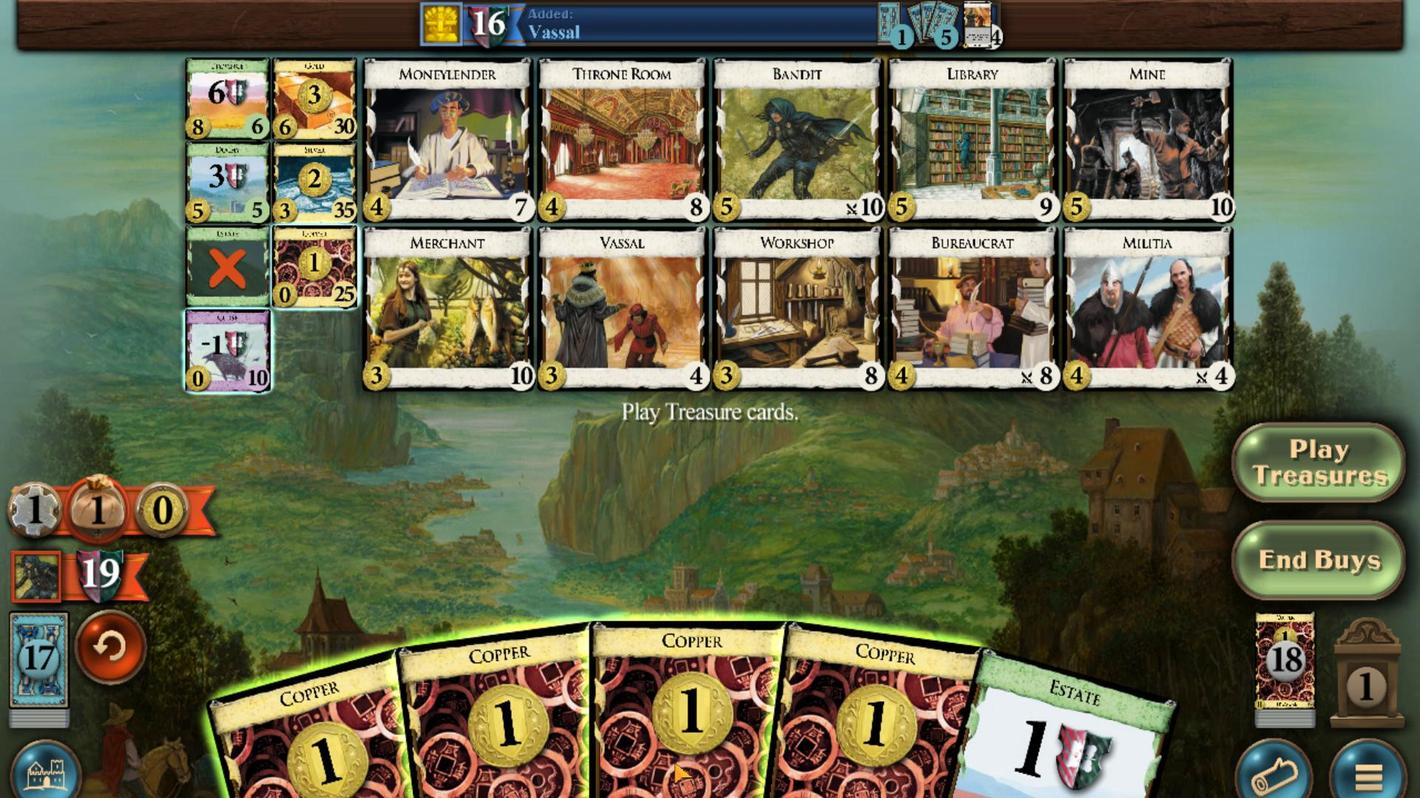 
Action: Mouse moved to (556, 260)
Screenshot: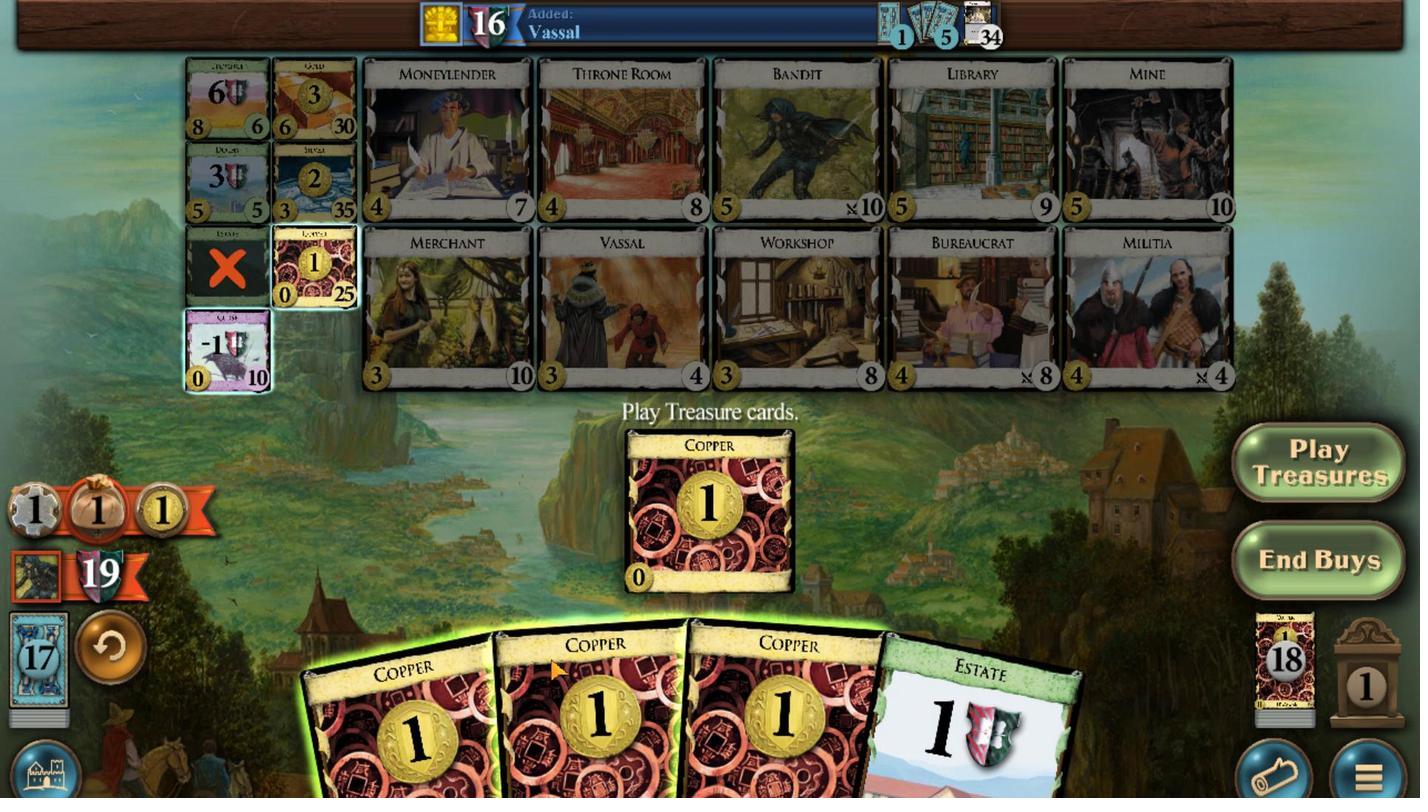 
Action: Mouse pressed left at (556, 260)
